 Task: Implement communication channel within the system for teams, players.
Action: Mouse moved to (1343, 99)
Screenshot: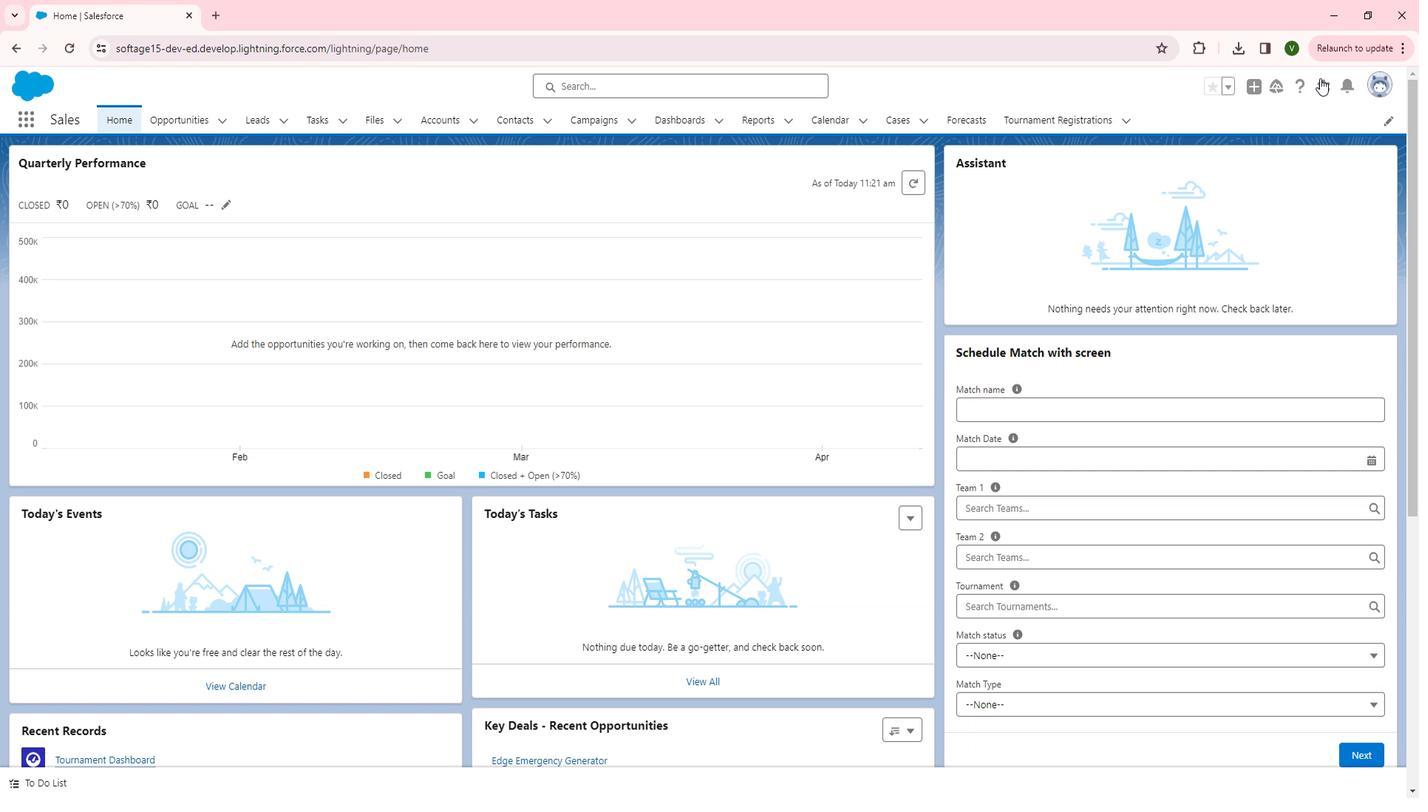 
Action: Mouse pressed left at (1343, 99)
Screenshot: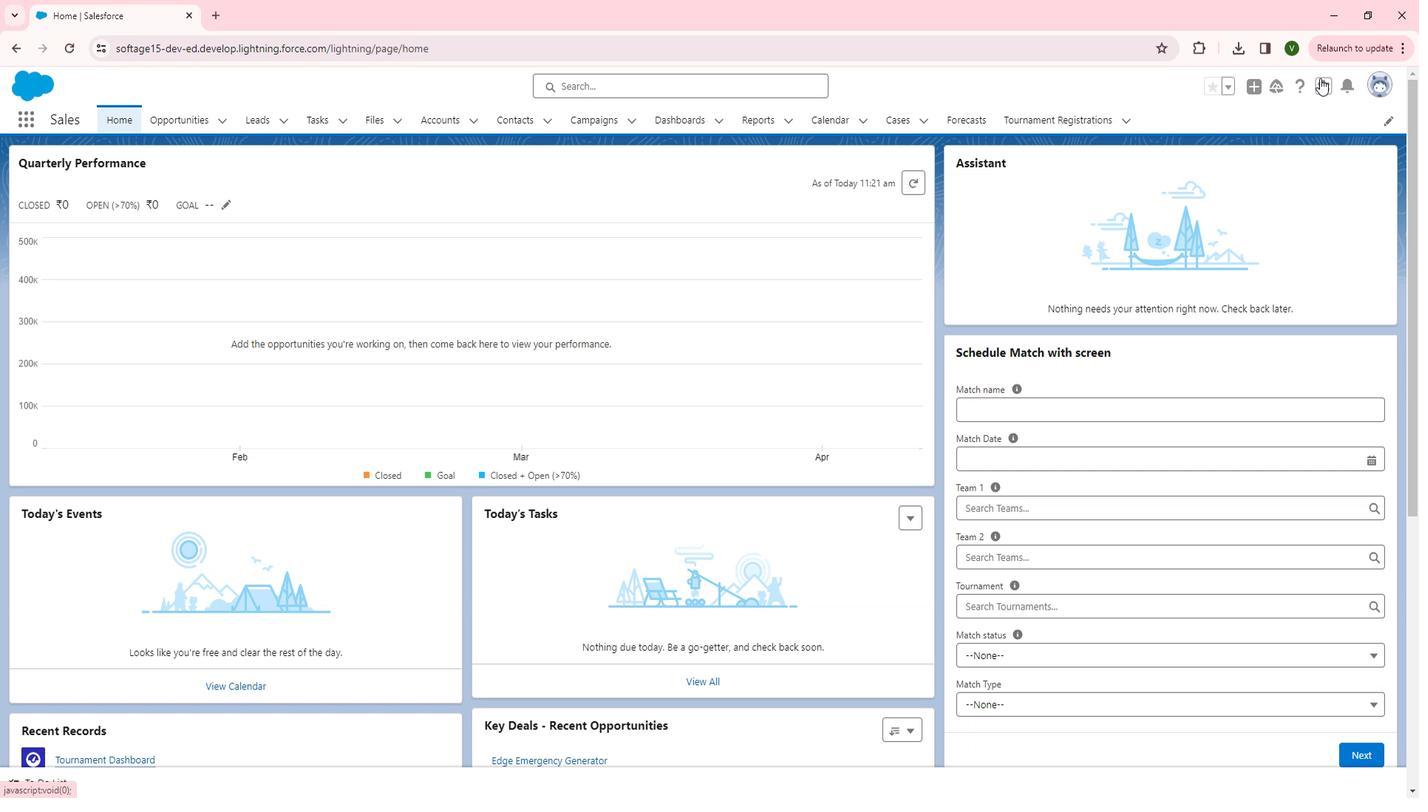 
Action: Mouse moved to (1263, 153)
Screenshot: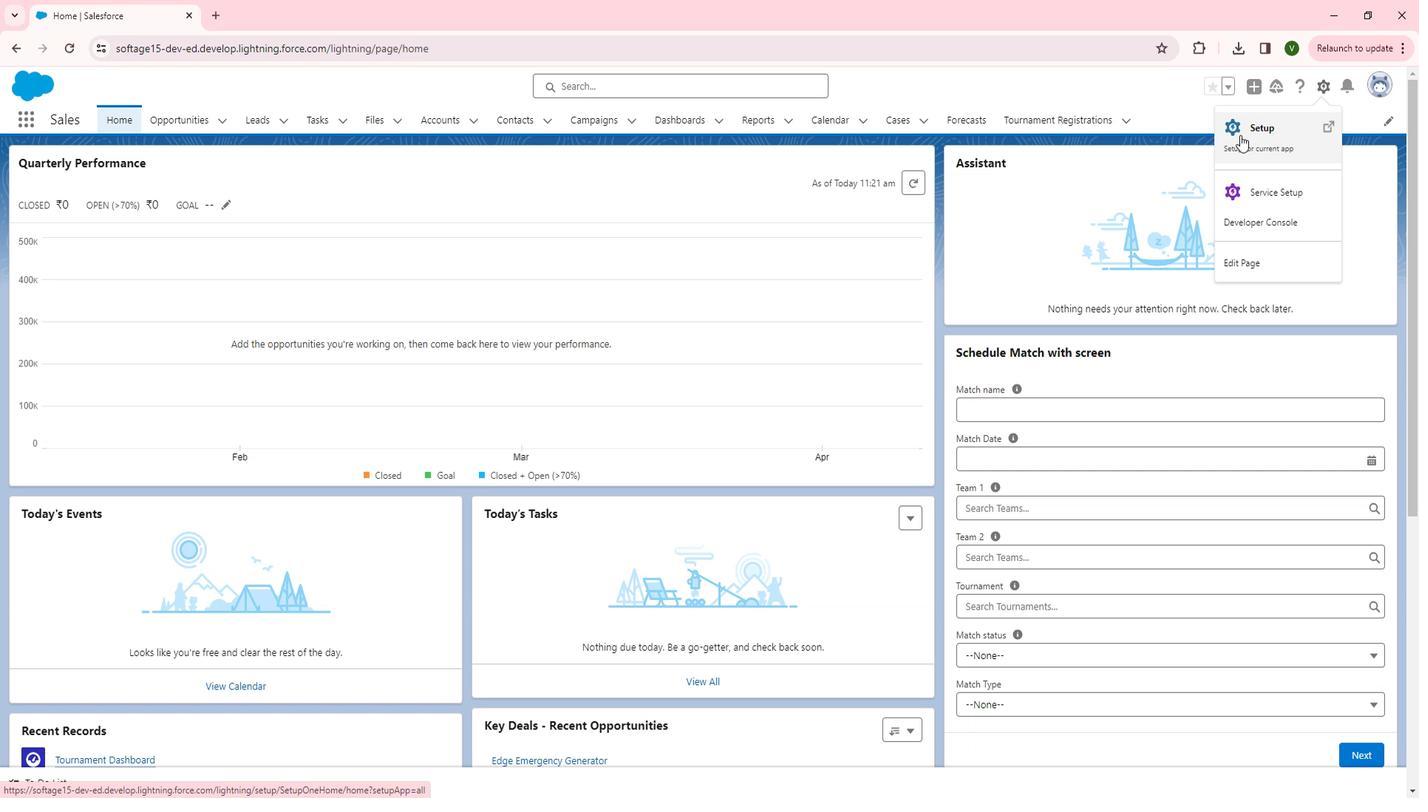 
Action: Mouse pressed left at (1263, 153)
Screenshot: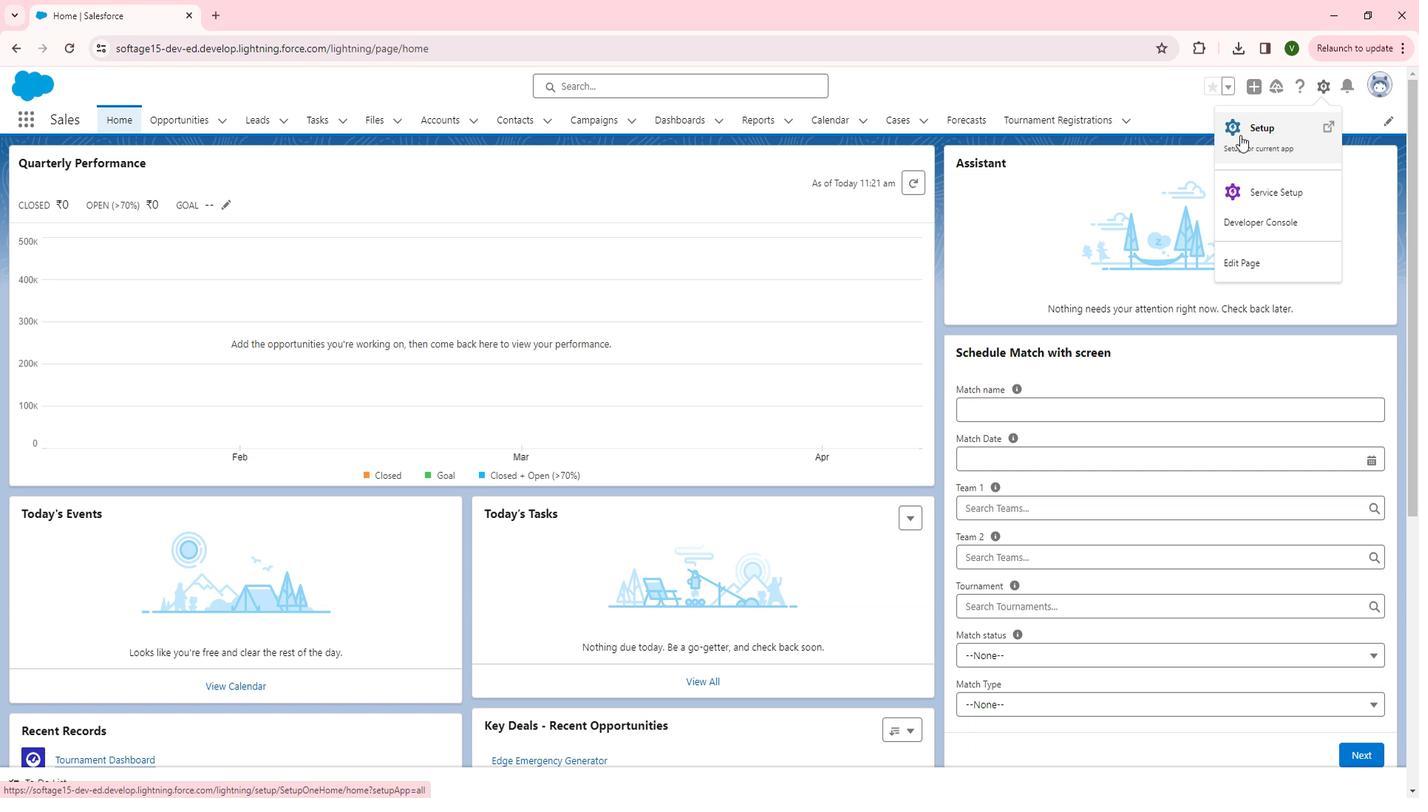 
Action: Mouse moved to (148, 398)
Screenshot: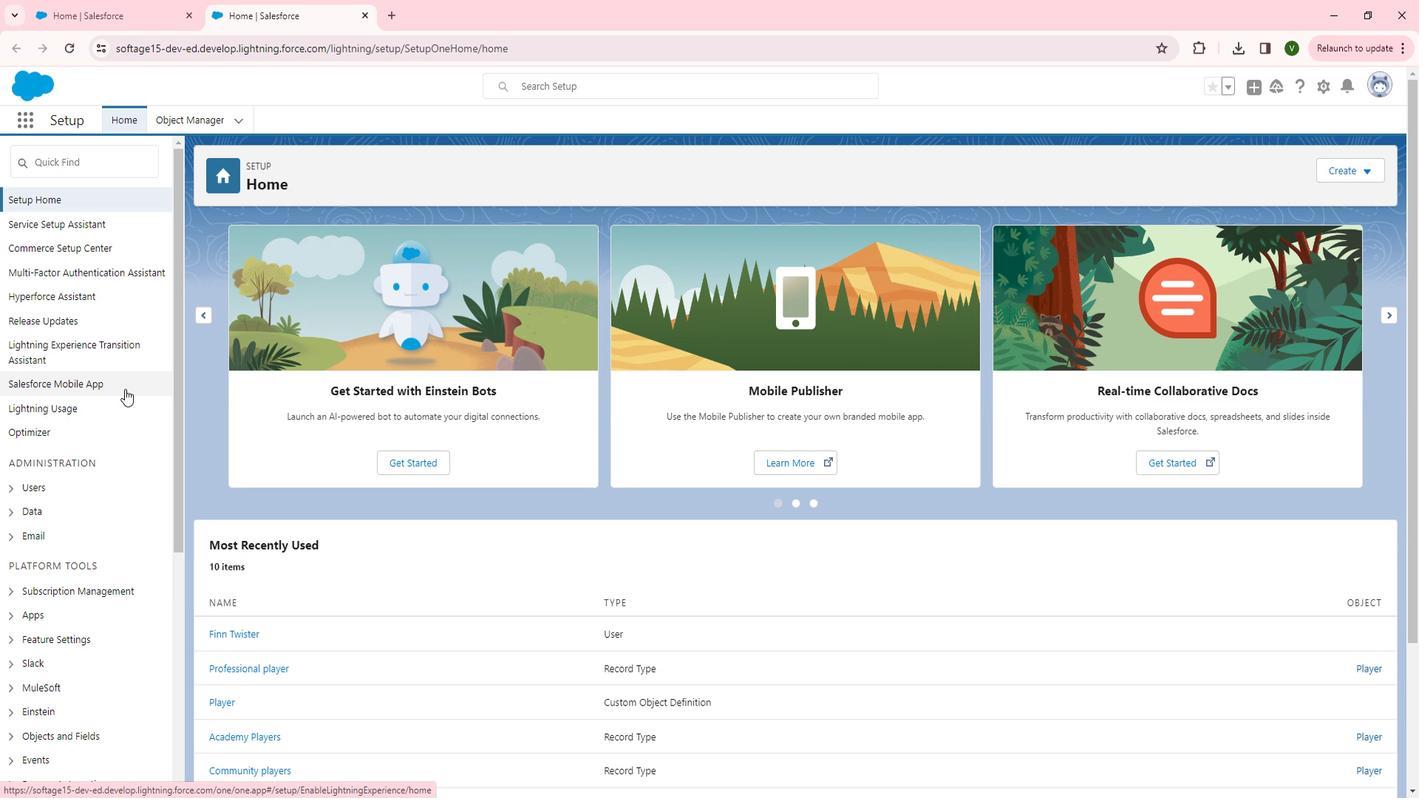 
Action: Mouse scrolled (148, 397) with delta (0, 0)
Screenshot: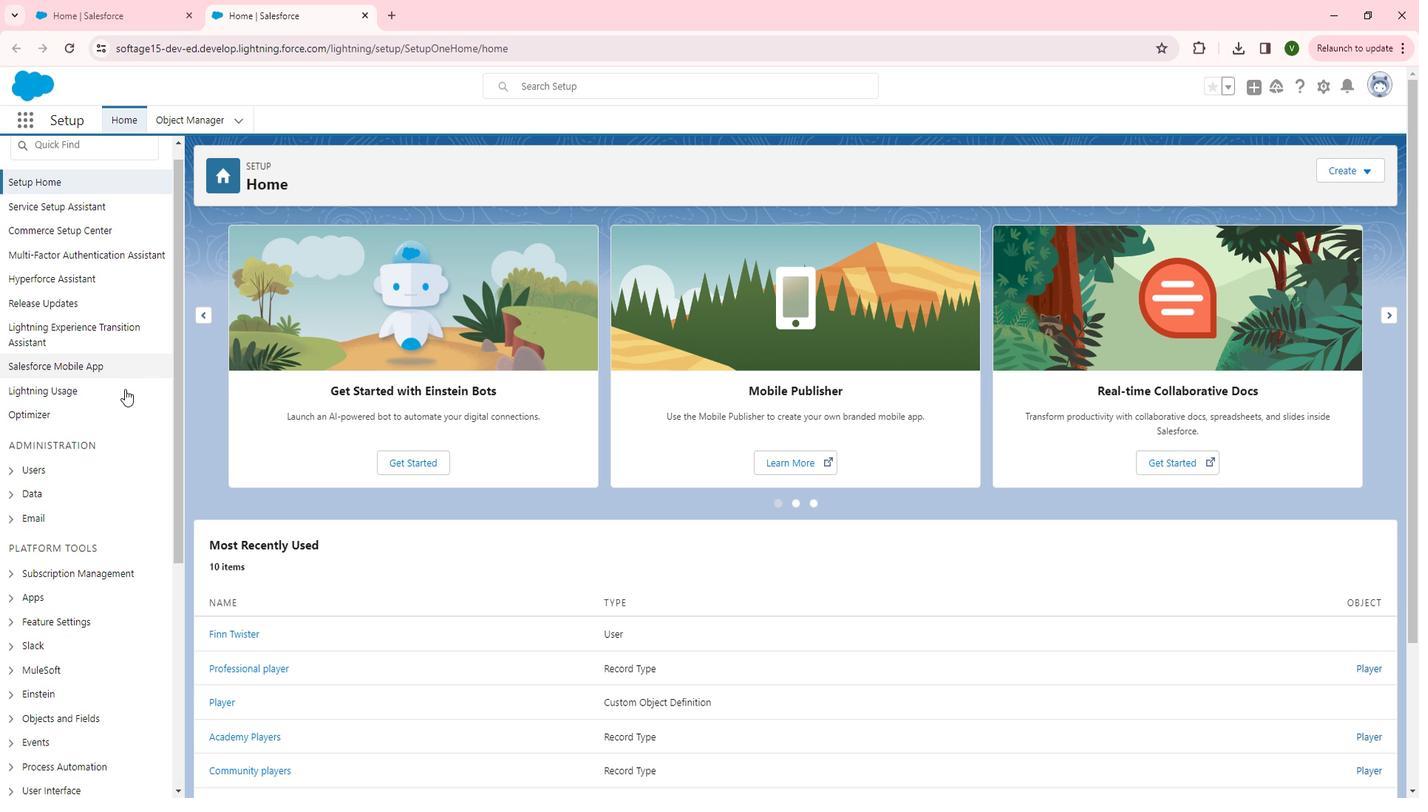 
Action: Mouse scrolled (148, 397) with delta (0, 0)
Screenshot: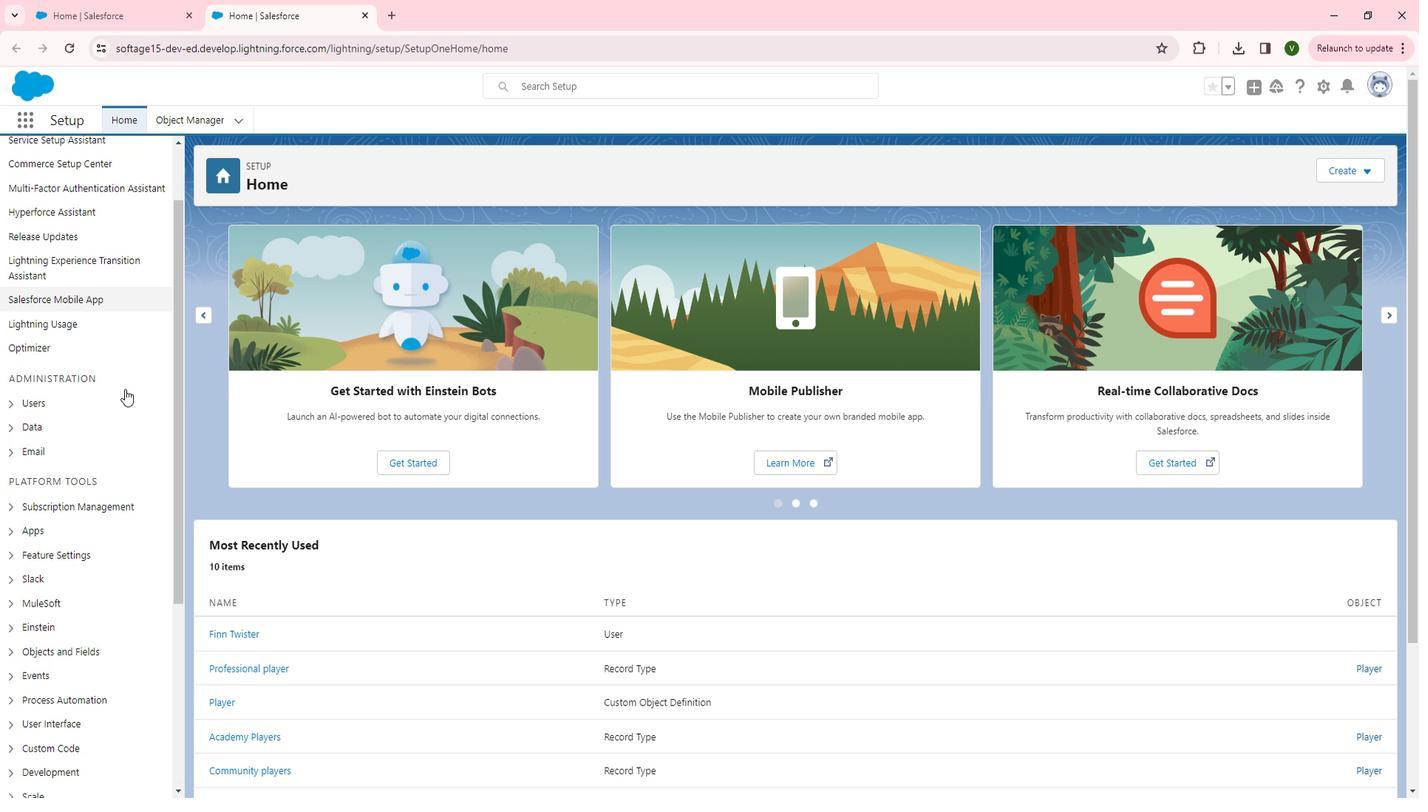 
Action: Mouse scrolled (148, 397) with delta (0, 0)
Screenshot: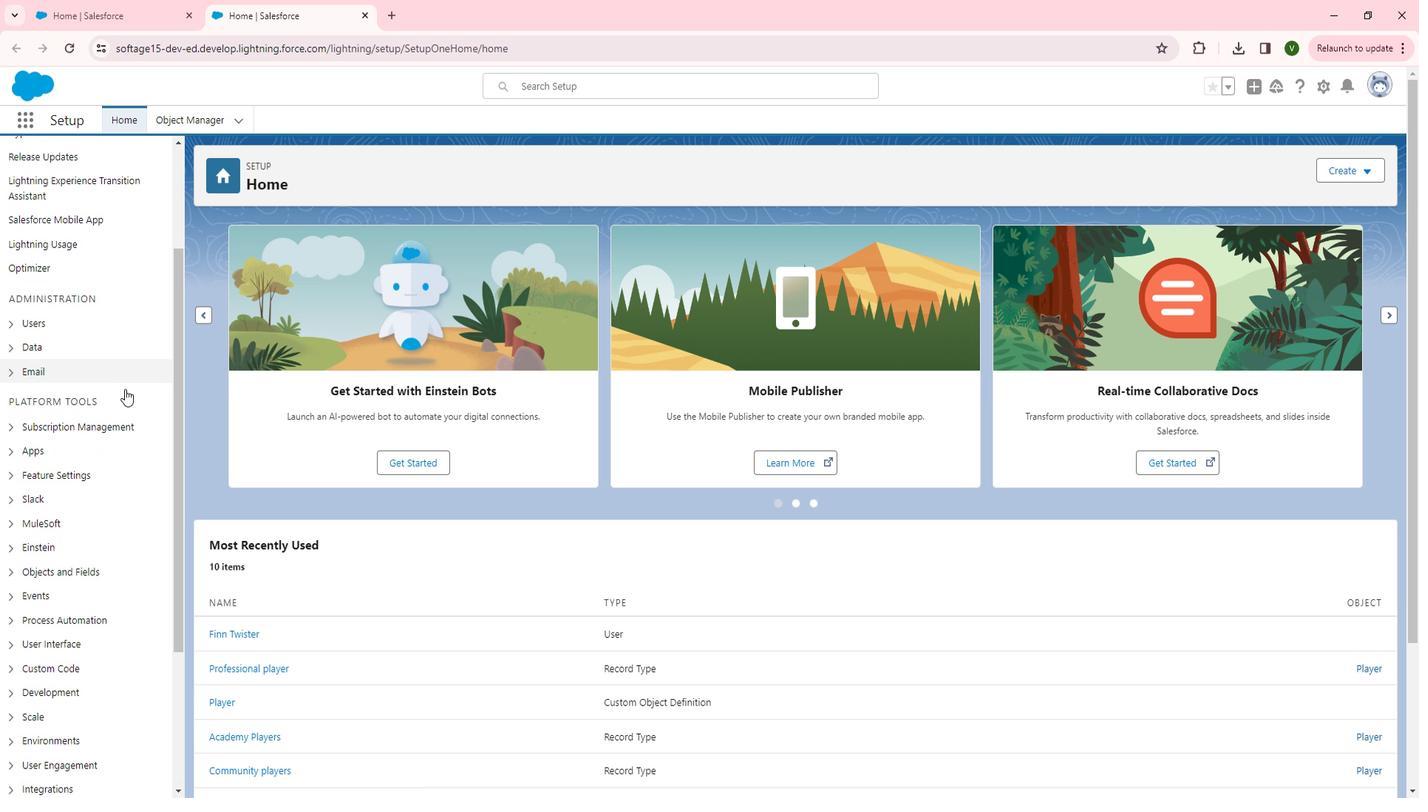 
Action: Mouse moved to (34, 420)
Screenshot: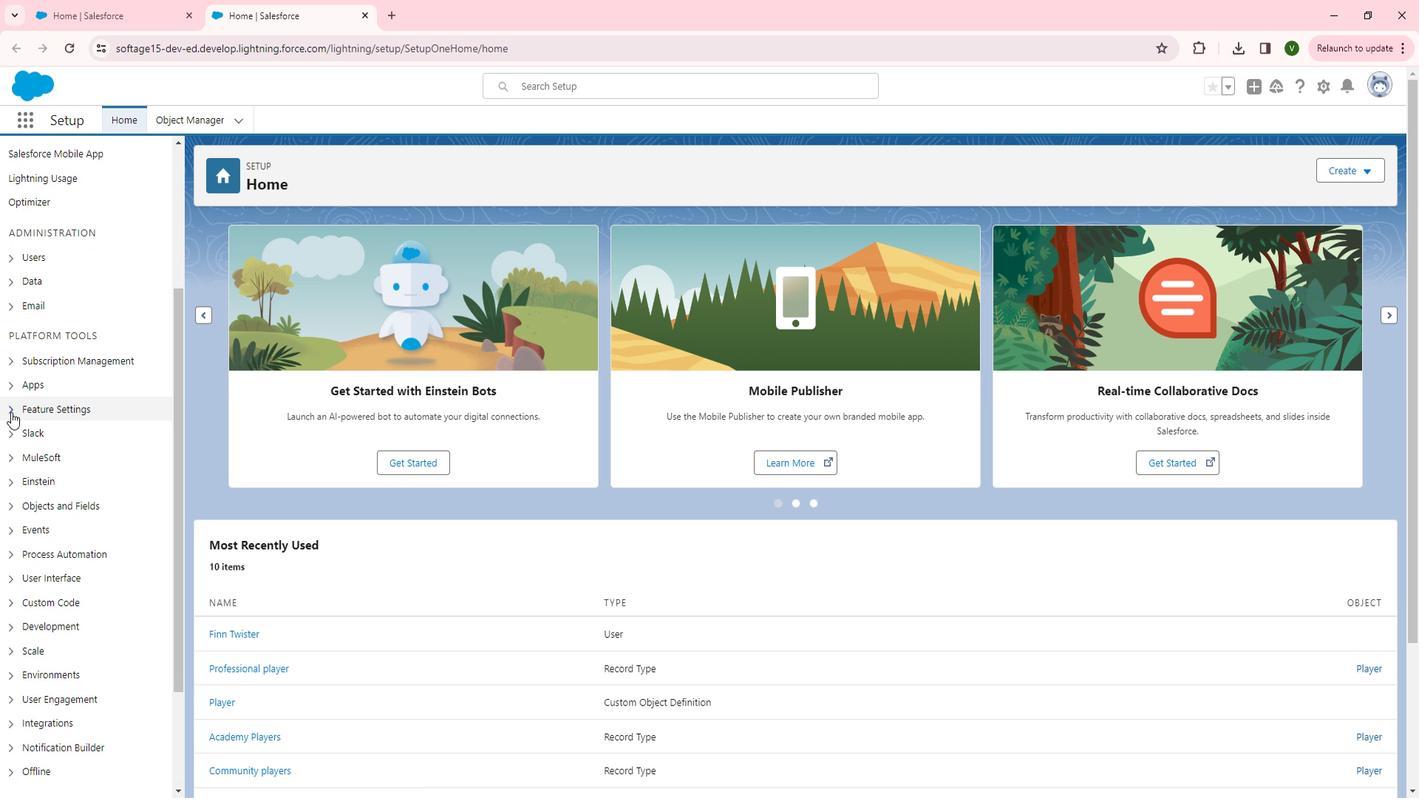 
Action: Mouse pressed left at (34, 420)
Screenshot: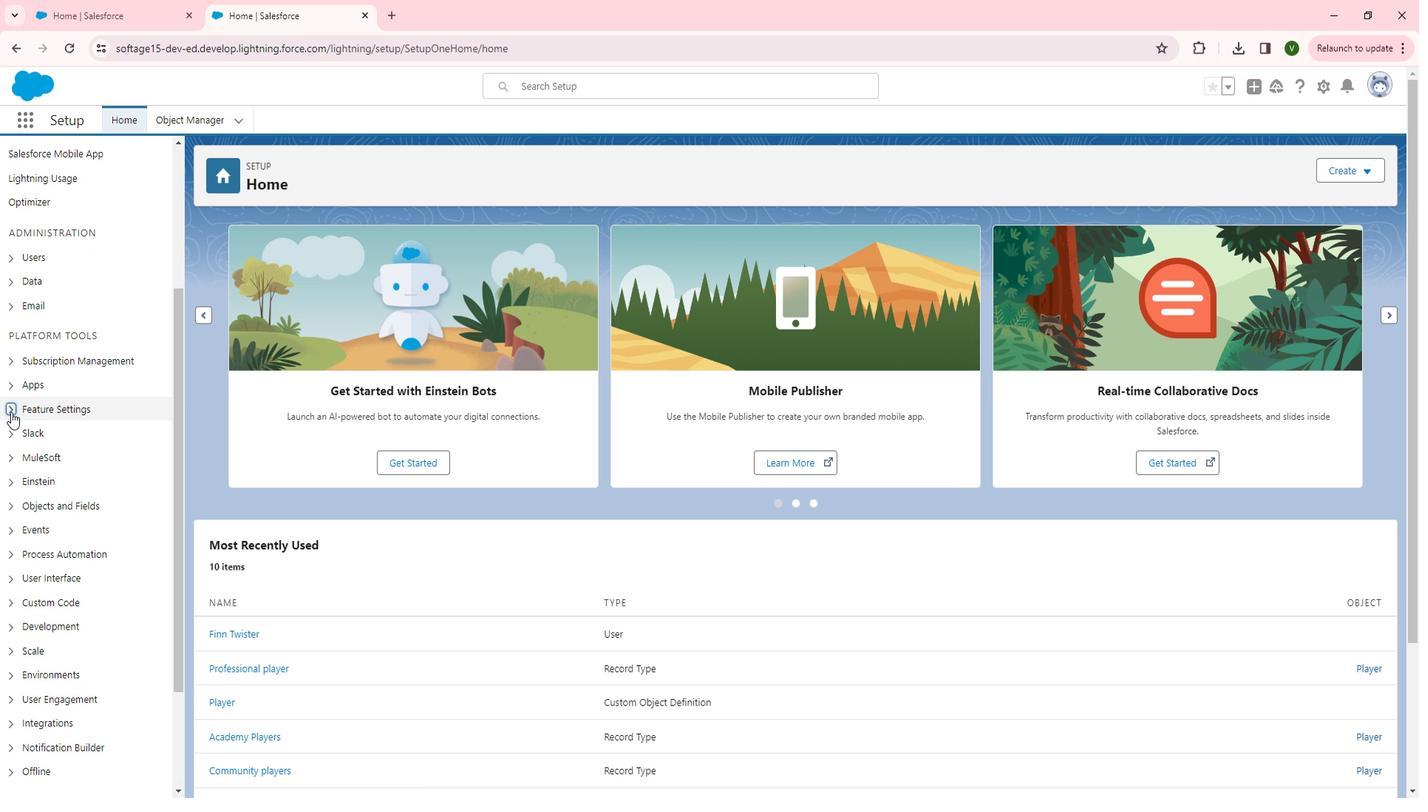 
Action: Mouse moved to (53, 462)
Screenshot: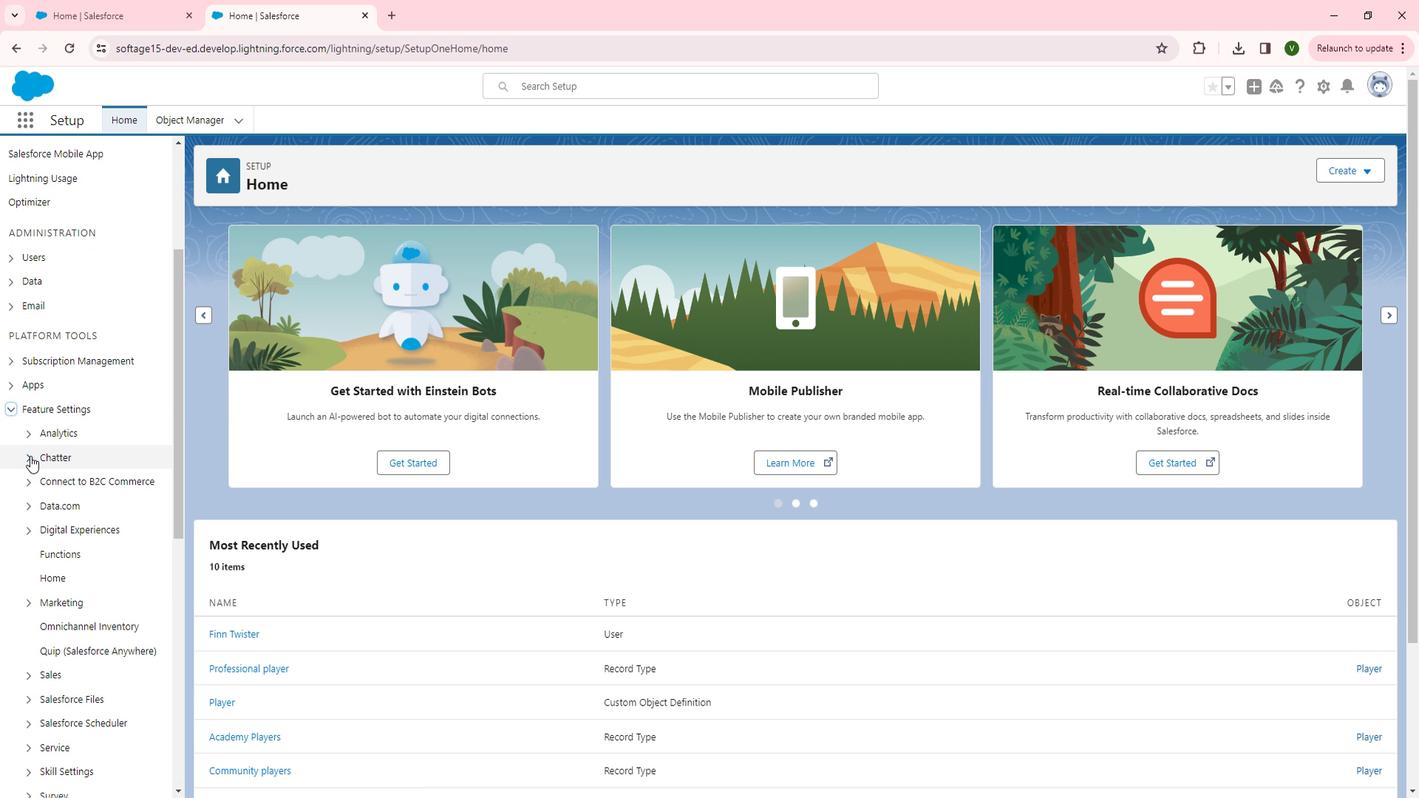 
Action: Mouse pressed left at (53, 462)
Screenshot: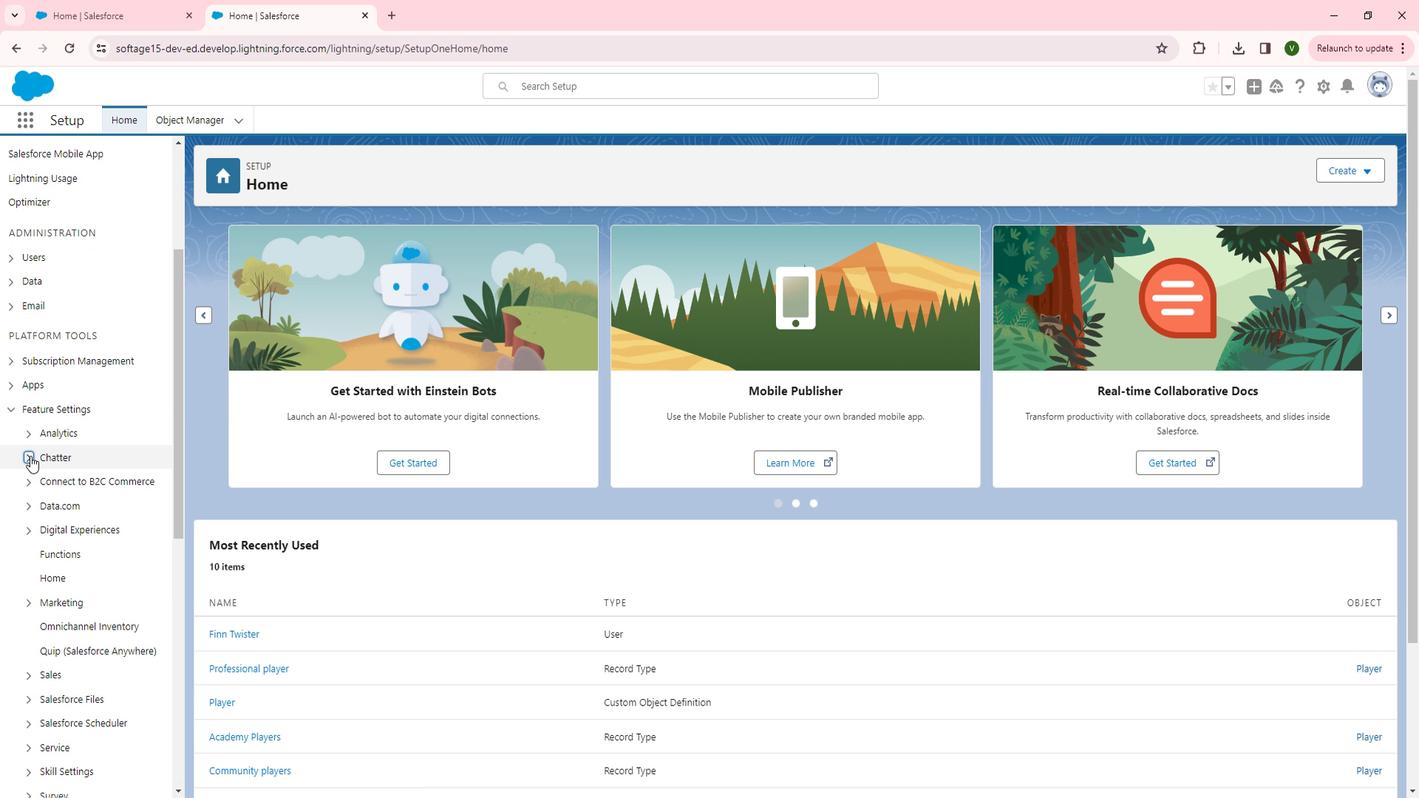 
Action: Mouse moved to (120, 488)
Screenshot: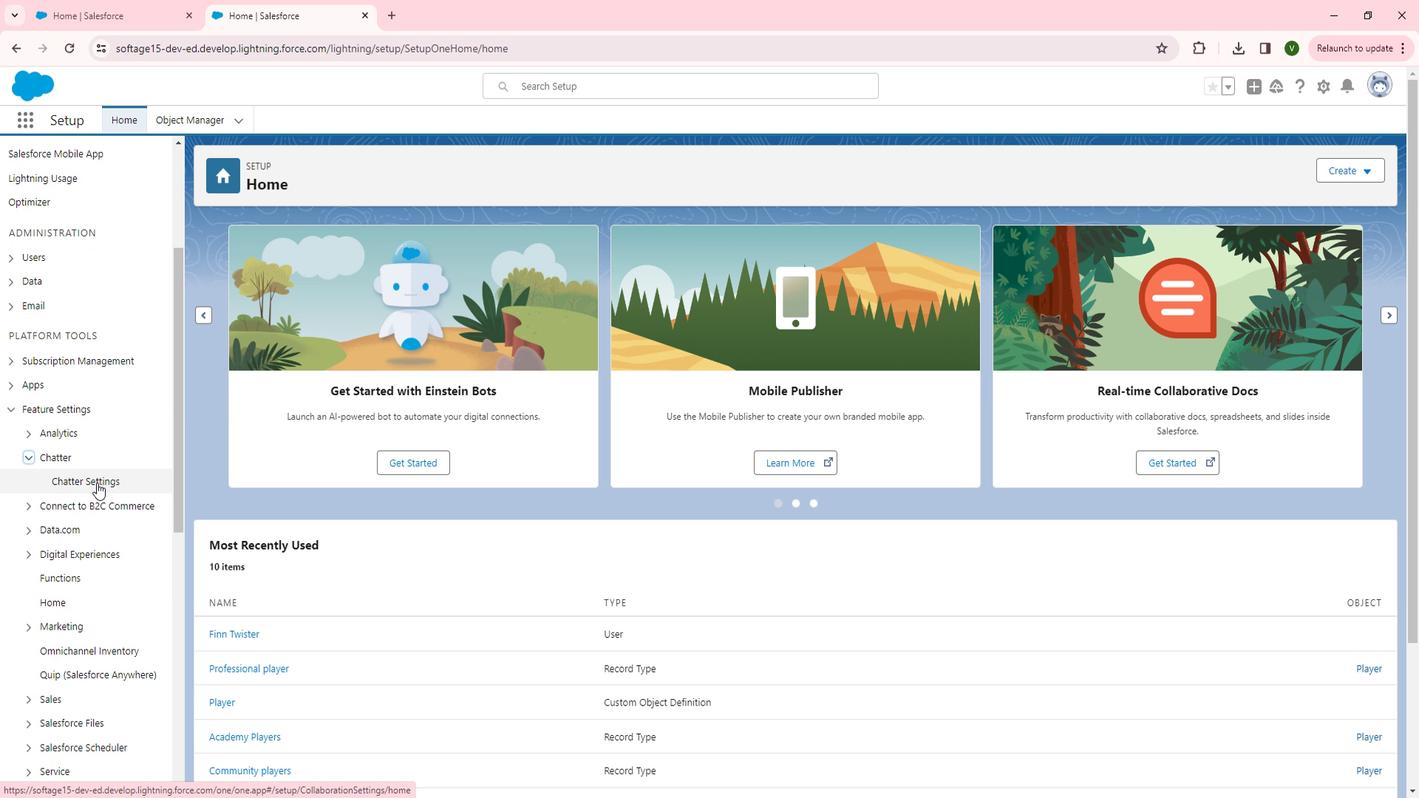 
Action: Mouse pressed left at (120, 488)
Screenshot: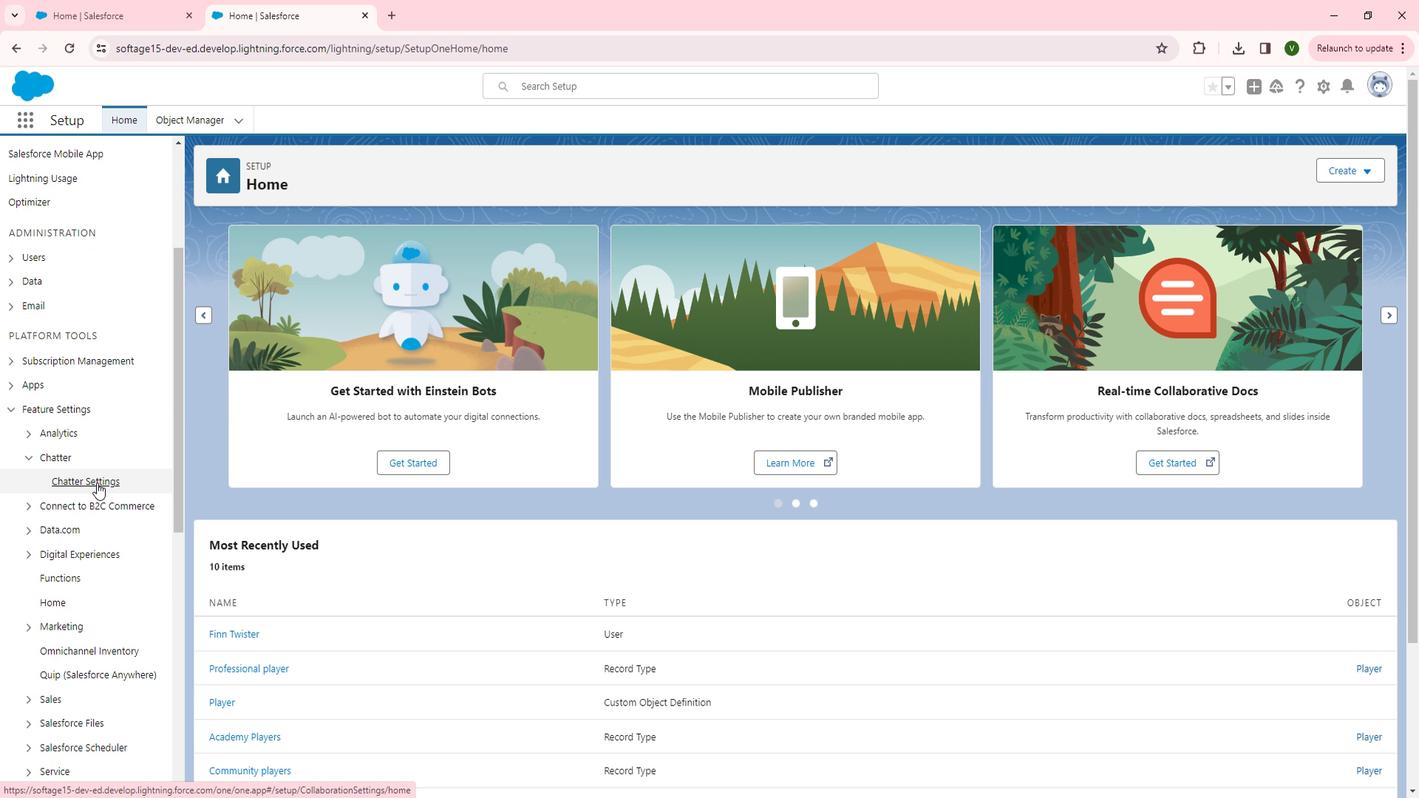 
Action: Mouse moved to (604, 310)
Screenshot: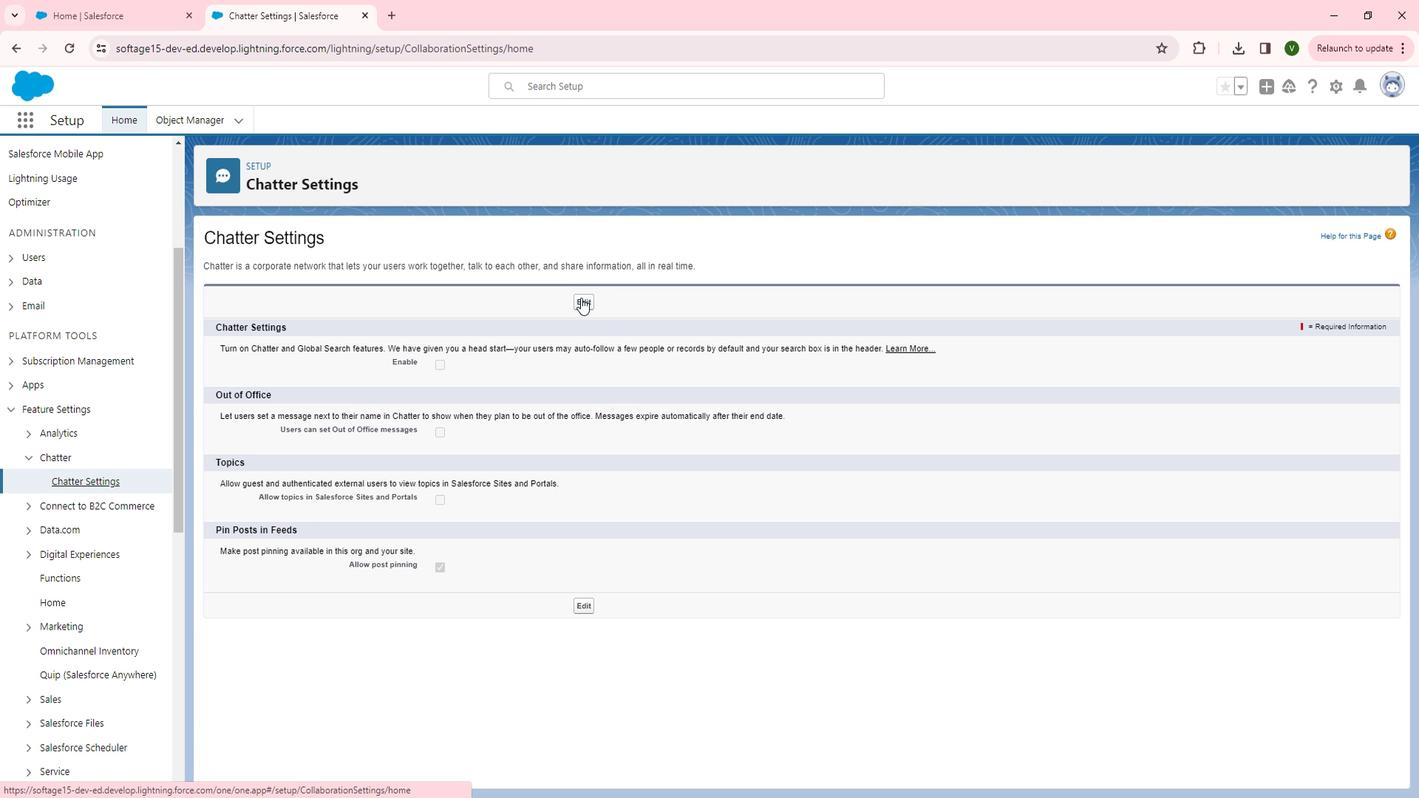 
Action: Mouse pressed left at (604, 310)
Screenshot: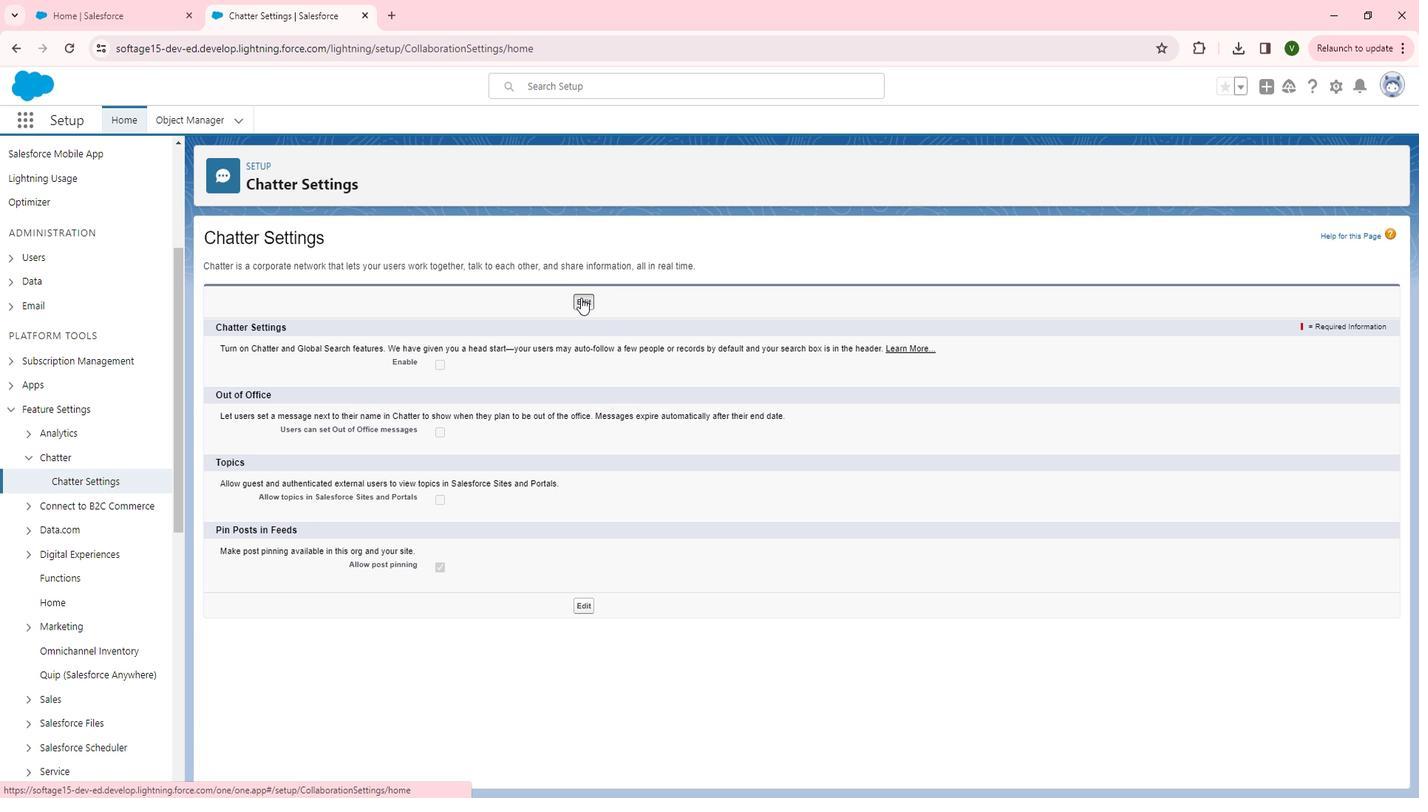 
Action: Mouse moved to (462, 372)
Screenshot: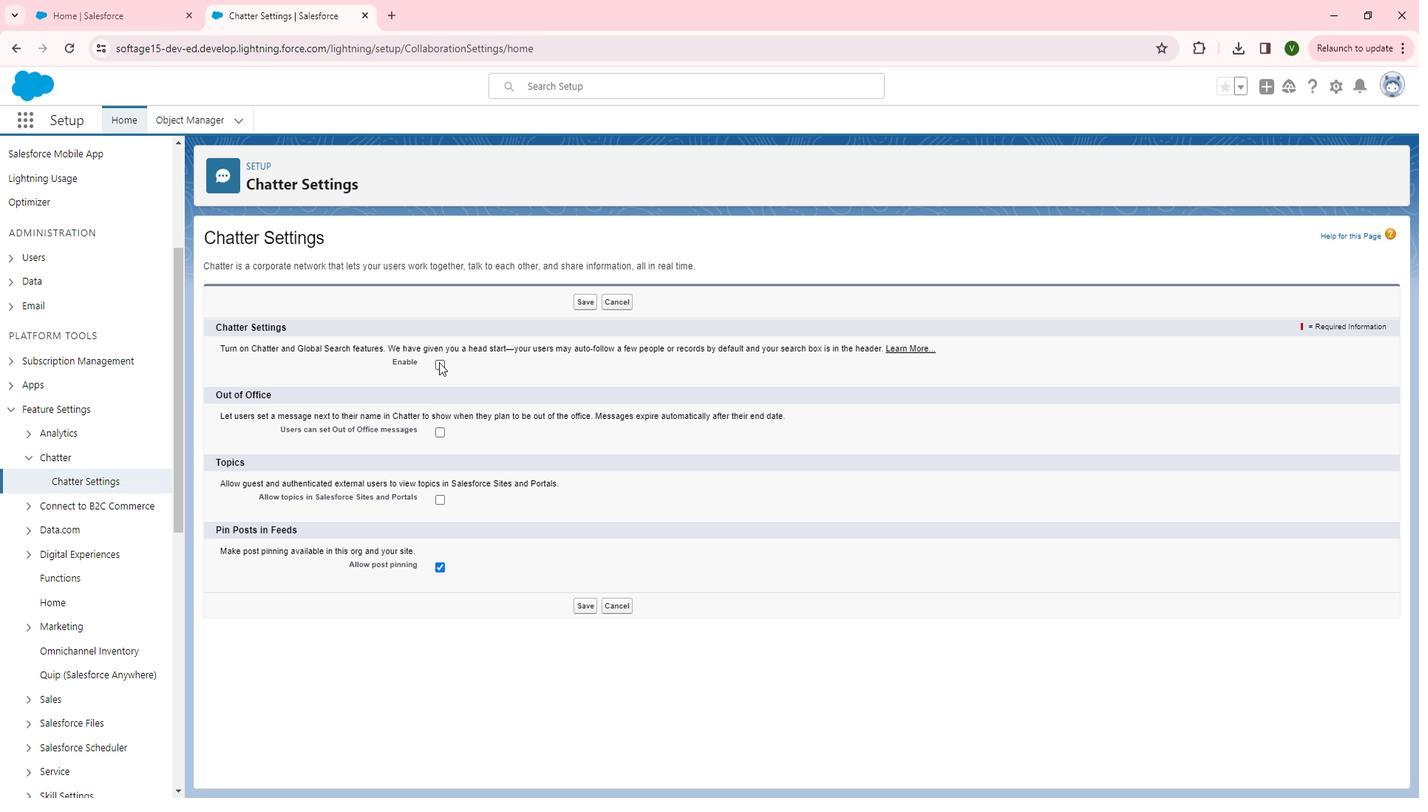 
Action: Mouse pressed left at (462, 372)
Screenshot: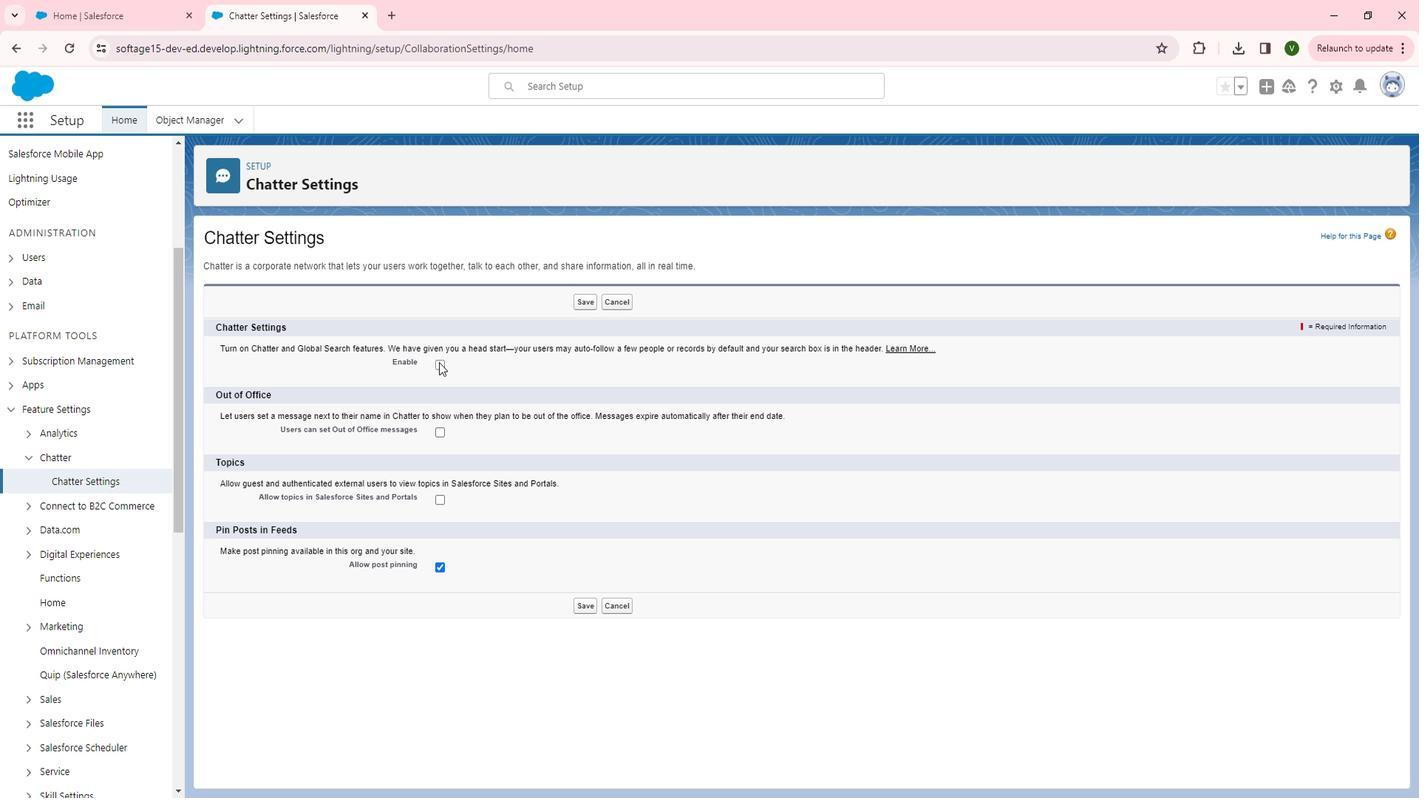 
Action: Mouse moved to (499, 582)
Screenshot: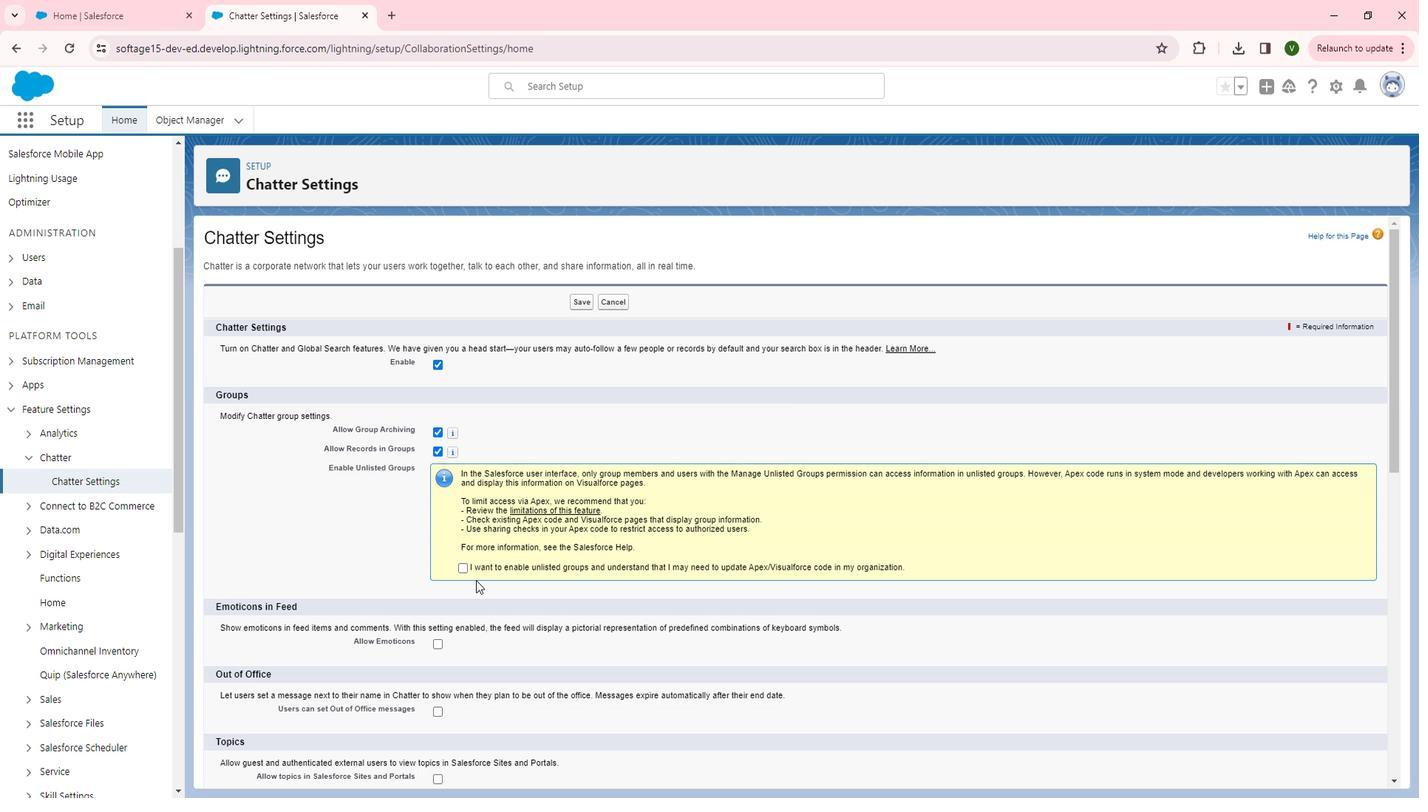 
Action: Mouse pressed left at (499, 582)
Screenshot: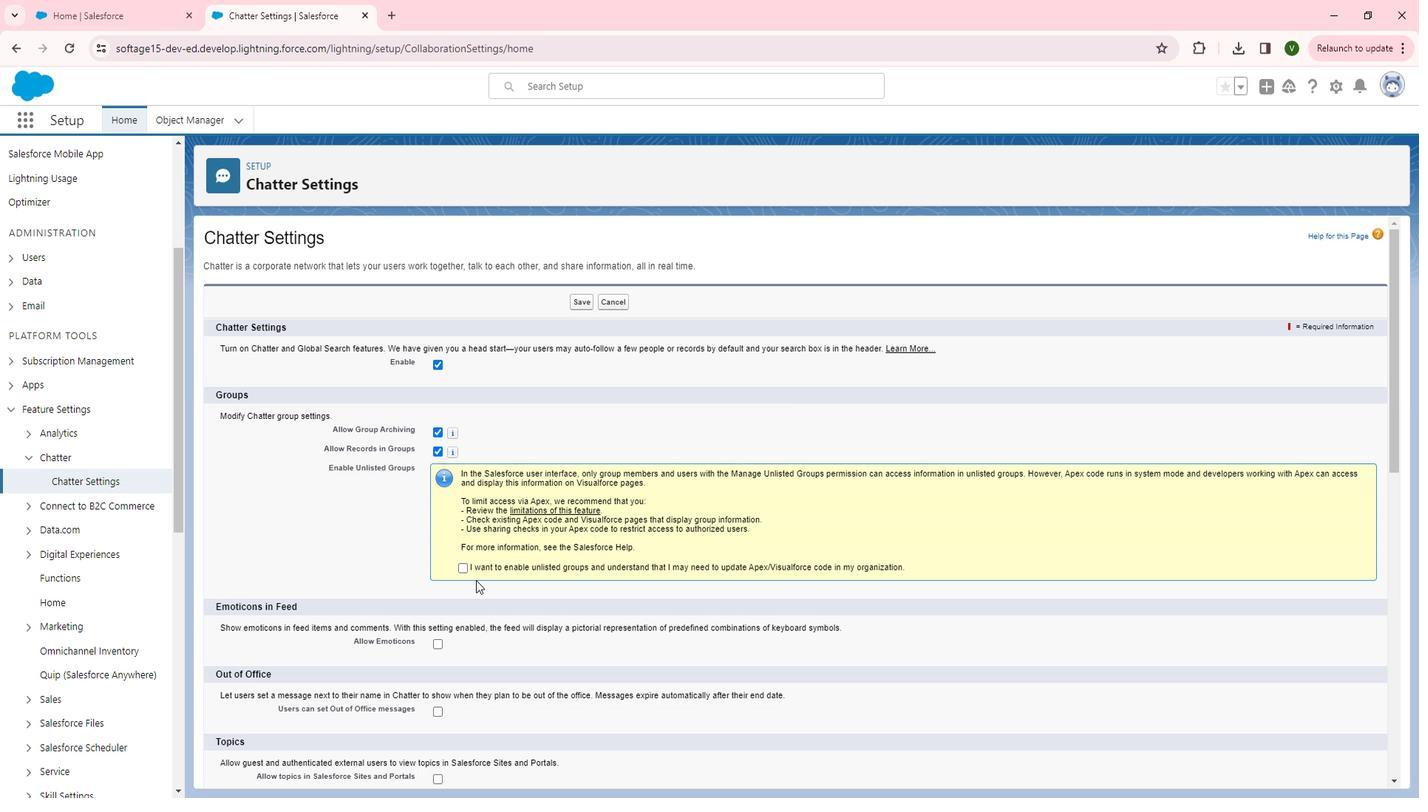 
Action: Mouse scrolled (499, 581) with delta (0, 0)
Screenshot: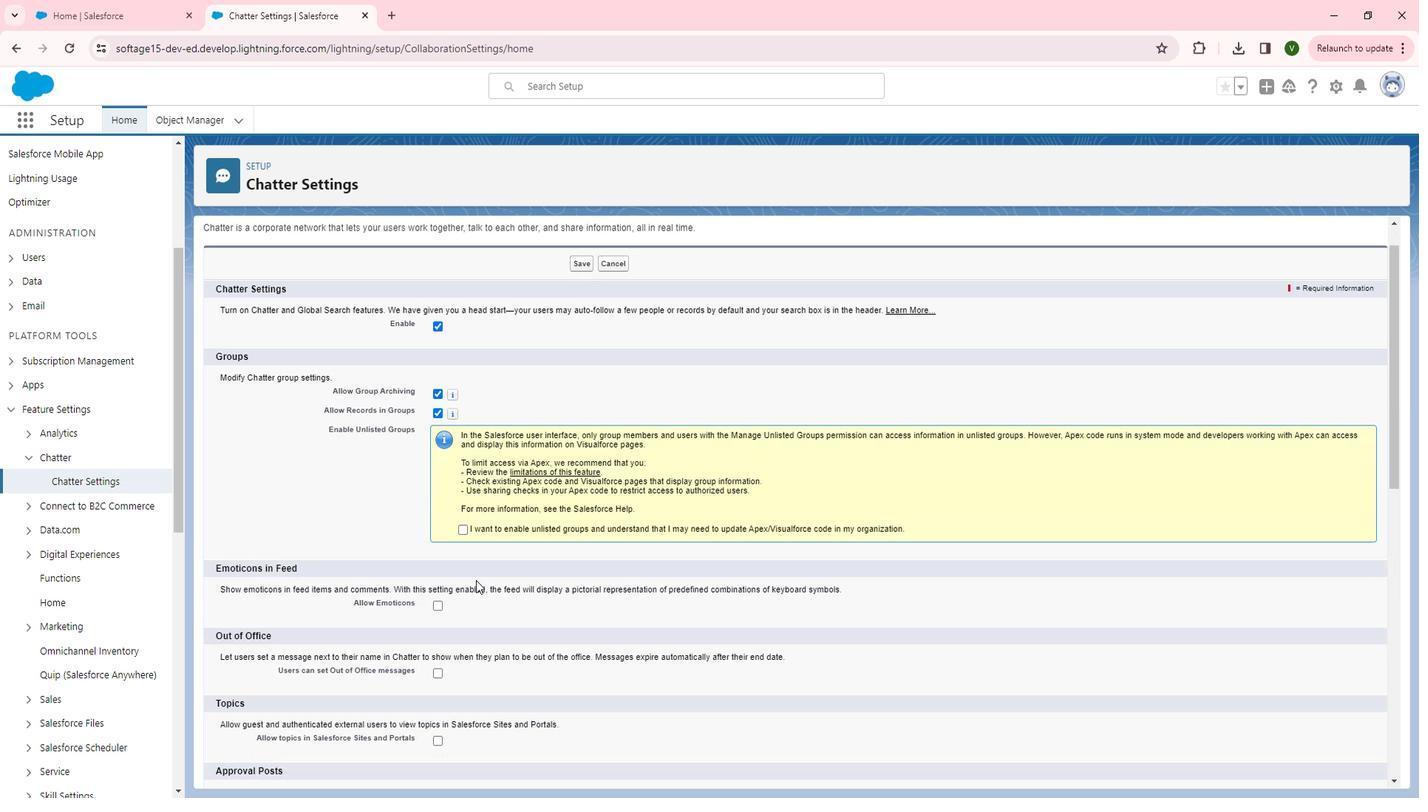 
Action: Mouse scrolled (499, 581) with delta (0, 0)
Screenshot: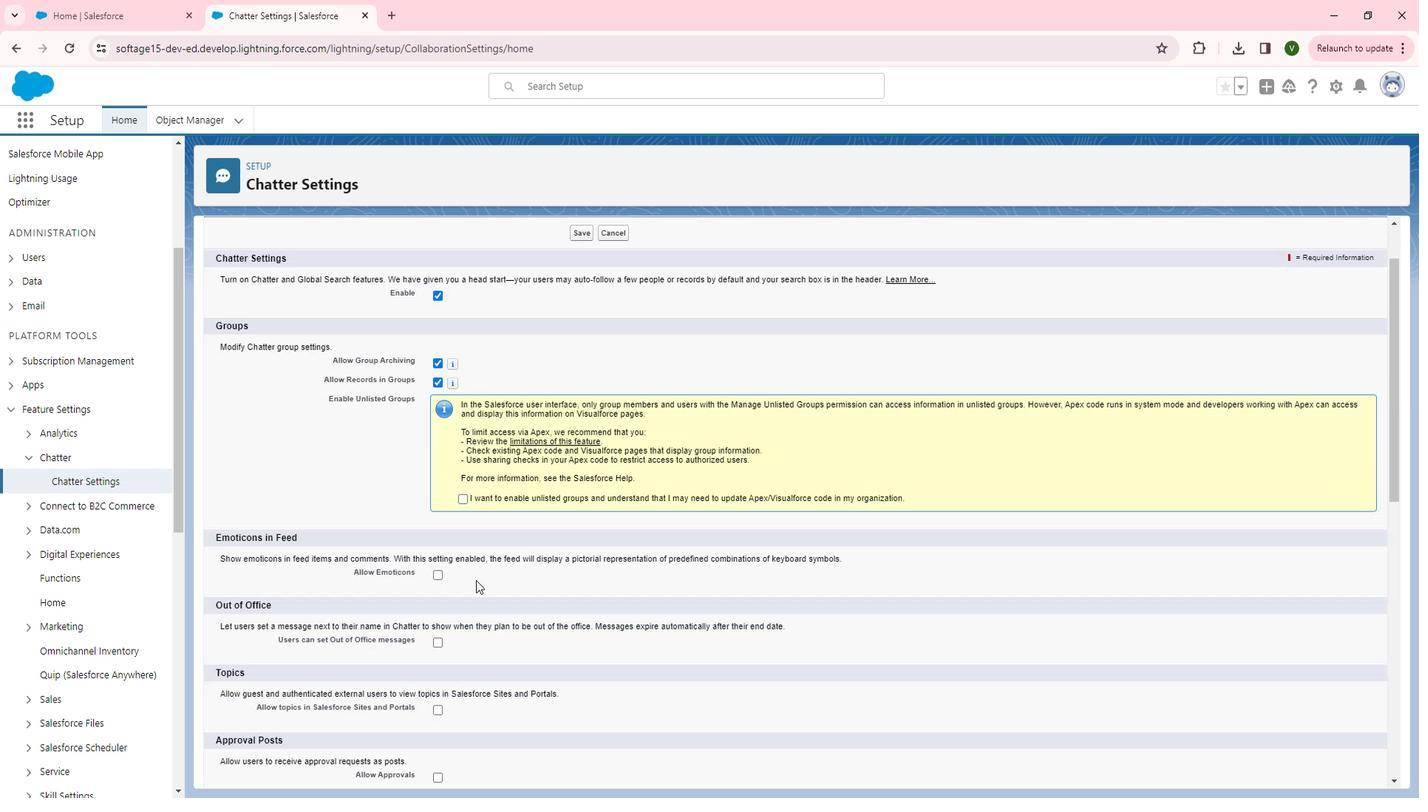 
Action: Mouse moved to (463, 492)
Screenshot: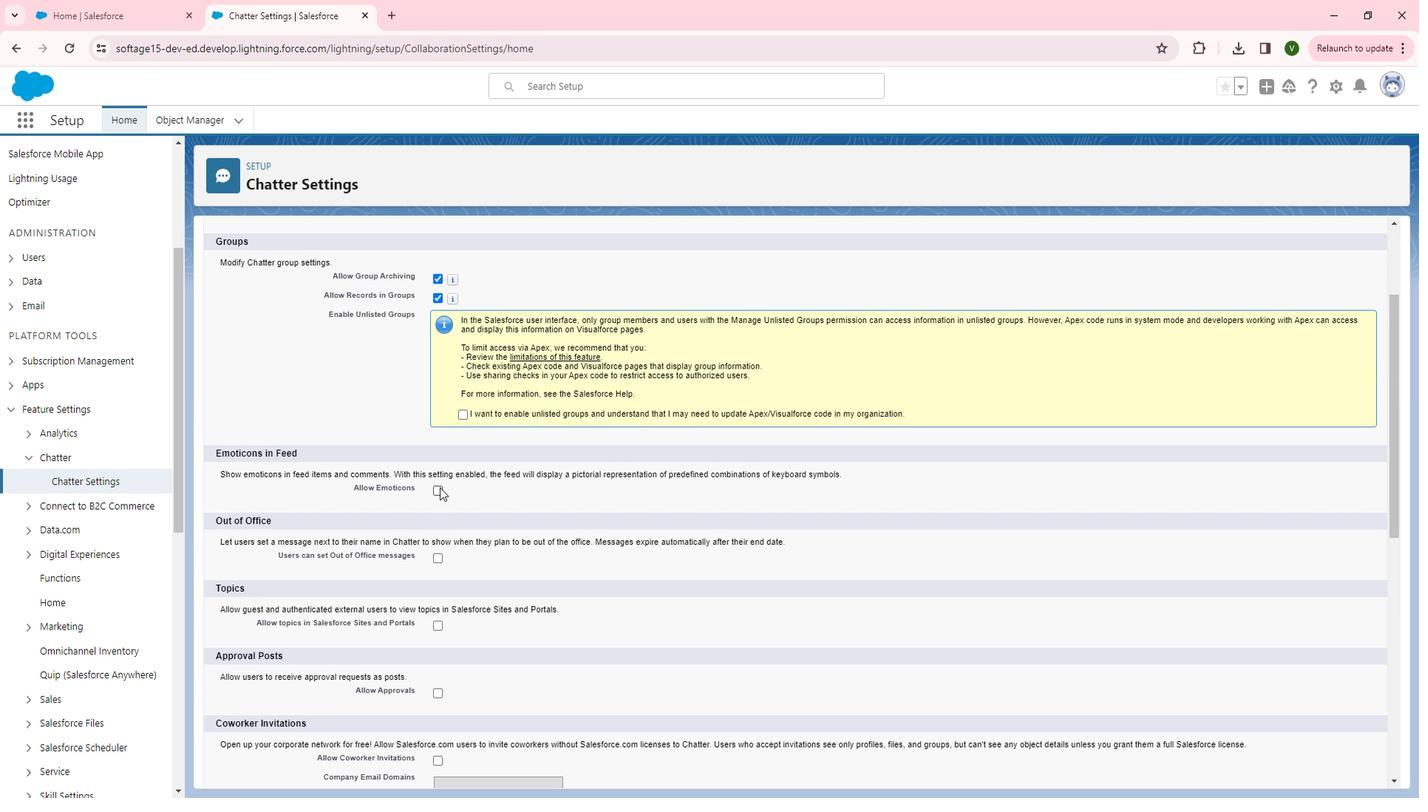 
Action: Mouse pressed left at (463, 492)
Screenshot: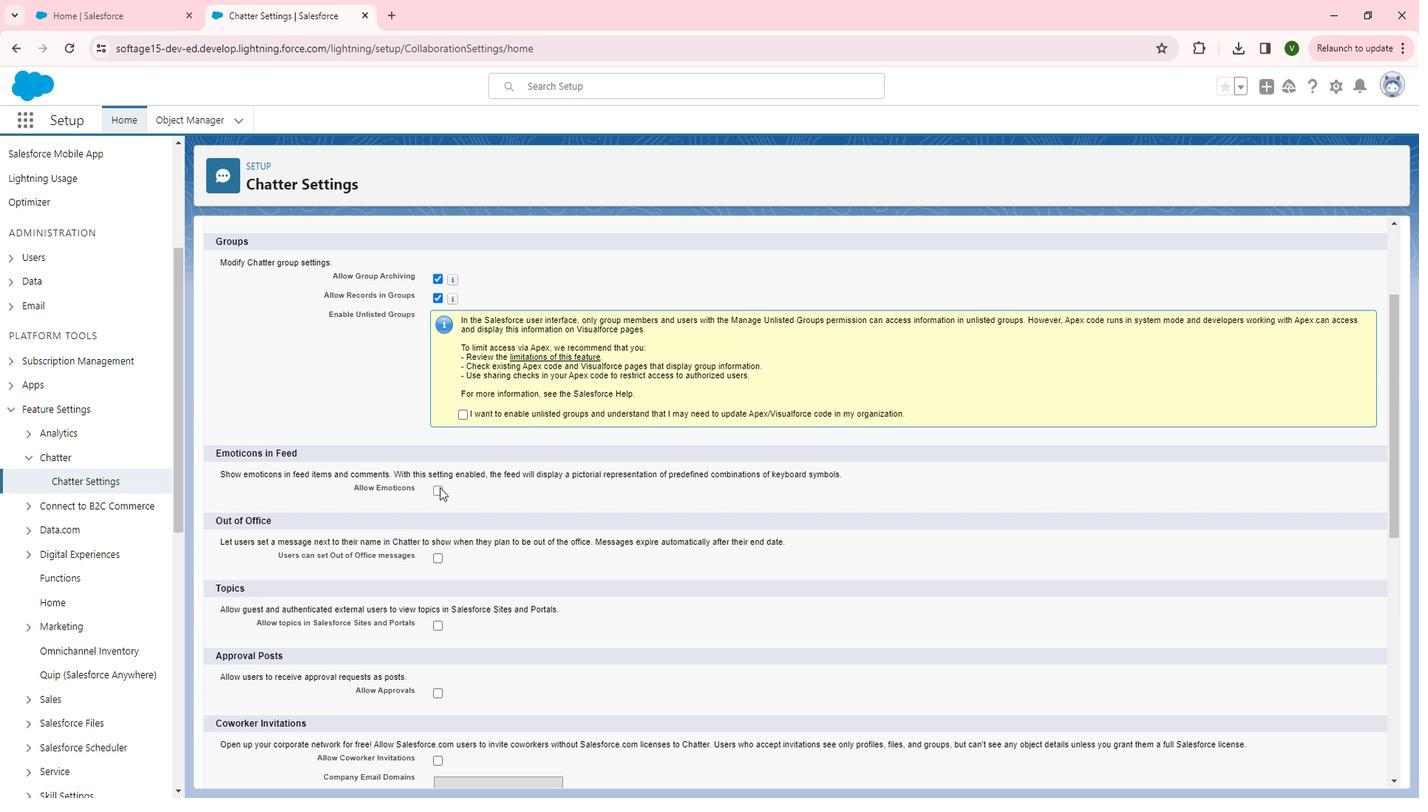 
Action: Mouse moved to (509, 502)
Screenshot: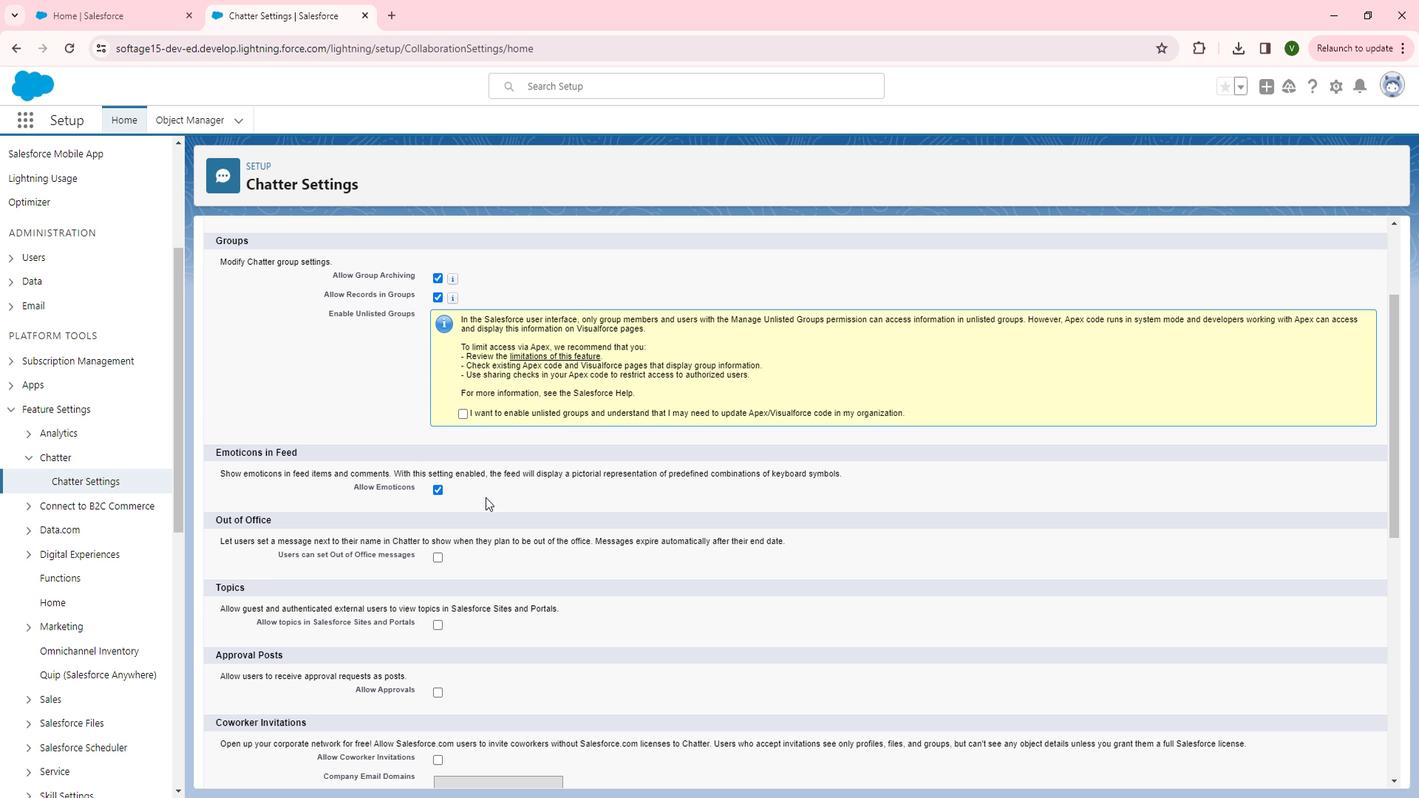 
Action: Mouse scrolled (509, 501) with delta (0, 0)
Screenshot: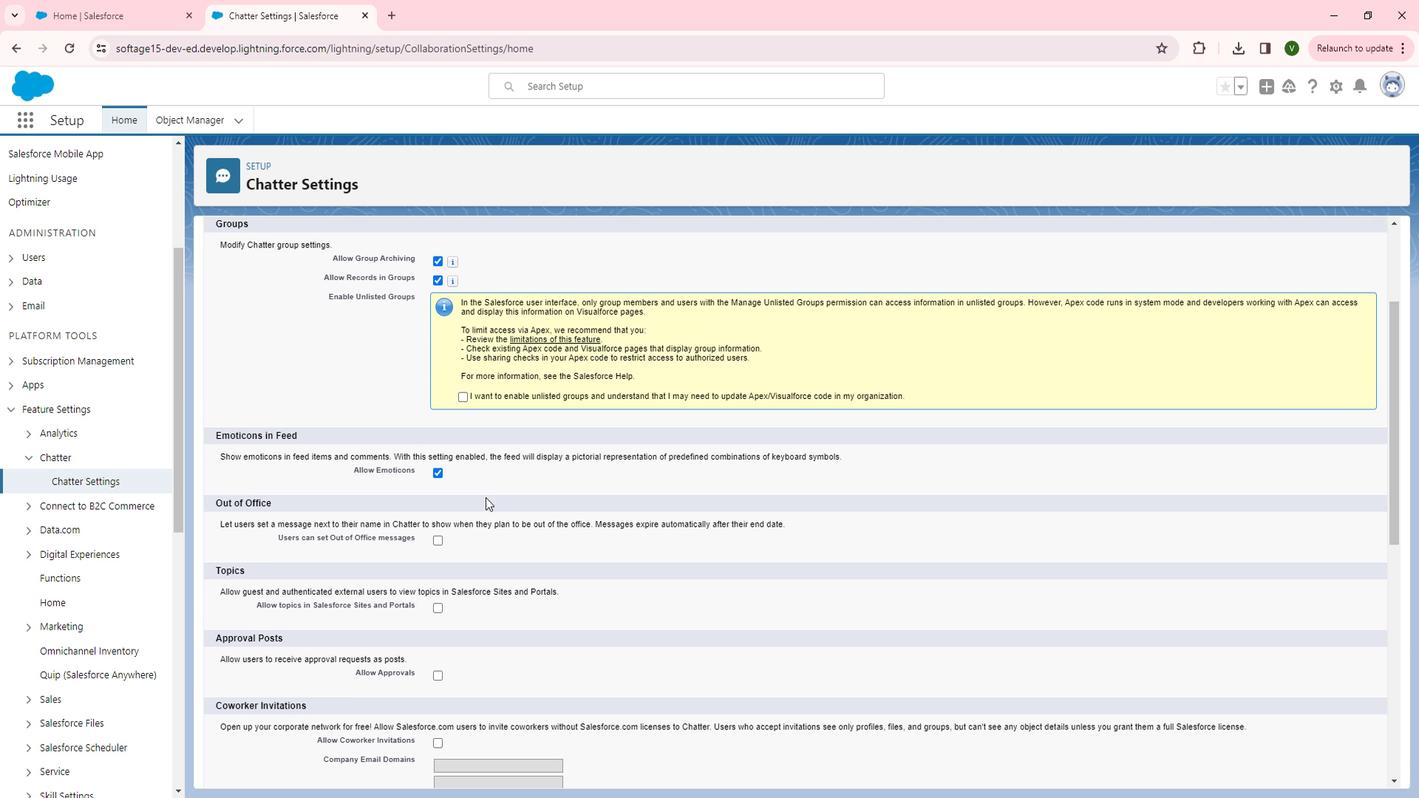 
Action: Mouse moved to (464, 486)
Screenshot: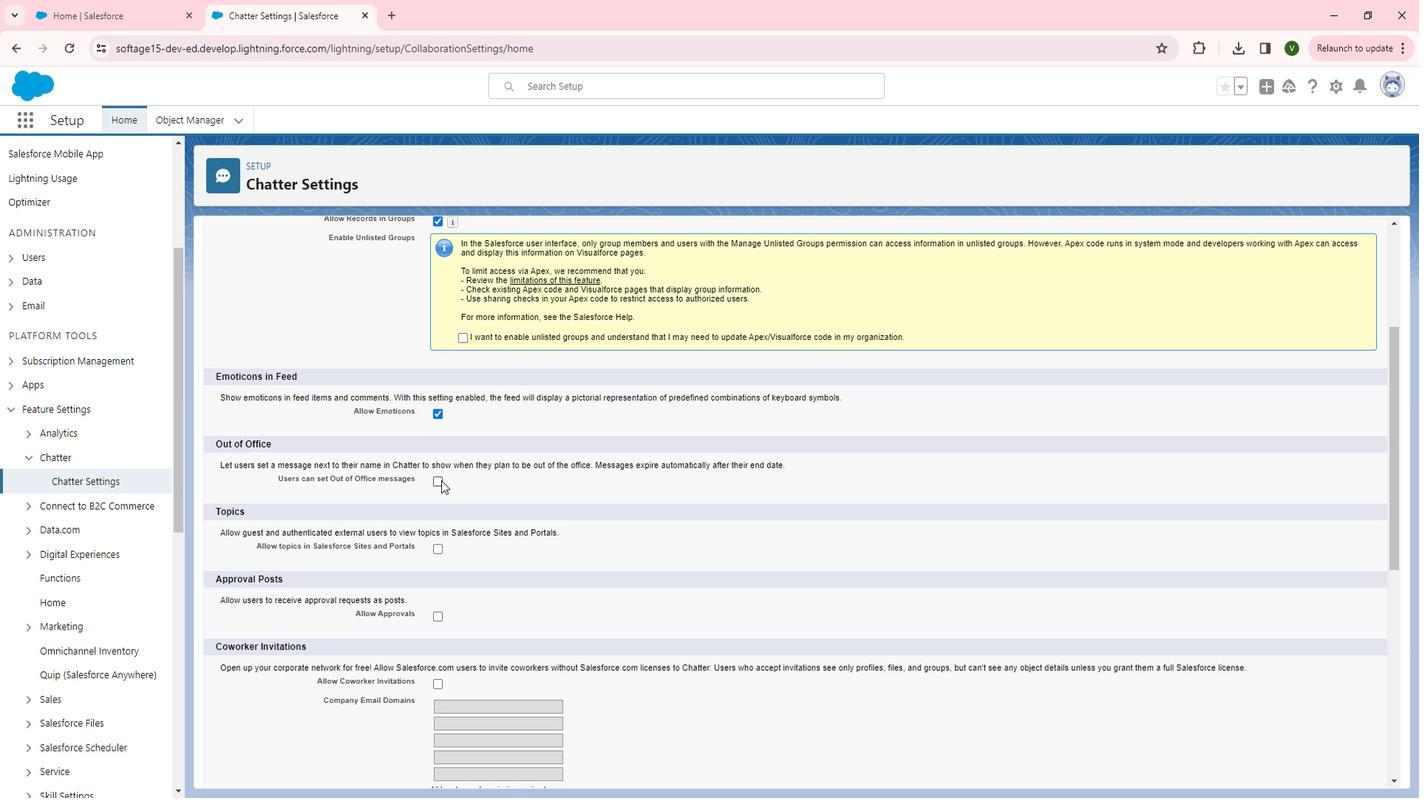 
Action: Mouse pressed left at (464, 486)
Screenshot: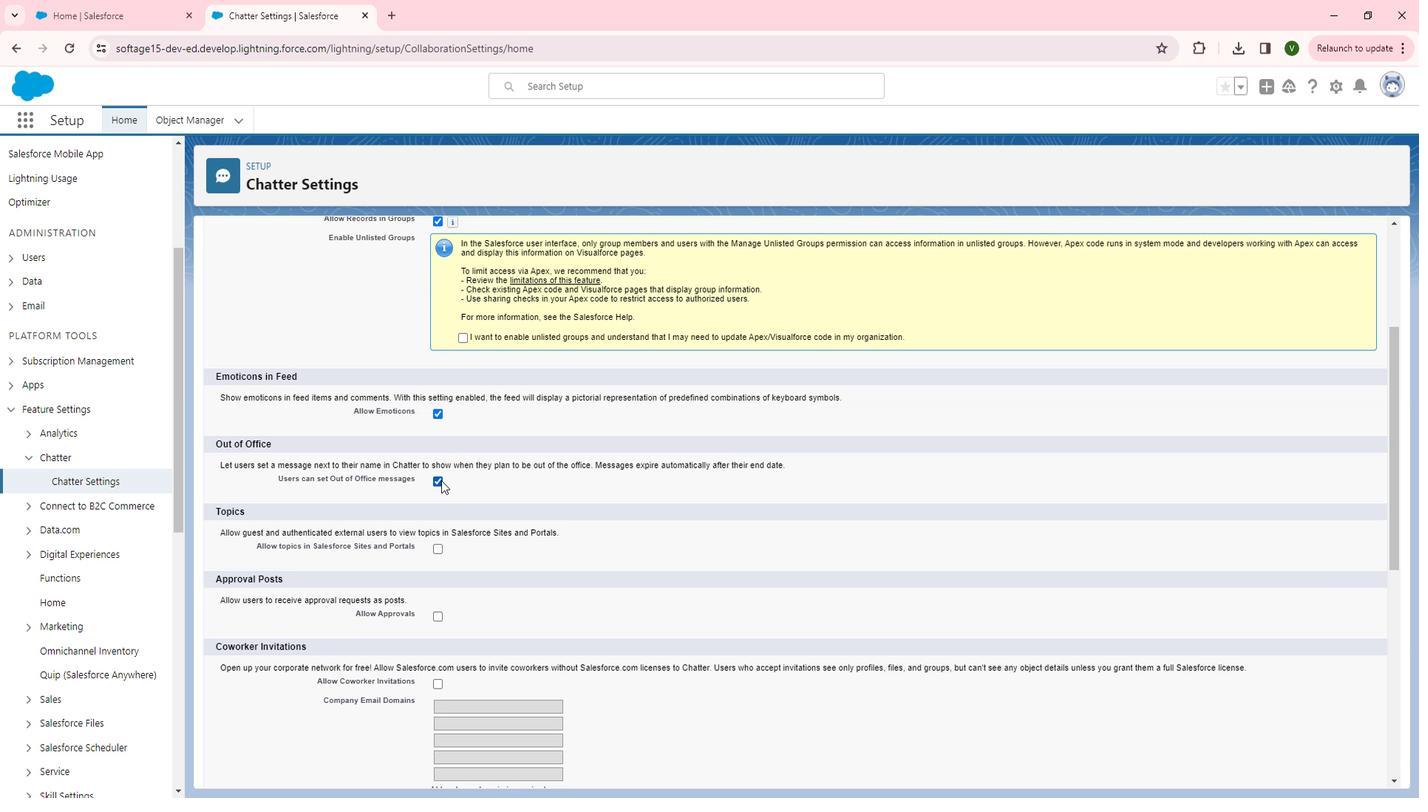 
Action: Mouse moved to (463, 553)
Screenshot: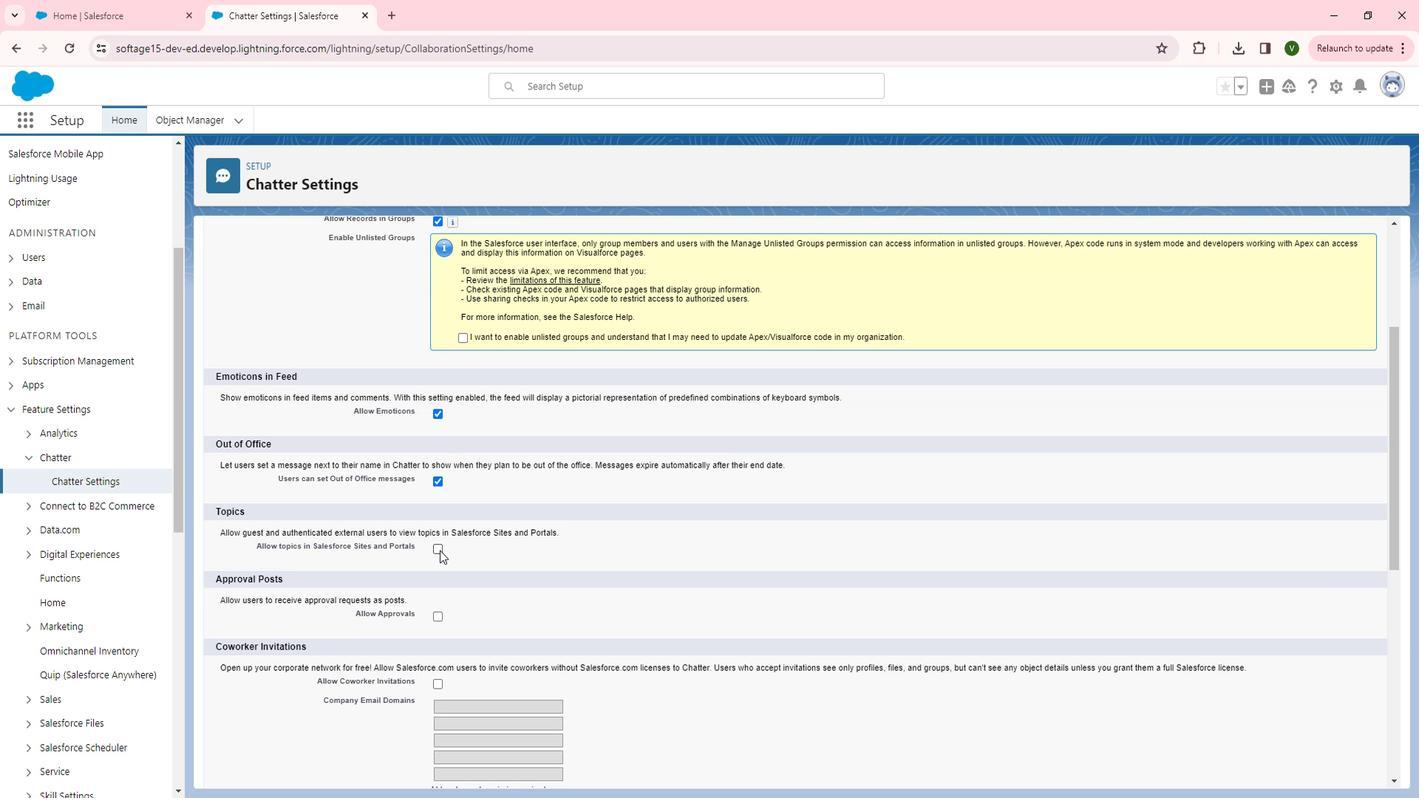 
Action: Mouse pressed left at (463, 553)
Screenshot: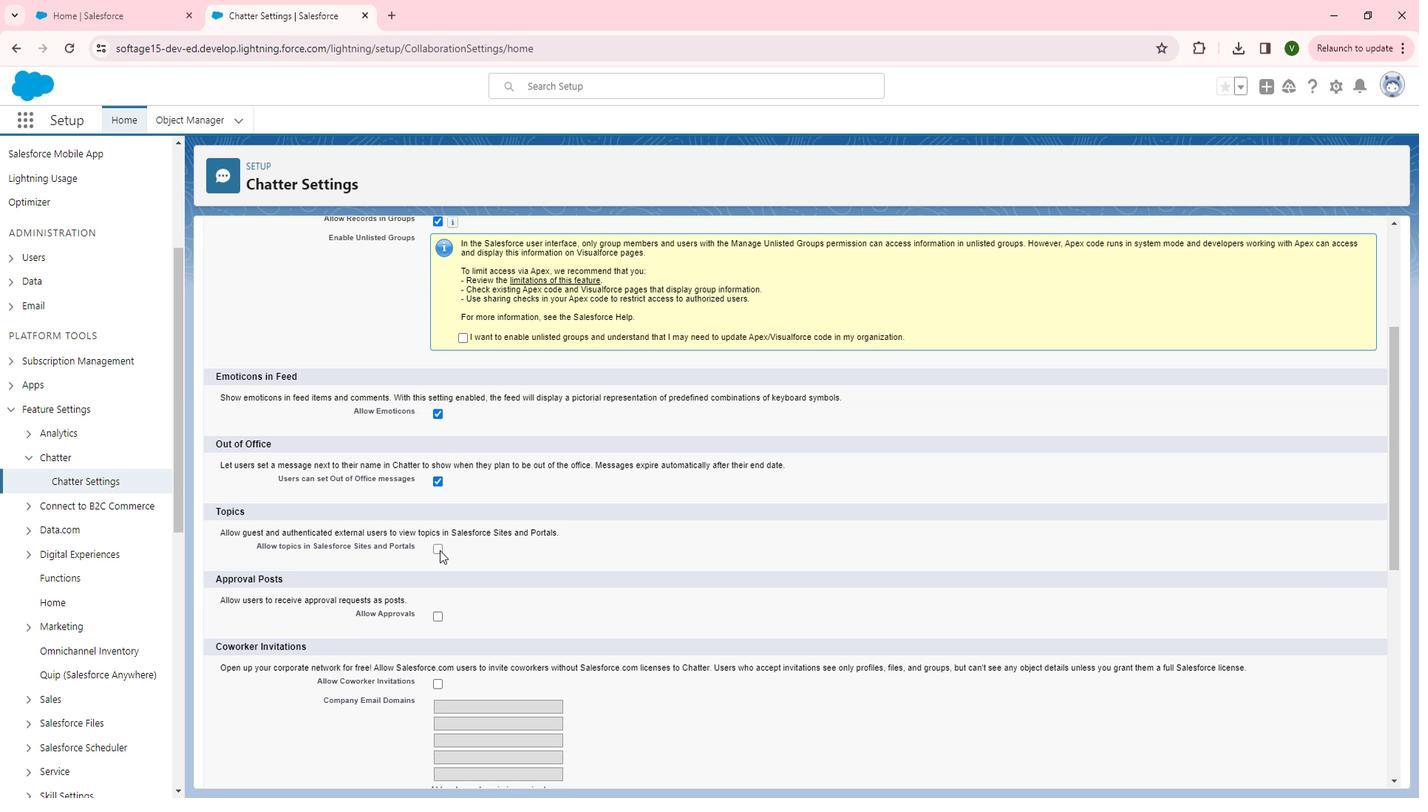
Action: Mouse moved to (461, 616)
Screenshot: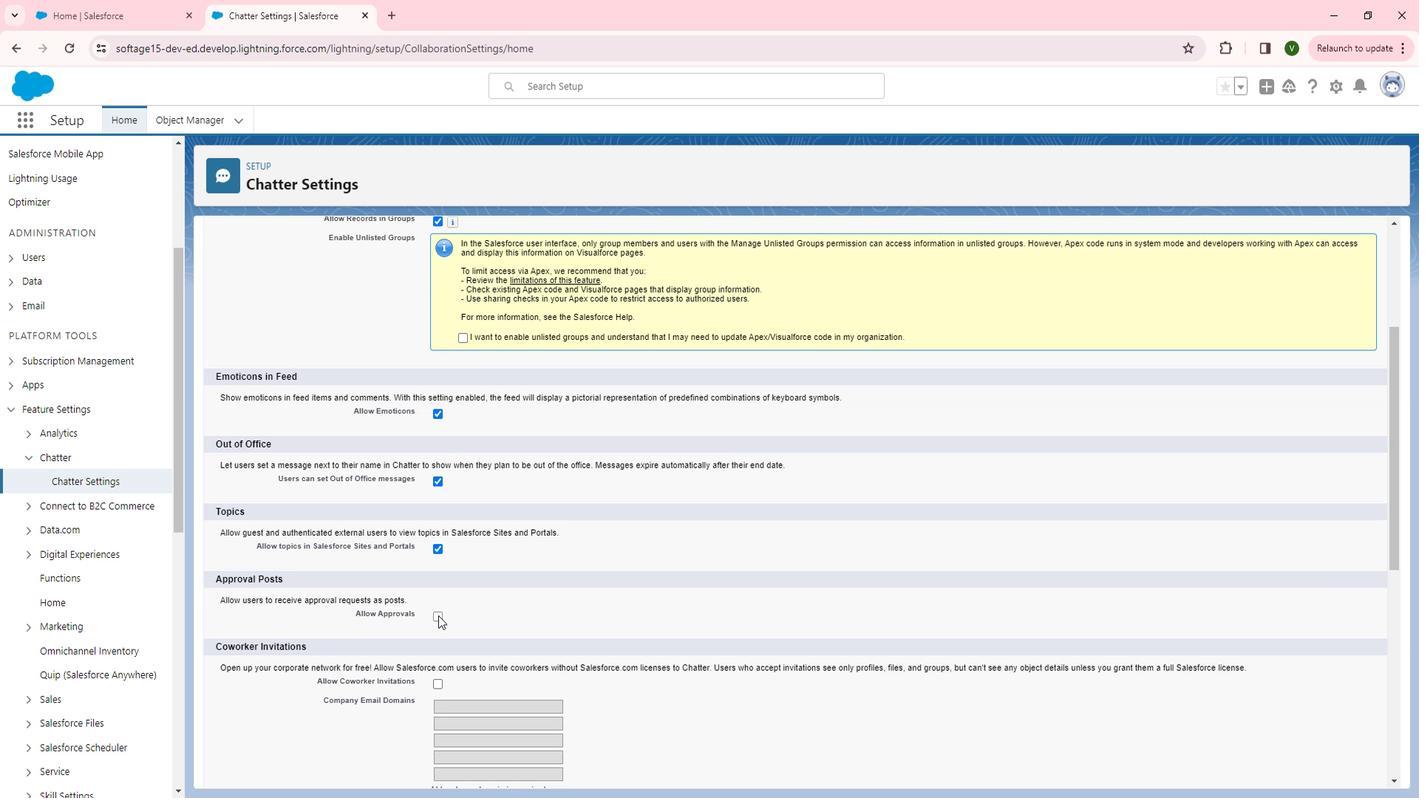 
Action: Mouse pressed left at (461, 616)
Screenshot: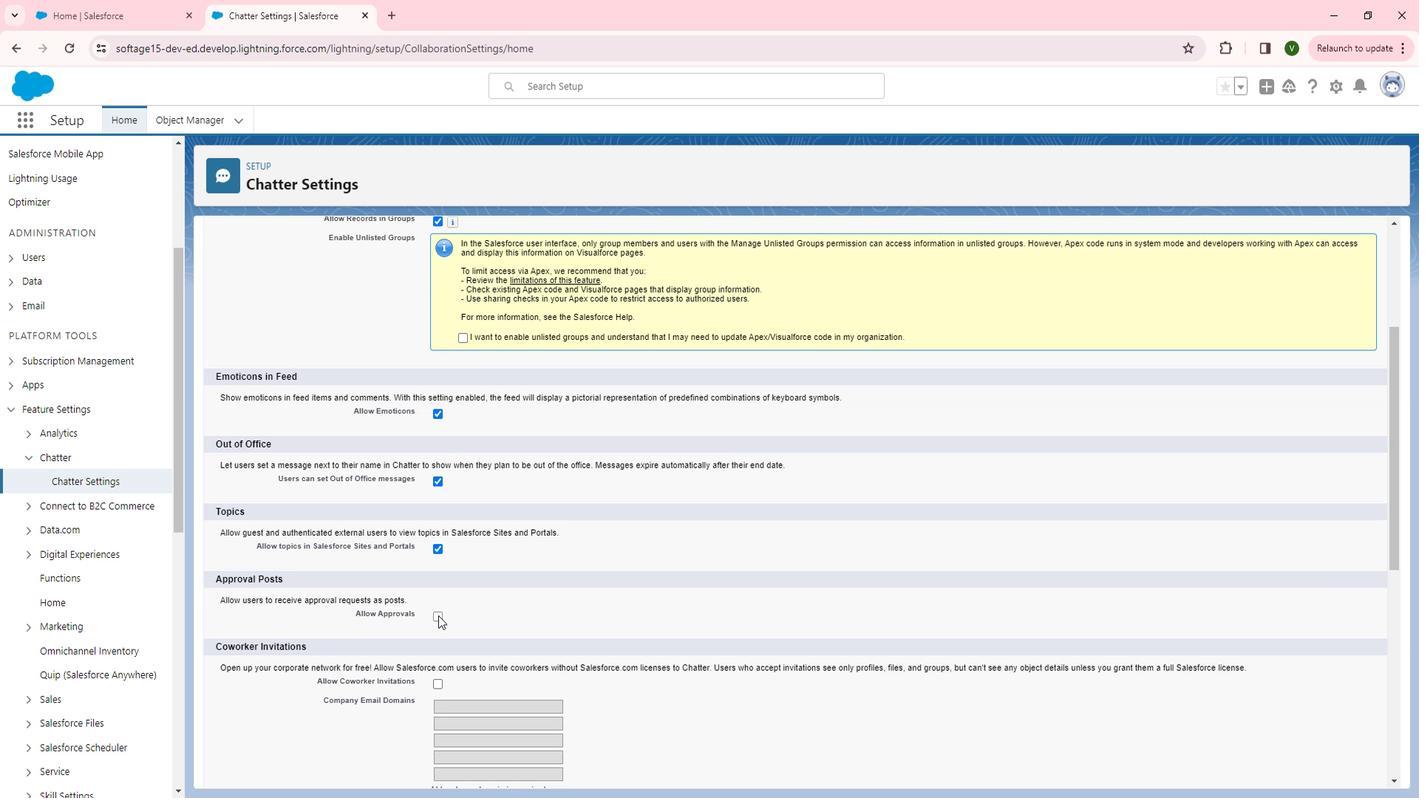 
Action: Mouse moved to (521, 614)
Screenshot: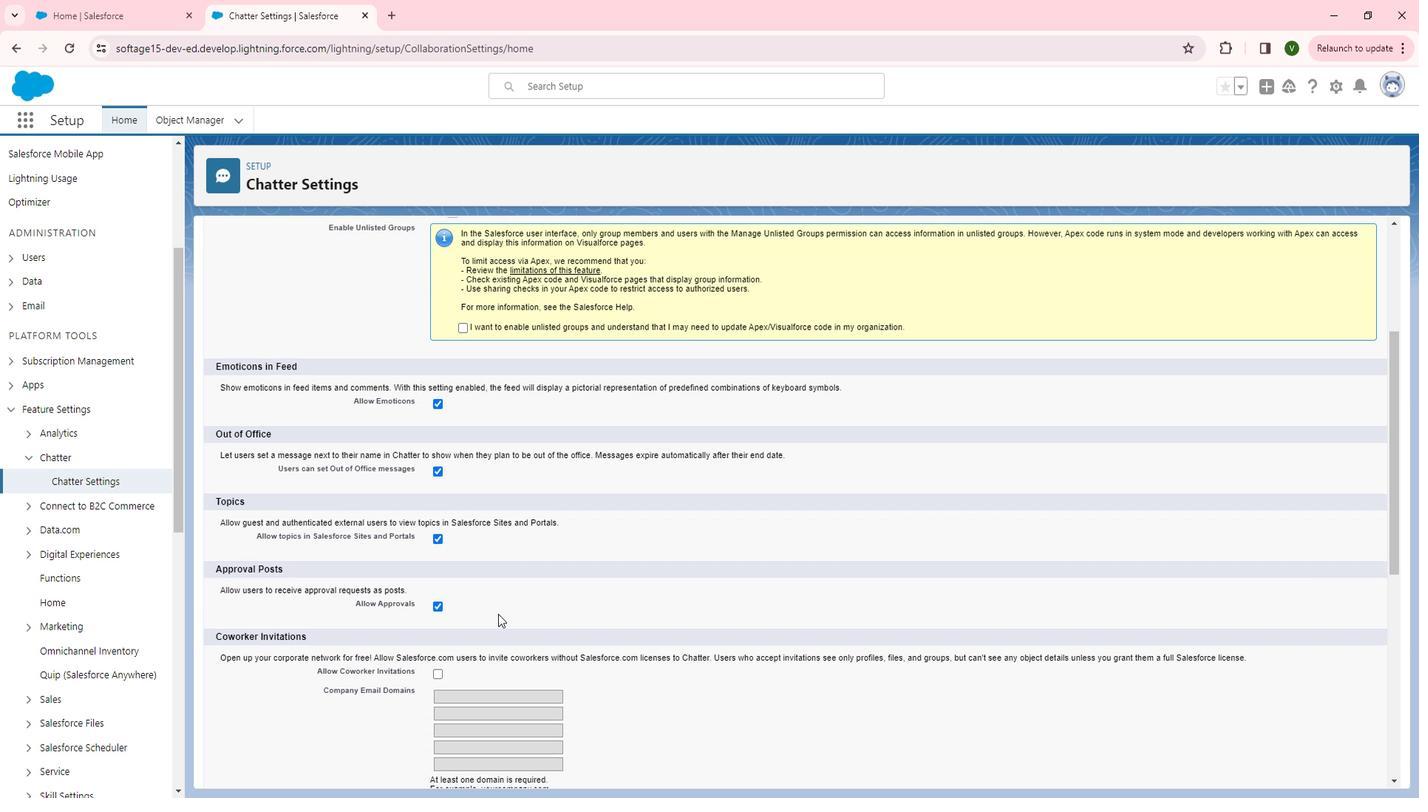 
Action: Mouse scrolled (521, 613) with delta (0, 0)
Screenshot: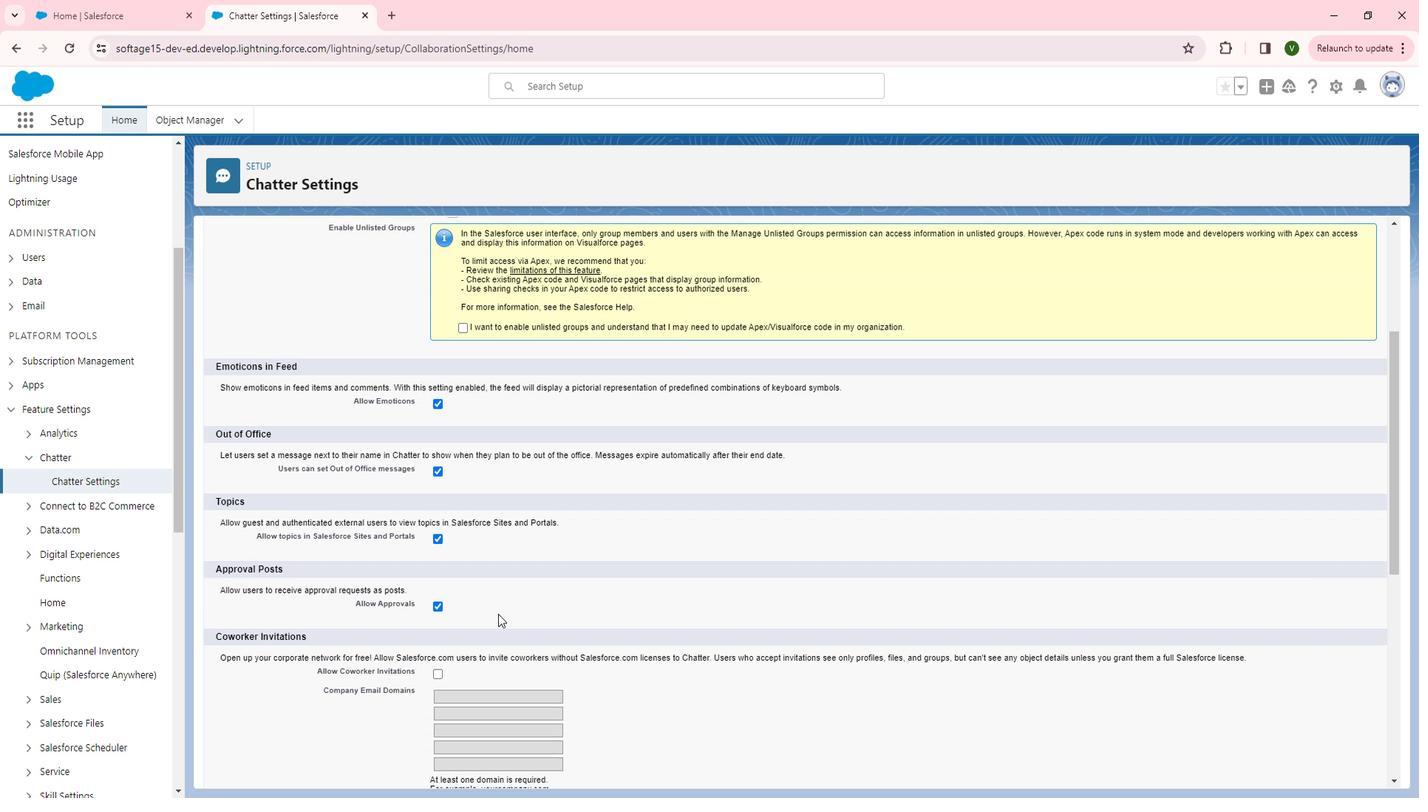 
Action: Mouse moved to (521, 614)
Screenshot: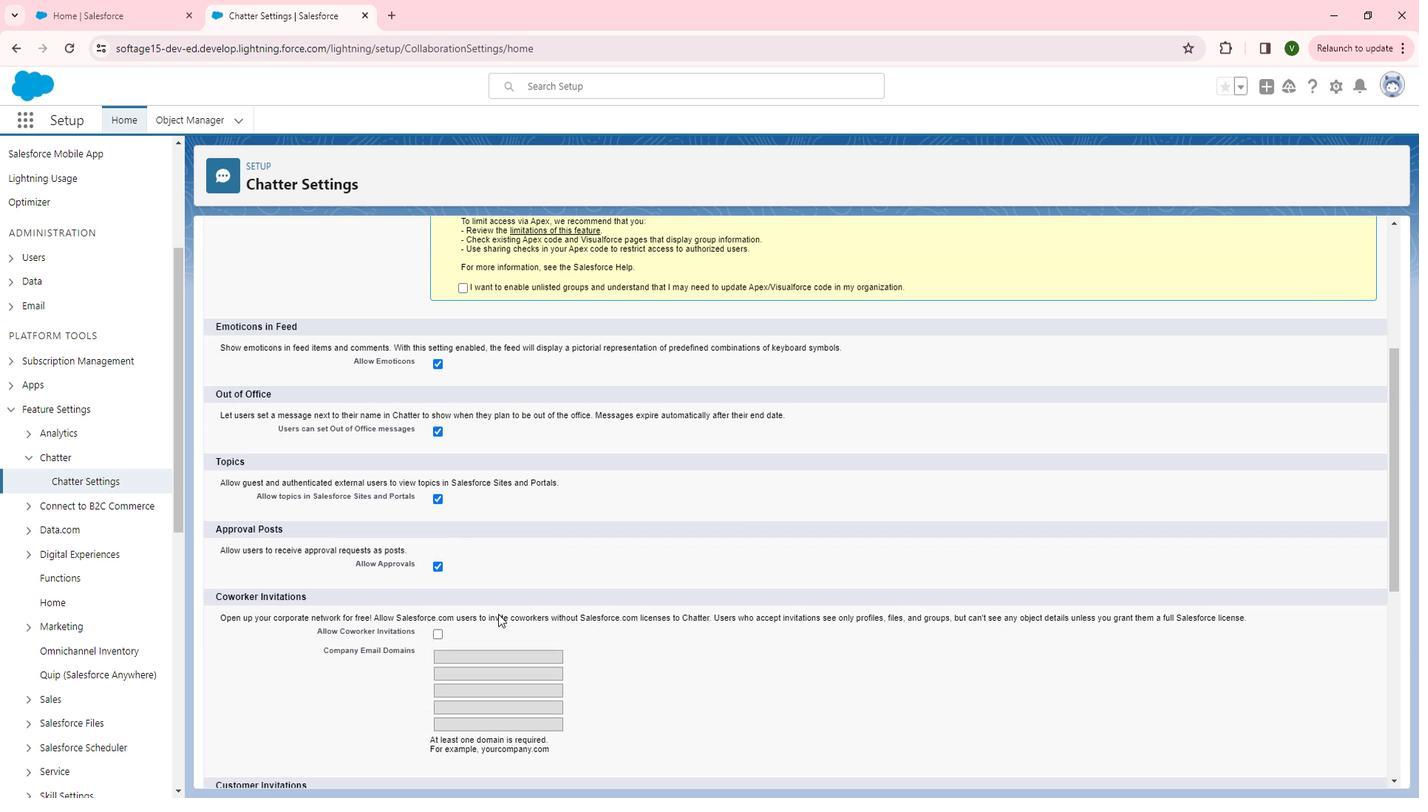 
Action: Mouse scrolled (521, 614) with delta (0, 0)
Screenshot: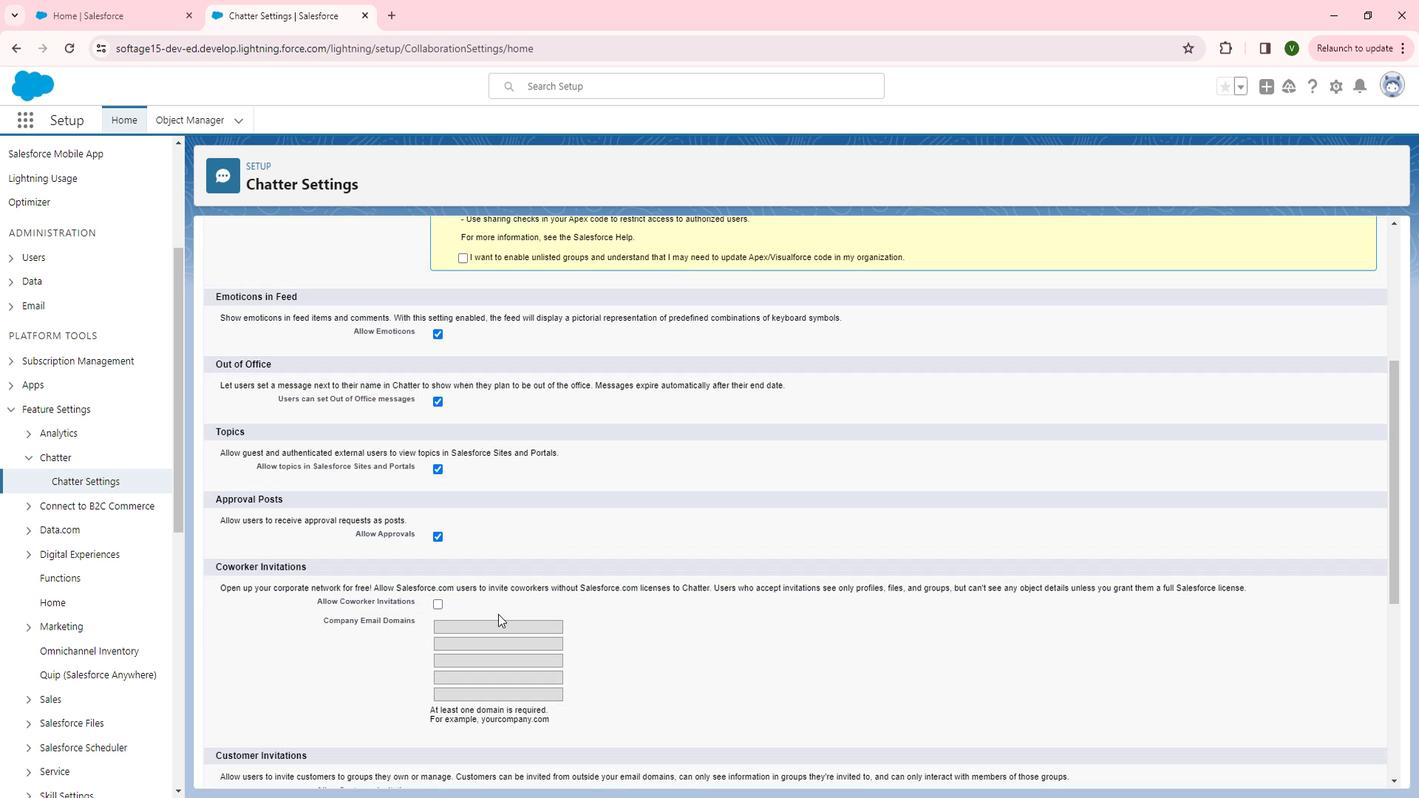 
Action: Mouse scrolled (521, 614) with delta (0, 0)
Screenshot: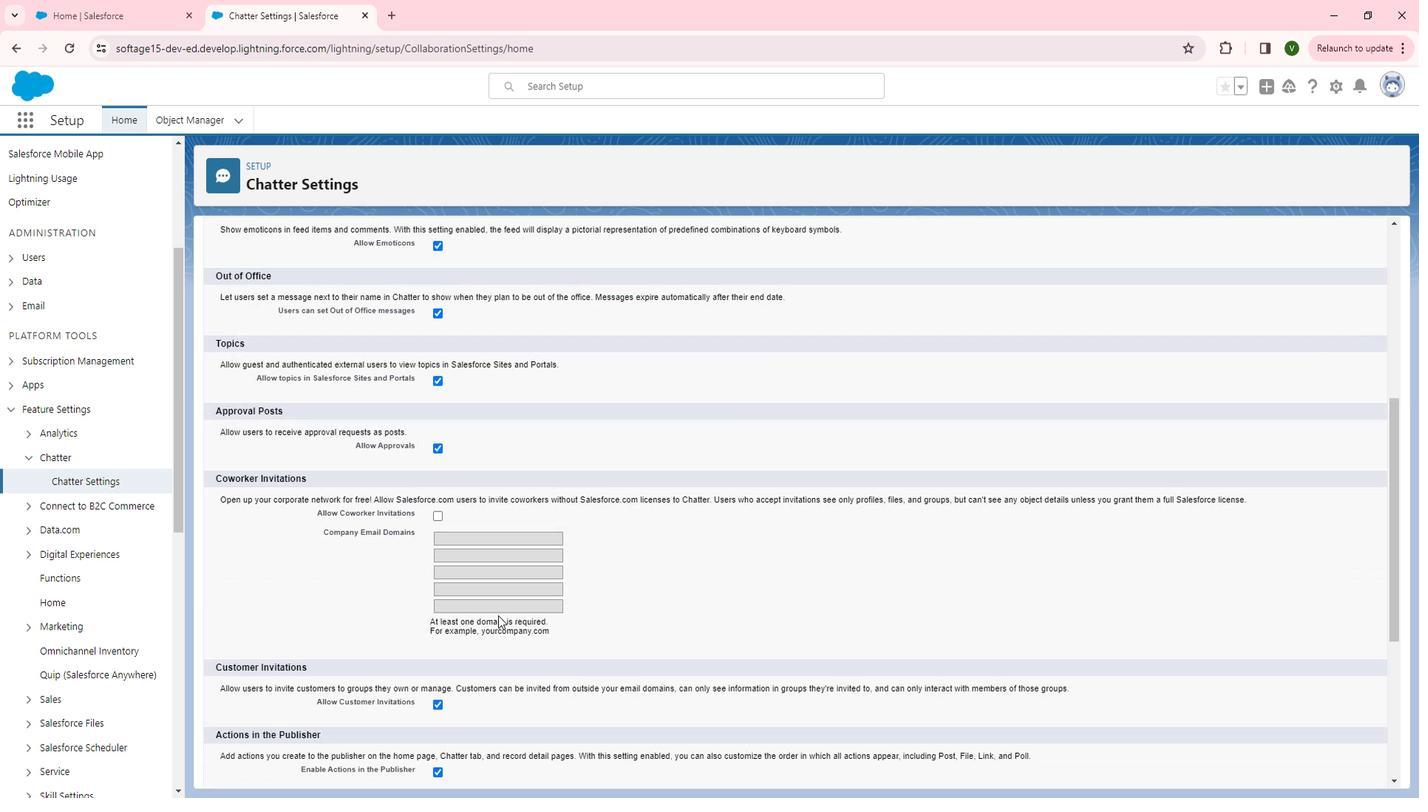 
Action: Mouse moved to (520, 622)
Screenshot: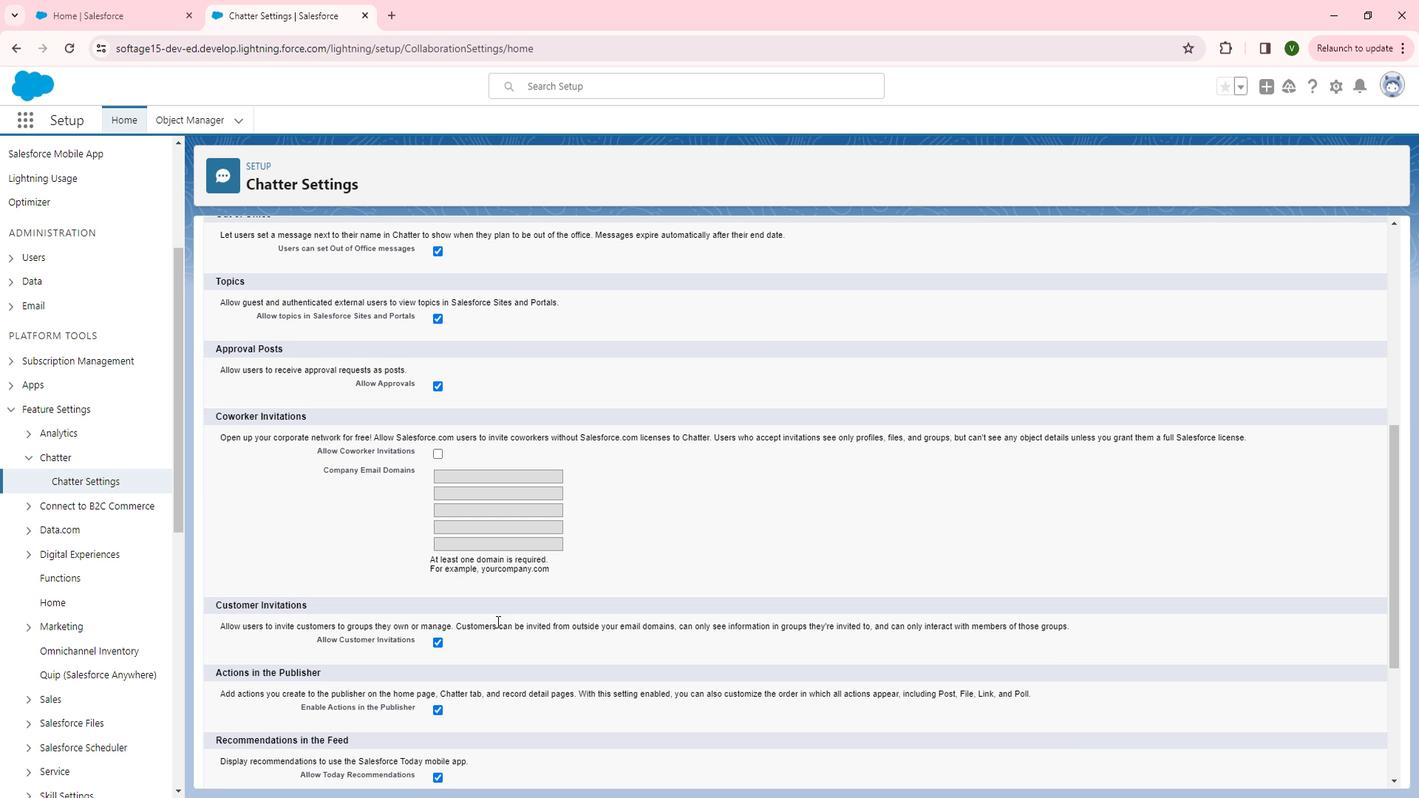 
Action: Mouse scrolled (520, 621) with delta (0, 0)
Screenshot: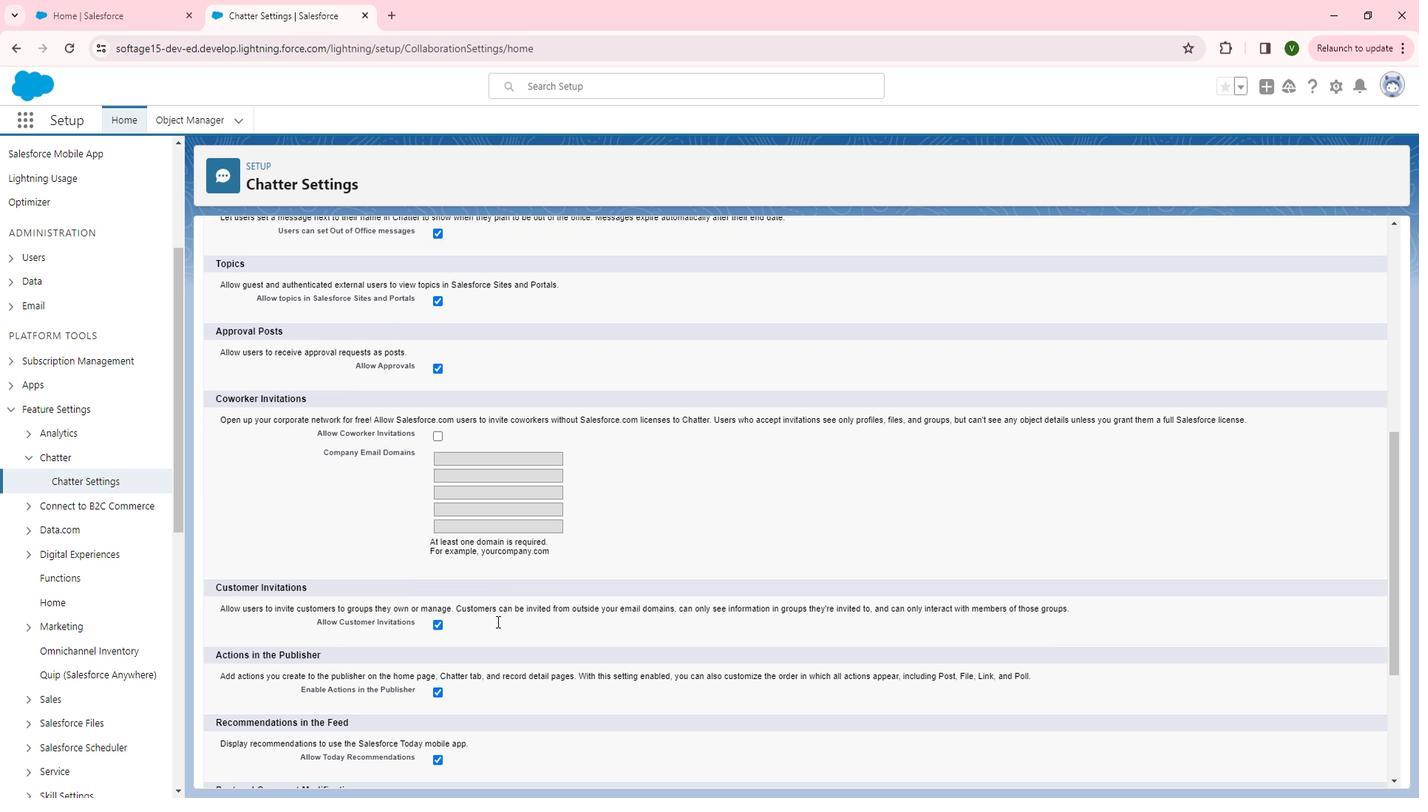 
Action: Mouse scrolled (520, 621) with delta (0, 0)
Screenshot: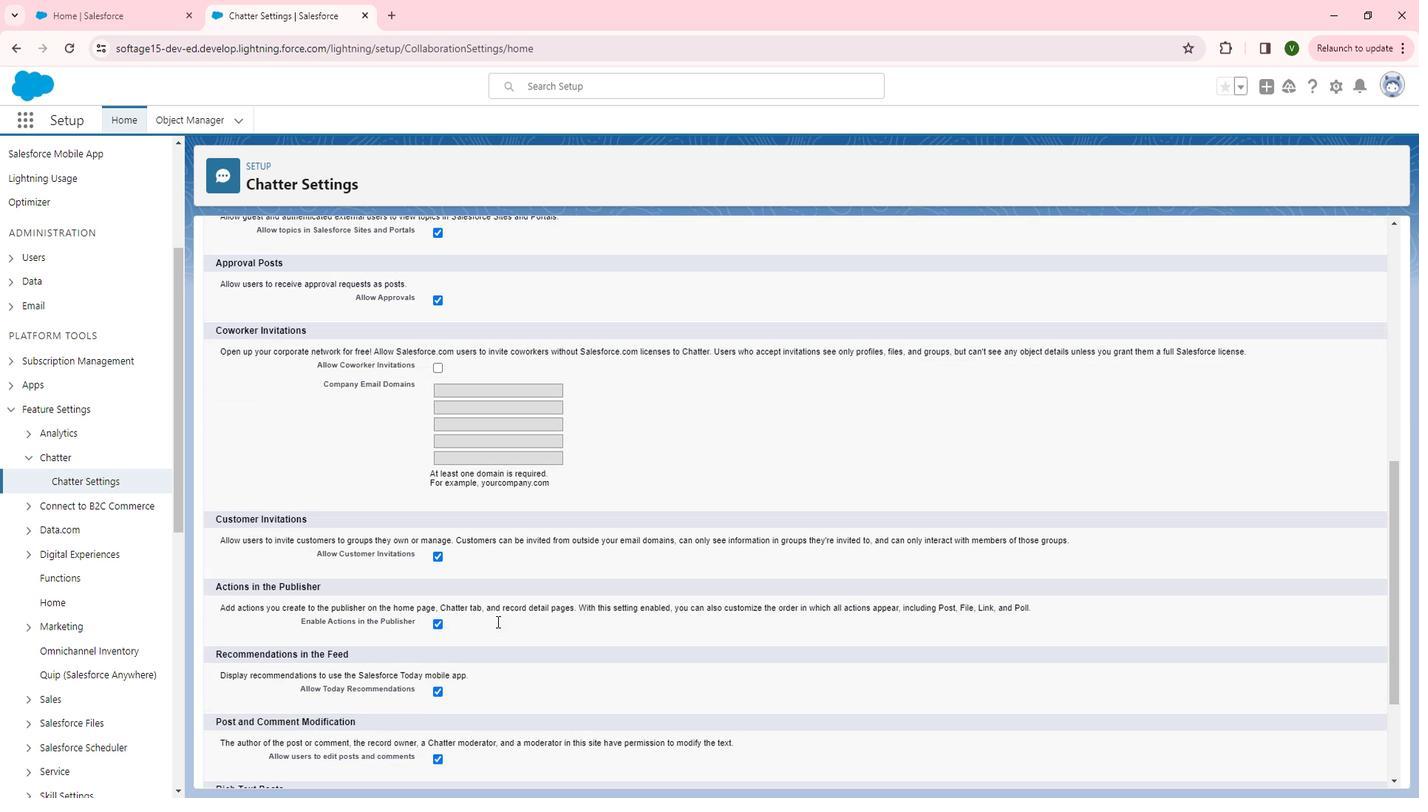 
Action: Mouse scrolled (520, 621) with delta (0, 0)
Screenshot: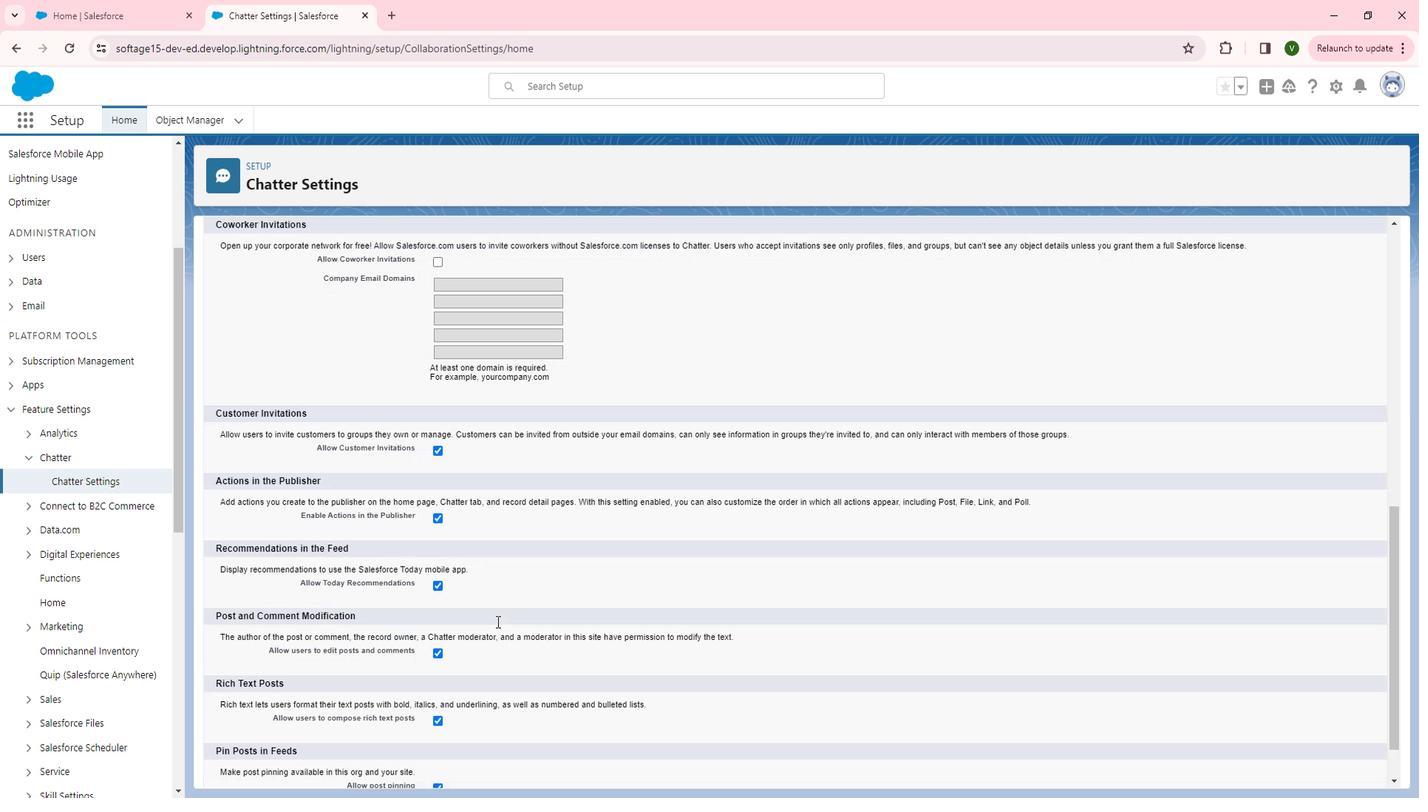 
Action: Mouse scrolled (520, 621) with delta (0, 0)
Screenshot: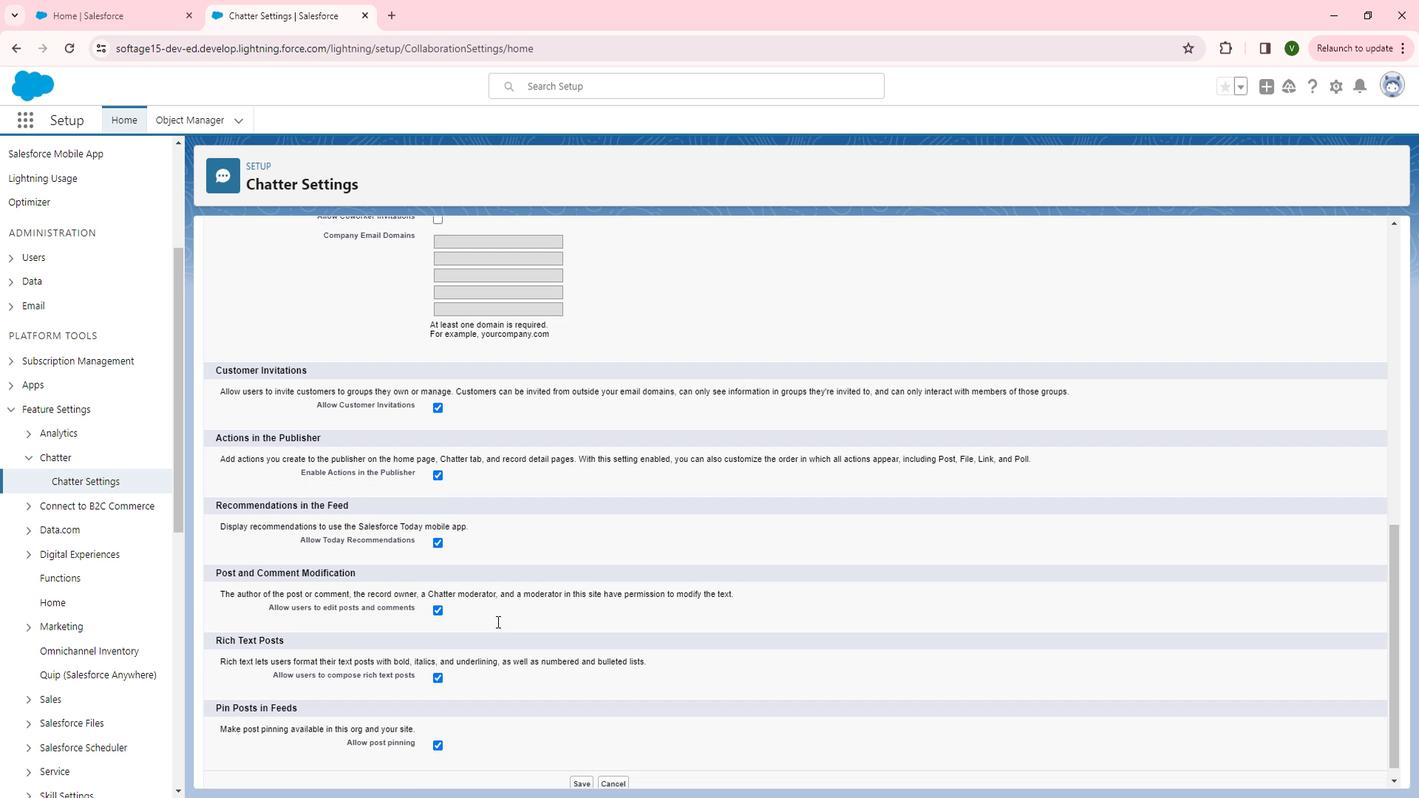 
Action: Mouse scrolled (520, 621) with delta (0, 0)
Screenshot: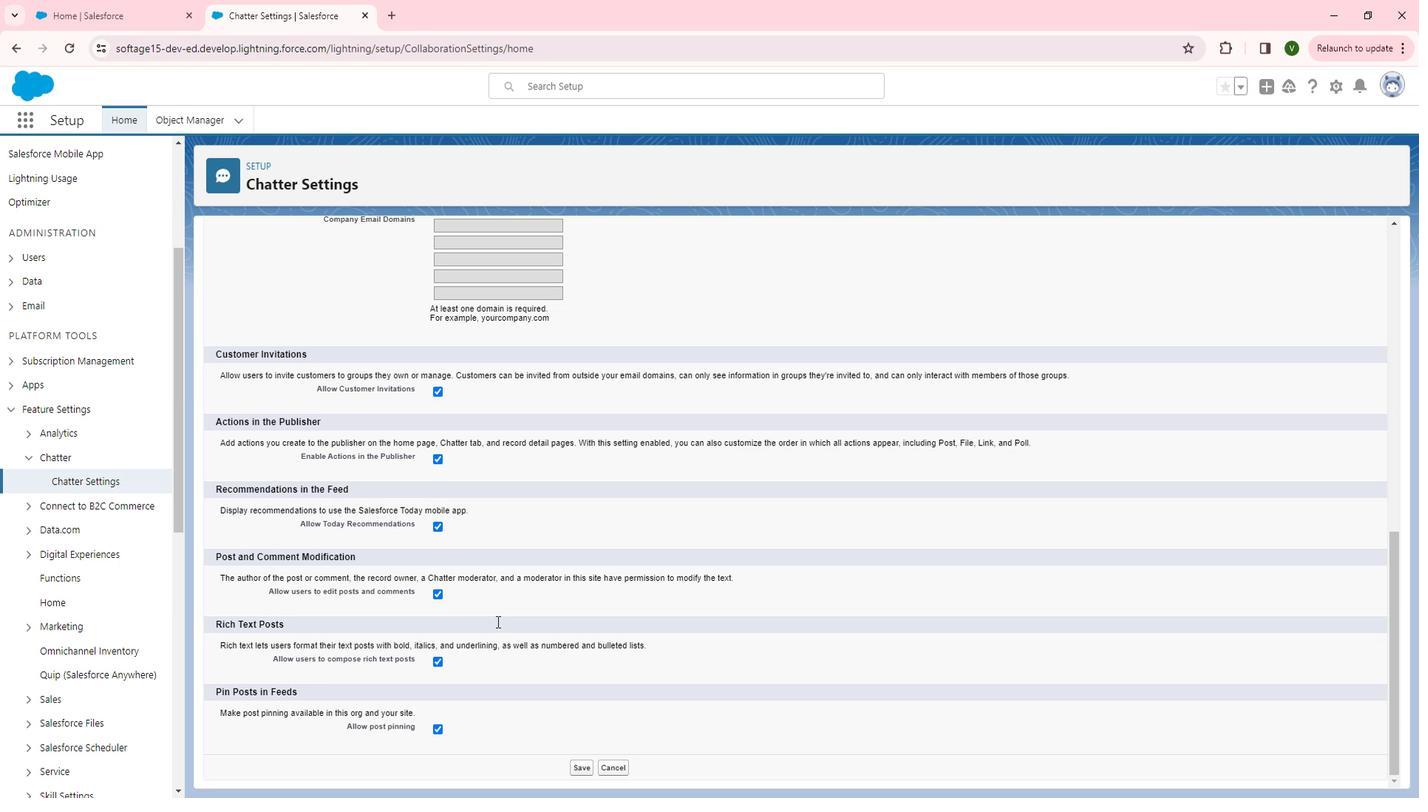
Action: Mouse moved to (499, 665)
Screenshot: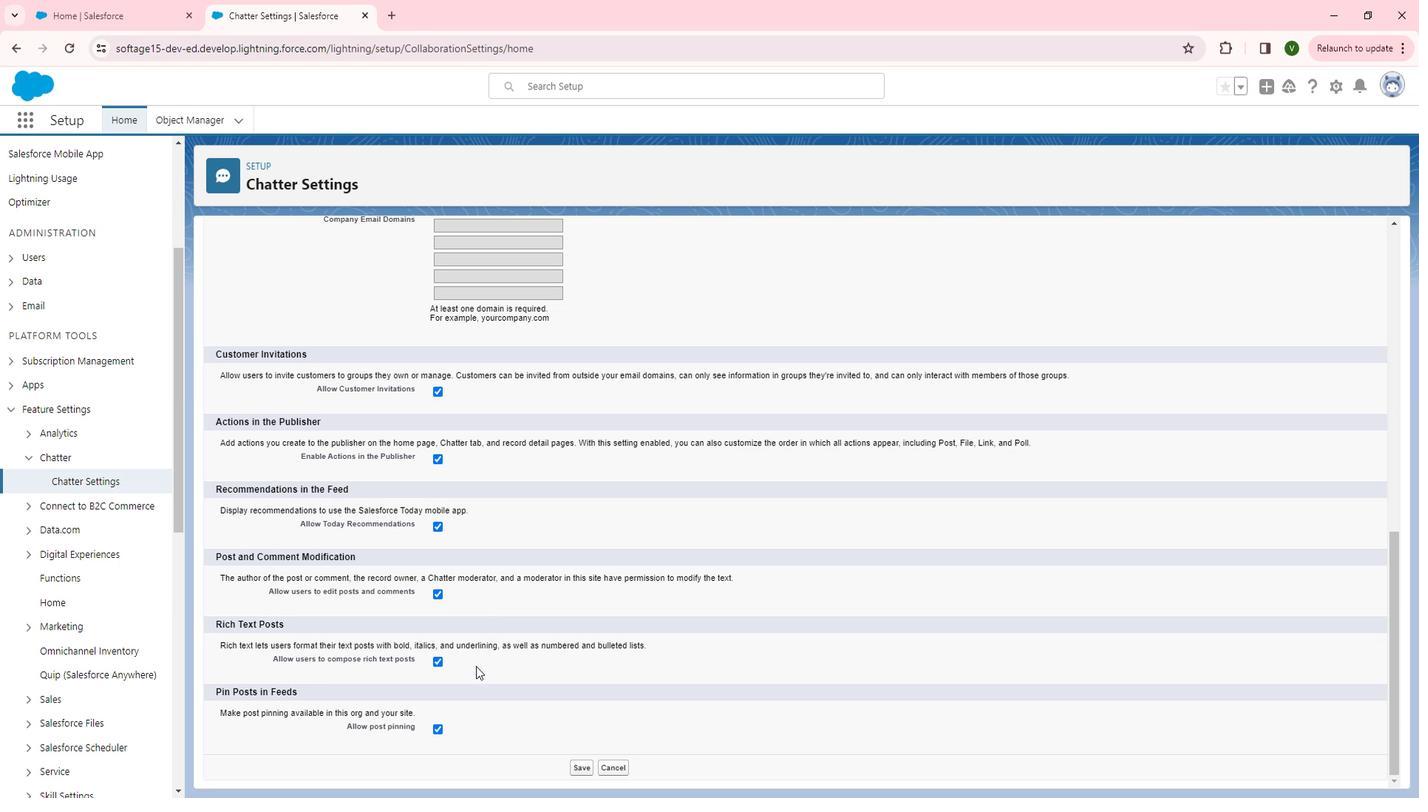 
Action: Mouse pressed left at (499, 665)
Screenshot: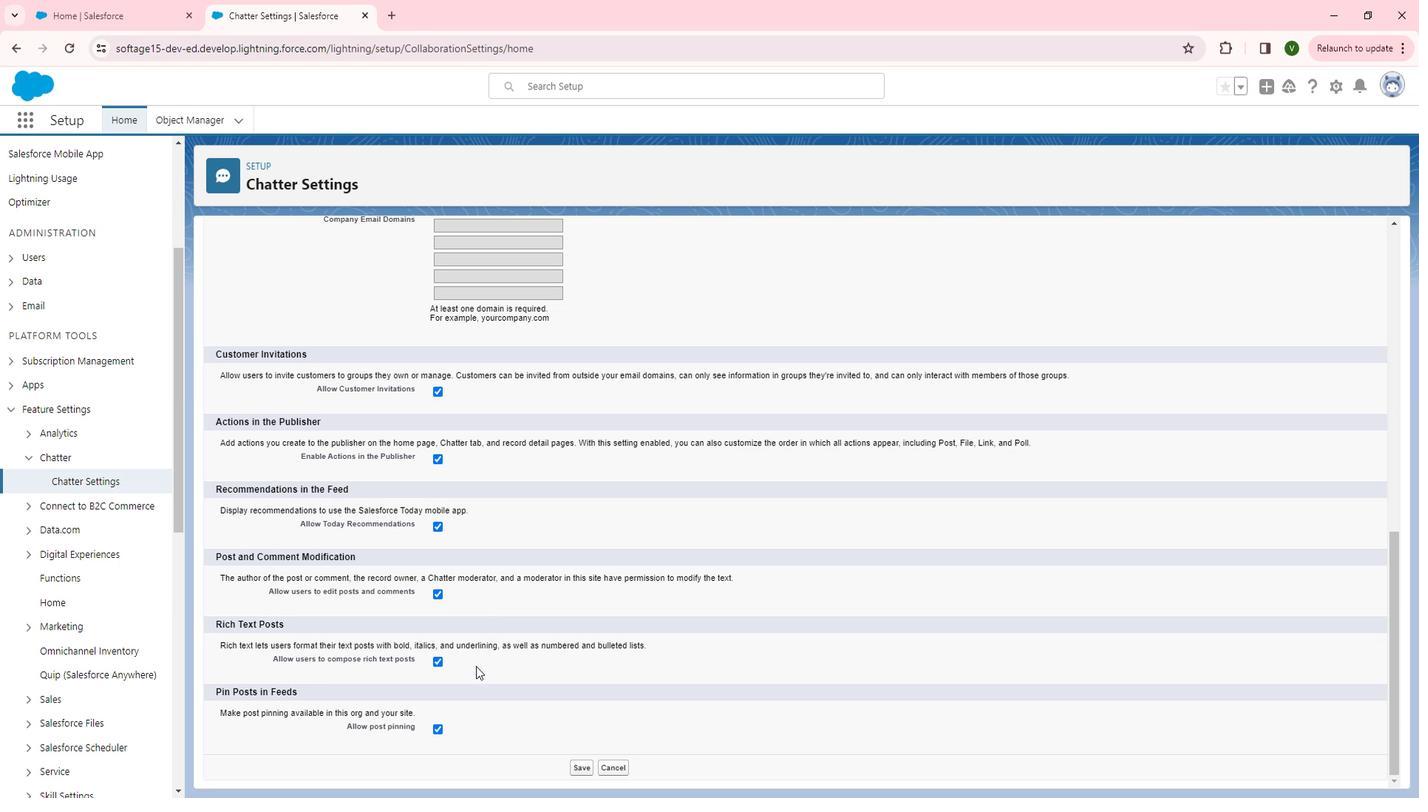 
Action: Mouse moved to (512, 685)
Screenshot: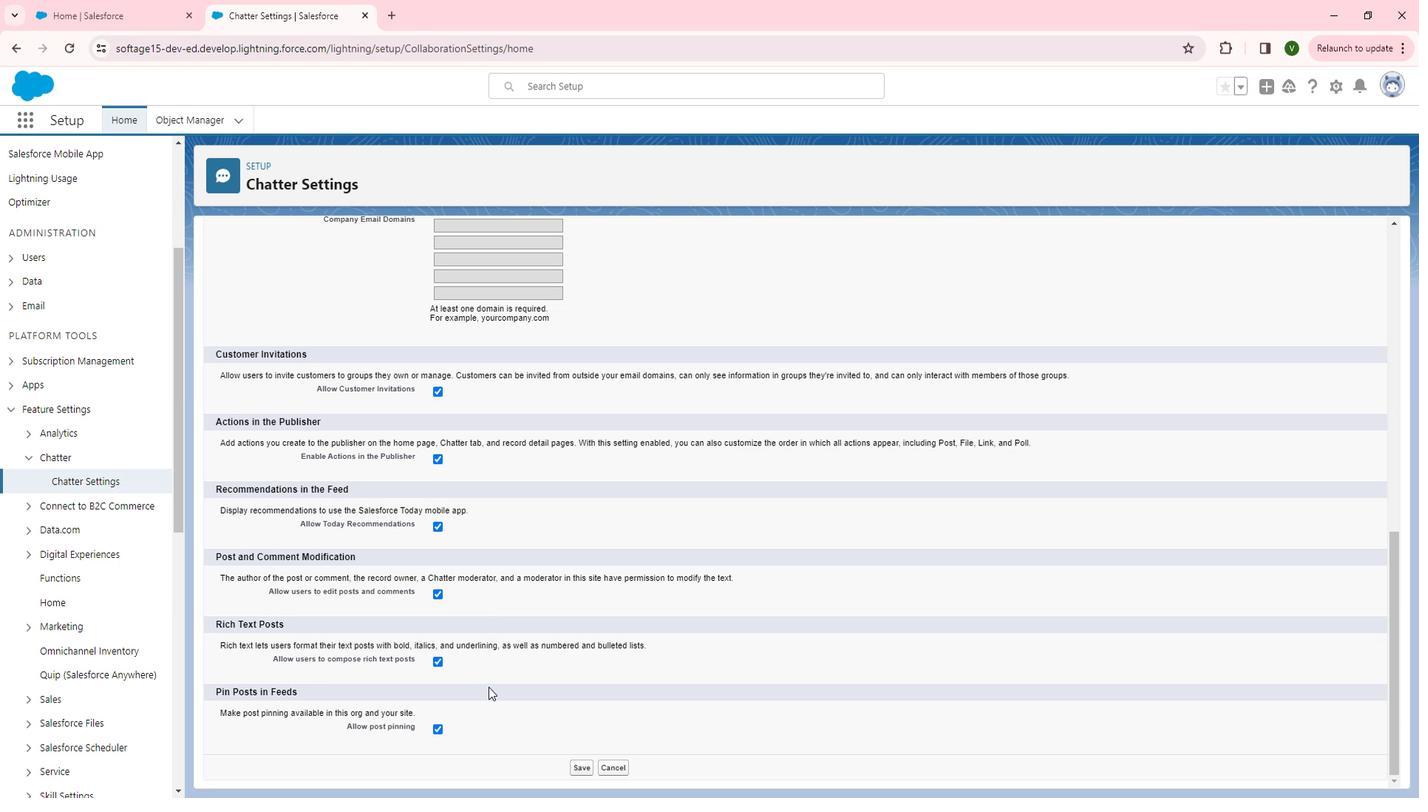 
Action: Mouse scrolled (512, 685) with delta (0, 0)
Screenshot: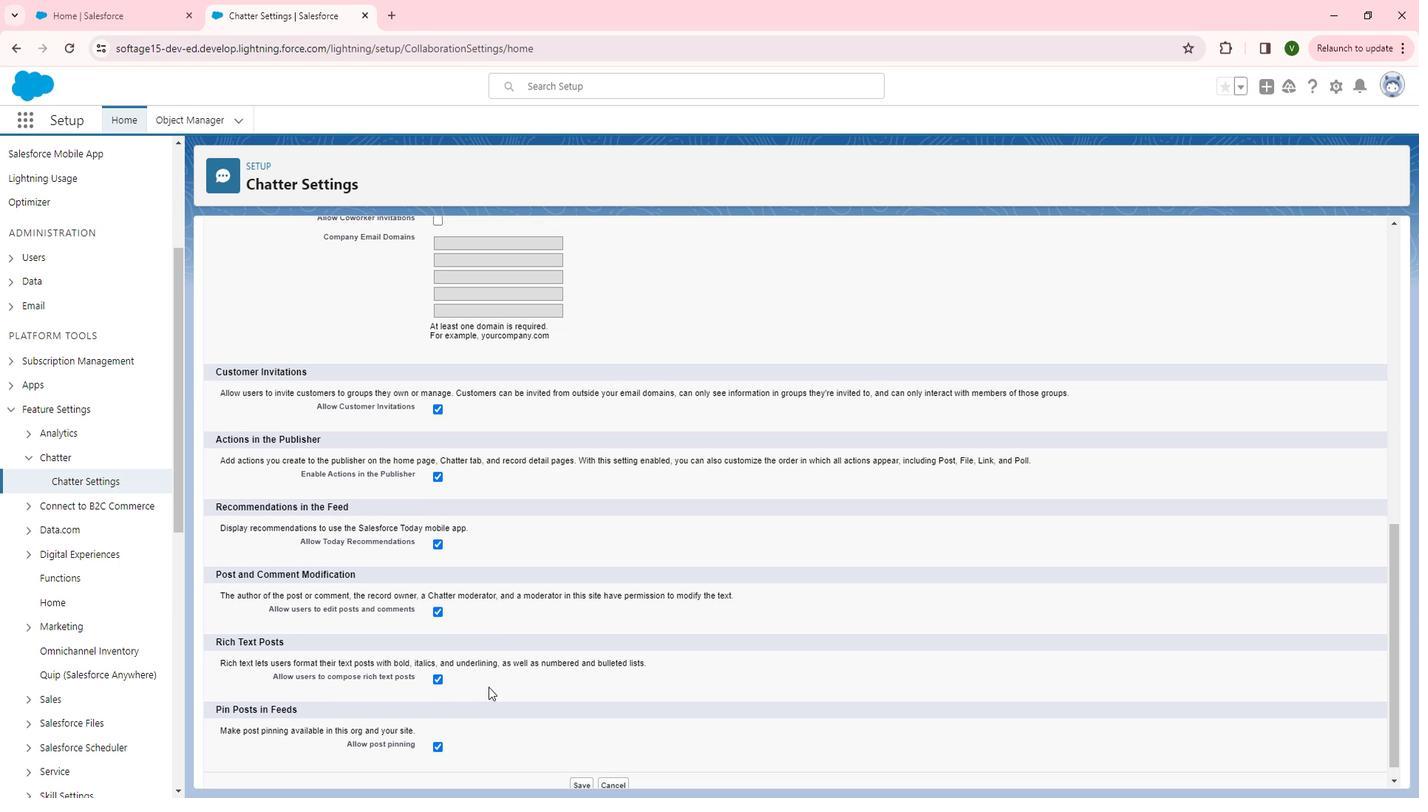 
Action: Mouse scrolled (512, 685) with delta (0, 0)
Screenshot: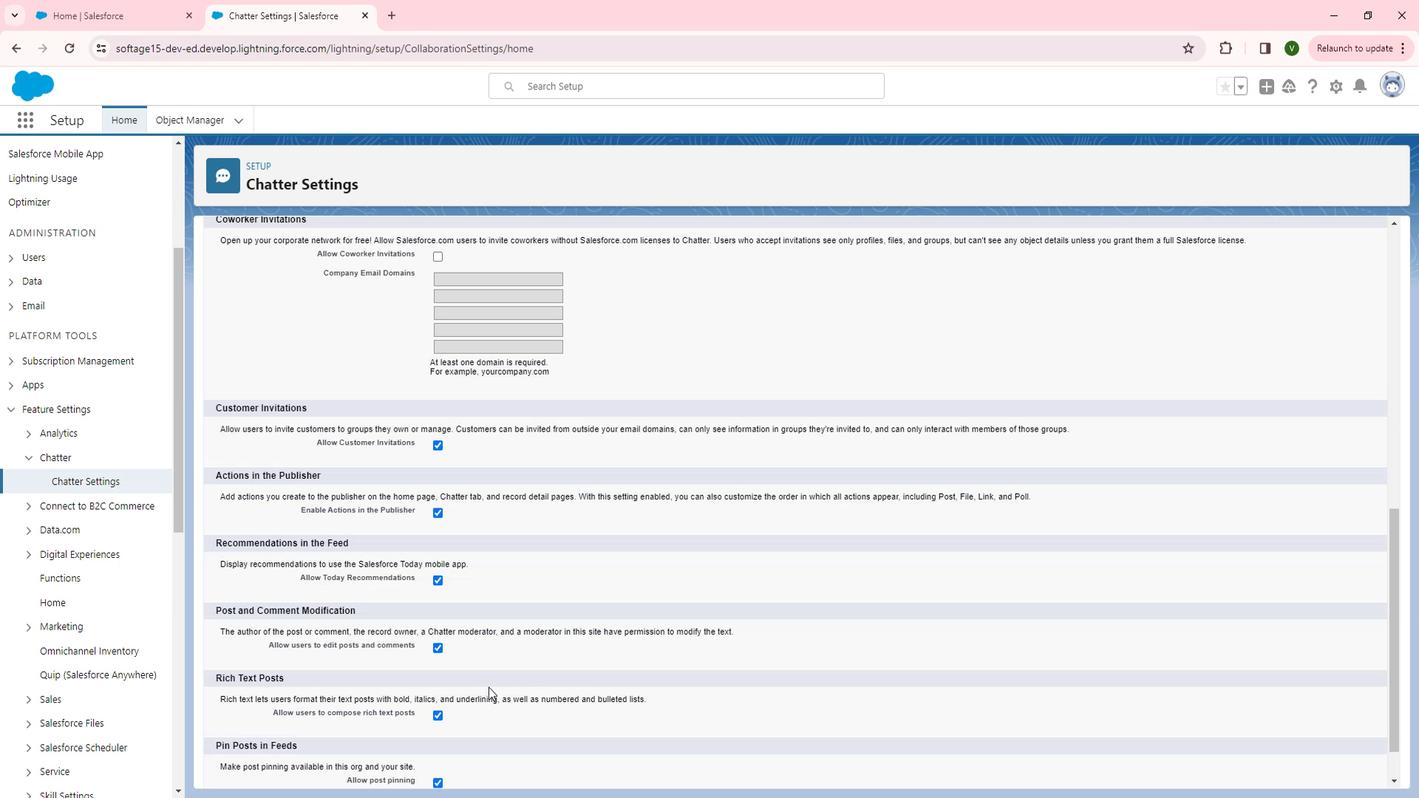 
Action: Mouse scrolled (512, 684) with delta (0, 0)
Screenshot: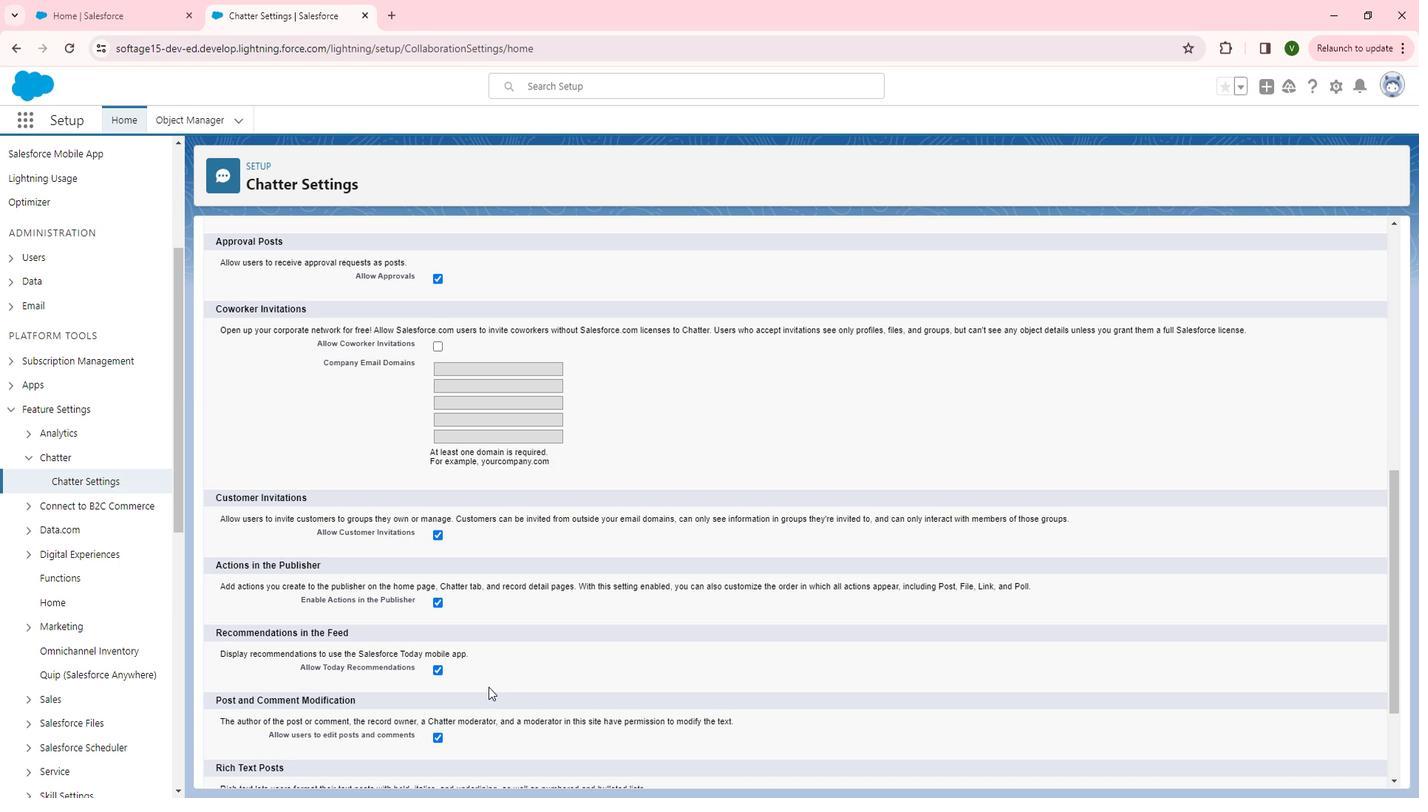 
Action: Mouse scrolled (512, 684) with delta (0, 0)
Screenshot: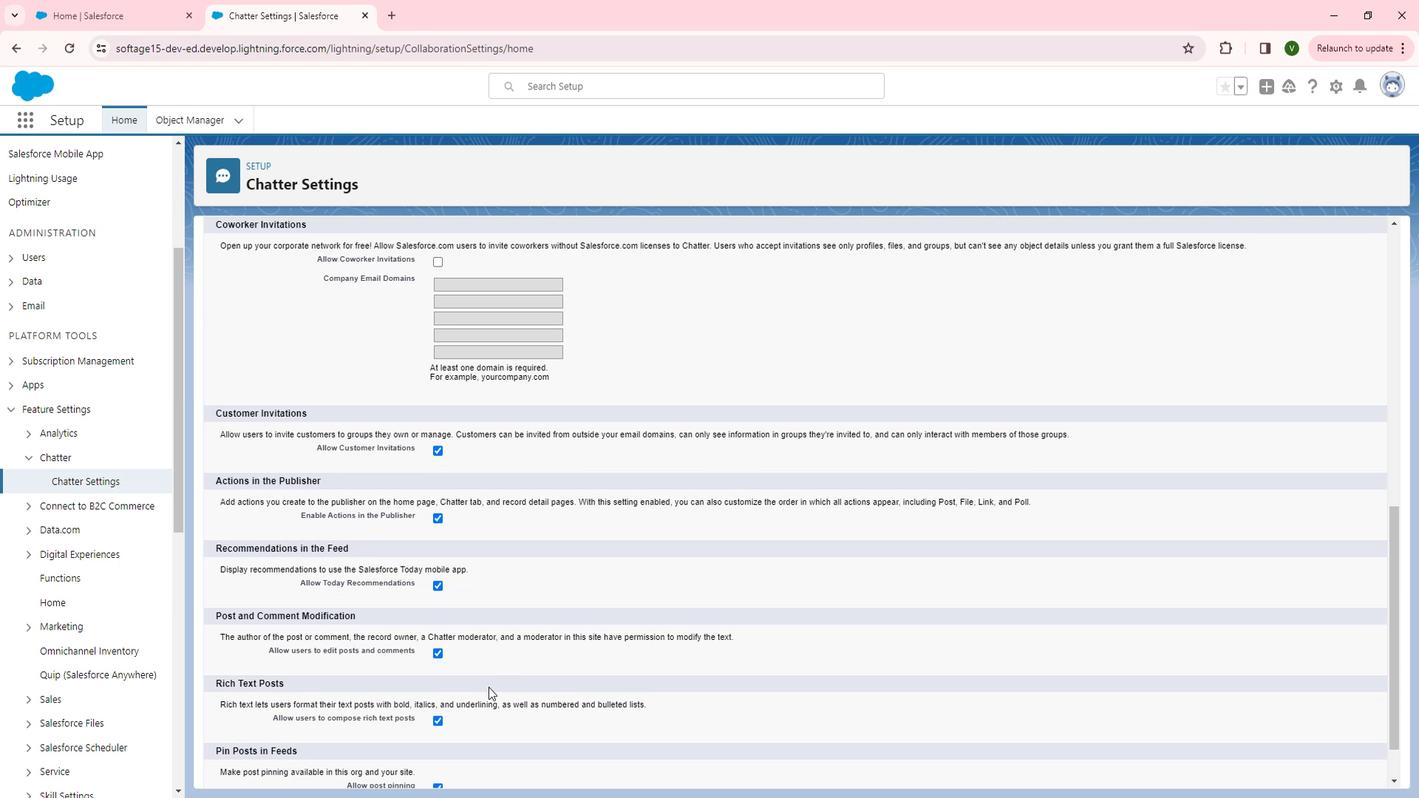 
Action: Mouse moved to (603, 760)
Screenshot: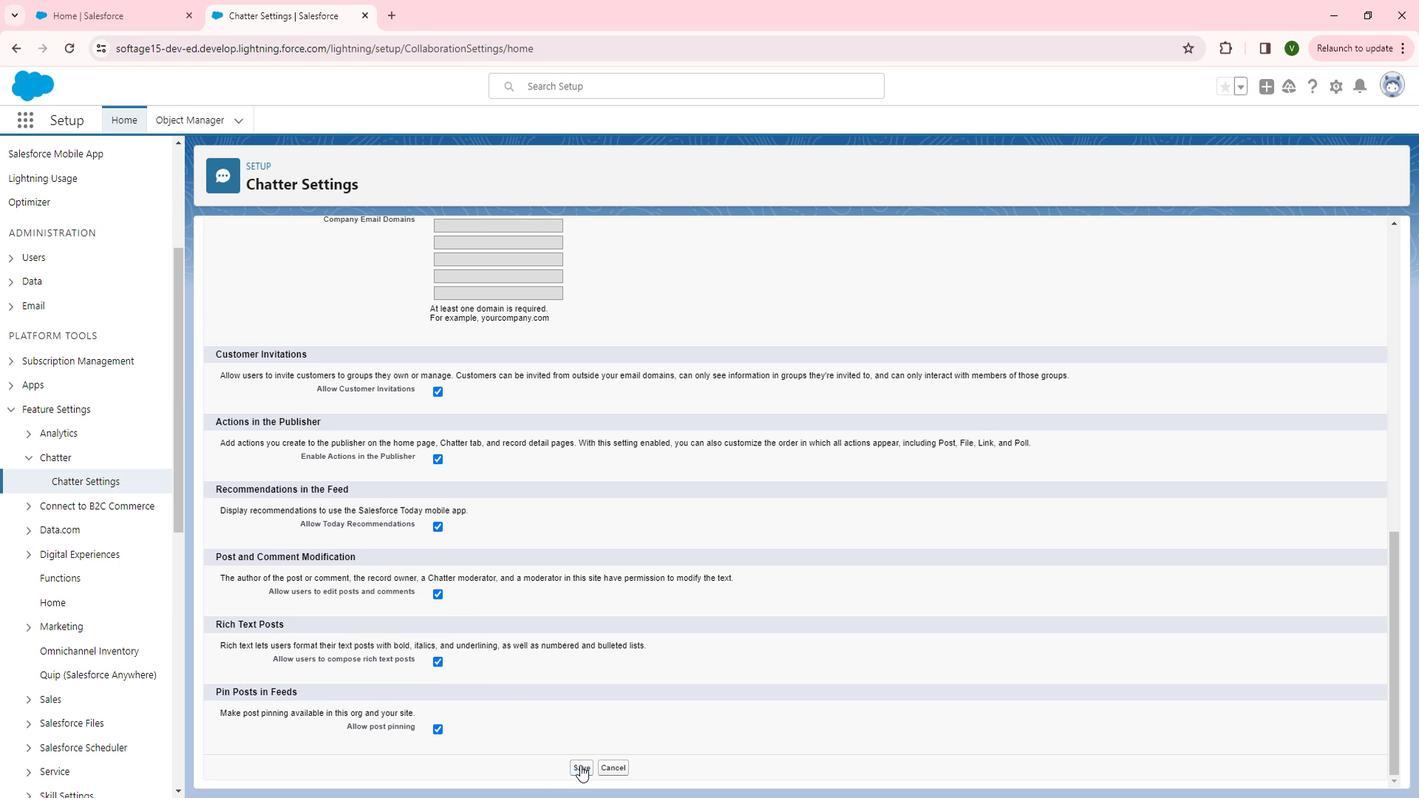 
Action: Mouse pressed left at (603, 760)
Screenshot: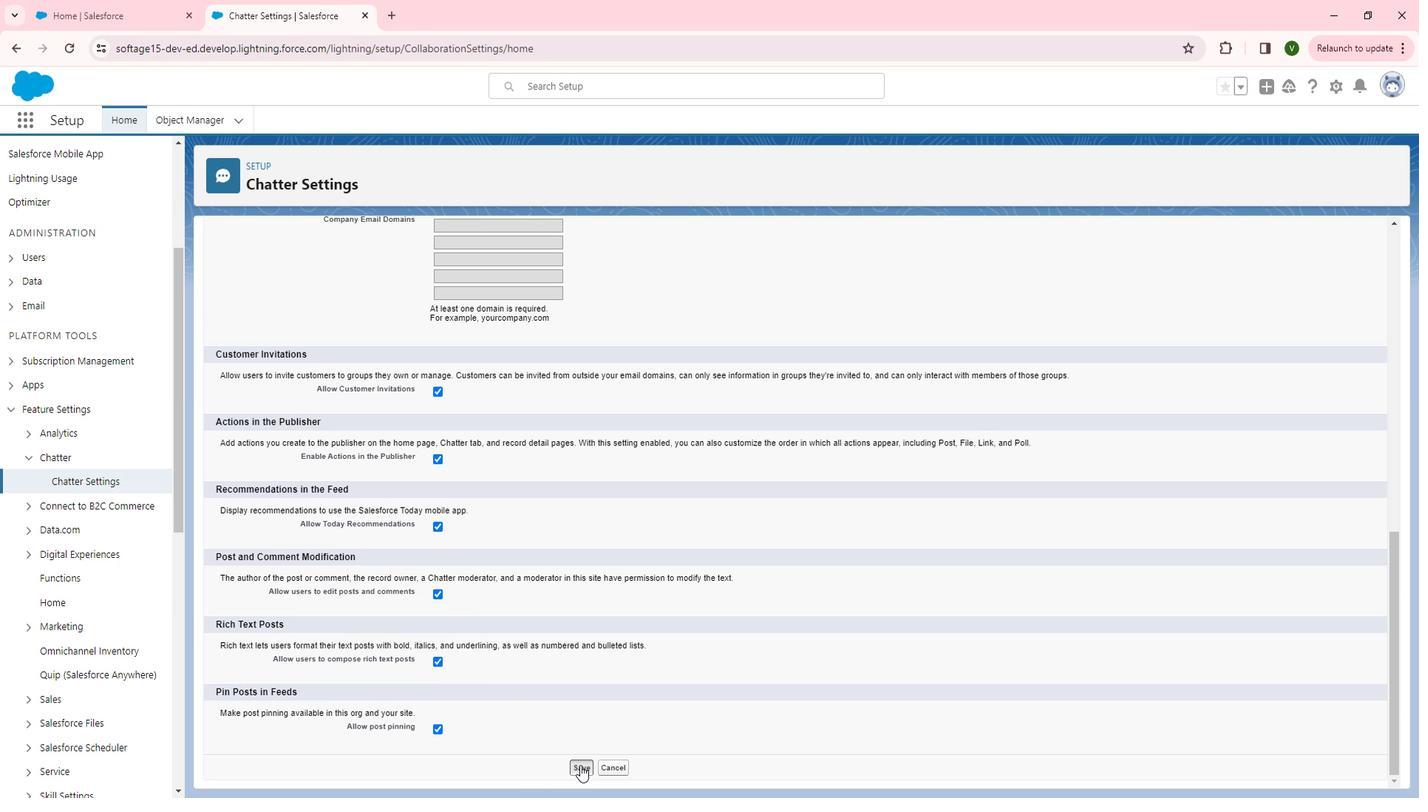 
Action: Mouse moved to (600, 623)
Screenshot: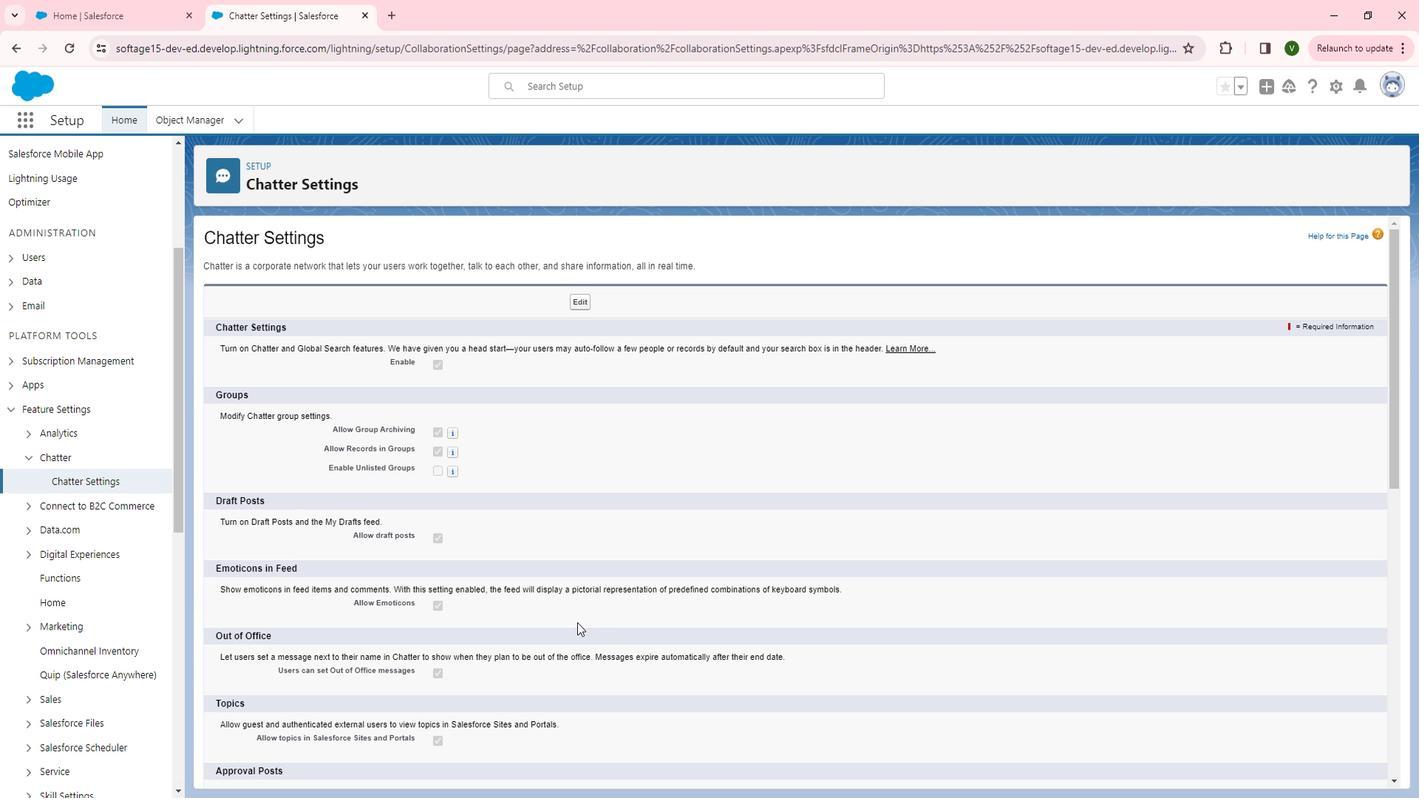 
Action: Mouse scrolled (600, 622) with delta (0, 0)
Screenshot: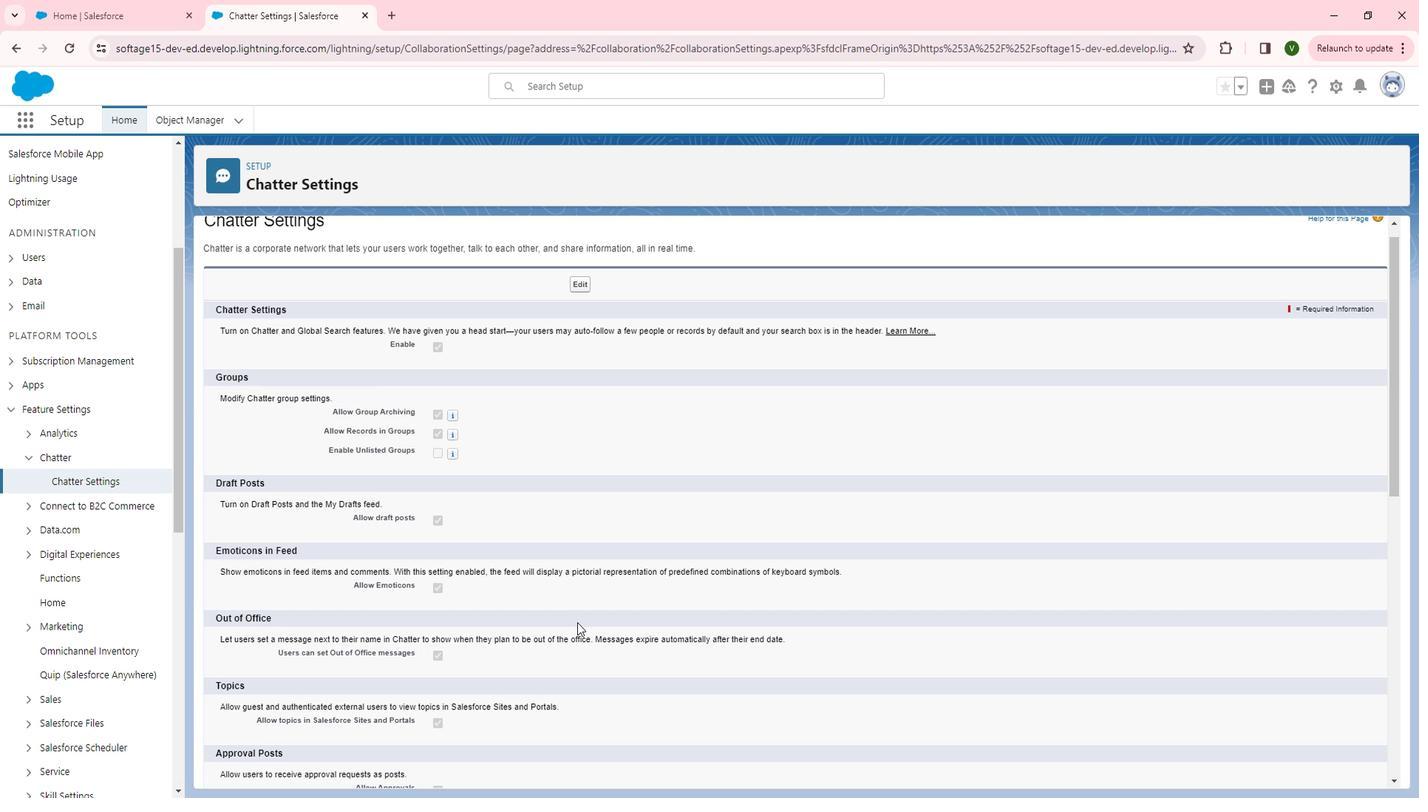 
Action: Mouse scrolled (600, 622) with delta (0, 0)
Screenshot: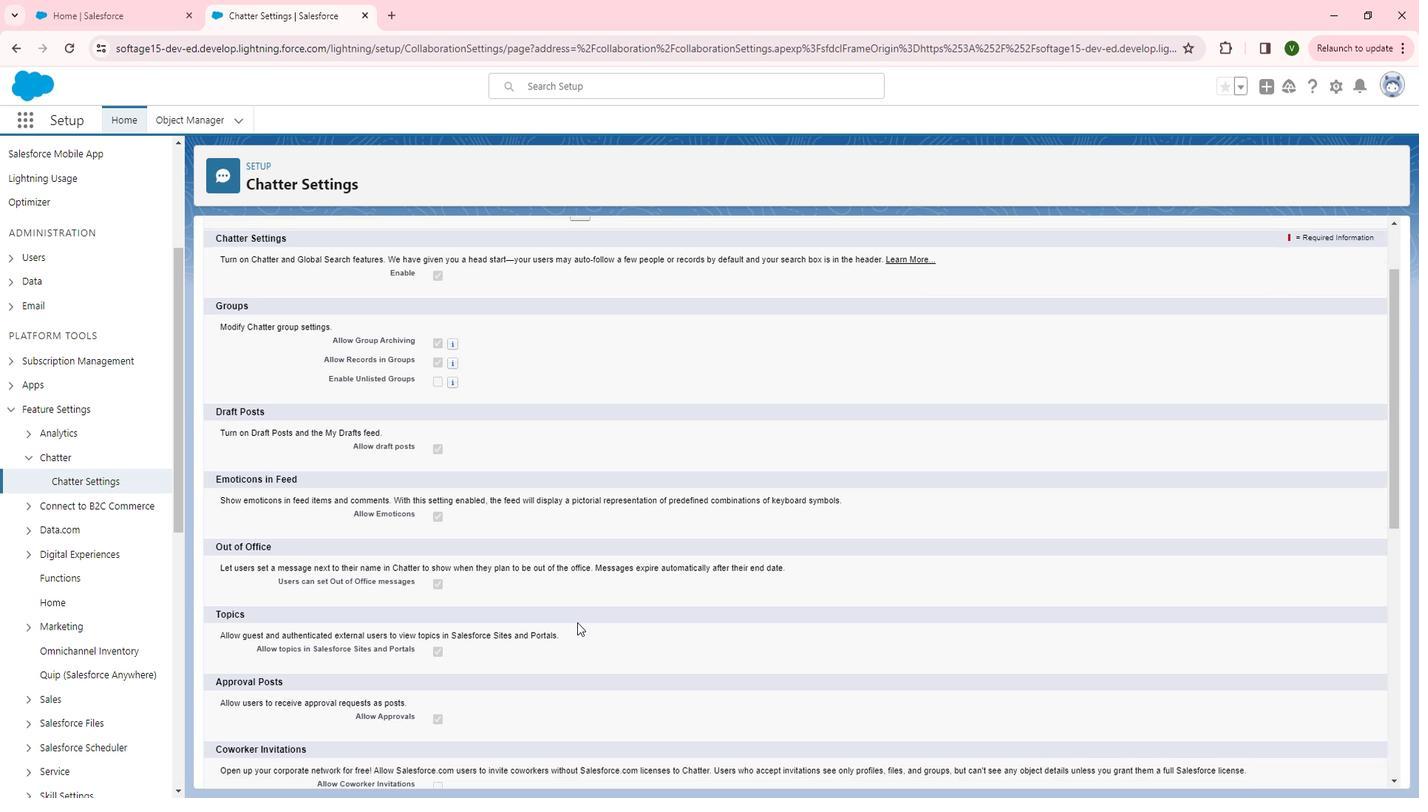 
Action: Mouse scrolled (600, 622) with delta (0, 0)
Screenshot: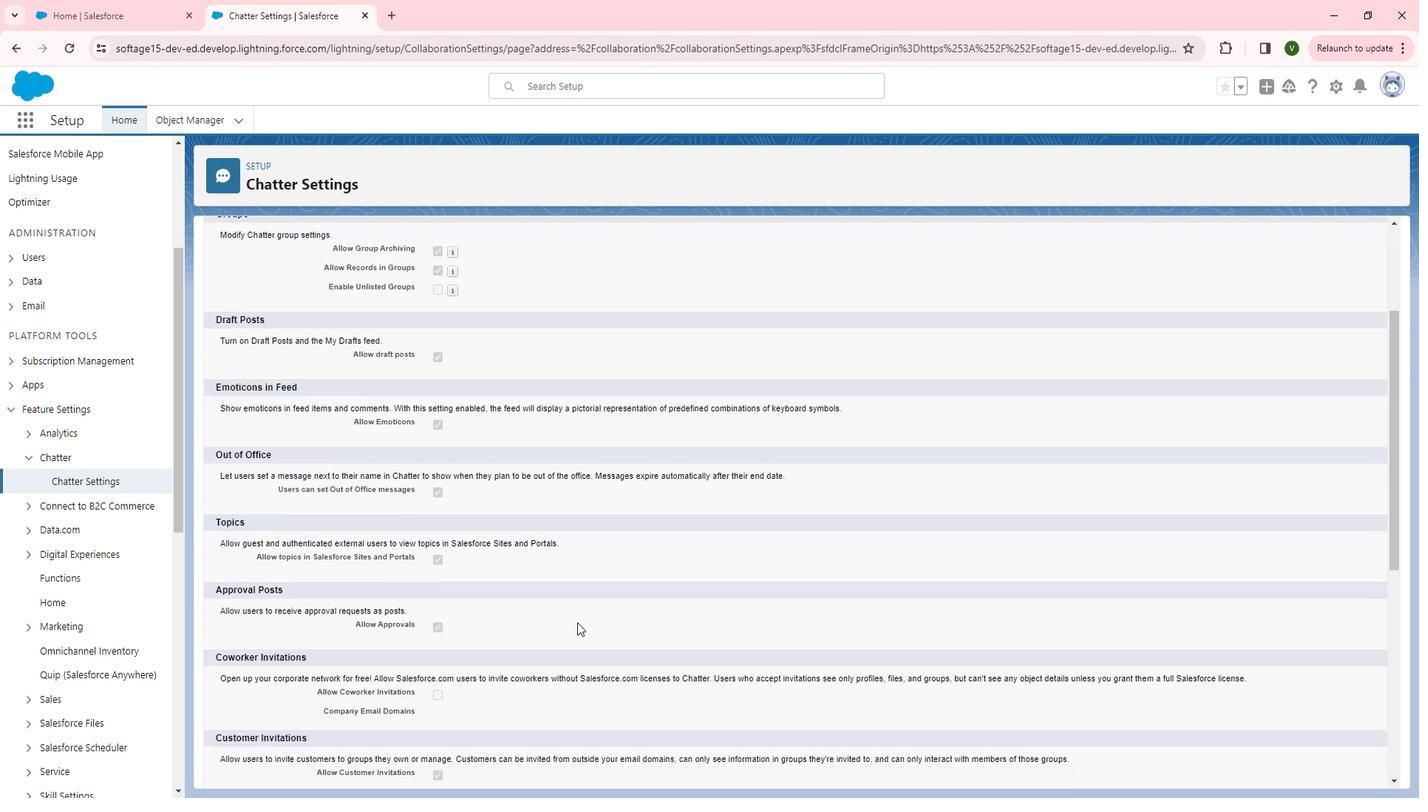 
Action: Mouse scrolled (600, 622) with delta (0, 0)
Screenshot: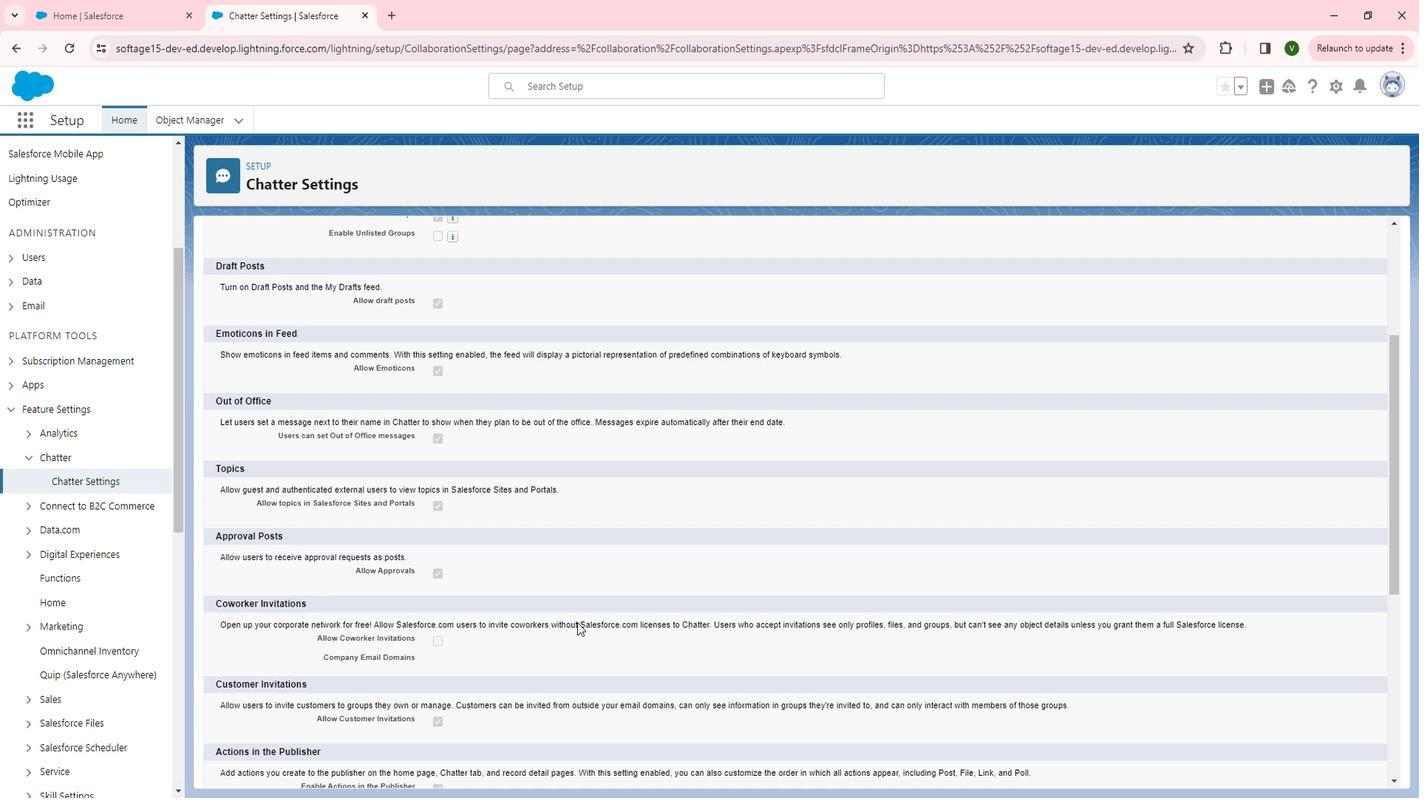 
Action: Mouse scrolled (600, 622) with delta (0, 0)
Screenshot: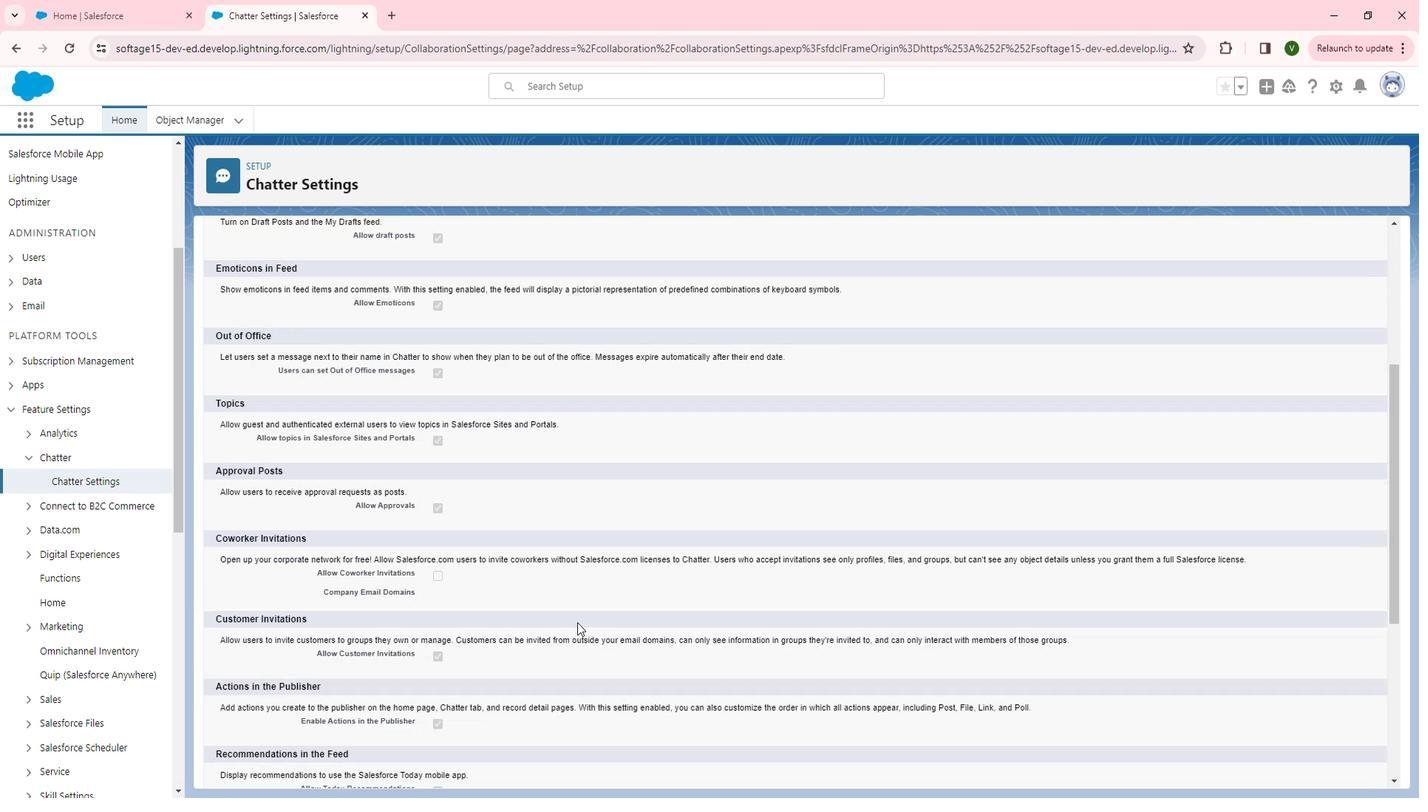 
Action: Mouse scrolled (600, 622) with delta (0, 0)
Screenshot: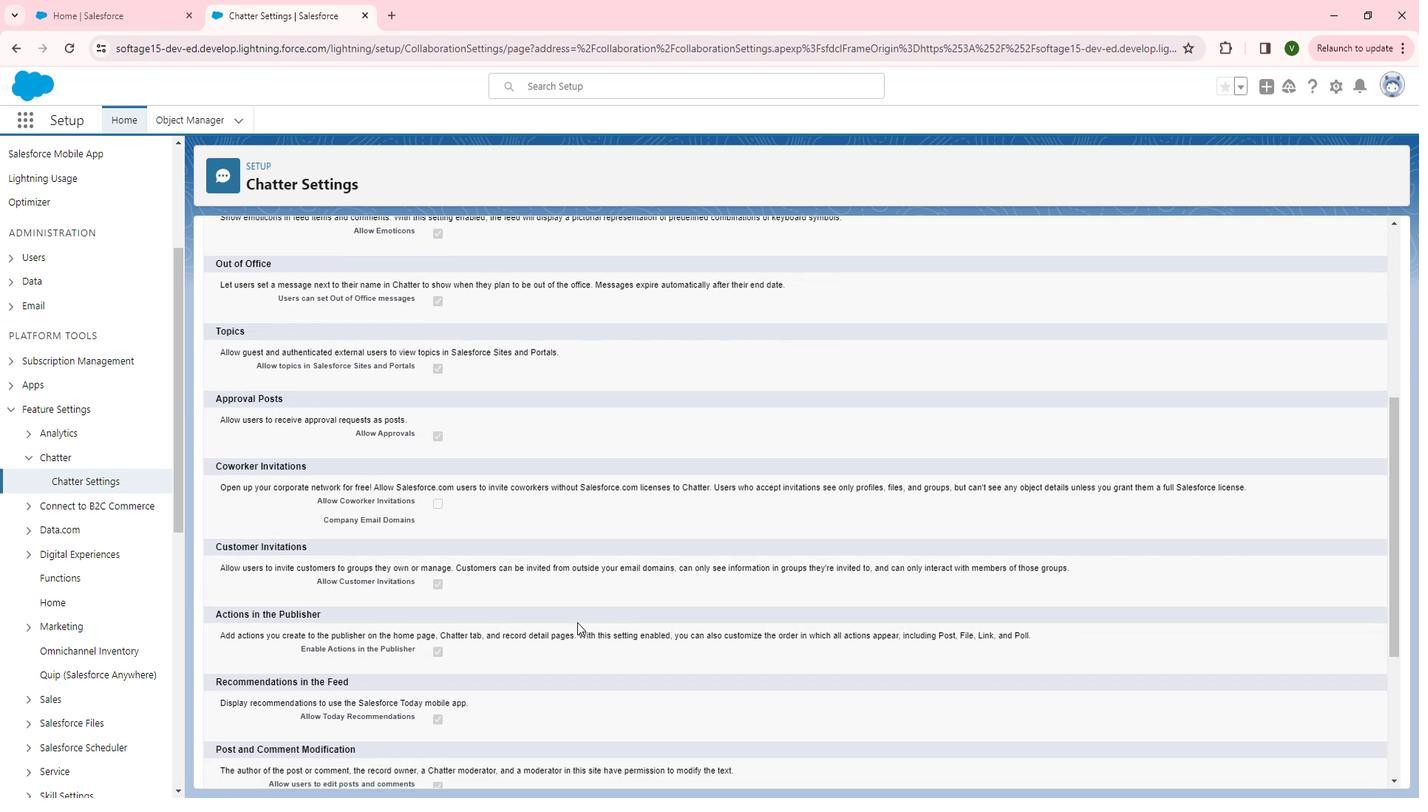 
Action: Mouse scrolled (600, 622) with delta (0, 0)
Screenshot: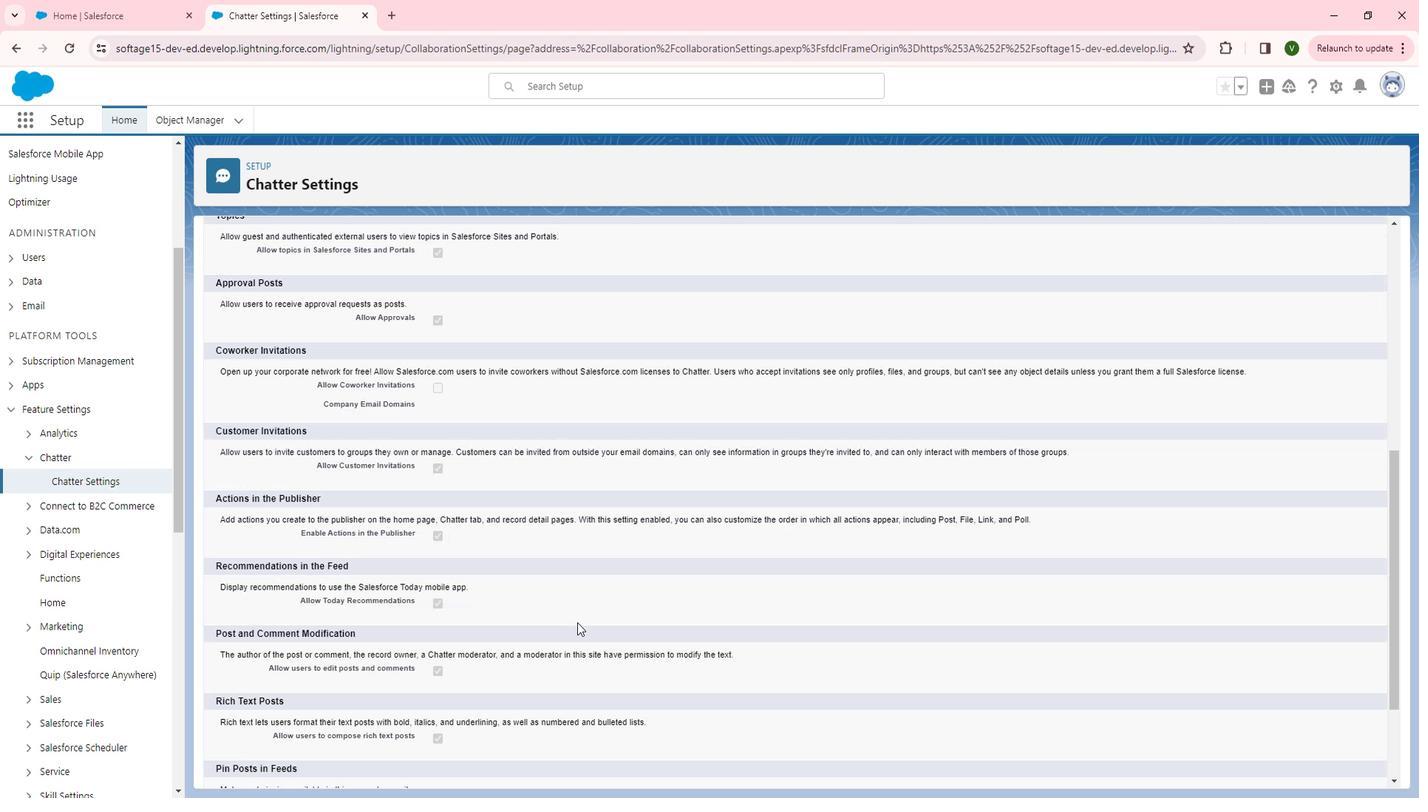 
Action: Mouse scrolled (600, 622) with delta (0, 0)
Screenshot: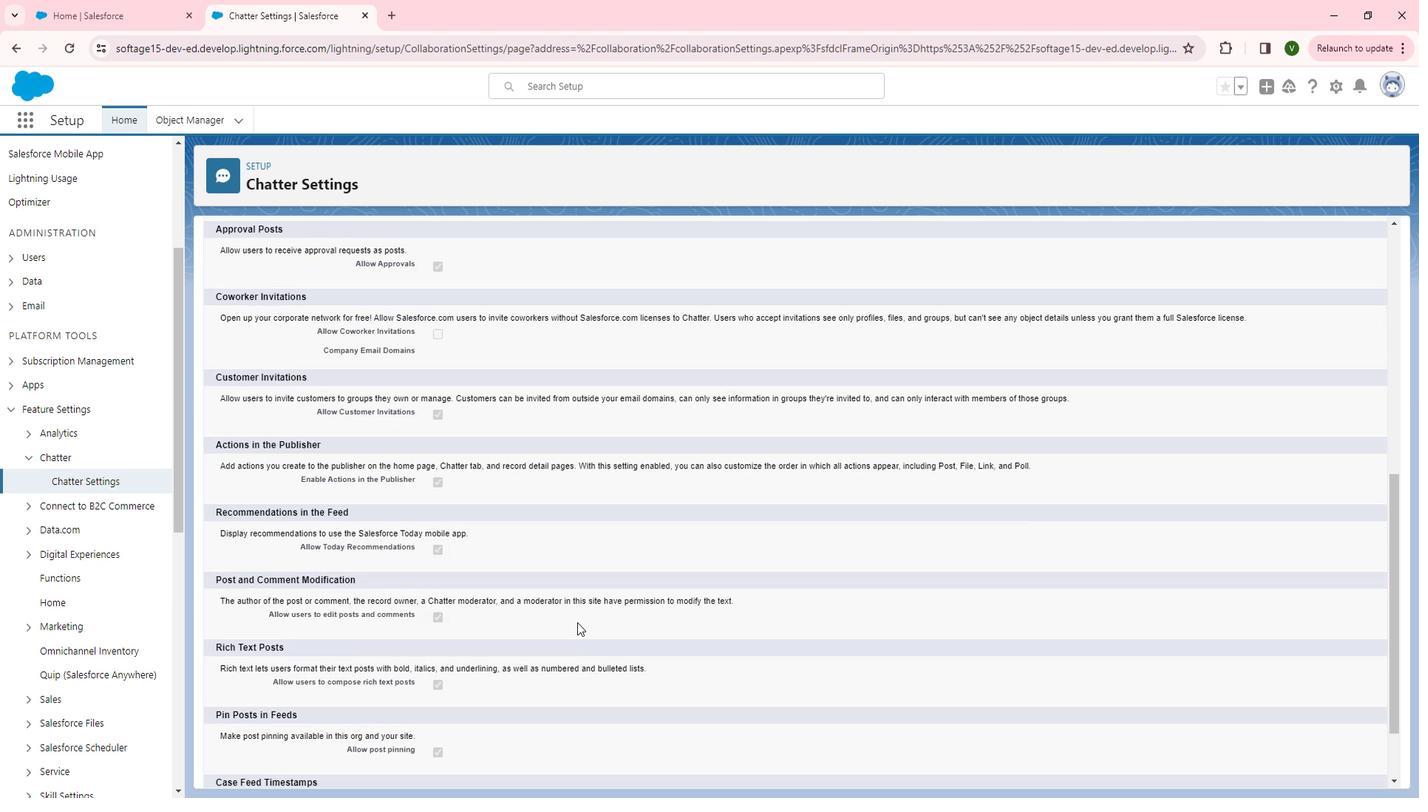 
Action: Mouse scrolled (600, 622) with delta (0, 0)
Screenshot: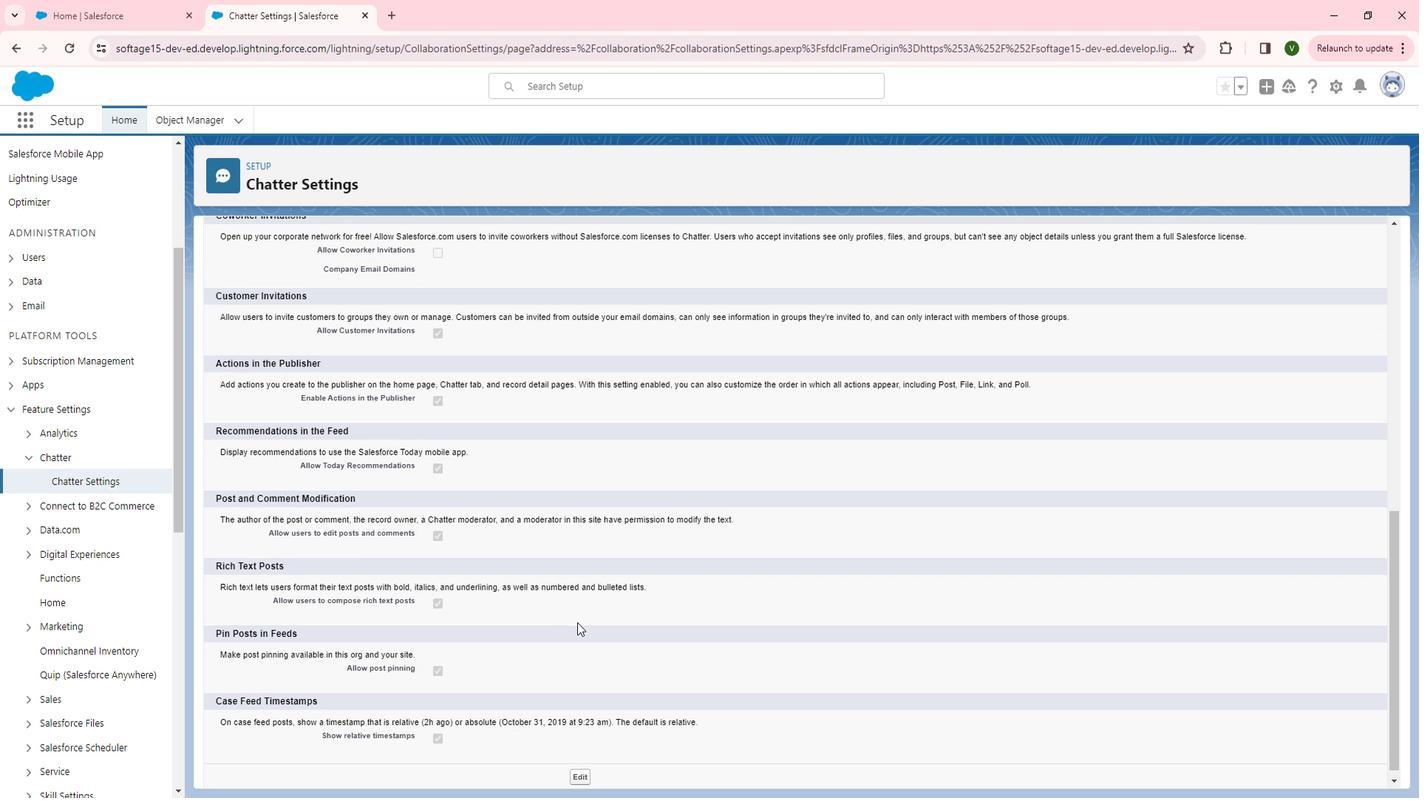 
Action: Mouse scrolled (600, 622) with delta (0, 0)
Screenshot: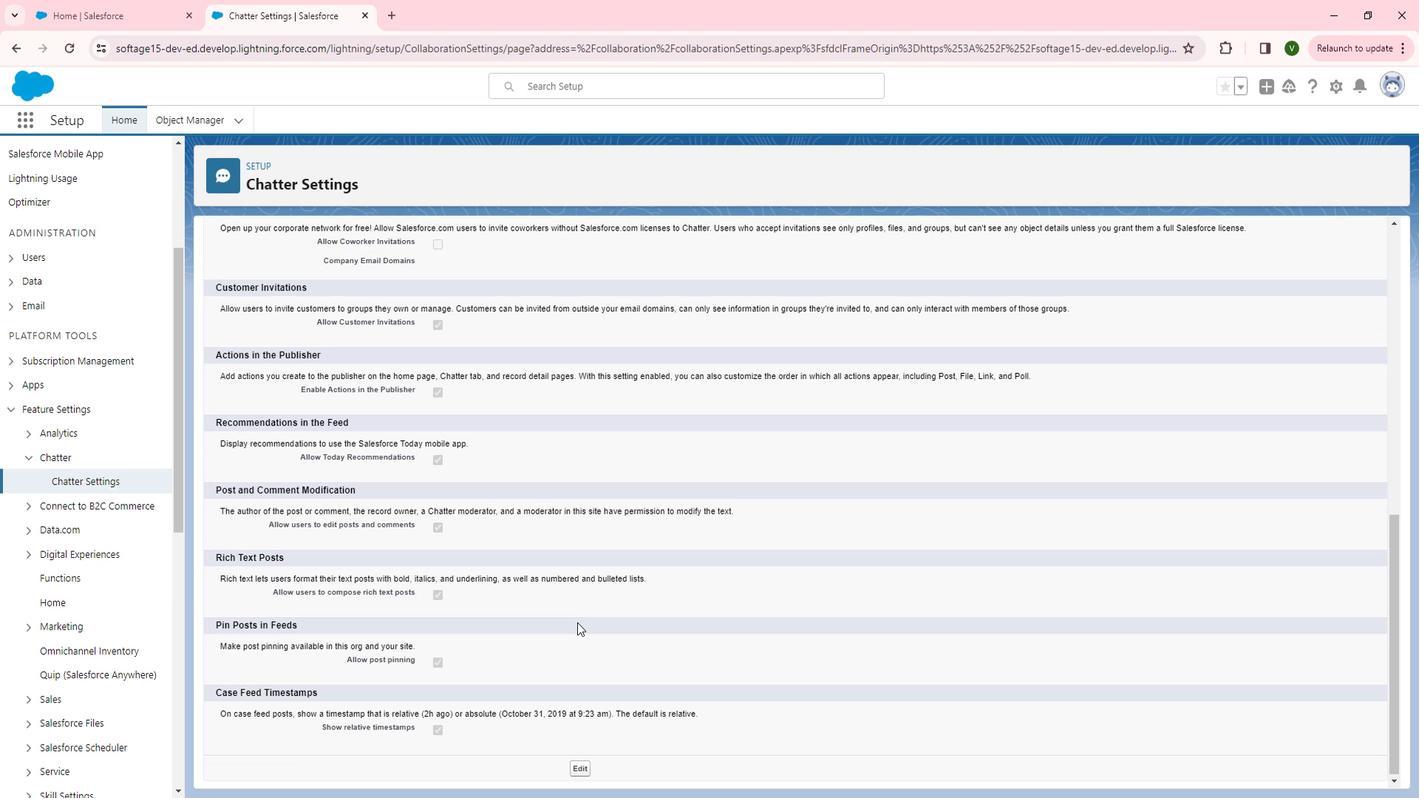 
Action: Key pressed <Key.shift><Key.shift><Key.shift><Key.shift><Key.shift><Key.shift><Key.shift><Key.shift><Key.shift><Key.shift><Key.shift><Key.shift><Key.shift><Key.shift><Key.shift><Key.shift><Key.shift><Key.shift><Key.shift><Key.shift><Key.shift><Key.shift><Key.shift><Key.shift><Key.shift><Key.shift><Key.shift><Key.shift><Key.shift><Key.shift><Key.shift><Key.shift><Key.shift><Key.shift><Key.shift><Key.shift><Key.shift><Key.shift><Key.shift><Key.shift><Key.shift><Key.shift><Key.shift><Key.shift><Key.shift><Key.shift><Key.shift><Key.shift><Key.shift>ctrl+R
Screenshot: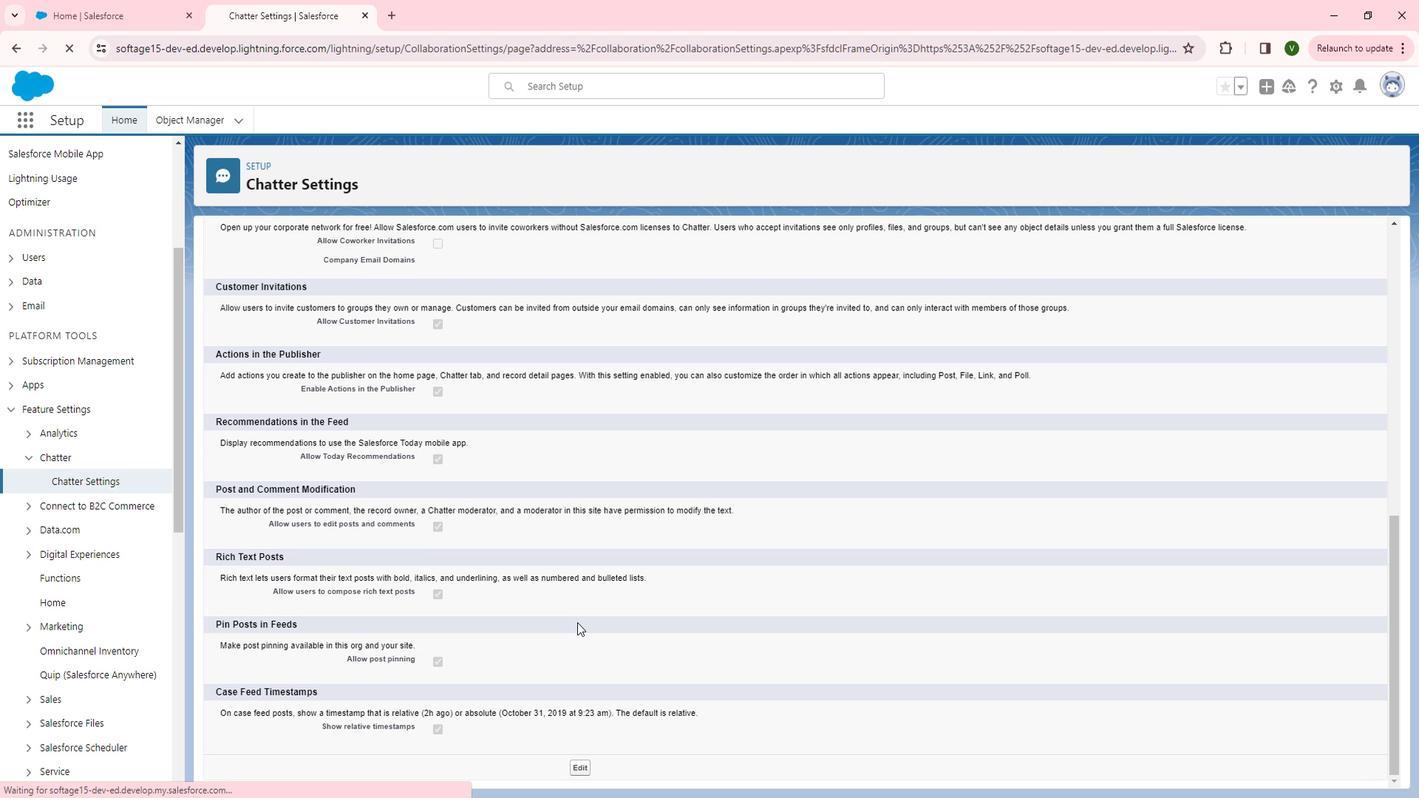 
Action: Mouse moved to (585, 623)
Screenshot: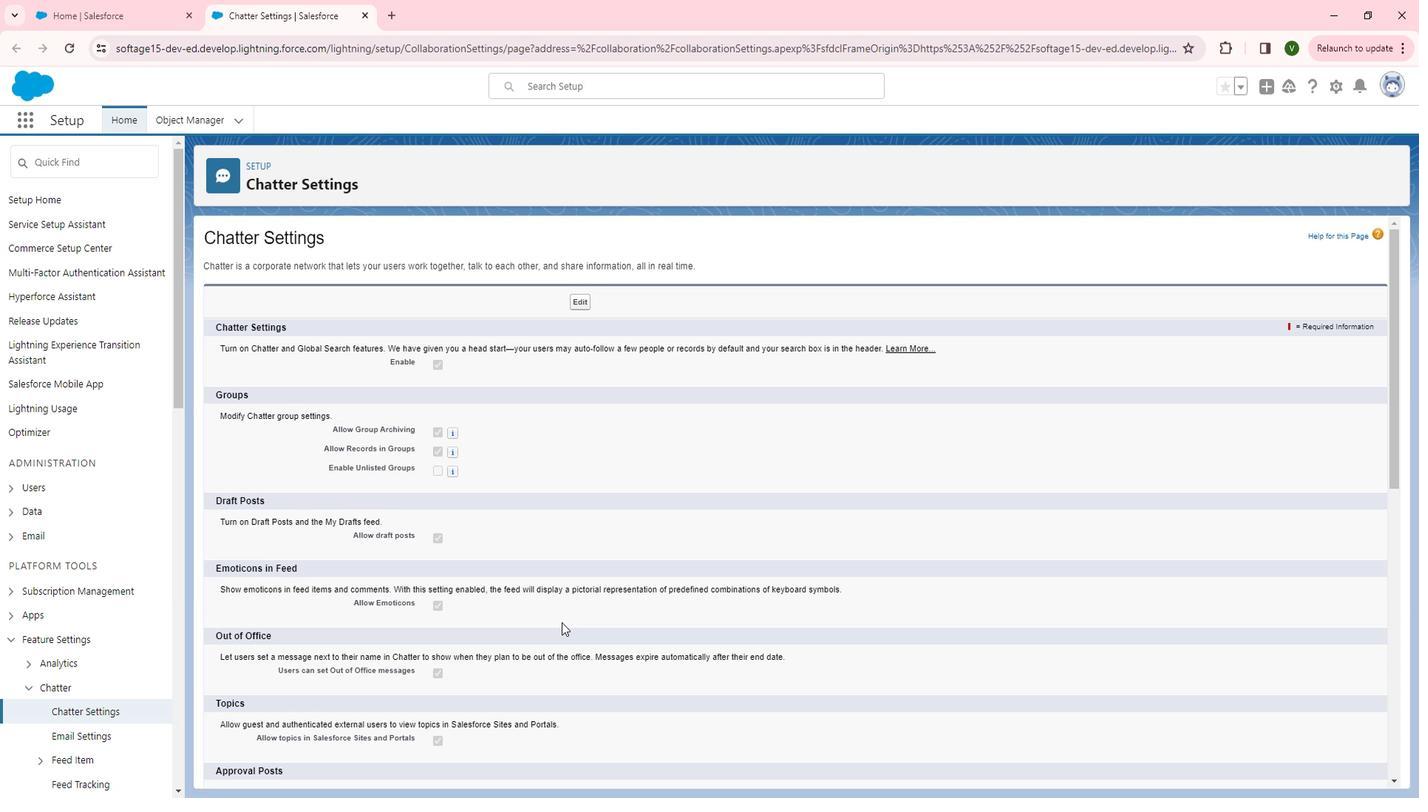 
Action: Mouse scrolled (585, 622) with delta (0, 0)
Screenshot: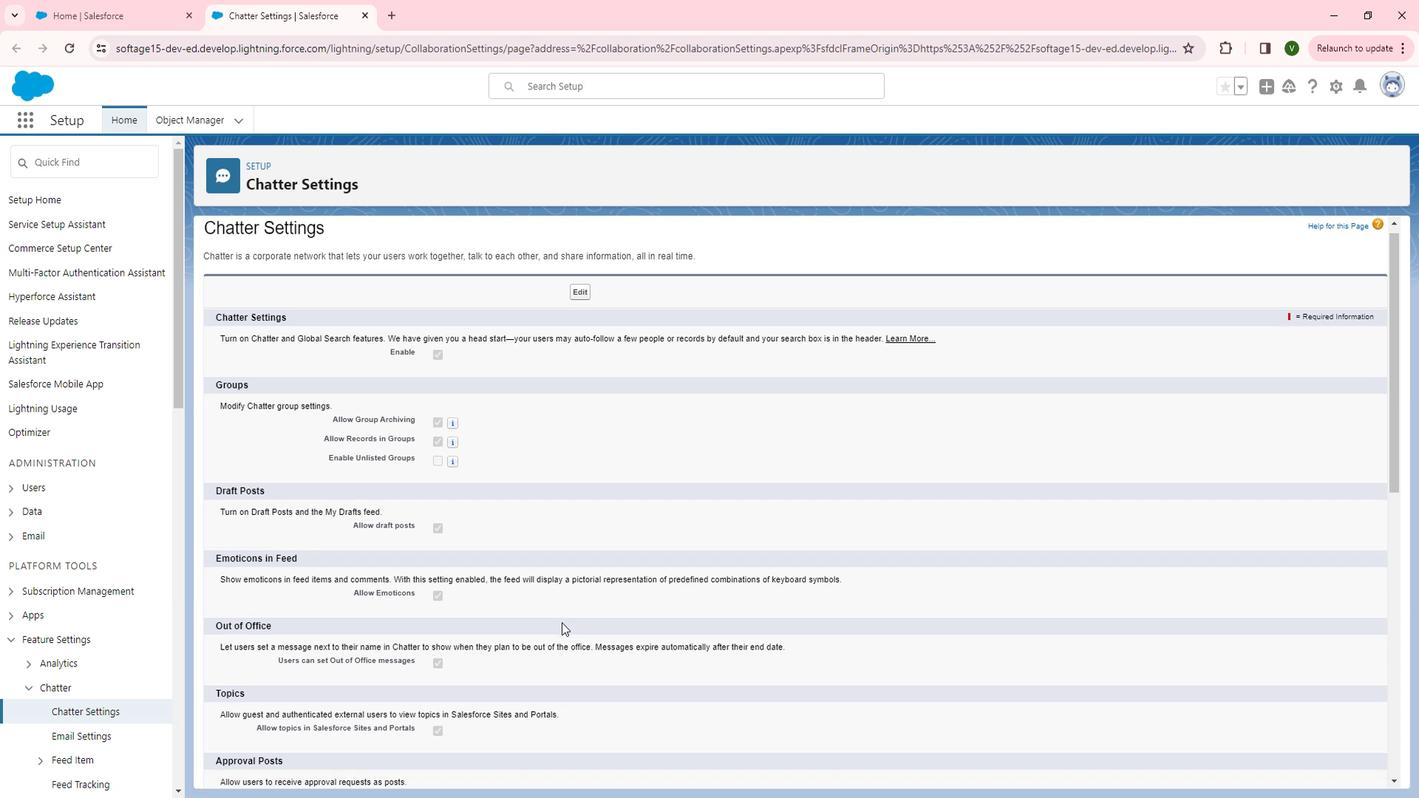 
Action: Mouse scrolled (585, 622) with delta (0, 0)
Screenshot: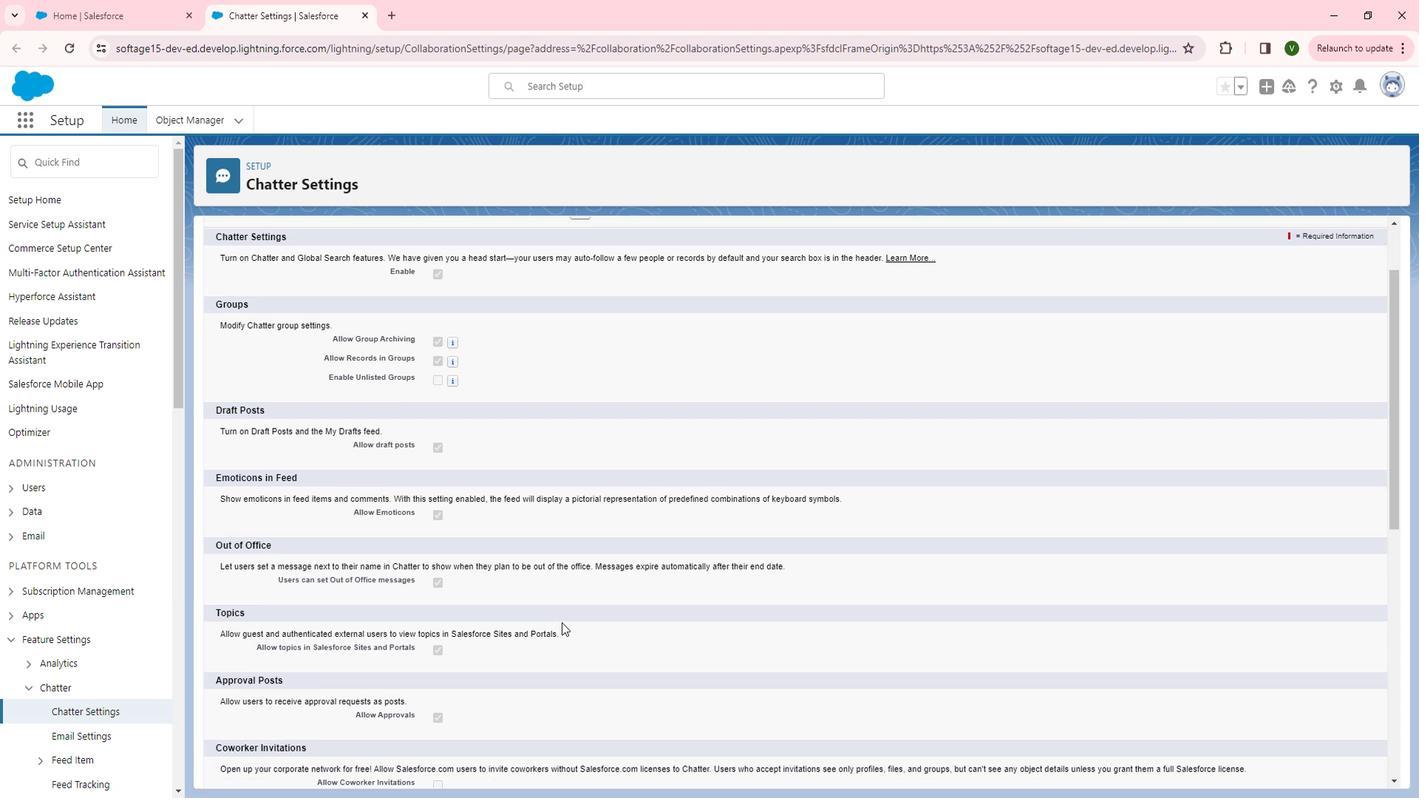 
Action: Mouse scrolled (585, 622) with delta (0, 0)
Screenshot: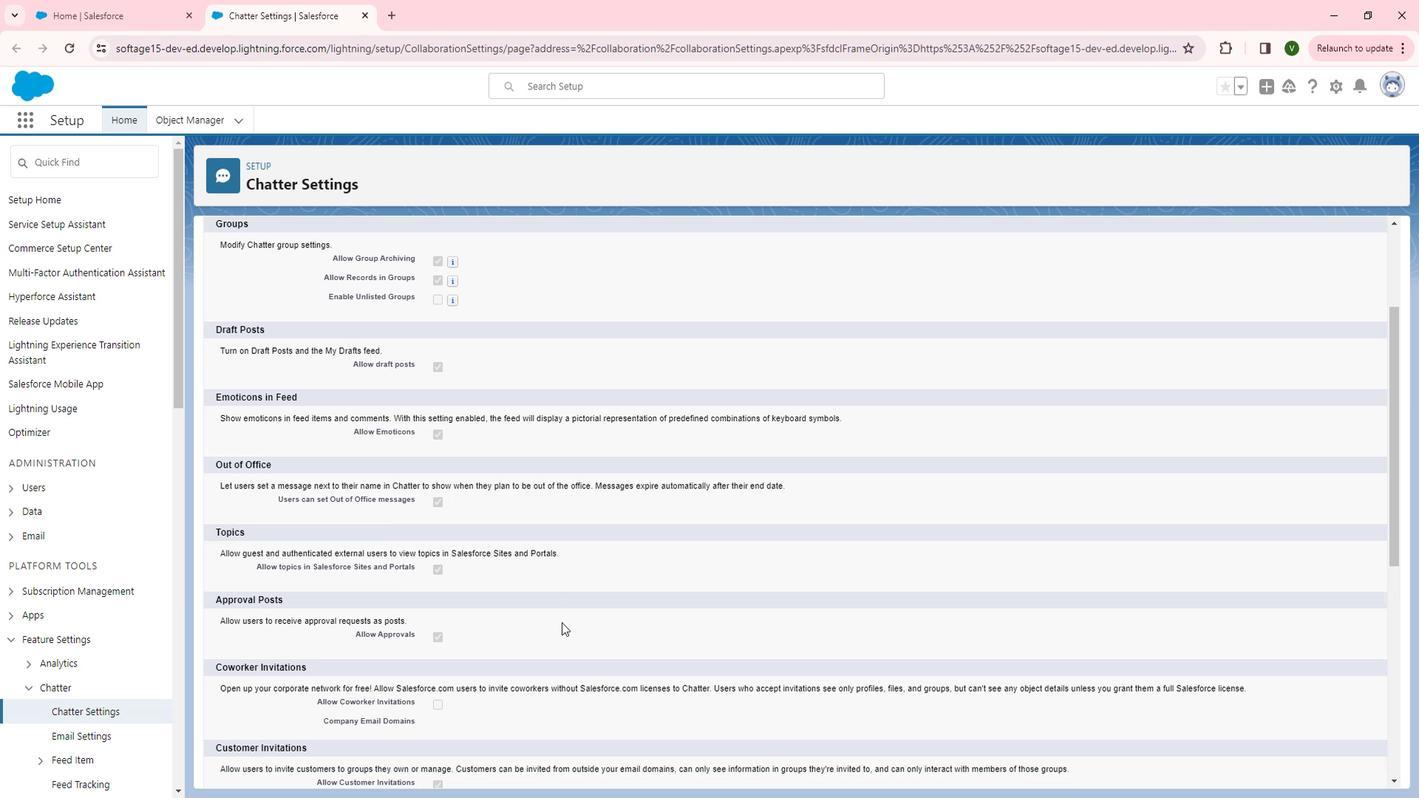 
Action: Mouse scrolled (585, 622) with delta (0, 0)
Screenshot: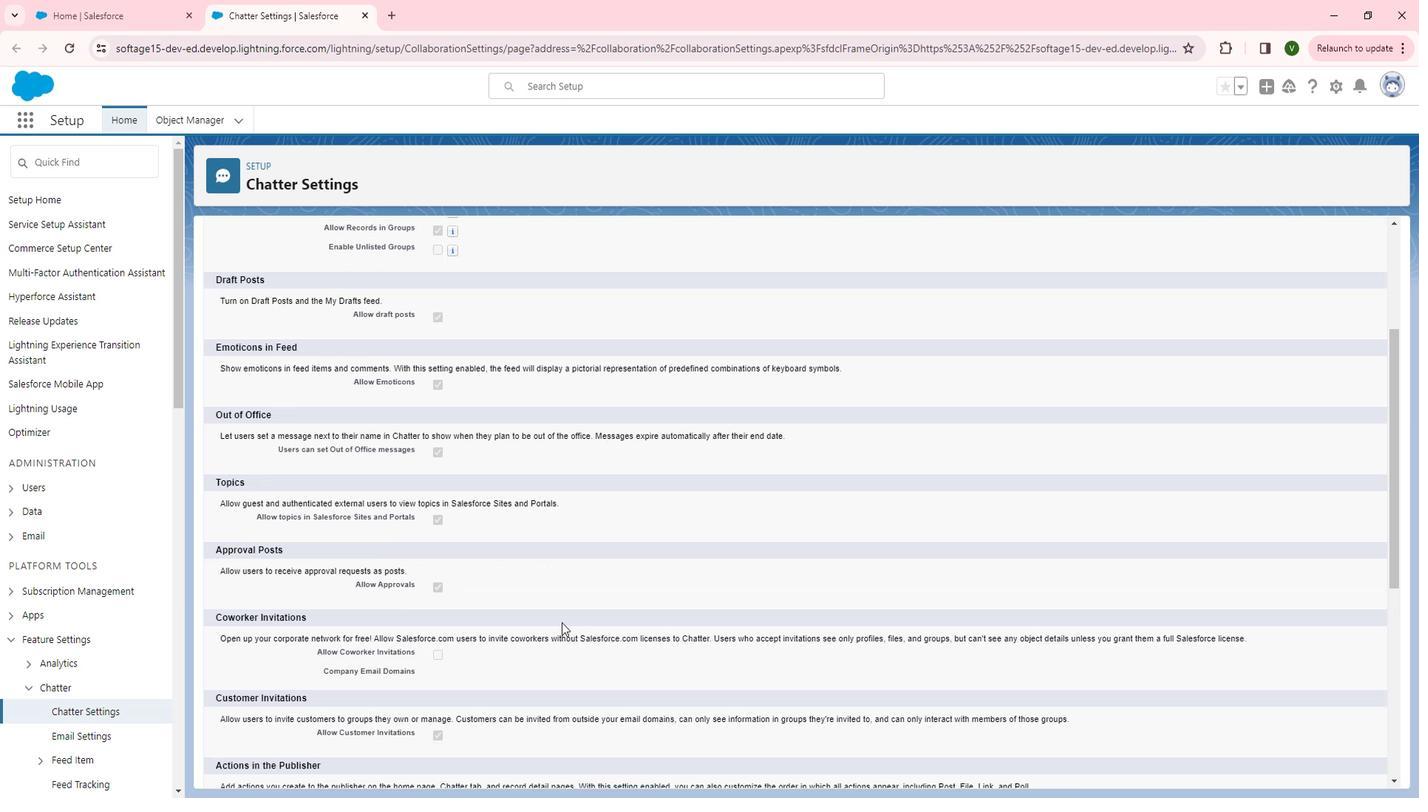 
Action: Mouse moved to (577, 628)
Screenshot: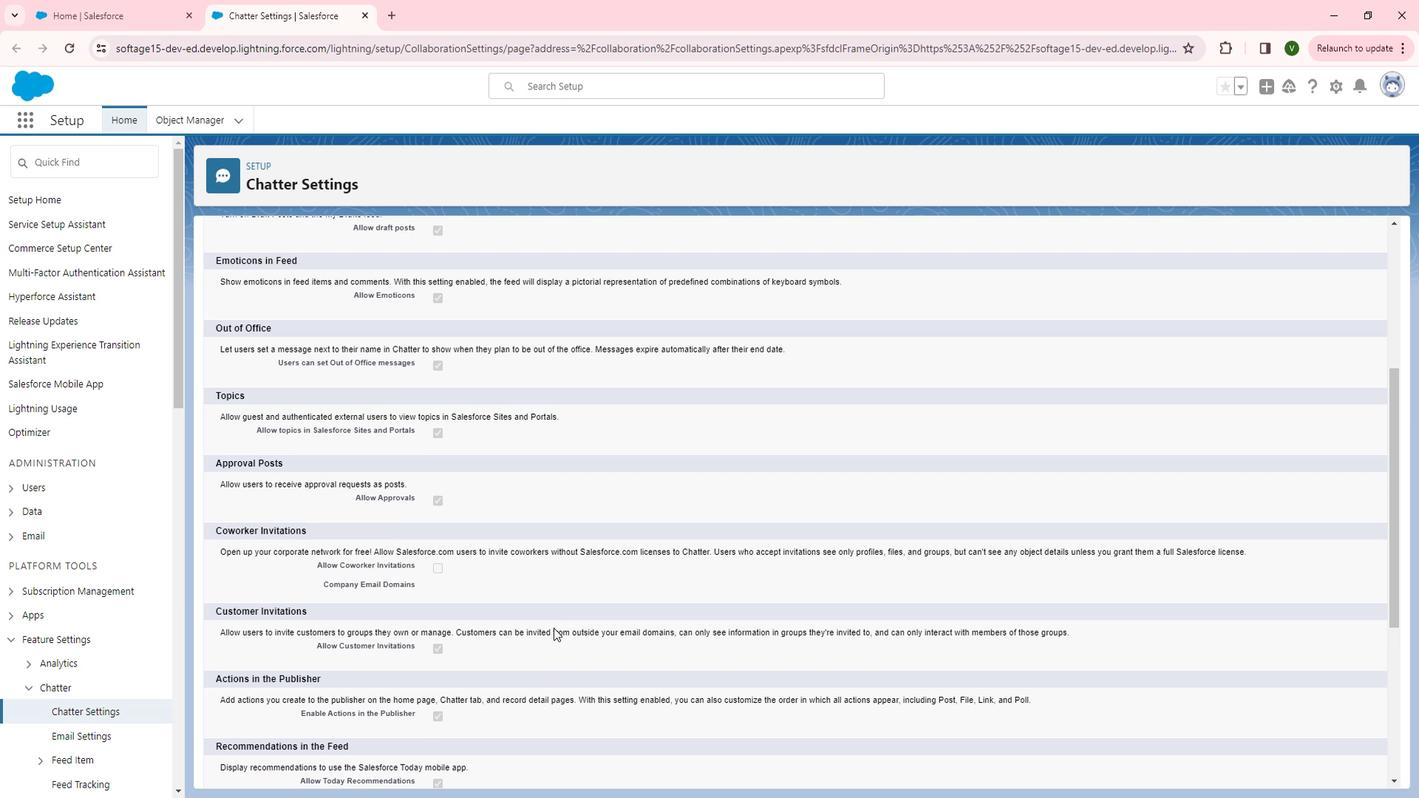 
Action: Mouse scrolled (577, 627) with delta (0, 0)
Screenshot: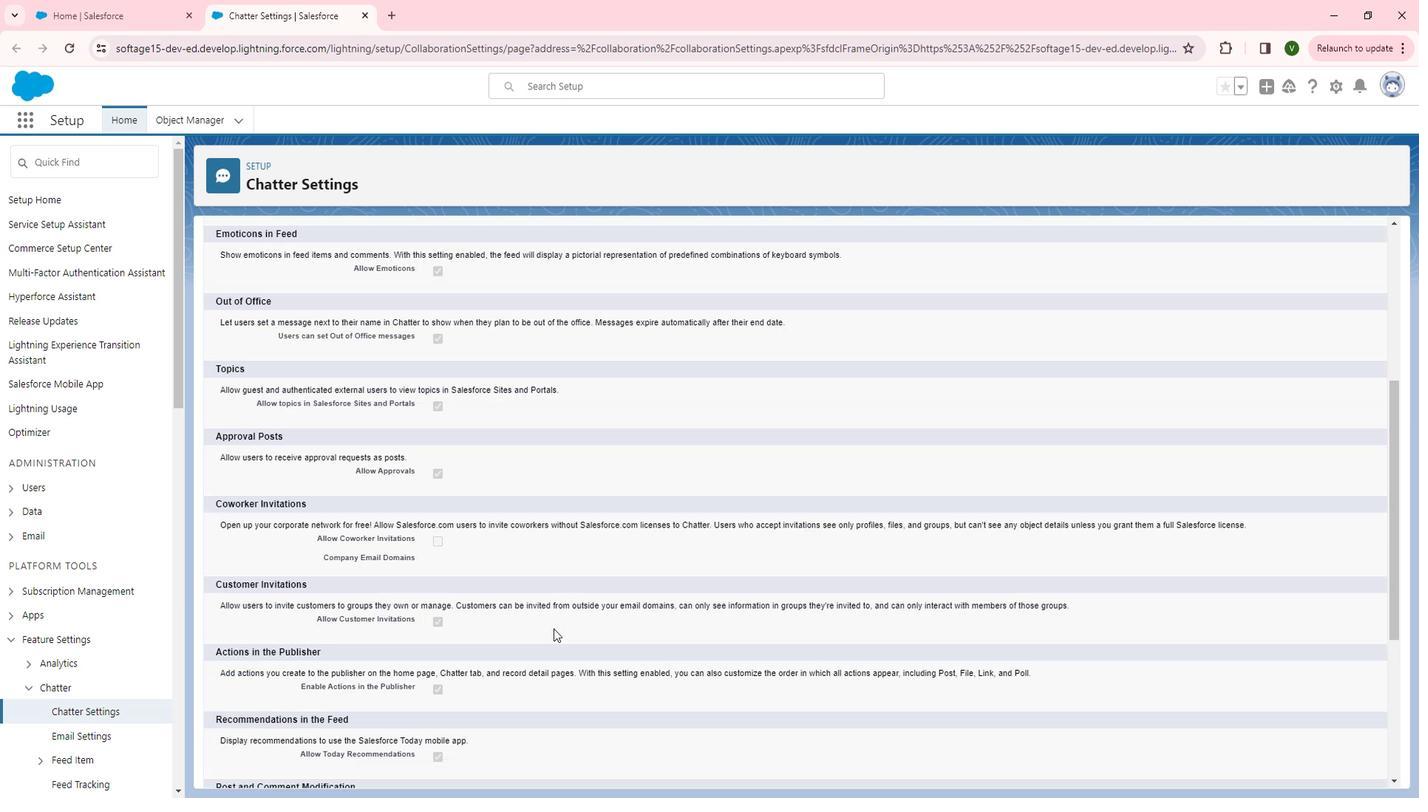 
Action: Mouse moved to (577, 628)
Screenshot: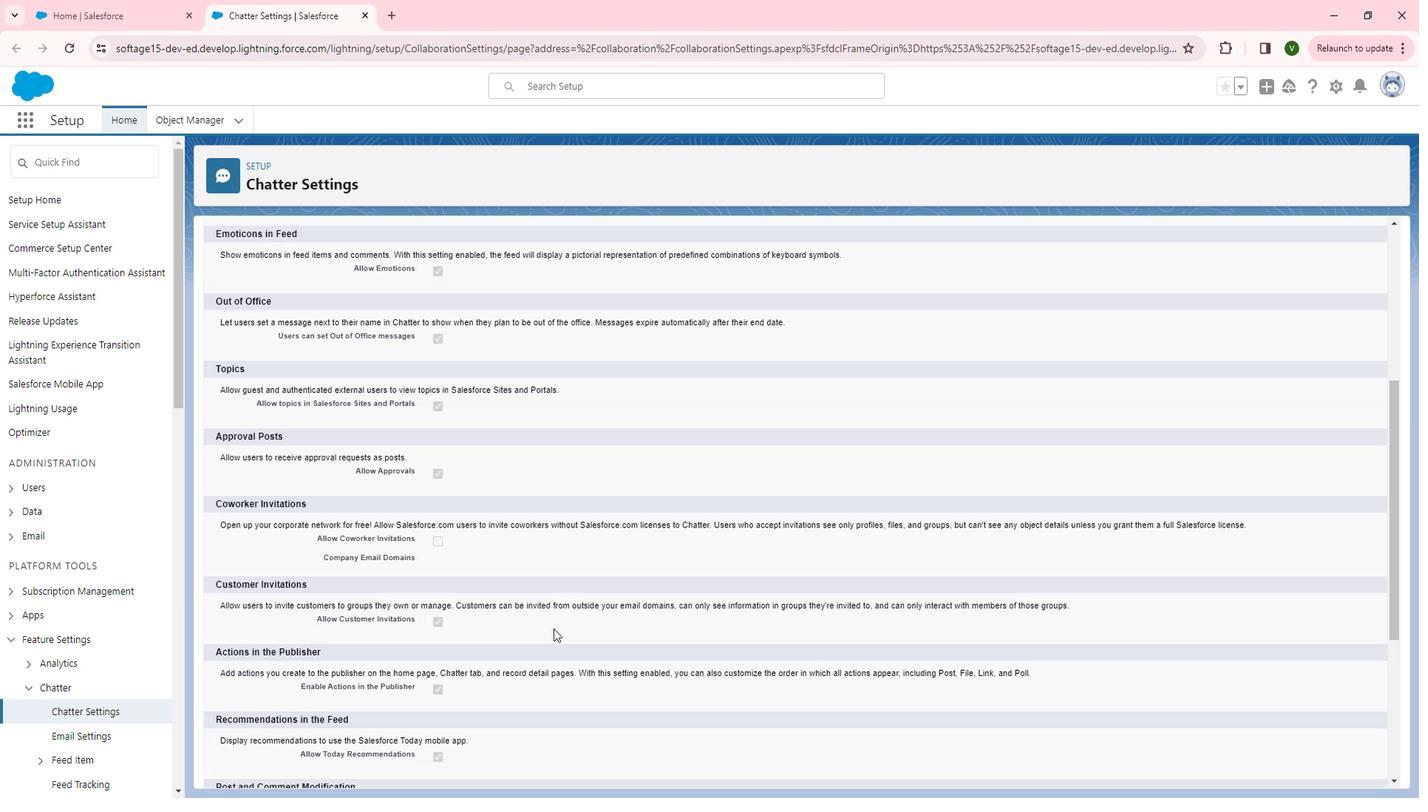 
Action: Mouse scrolled (577, 628) with delta (0, 0)
Screenshot: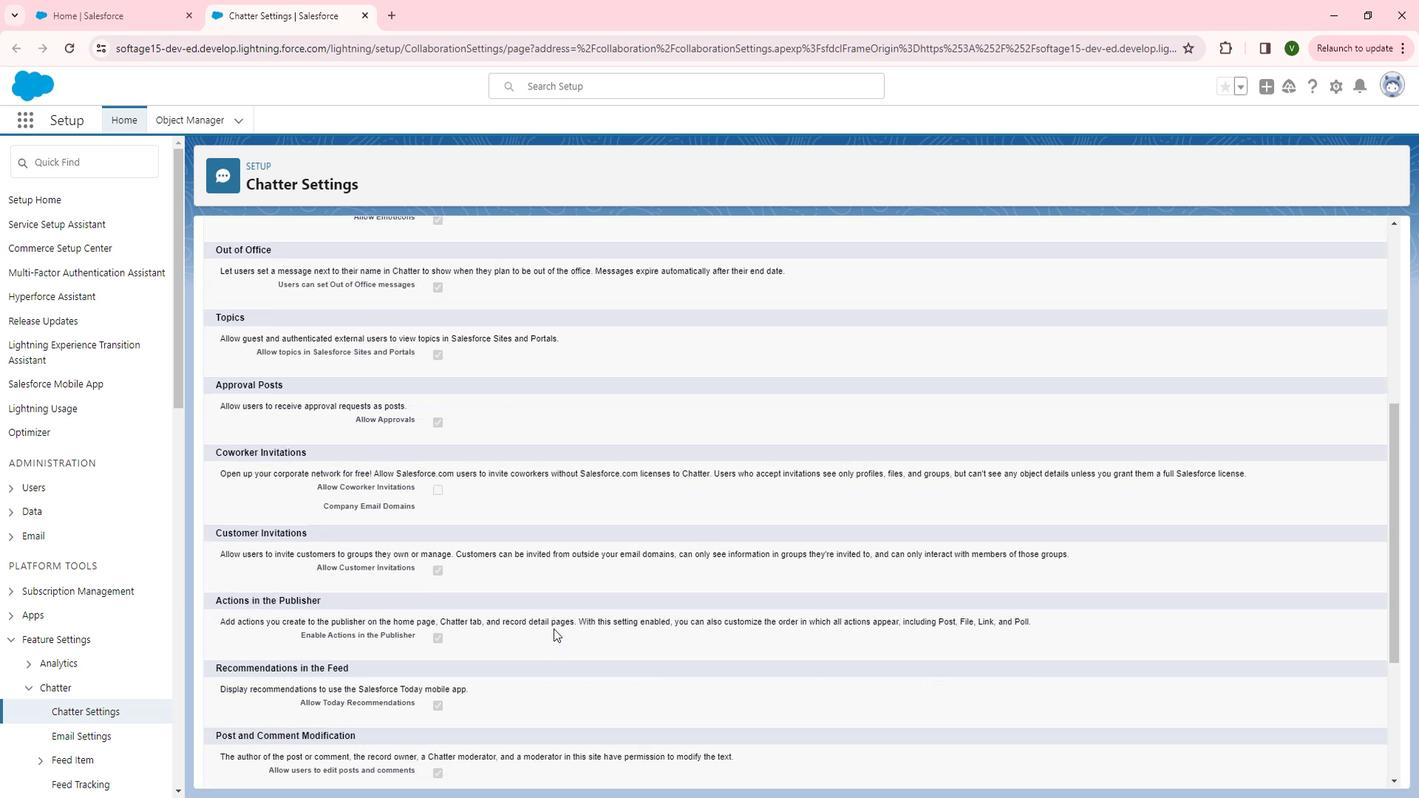 
Action: Mouse moved to (592, 623)
Screenshot: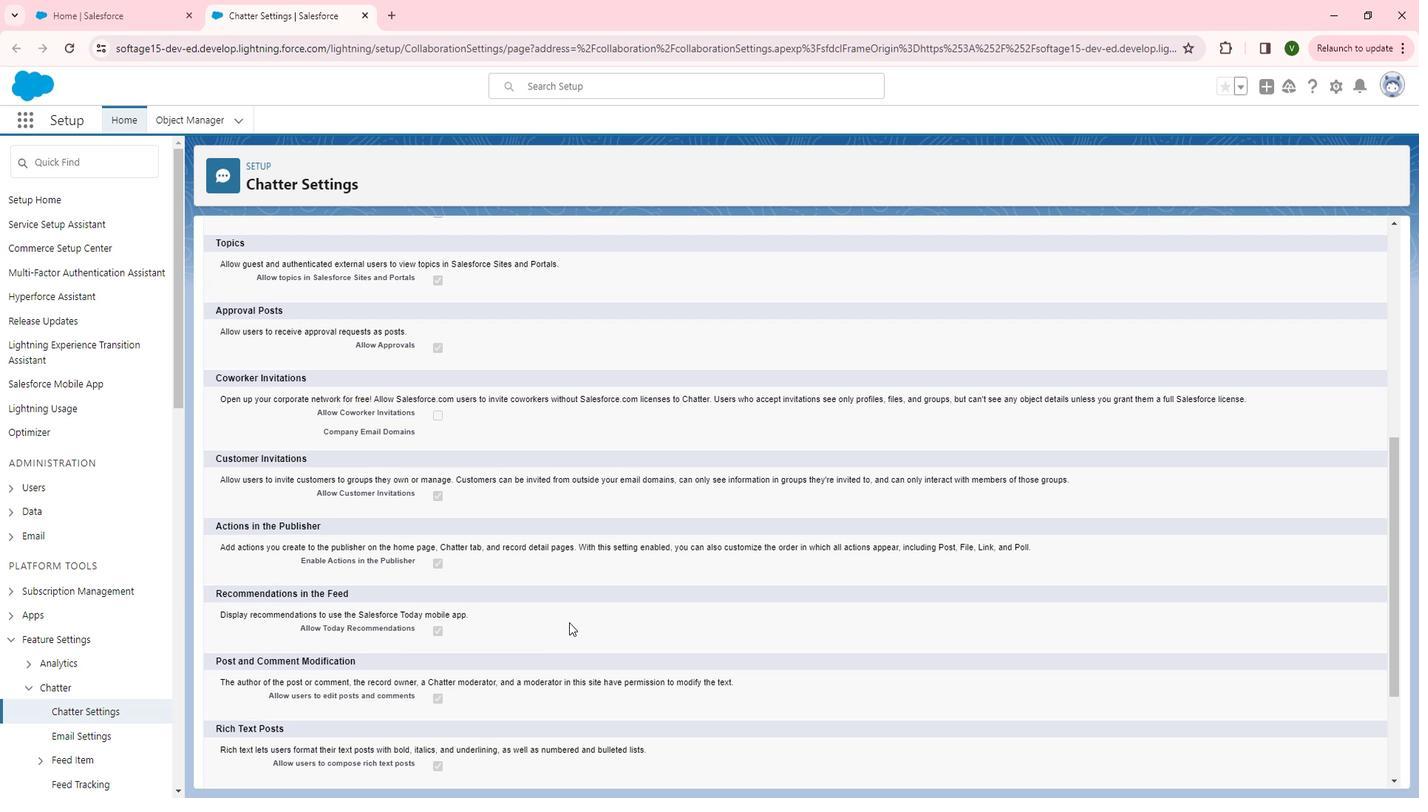 
Action: Mouse scrolled (592, 622) with delta (0, 0)
Screenshot: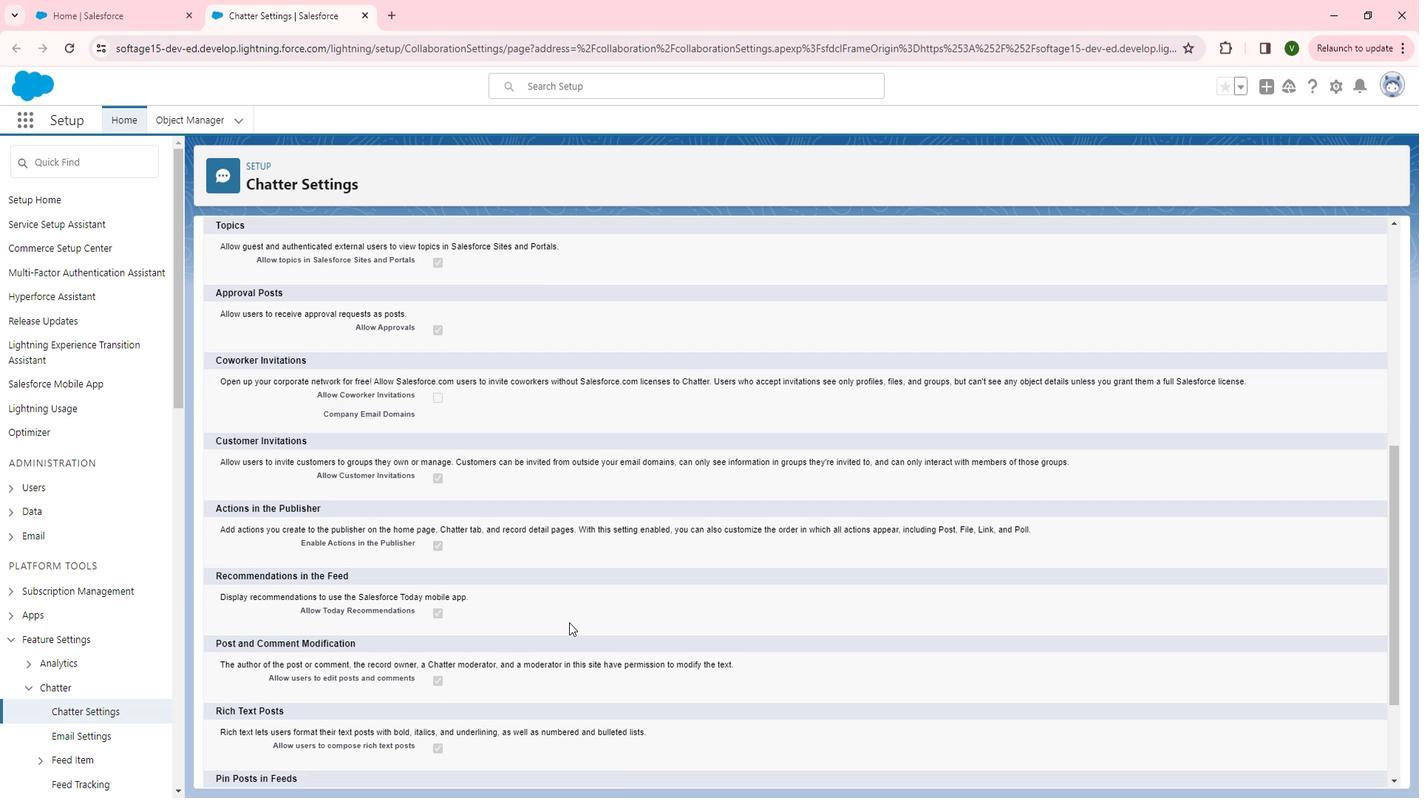 
Action: Mouse scrolled (592, 622) with delta (0, 0)
Screenshot: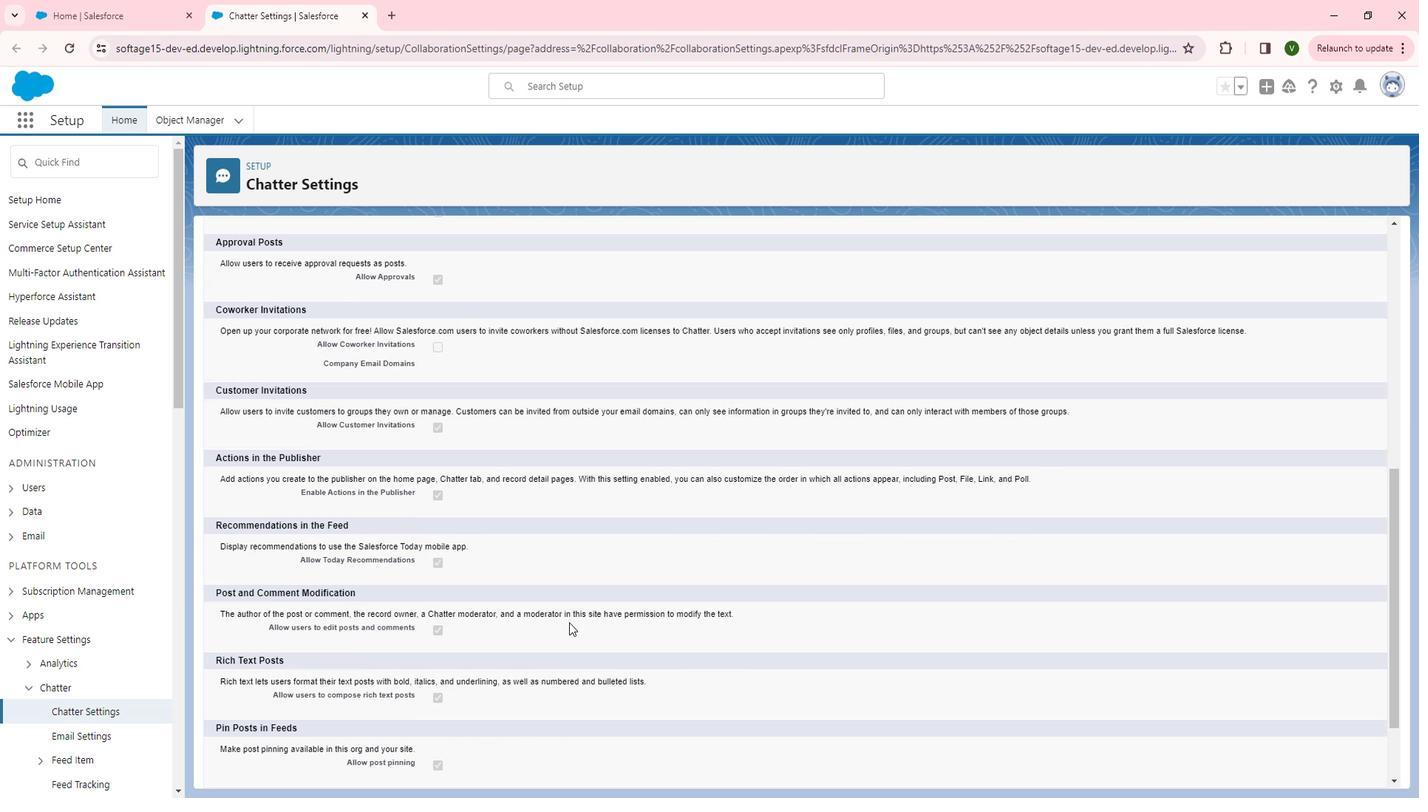 
Action: Mouse scrolled (592, 622) with delta (0, 0)
Screenshot: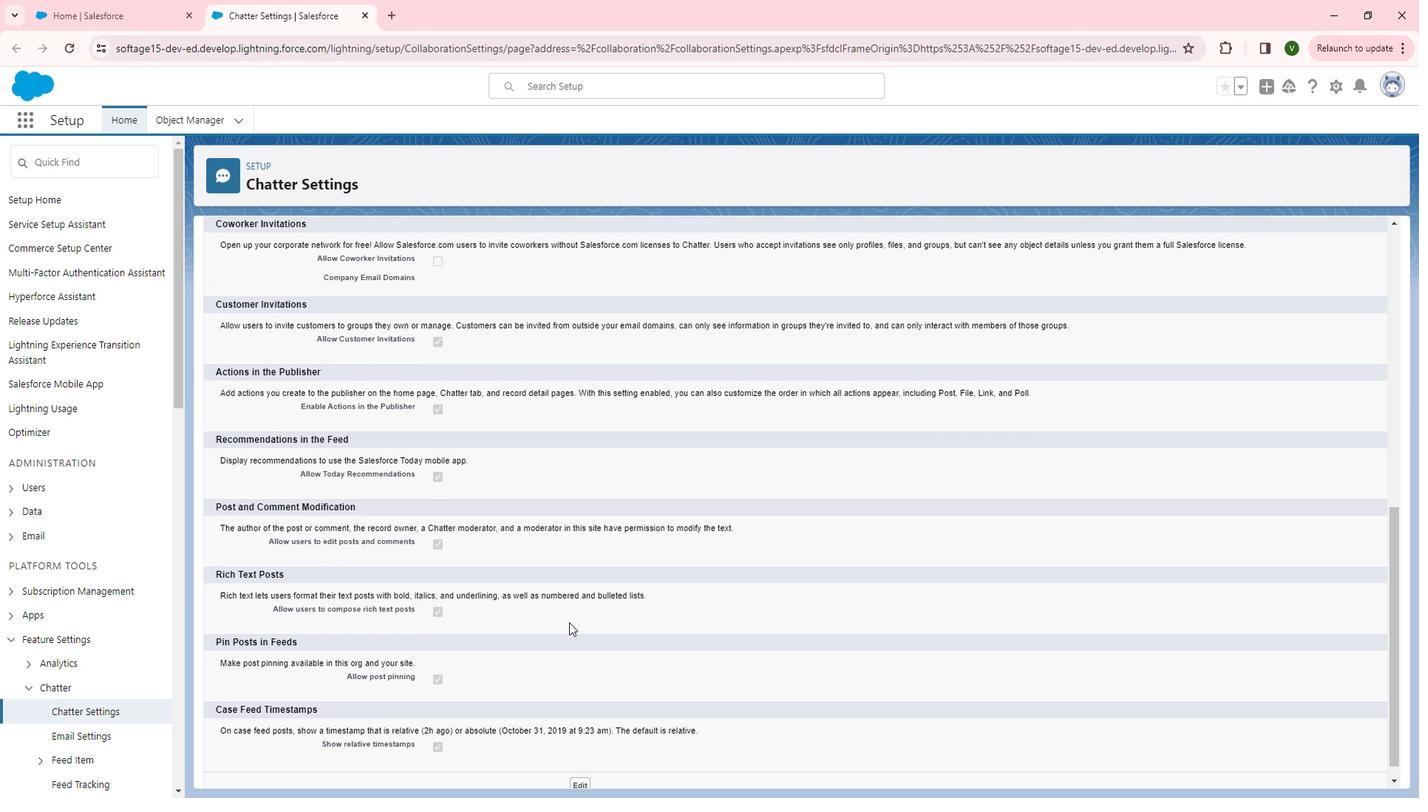 
Action: Mouse scrolled (592, 622) with delta (0, 0)
Screenshot: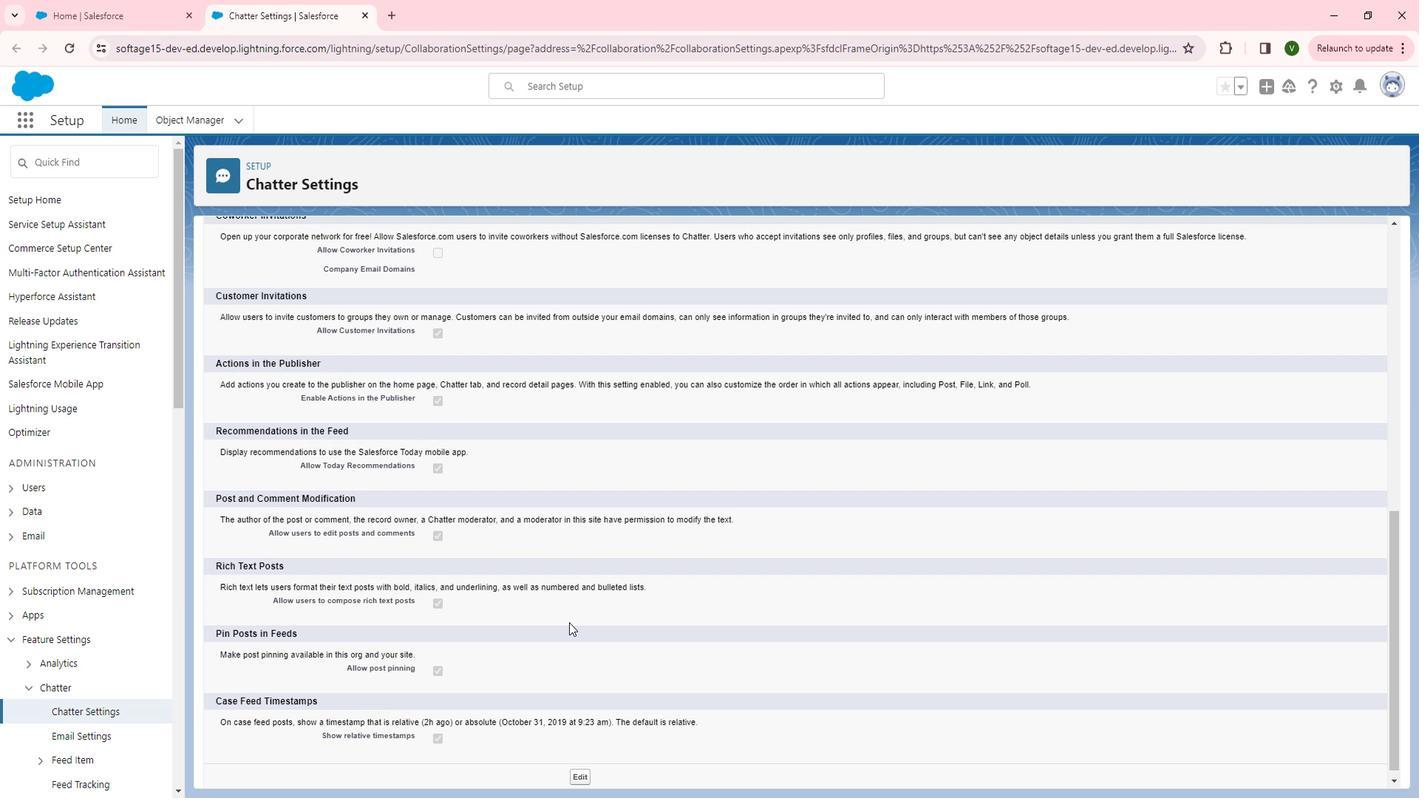 
Action: Mouse scrolled (592, 622) with delta (0, 0)
Screenshot: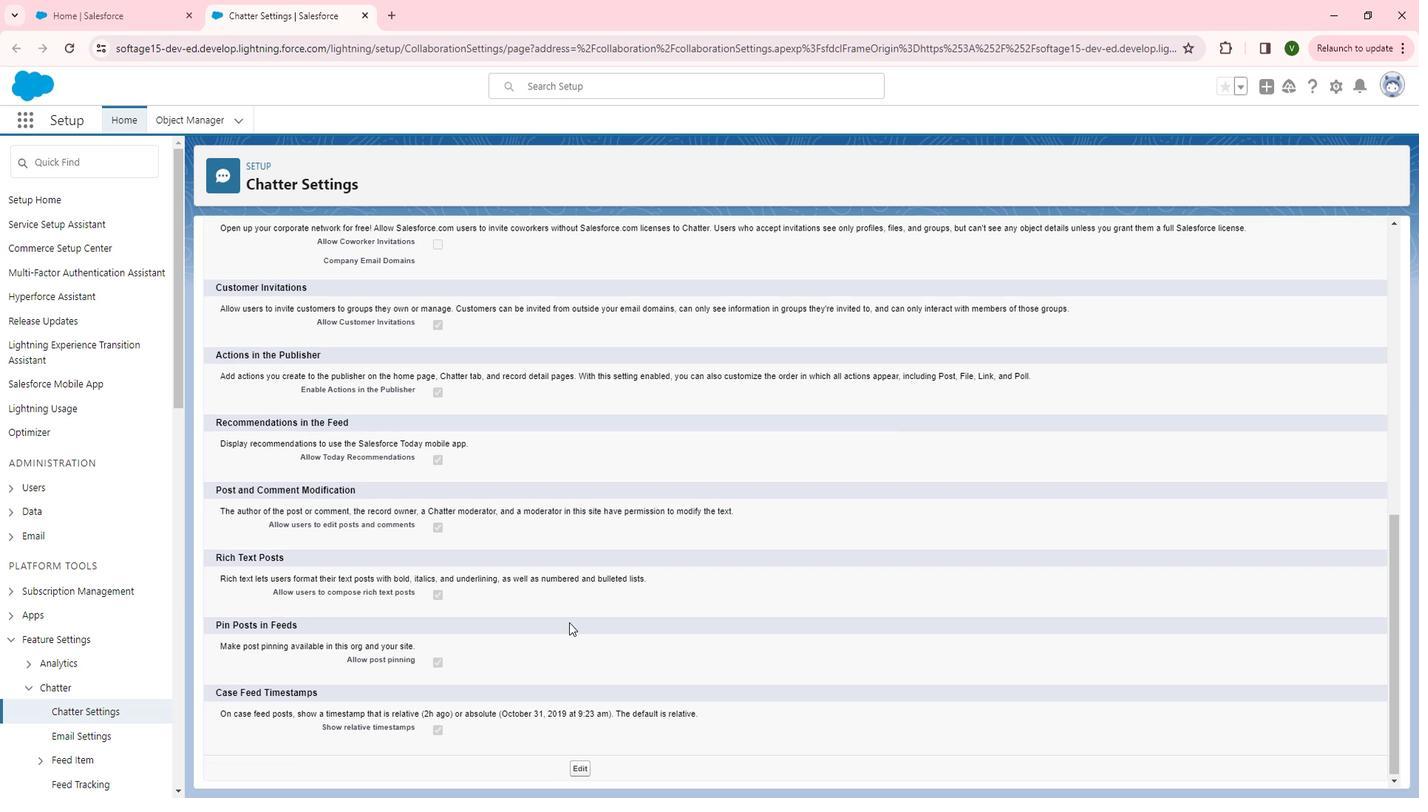 
Action: Mouse moved to (91, 662)
Screenshot: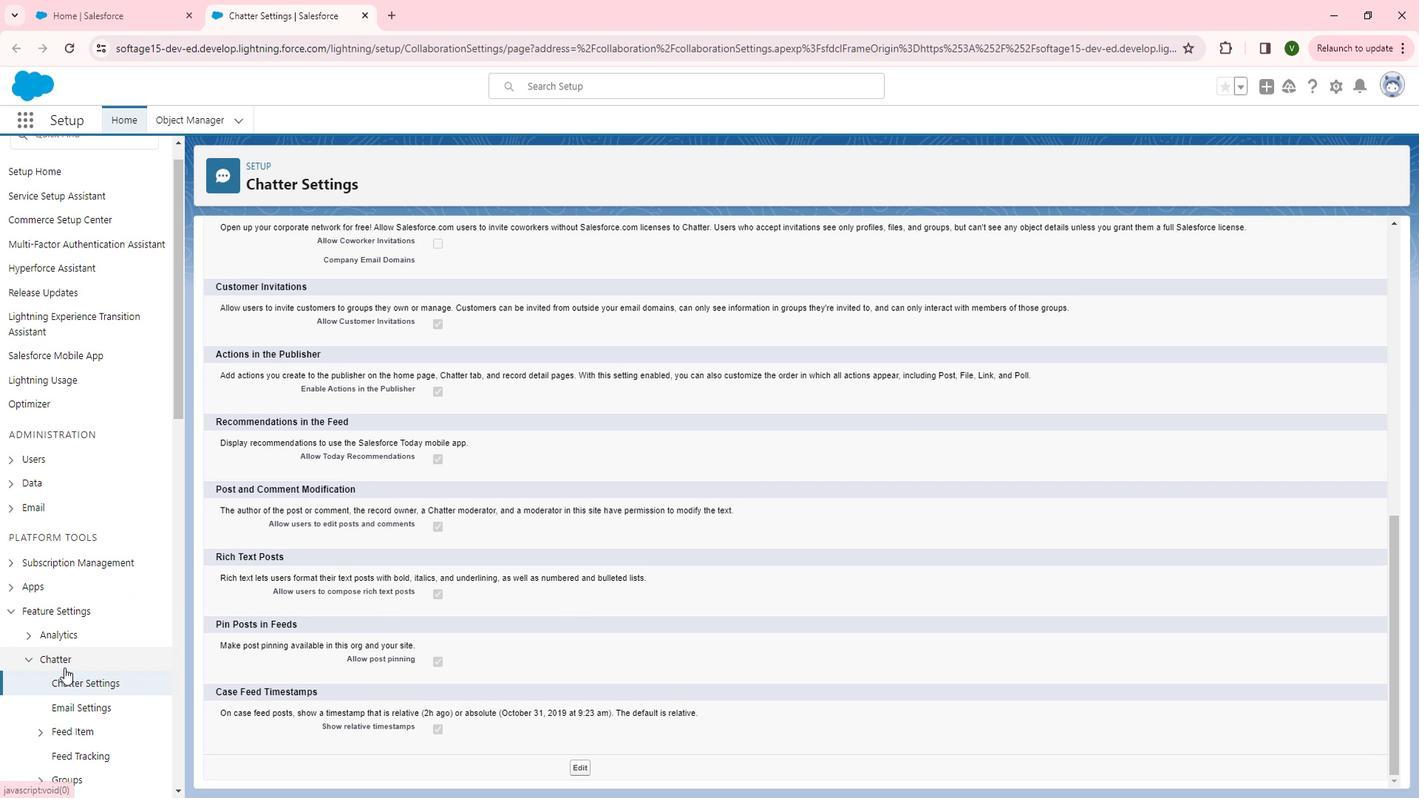 
Action: Mouse scrolled (91, 661) with delta (0, 0)
Screenshot: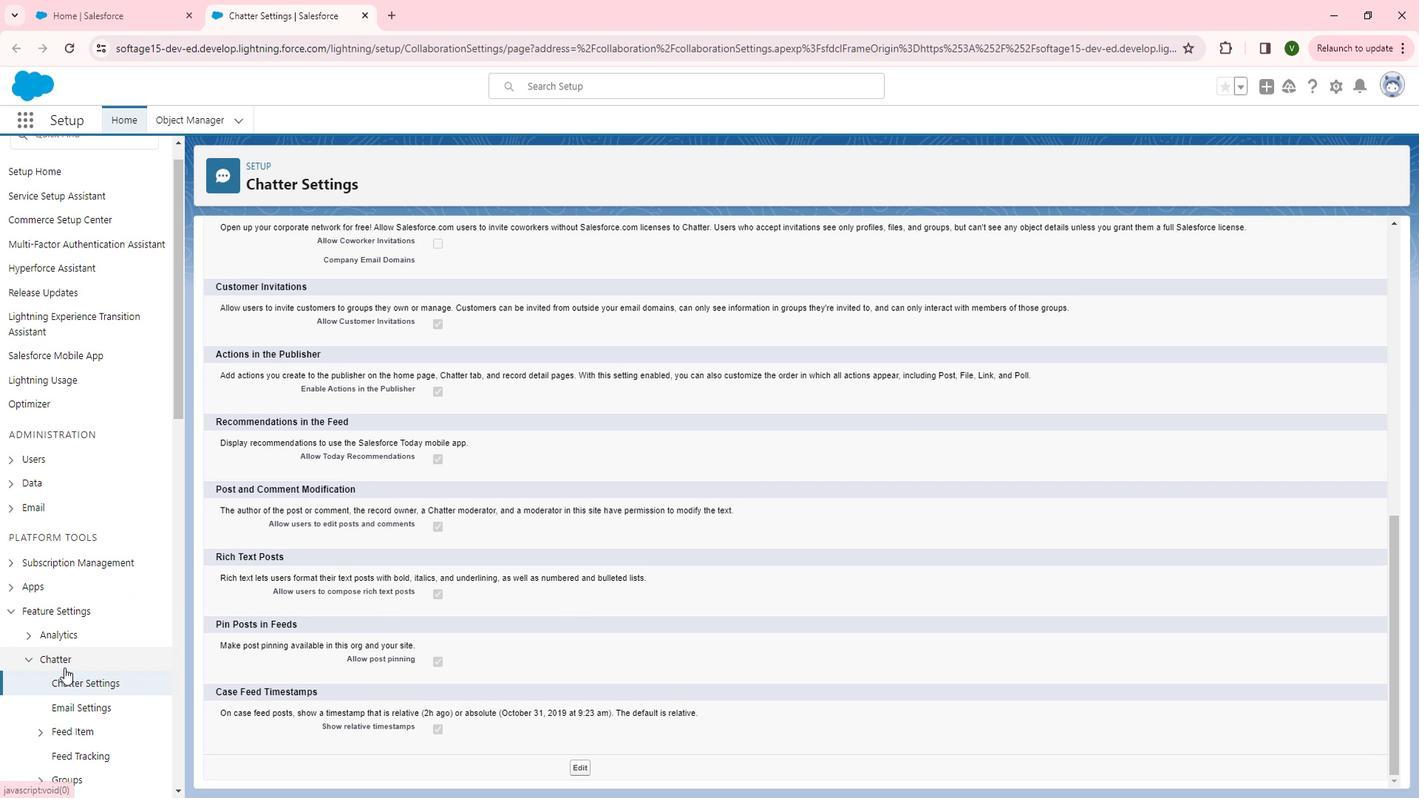 
Action: Mouse moved to (90, 663)
Screenshot: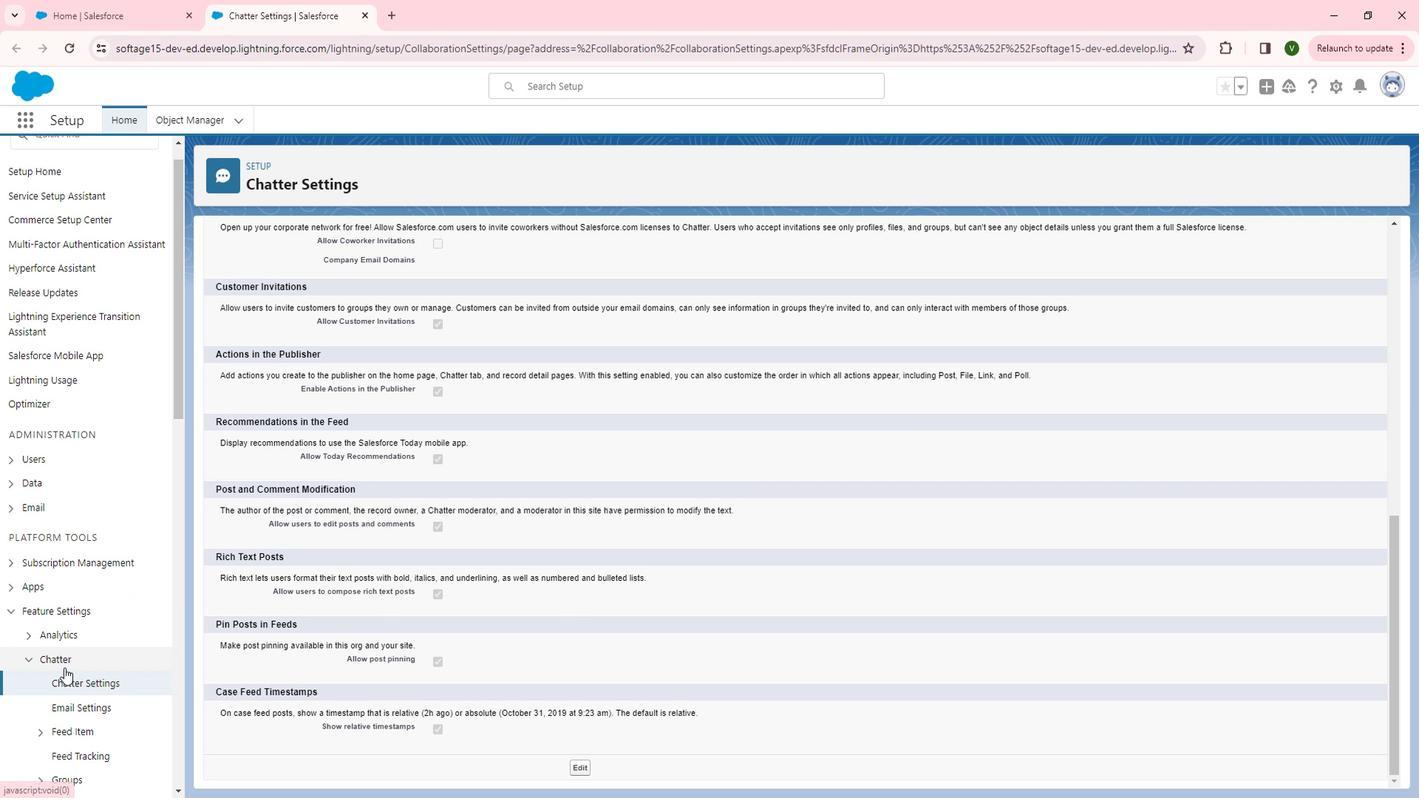 
Action: Mouse scrolled (90, 662) with delta (0, 0)
Screenshot: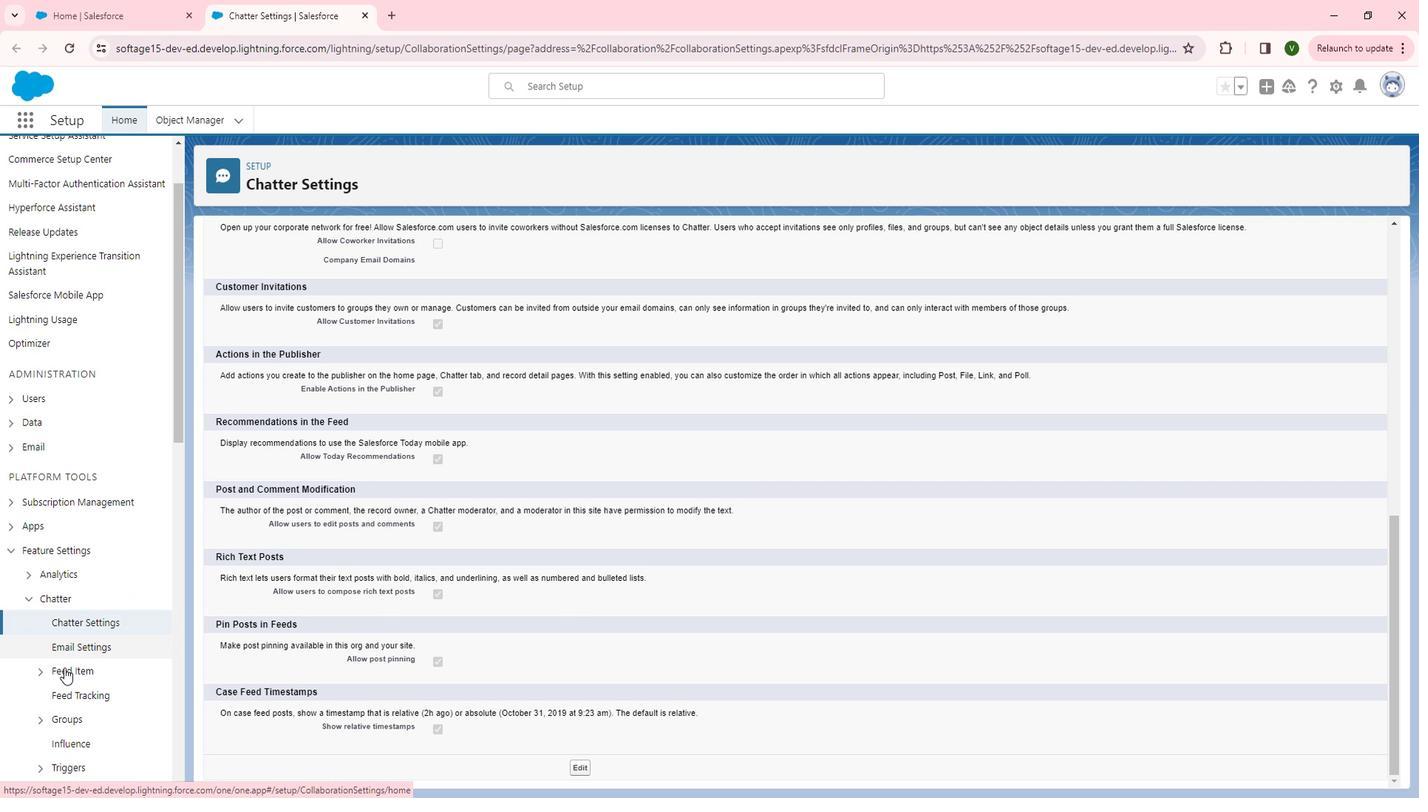 
Action: Mouse moved to (62, 606)
Screenshot: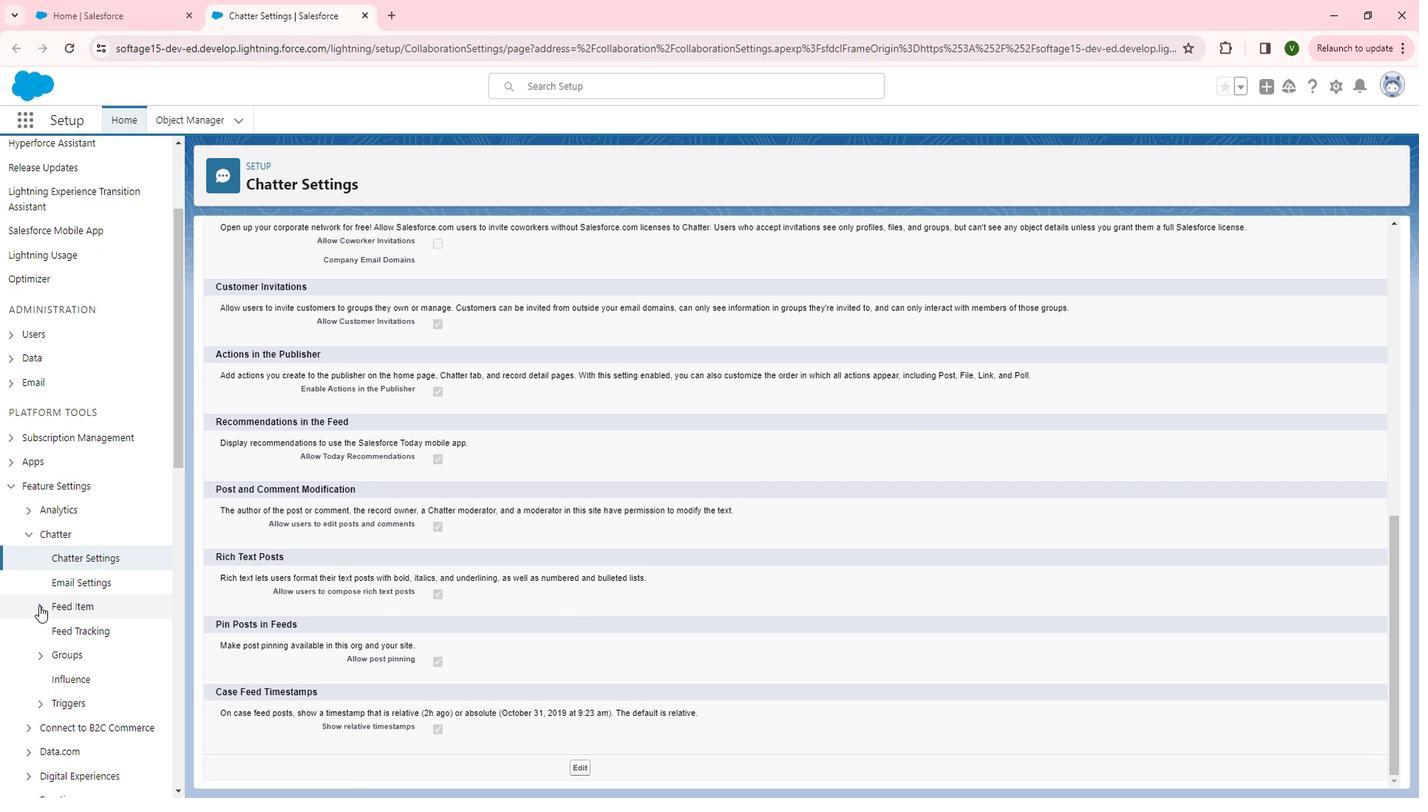 
Action: Mouse pressed left at (62, 606)
Screenshot: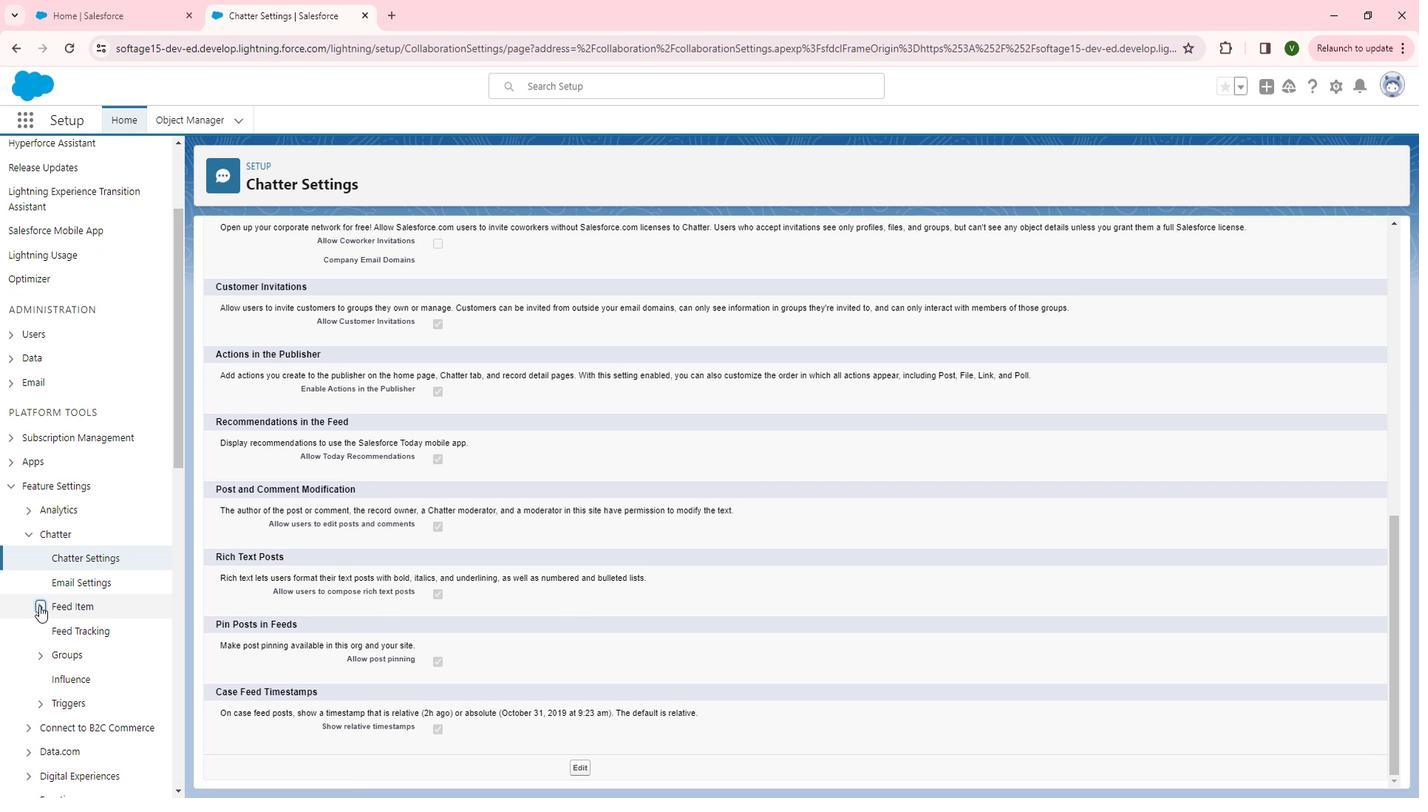 
Action: Mouse moved to (116, 635)
Screenshot: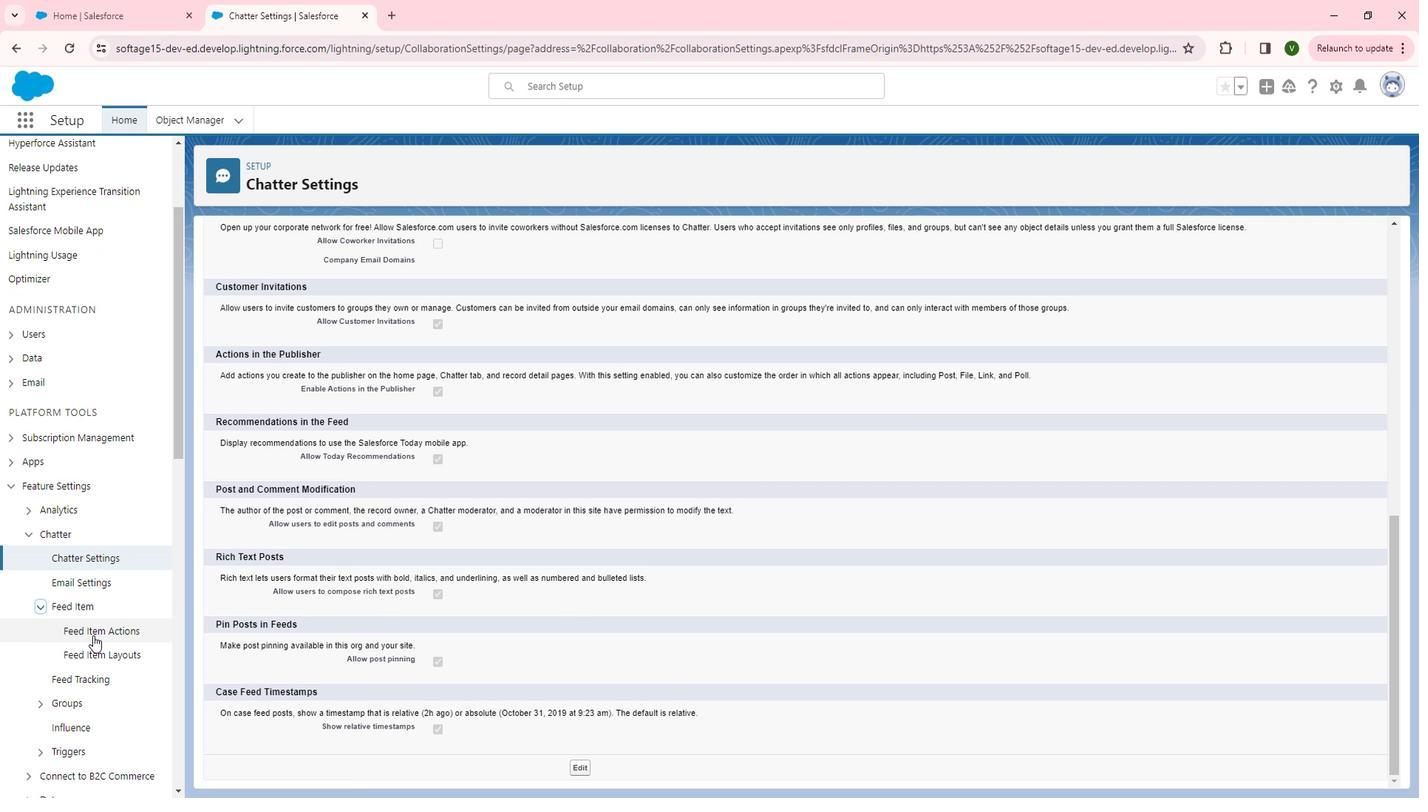 
Action: Mouse pressed left at (116, 635)
Screenshot: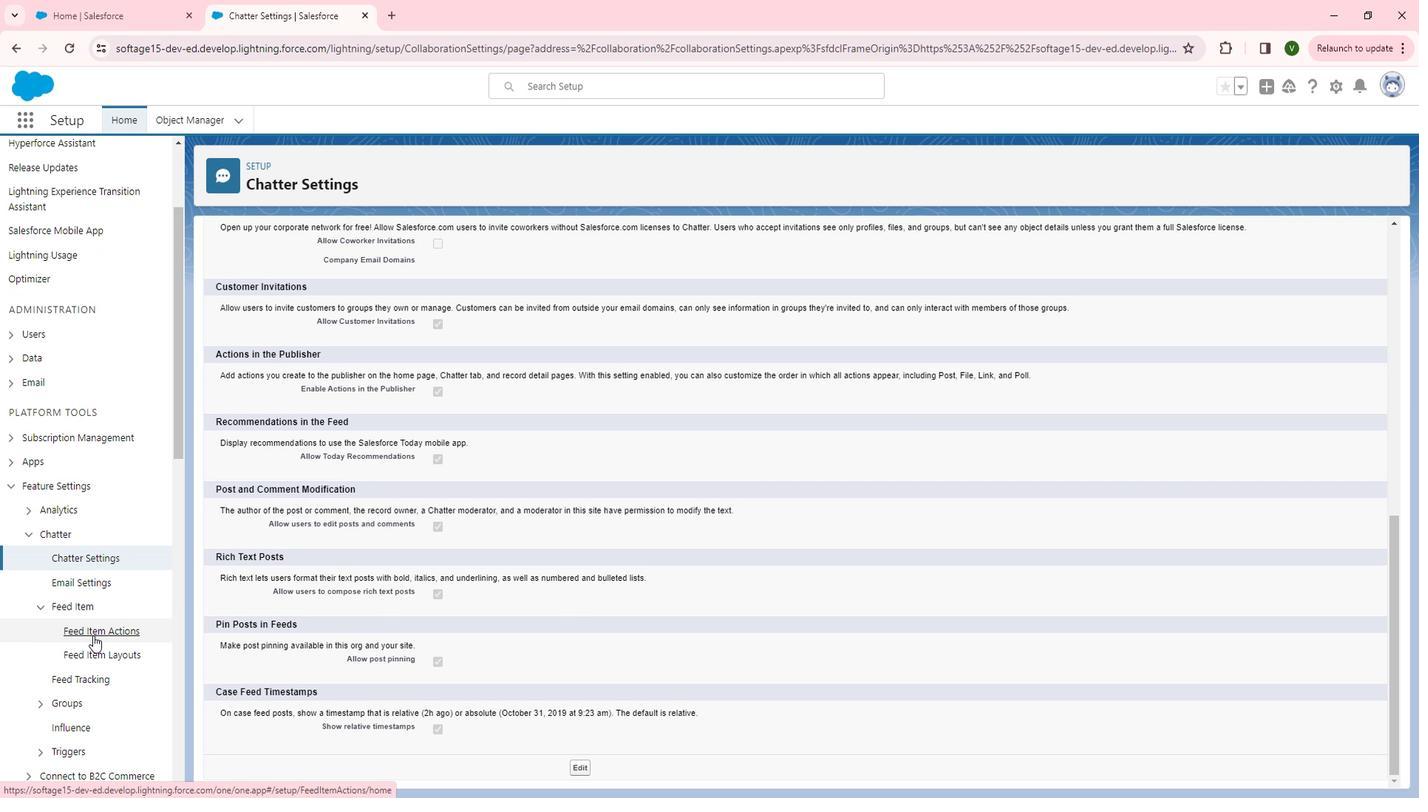 
Action: Mouse moved to (117, 635)
Screenshot: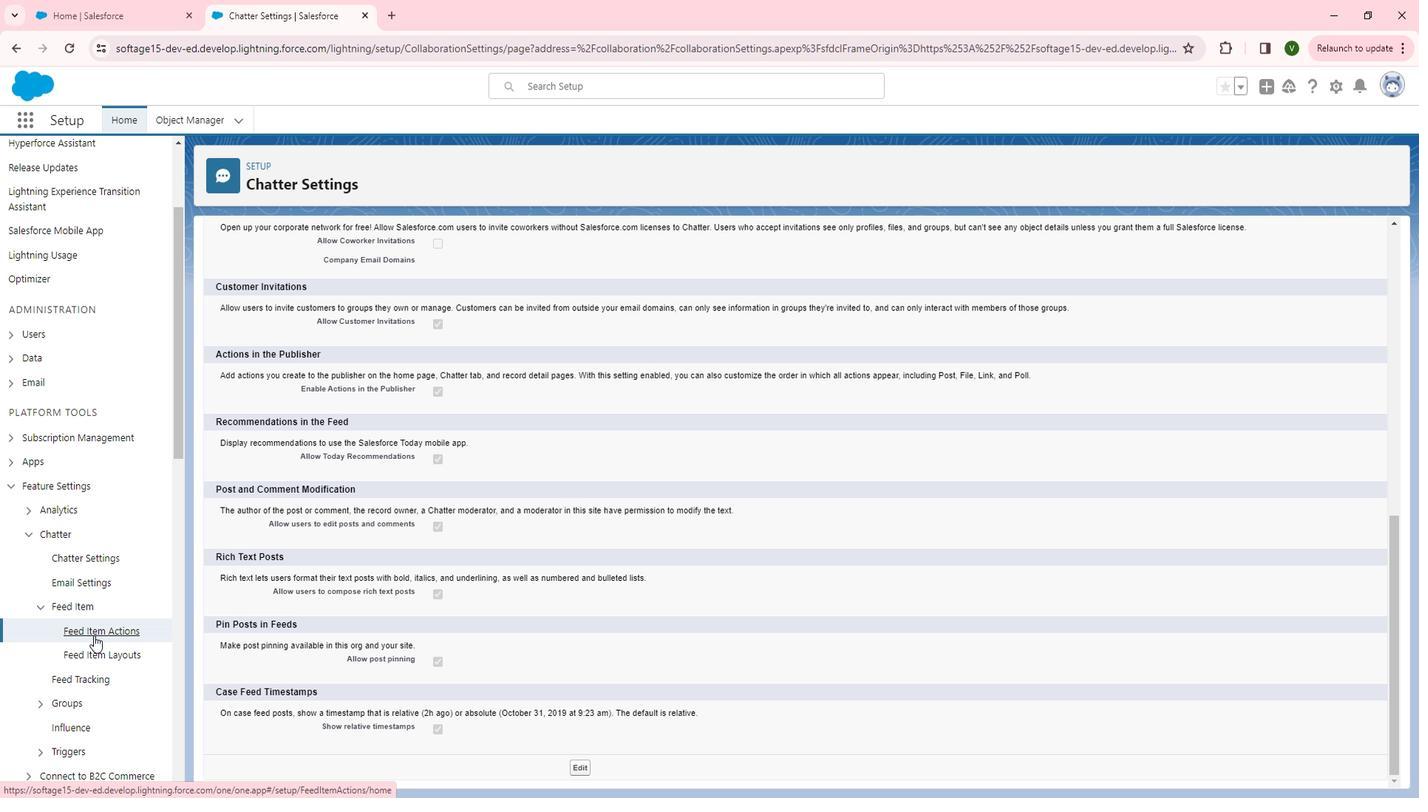 
Action: Mouse pressed left at (117, 635)
Screenshot: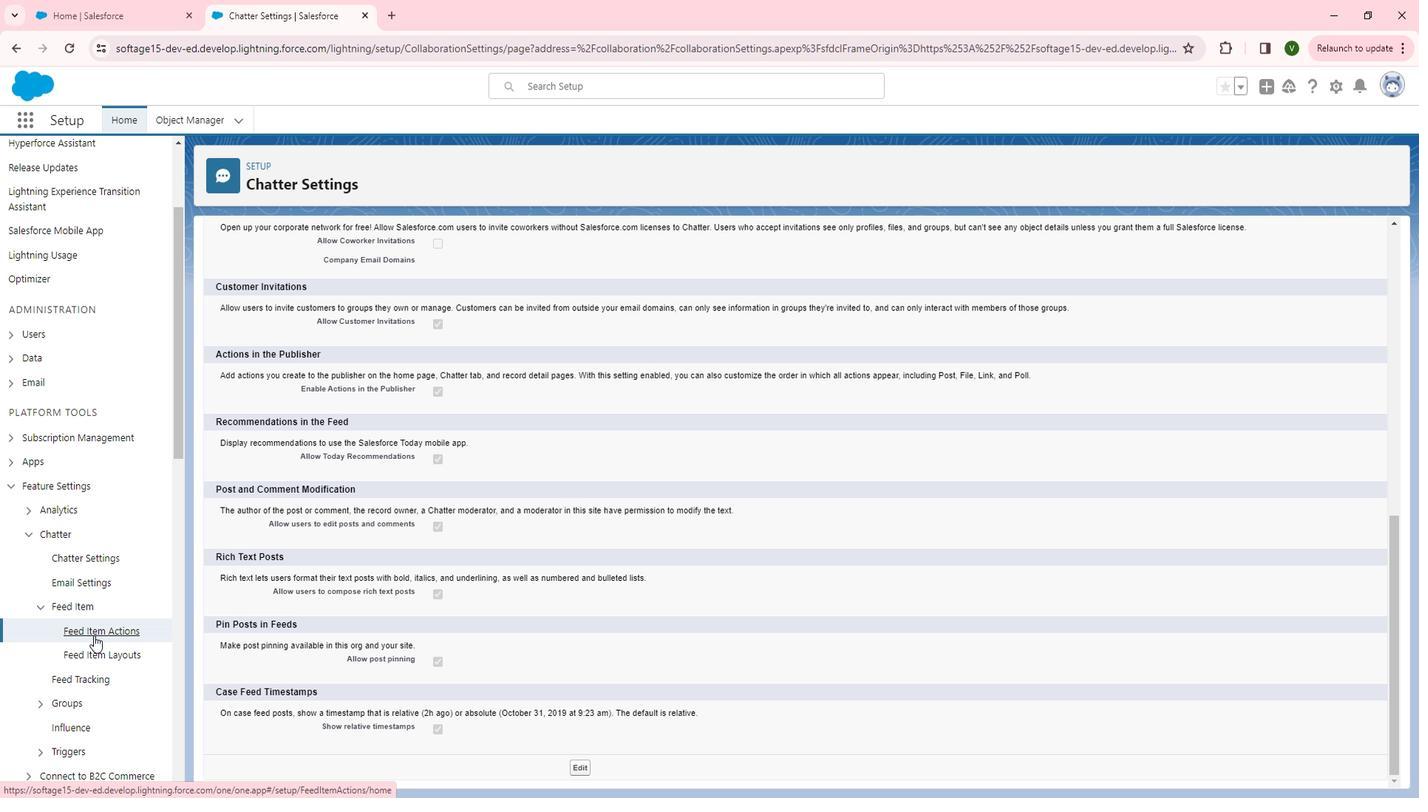 
Action: Mouse moved to (64, 699)
Screenshot: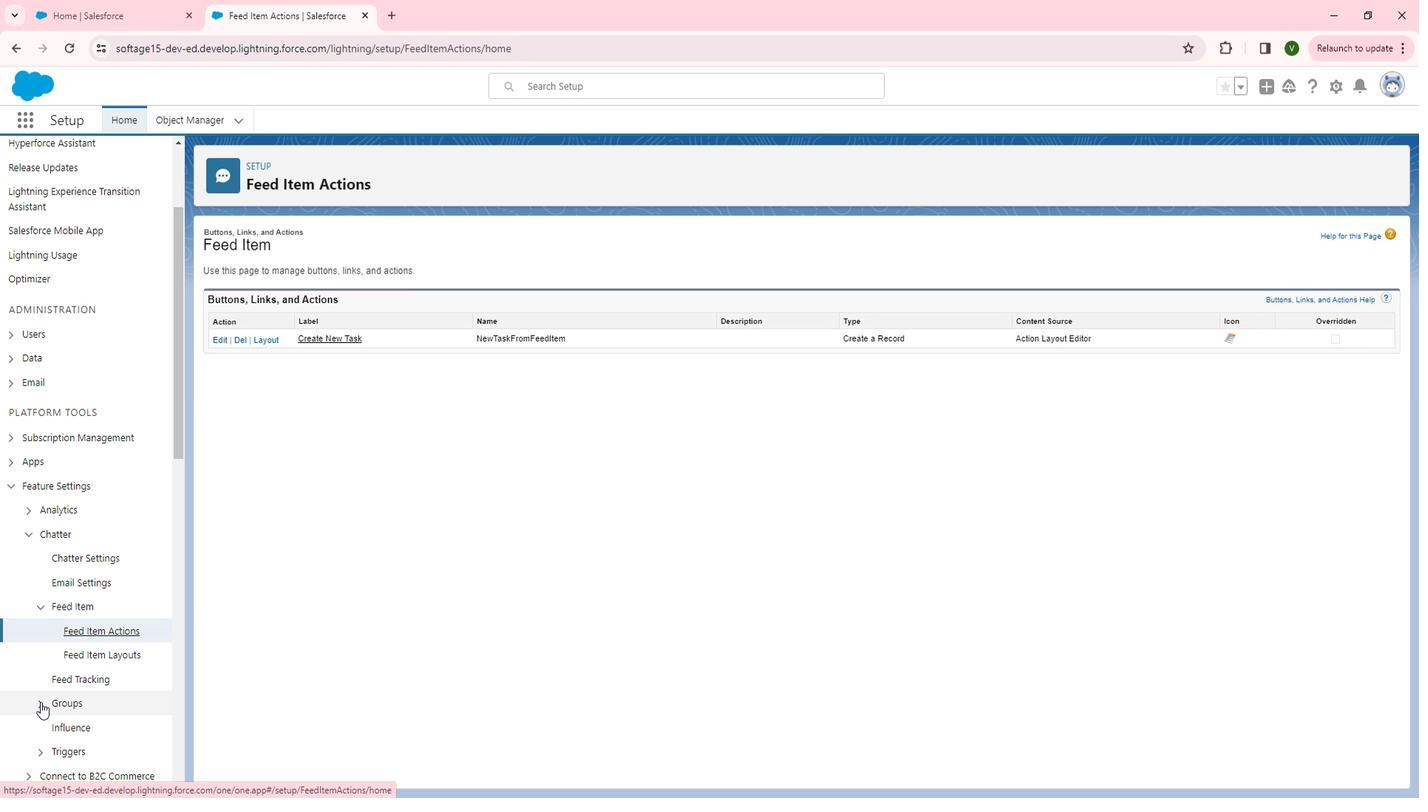 
Action: Mouse pressed left at (64, 699)
Screenshot: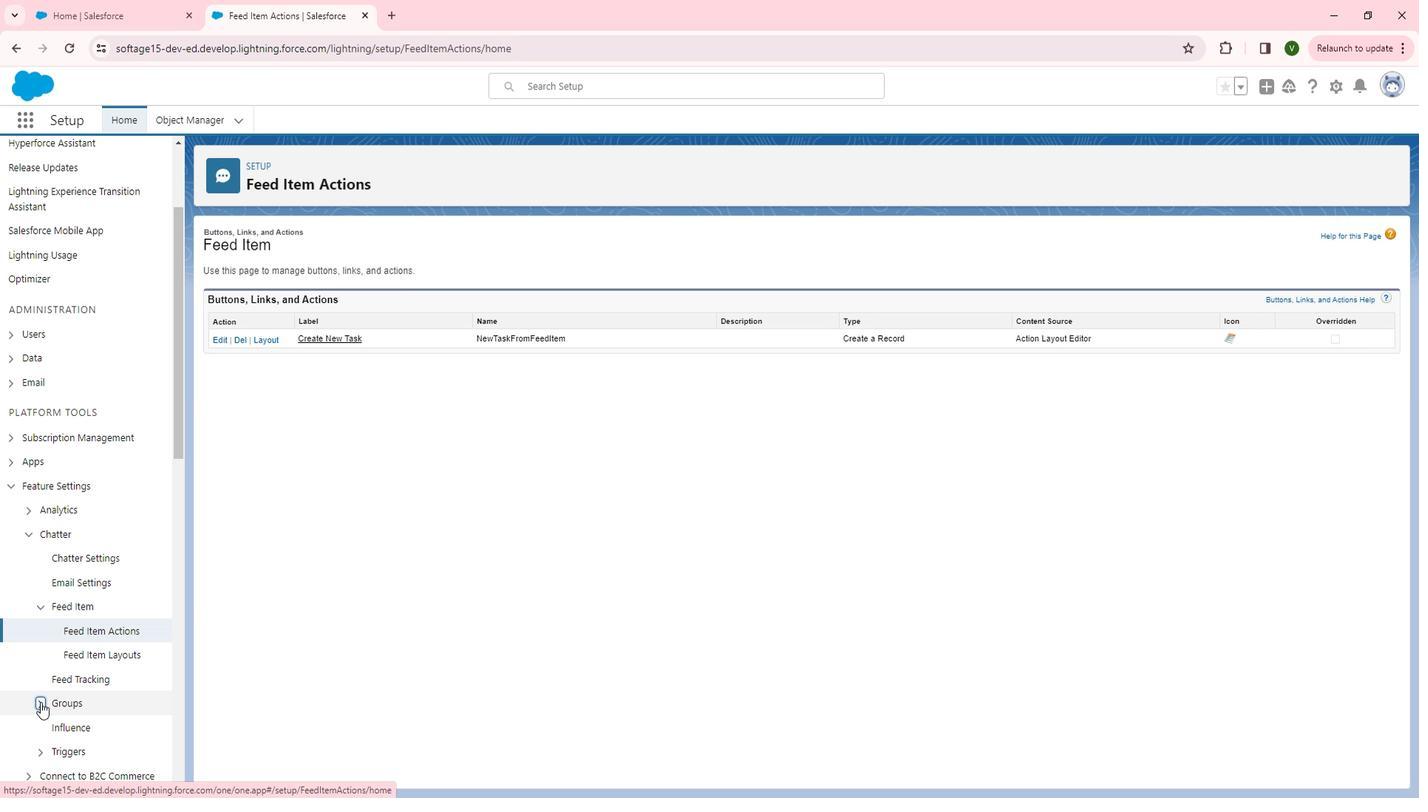
Action: Mouse moved to (121, 720)
Screenshot: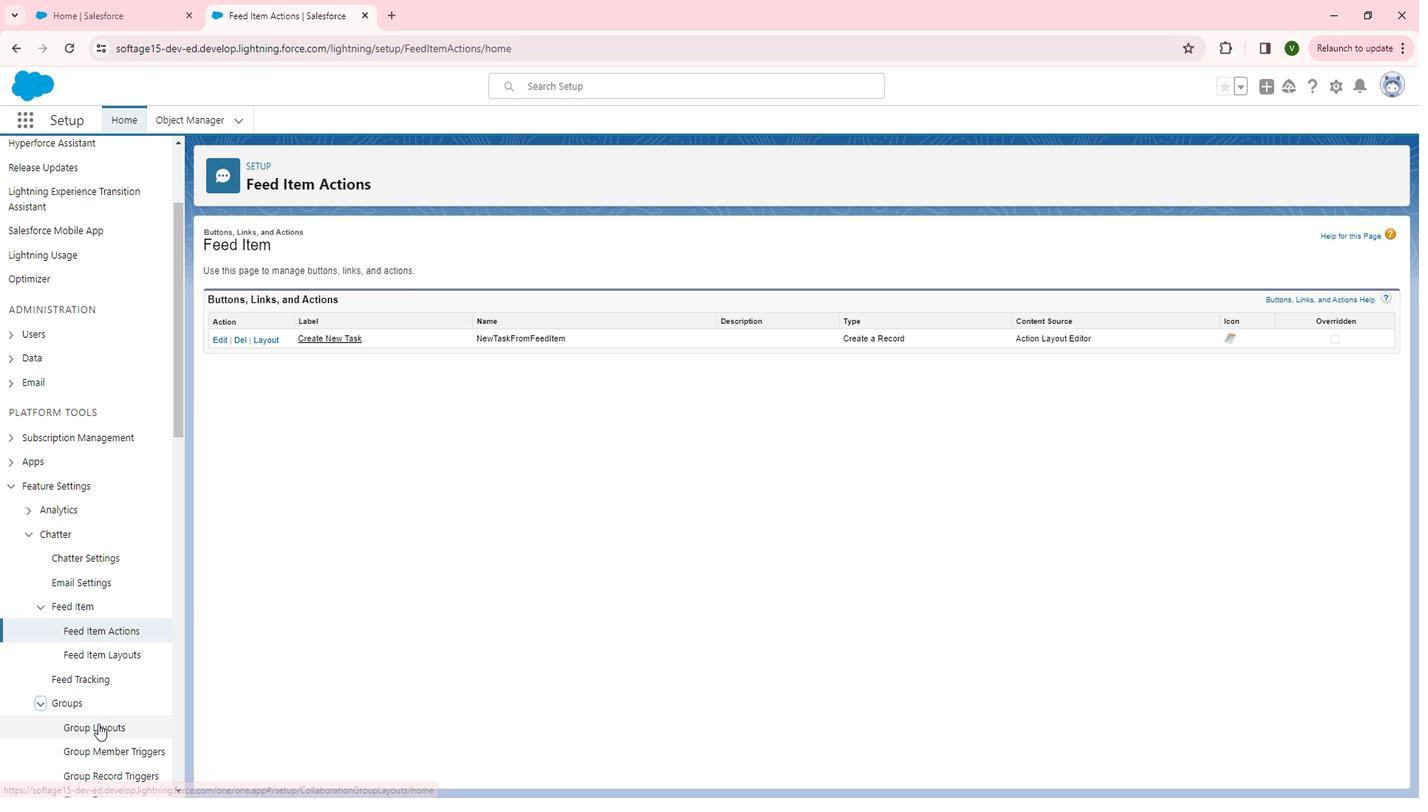 
Action: Mouse pressed left at (121, 720)
Screenshot: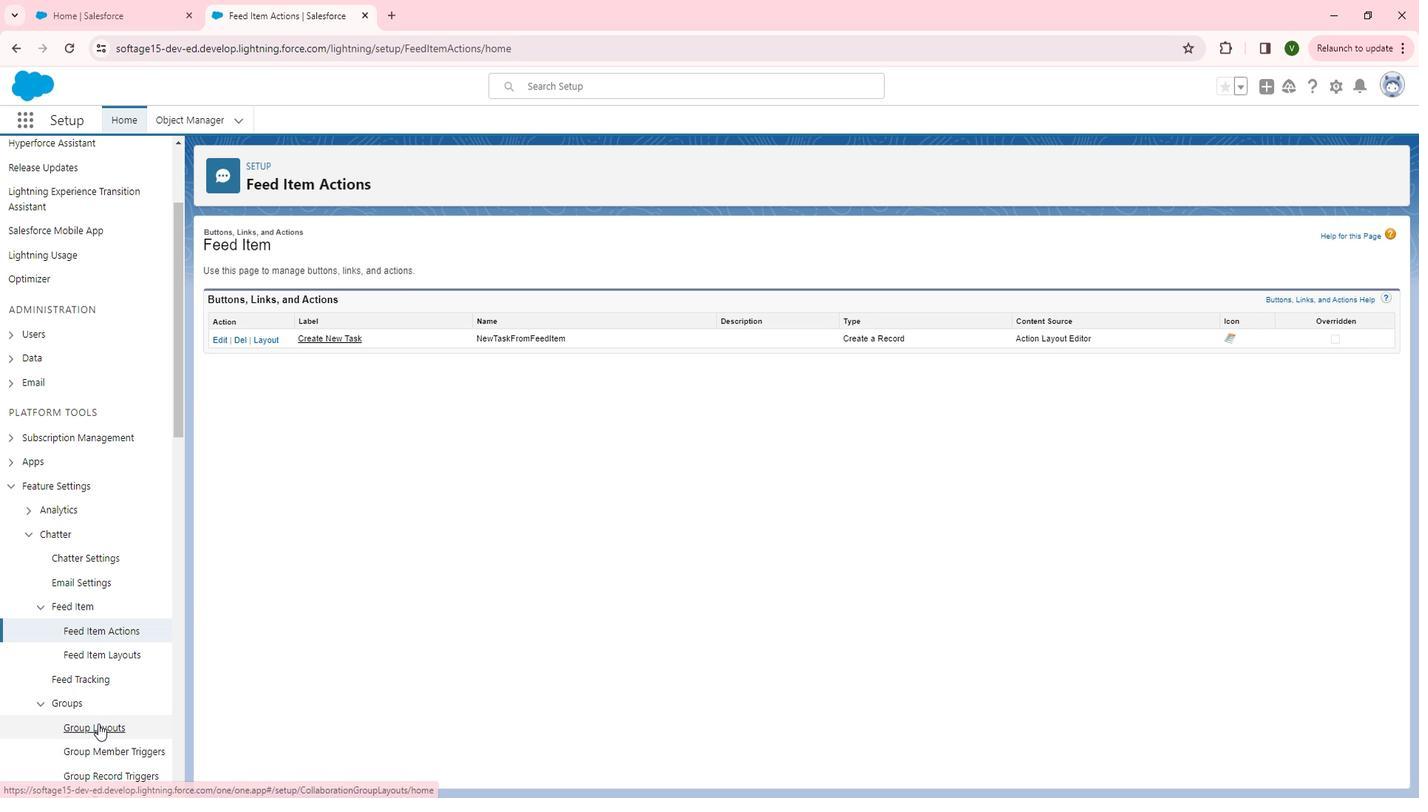 
Action: Mouse moved to (286, 648)
Screenshot: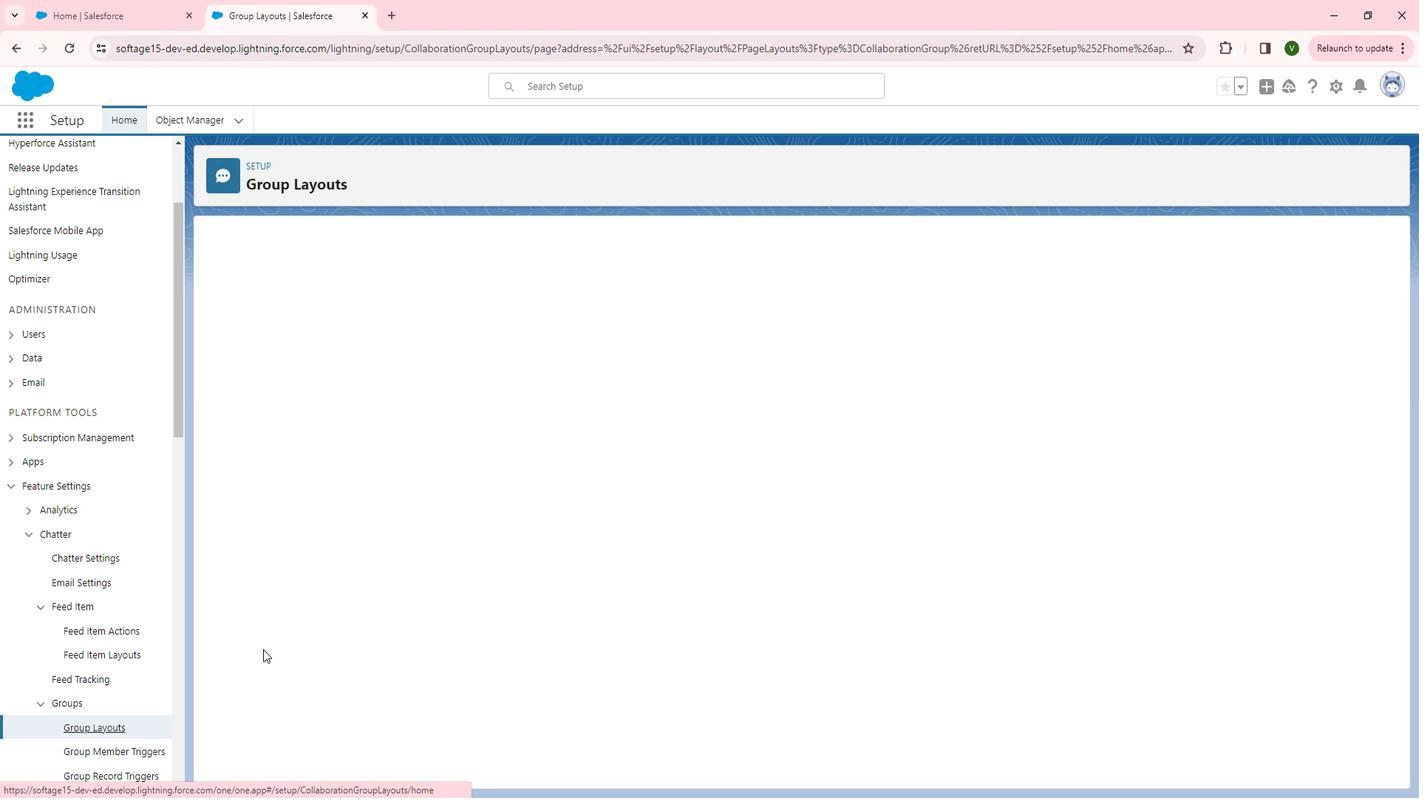 
Action: Mouse scrolled (286, 648) with delta (0, 0)
Screenshot: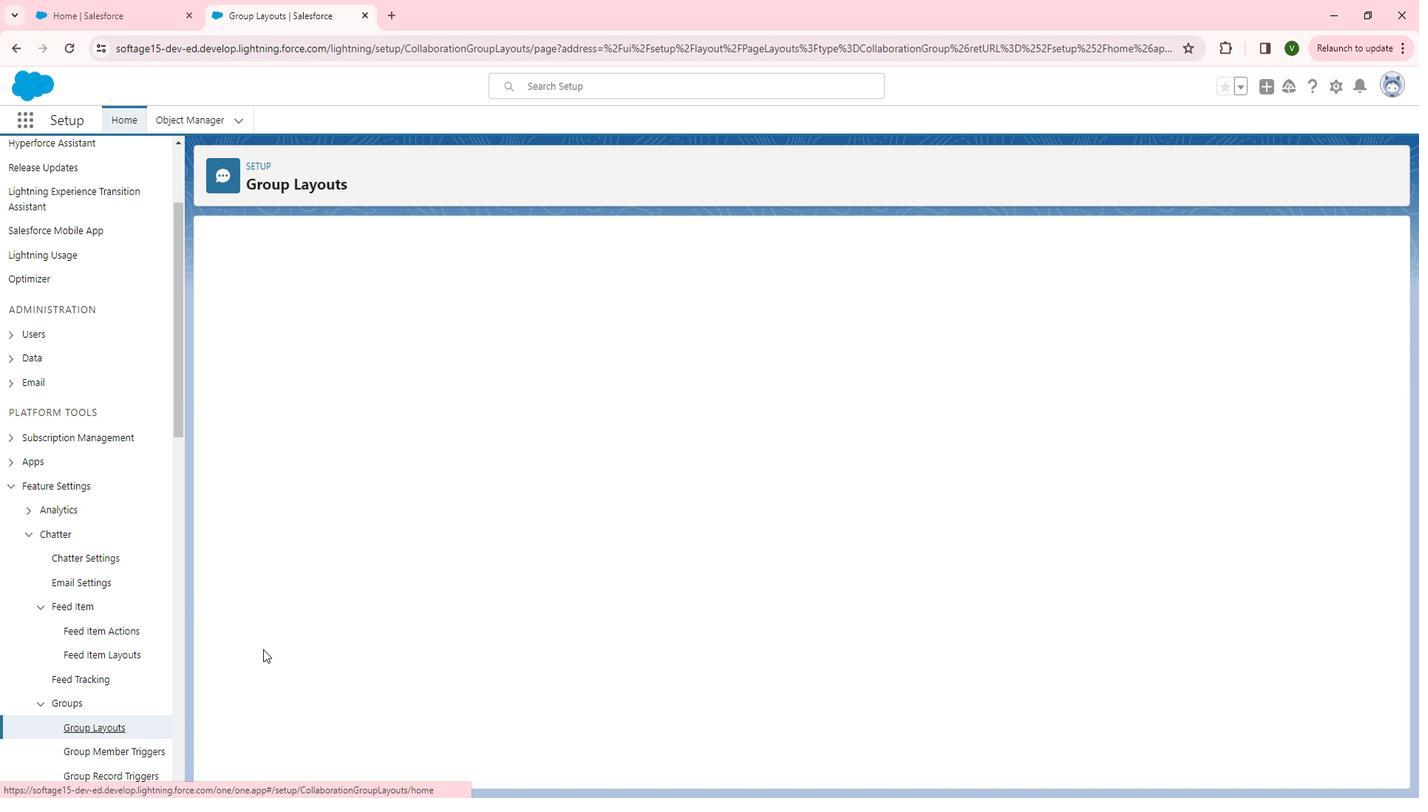 
Action: Mouse scrolled (286, 648) with delta (0, 0)
Screenshot: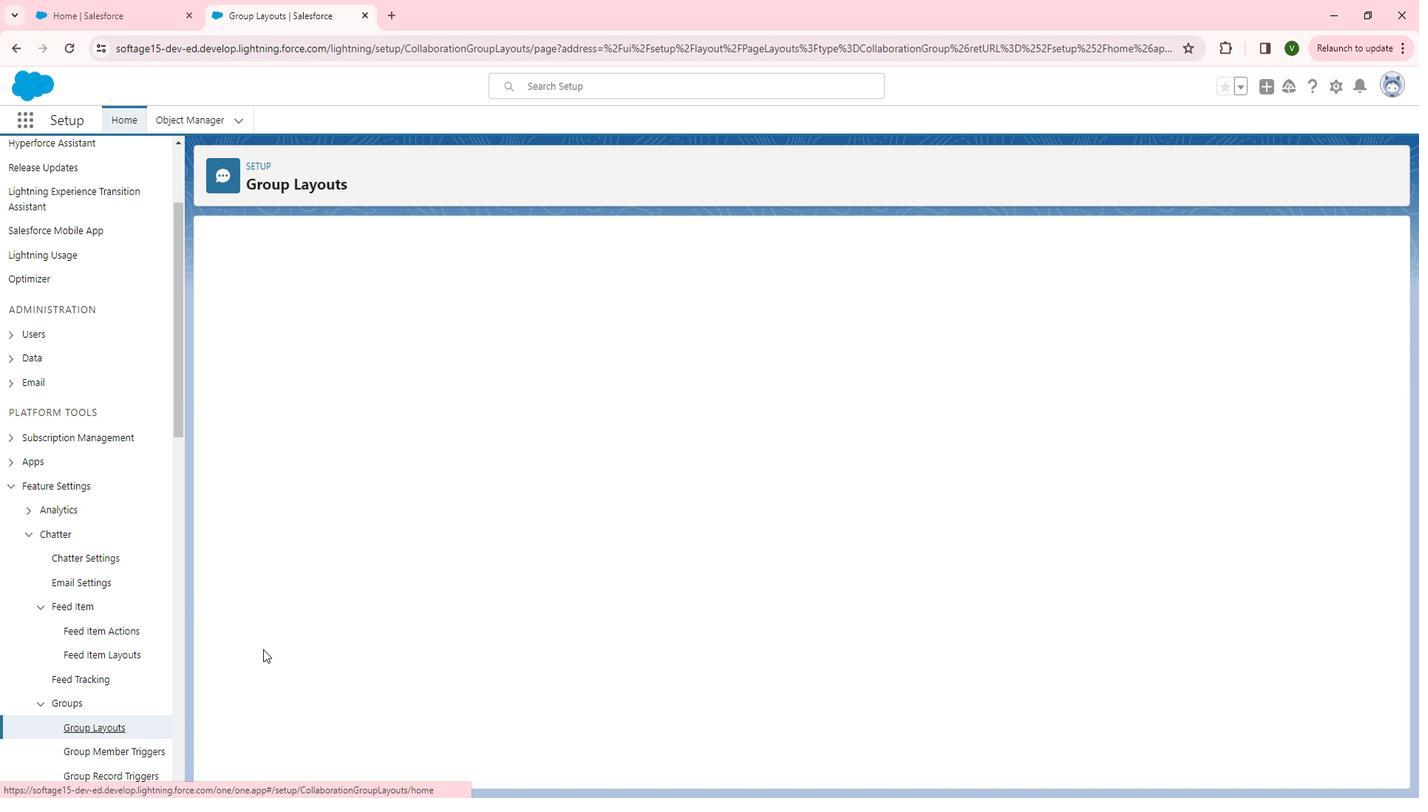 
Action: Mouse moved to (81, 728)
Screenshot: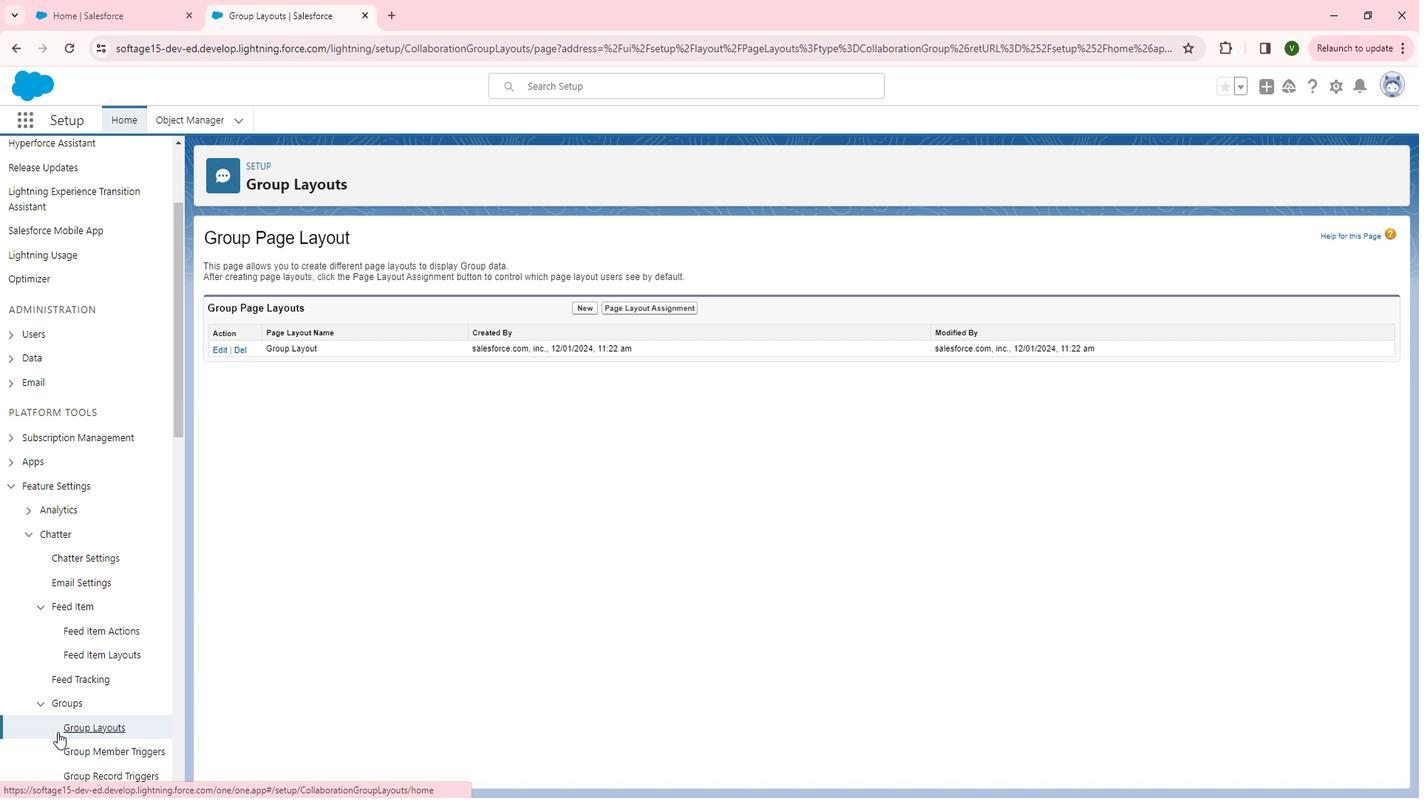 
Action: Mouse scrolled (81, 728) with delta (0, 0)
Screenshot: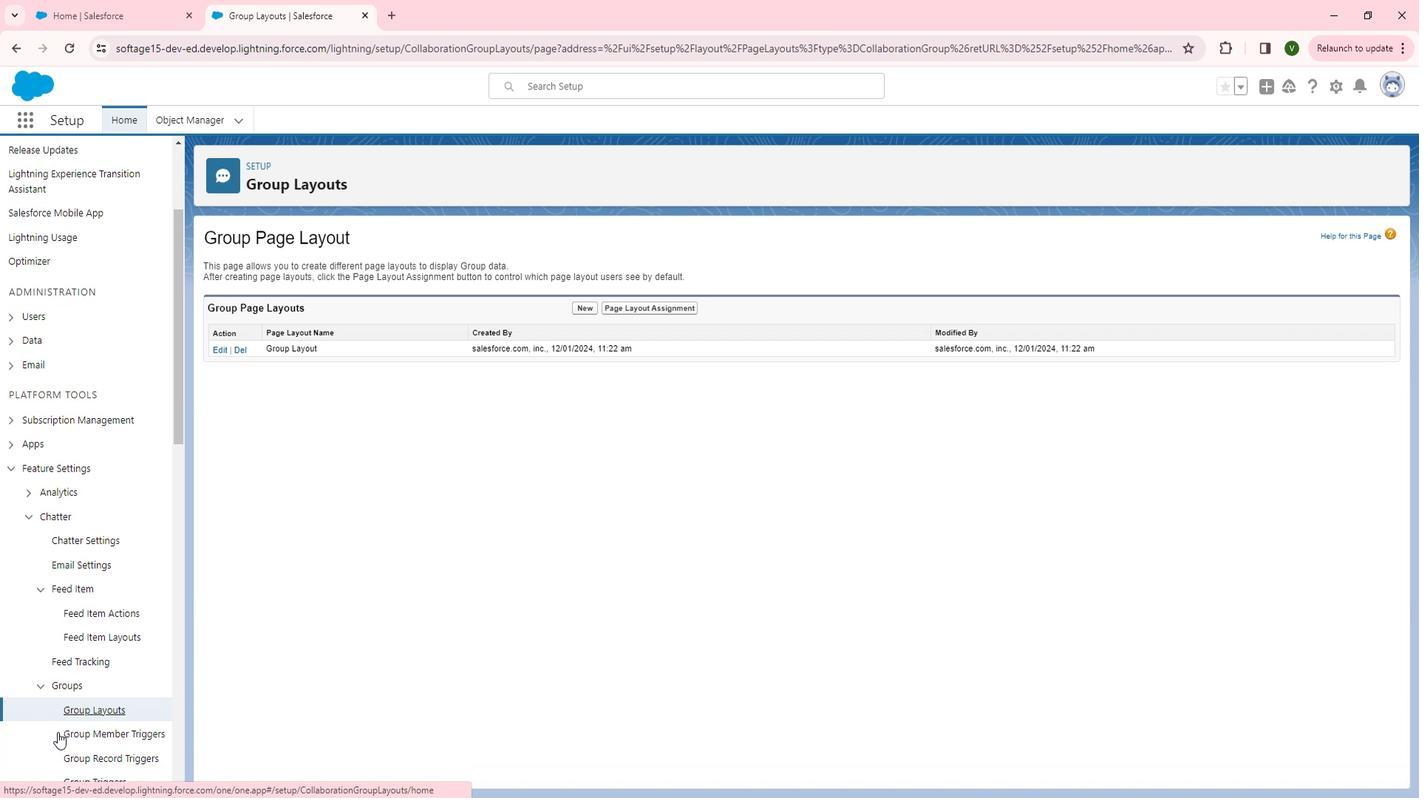 
Action: Mouse moved to (81, 726)
Screenshot: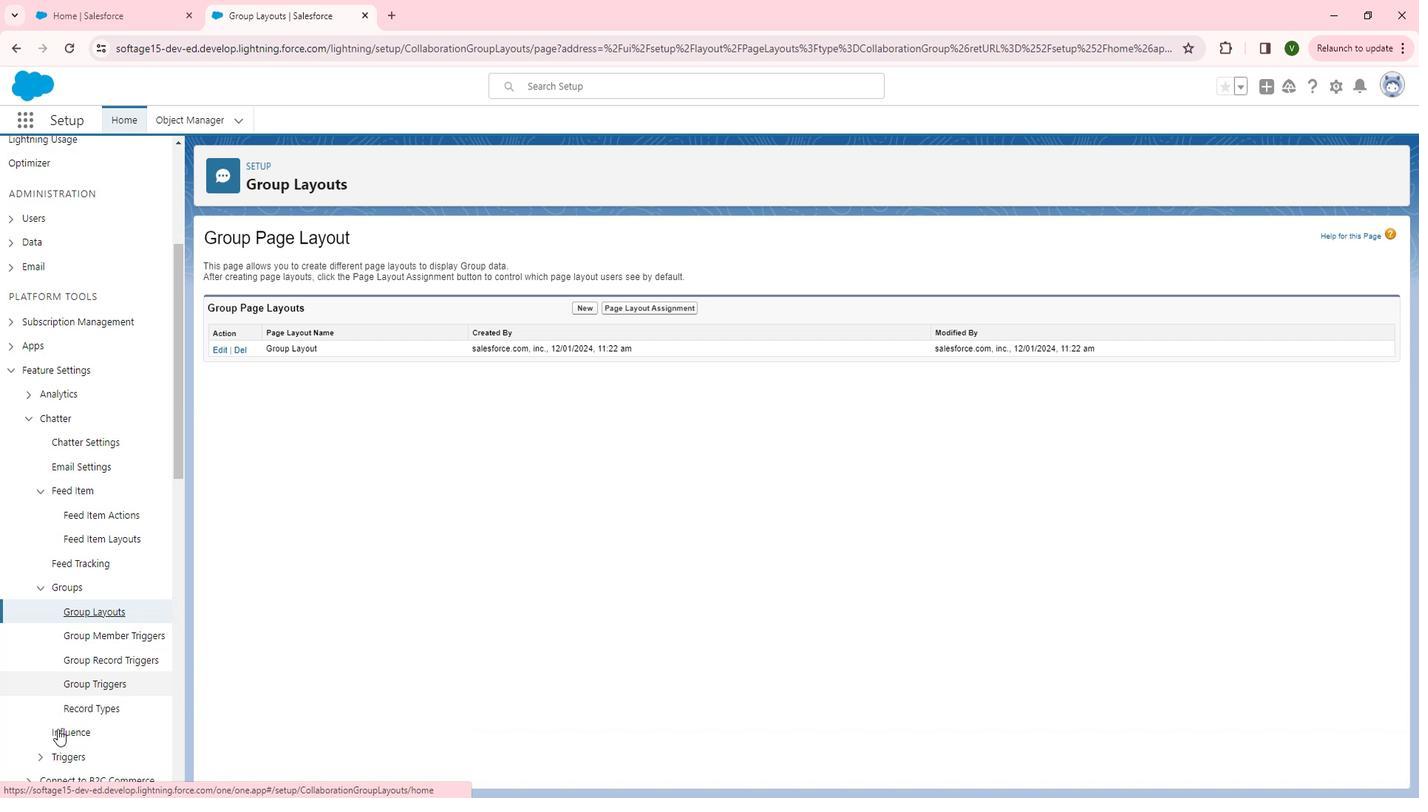 
Action: Mouse scrolled (81, 725) with delta (0, 0)
Screenshot: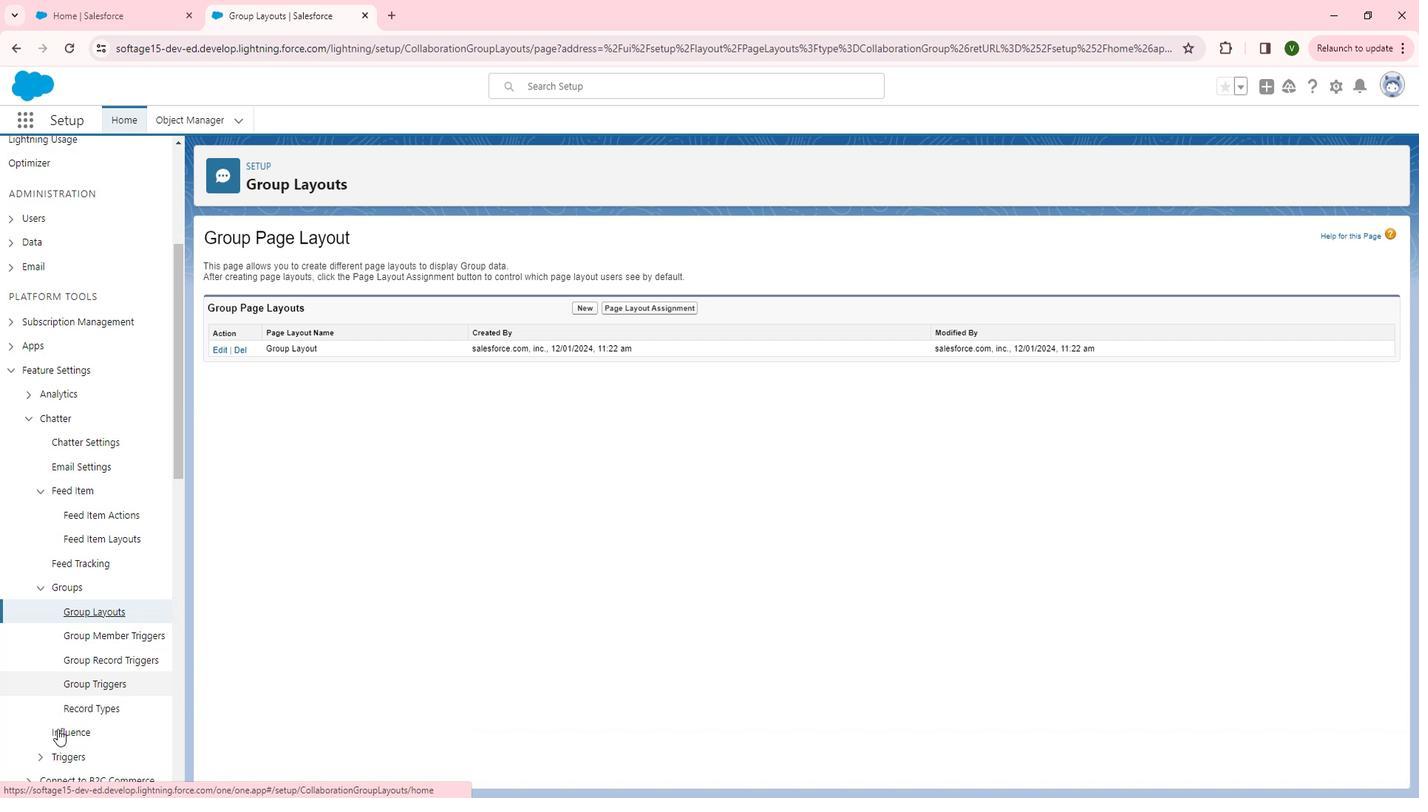 
Action: Mouse moved to (139, 620)
Screenshot: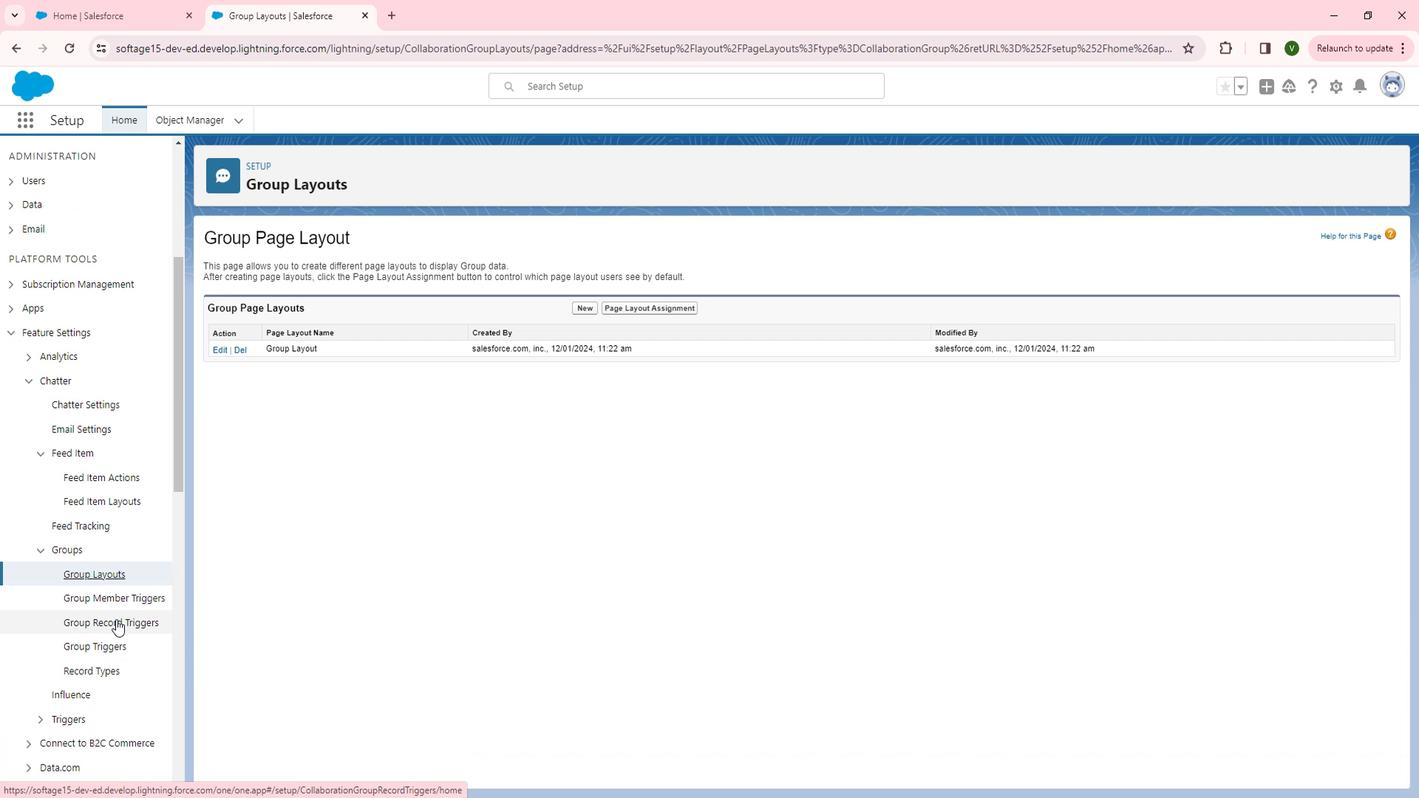 
Action: Mouse pressed left at (139, 620)
Screenshot: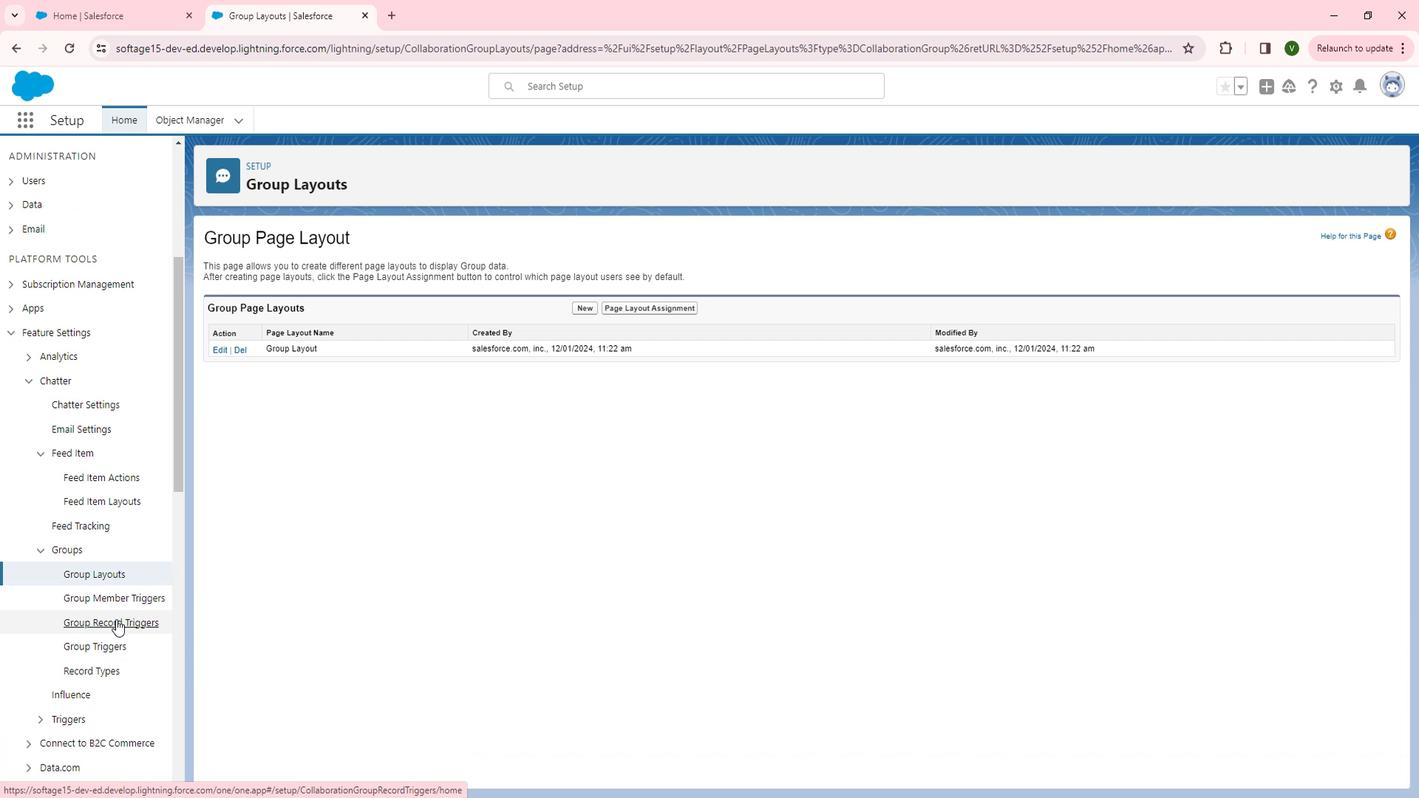 
Action: Mouse moved to (141, 600)
Screenshot: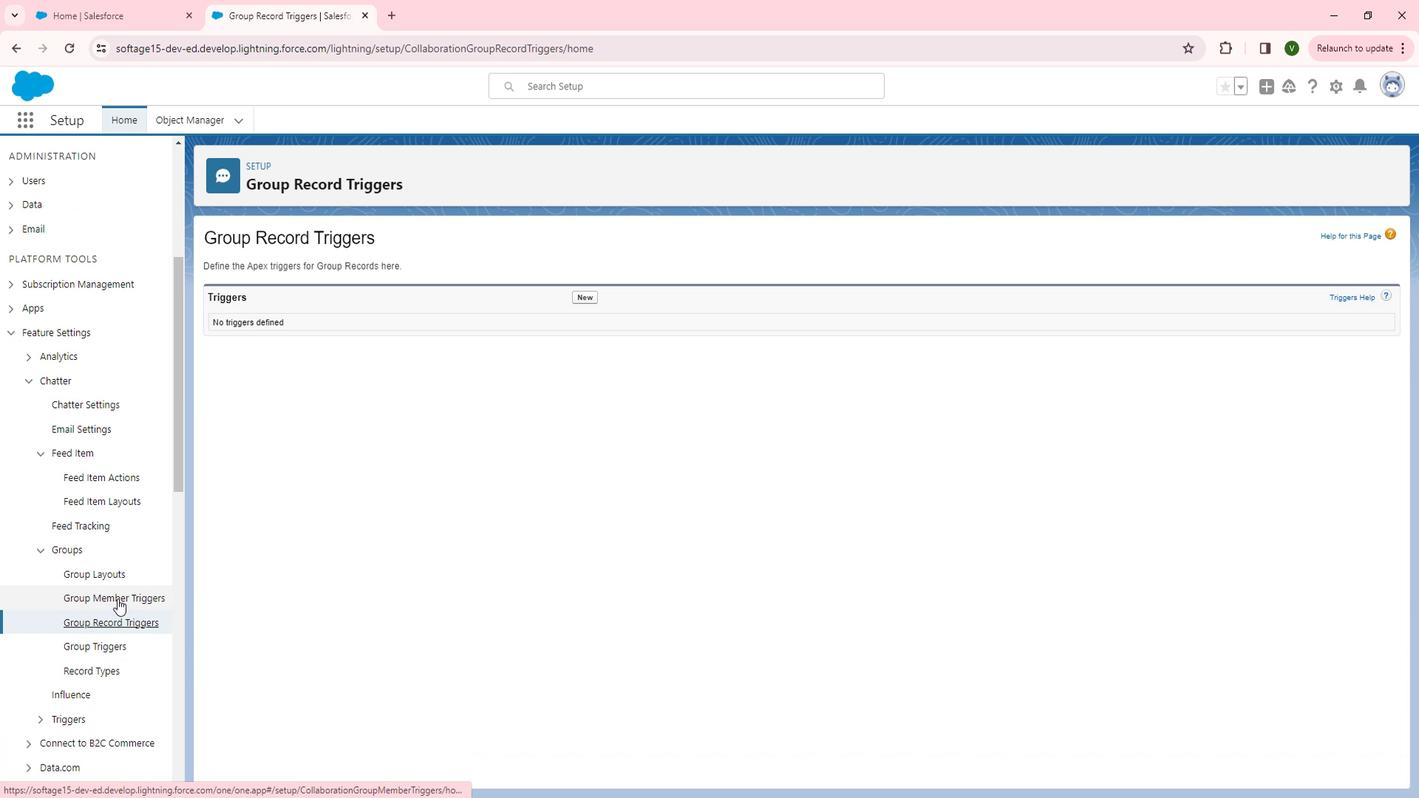 
Action: Mouse pressed left at (141, 600)
Screenshot: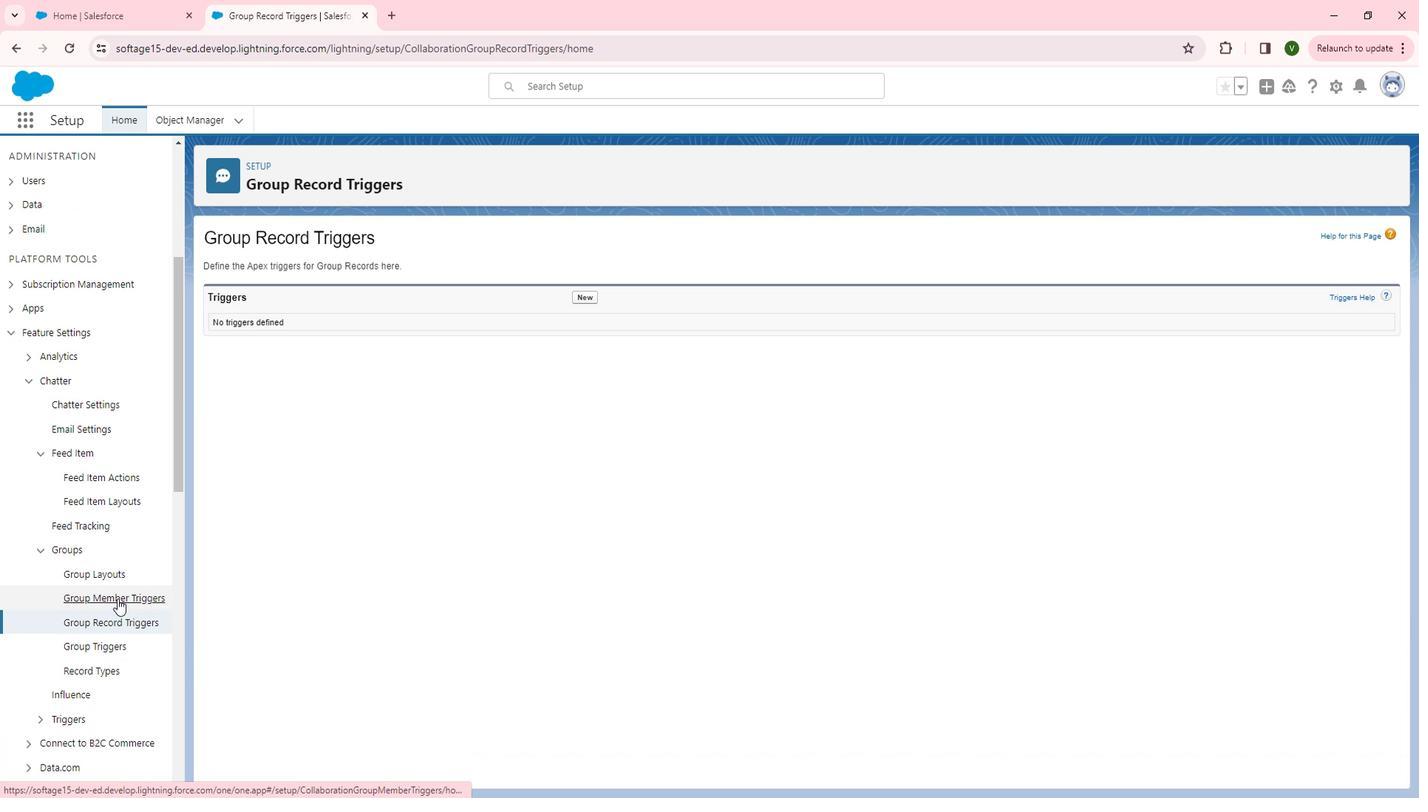 
Action: Mouse moved to (127, 671)
Screenshot: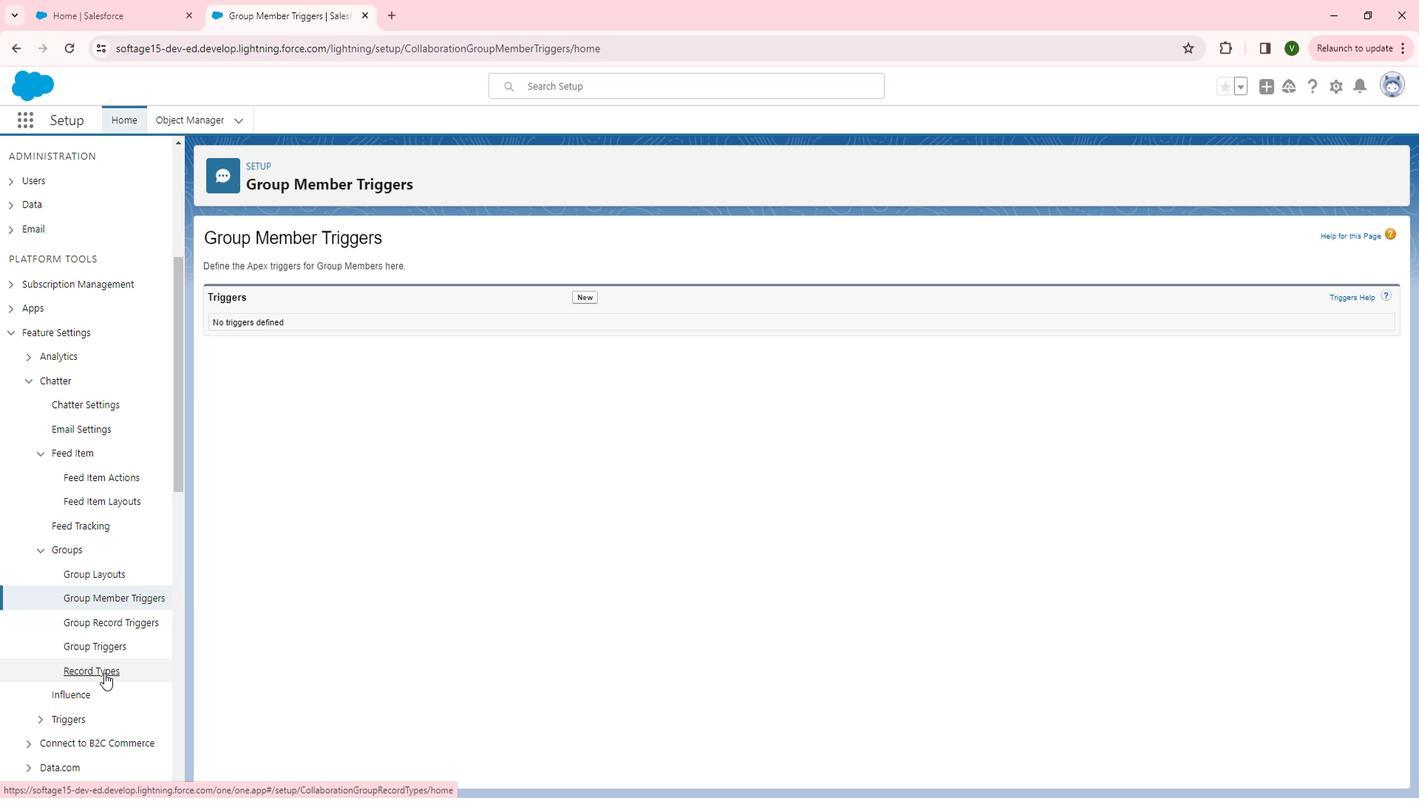 
Action: Mouse pressed left at (127, 671)
Screenshot: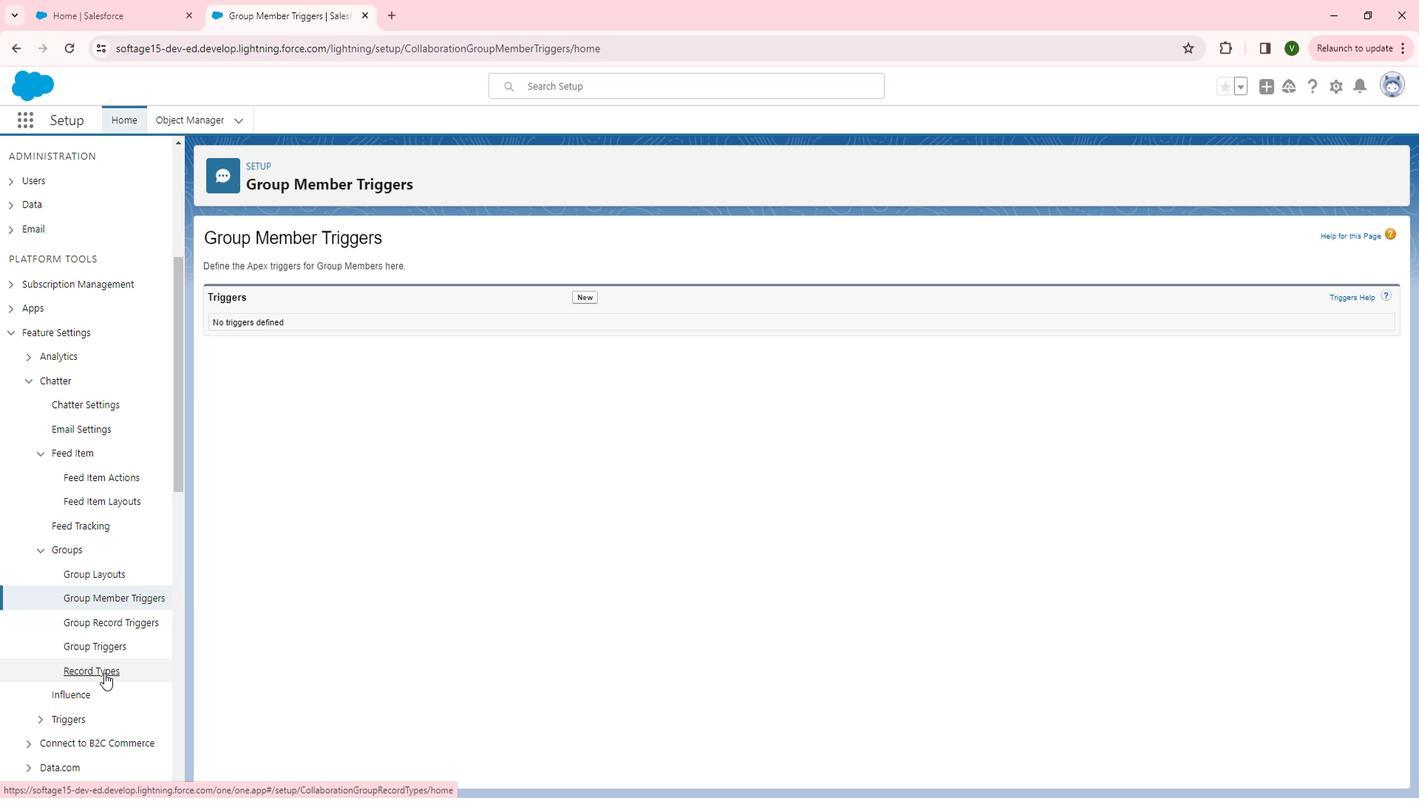 
Action: Mouse moved to (116, 678)
Screenshot: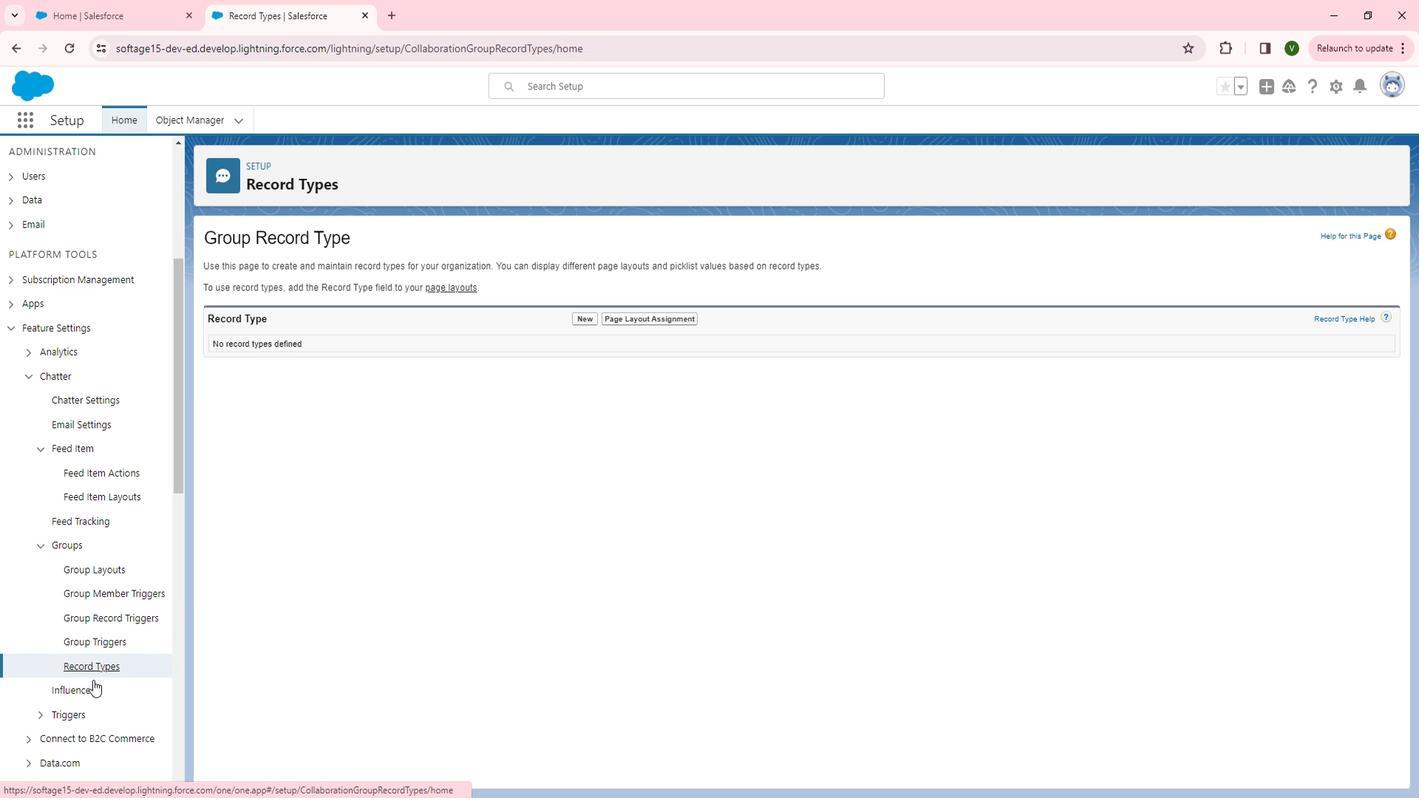 
Action: Mouse scrolled (116, 677) with delta (0, 0)
Screenshot: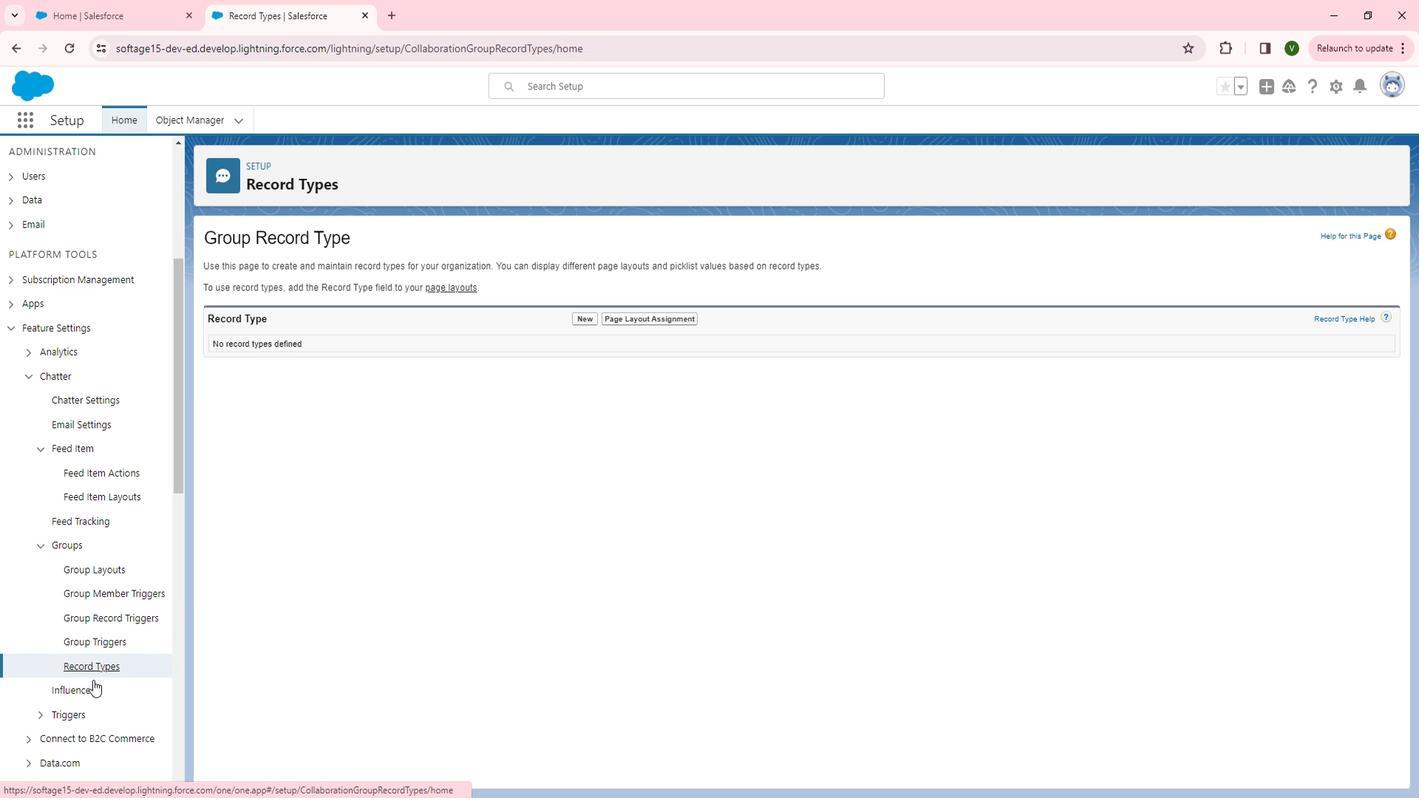 
Action: Mouse moved to (60, 645)
Screenshot: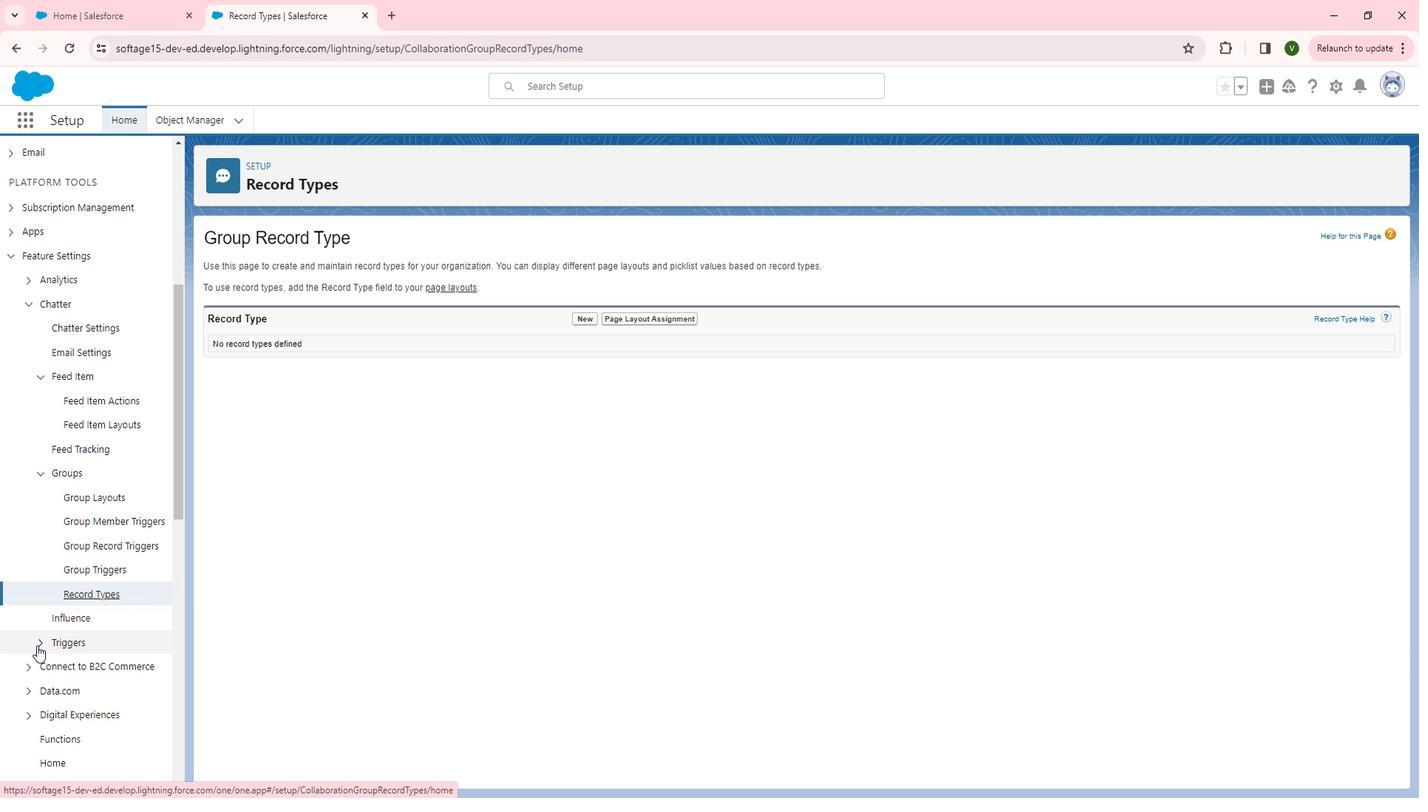 
Action: Mouse pressed left at (60, 645)
Screenshot: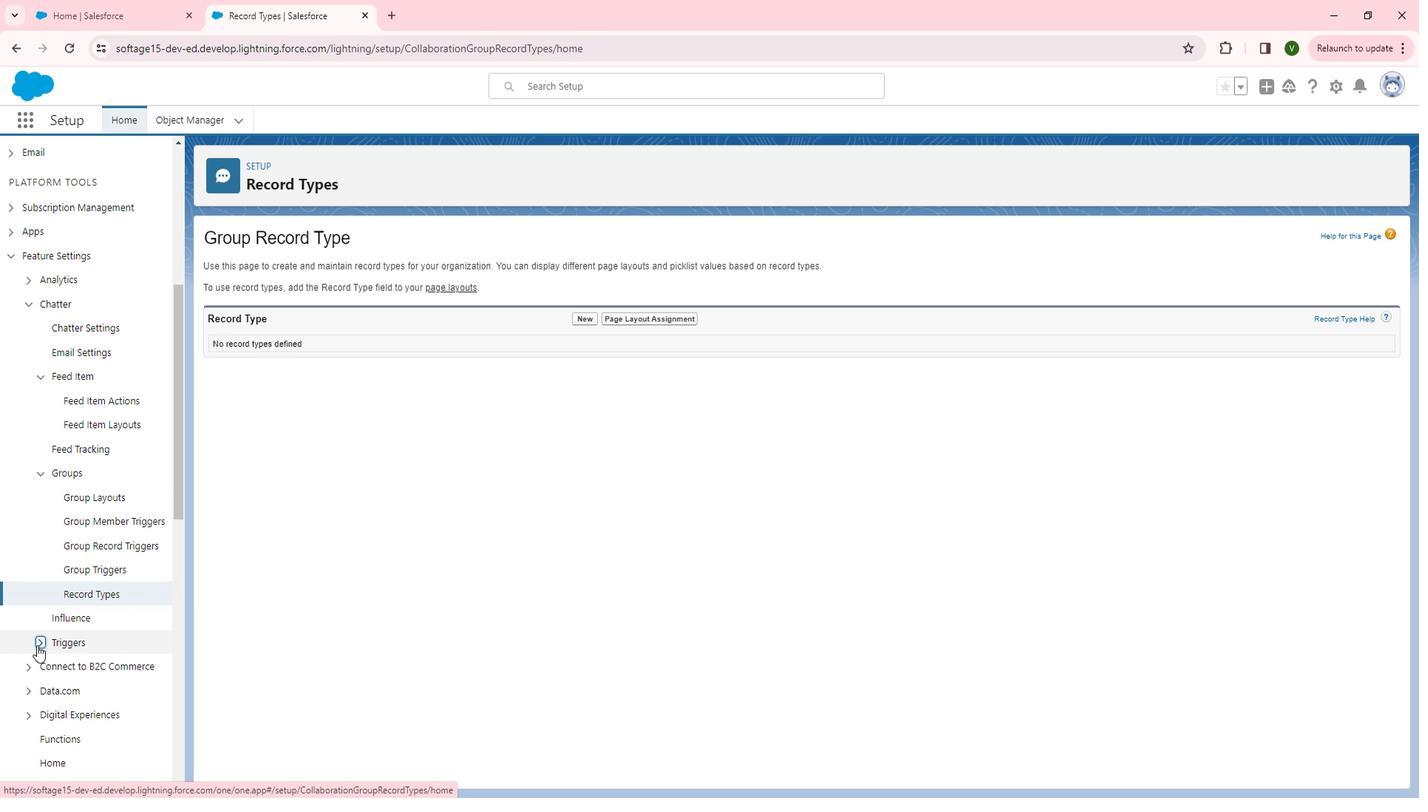 
Action: Mouse moved to (610, 336)
Screenshot: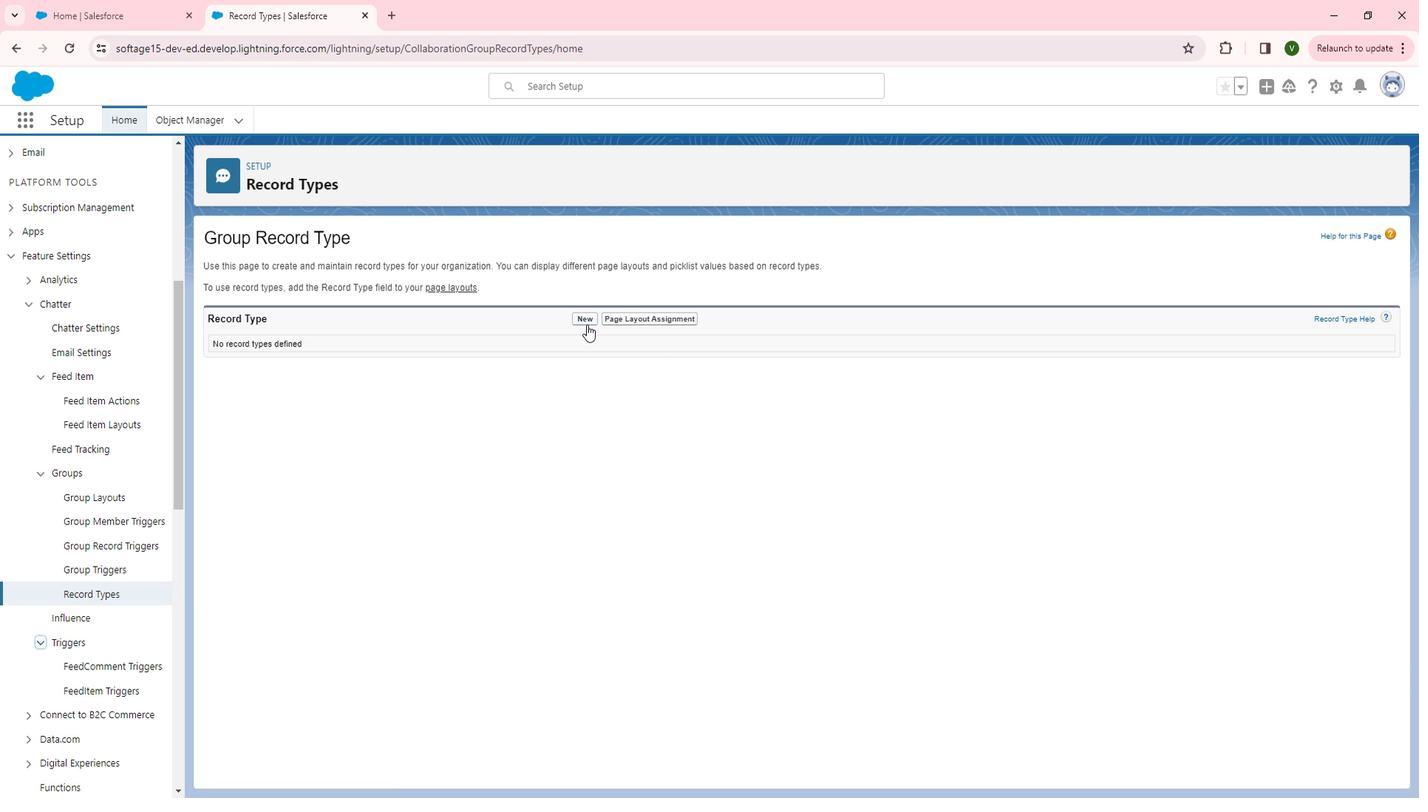 
Action: Mouse pressed left at (610, 336)
Screenshot: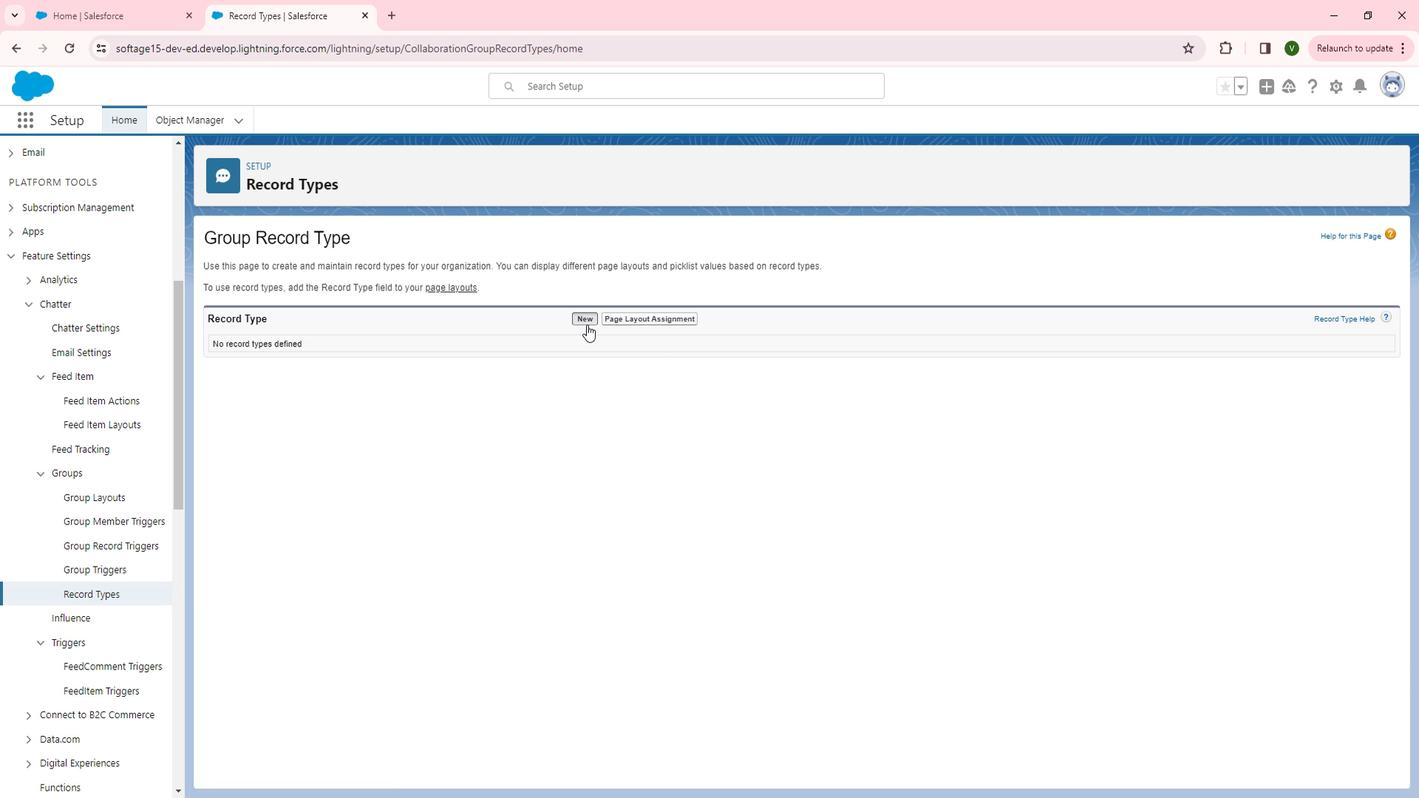 
Action: Mouse moved to (494, 388)
Screenshot: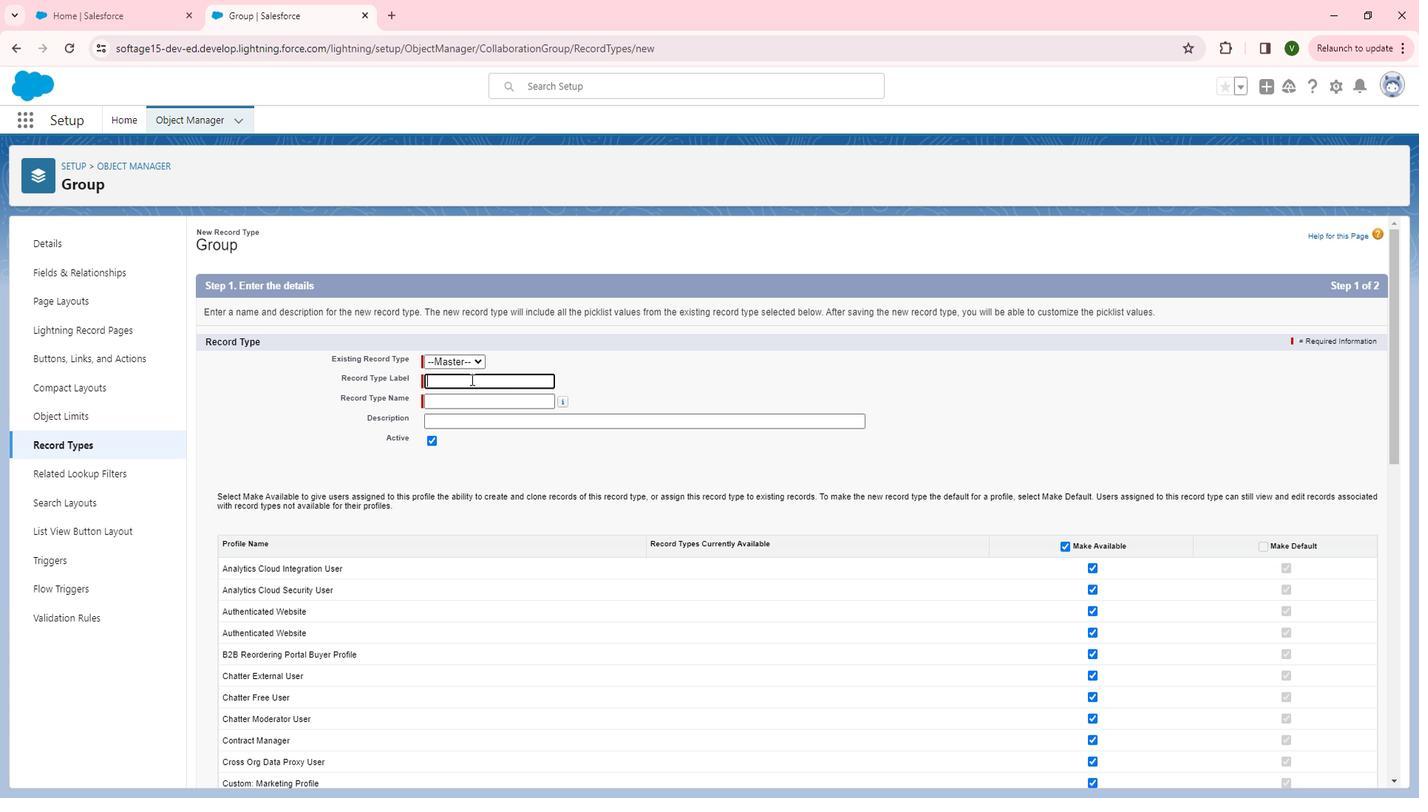 
Action: Mouse pressed left at (494, 388)
Screenshot: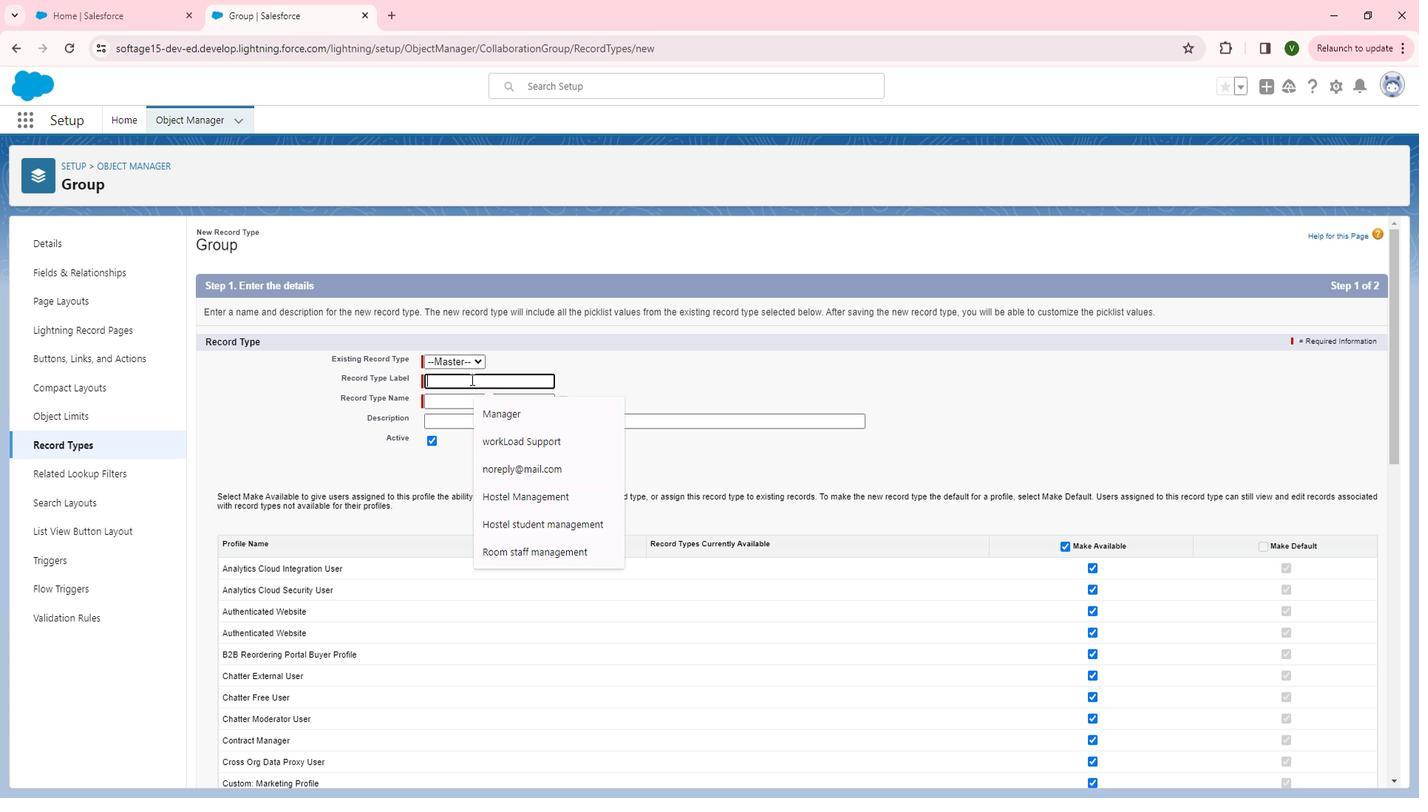 
Action: Key pressed <Key.shift>Tema<Key.backspace><Key.backspace>ams<Key.space>communication<Key.space>group
Screenshot: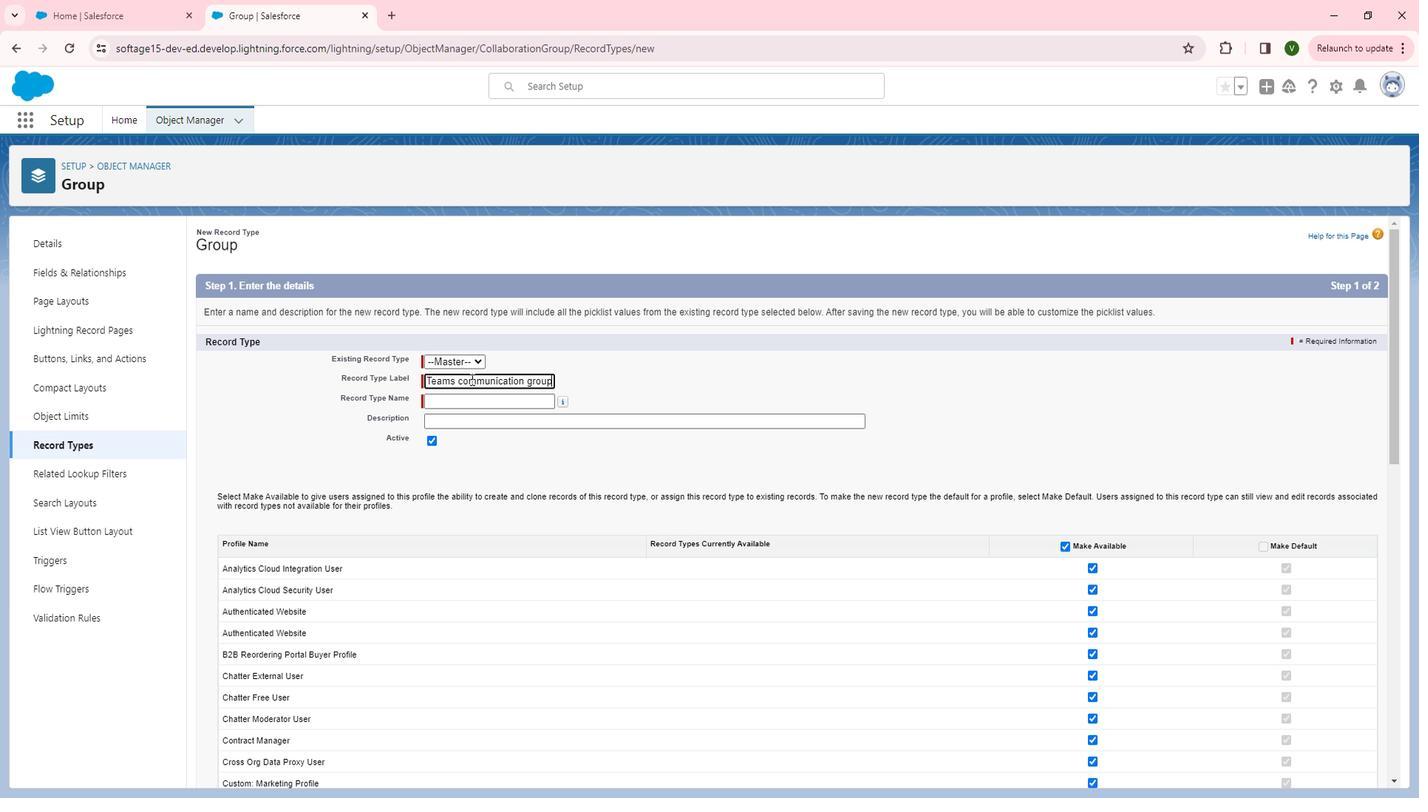 
Action: Mouse moved to (497, 412)
Screenshot: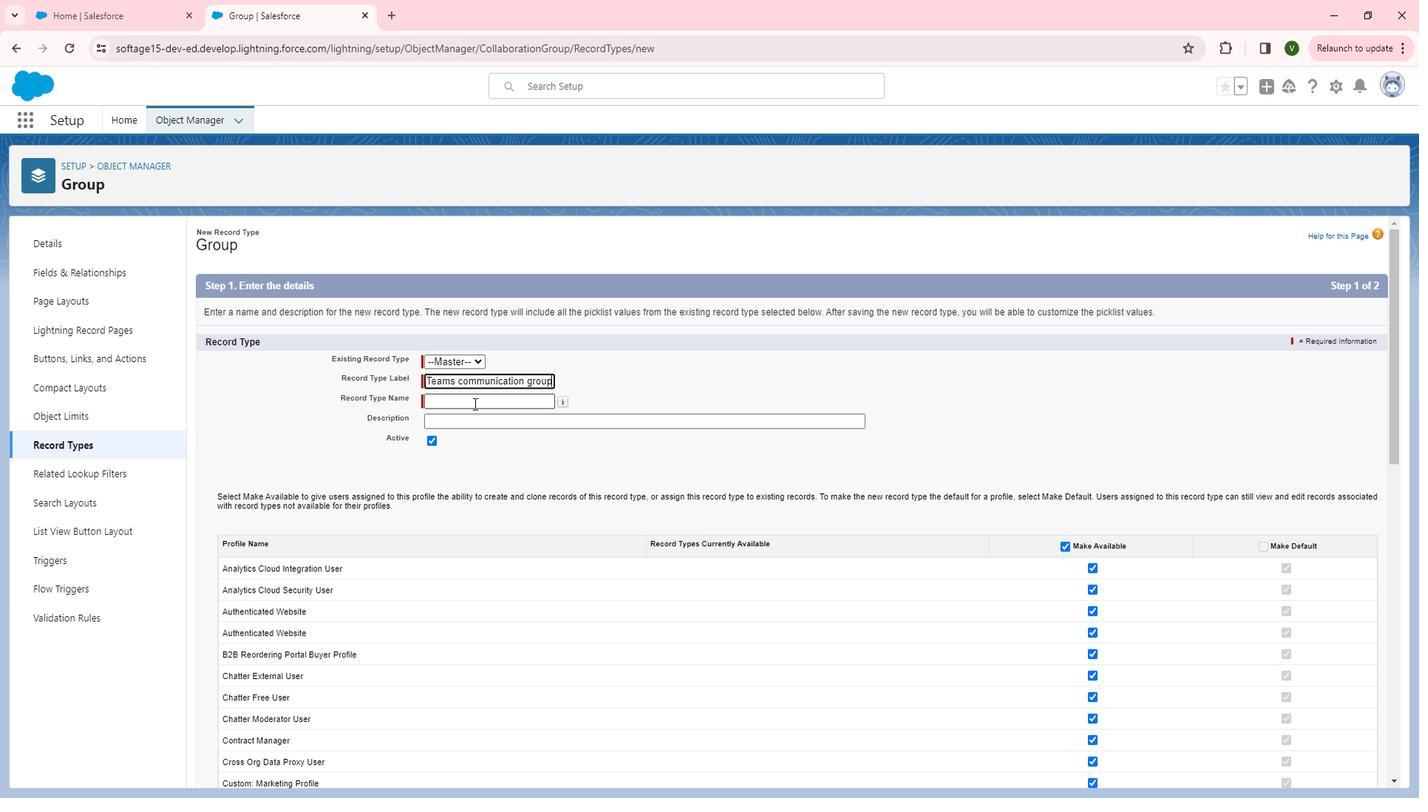 
Action: Mouse pressed left at (497, 412)
Screenshot: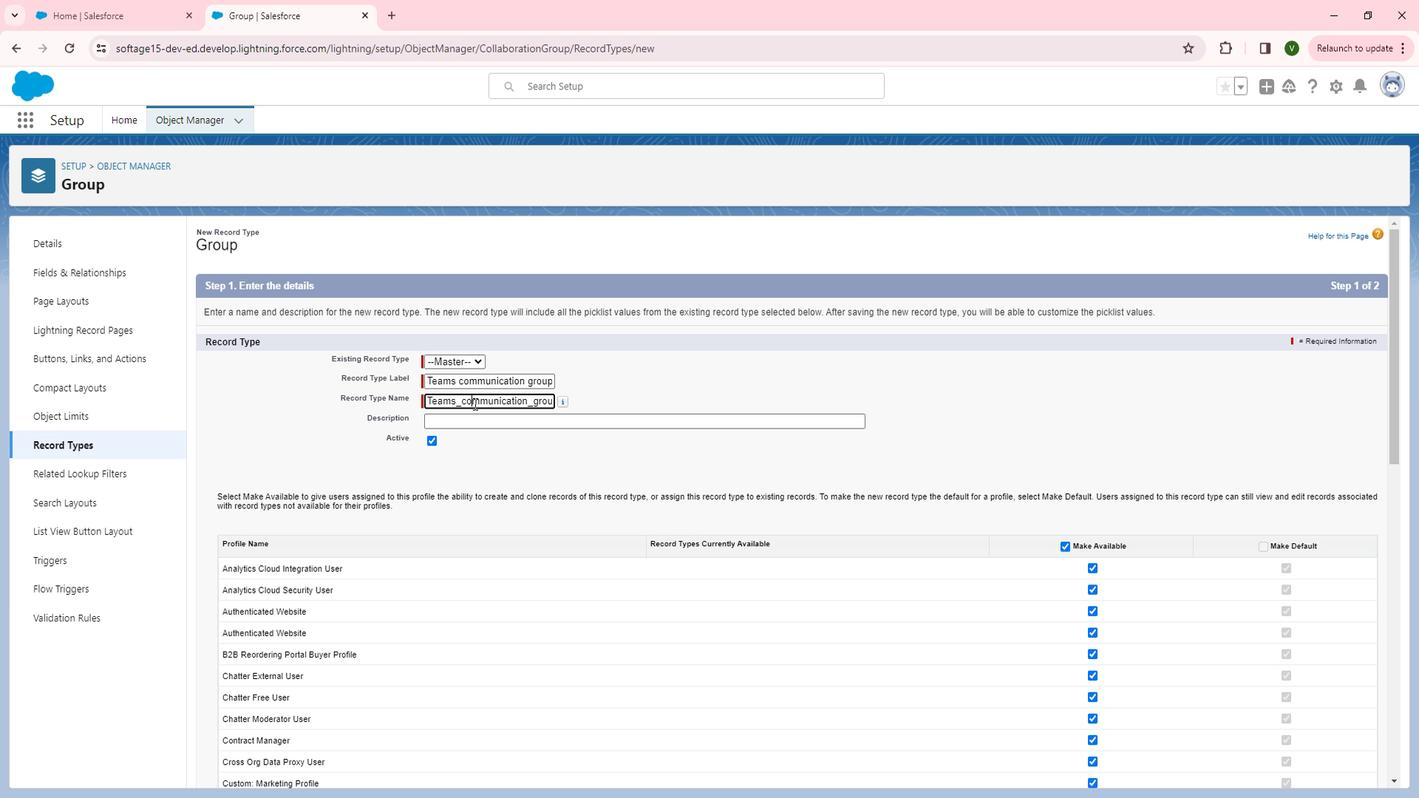 
Action: Mouse moved to (509, 427)
Screenshot: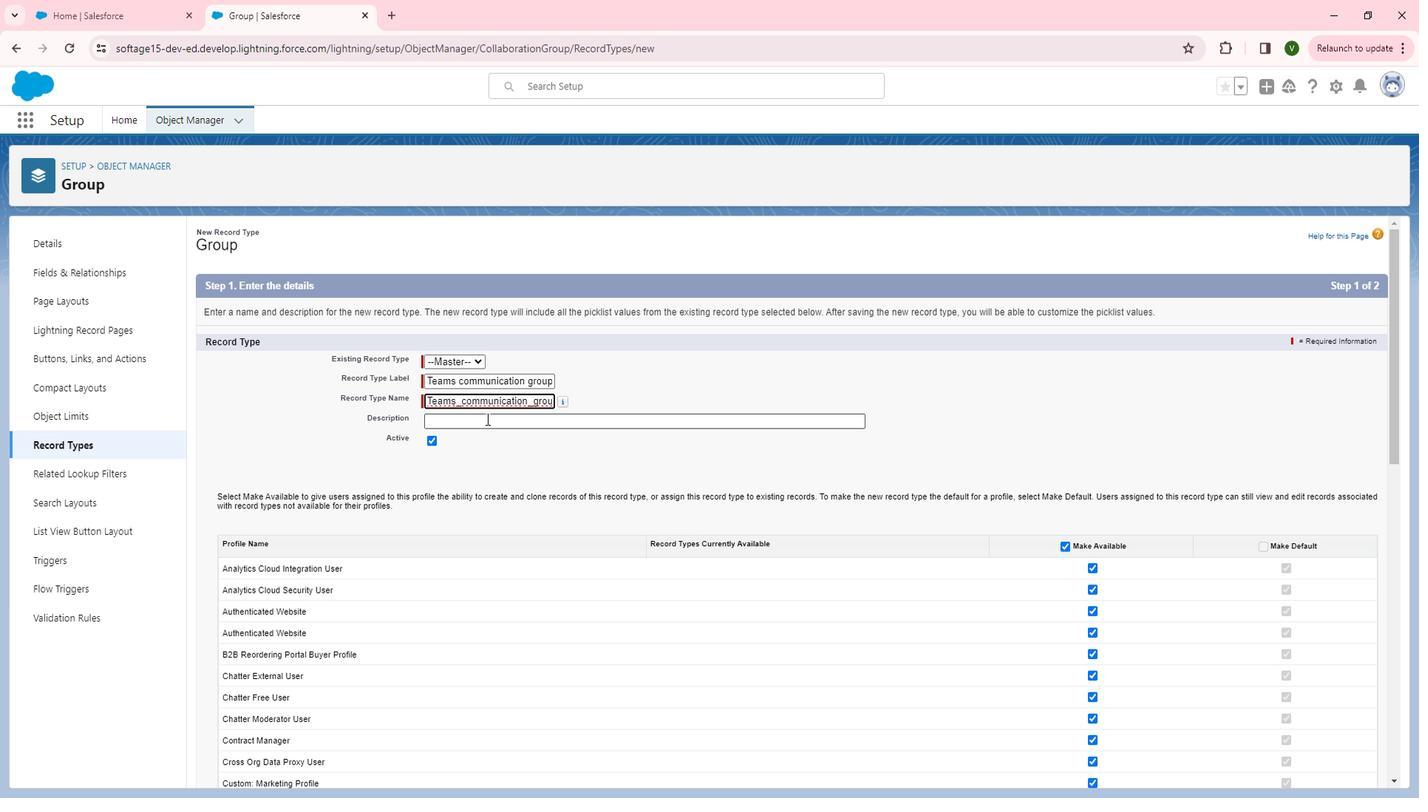 
Action: Mouse pressed left at (509, 427)
Screenshot: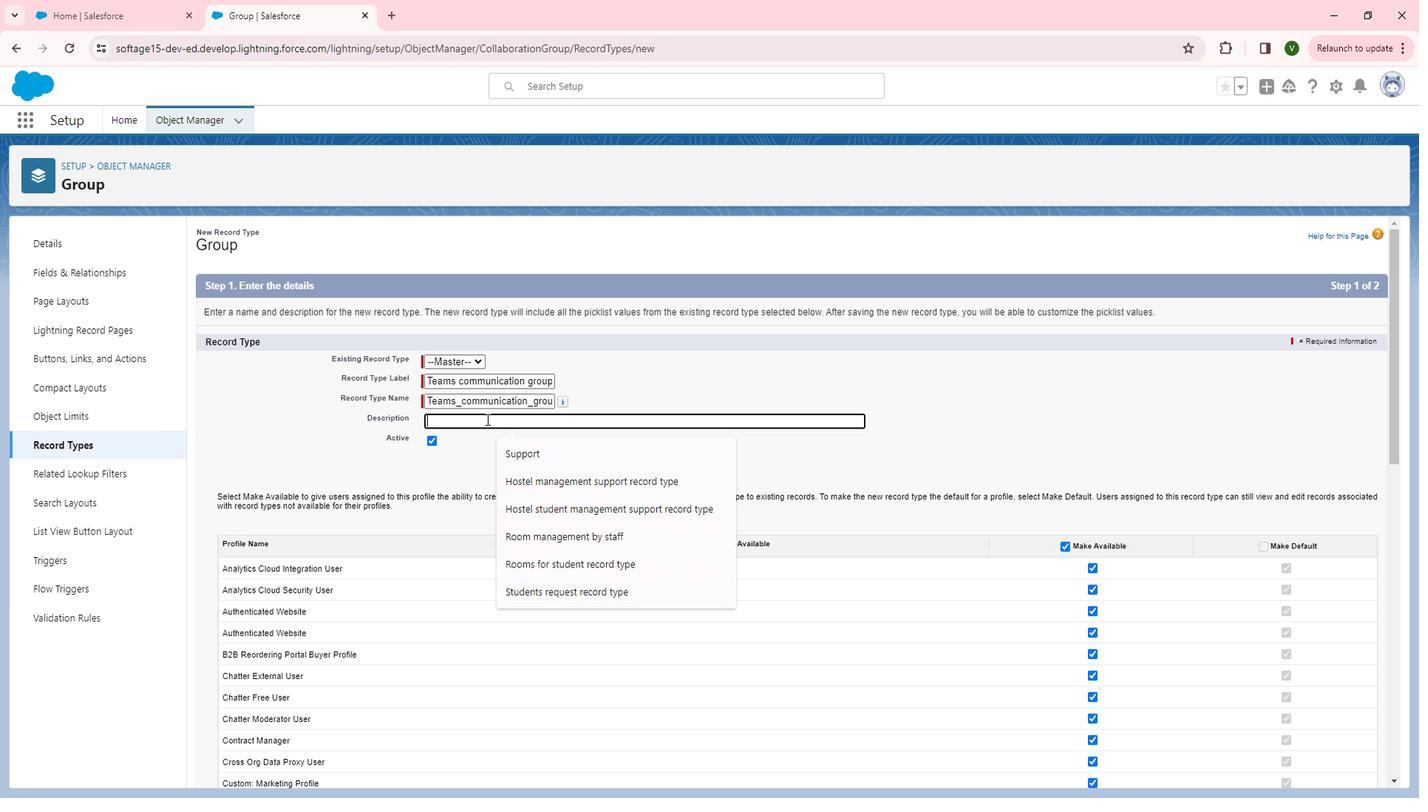 
Action: Key pressed <Key.shift>This<Key.space>record<Key.space>type<Key.space>for<Key.space>the<Key.space>teams<Key.space>coumunication<Key.space>with<Key.left><Key.left><Key.left><Key.left><Key.left><Key.left><Key.left><Key.left><Key.left><Key.left><Key.left><Key.left><Key.left><Key.left><Key.left><Key.left><Key.left><Key.right><Key.right><Key.backspace>m<Key.right><Key.right><Key.right><Key.right><Key.right><Key.right><Key.right><Key.right><Key.right><Key.right><Key.right><Key.right><Key.right><Key.right><Key.right><Key.right><Key.right><Key.right><Key.right><Key.right><Key.space>other<Key.space>teams<Key.space>adn<Key.backspace><Key.backspace>nd<Key.space>tourmanet<Key.backspace><Key.backspace><Key.backspace><Key.backspace><Key.backspace>m<Key.backspace>nament<Key.space>suppor<Key.backspace><Key.backspace>ort<Key.space>team<Key.space>for<Key.space>any<Key.space>issue
Screenshot: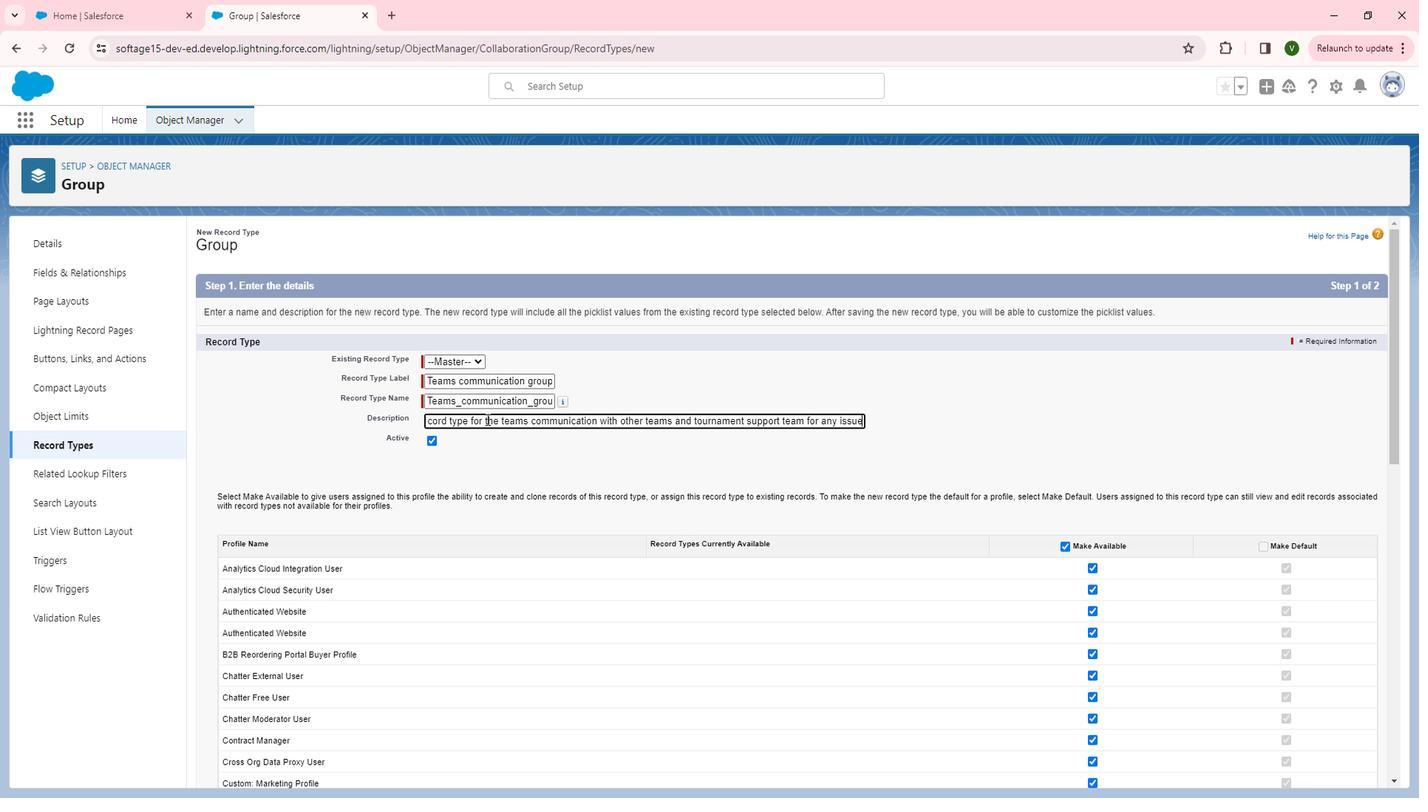 
Action: Mouse moved to (1125, 498)
Screenshot: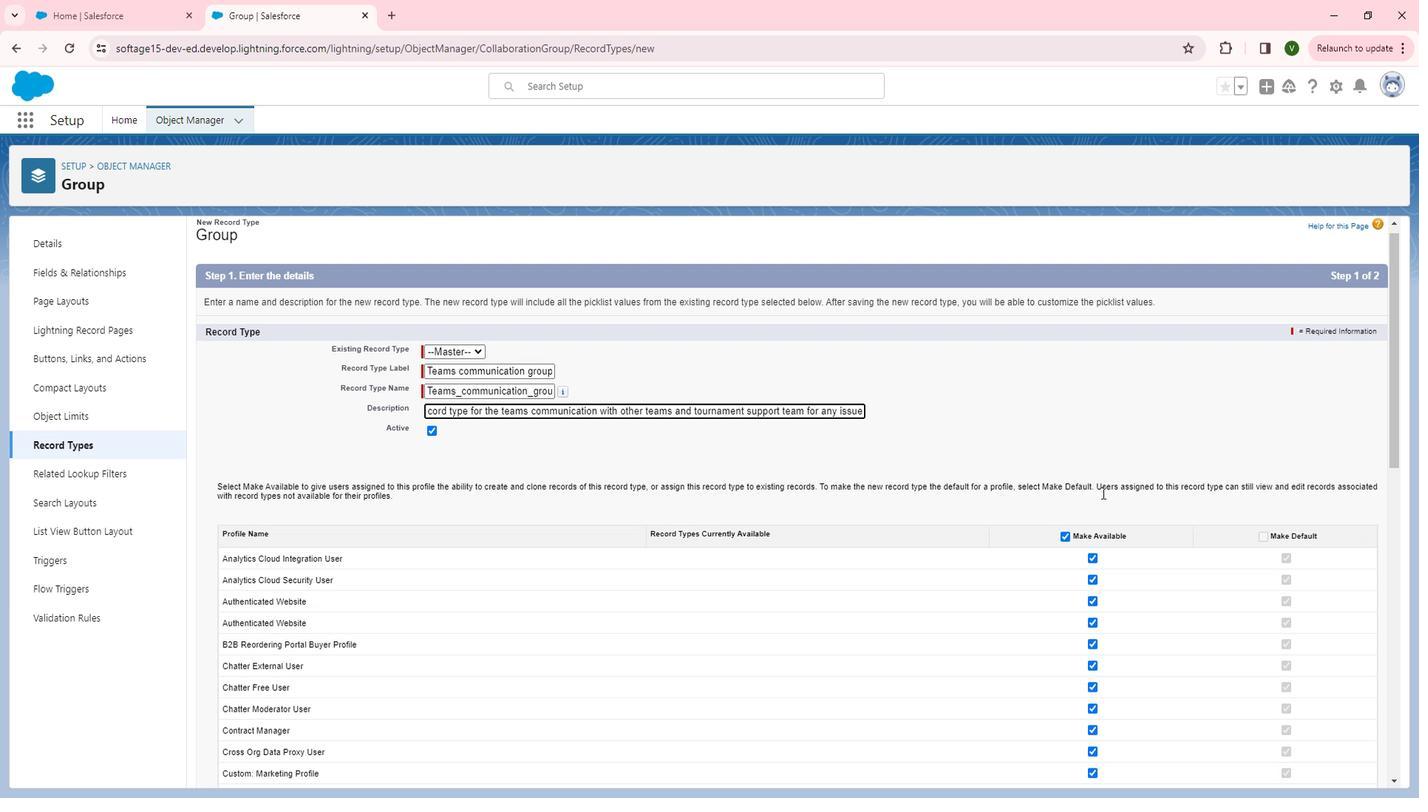 
Action: Mouse scrolled (1125, 497) with delta (0, 0)
Screenshot: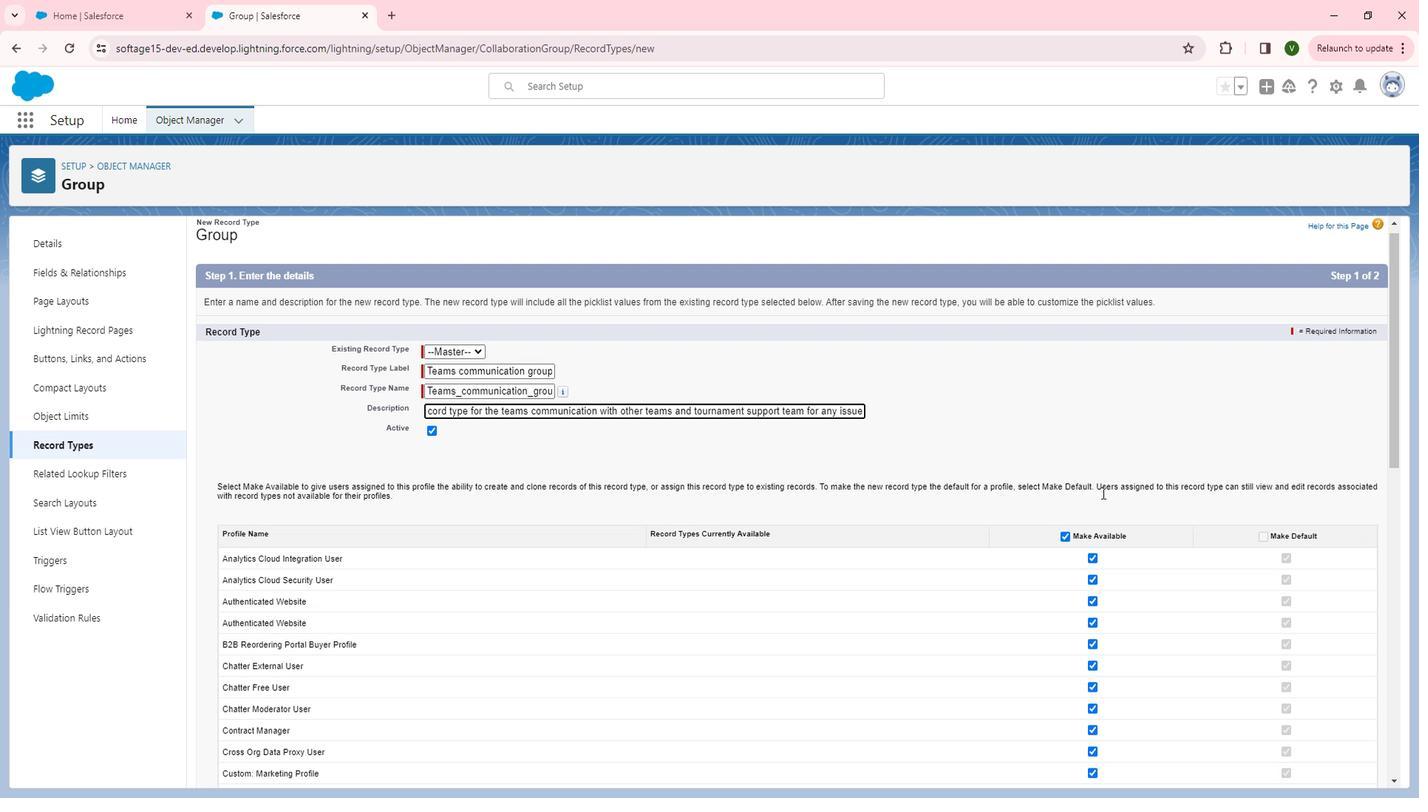 
Action: Mouse scrolled (1125, 497) with delta (0, 0)
Screenshot: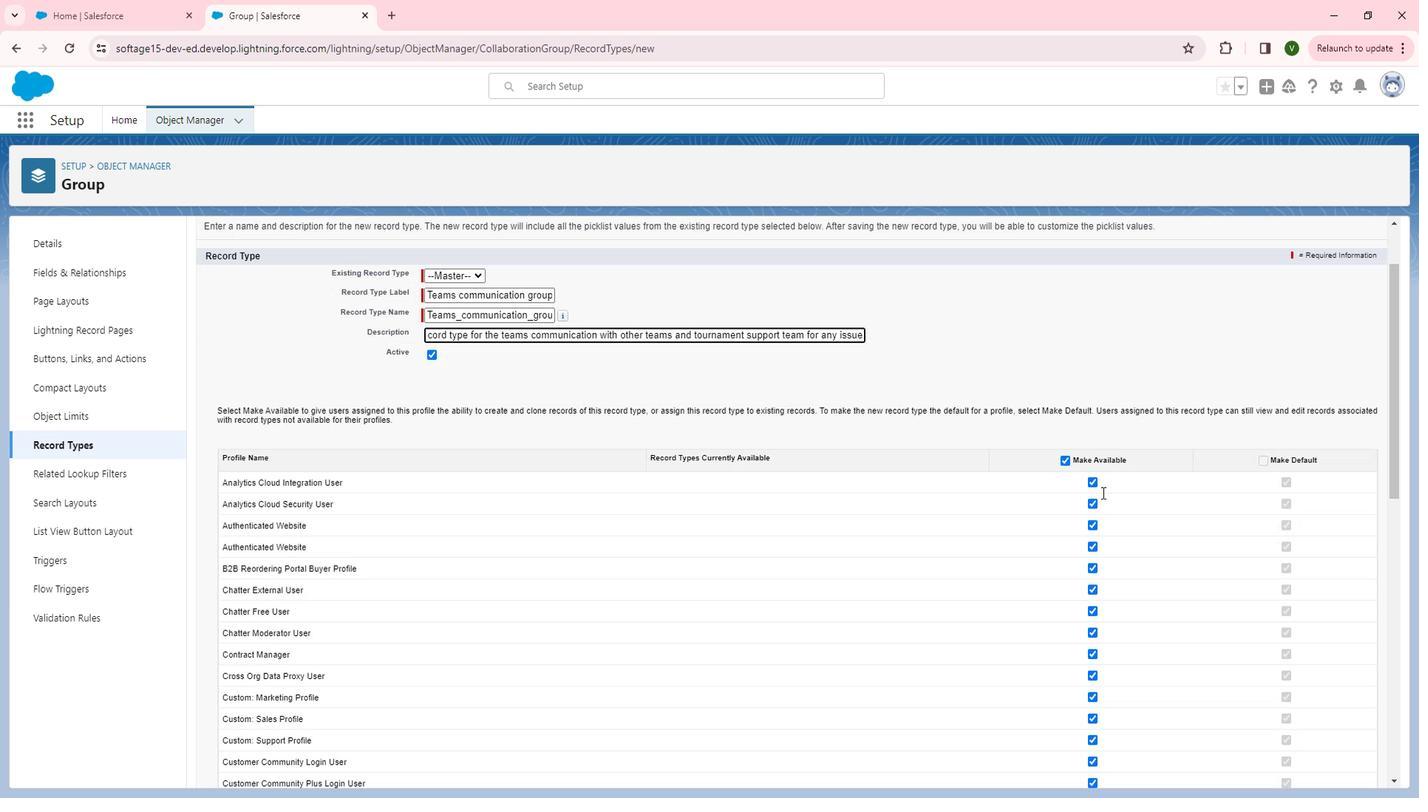 
Action: Mouse scrolled (1125, 497) with delta (0, 0)
Screenshot: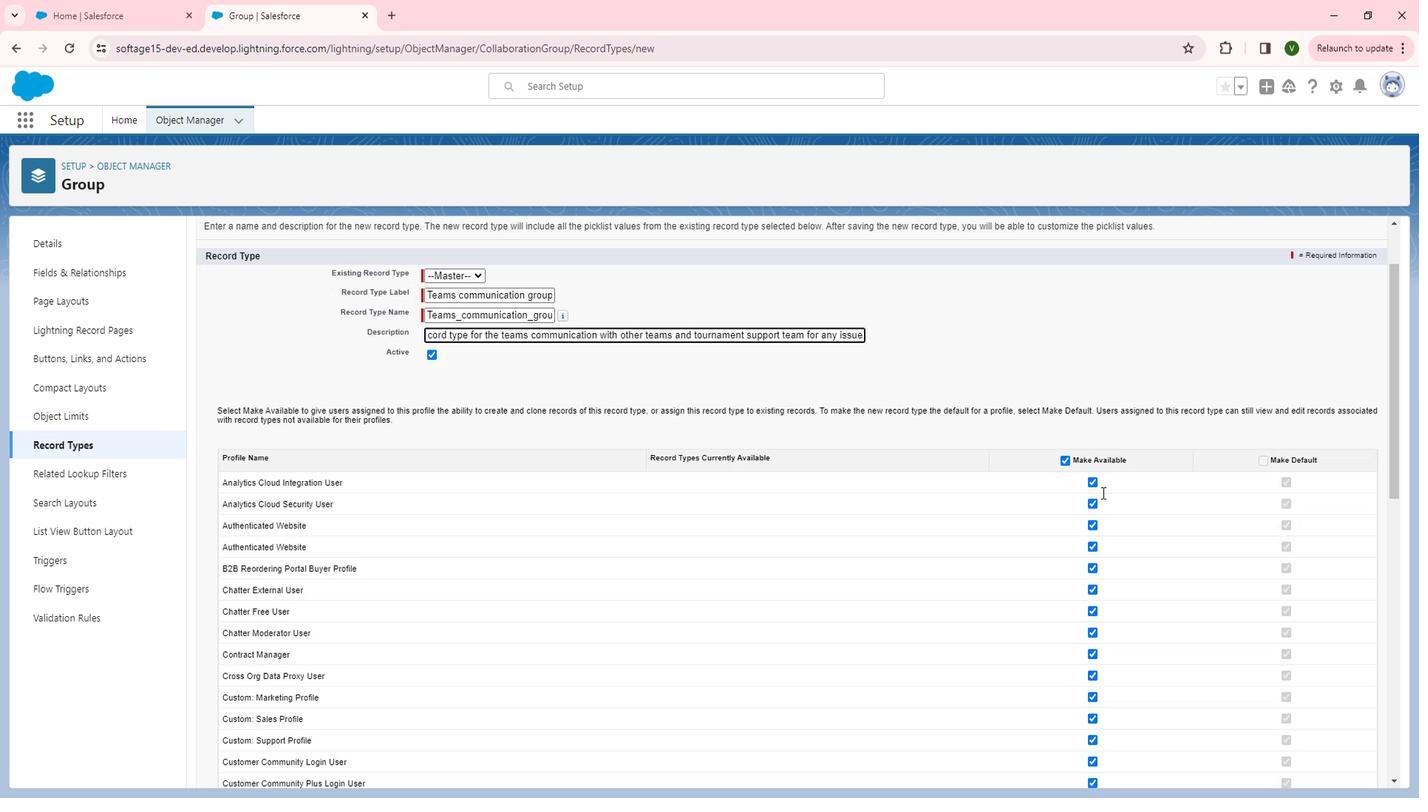 
Action: Mouse scrolled (1125, 497) with delta (0, 0)
Screenshot: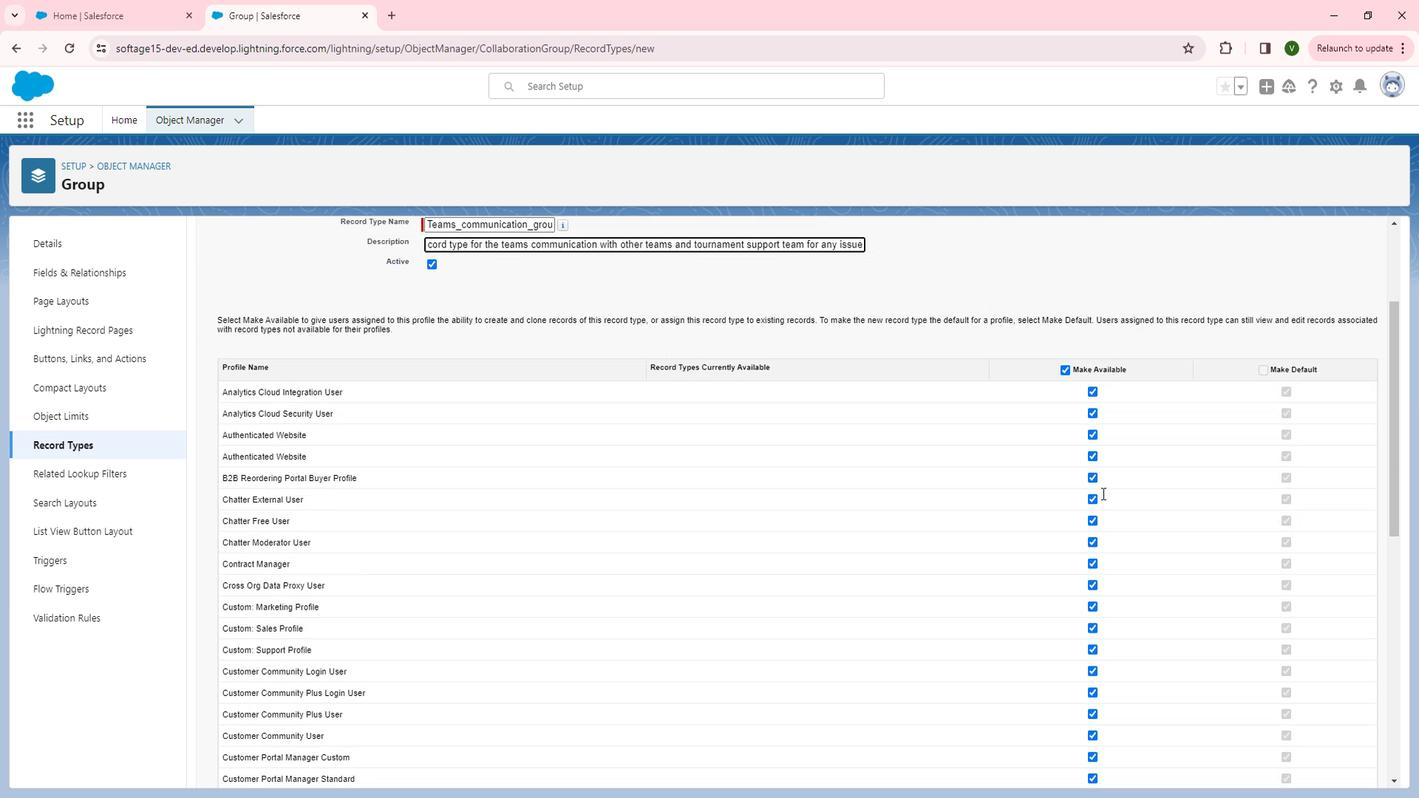 
Action: Mouse moved to (1125, 498)
Screenshot: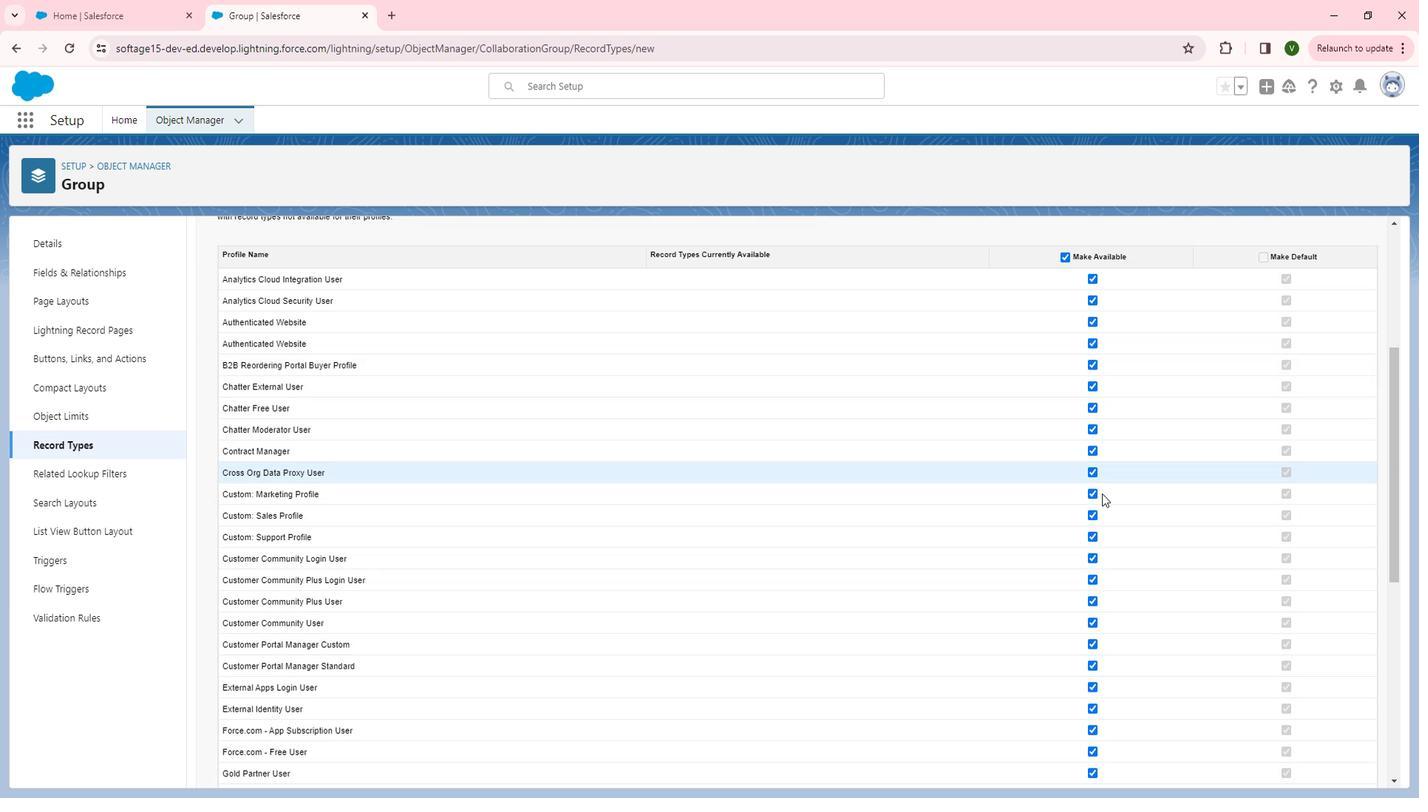 
Action: Mouse scrolled (1125, 498) with delta (0, 0)
Screenshot: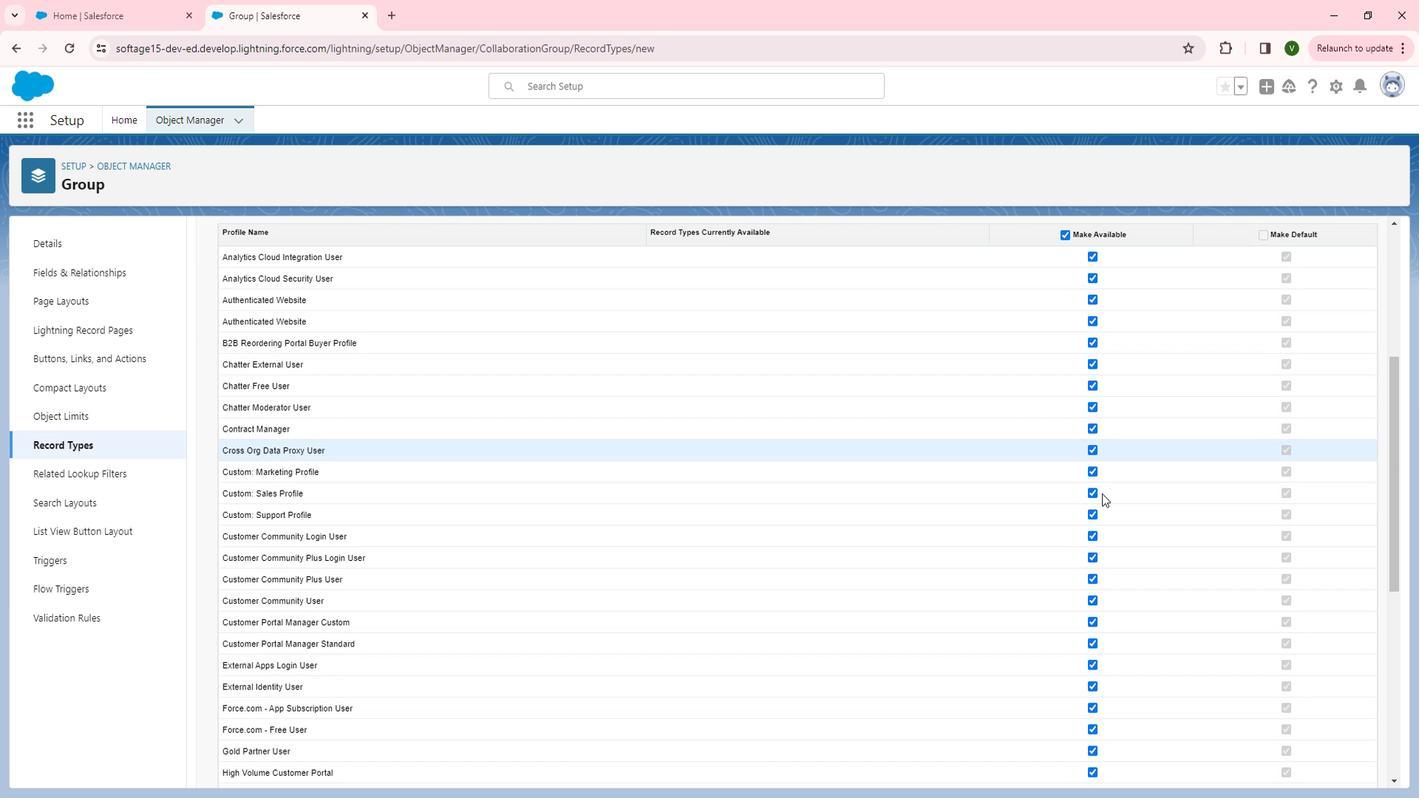 
Action: Mouse scrolled (1125, 498) with delta (0, 0)
Screenshot: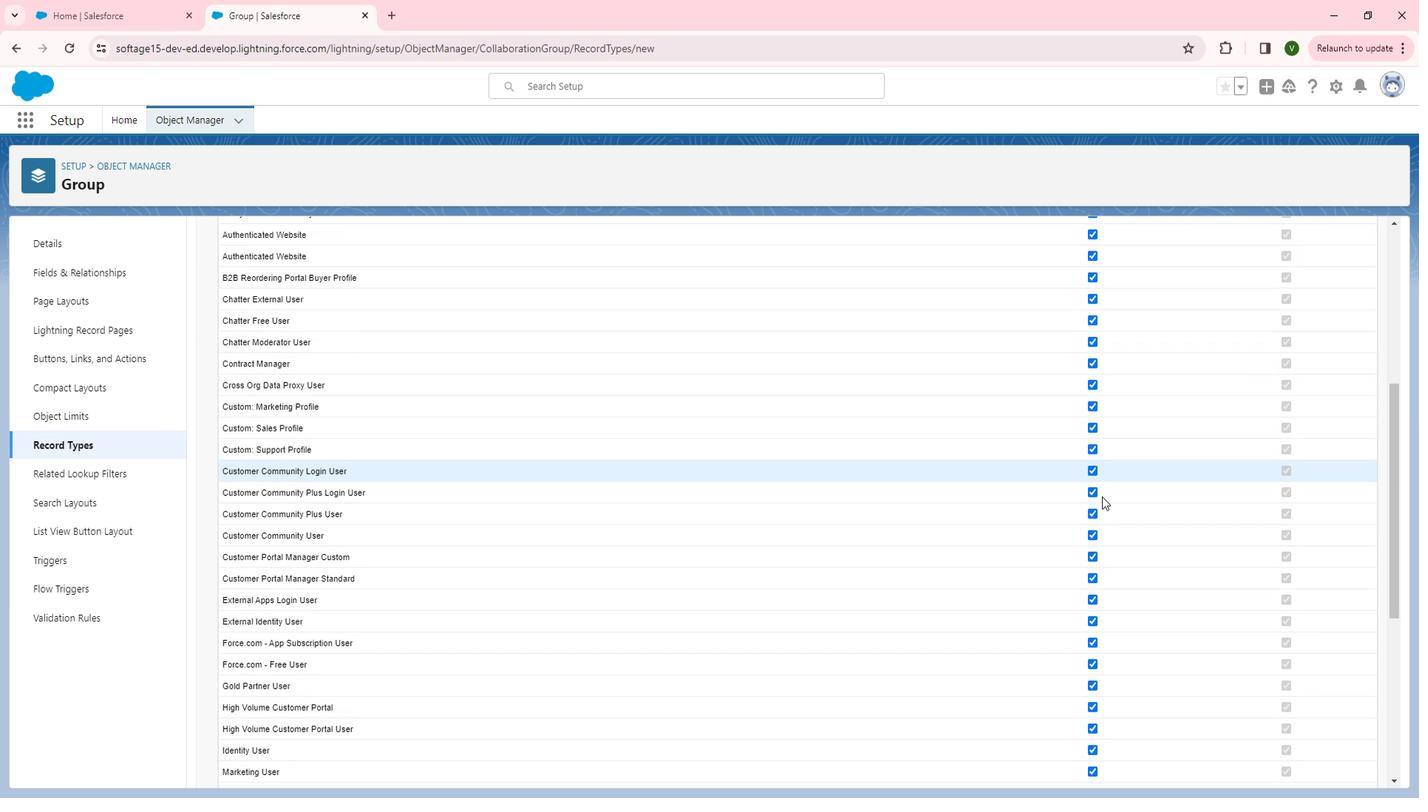 
Action: Mouse scrolled (1125, 498) with delta (0, 0)
Screenshot: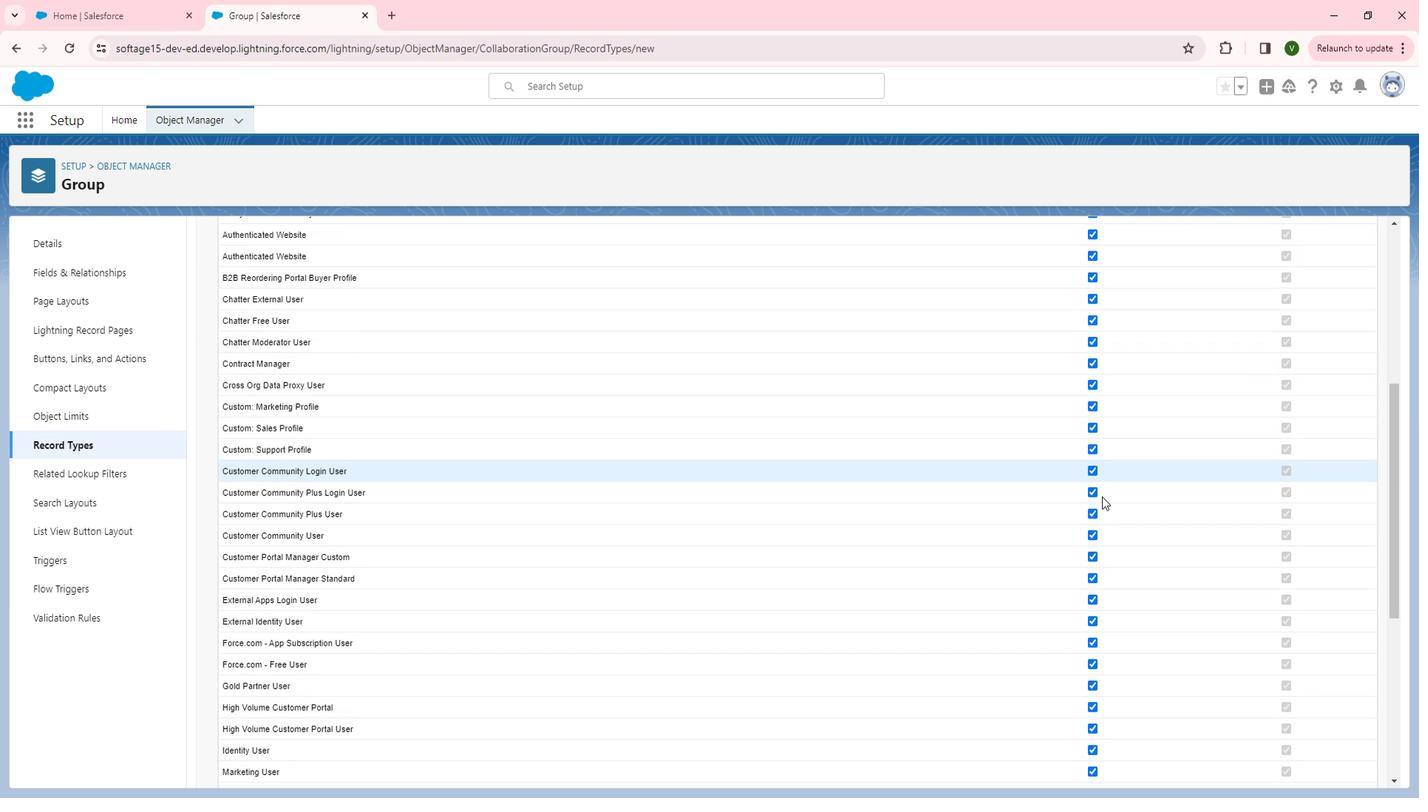 
Action: Mouse moved to (1125, 500)
Screenshot: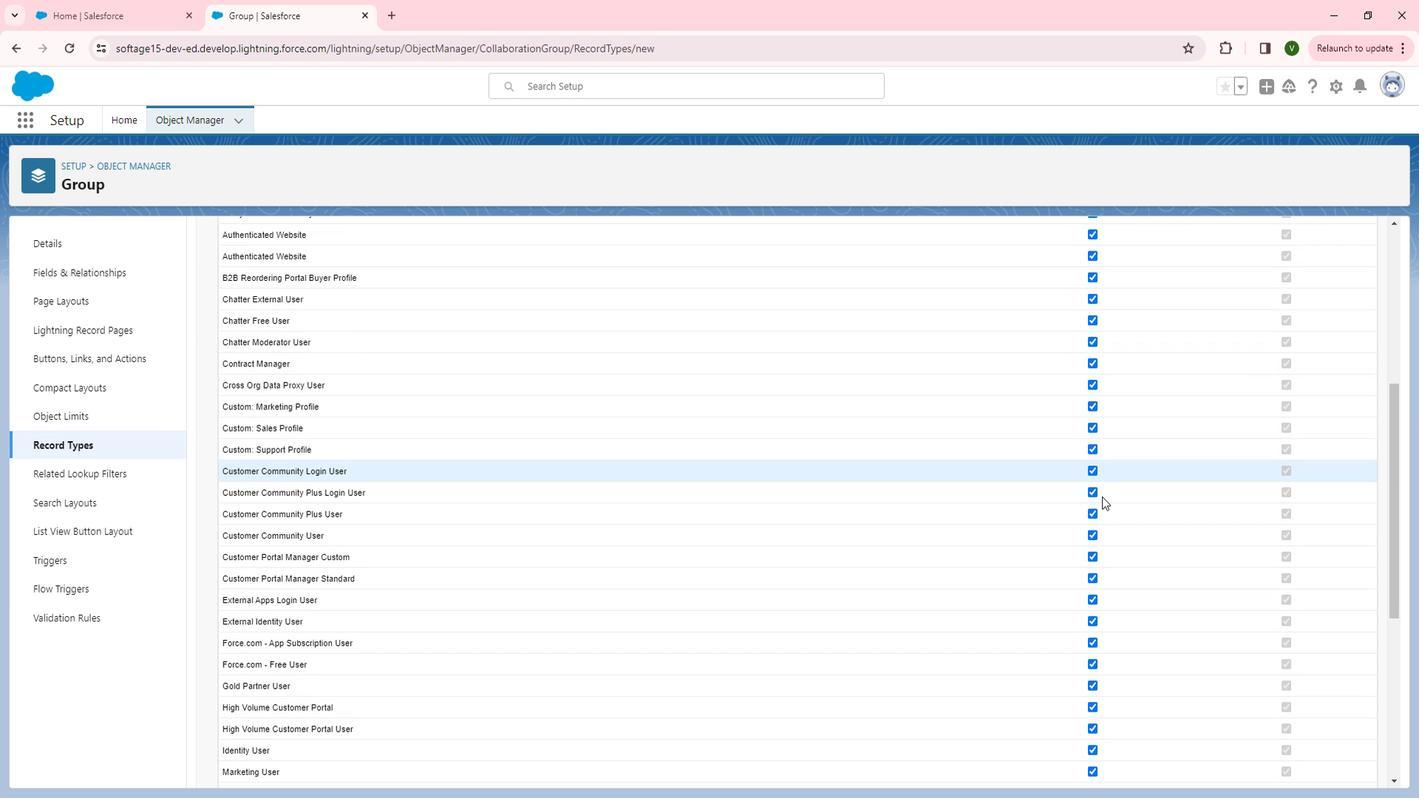 
Action: Mouse scrolled (1125, 499) with delta (0, 0)
Screenshot: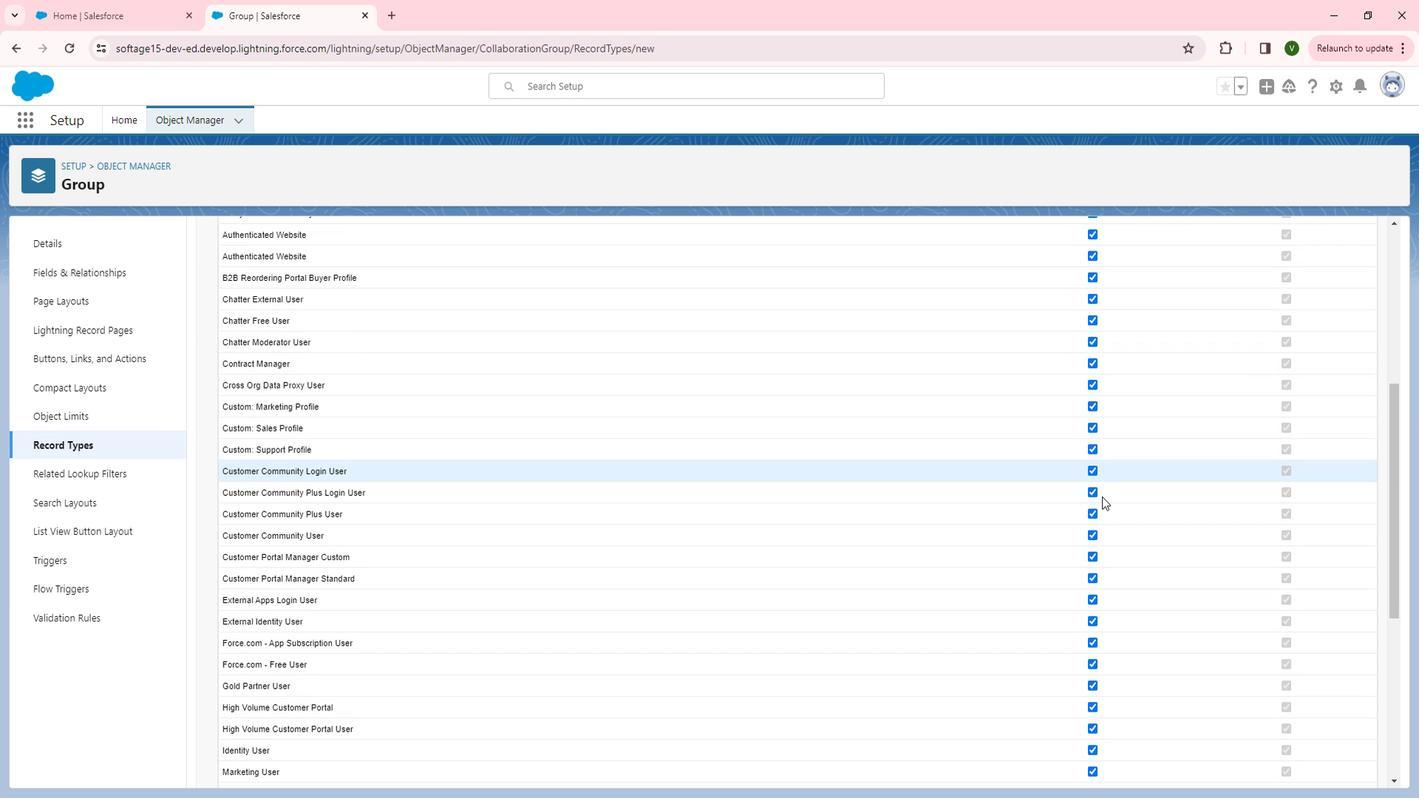 
Action: Mouse moved to (1124, 511)
Screenshot: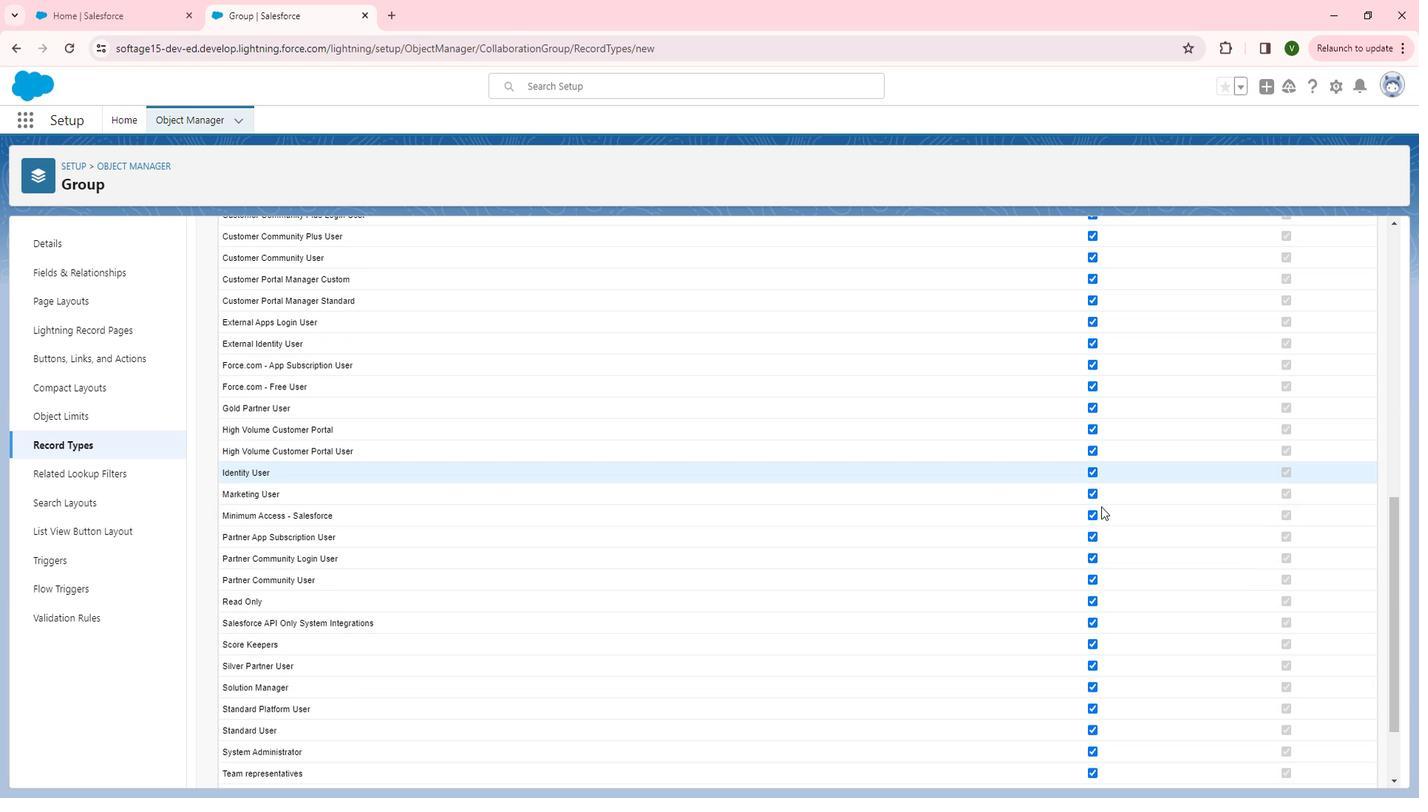 
Action: Mouse scrolled (1124, 510) with delta (0, 0)
Screenshot: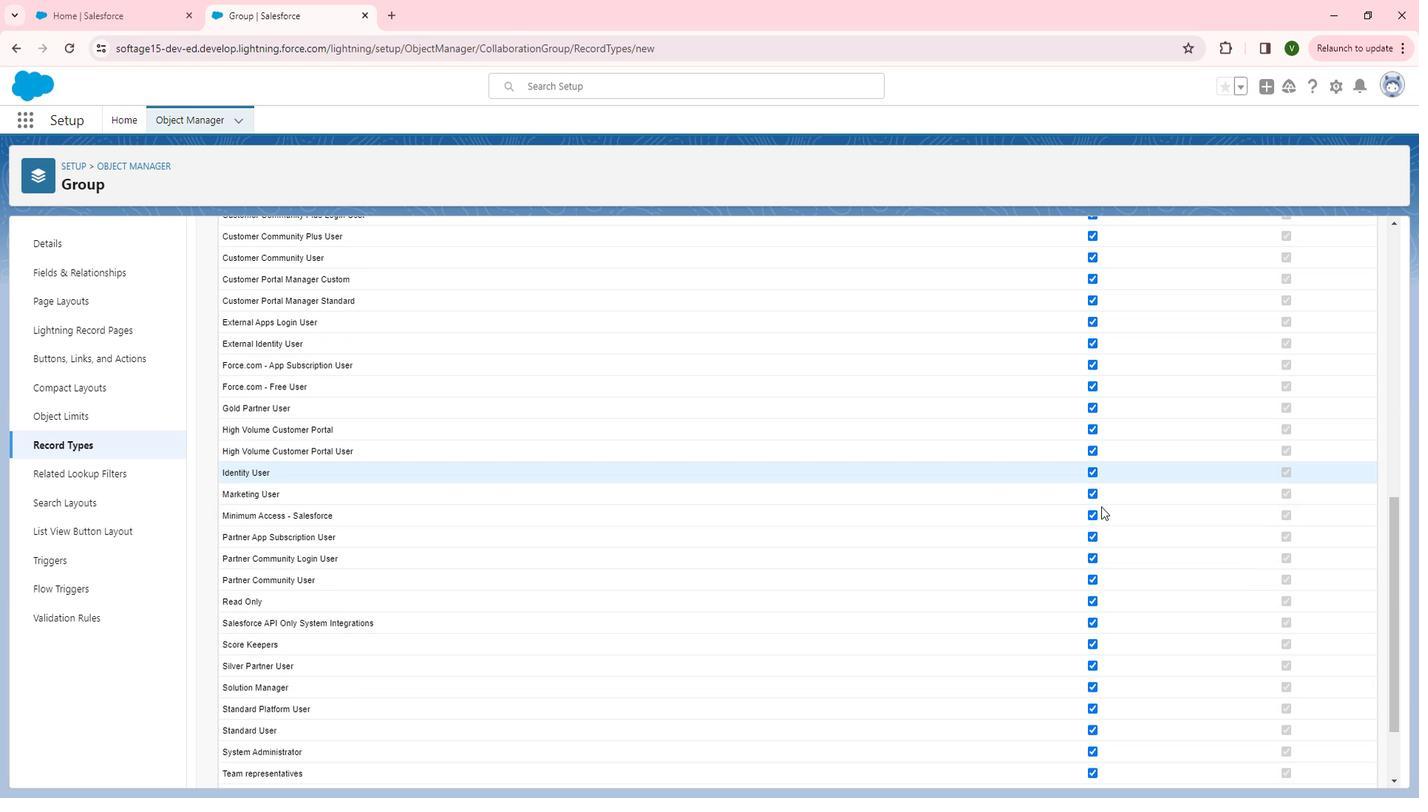 
Action: Mouse scrolled (1124, 510) with delta (0, 0)
Screenshot: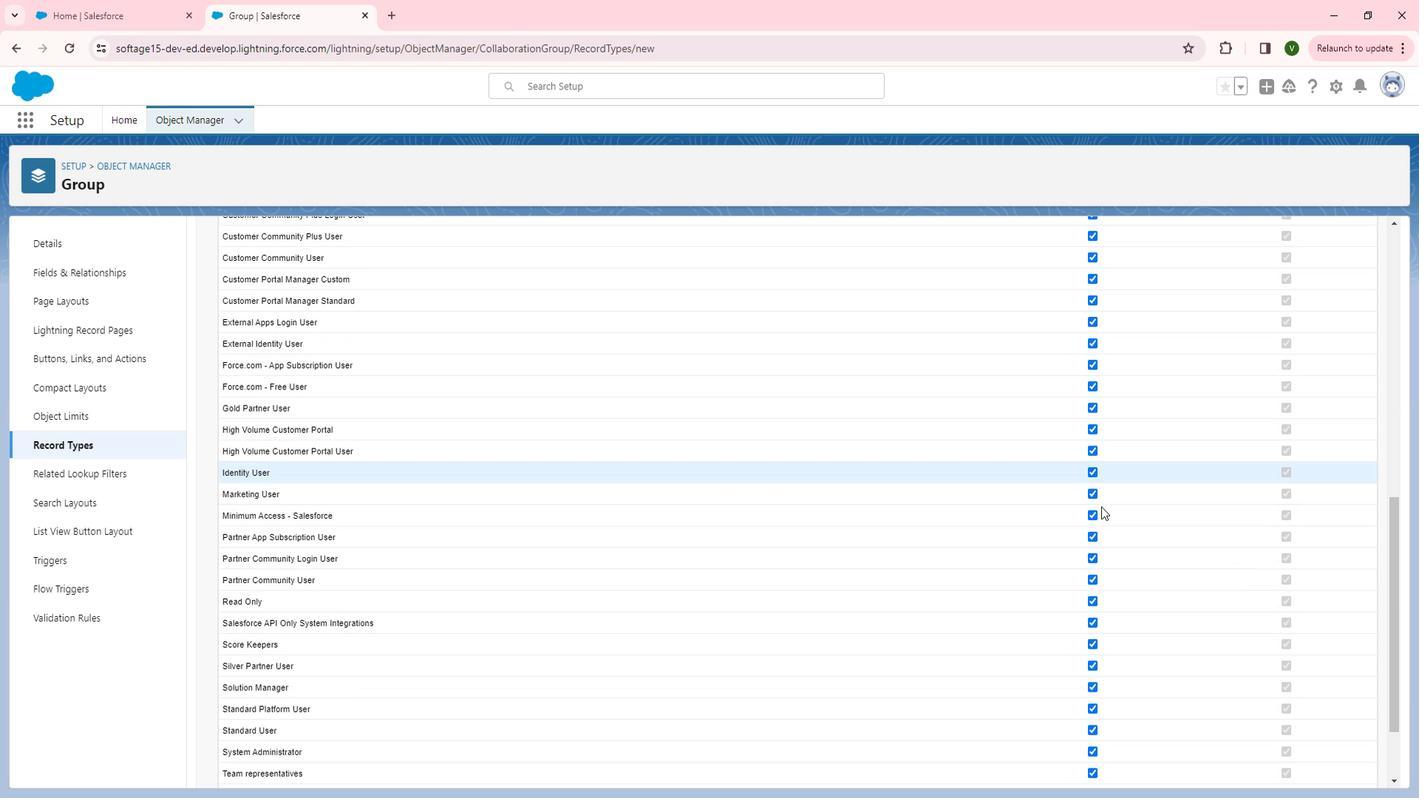 
Action: Mouse scrolled (1124, 510) with delta (0, 0)
Screenshot: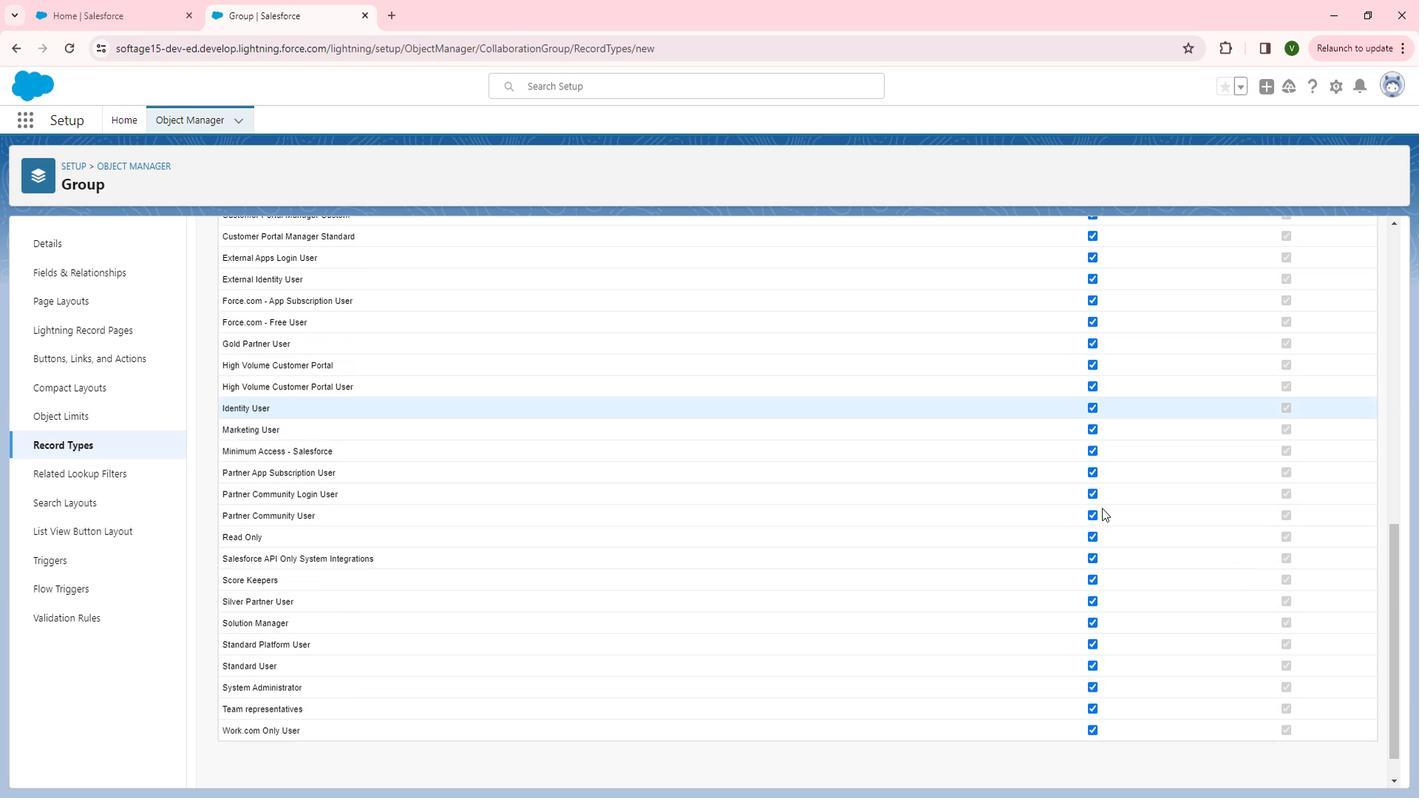 
Action: Mouse scrolled (1124, 510) with delta (0, 0)
Screenshot: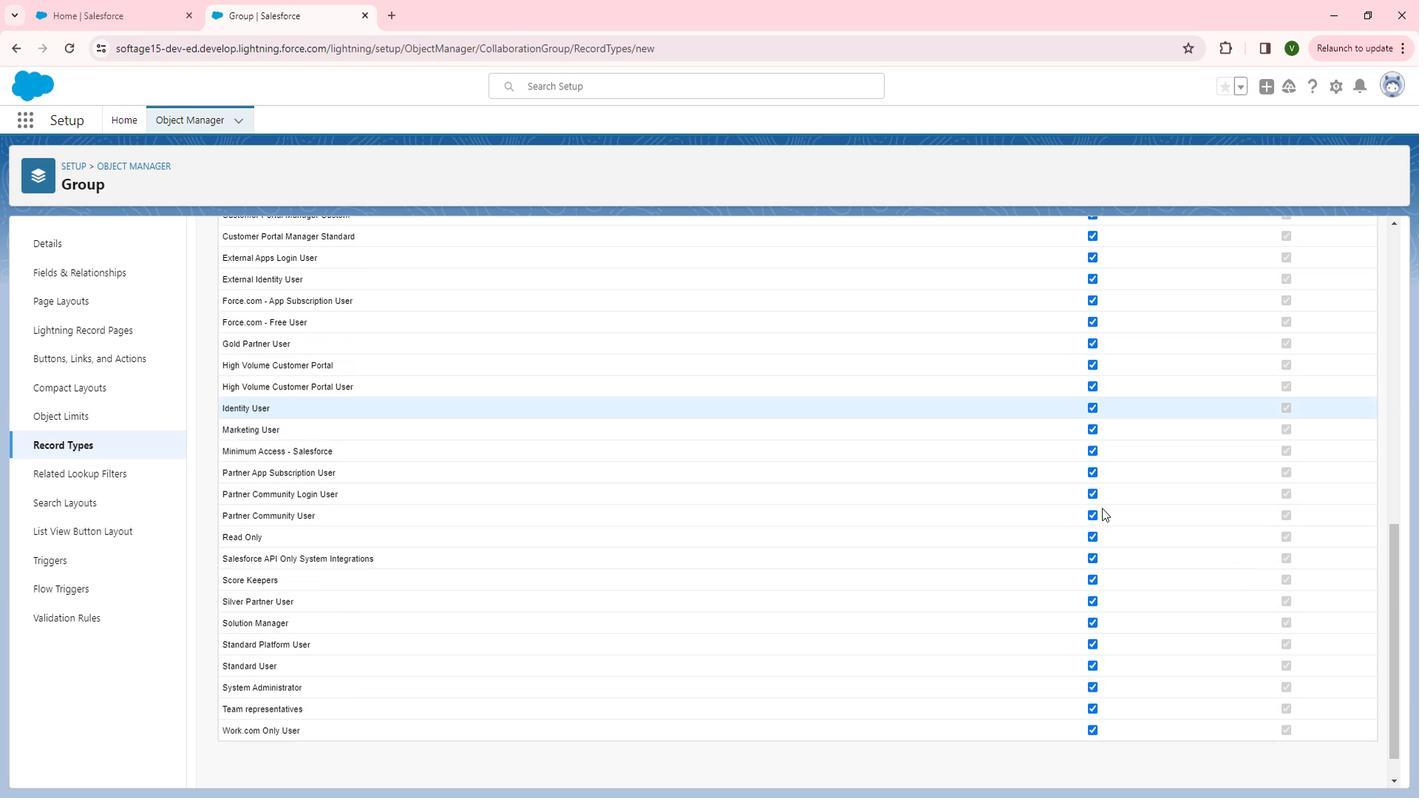 
Action: Mouse moved to (1354, 761)
Screenshot: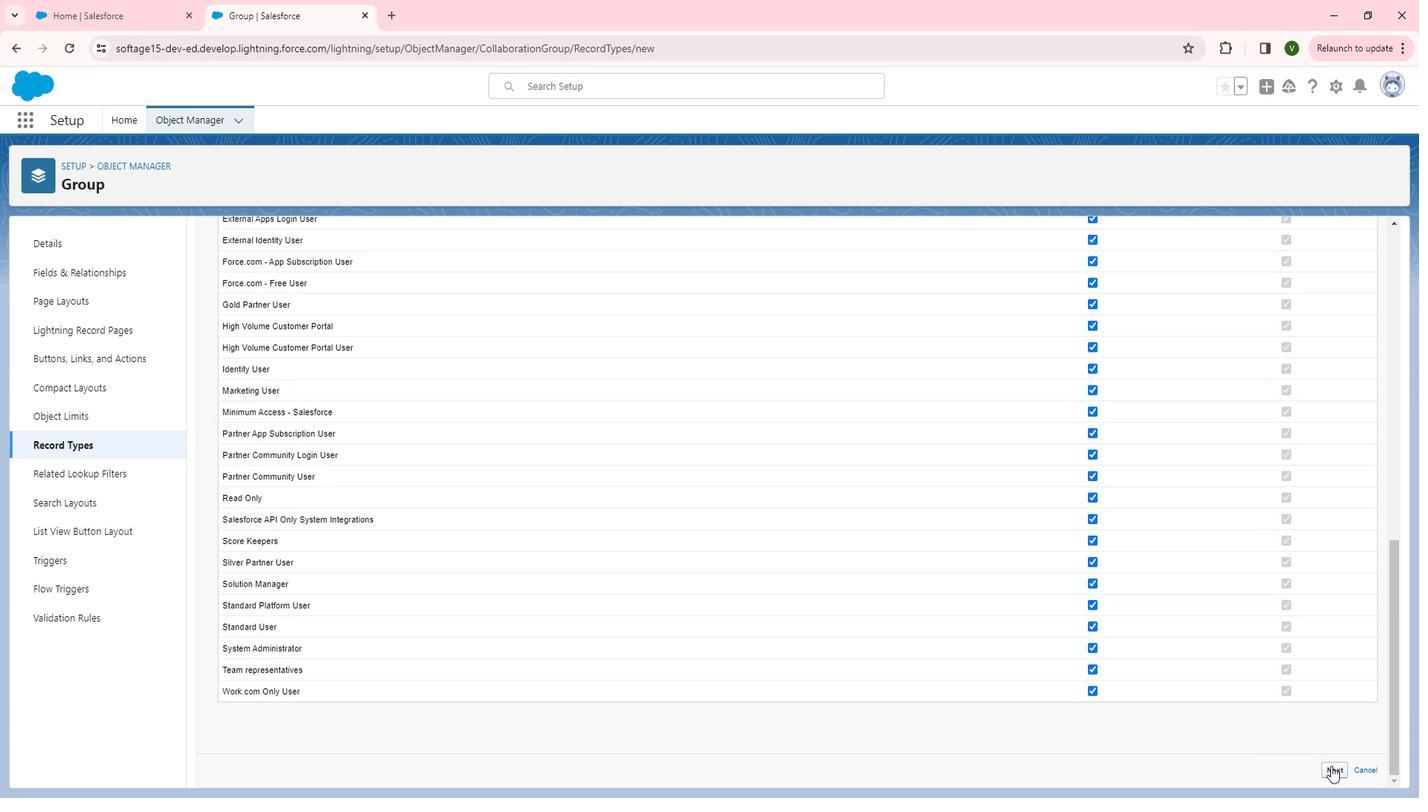 
Action: Mouse pressed left at (1354, 761)
Screenshot: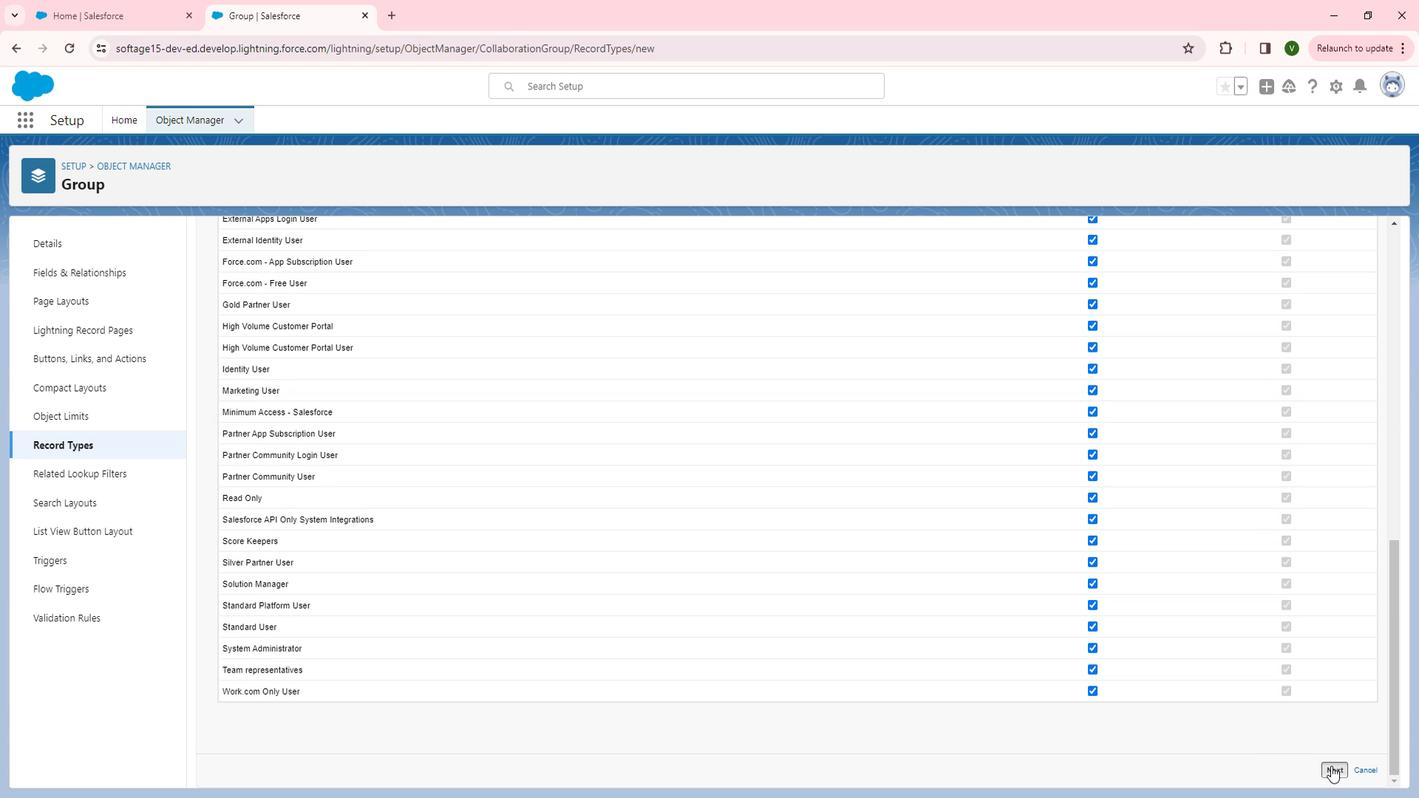 
Action: Mouse moved to (1354, 762)
Screenshot: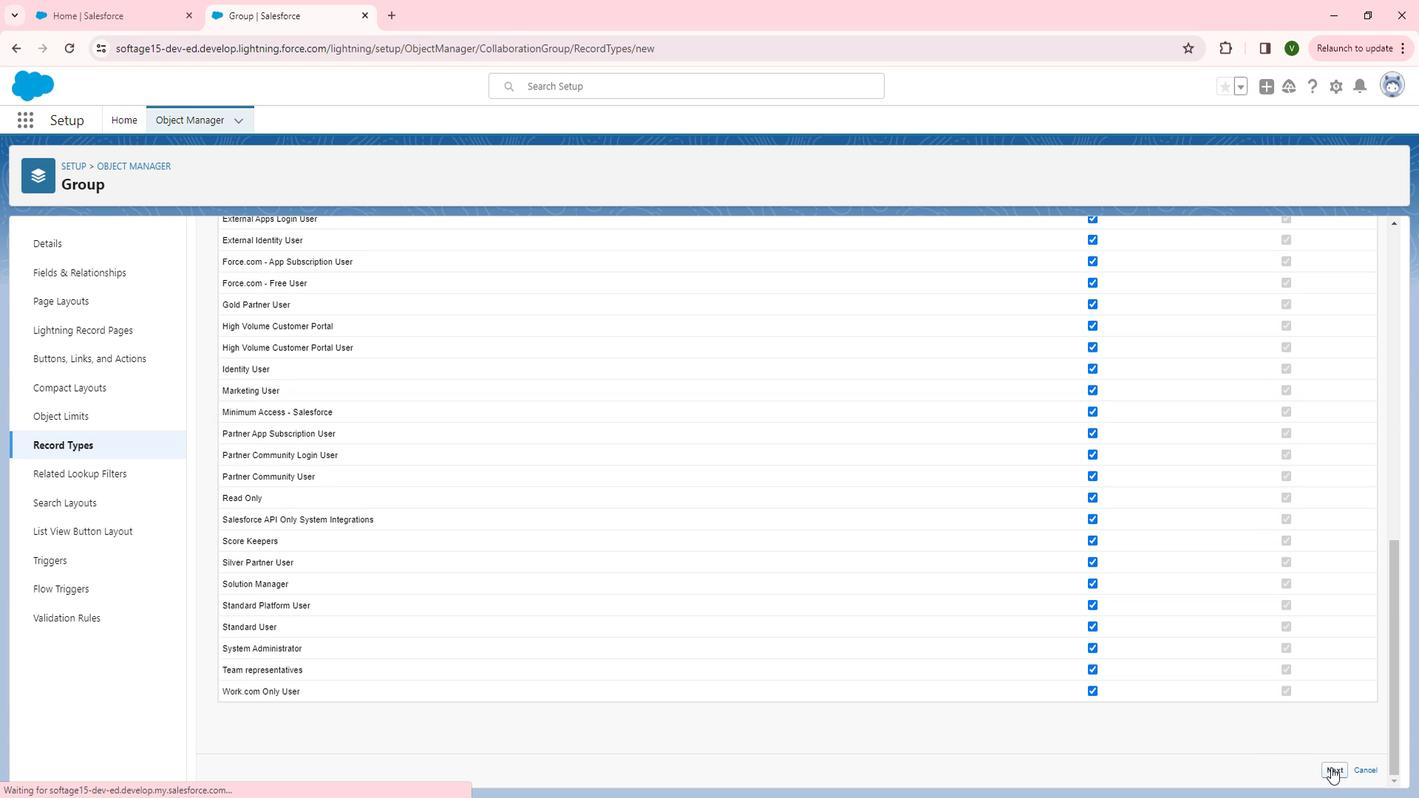 
Action: Mouse pressed left at (1354, 762)
Screenshot: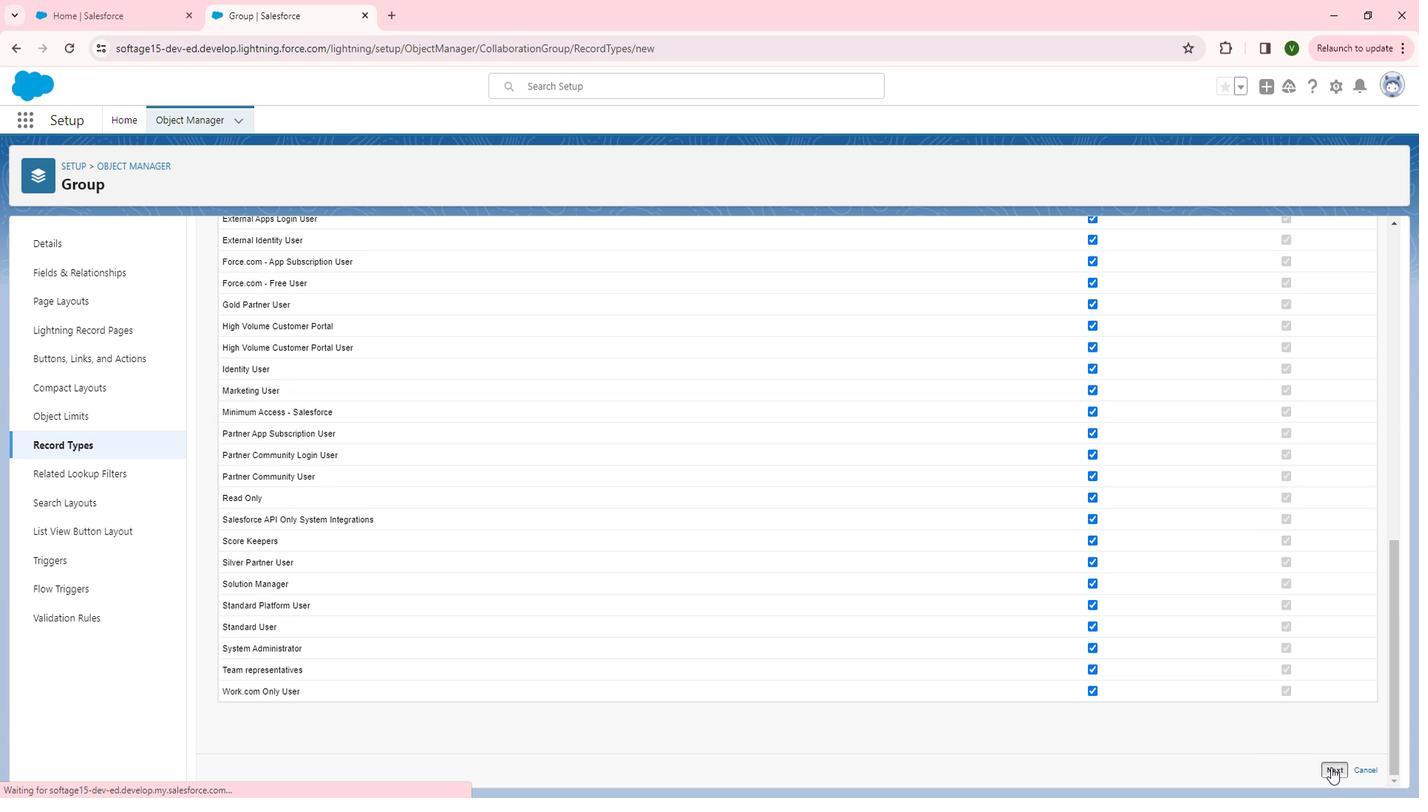 
Action: Mouse moved to (951, 592)
Screenshot: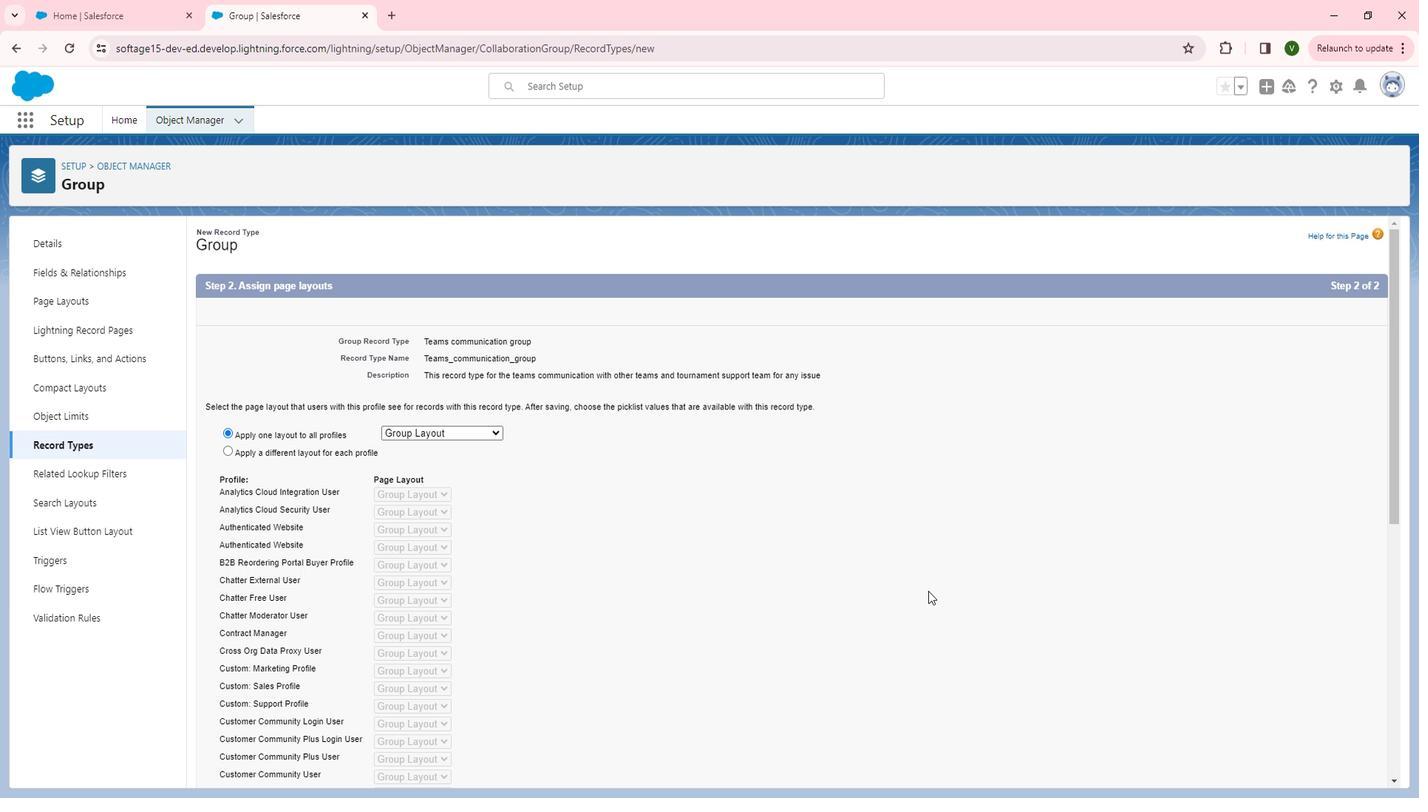 
Action: Mouse scrolled (951, 592) with delta (0, 0)
Screenshot: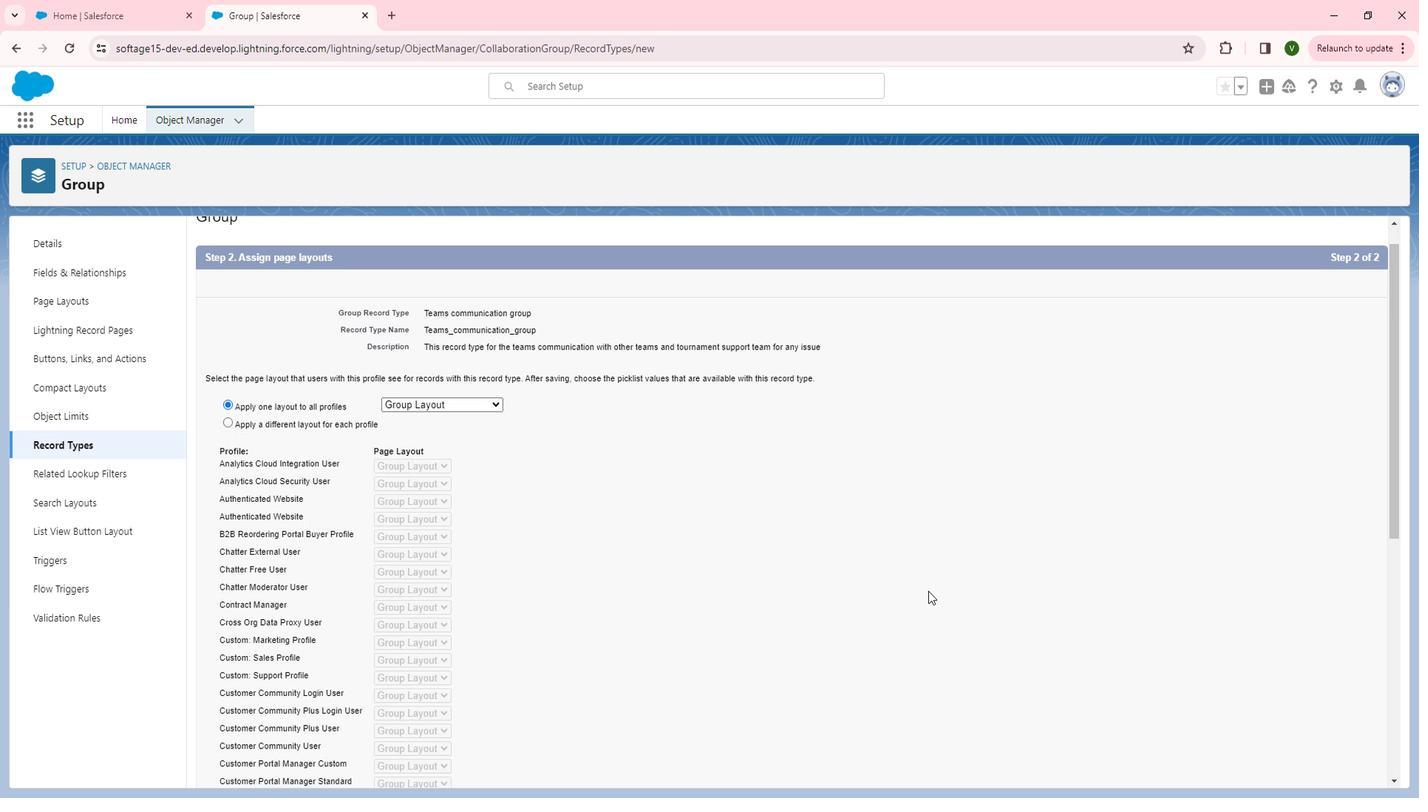 
Action: Mouse scrolled (951, 592) with delta (0, 0)
Screenshot: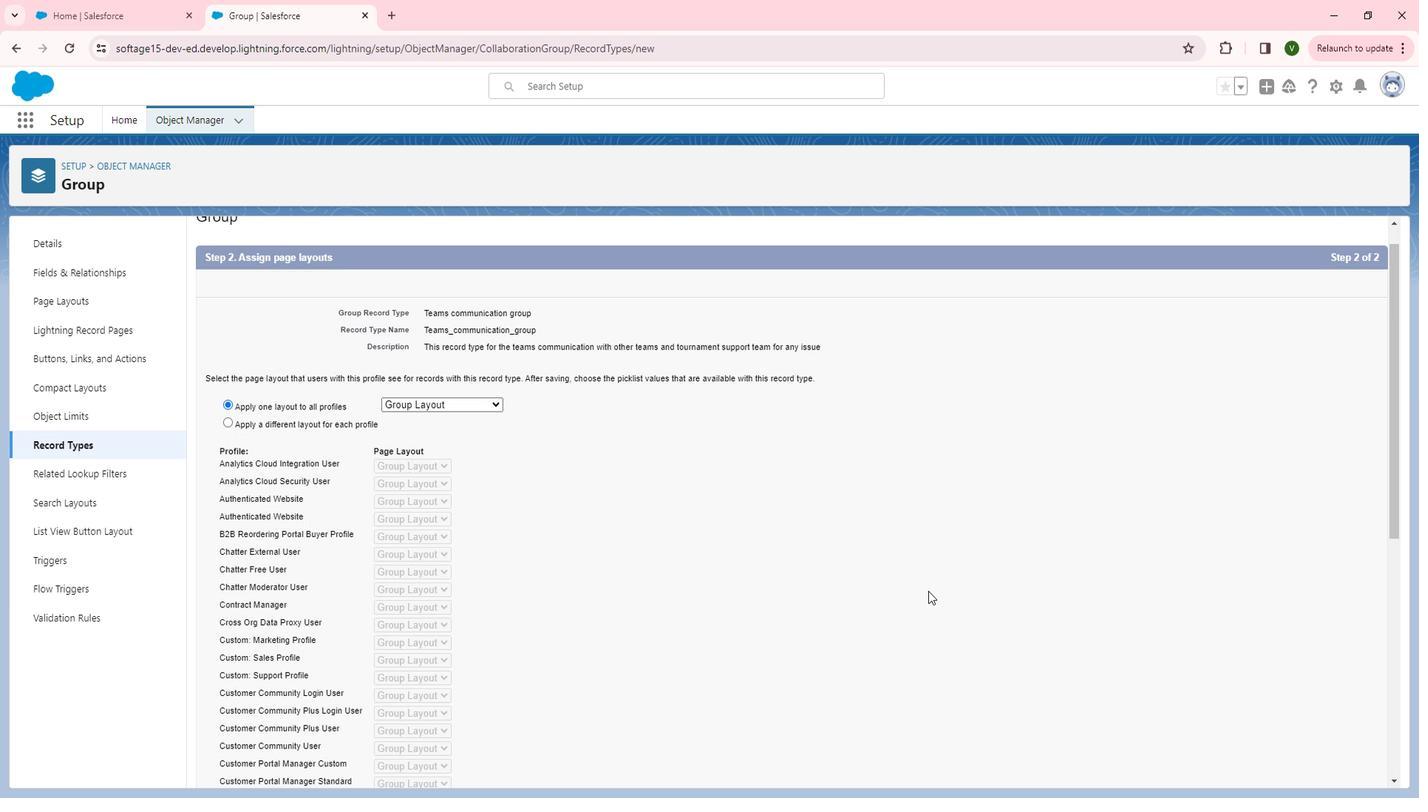 
Action: Mouse scrolled (951, 592) with delta (0, 0)
Screenshot: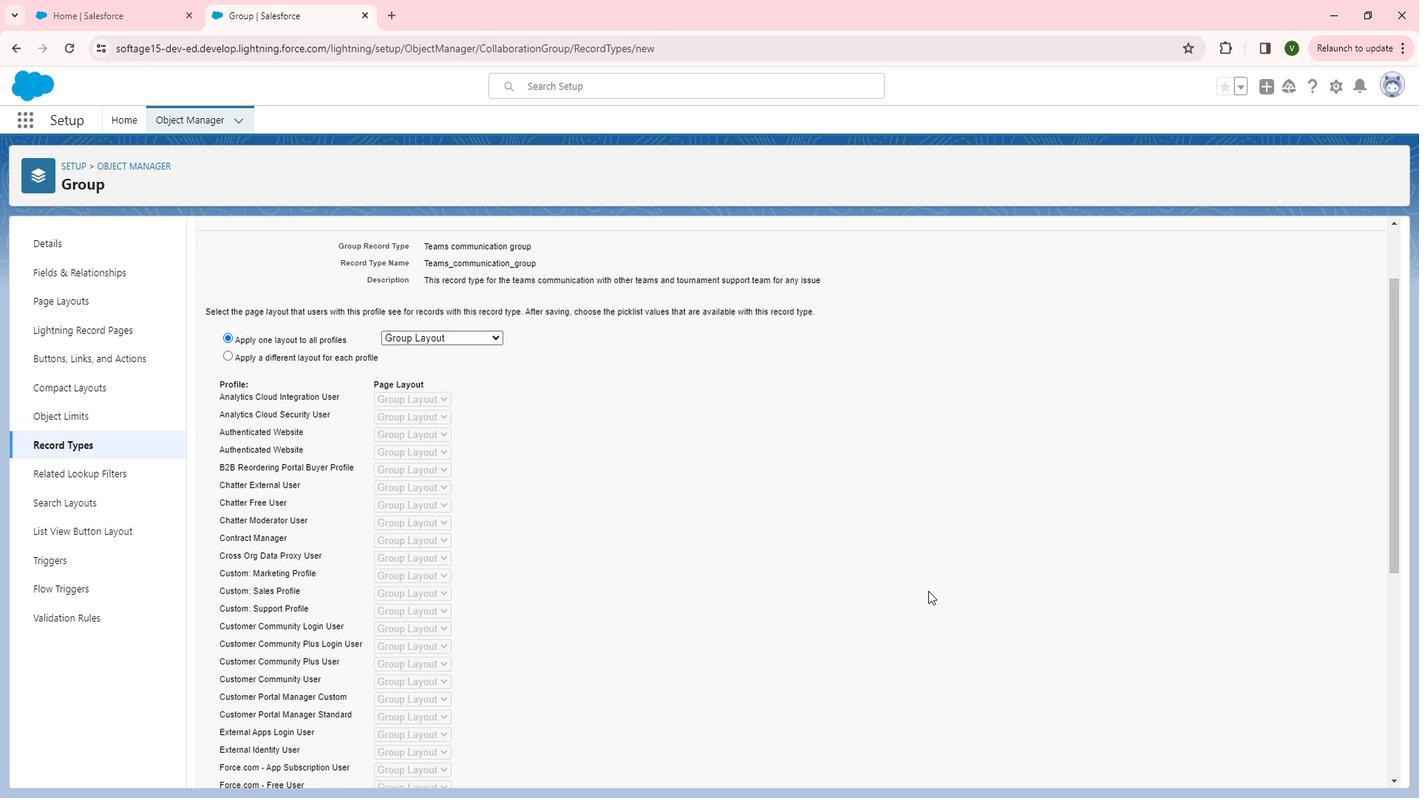 
Action: Mouse moved to (953, 593)
Screenshot: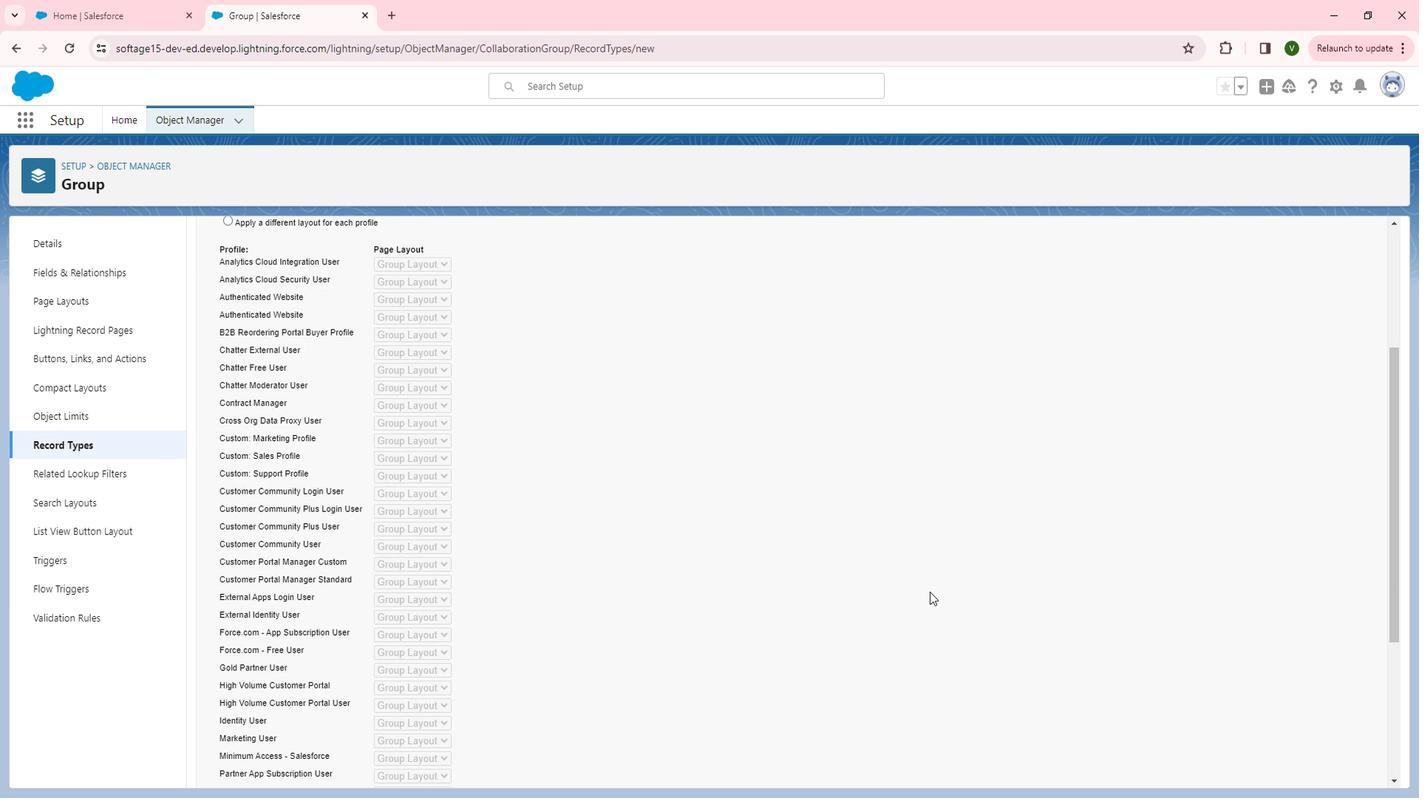 
Action: Mouse scrolled (953, 592) with delta (0, 0)
Screenshot: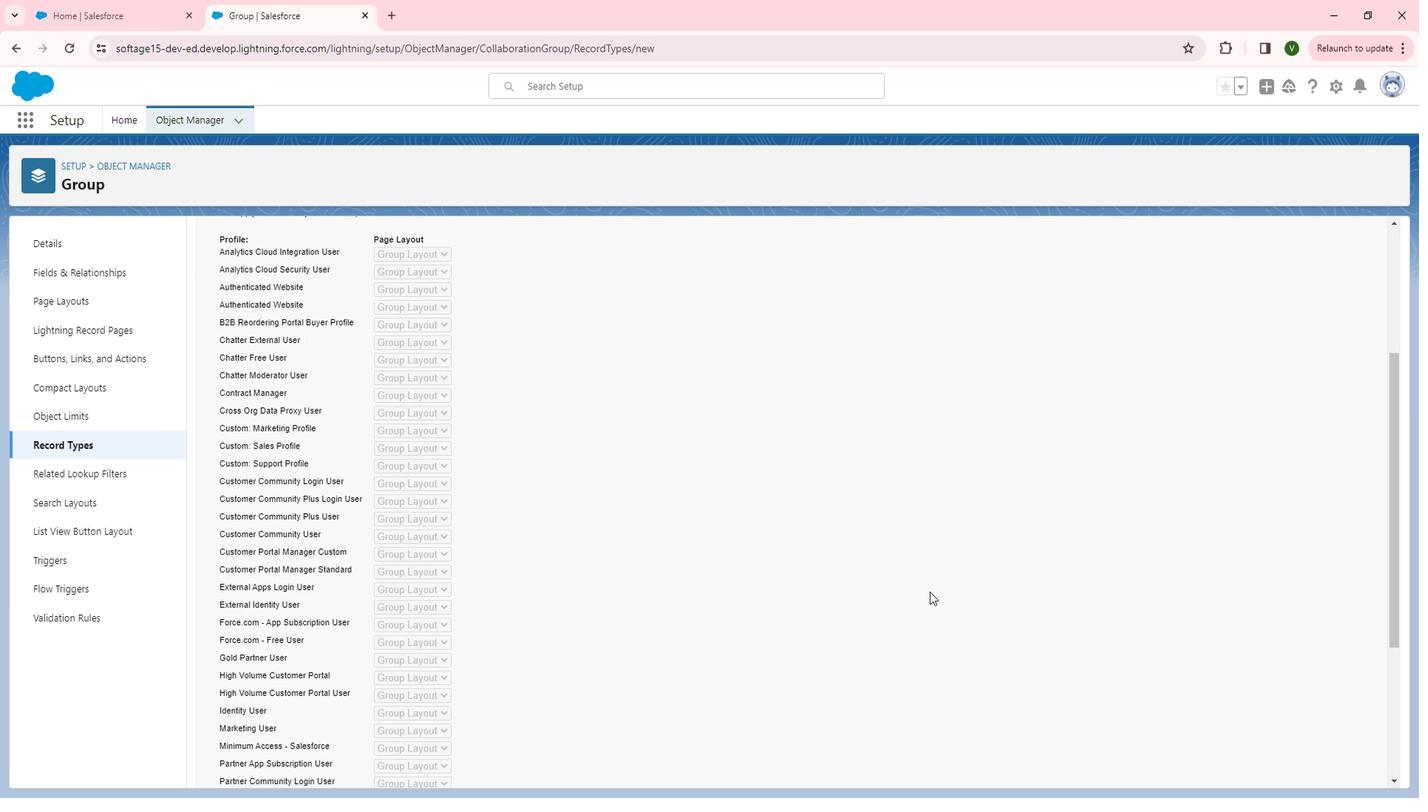 
Action: Mouse scrolled (953, 592) with delta (0, 0)
Screenshot: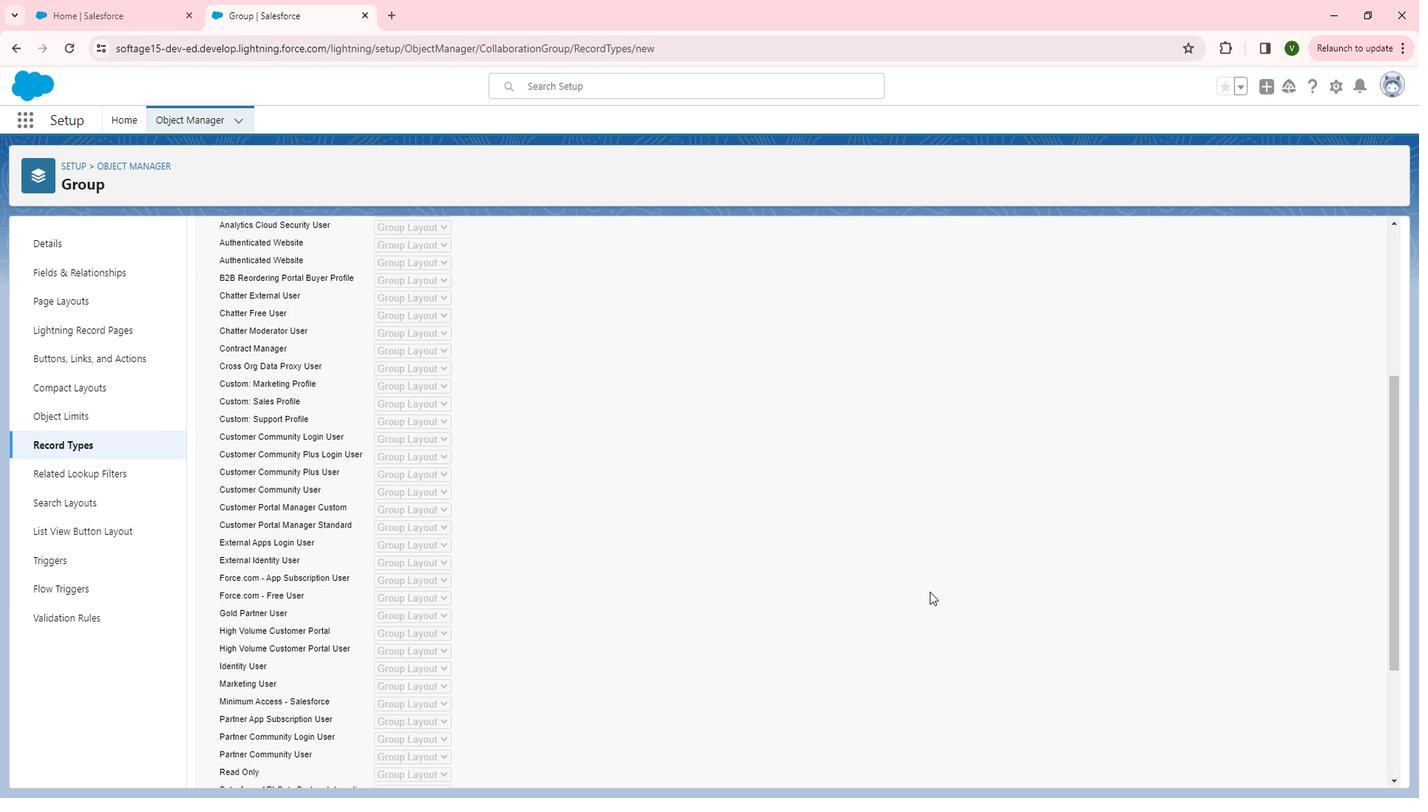 
Action: Mouse scrolled (953, 592) with delta (0, 0)
Screenshot: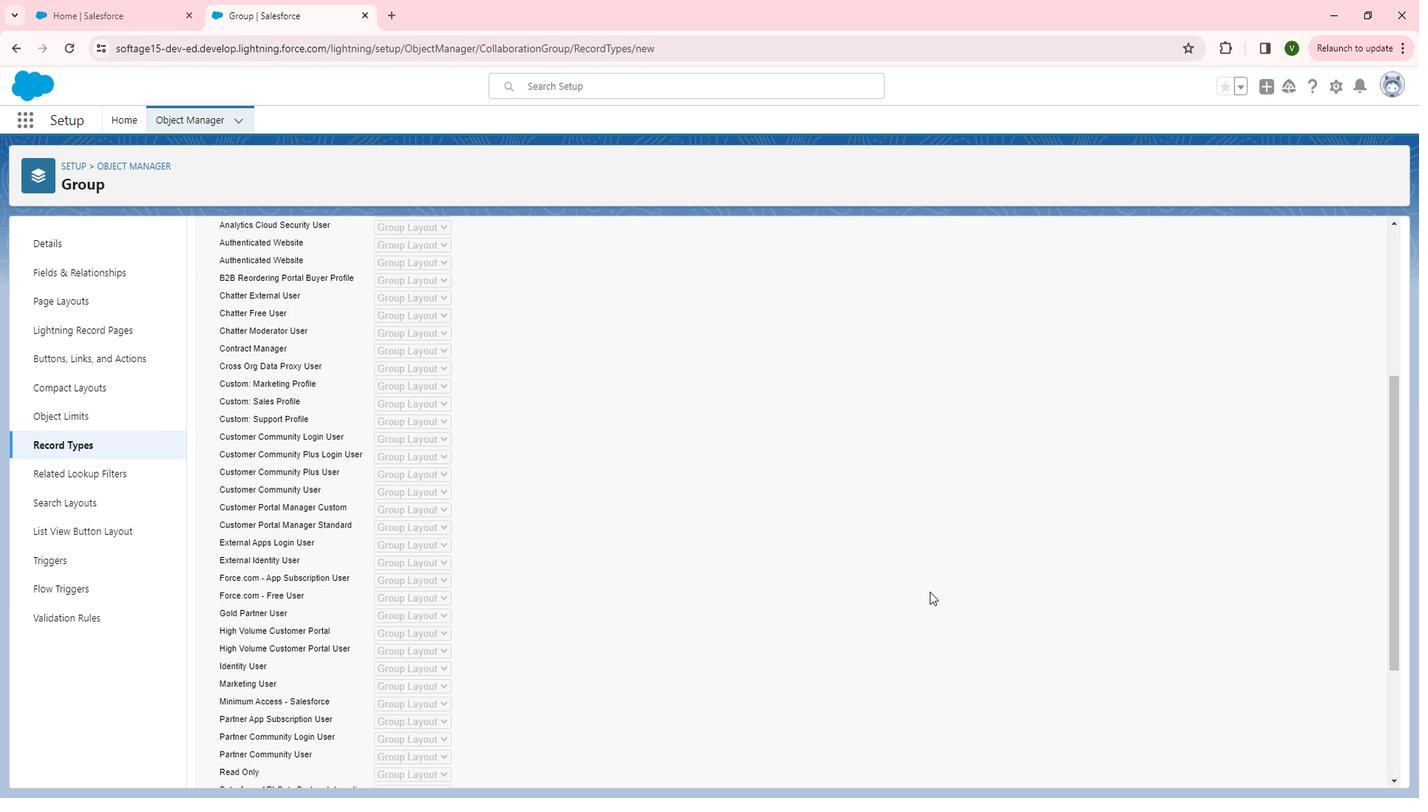 
Action: Mouse scrolled (953, 592) with delta (0, 0)
Screenshot: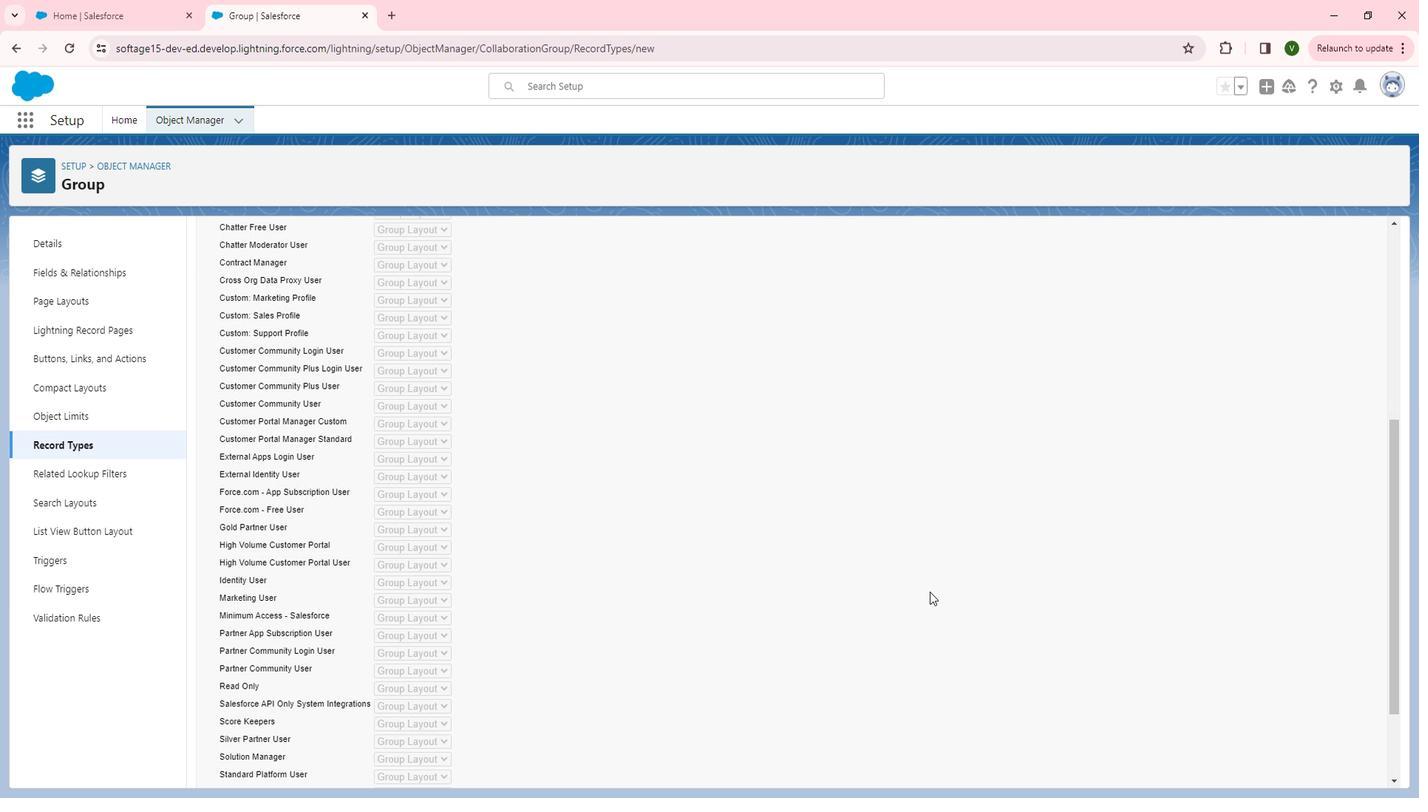 
Action: Mouse moved to (1361, 767)
Screenshot: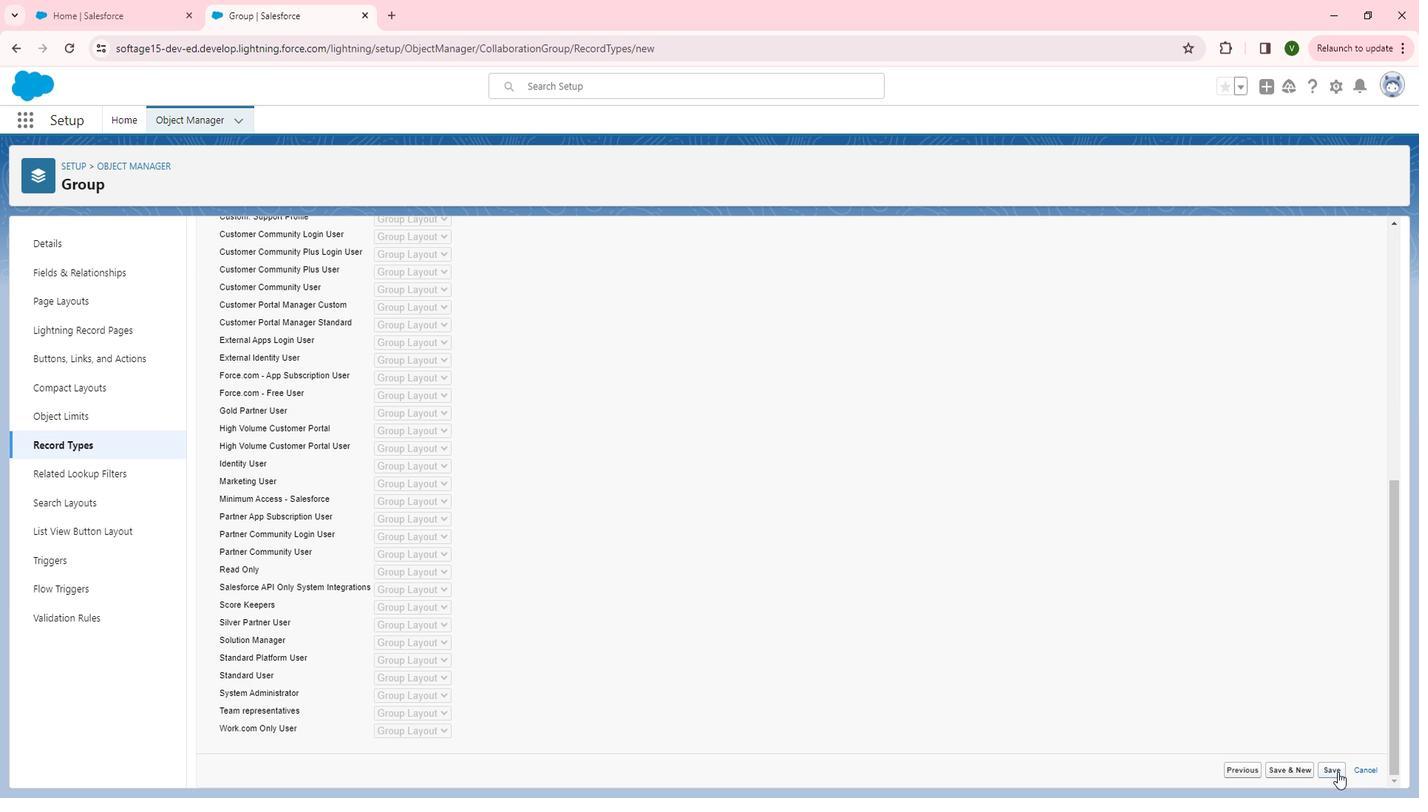 
Action: Mouse pressed left at (1361, 767)
Screenshot: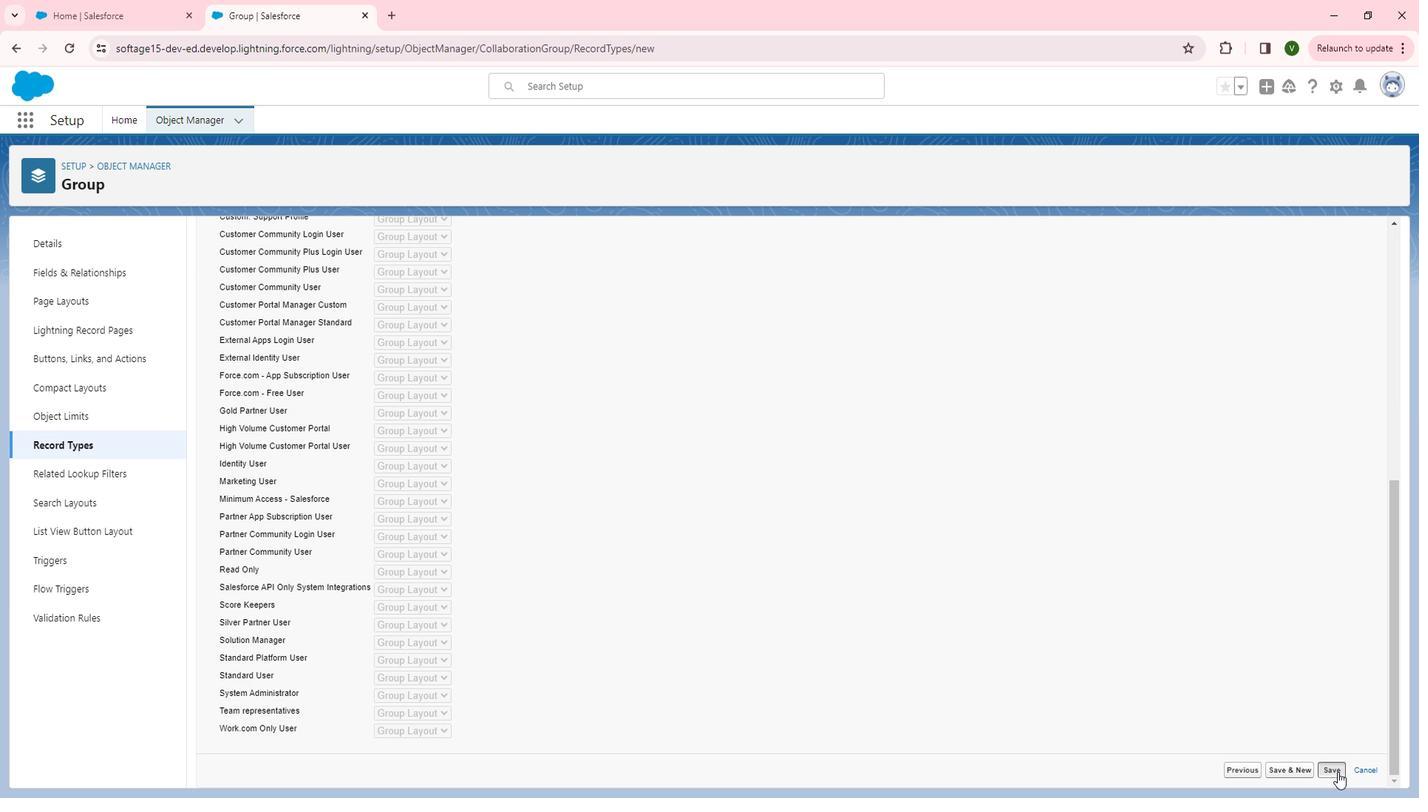 
Action: Mouse moved to (96, 456)
Screenshot: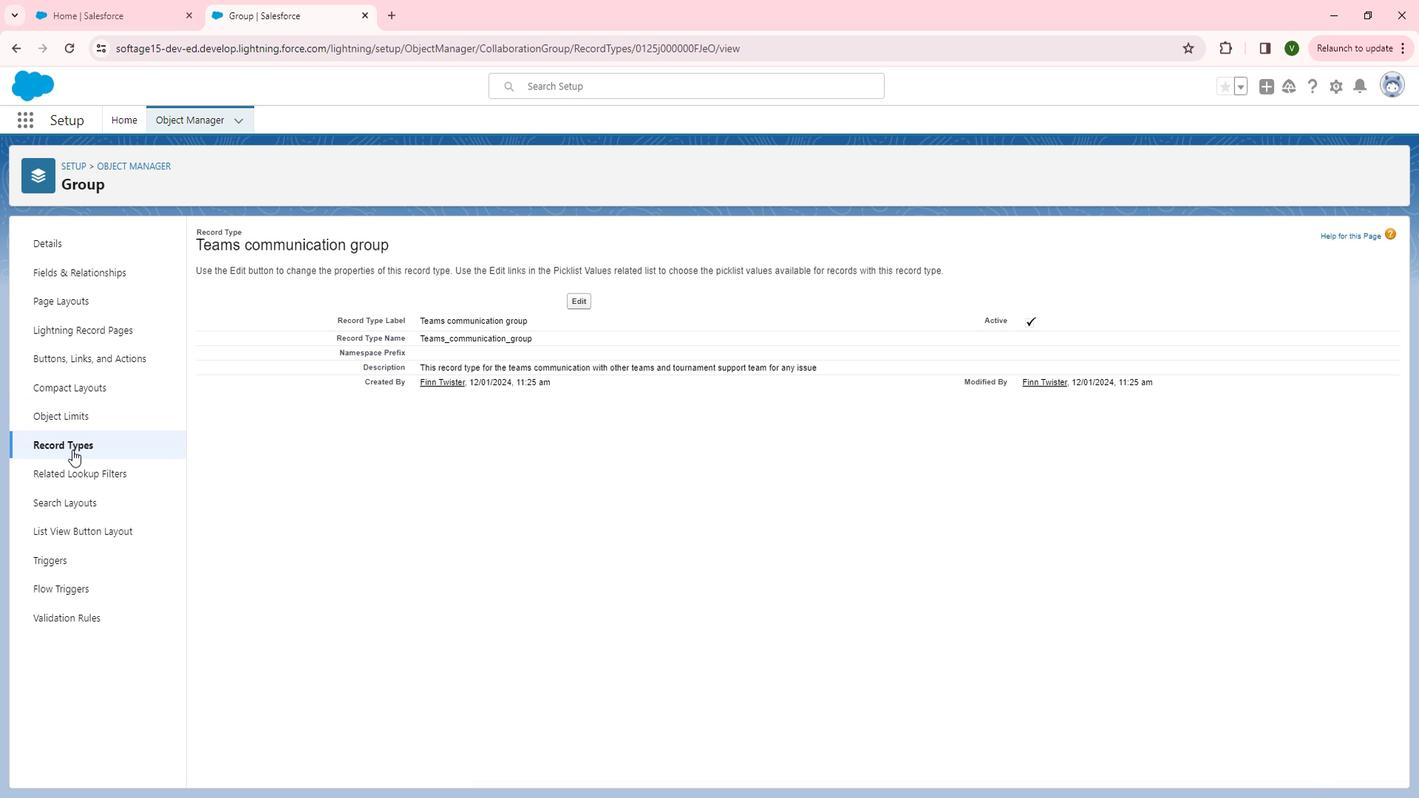 
Action: Mouse pressed left at (96, 456)
Screenshot: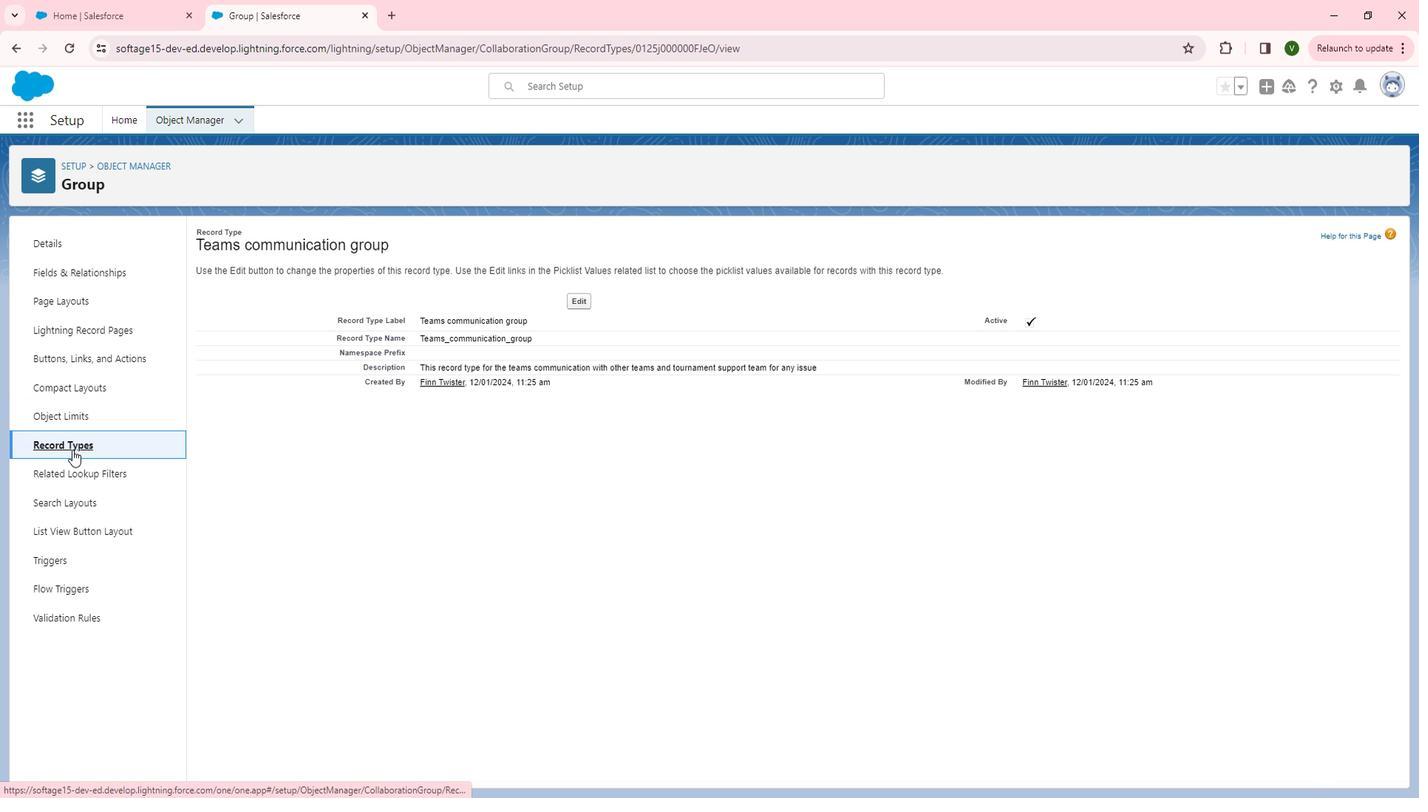 
Action: Mouse moved to (1270, 257)
Screenshot: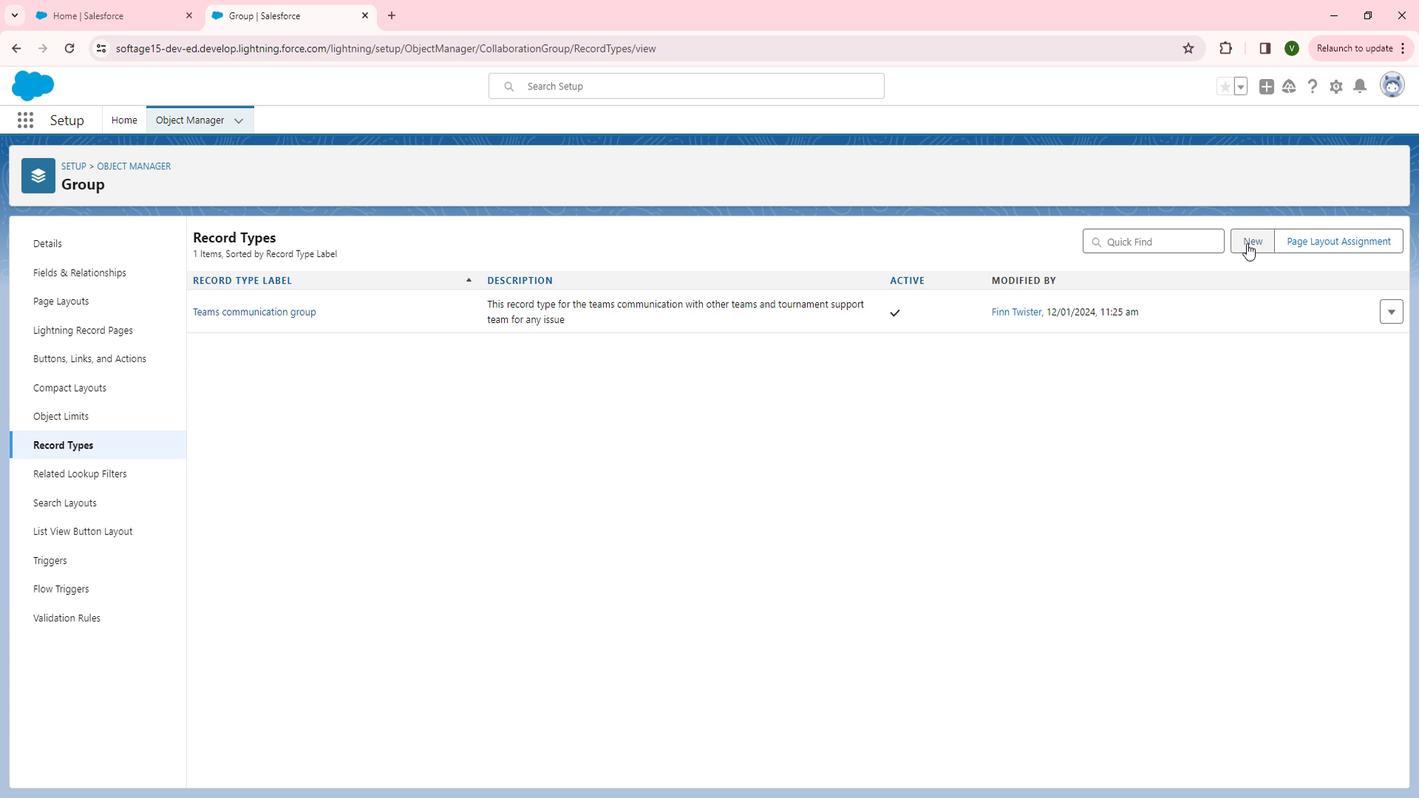 
Action: Mouse pressed left at (1270, 257)
Screenshot: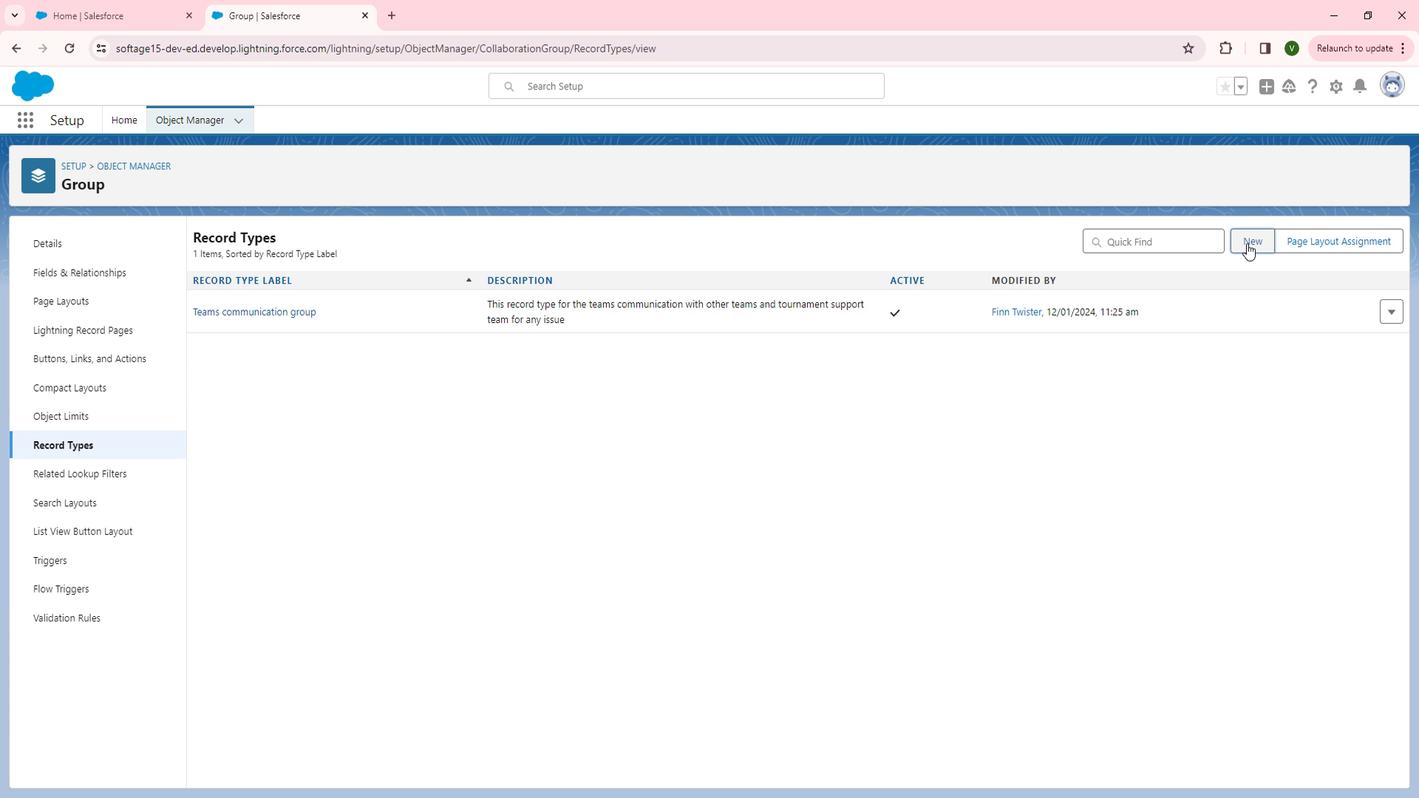 
Action: Mouse moved to (480, 390)
Screenshot: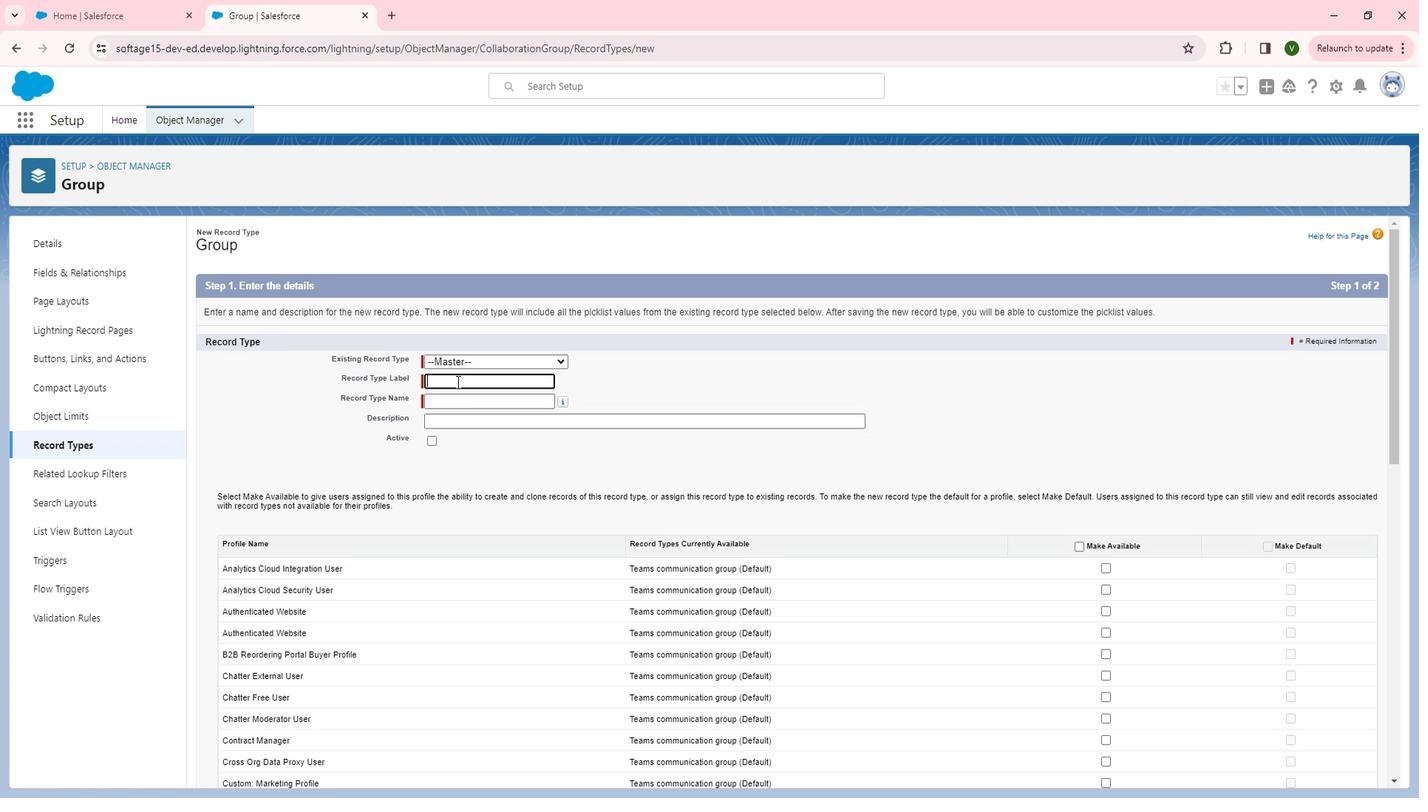 
Action: Mouse pressed left at (480, 390)
Screenshot: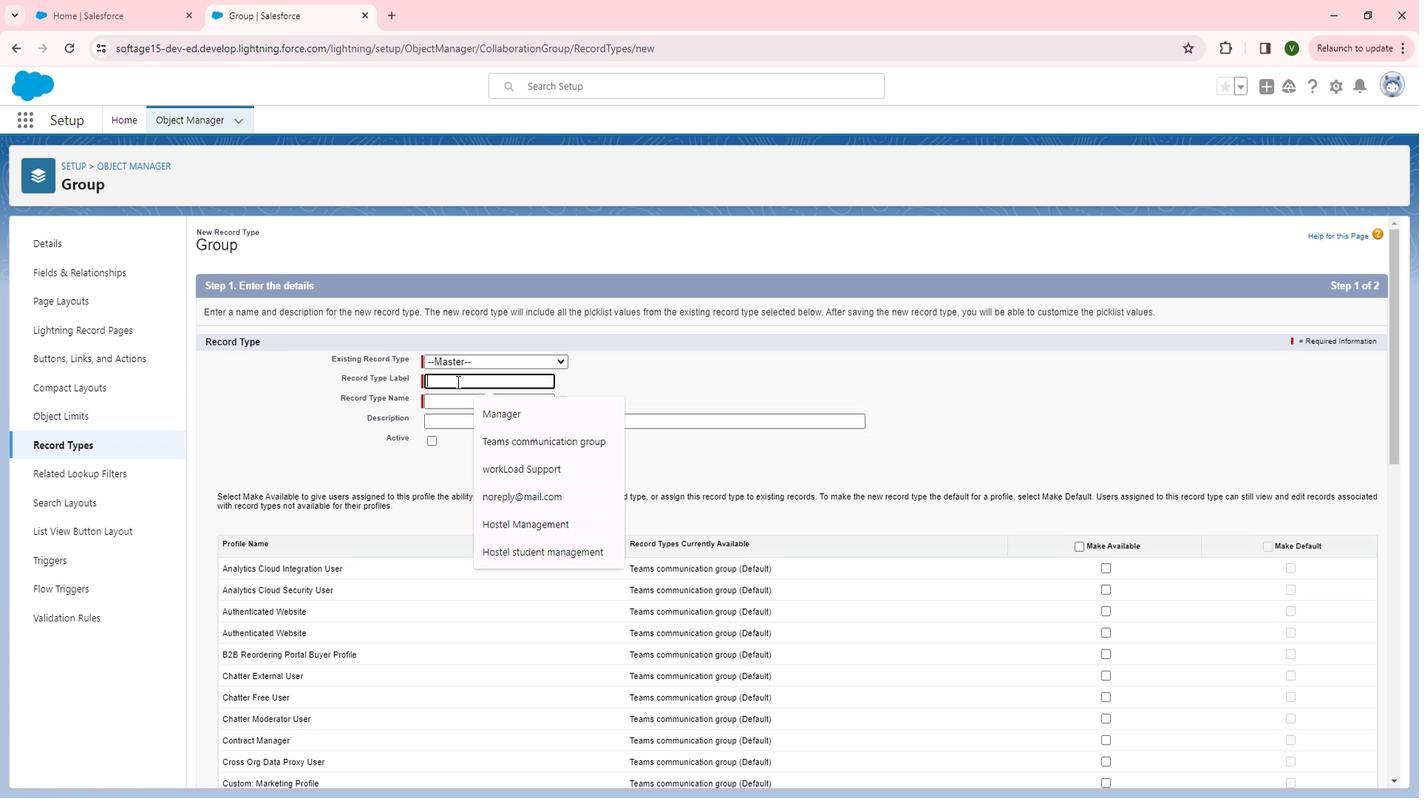 
Action: Mouse moved to (489, 385)
Screenshot: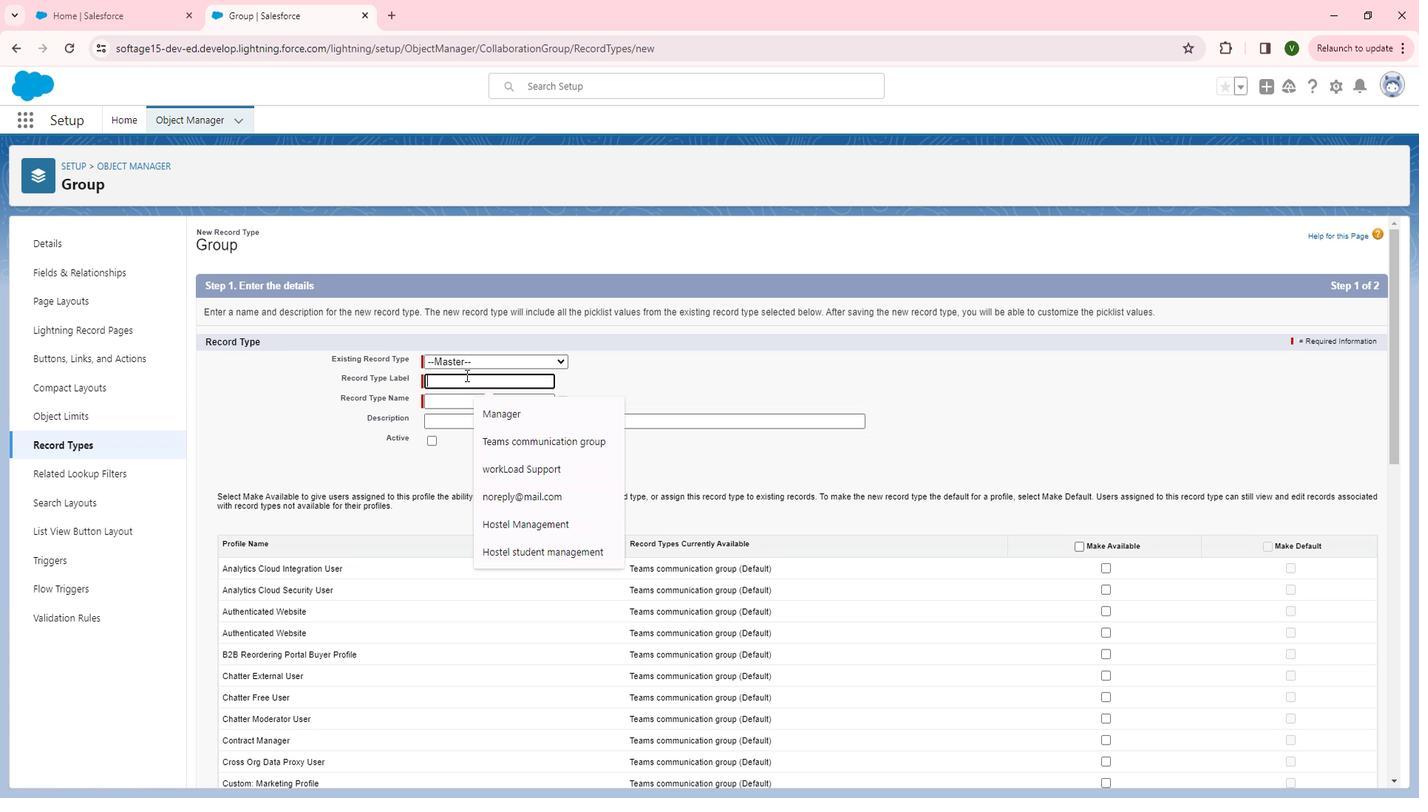 
Action: Key pressed <Key.shift>Playr<Key.backspace>er<Key.space>communication<Key.space>group<Key.tab><Key.tab><Key.tab><Key.shift>This<Key.space>record<Key.space>type<Key.space>for<Key.space>the<Key.space>communication<Key.space>with<Key.space>t<Key.backspace><Key.backspace><Key.backspace><Key.backspace><Key.backspace><Key.backspace>group<Key.space>for<Key.space>the<Key.space>players<Key.space>to<Key.space>communicate<Key.space>with<Key.space>thair<Key.backspace><Key.backspace><Key.backspace>eir<Key.space>teams.
Screenshot: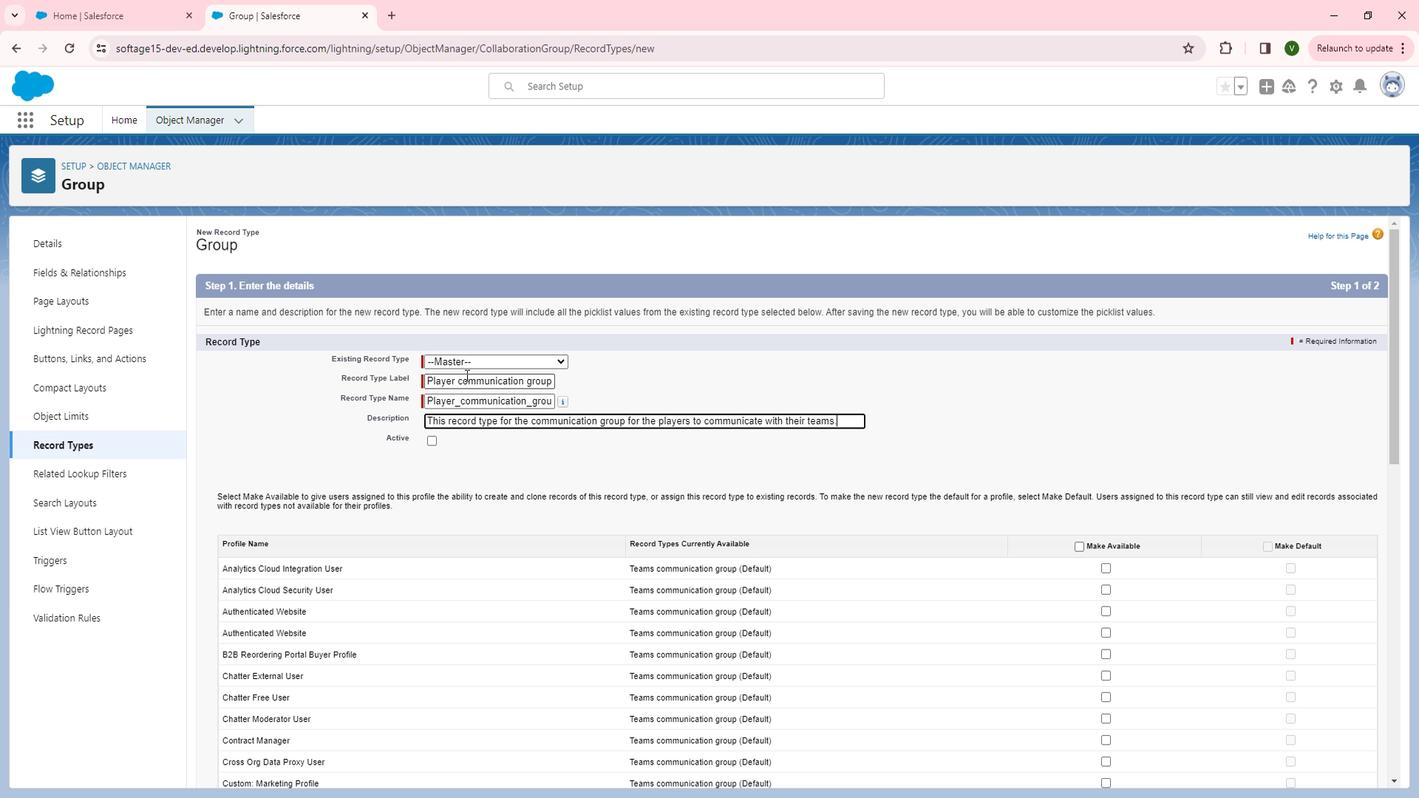 
Action: Mouse moved to (456, 445)
Screenshot: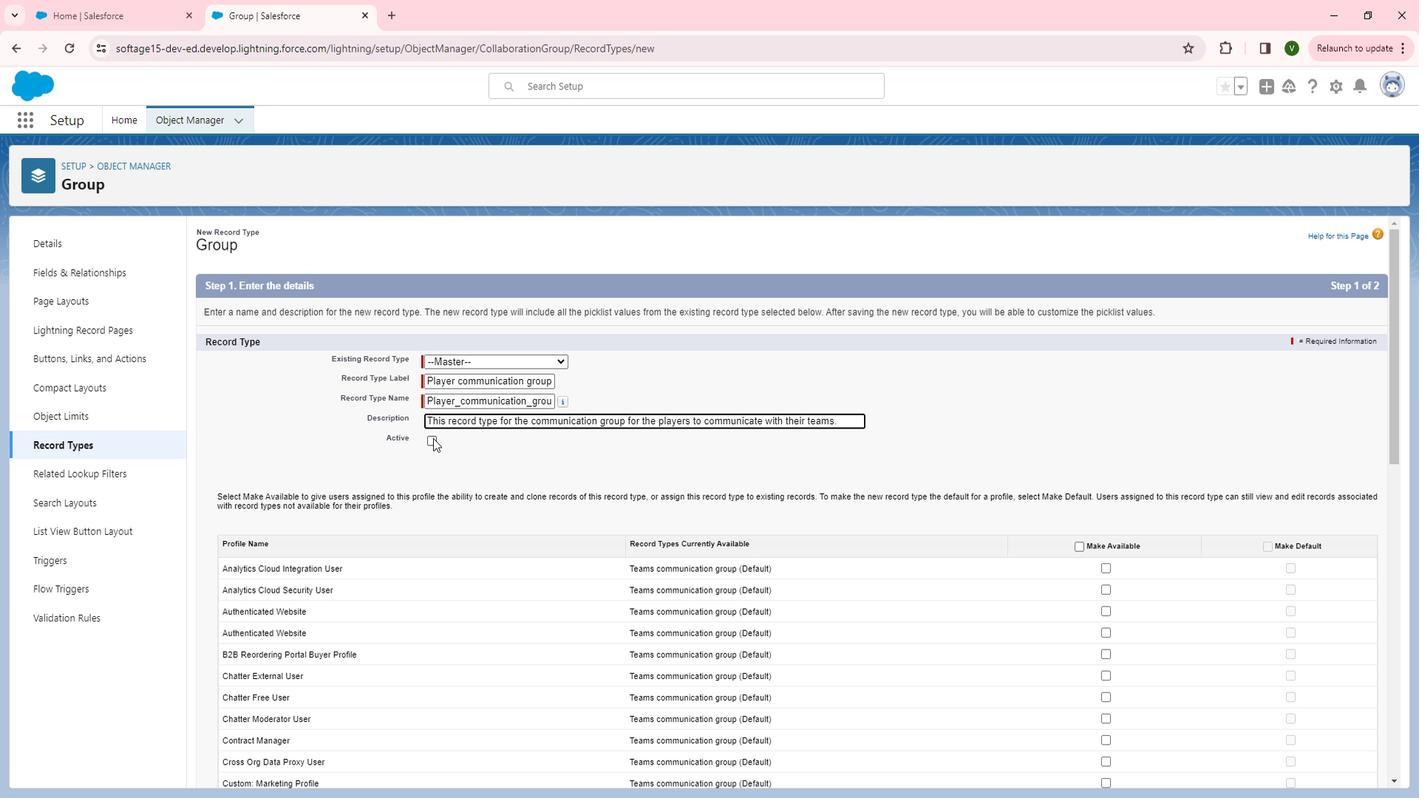 
Action: Mouse pressed left at (456, 445)
Screenshot: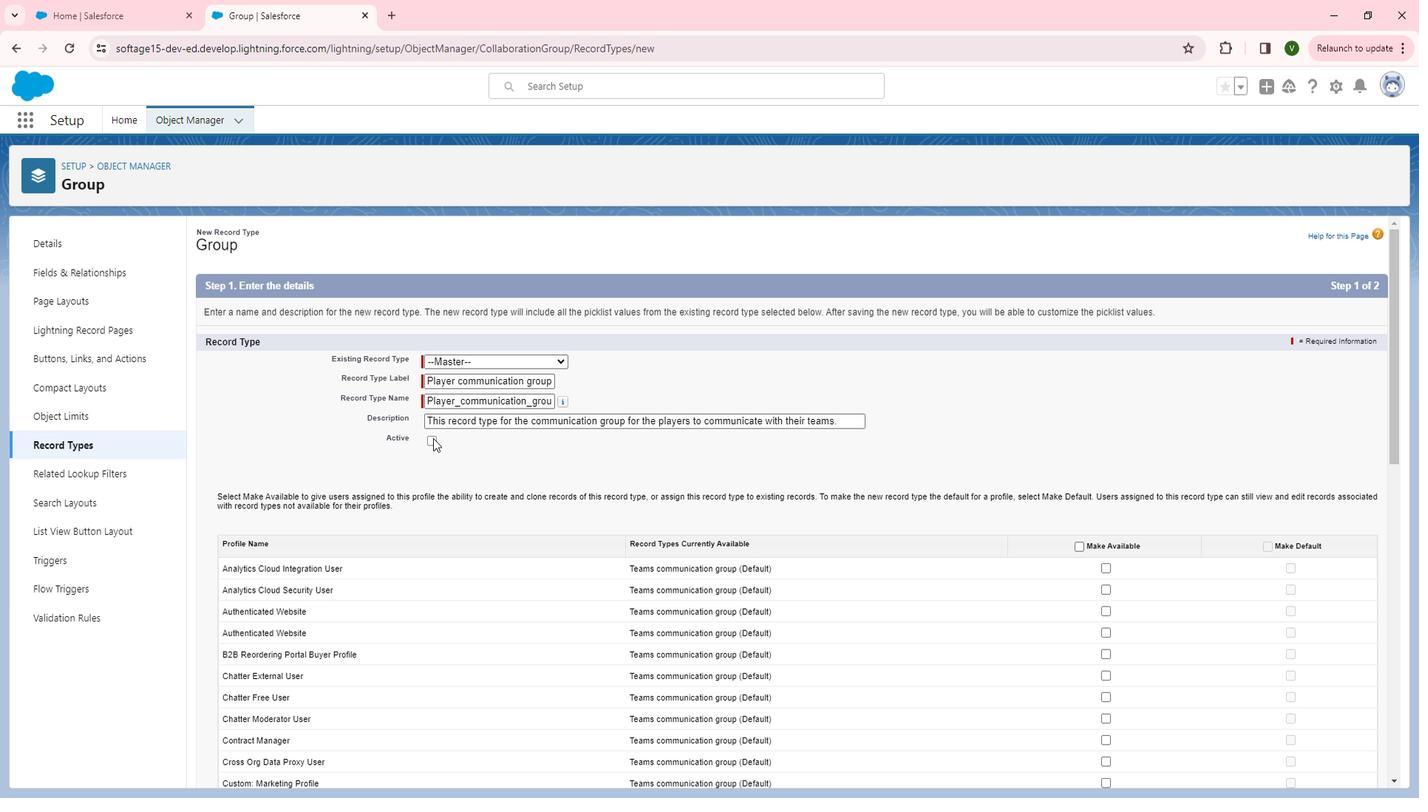 
Action: Mouse moved to (1103, 549)
Screenshot: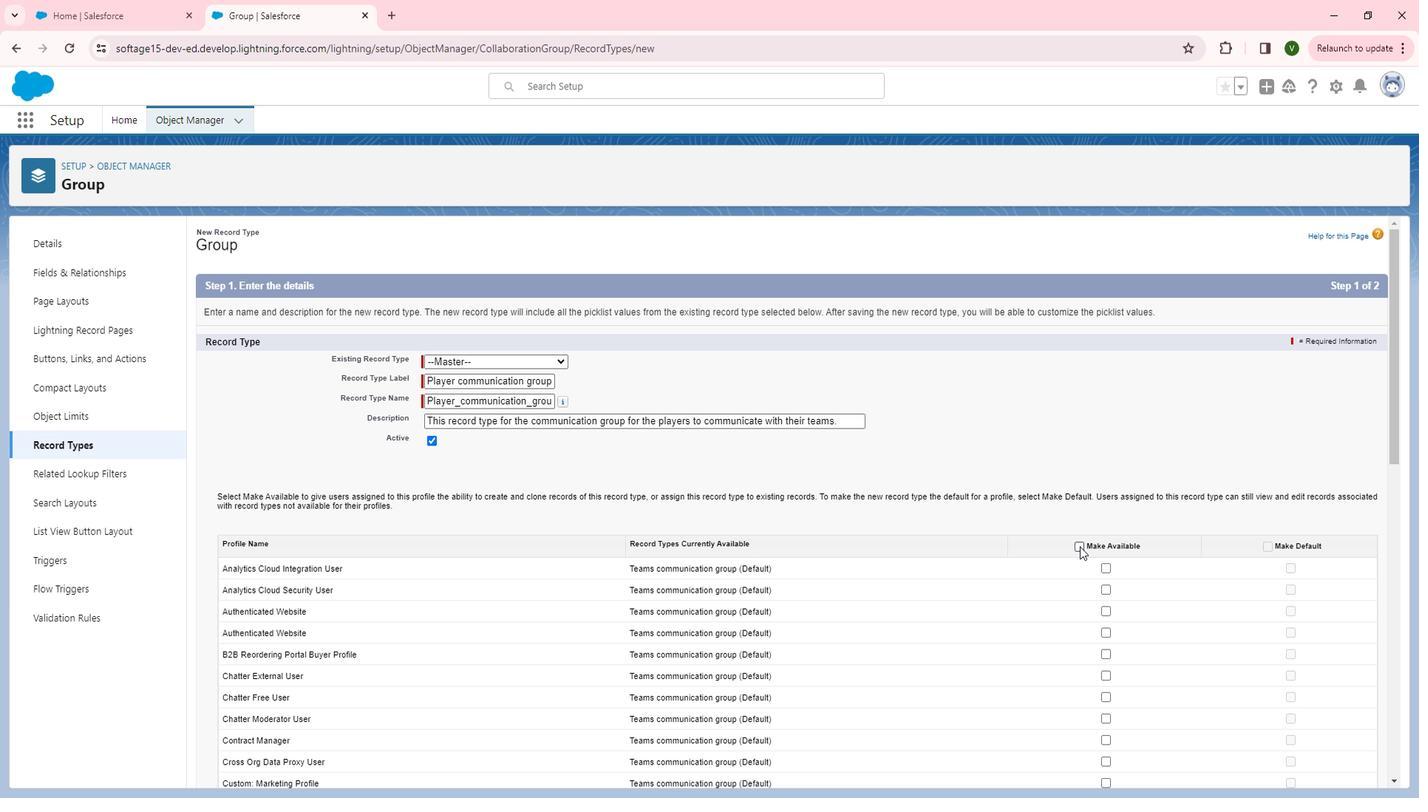 
Action: Mouse pressed left at (1103, 549)
Screenshot: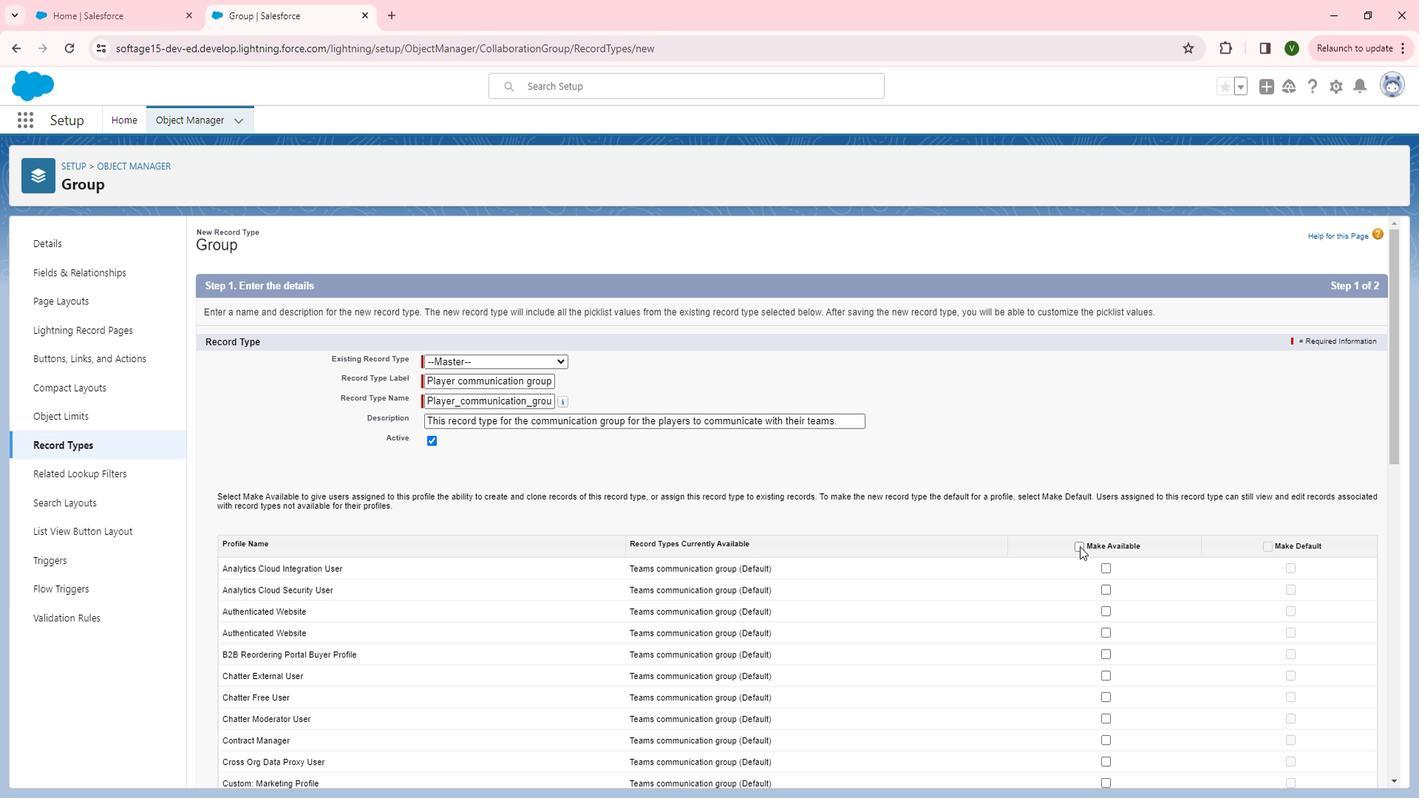 
Action: Mouse moved to (1104, 551)
Screenshot: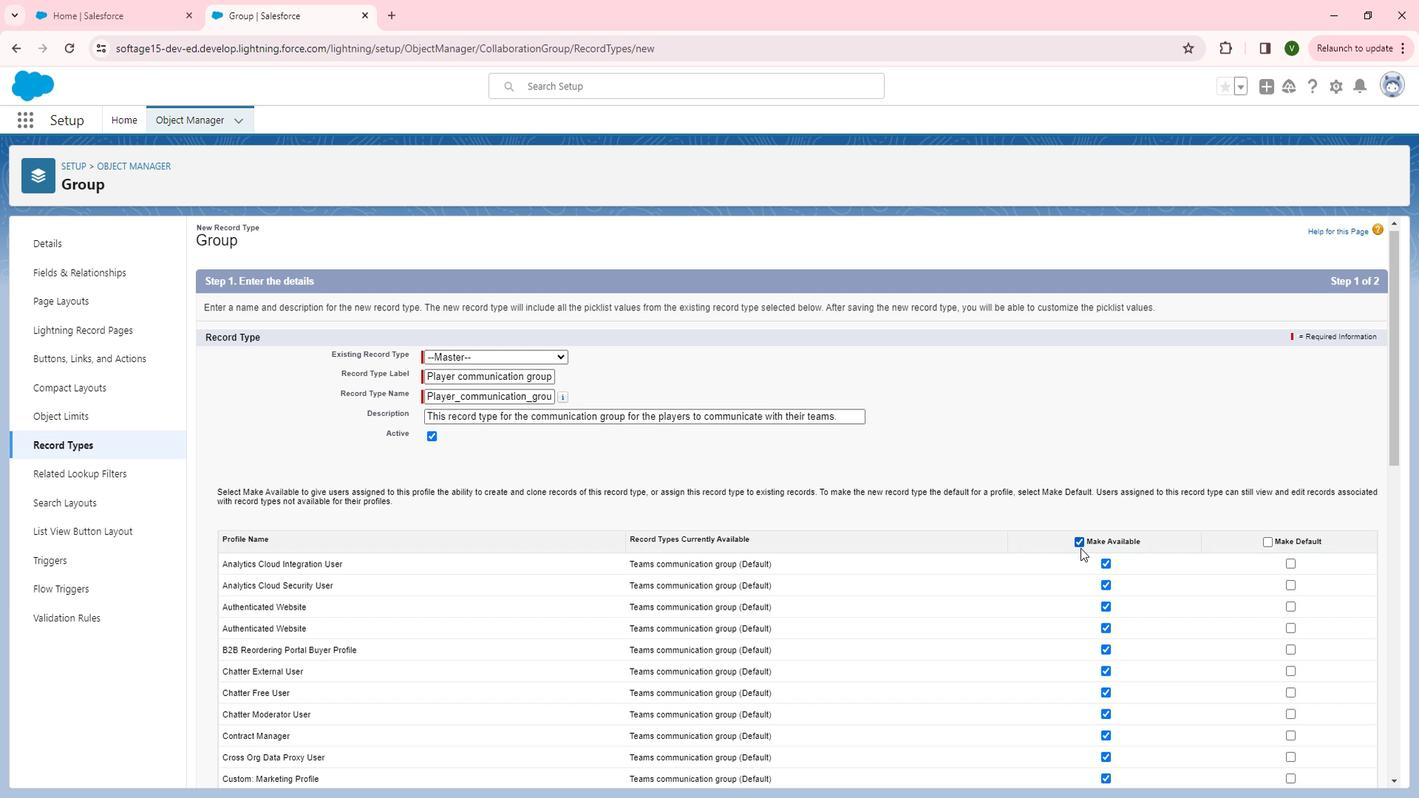 
Action: Mouse scrolled (1104, 550) with delta (0, 0)
Screenshot: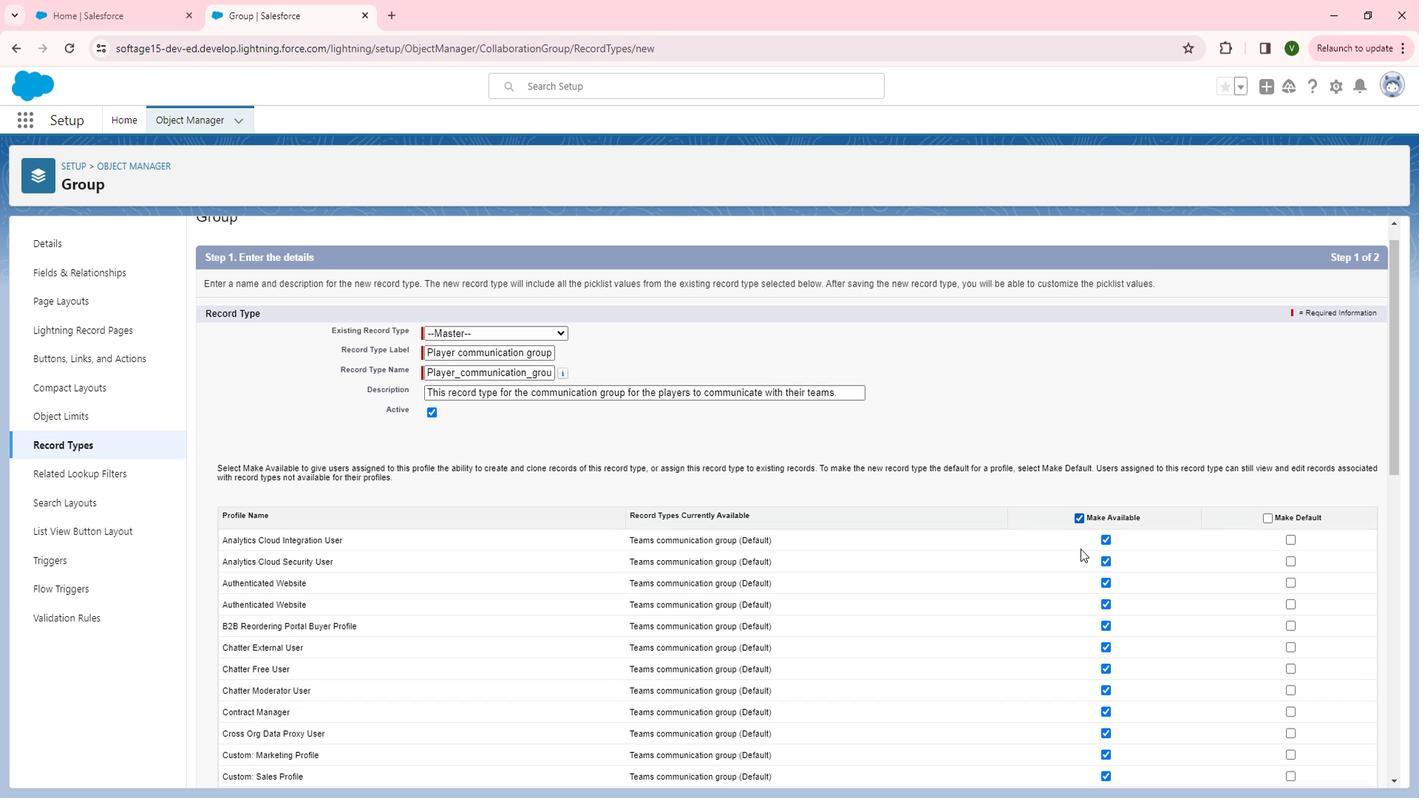 
Action: Mouse scrolled (1104, 550) with delta (0, 0)
Screenshot: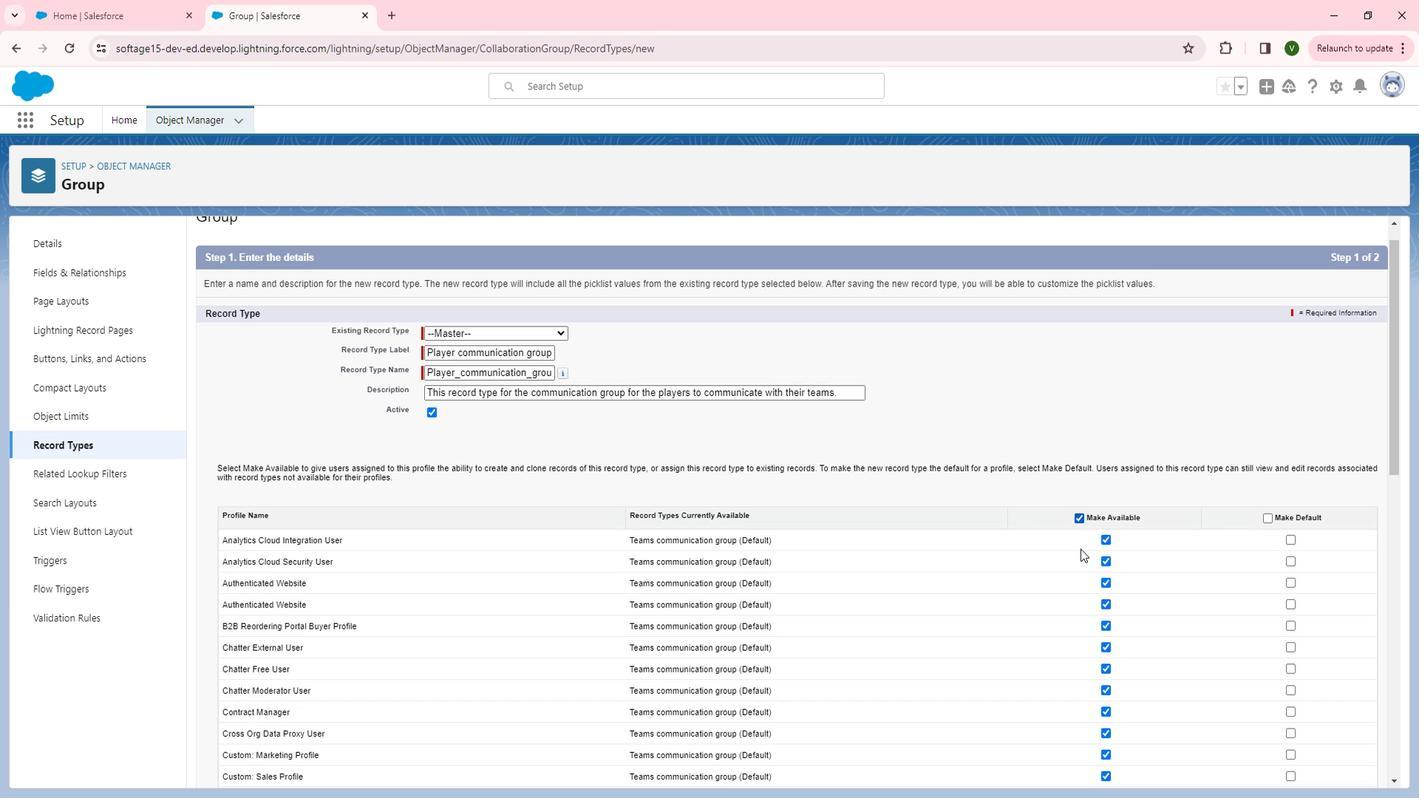 
Action: Mouse moved to (1104, 552)
Screenshot: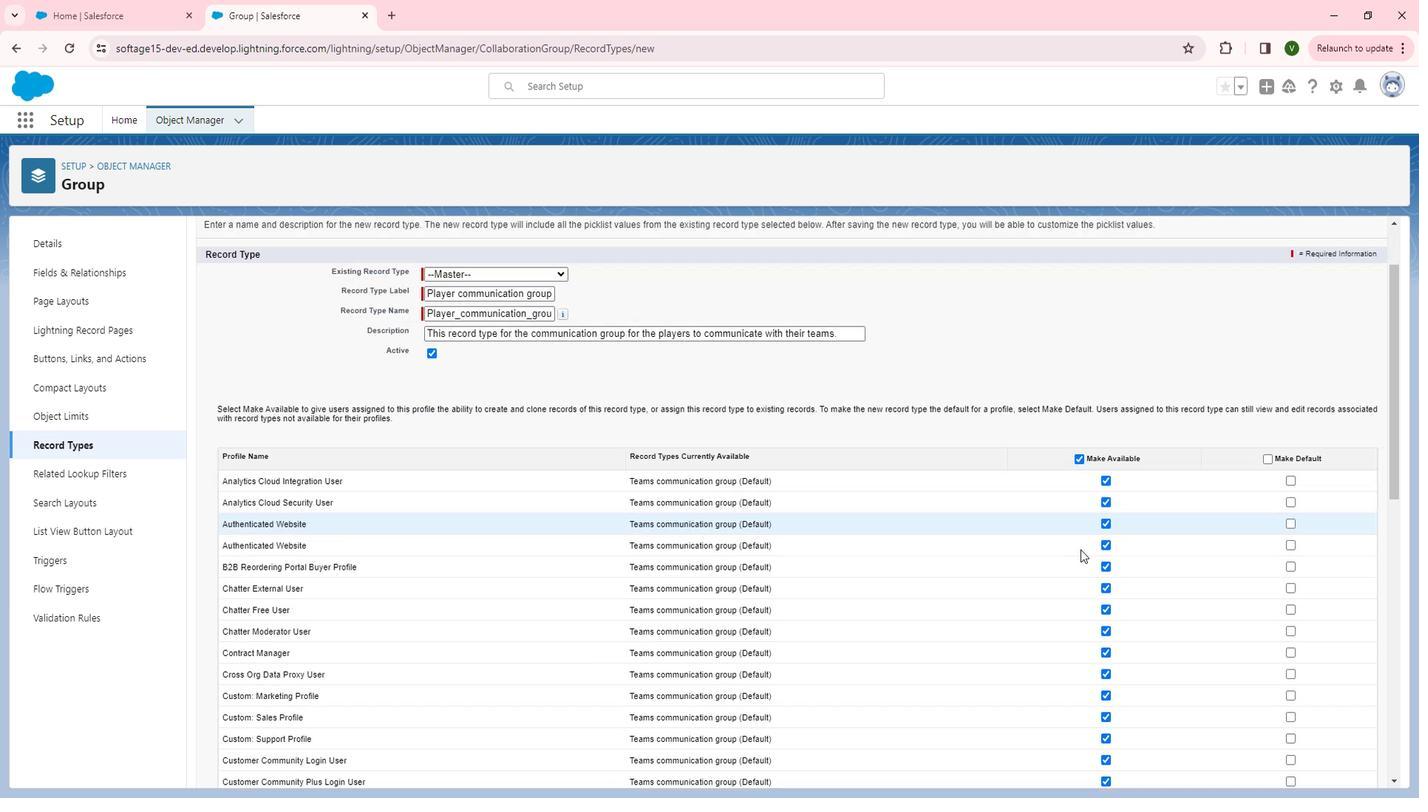 
Action: Mouse scrolled (1104, 551) with delta (0, 0)
Screenshot: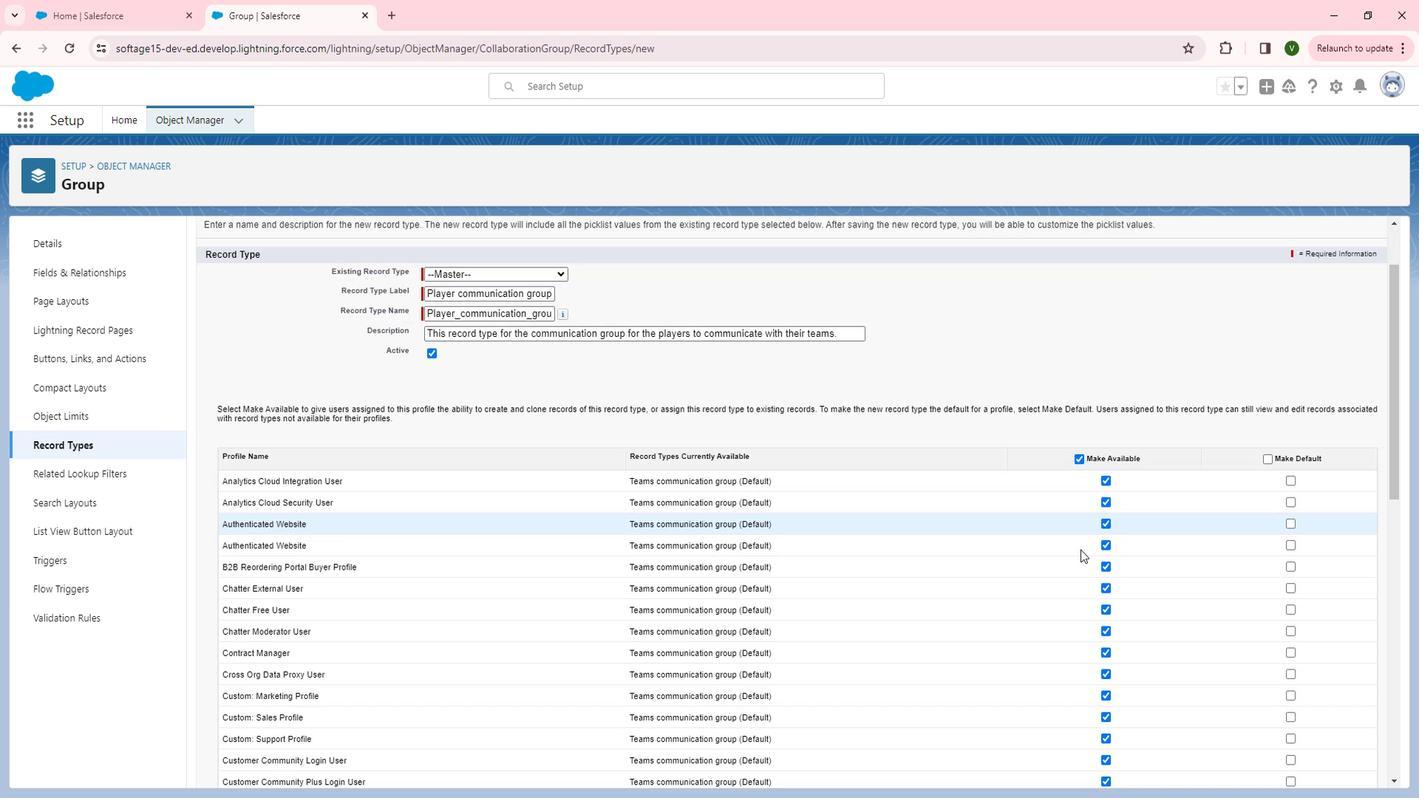 
Action: Mouse moved to (1104, 556)
Screenshot: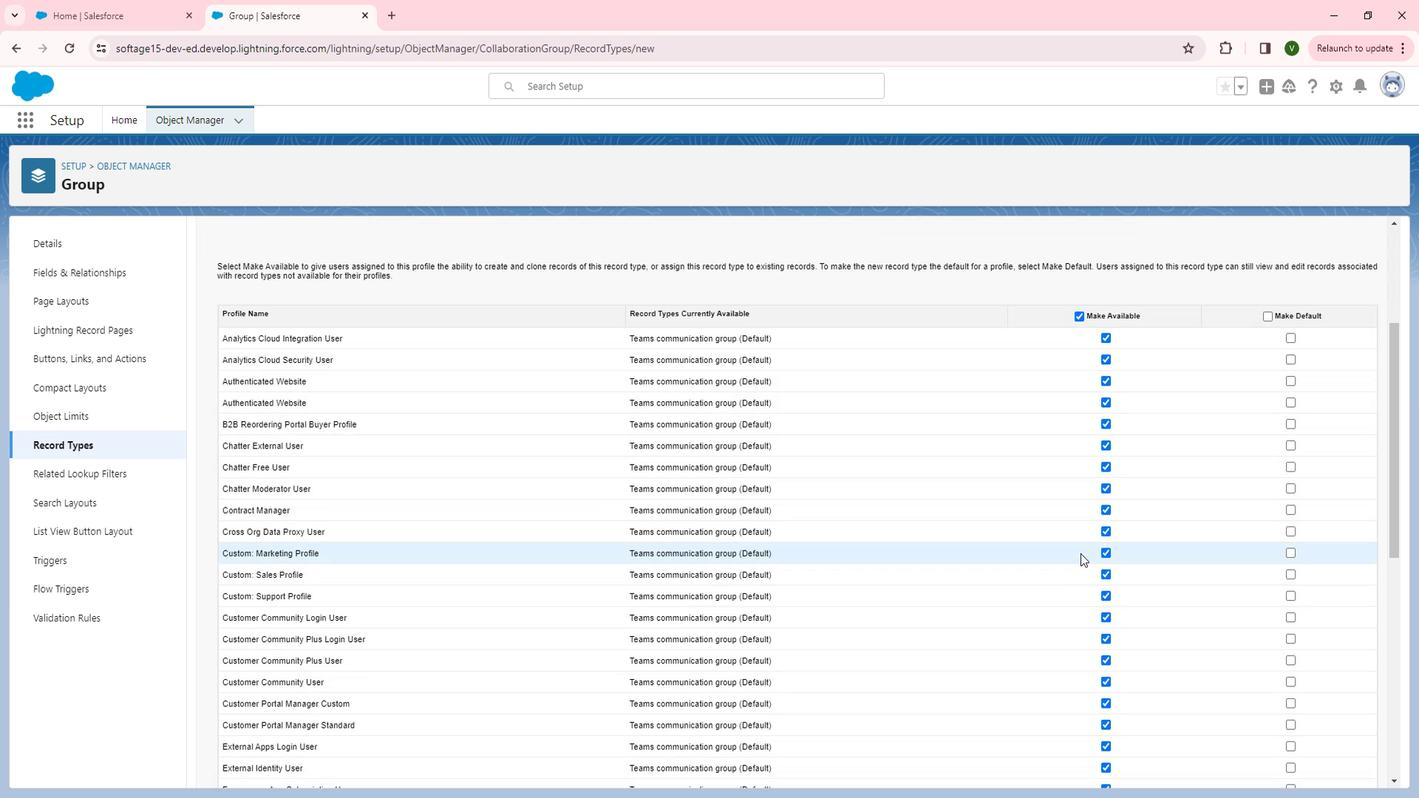
Action: Mouse scrolled (1104, 555) with delta (0, 0)
Screenshot: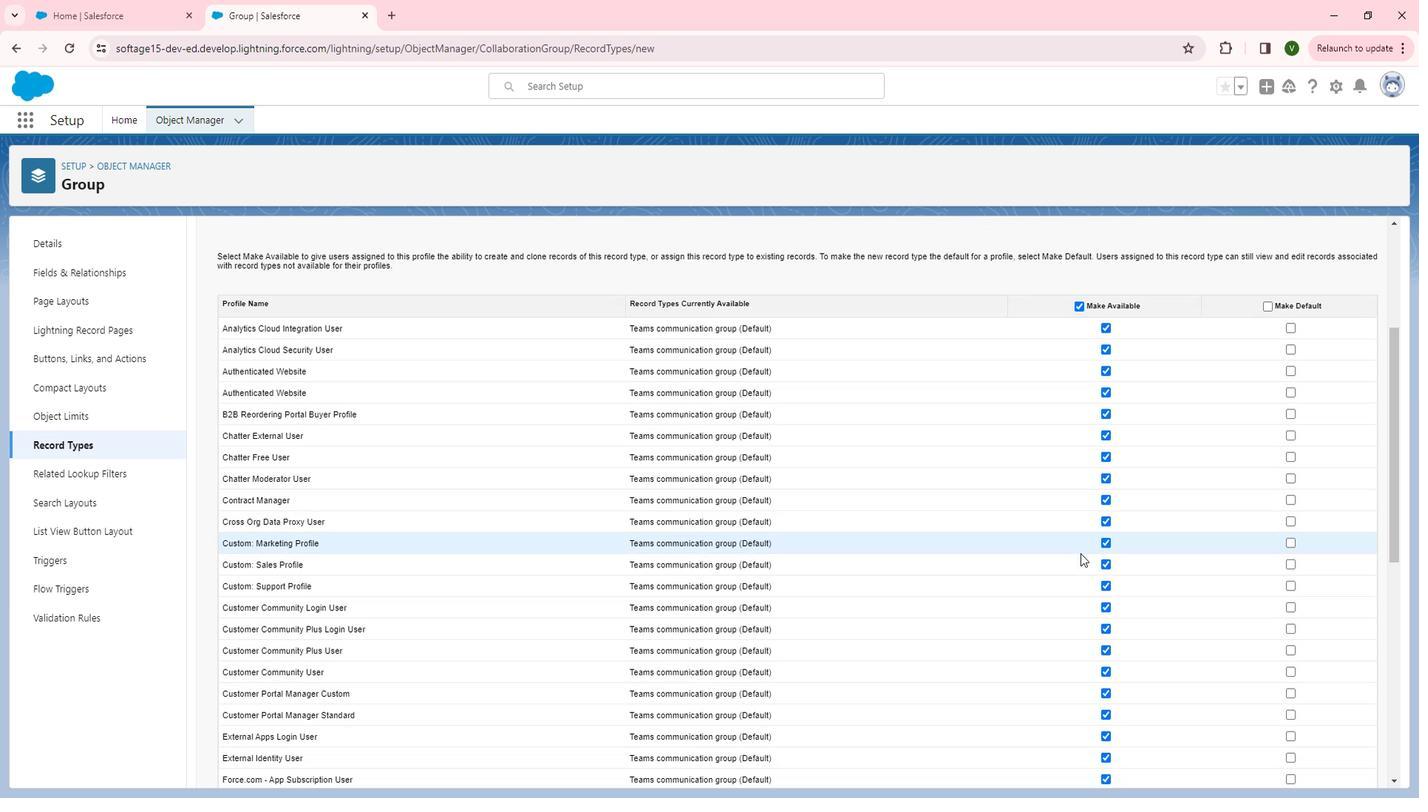
Action: Mouse scrolled (1104, 555) with delta (0, 0)
Screenshot: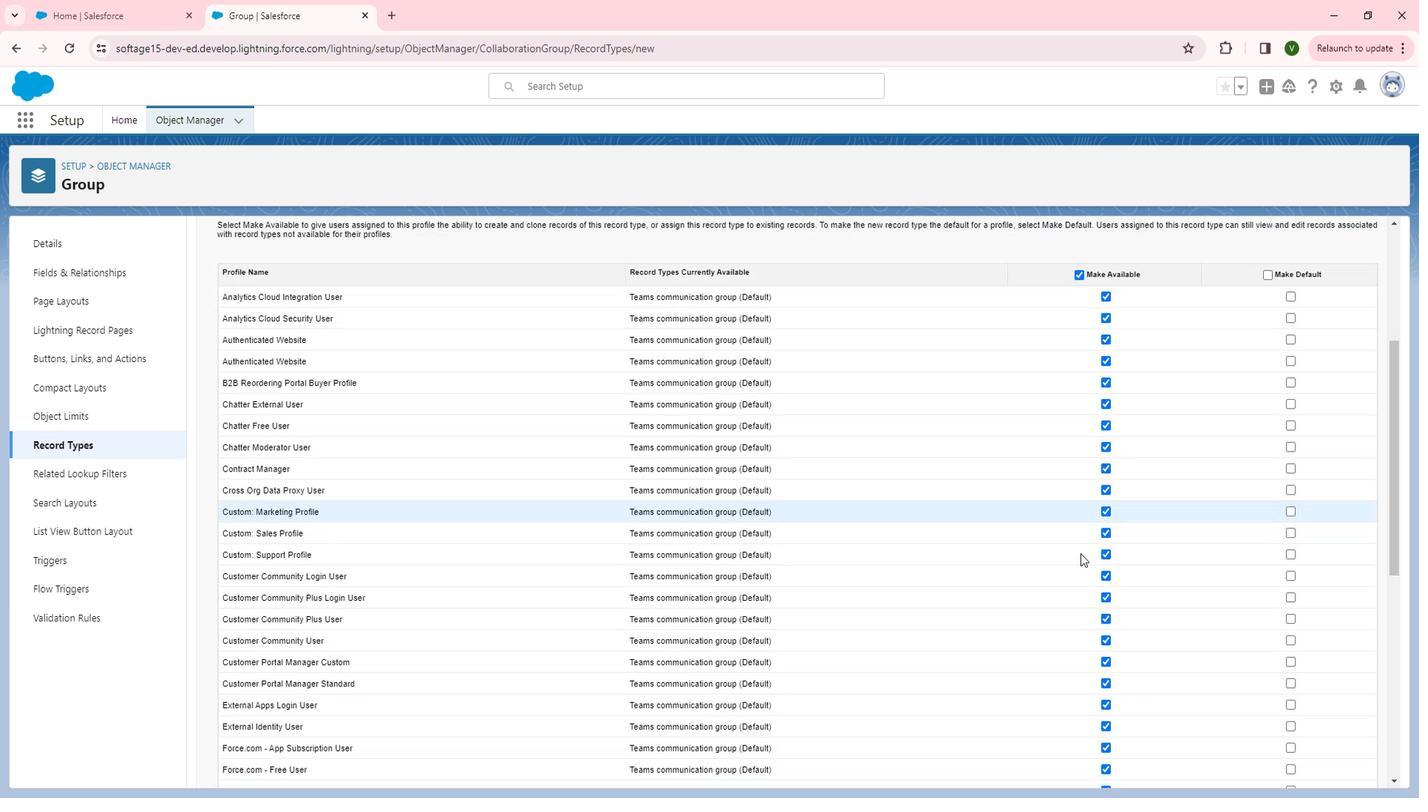 
Action: Mouse scrolled (1104, 555) with delta (0, 0)
Screenshot: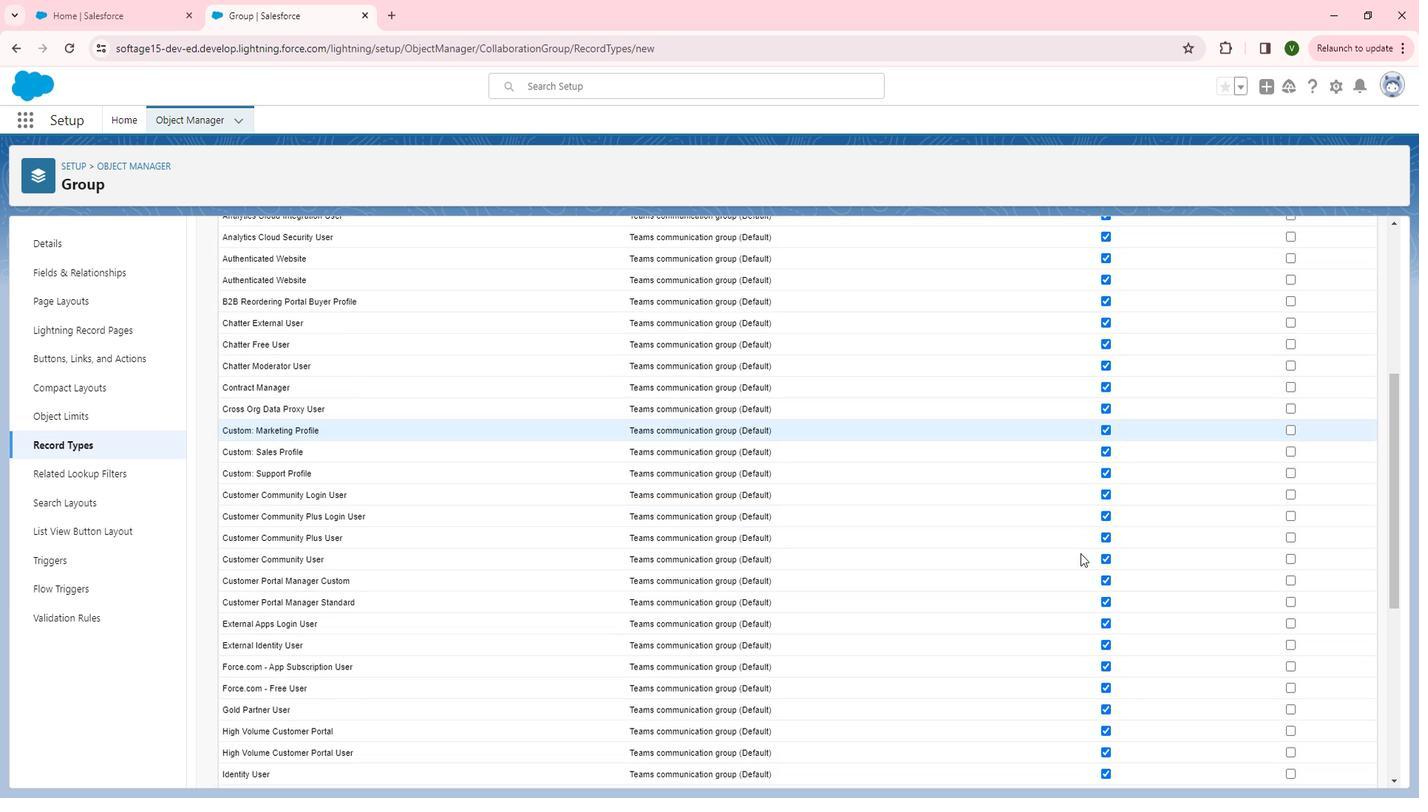 
Action: Mouse scrolled (1104, 555) with delta (0, 0)
Screenshot: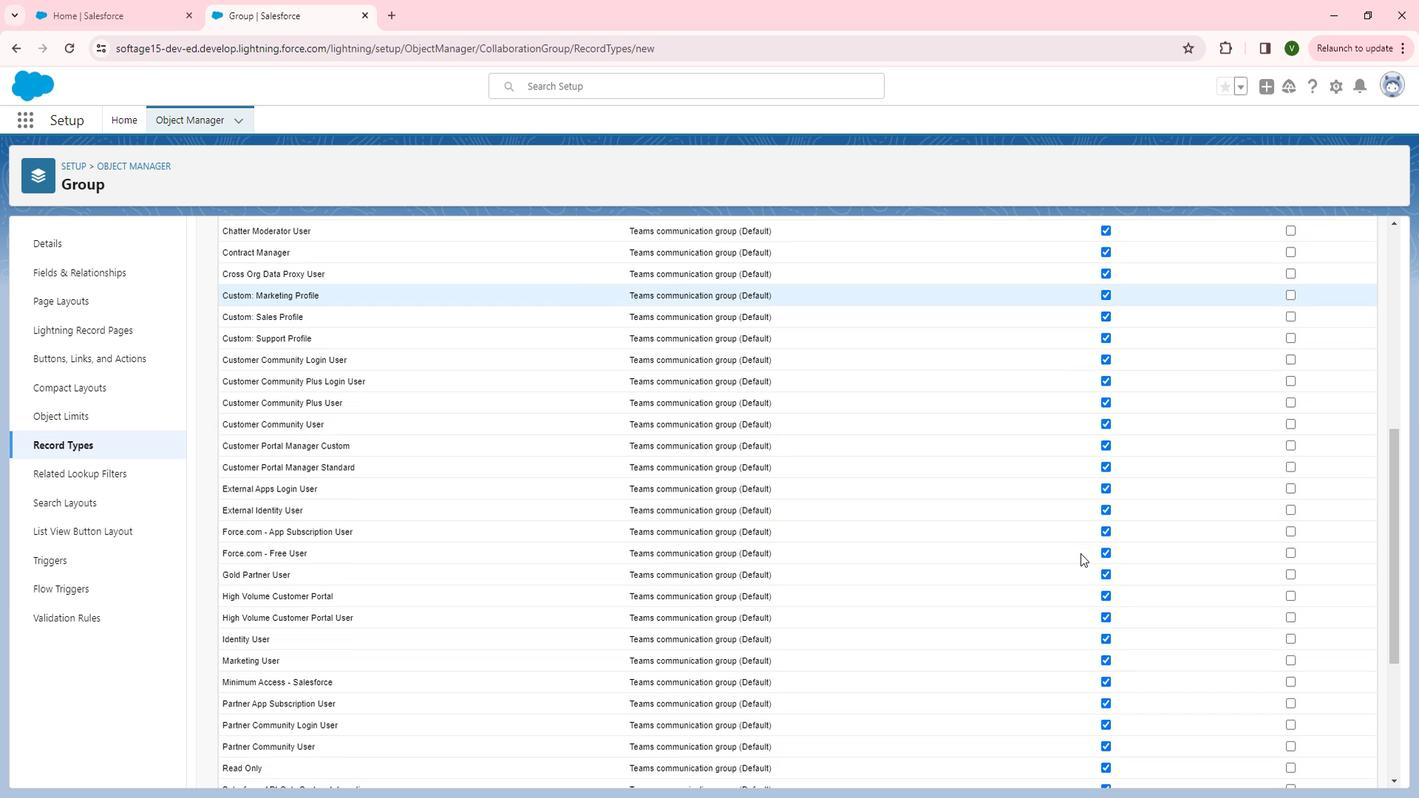 
Action: Mouse scrolled (1104, 555) with delta (0, 0)
Screenshot: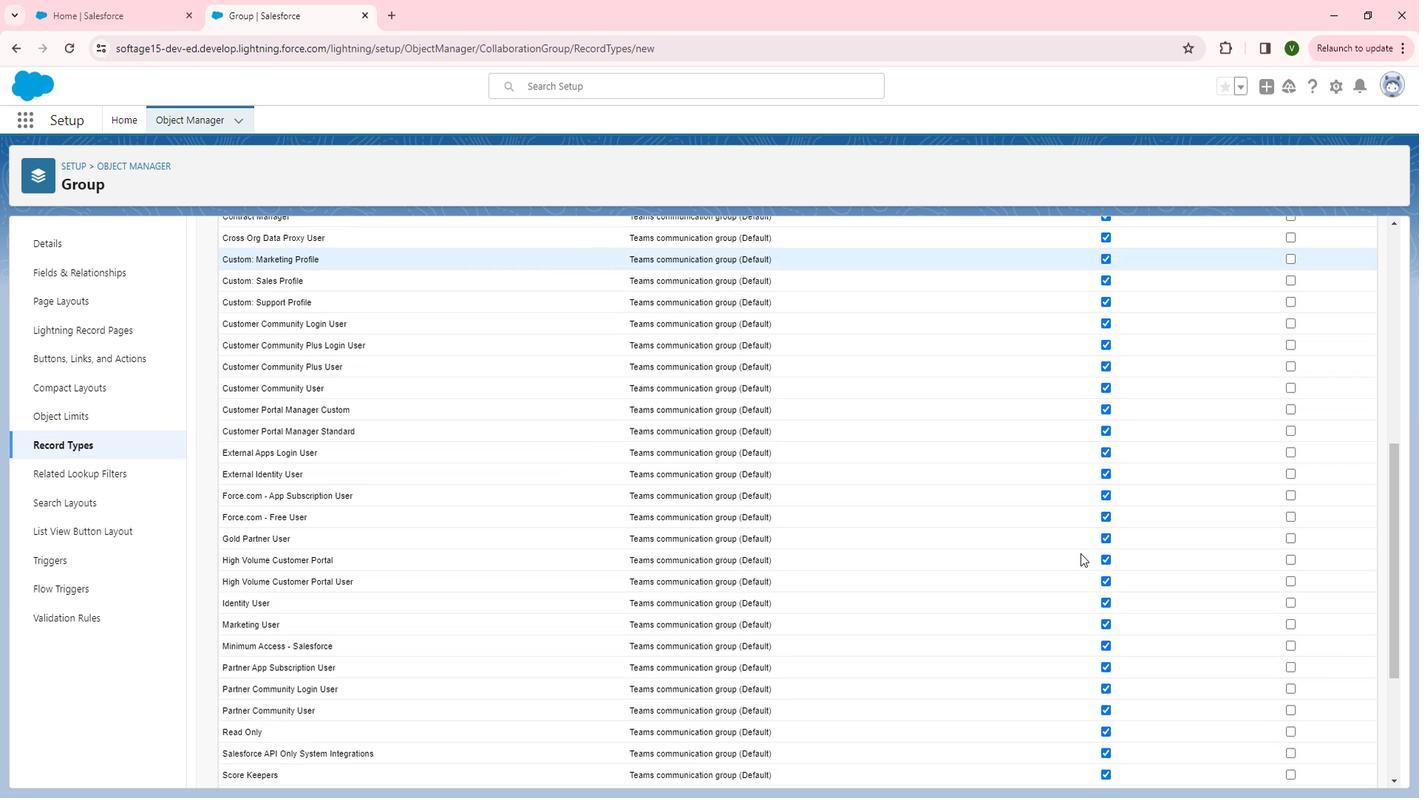 
Action: Mouse scrolled (1104, 555) with delta (0, 0)
Screenshot: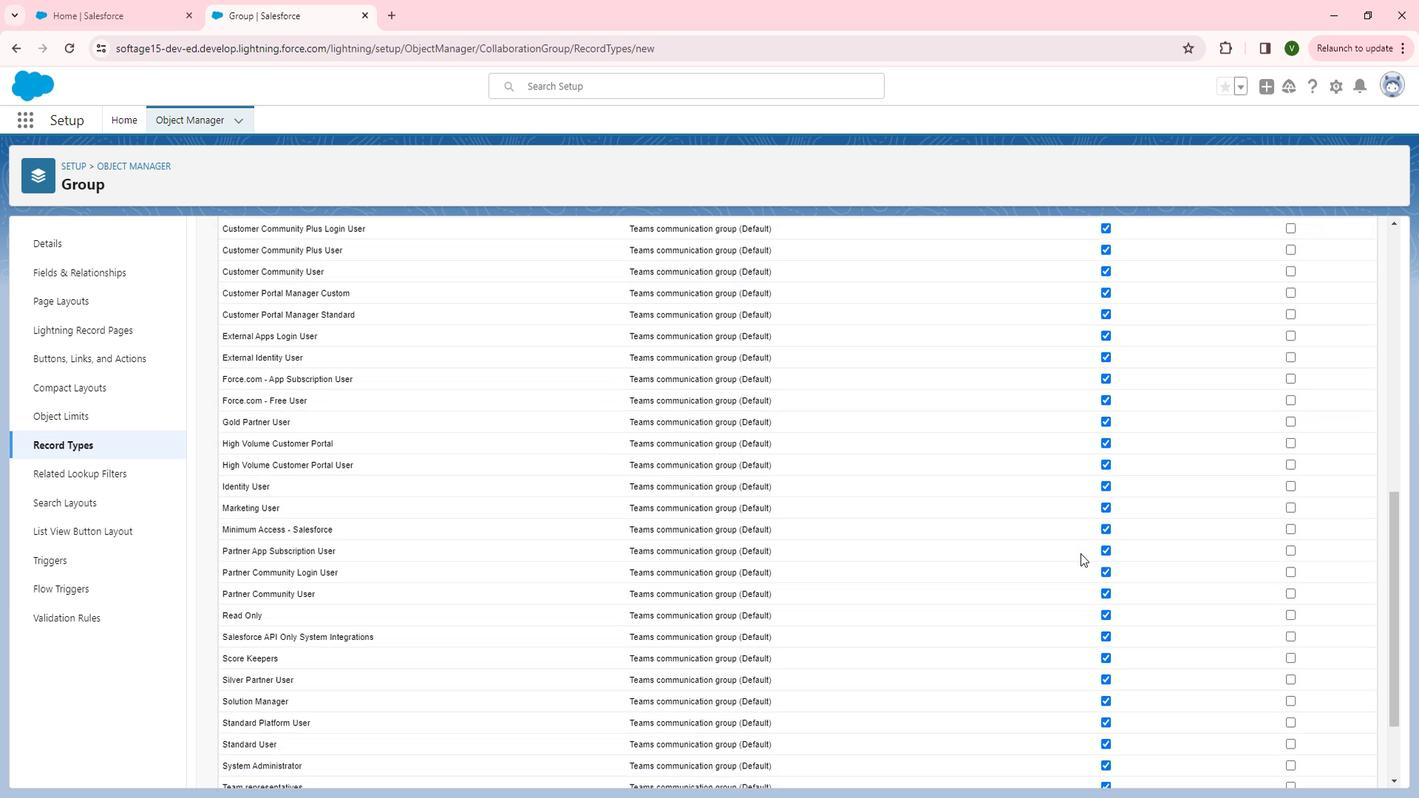 
Action: Mouse scrolled (1104, 555) with delta (0, 0)
Screenshot: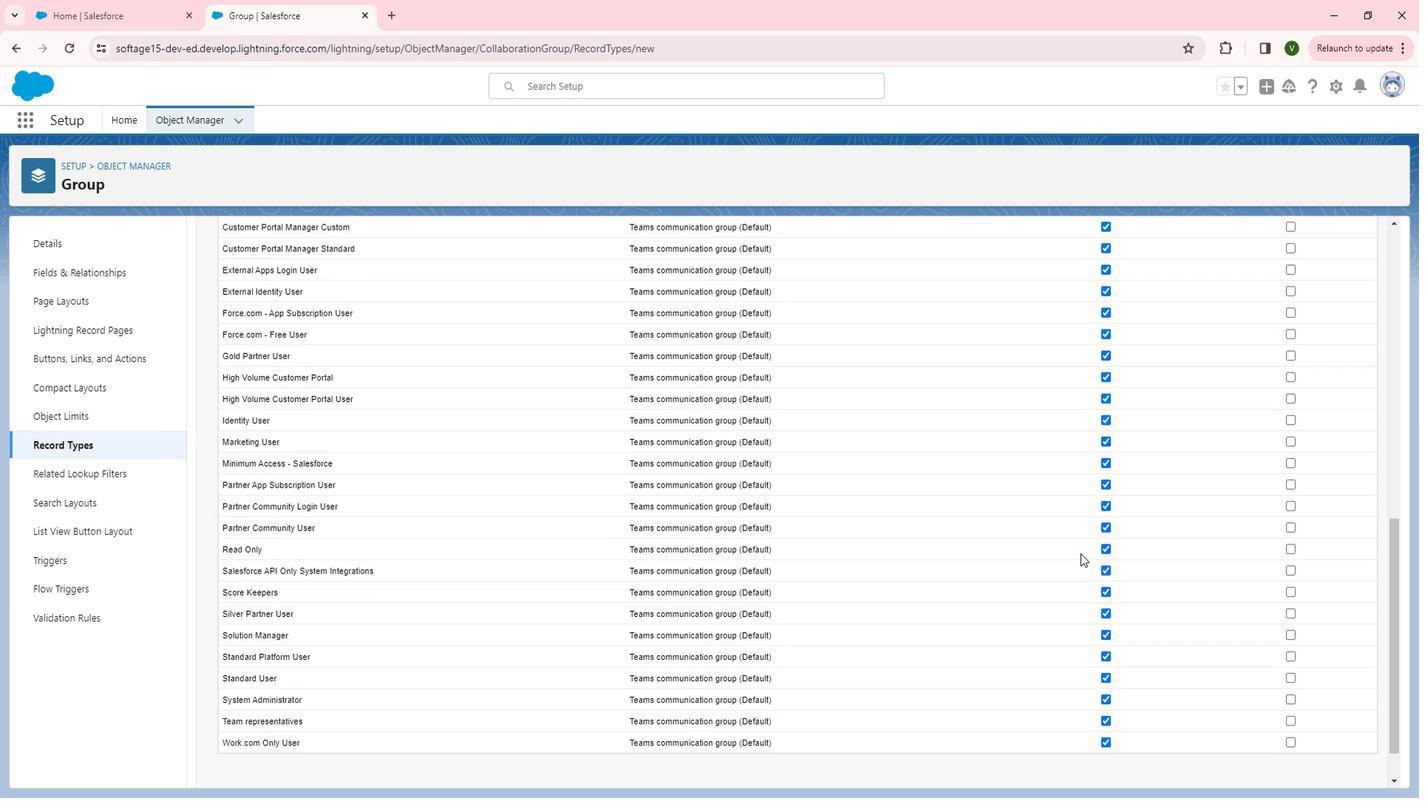 
Action: Mouse scrolled (1104, 555) with delta (0, 0)
Screenshot: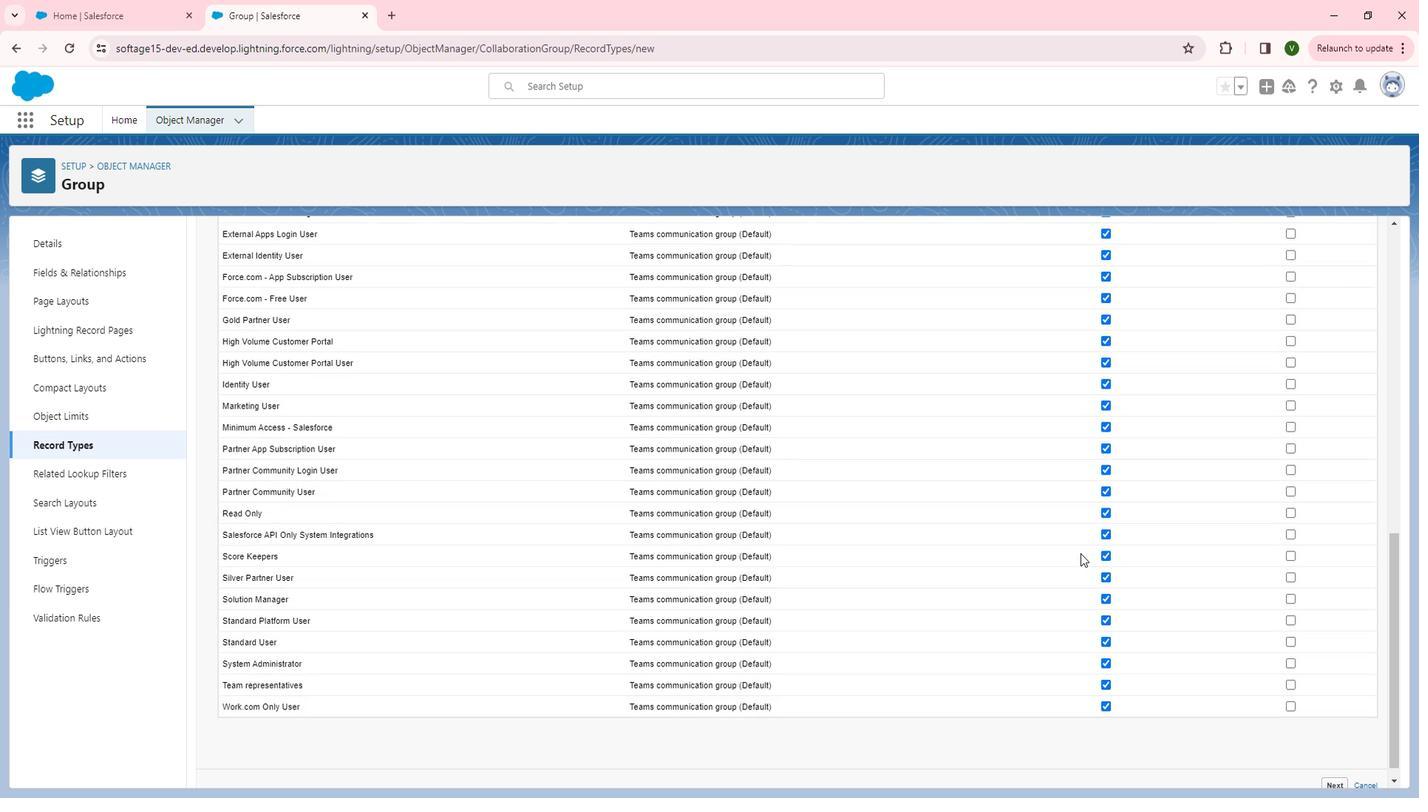 
Action: Mouse scrolled (1104, 555) with delta (0, 0)
Screenshot: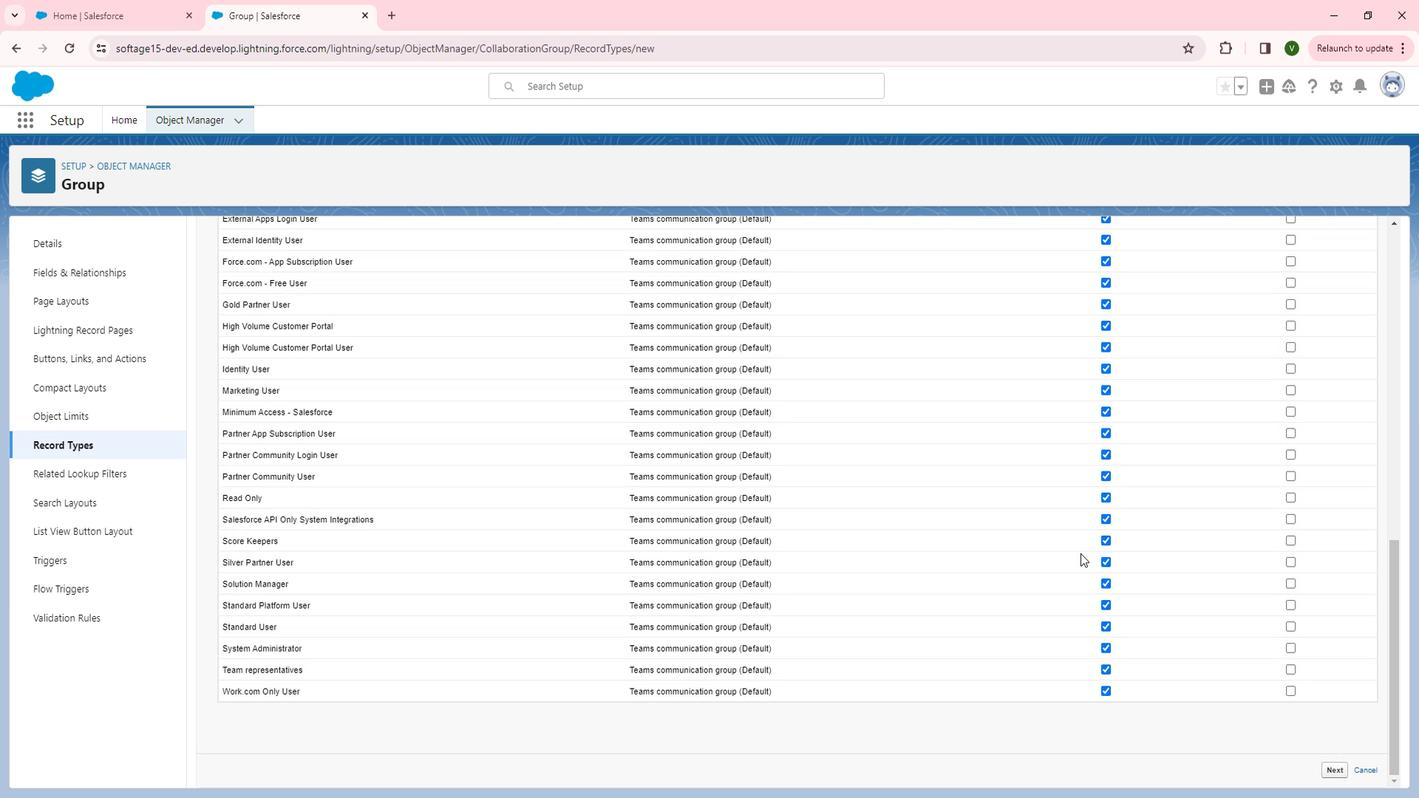 
Action: Mouse scrolled (1104, 555) with delta (0, 0)
Screenshot: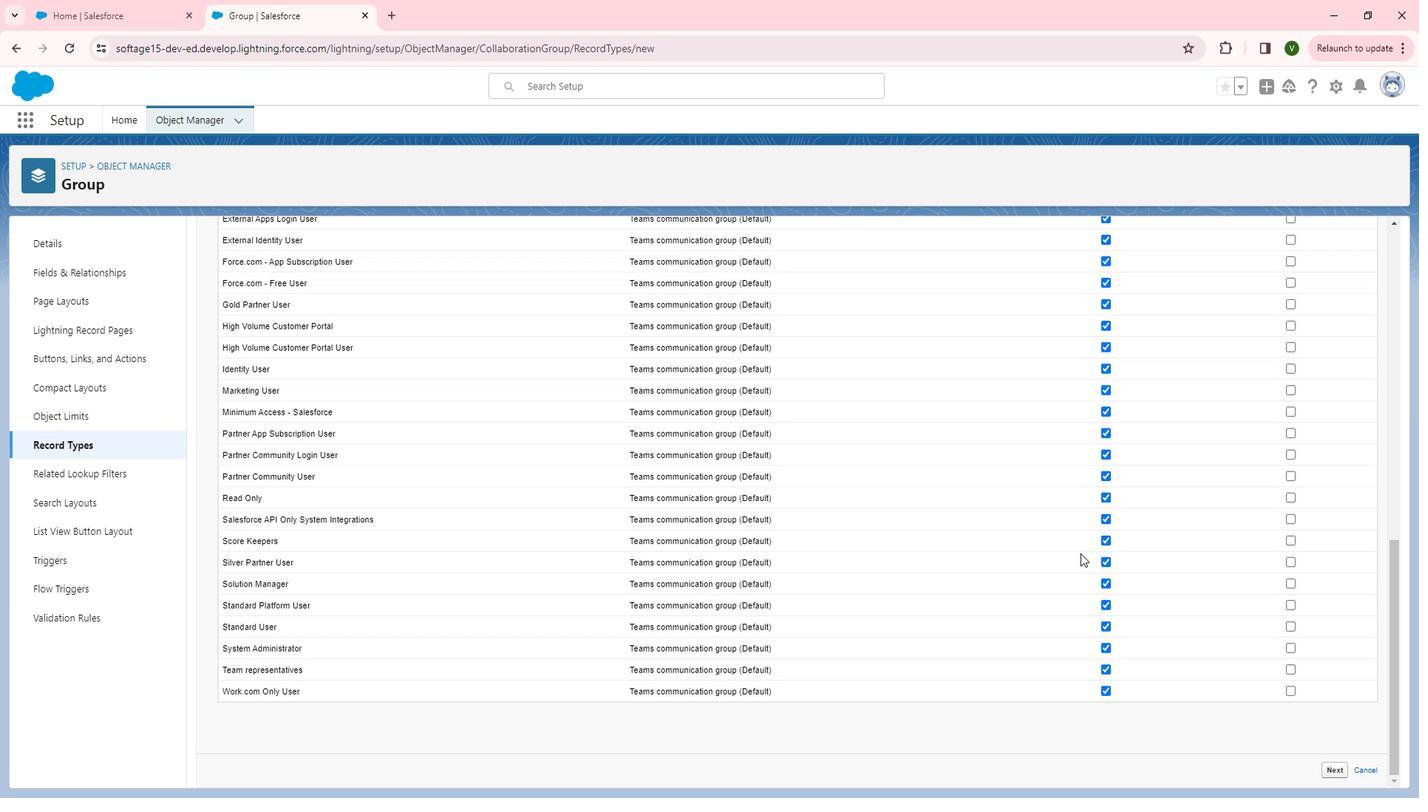 
Action: Mouse moved to (1353, 765)
Screenshot: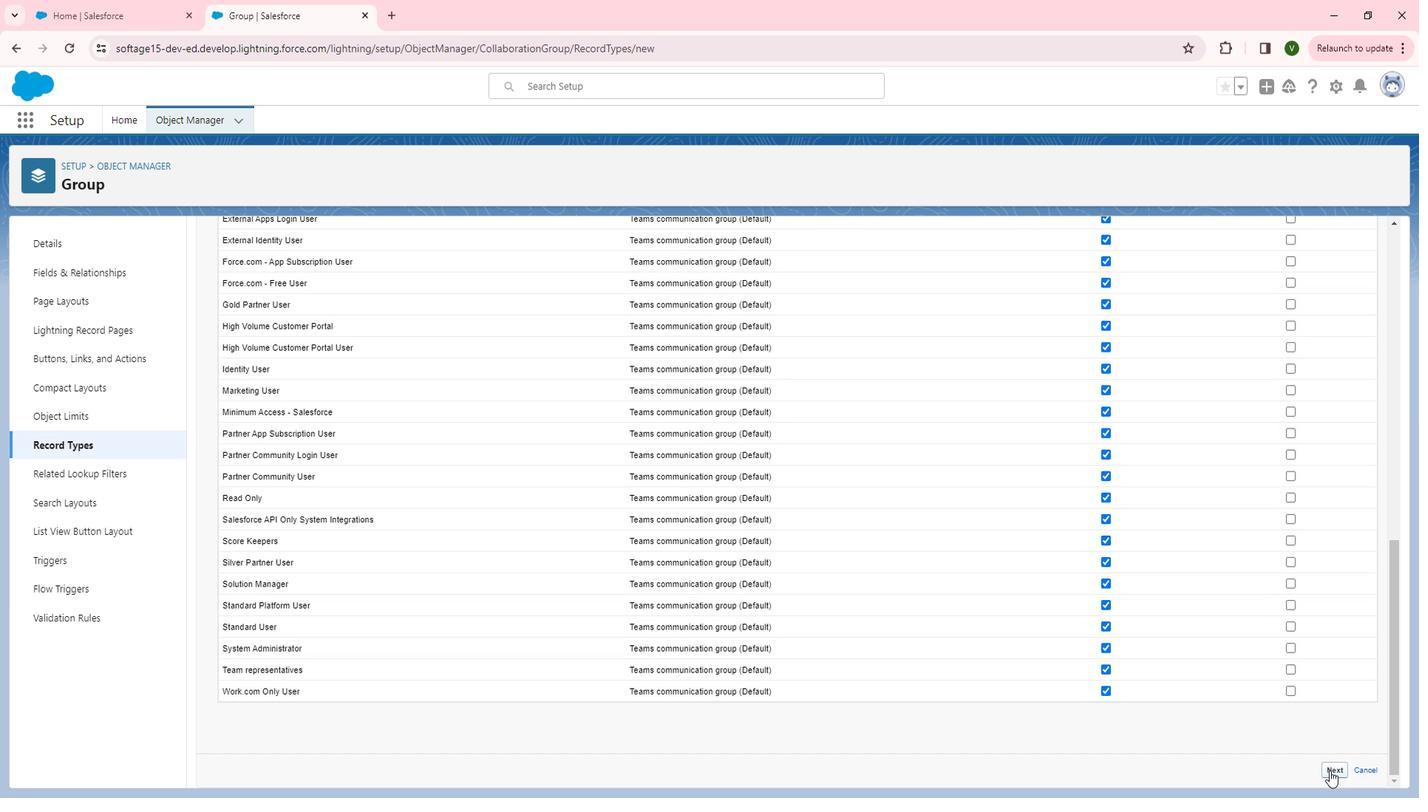 
Action: Mouse pressed left at (1353, 765)
Screenshot: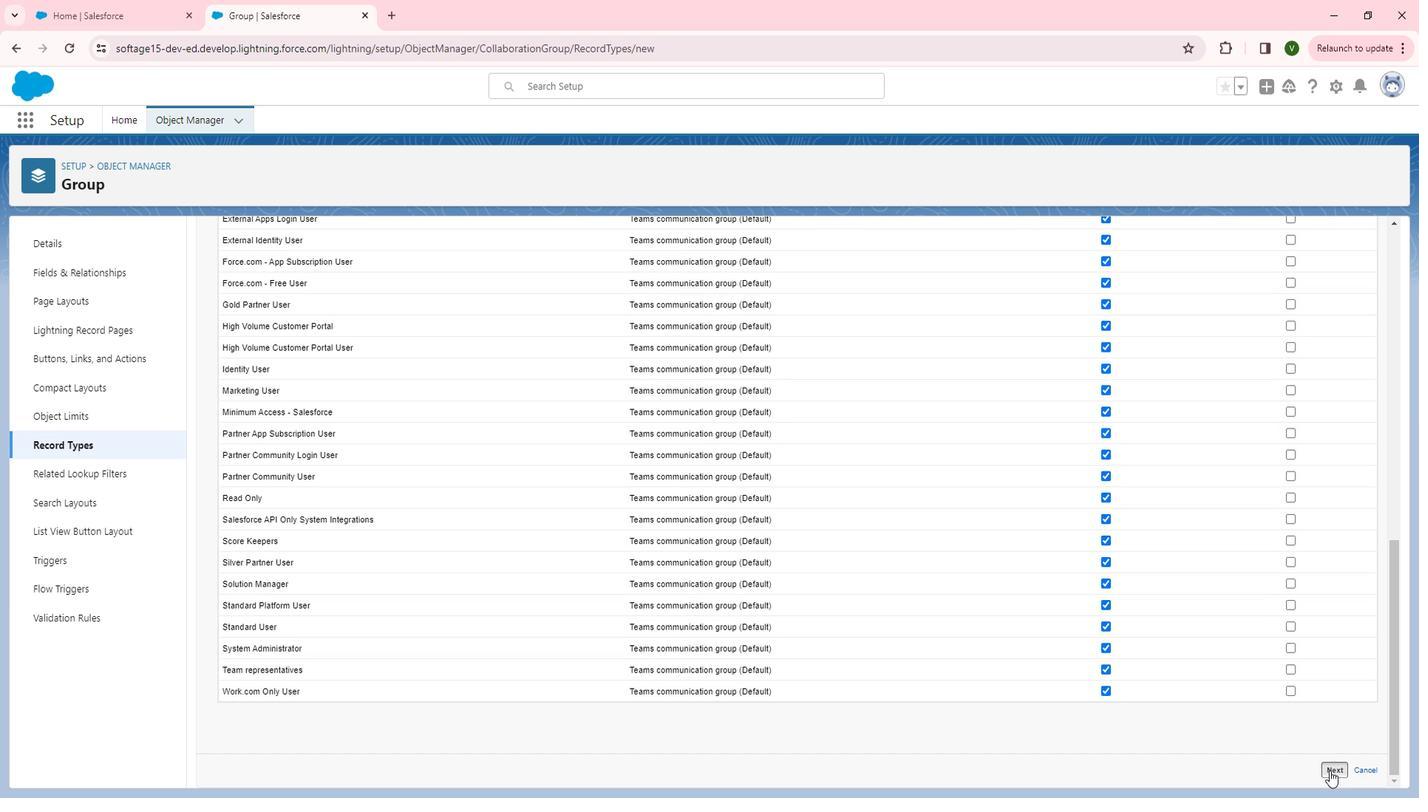 
Action: Mouse moved to (657, 512)
Screenshot: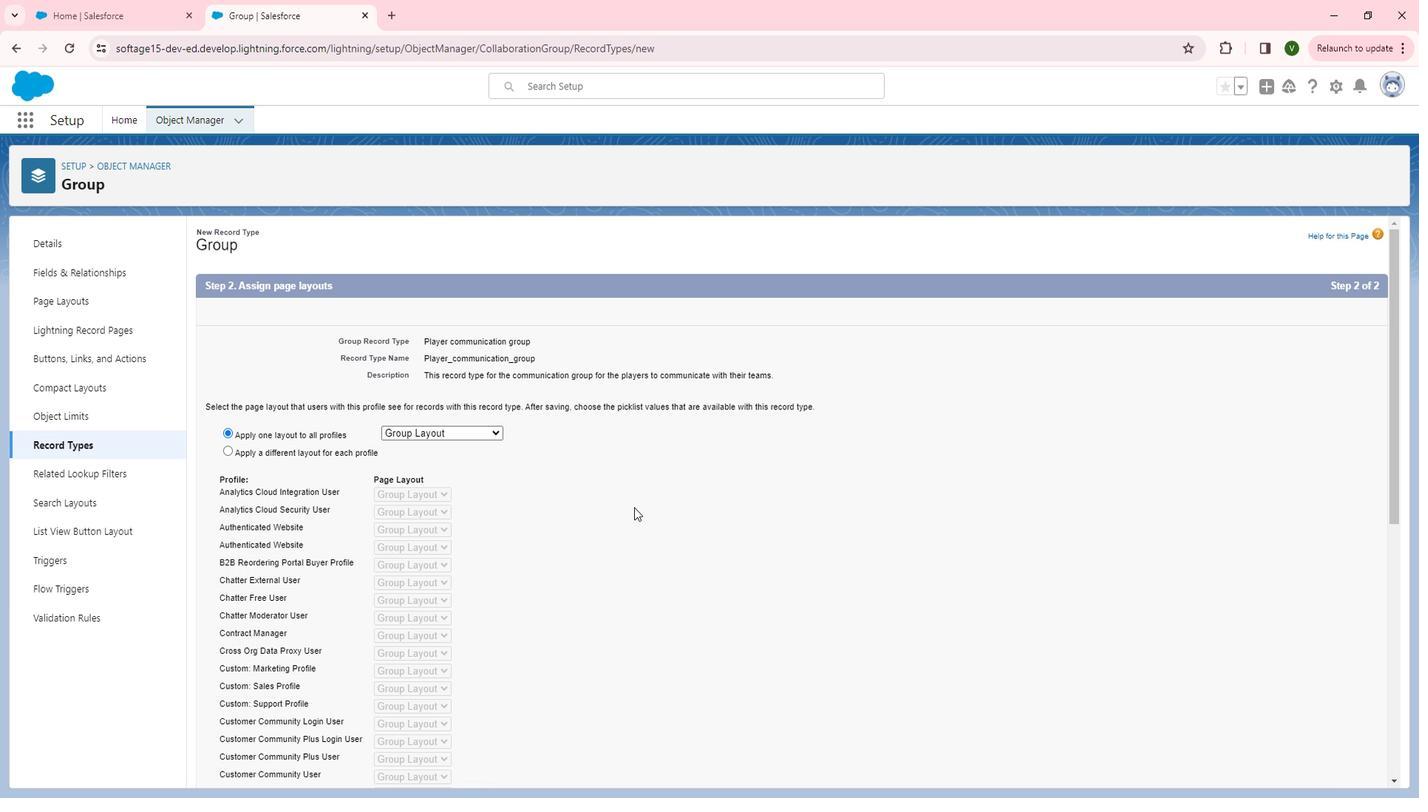 
Action: Mouse scrolled (657, 511) with delta (0, 0)
Screenshot: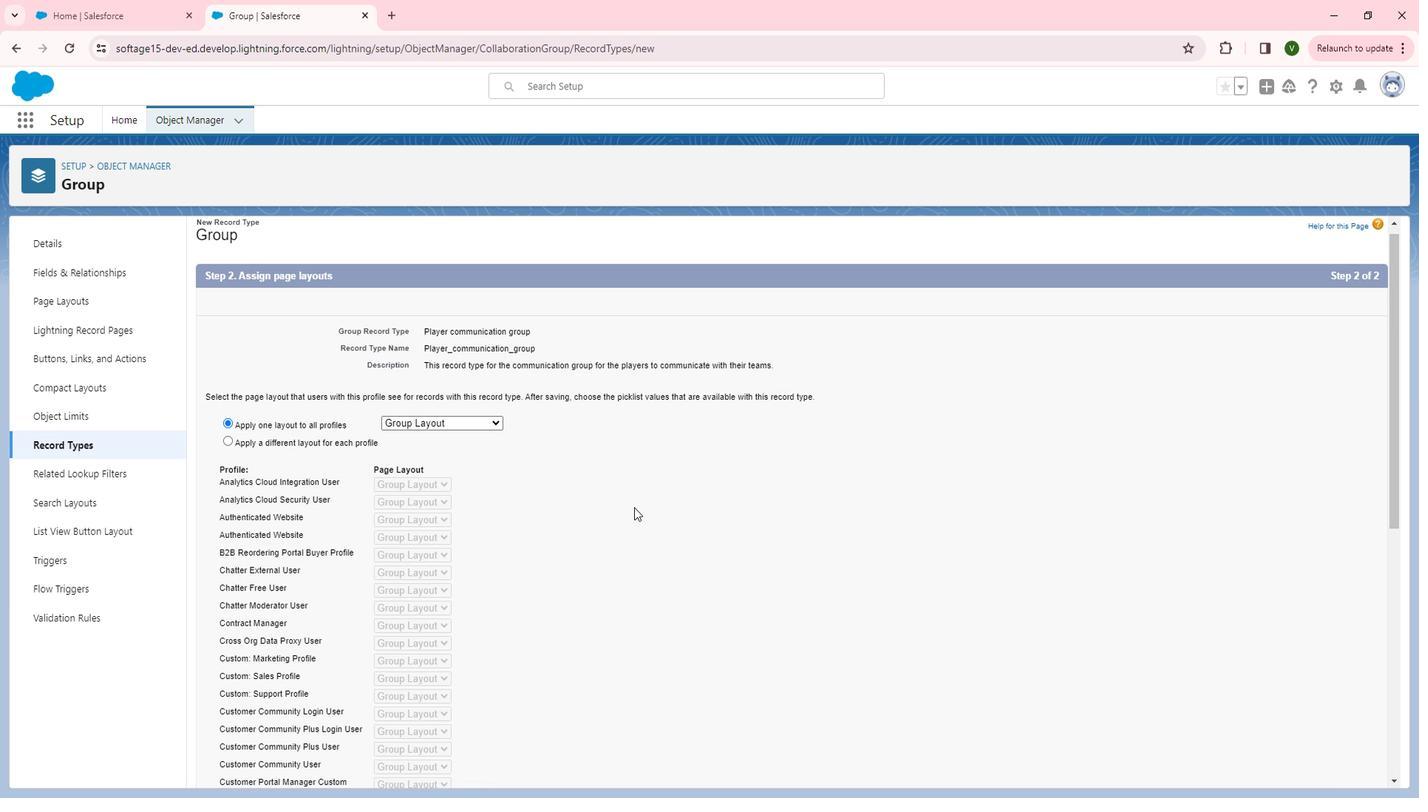 
Action: Mouse scrolled (657, 511) with delta (0, 0)
Screenshot: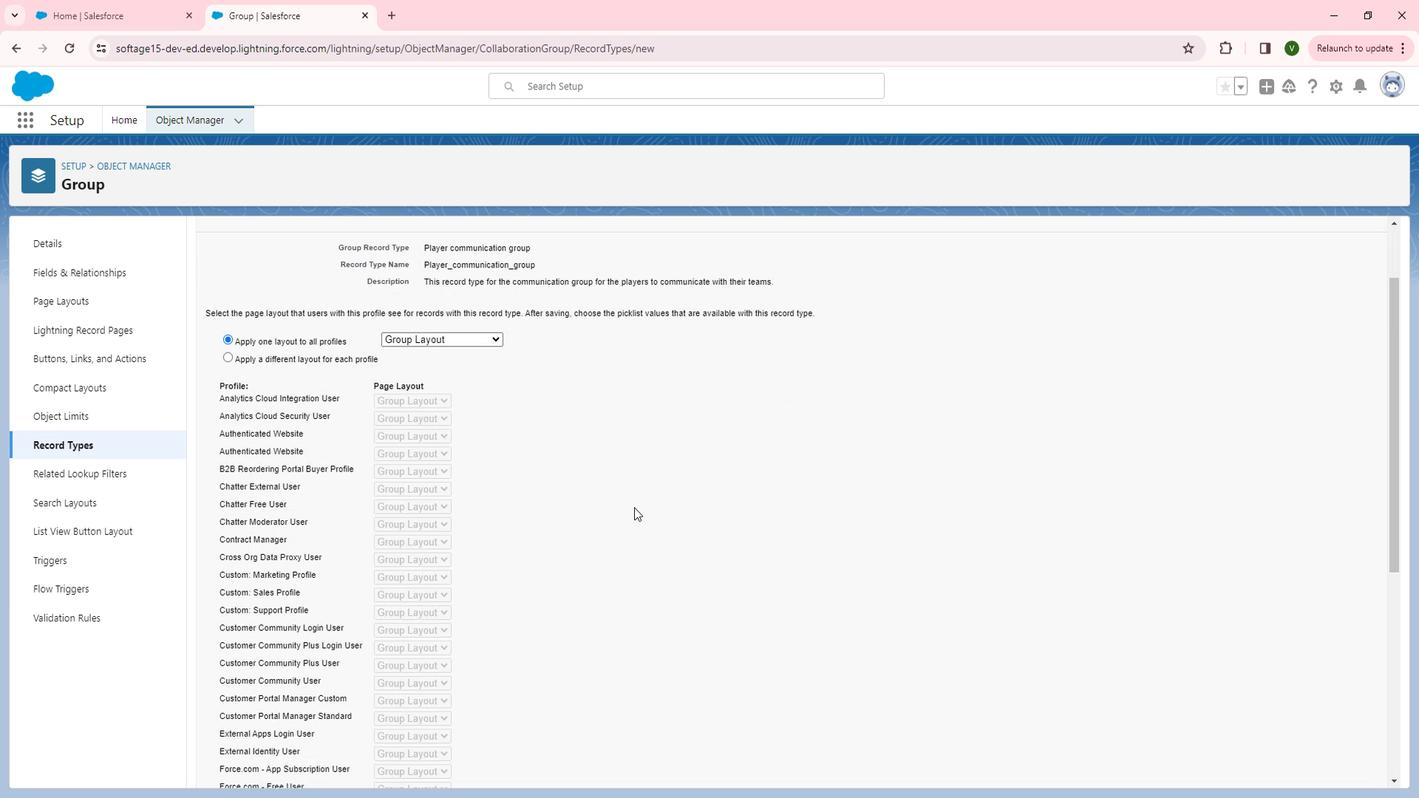 
Action: Mouse scrolled (657, 511) with delta (0, 0)
Screenshot: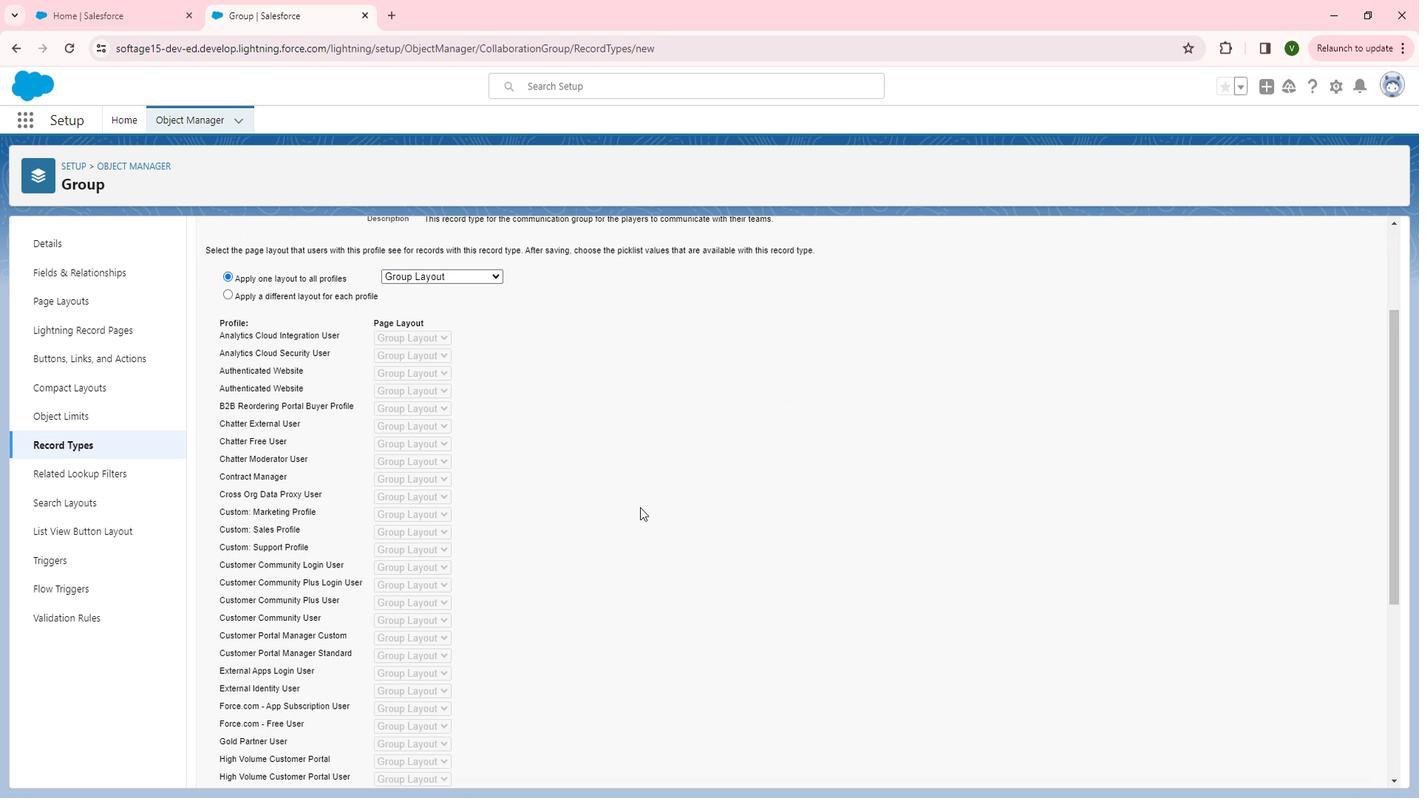 
Action: Mouse moved to (736, 547)
Screenshot: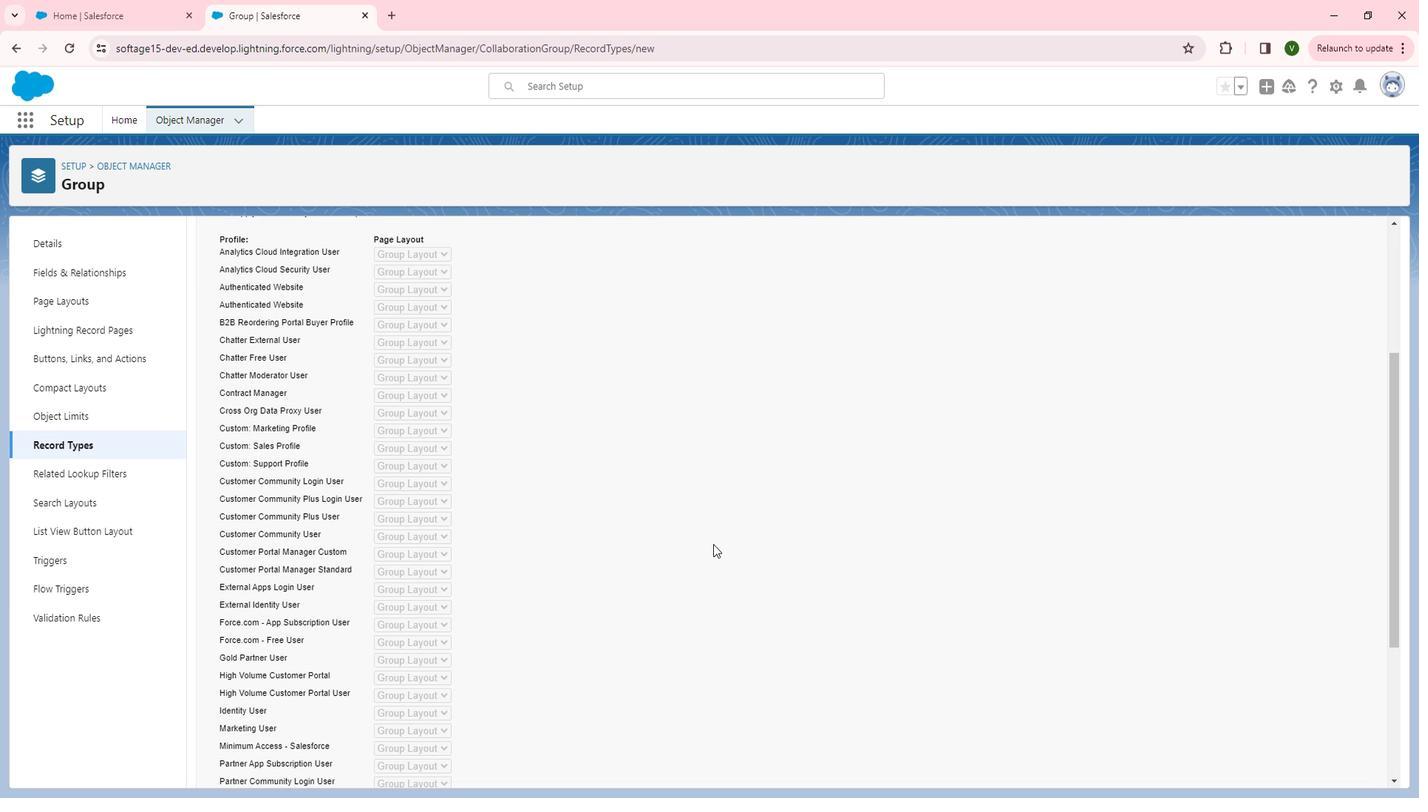 
Action: Mouse scrolled (736, 546) with delta (0, 0)
Screenshot: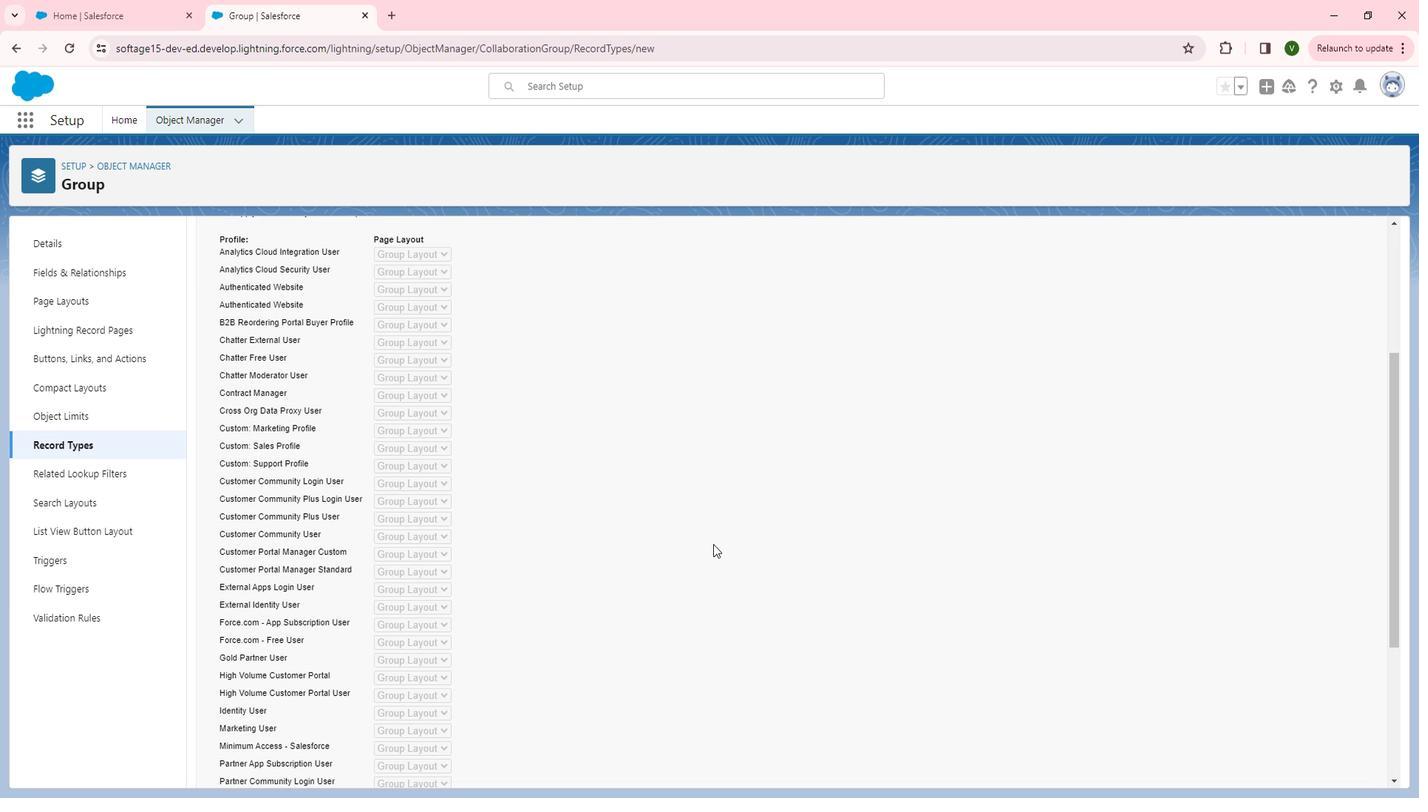 
Action: Mouse scrolled (736, 546) with delta (0, 0)
Screenshot: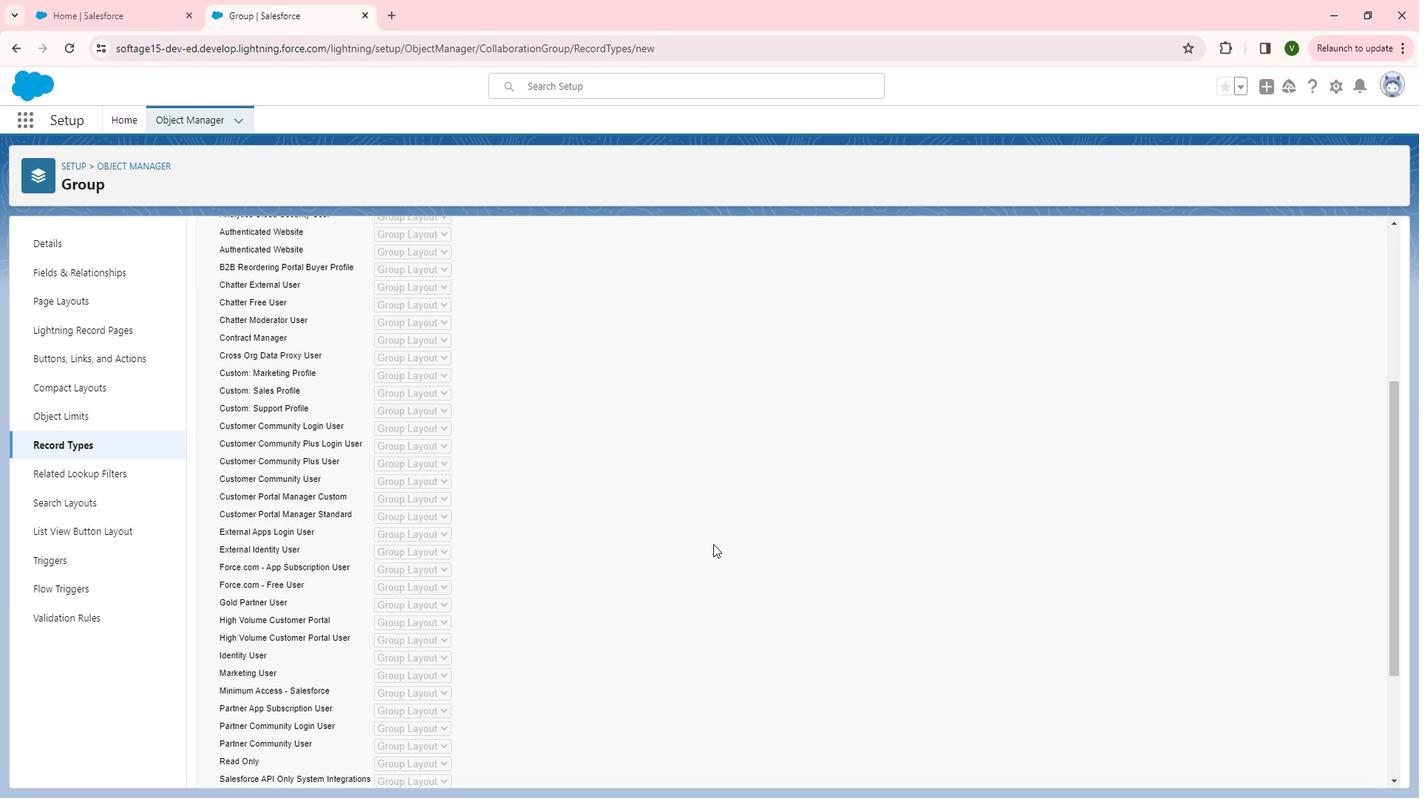 
Action: Mouse scrolled (736, 546) with delta (0, 0)
Screenshot: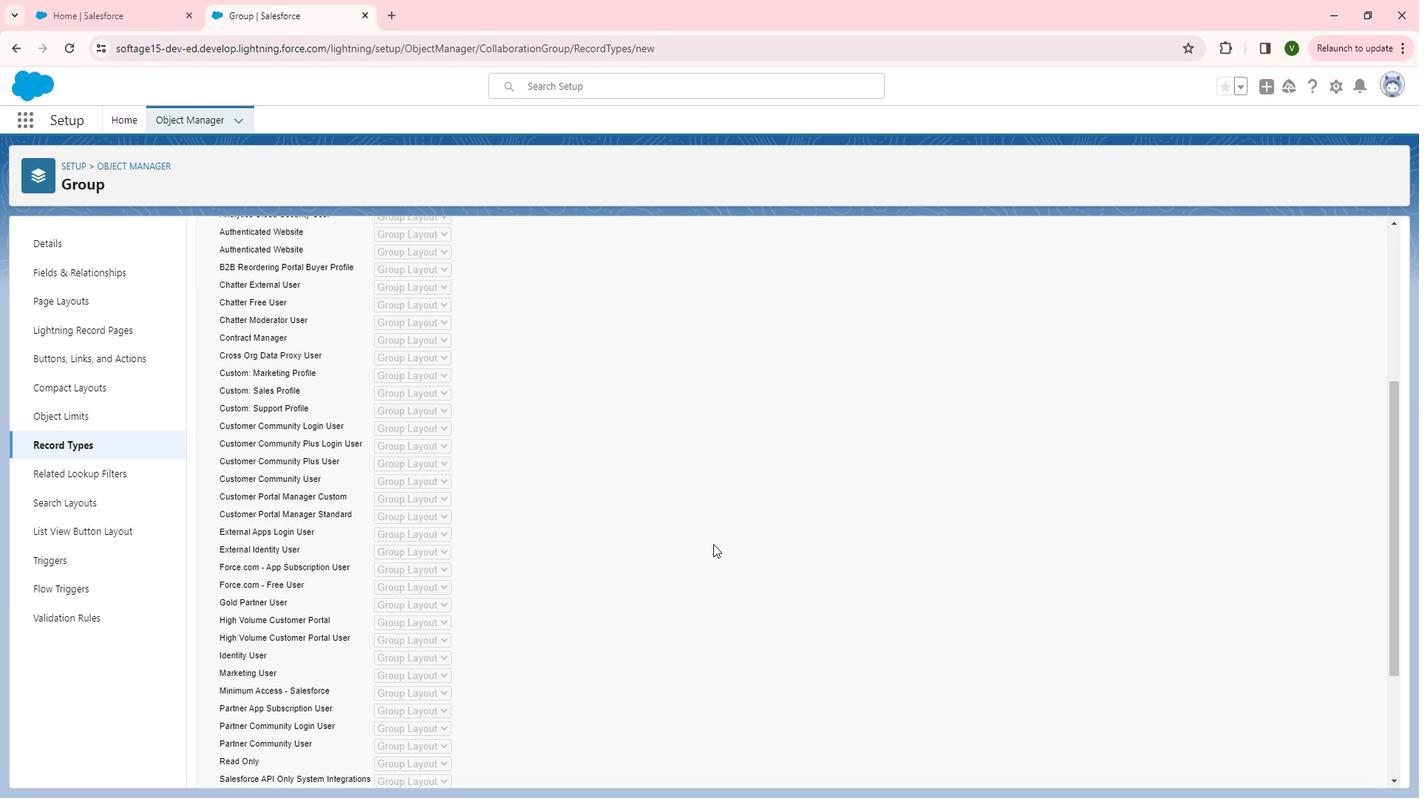 
Action: Mouse moved to (1323, 717)
Screenshot: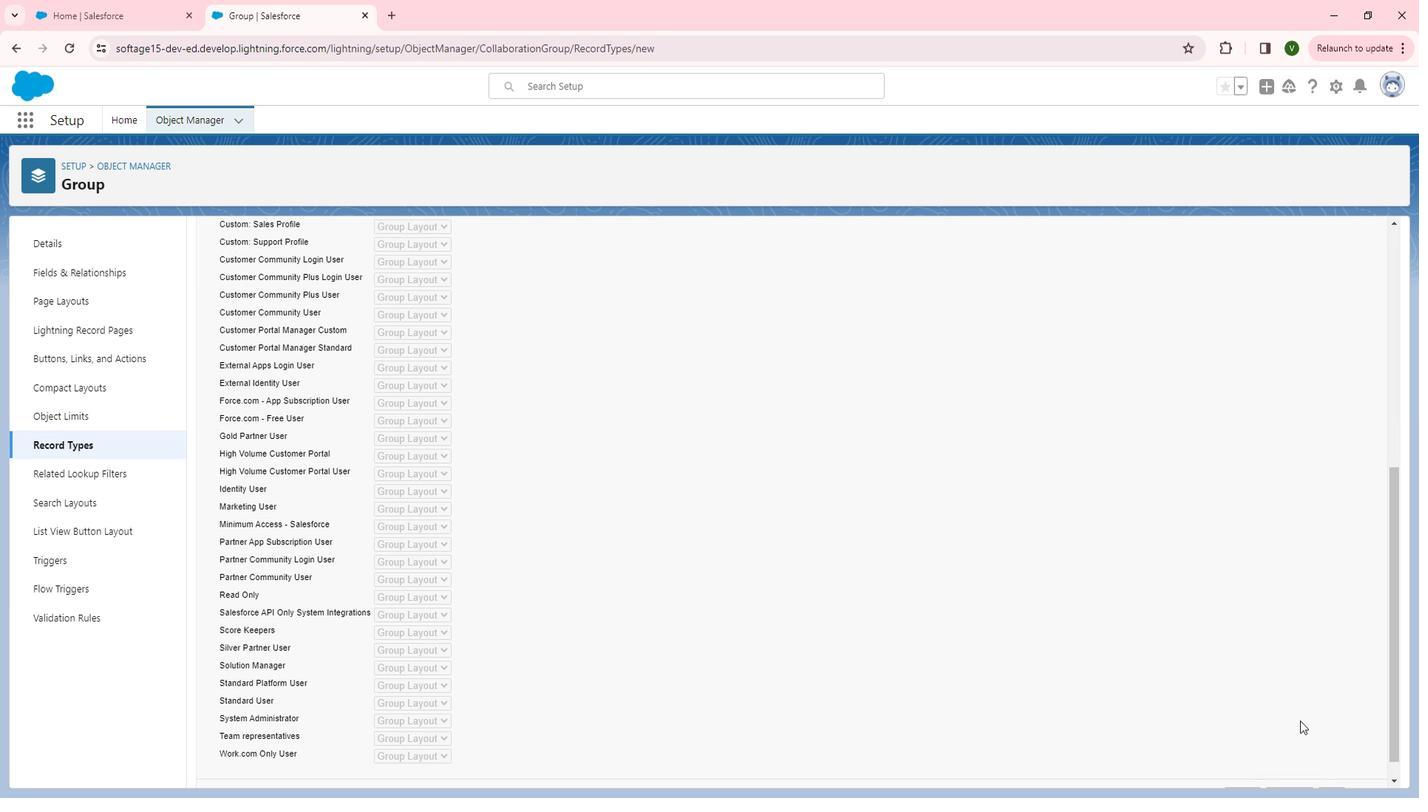 
Action: Mouse scrolled (1323, 716) with delta (0, 0)
Screenshot: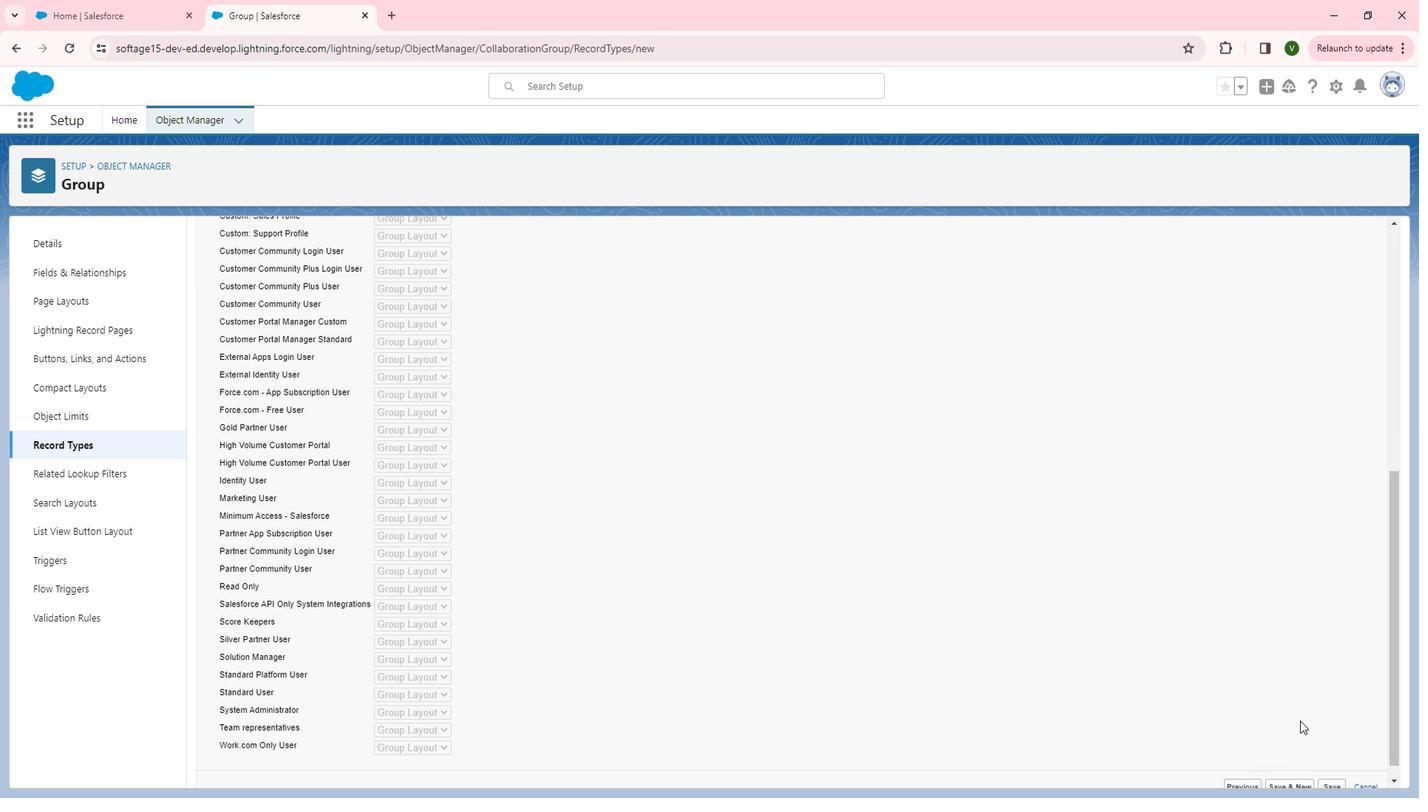 
Action: Mouse scrolled (1323, 716) with delta (0, 0)
Screenshot: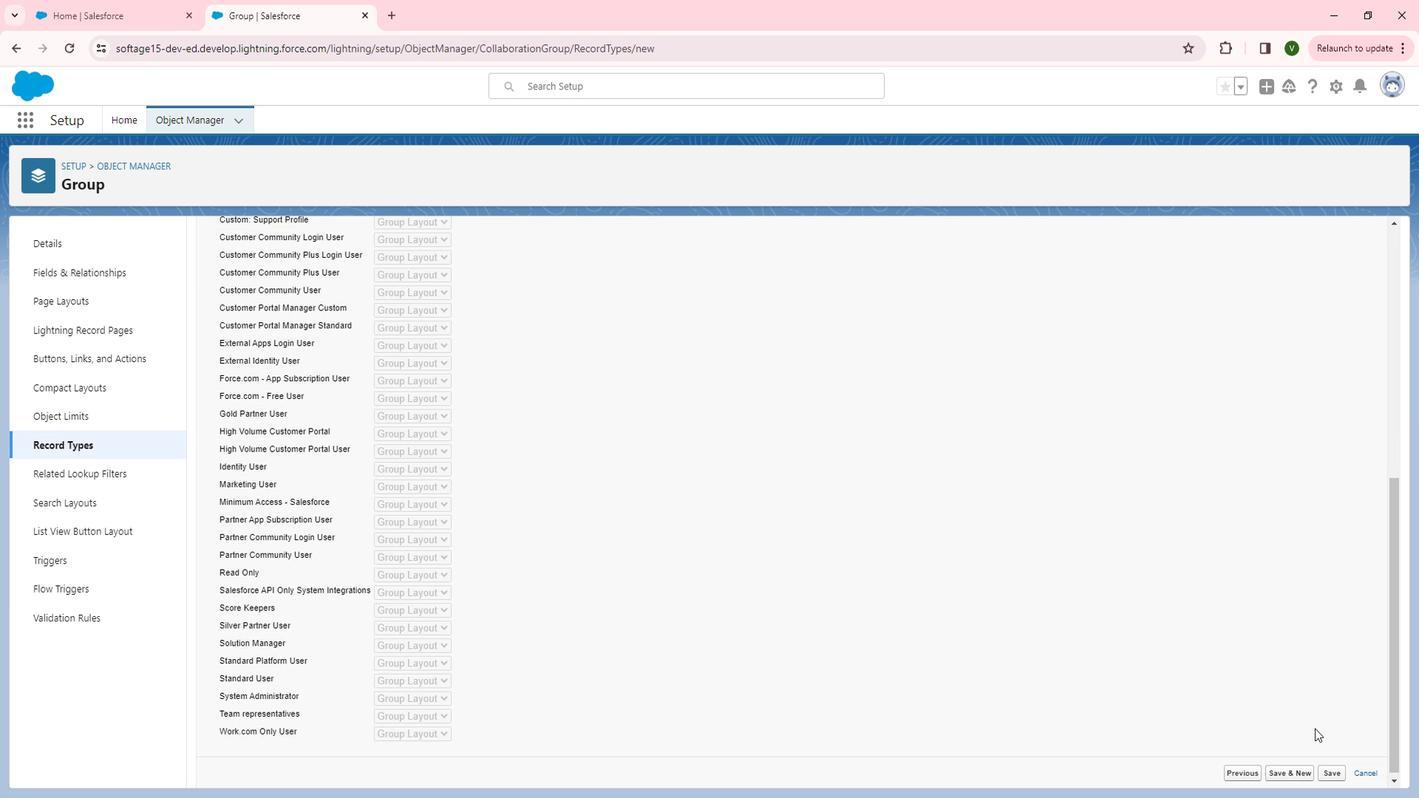 
Action: Mouse scrolled (1323, 716) with delta (0, 0)
Screenshot: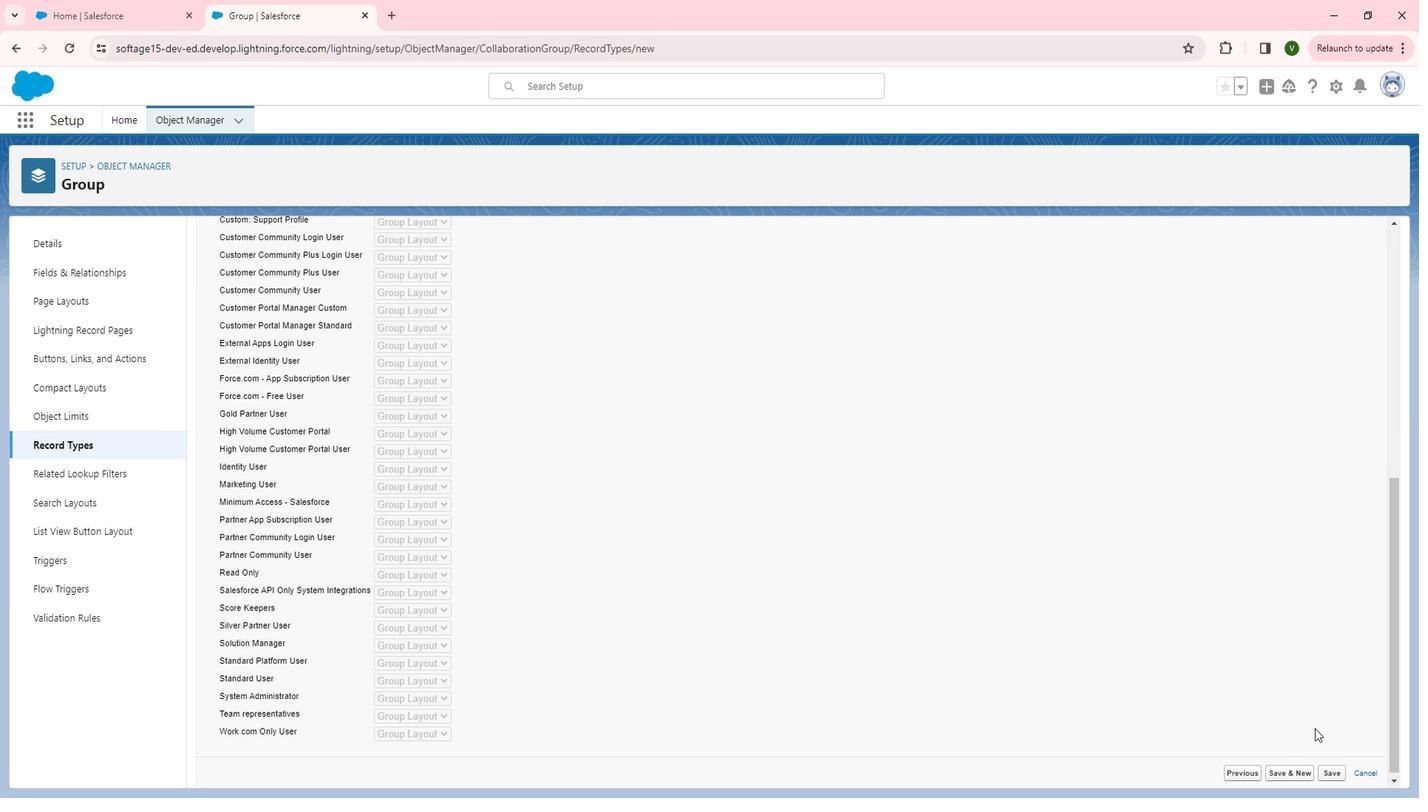 
Action: Mouse moved to (1362, 763)
Screenshot: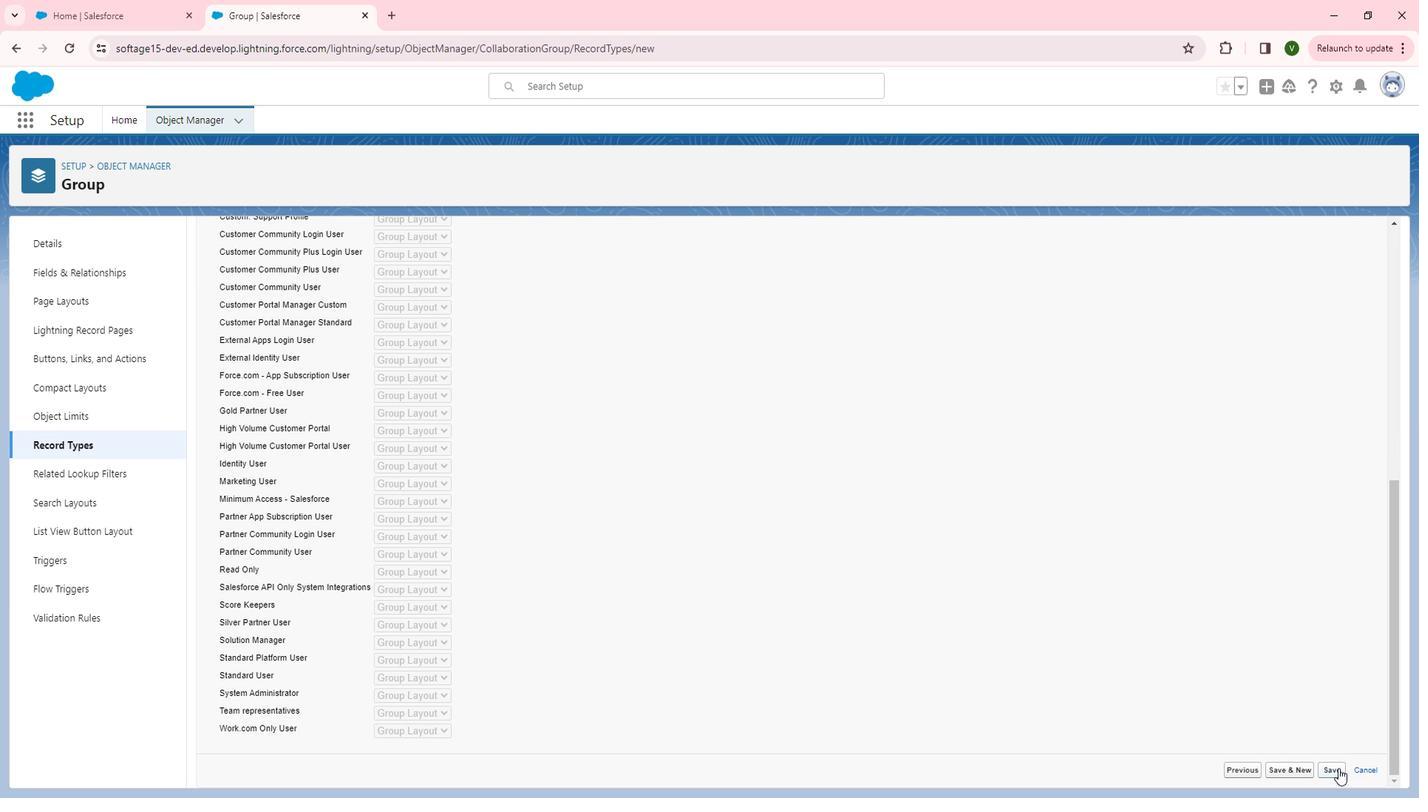 
Action: Mouse pressed left at (1362, 763)
Screenshot: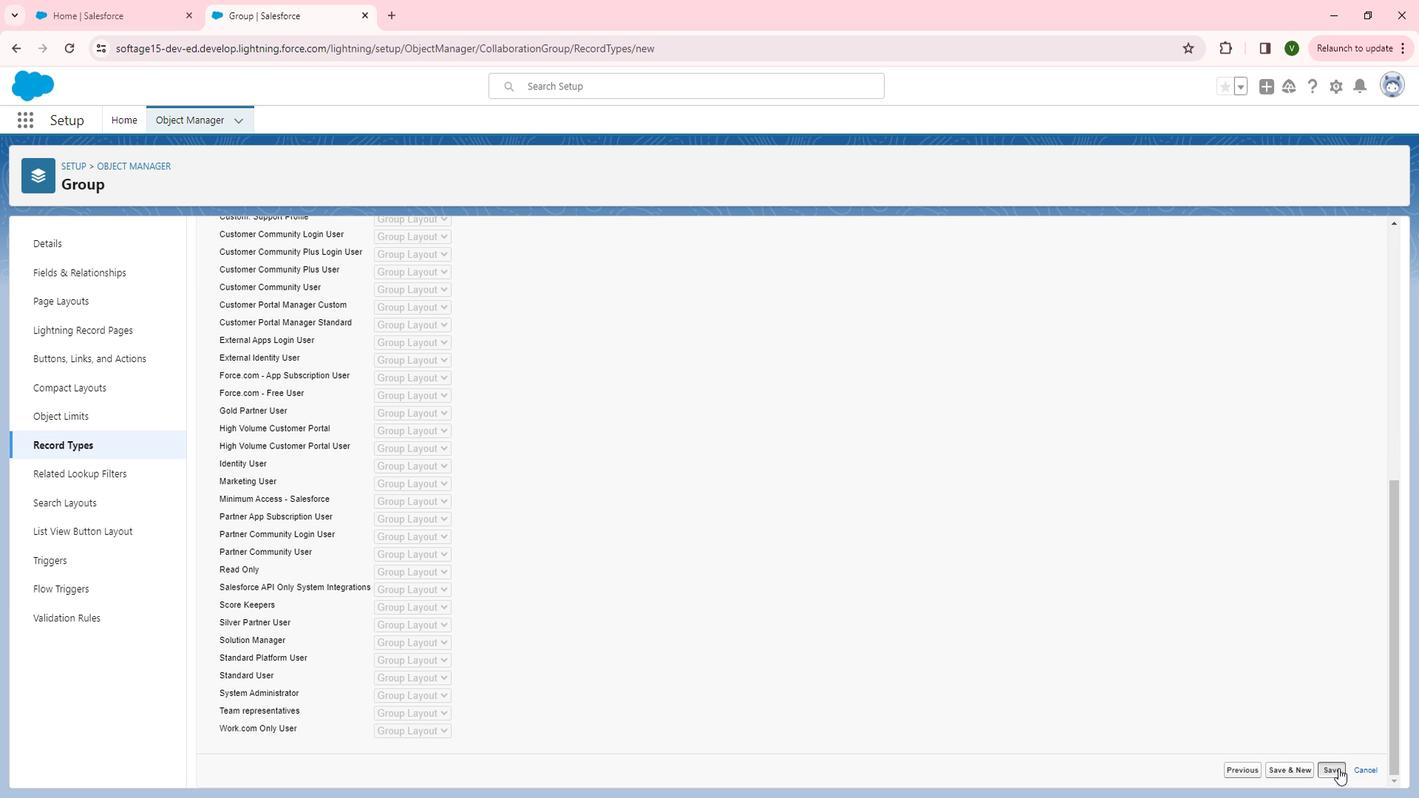 
Action: Mouse moved to (100, 451)
Screenshot: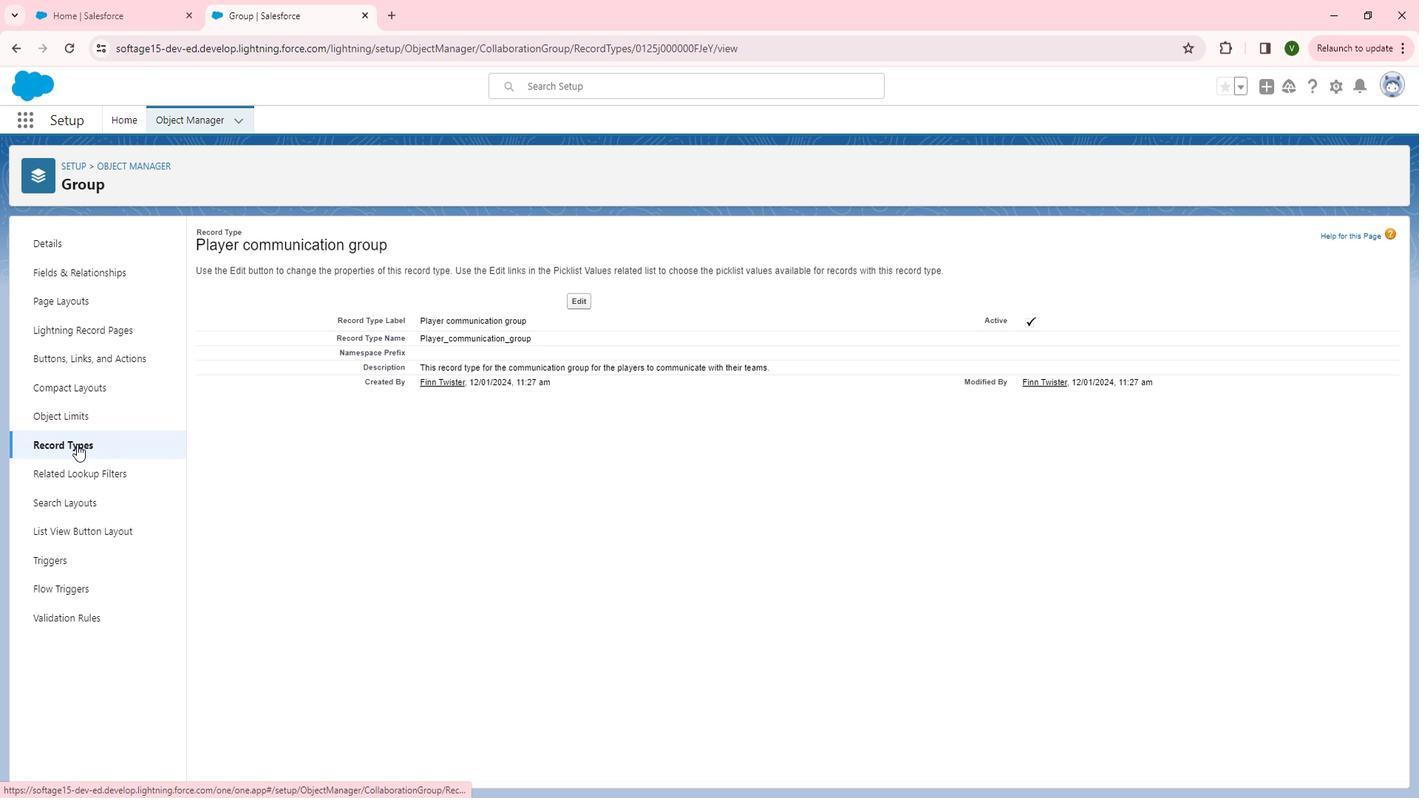 
Action: Mouse pressed left at (100, 451)
Screenshot: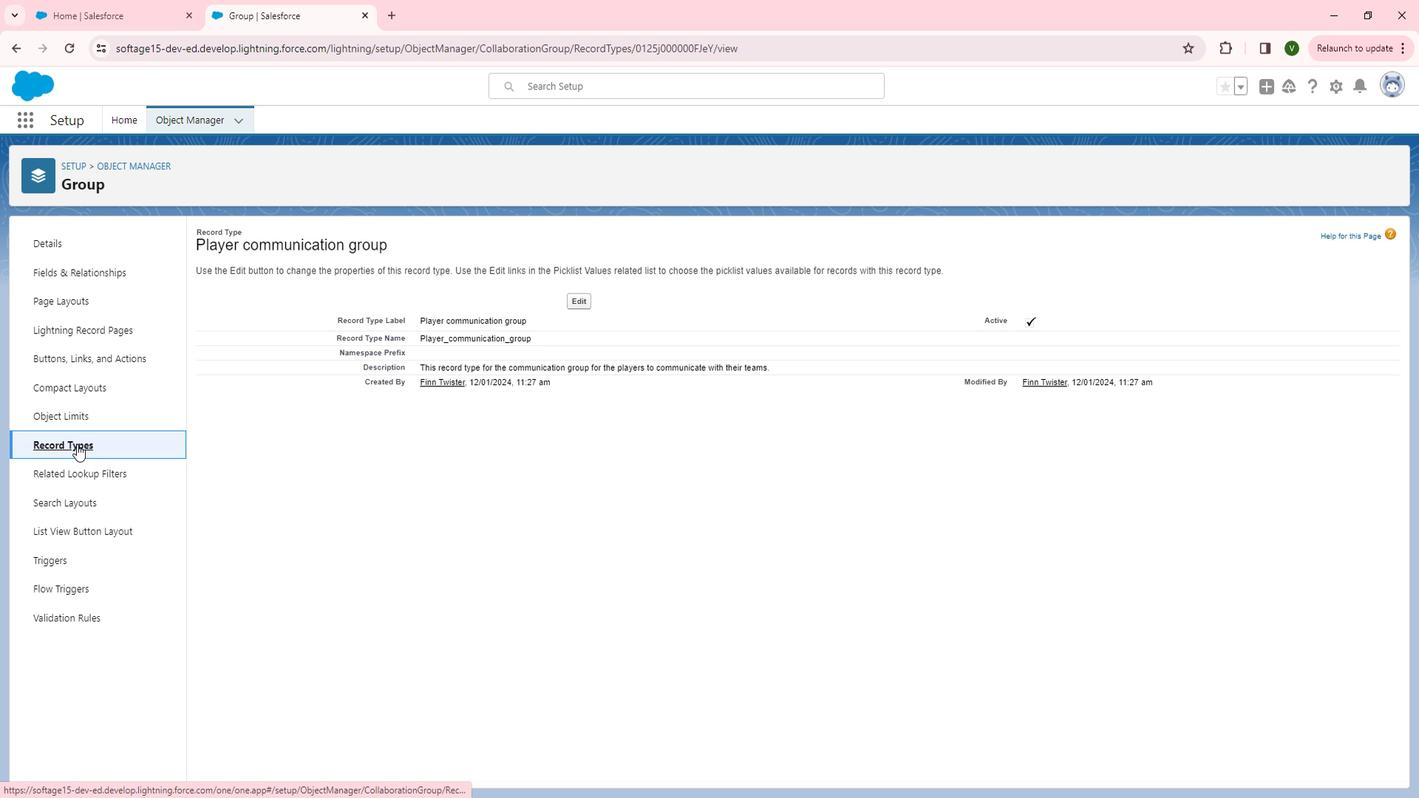 
Action: Mouse moved to (1270, 255)
Screenshot: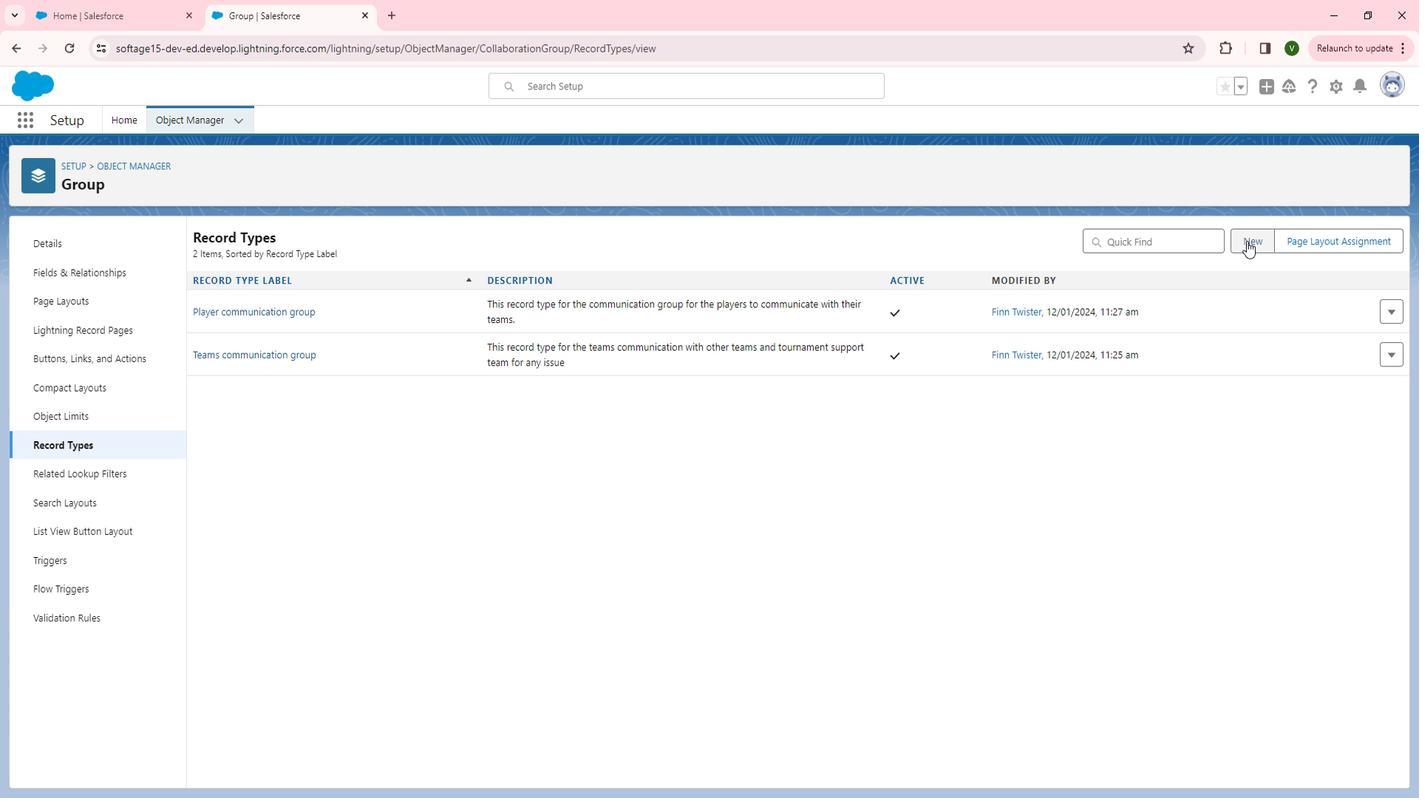 
Action: Mouse pressed left at (1270, 255)
Screenshot: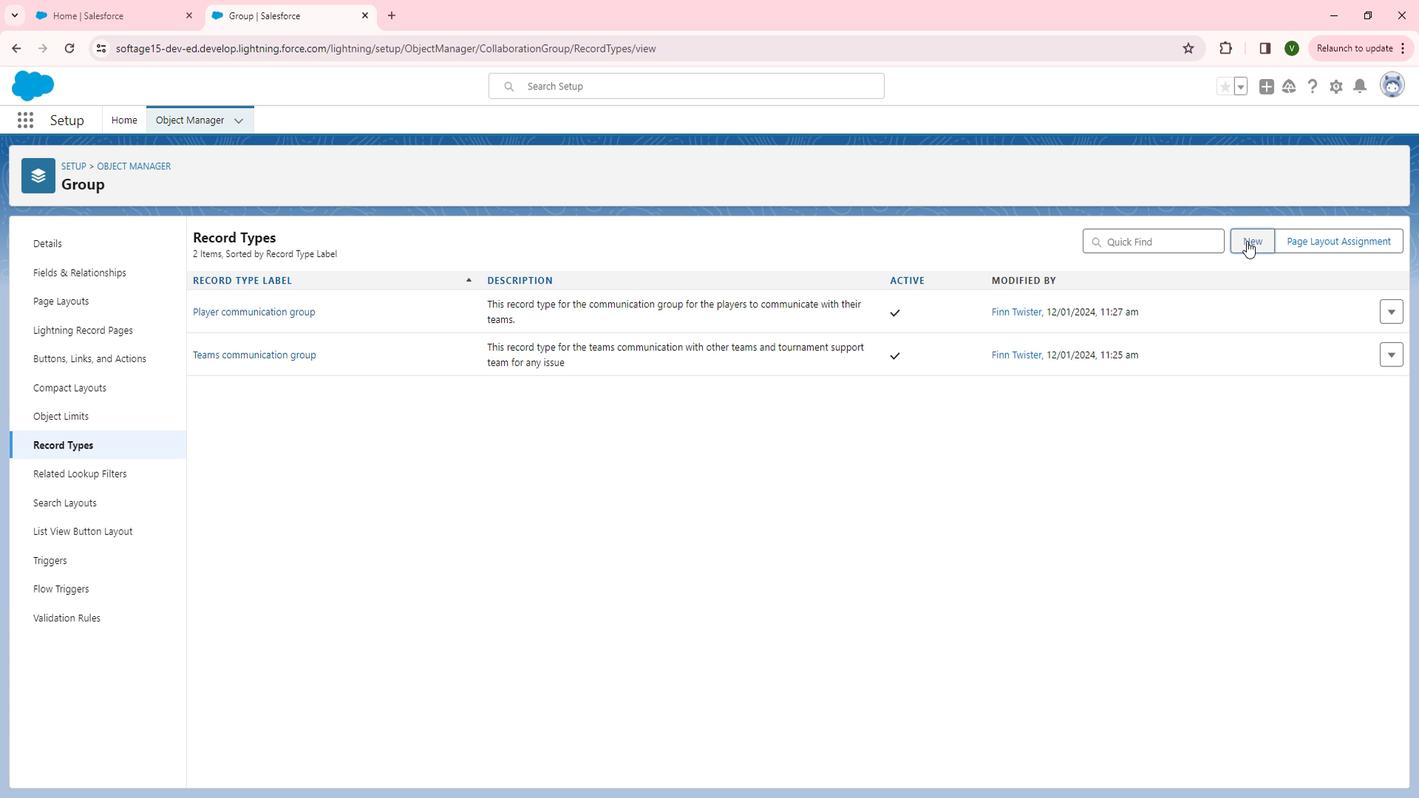 
Action: Mouse moved to (501, 372)
Screenshot: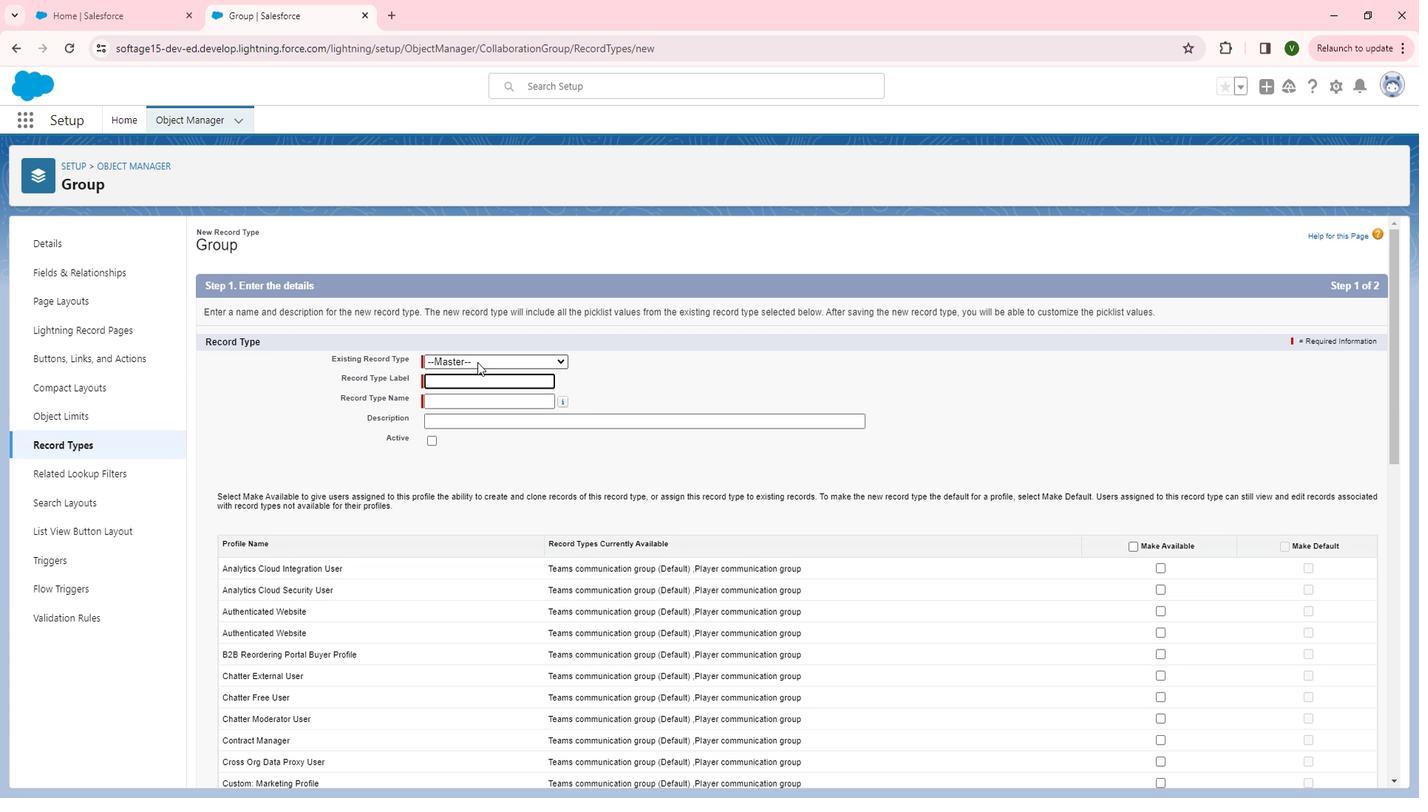 
Action: Key pressed <Key.shift>Tournament<Key.space>organizer
Screenshot: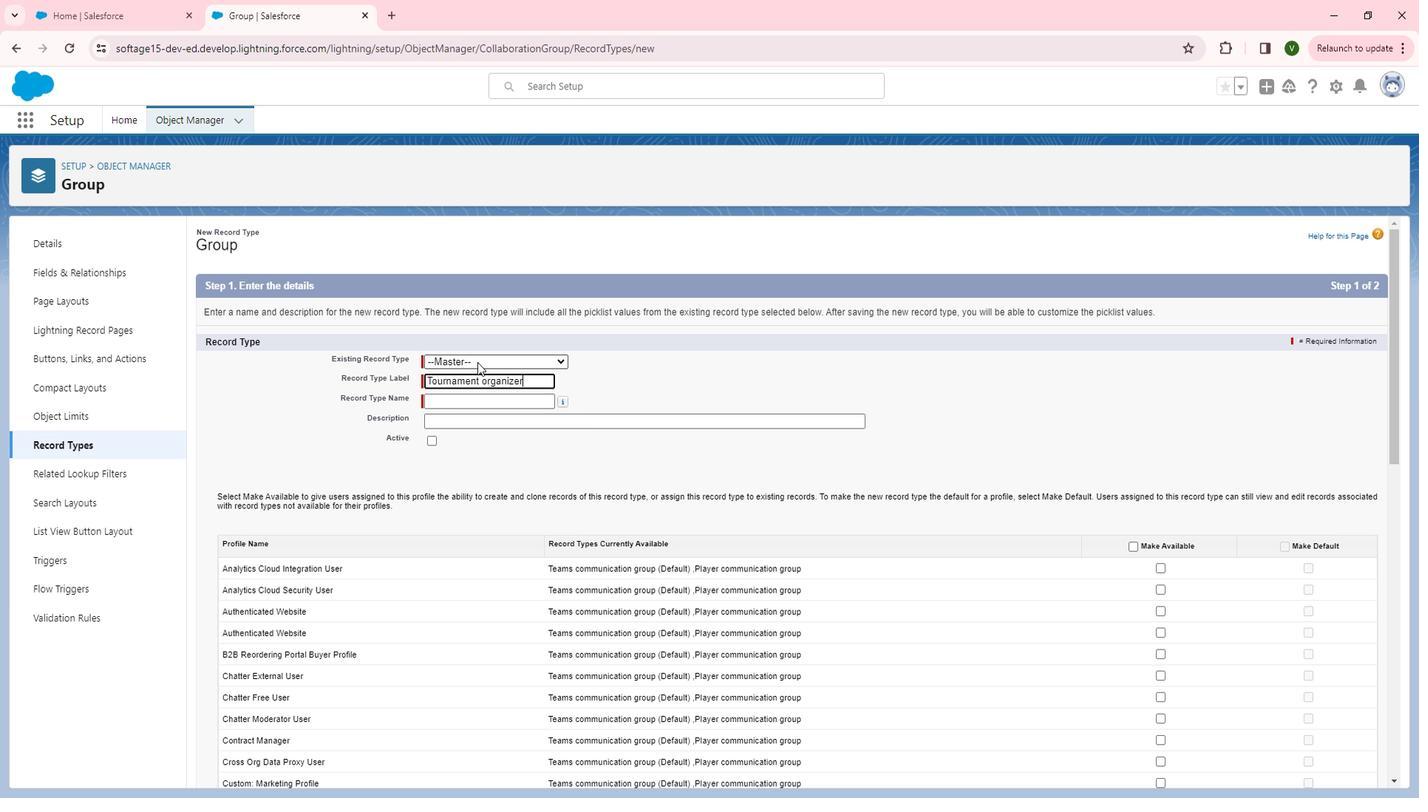 
Action: Mouse moved to (534, 431)
Screenshot: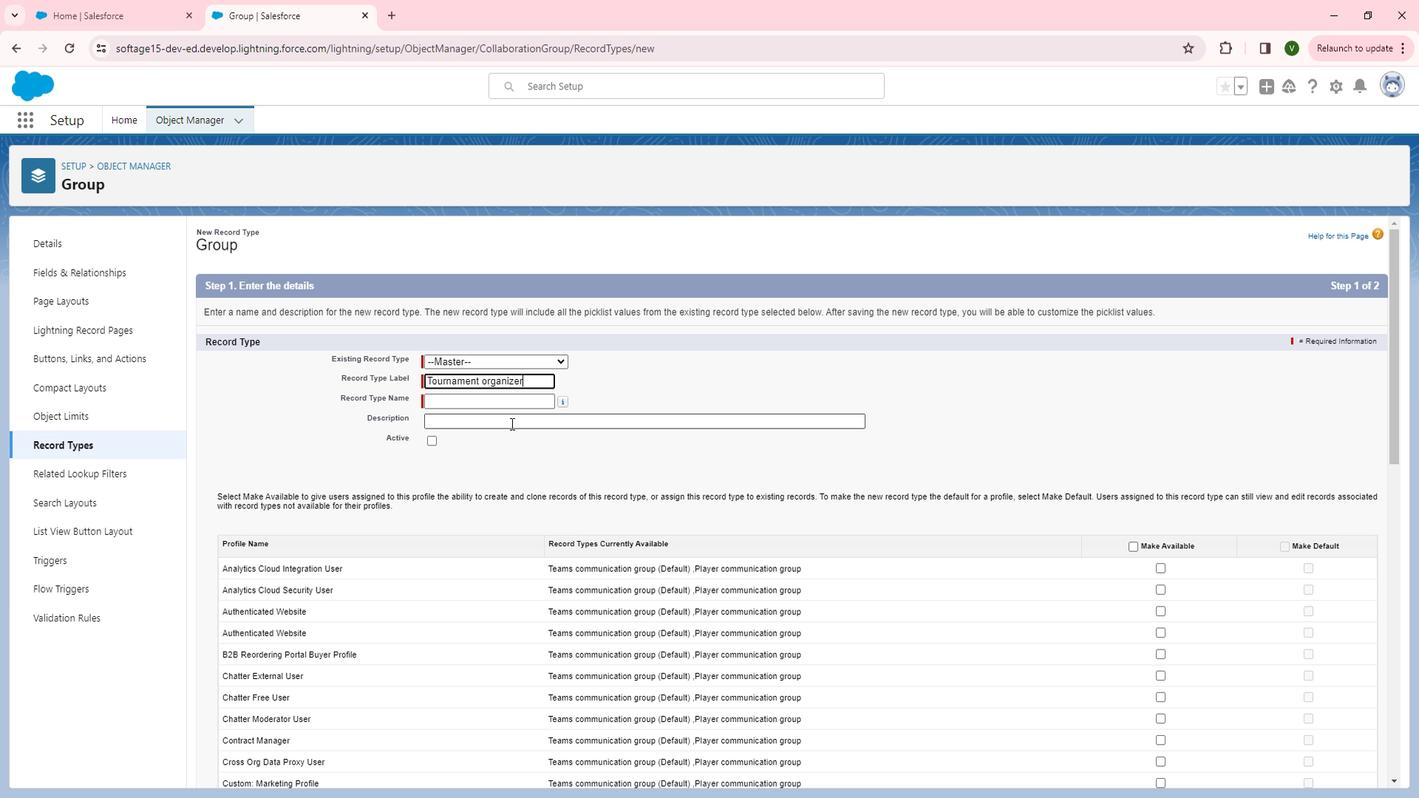 
Action: Mouse pressed left at (534, 431)
Screenshot: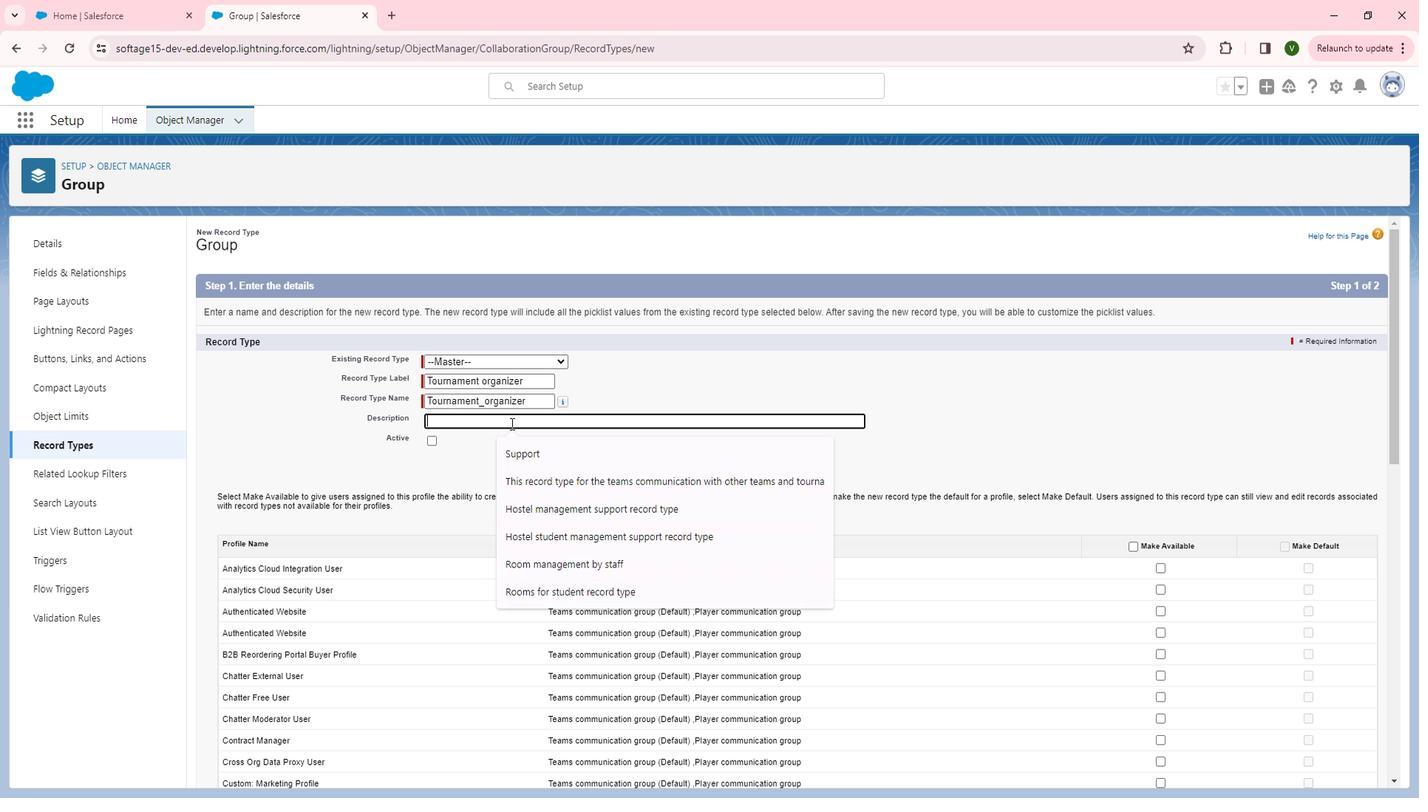 
Action: Mouse moved to (535, 431)
Screenshot: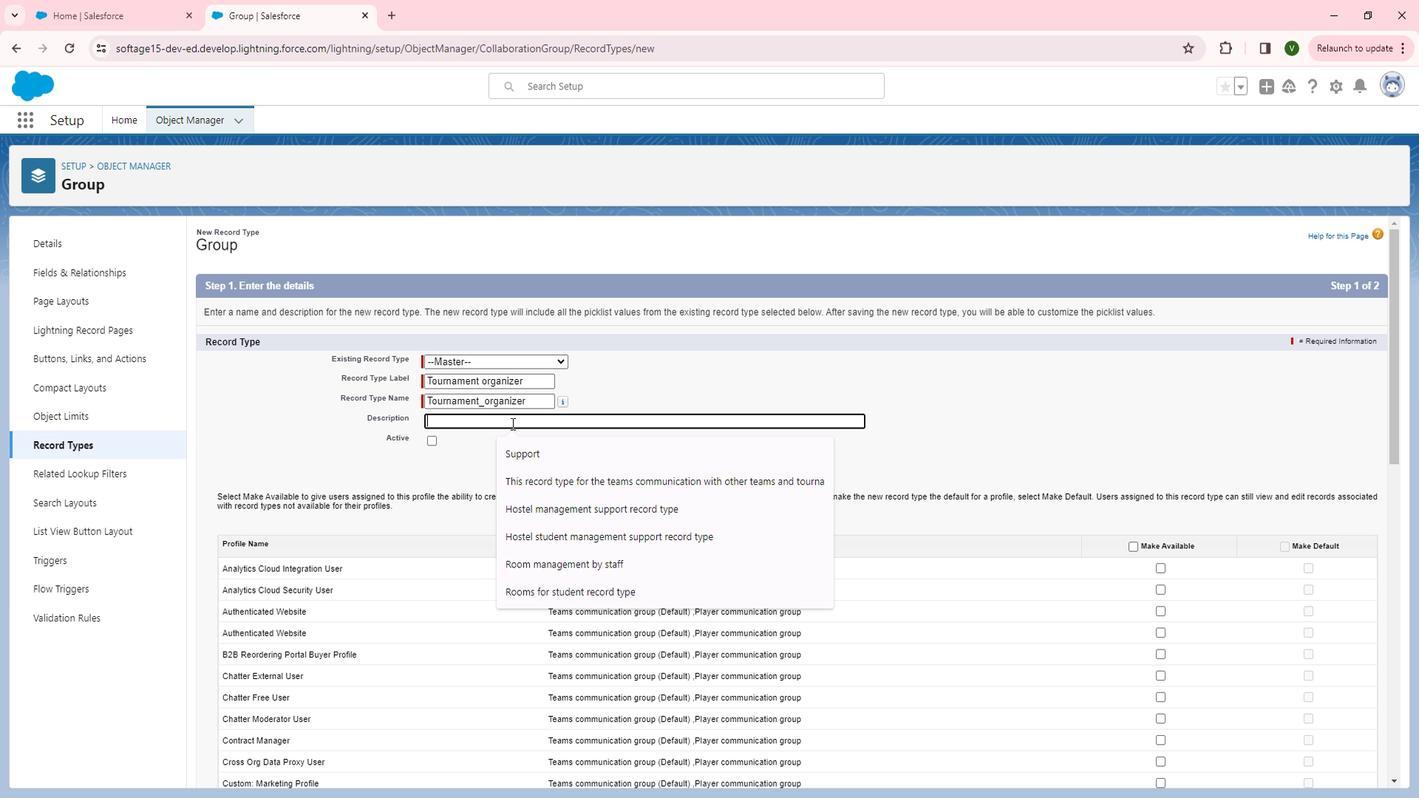
Action: Key pressed <Key.shift>This<Key.space>record<Key.space>type<Key.space>the<Key.space>tournament<Key.space>oraganizer<Key.left><Key.left><Key.left><Key.left><Key.left><Key.left><Key.left><Key.left><Key.delete><Key.right><Key.right><Key.right><Key.right><Key.right><Key.right><Key.right><Key.right><Key.right><Key.right><Key.right><Key.right><Key.right><Key.space><Key.left><Key.left><Key.left><Key.left><Key.left><Key.left><Key.left><Key.left><Key.left><Key.left><Key.left><Key.left><Key.left><Key.left><Key.left><Key.left><Key.left><Key.left><Key.left><Key.left><Key.left><Key.left><Key.left><Key.left><Key.left>is<Key.space><Key.right><Key.right><Key.right><Key.right><Key.right><Key.right><Key.right><Key.right><Key.right><Key.right><Key.right><Key.right><Key.right><Key.right><Key.right><Key.right><Key.right><Key.right><Key.right><Key.right><Key.right><Key.right><Key.right><Key.right><Key.right><Key.right><Key.right><Key.right><Key.right><Key.right>communicate<Key.space>with<Key.space>tounament<Key.space>support<Key.space>desk<Key.left><Key.left><Key.left><Key.left><Key.left><Key.left><Key.left><Key.left><Key.left><Key.left><Key.left><Key.left><Key.left><Key.left><Key.left><Key.left><Key.left><Key.left><Key.left>r<Key.right><Key.right><Key.right><Key.right><Key.right><Key.right><Key.right><Key.right><Key.right><Key.right><Key.right><Key.right><Key.right><Key.right><Key.right><Key.right><Key.right><Key.right><Key.right><Key.right><Key.right><Key.right><Key.right><Key.right>
Screenshot: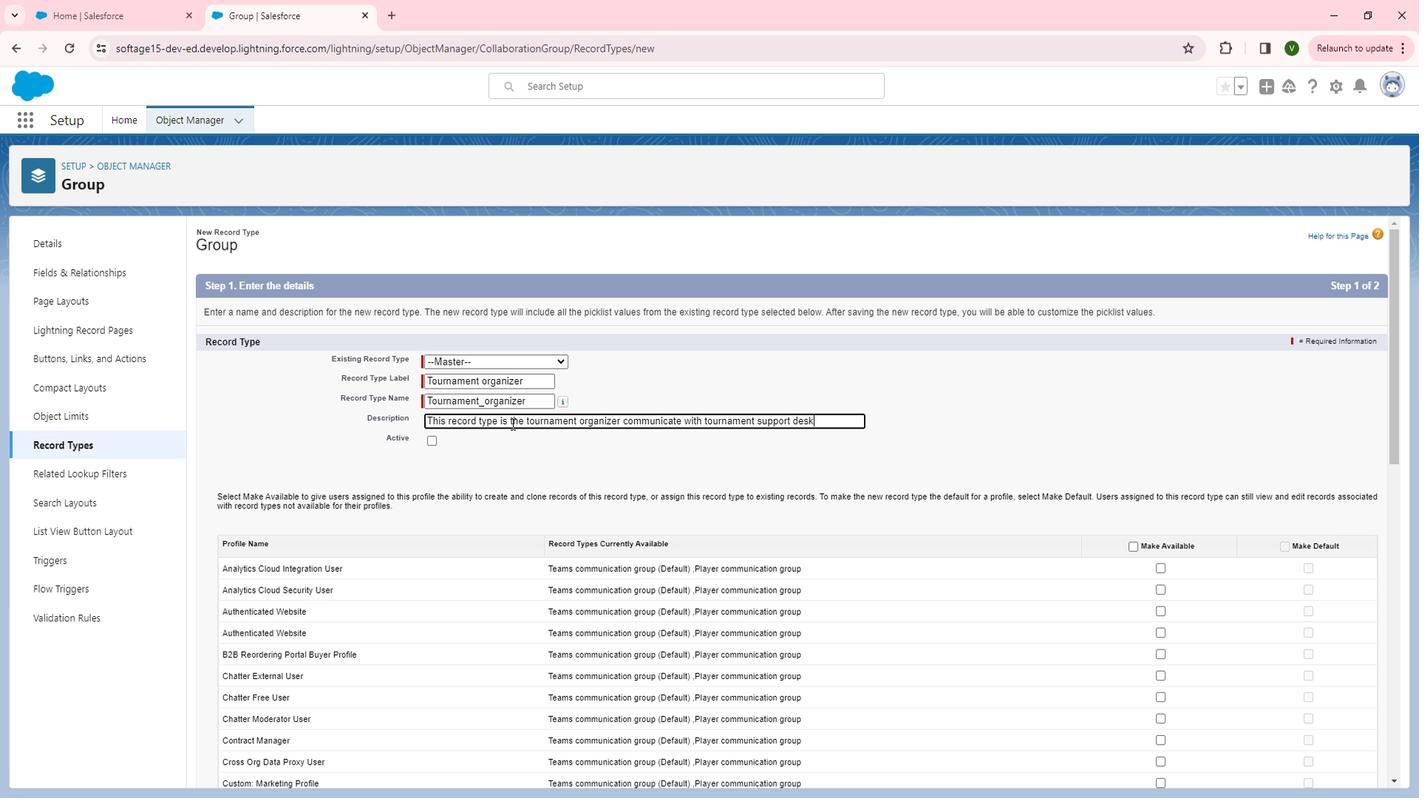 
Action: Mouse moved to (640, 428)
Screenshot: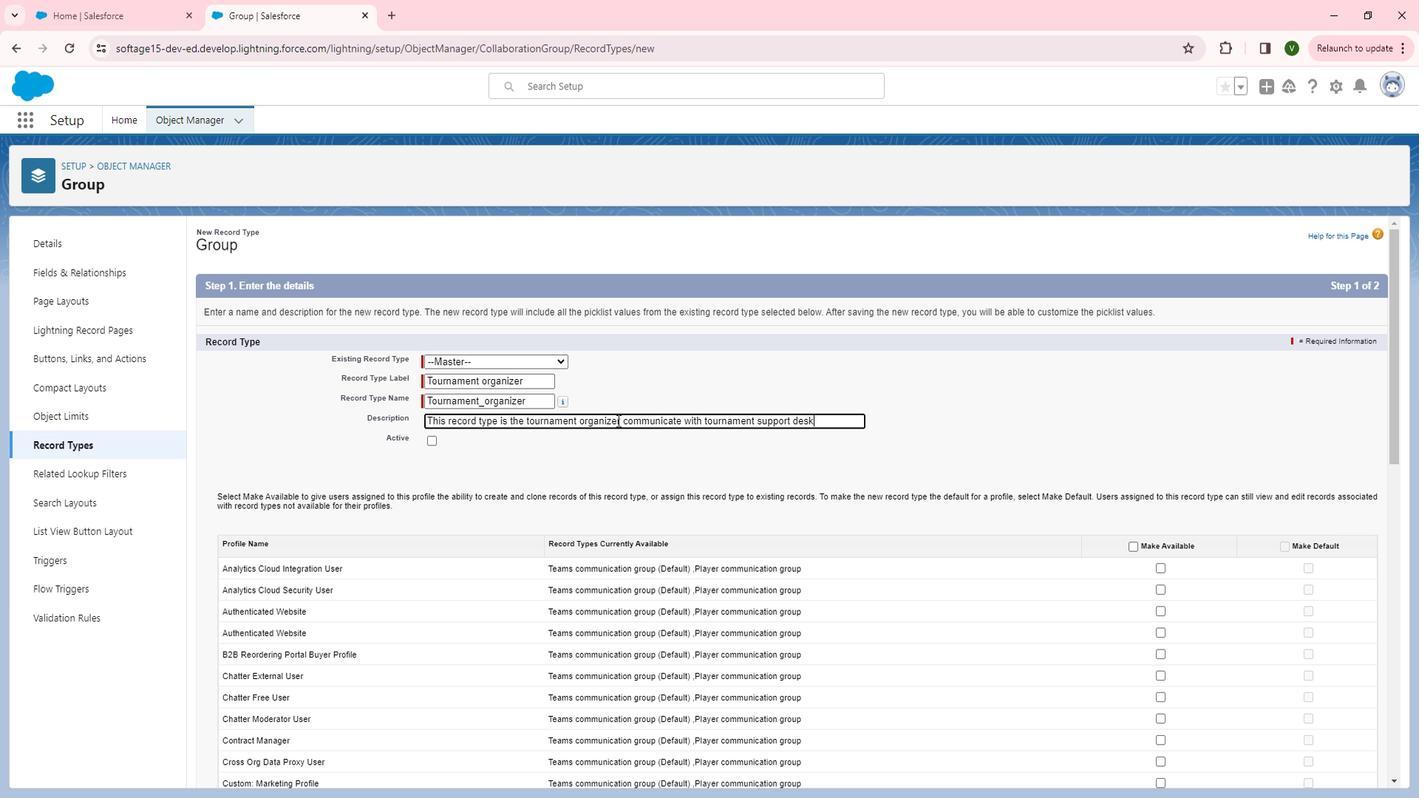 
Action: Mouse pressed left at (640, 428)
Screenshot: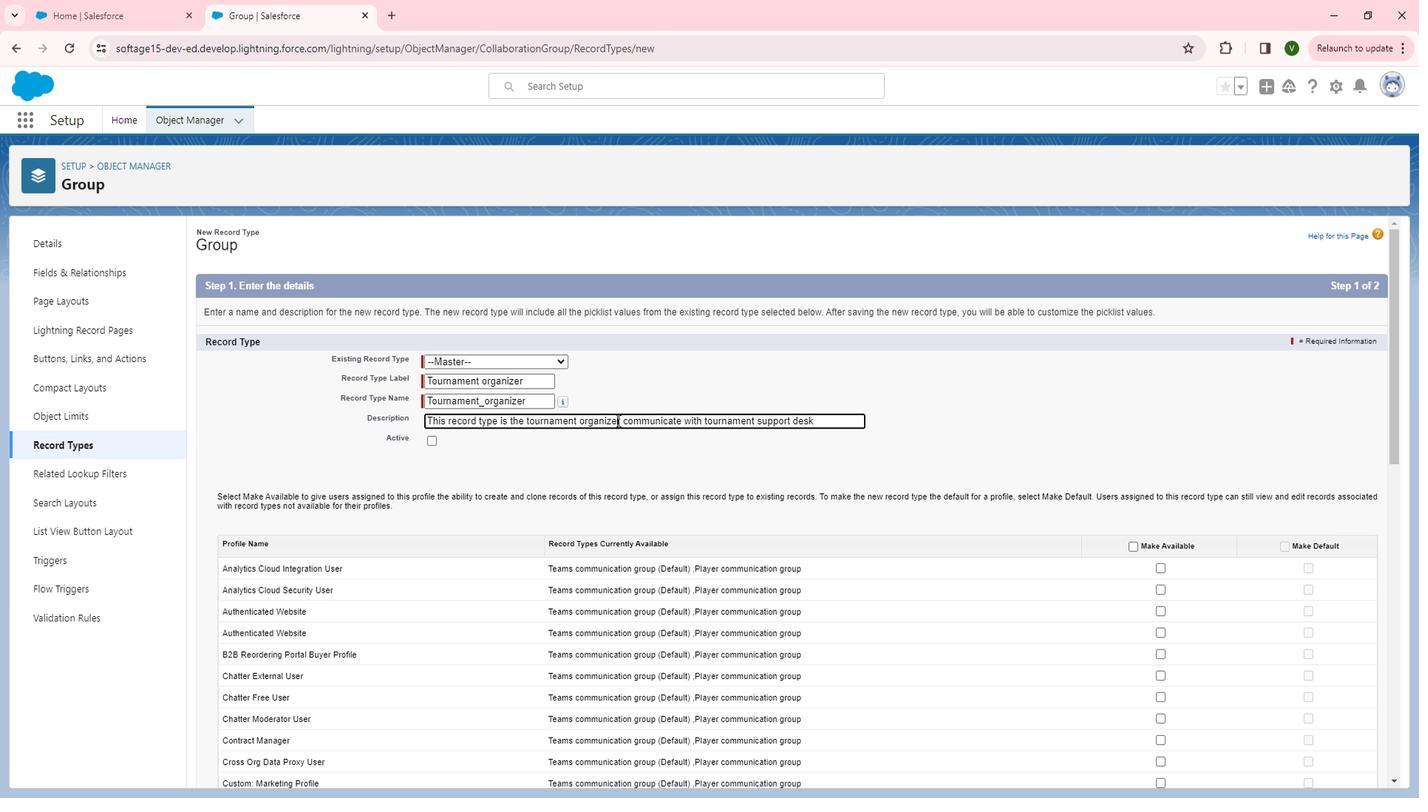 
Action: Mouse moved to (668, 458)
Screenshot: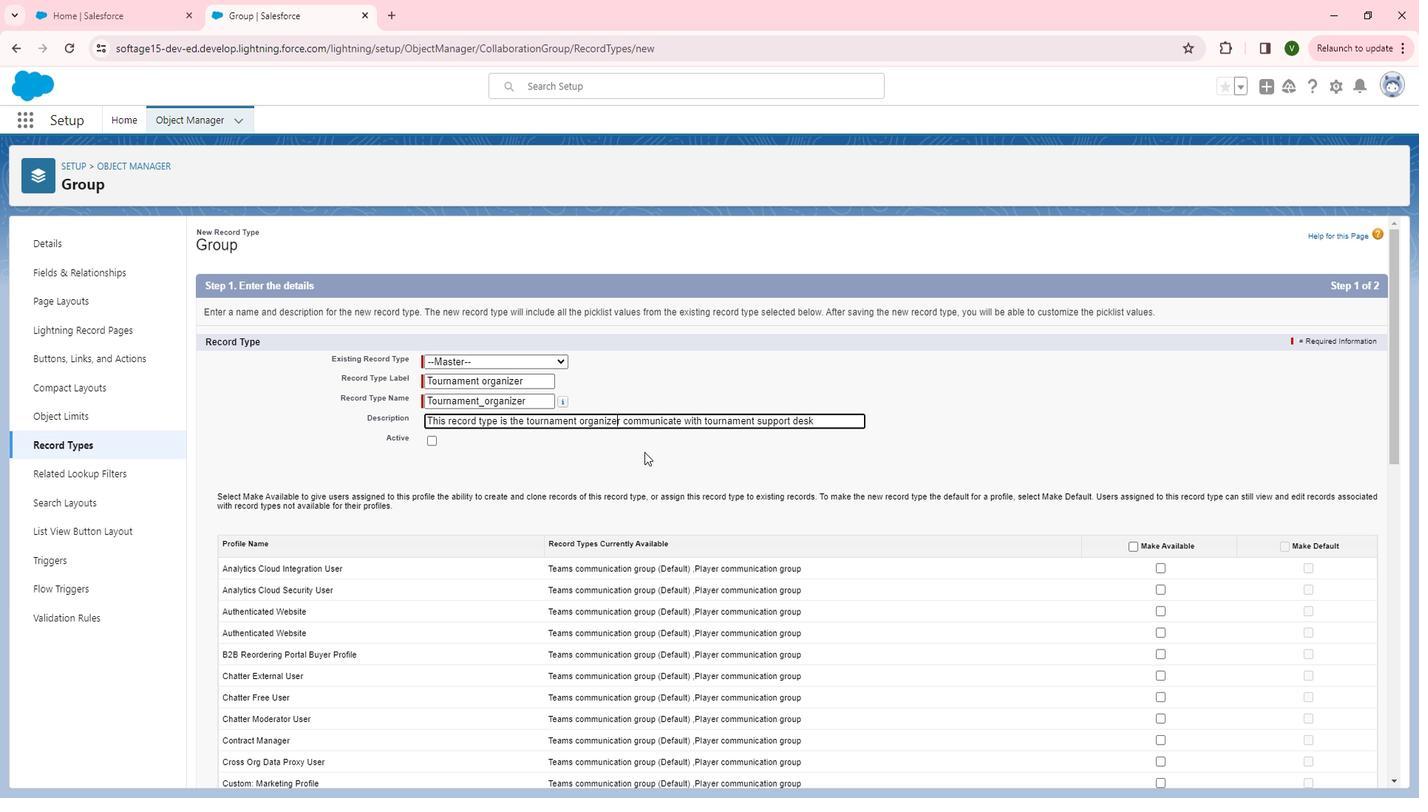 
Action: Key pressed <Key.right>
Screenshot: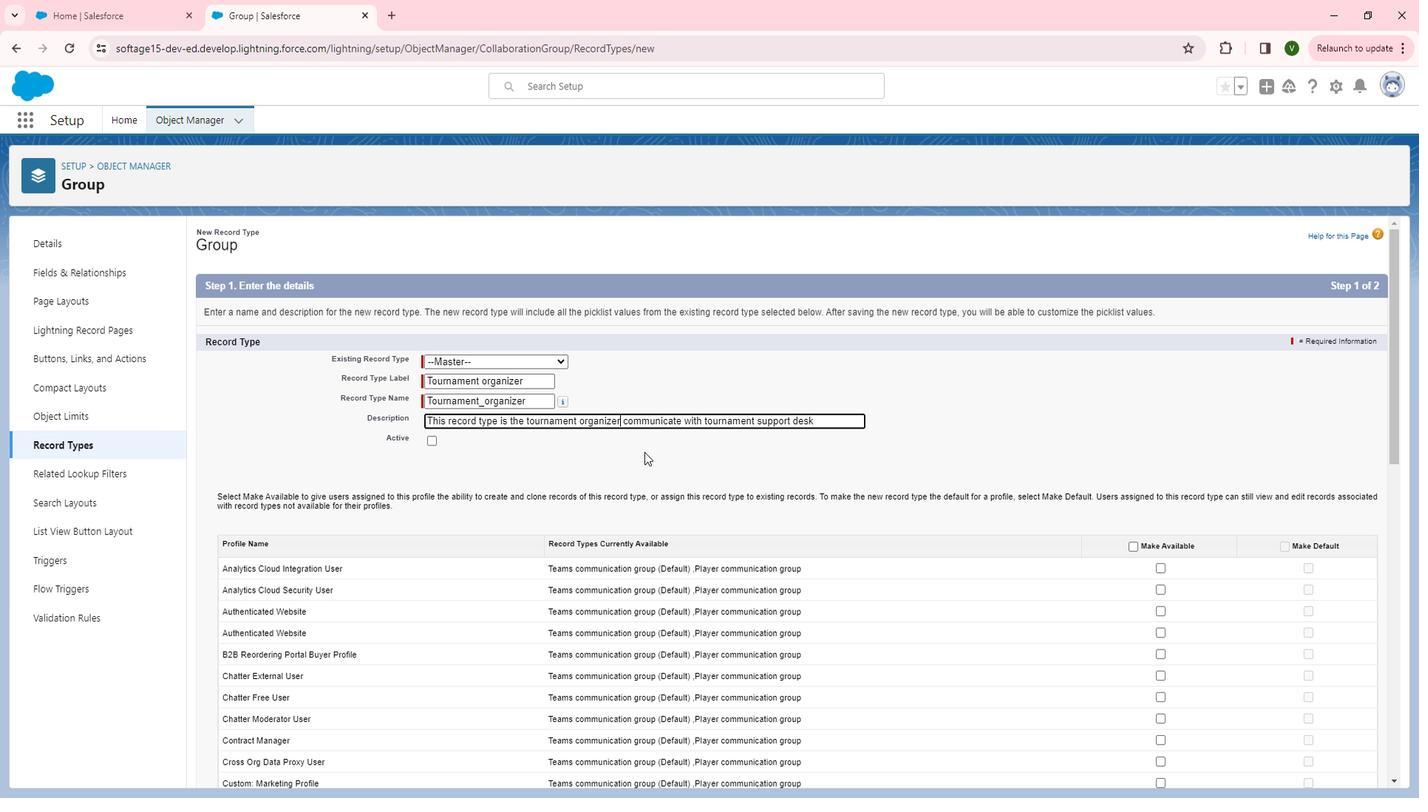 
Action: Mouse moved to (865, 432)
Screenshot: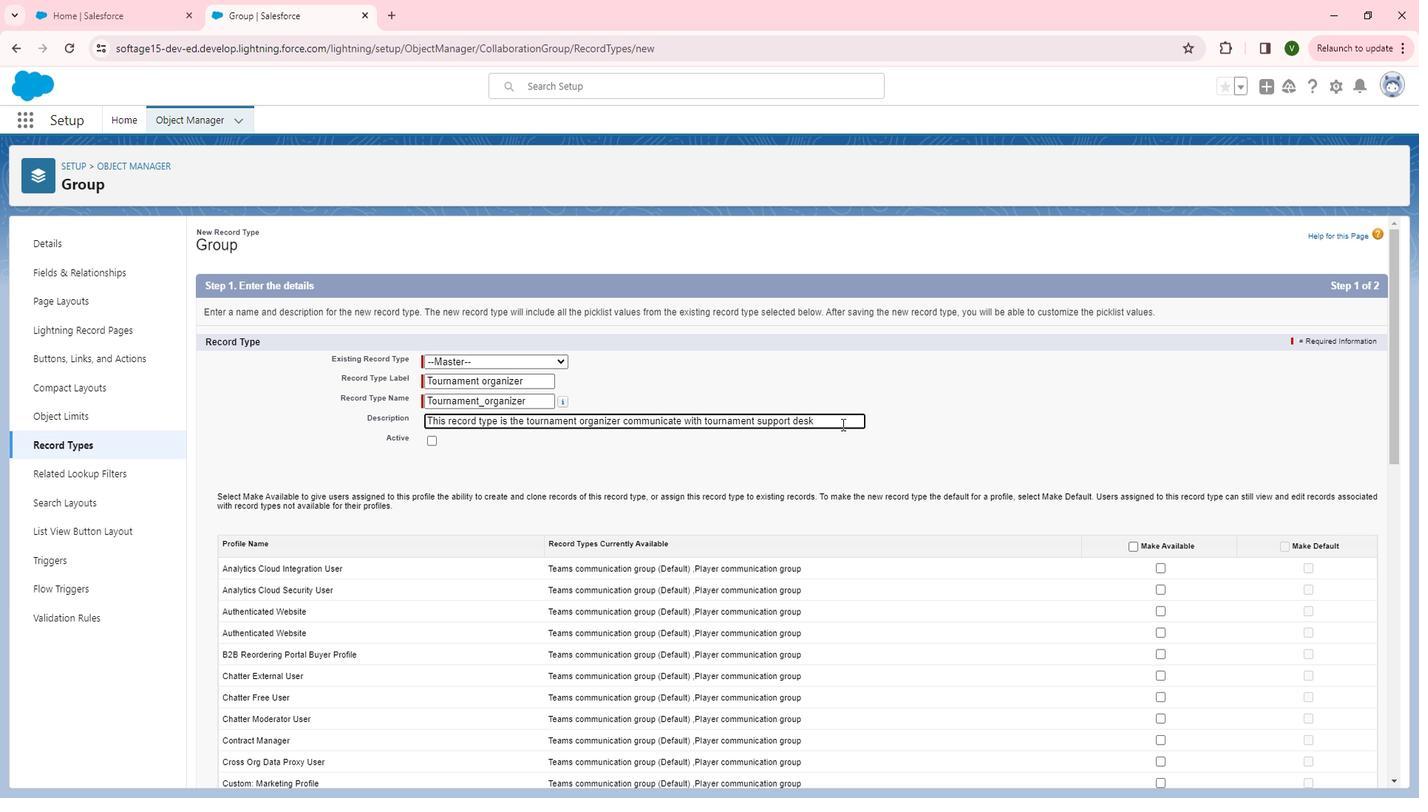 
Action: Mouse pressed left at (865, 432)
Screenshot: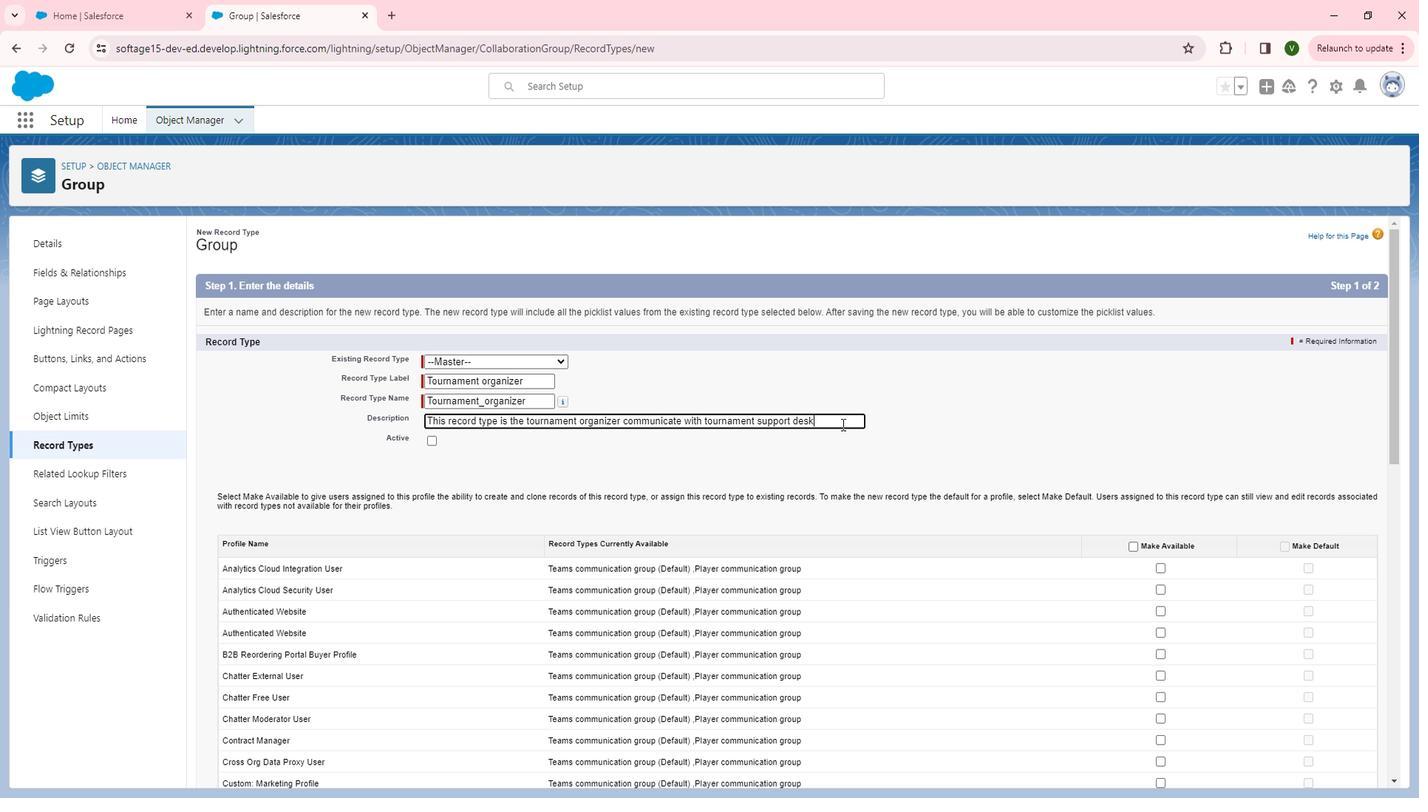 
Action: Mouse moved to (872, 361)
Screenshot: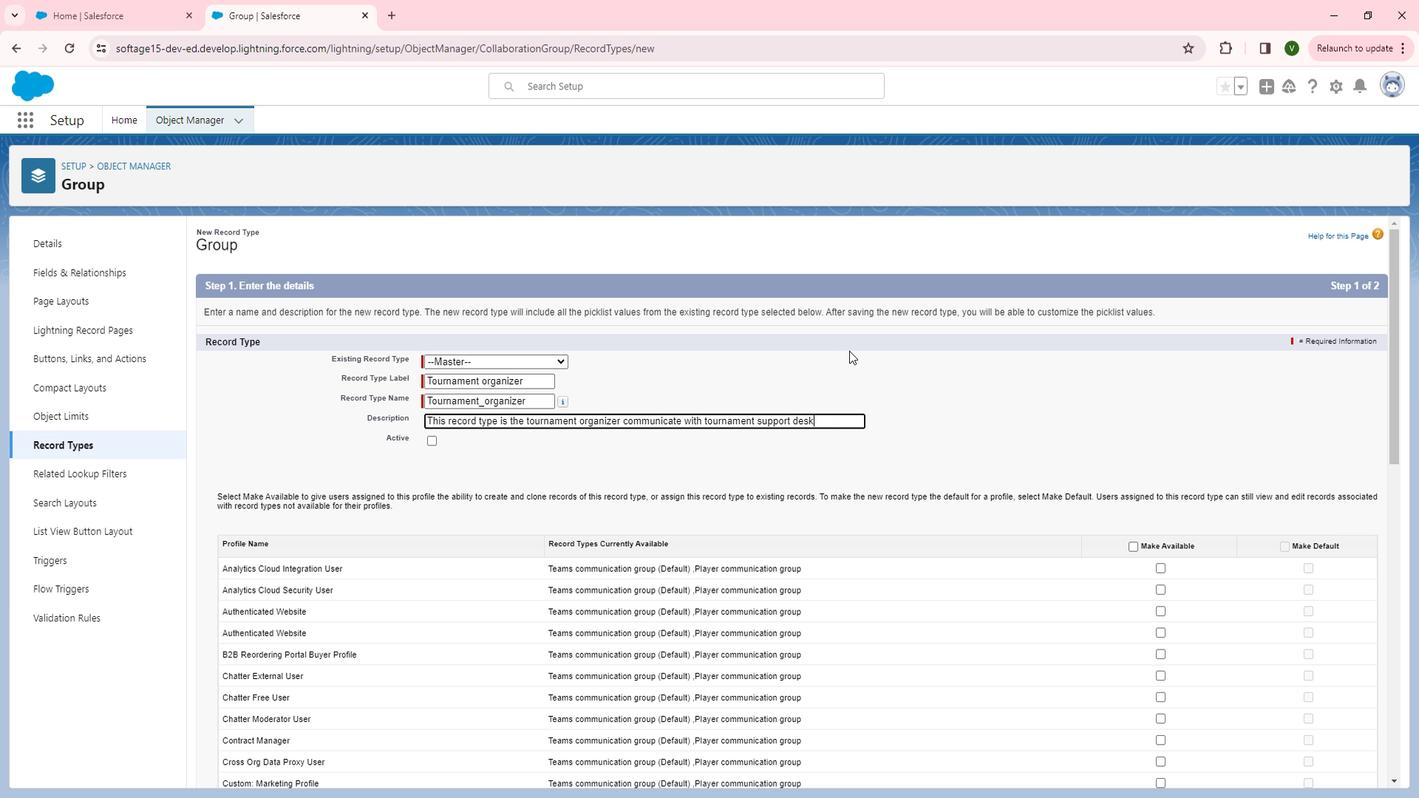 
Action: Key pressed <Key.space>group
Screenshot: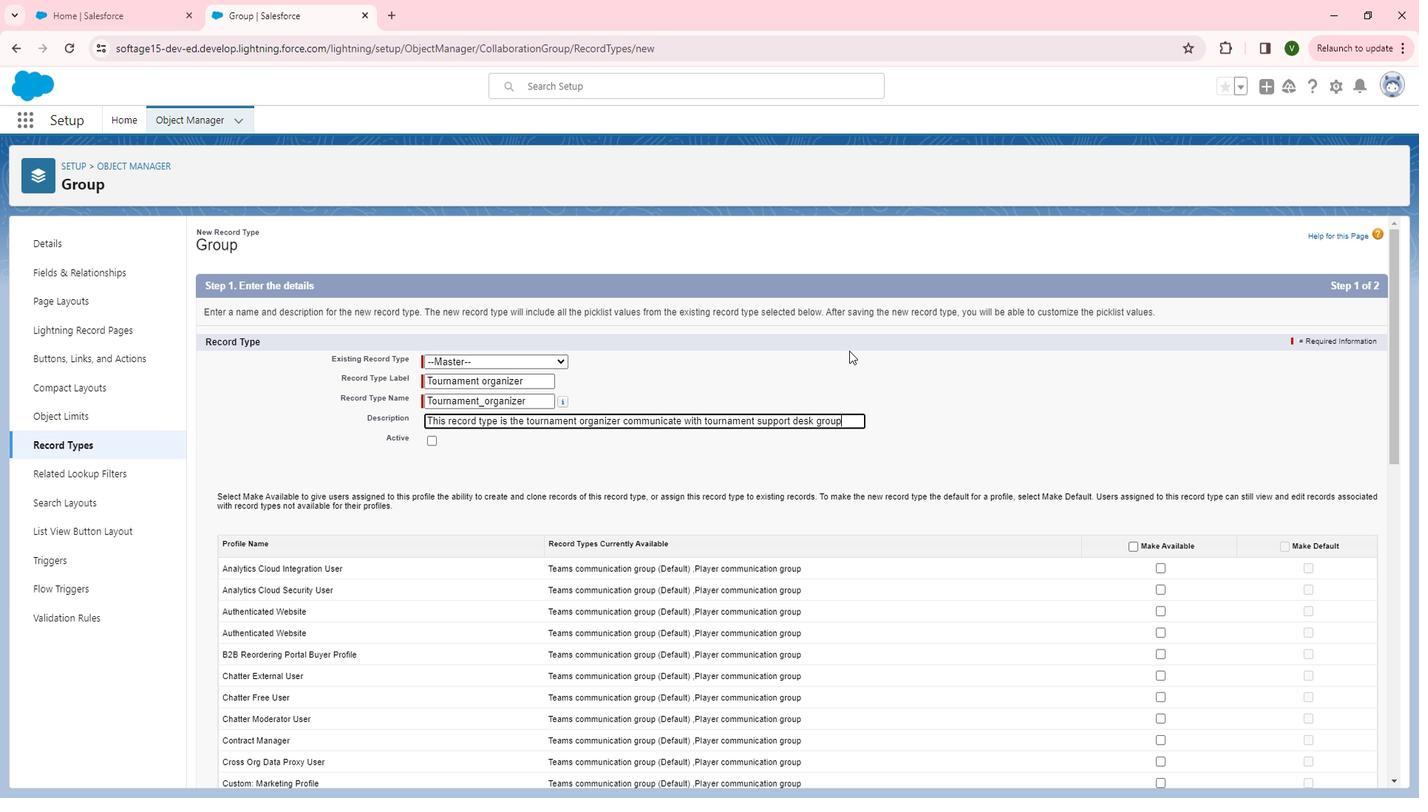 
Action: Mouse moved to (455, 448)
Screenshot: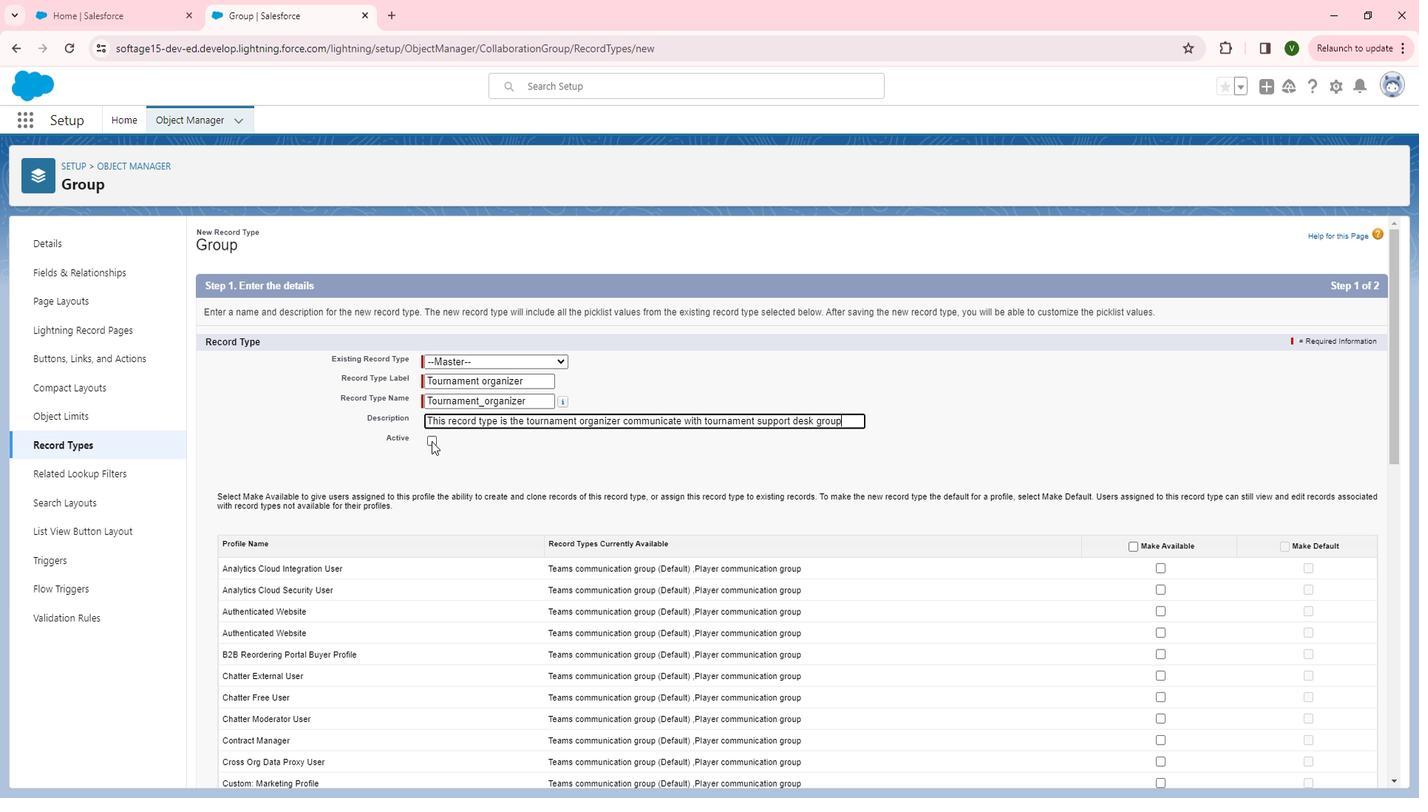 
Action: Mouse pressed left at (455, 448)
Screenshot: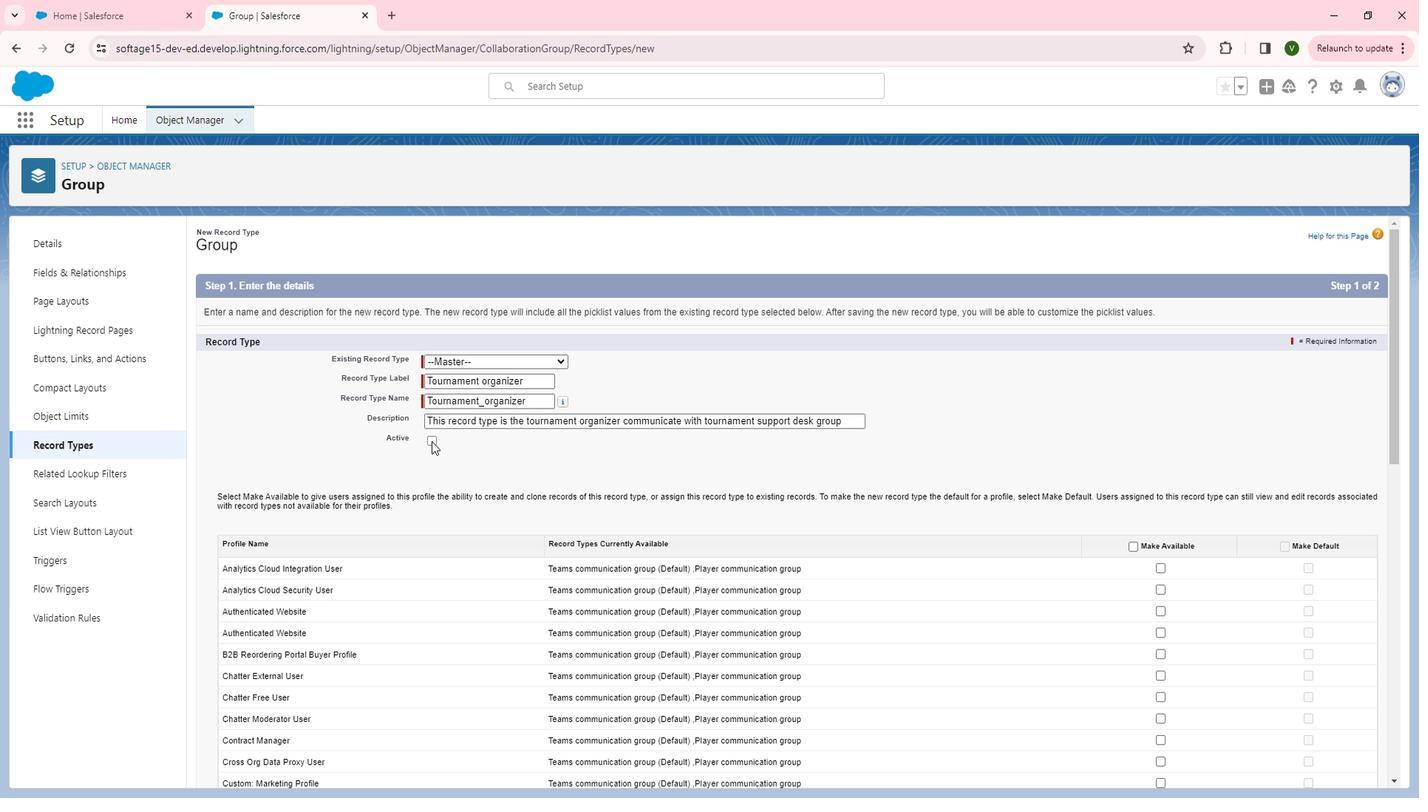 
Action: Mouse moved to (1158, 545)
Screenshot: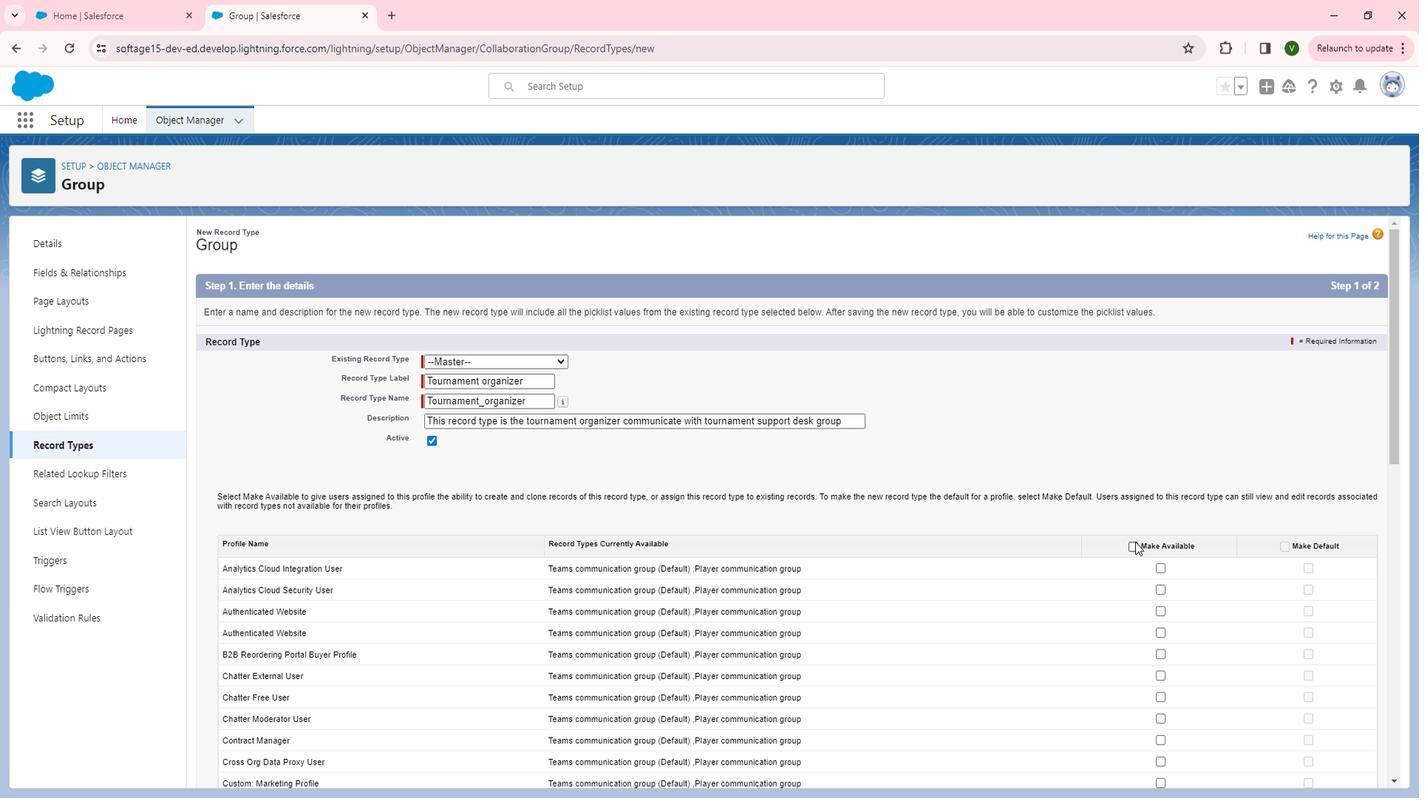 
Action: Mouse pressed left at (1158, 545)
Screenshot: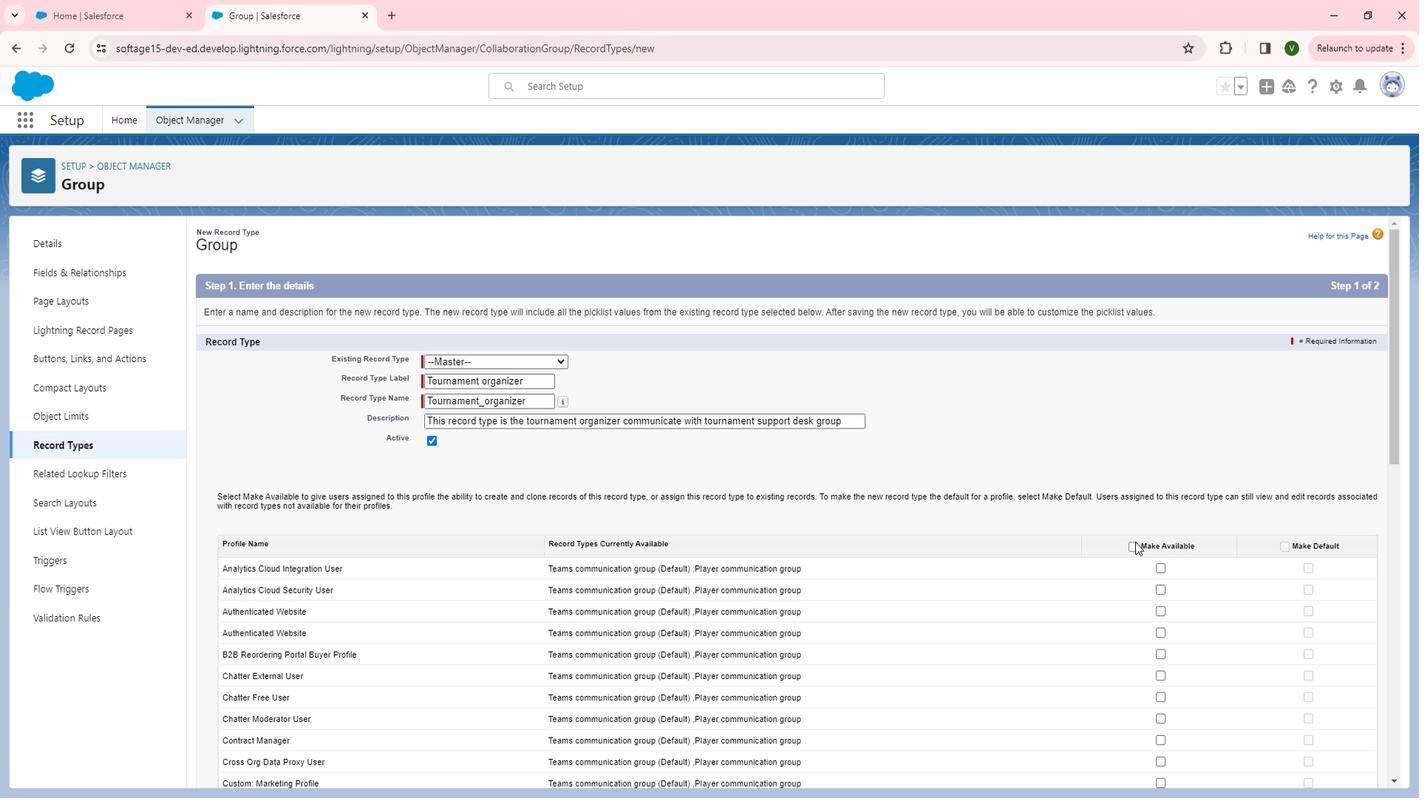 
Action: Mouse moved to (1159, 545)
Screenshot: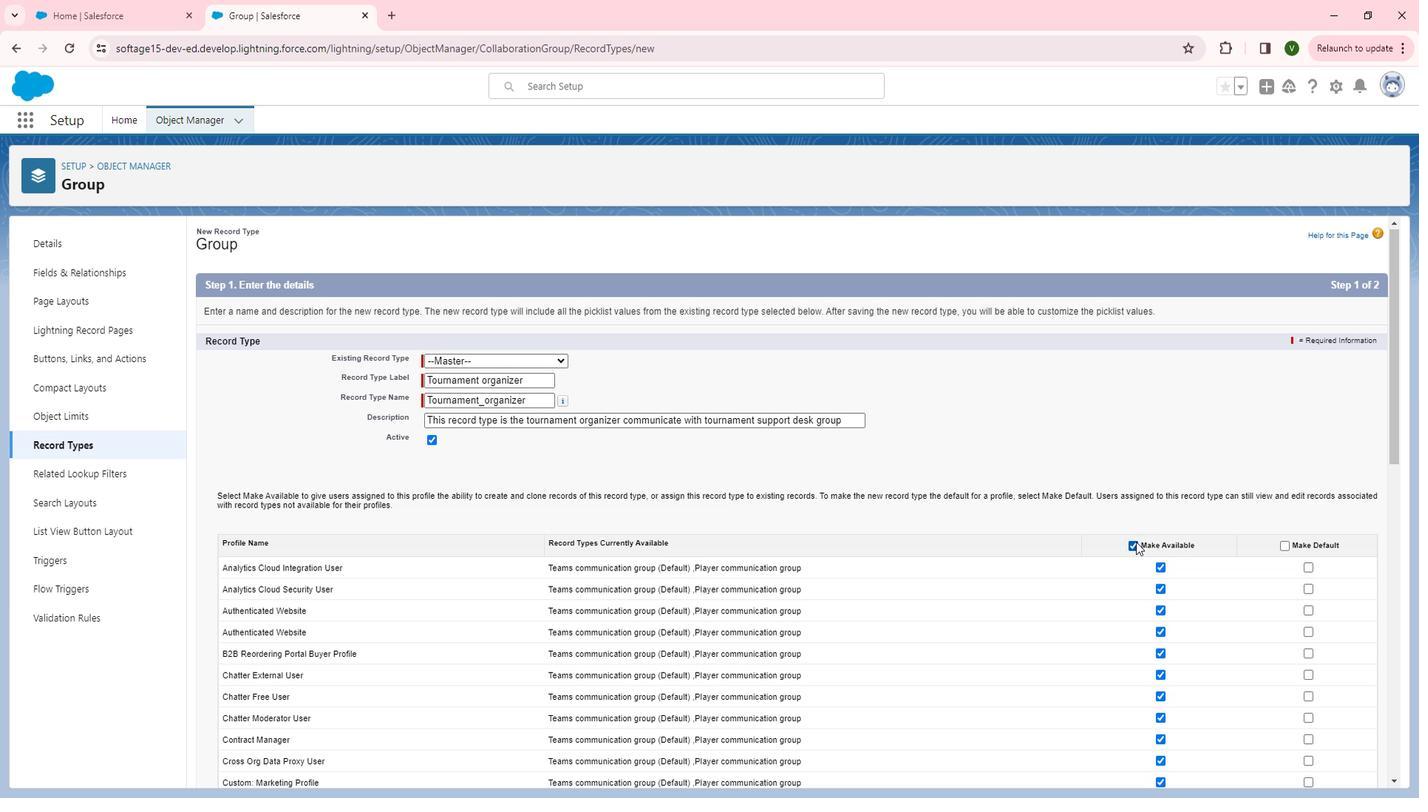 
Action: Mouse scrolled (1159, 544) with delta (0, 0)
Screenshot: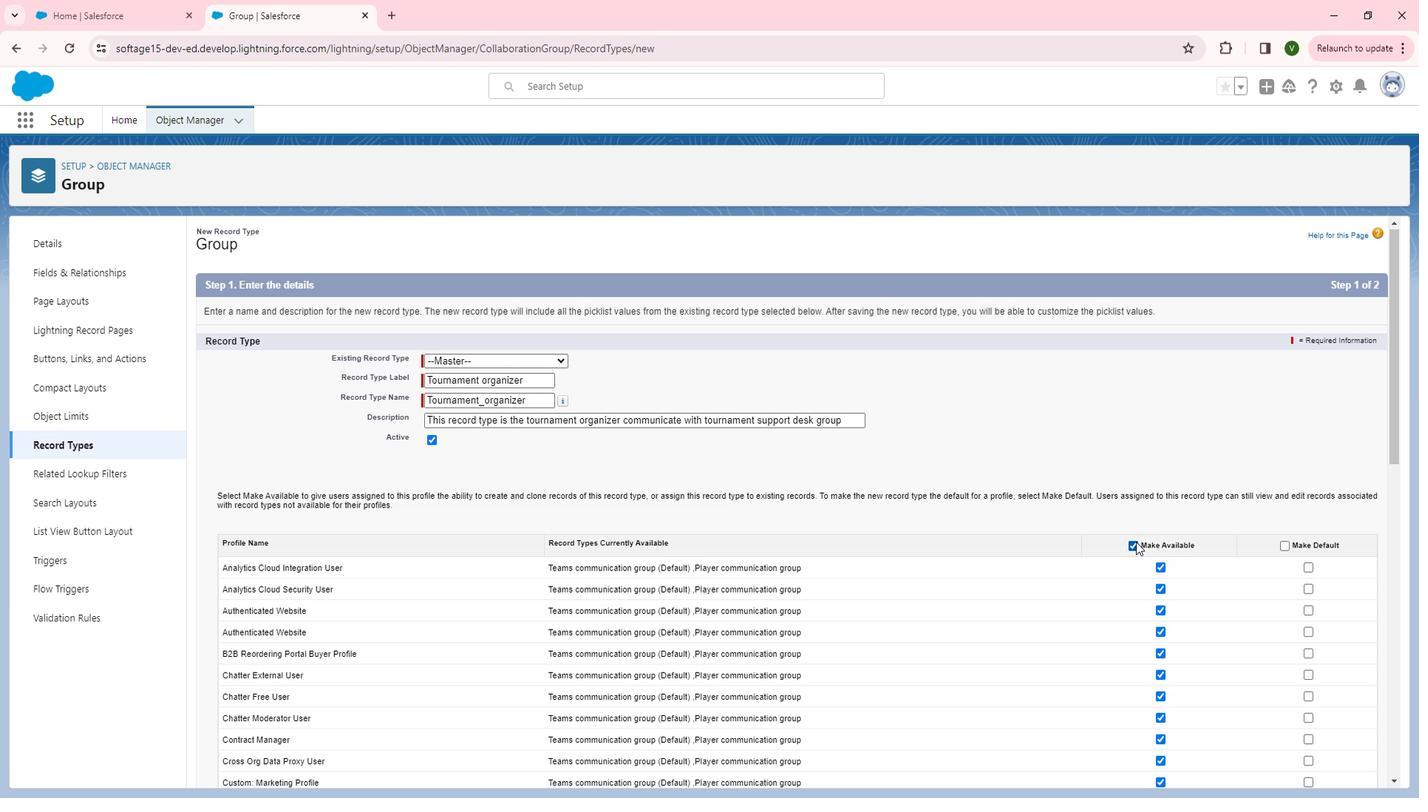
Action: Mouse scrolled (1159, 544) with delta (0, 0)
Screenshot: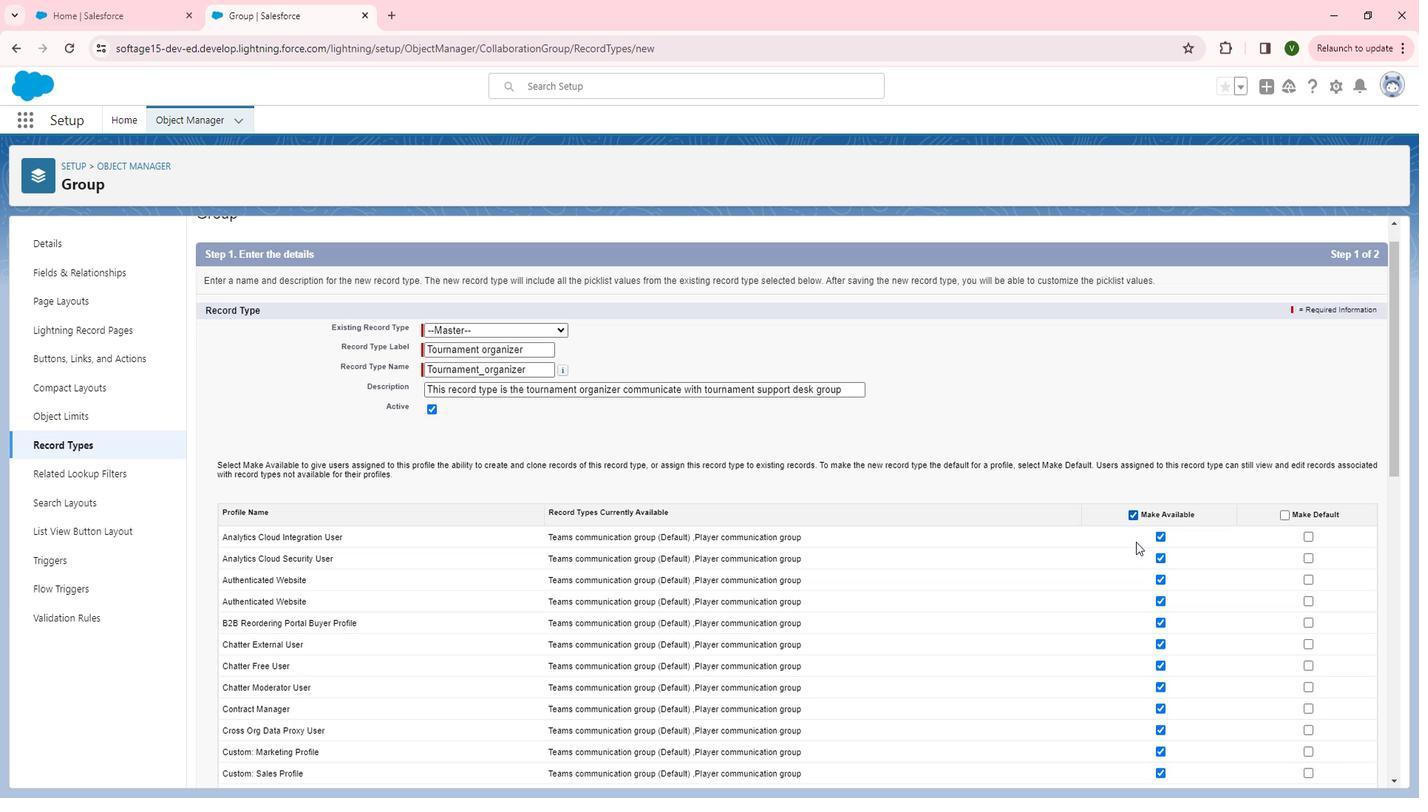 
Action: Mouse scrolled (1159, 544) with delta (0, 0)
Screenshot: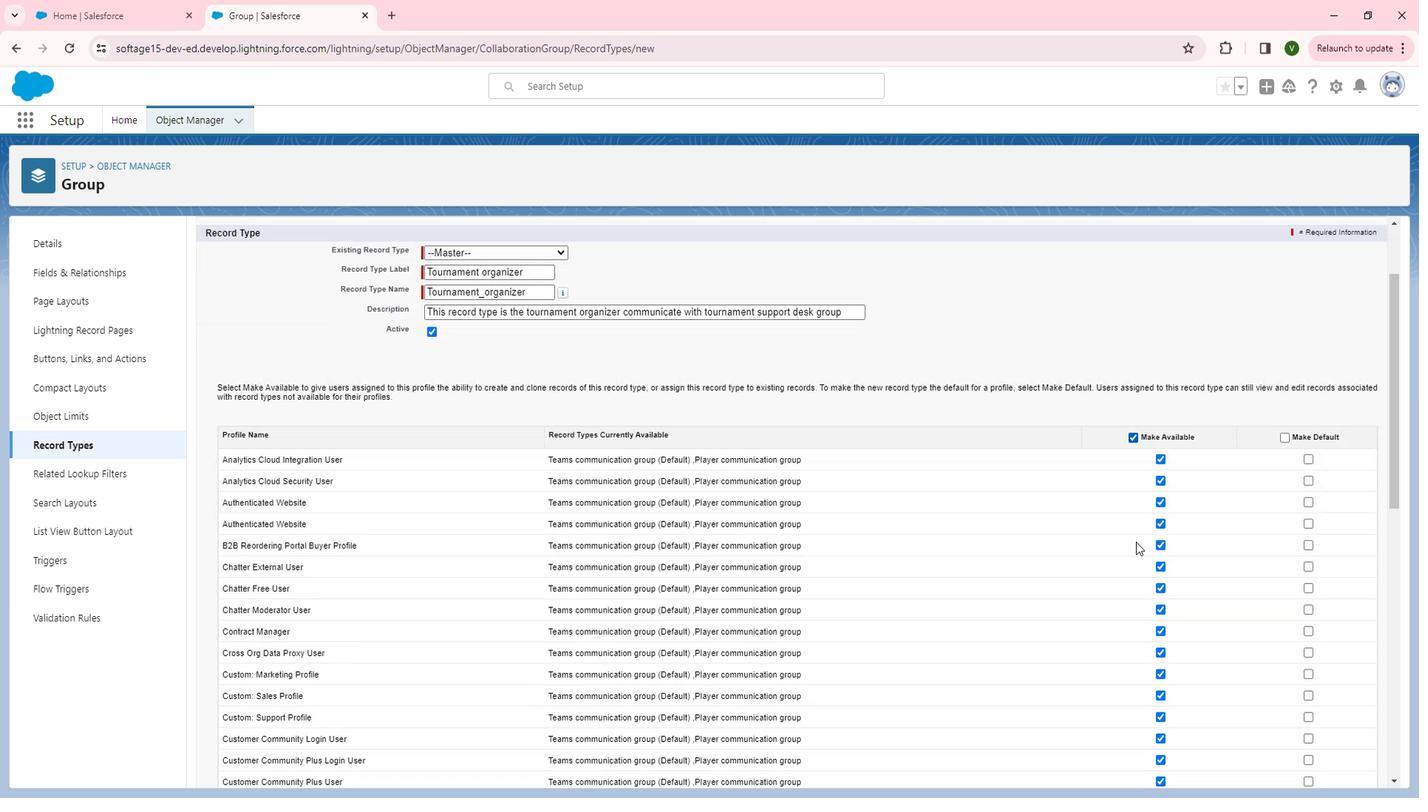 
Action: Mouse moved to (1160, 545)
Screenshot: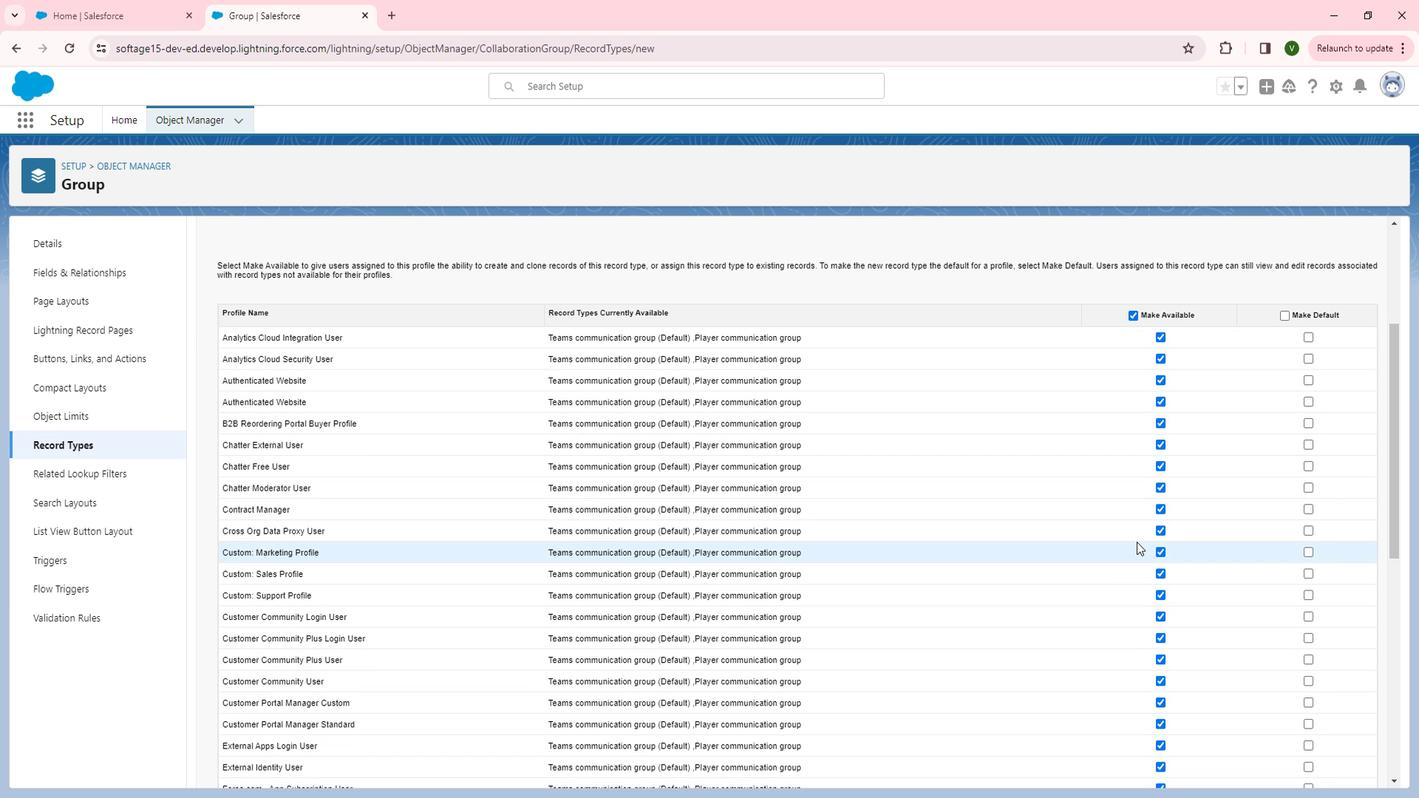 
Action: Mouse scrolled (1160, 544) with delta (0, 0)
Screenshot: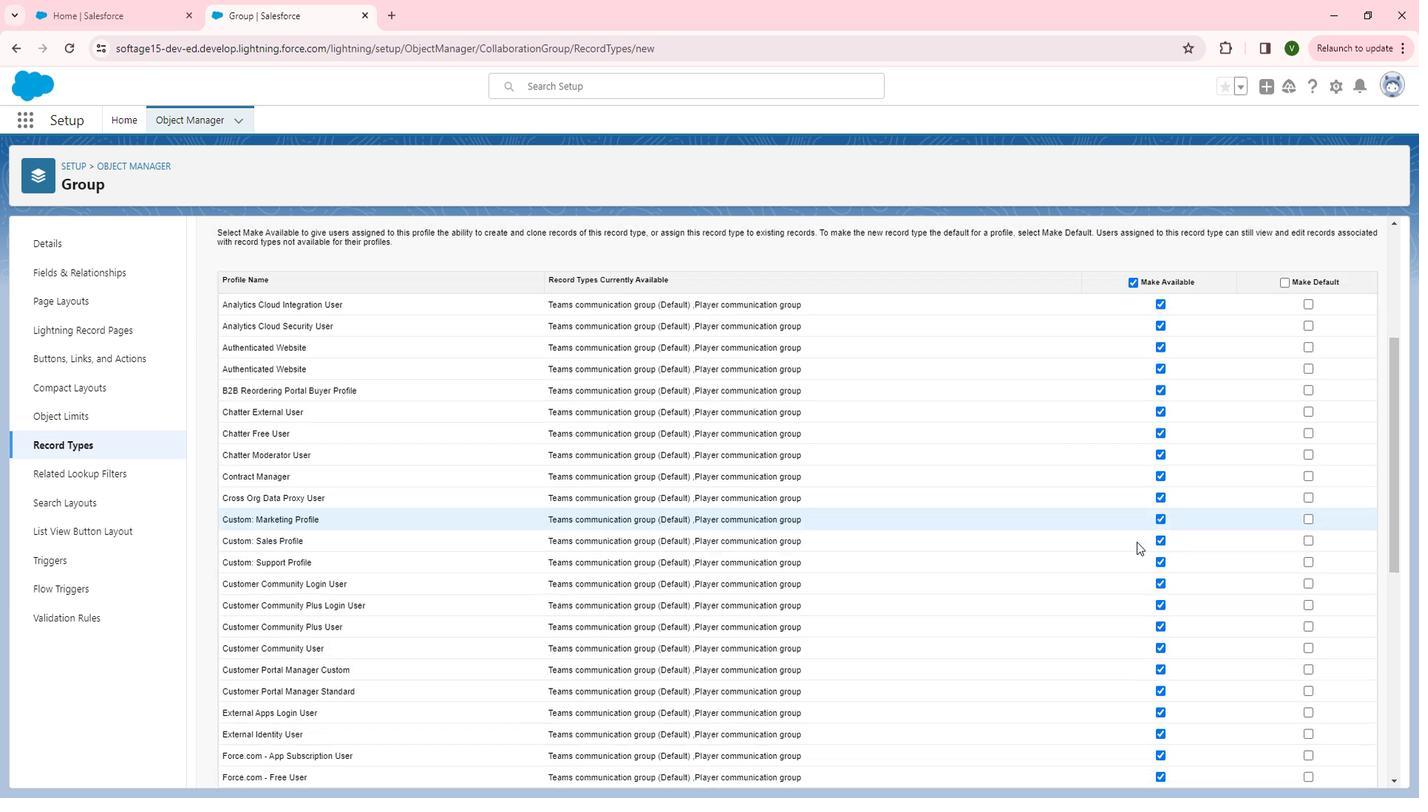 
Action: Mouse scrolled (1160, 544) with delta (0, 0)
Screenshot: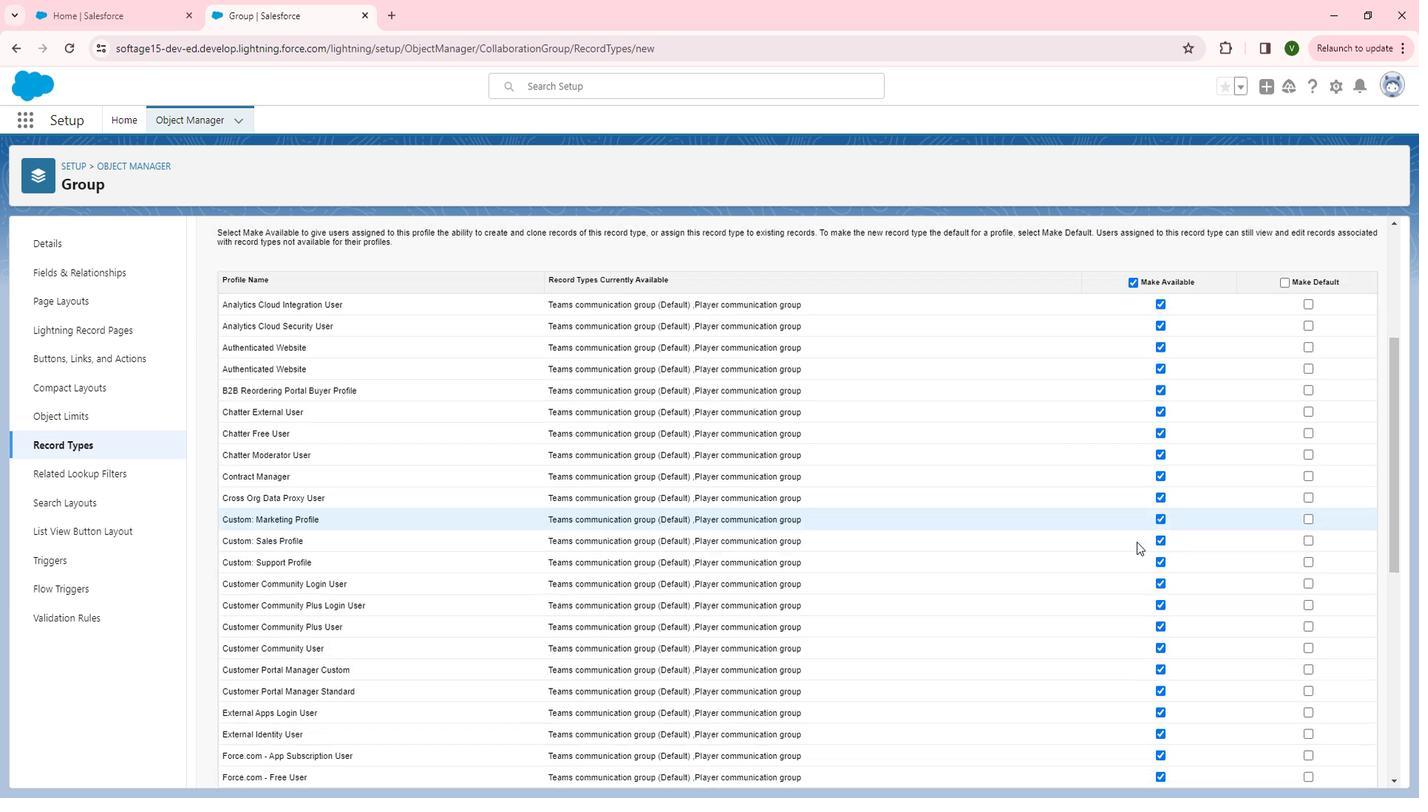 
Action: Mouse scrolled (1160, 544) with delta (0, 0)
Screenshot: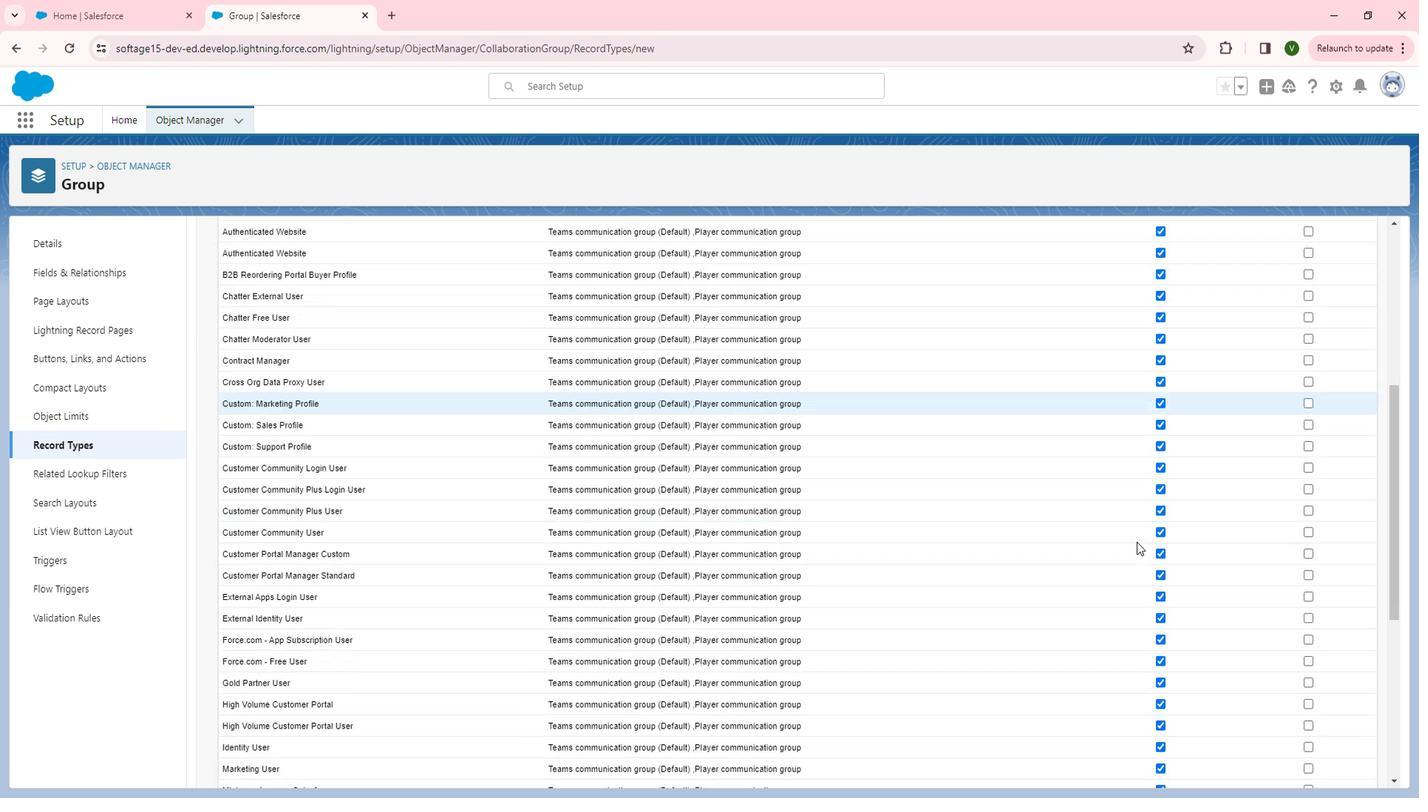 
Action: Mouse scrolled (1160, 544) with delta (0, 0)
Screenshot: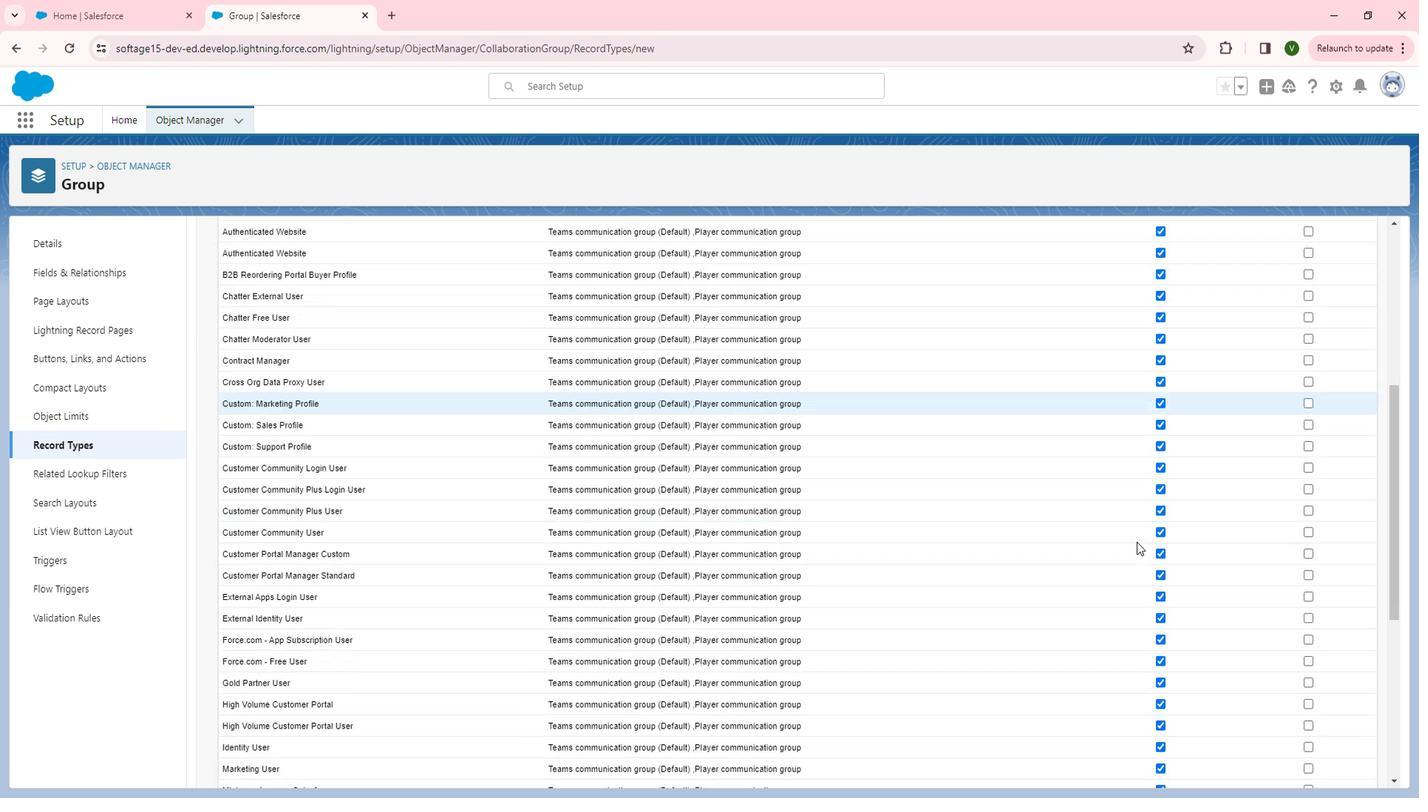 
Action: Mouse scrolled (1160, 544) with delta (0, 0)
Screenshot: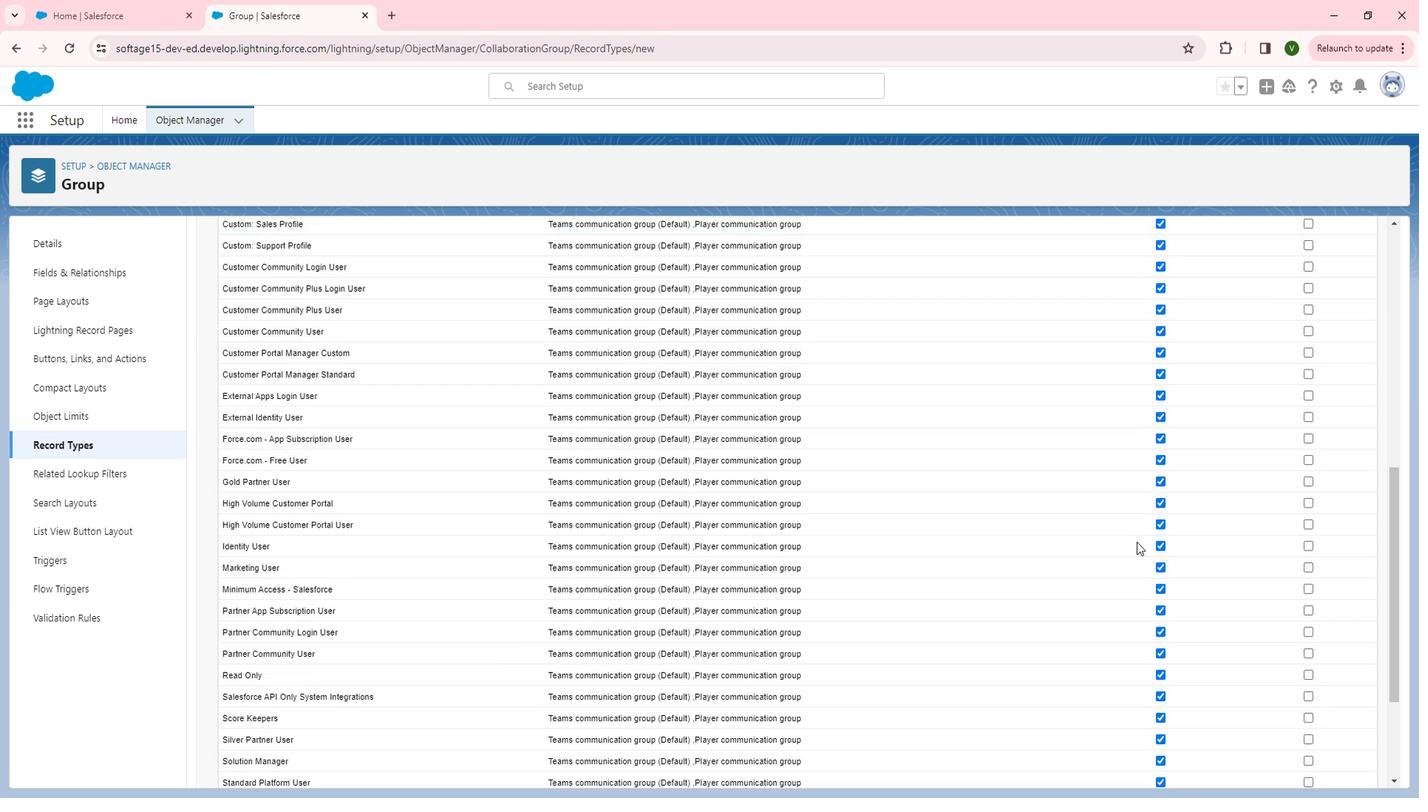 
Action: Mouse scrolled (1160, 544) with delta (0, 0)
Screenshot: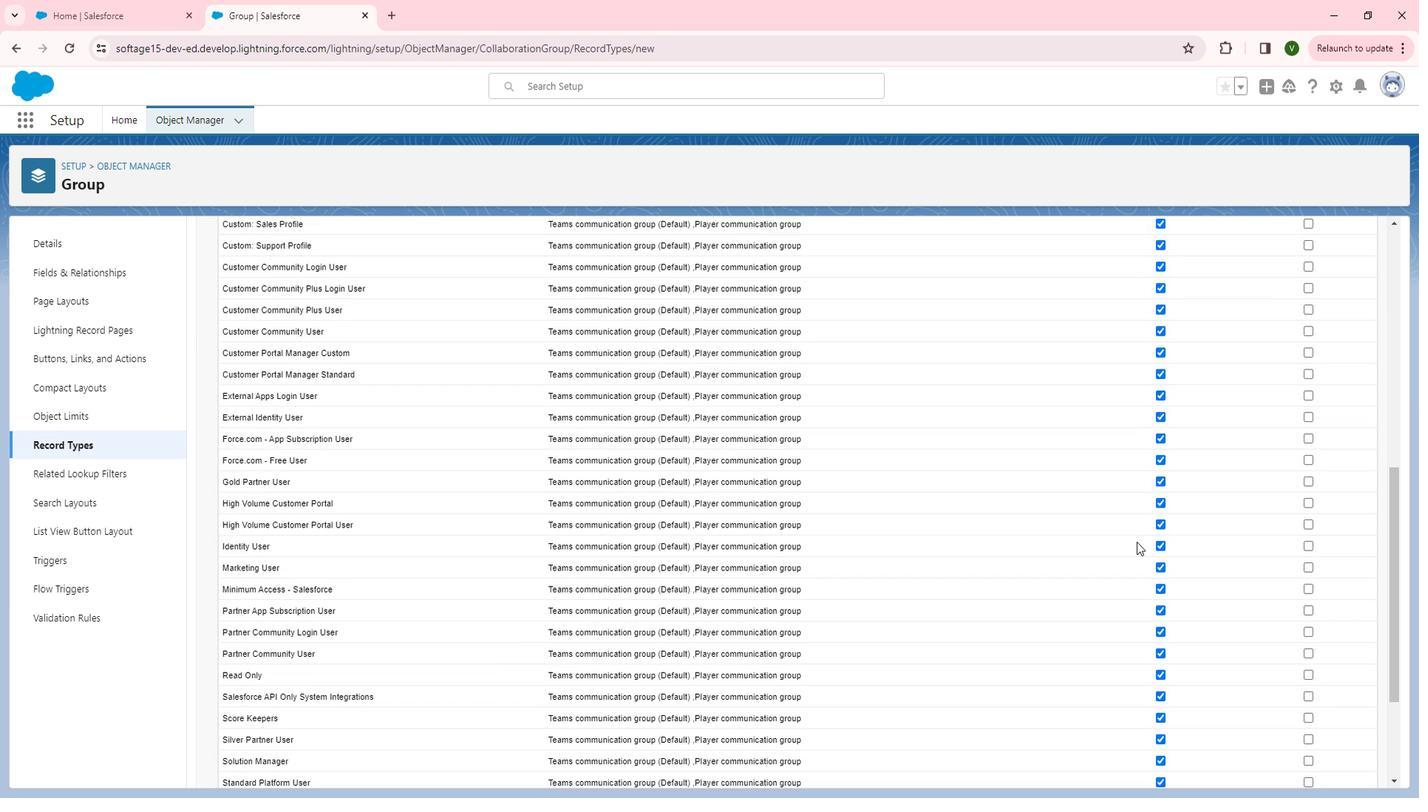 
Action: Mouse scrolled (1160, 544) with delta (0, 0)
Screenshot: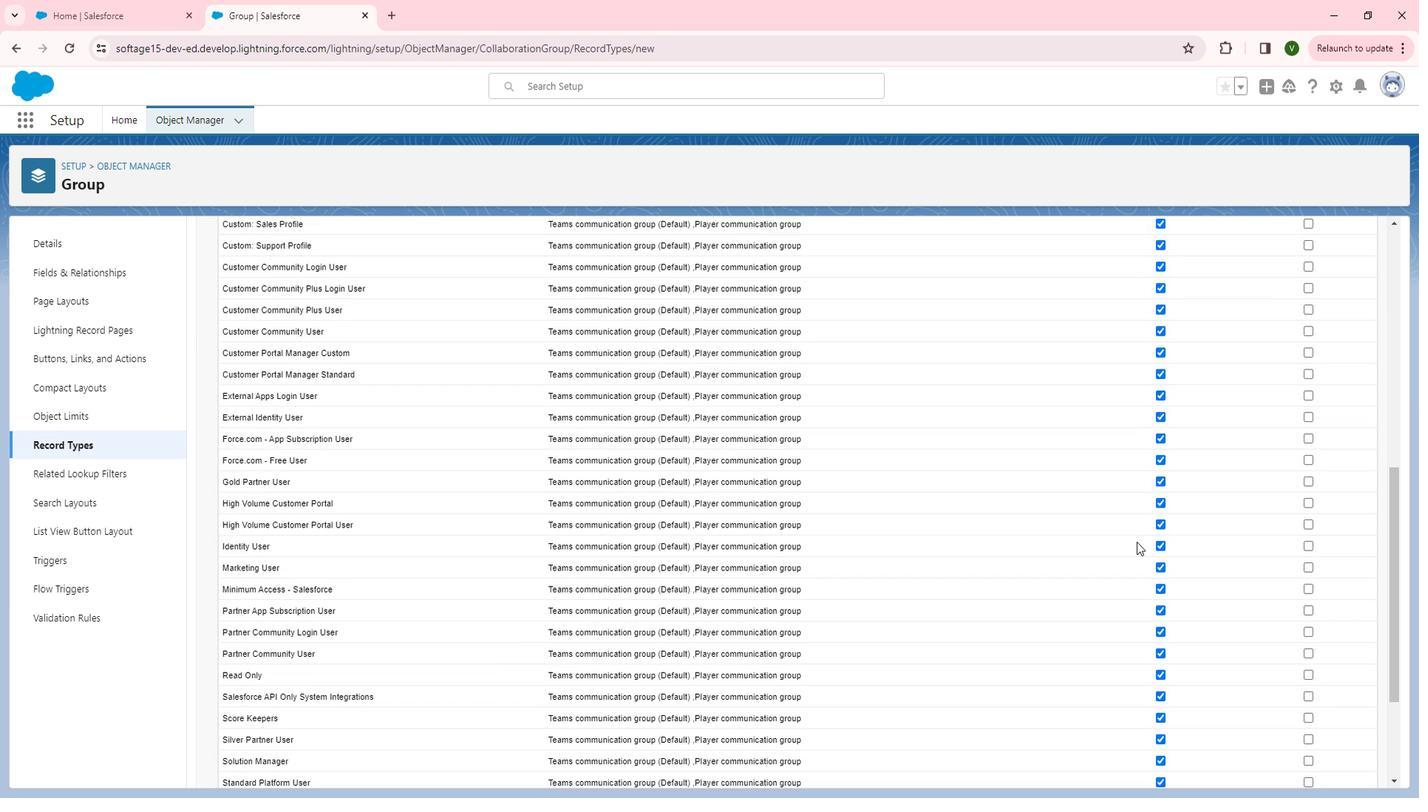 
Action: Mouse scrolled (1160, 544) with delta (0, 0)
Screenshot: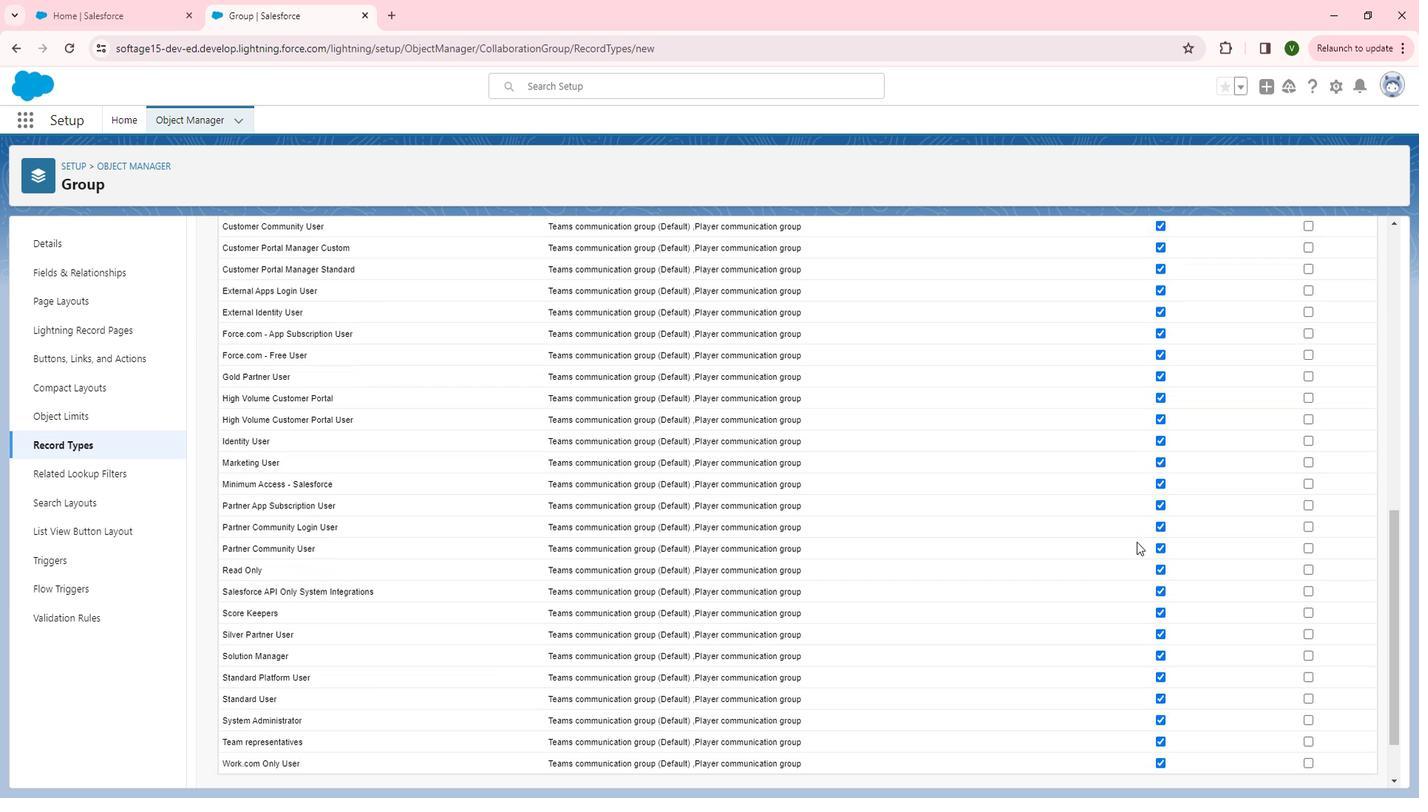
Action: Mouse scrolled (1160, 544) with delta (0, 0)
Screenshot: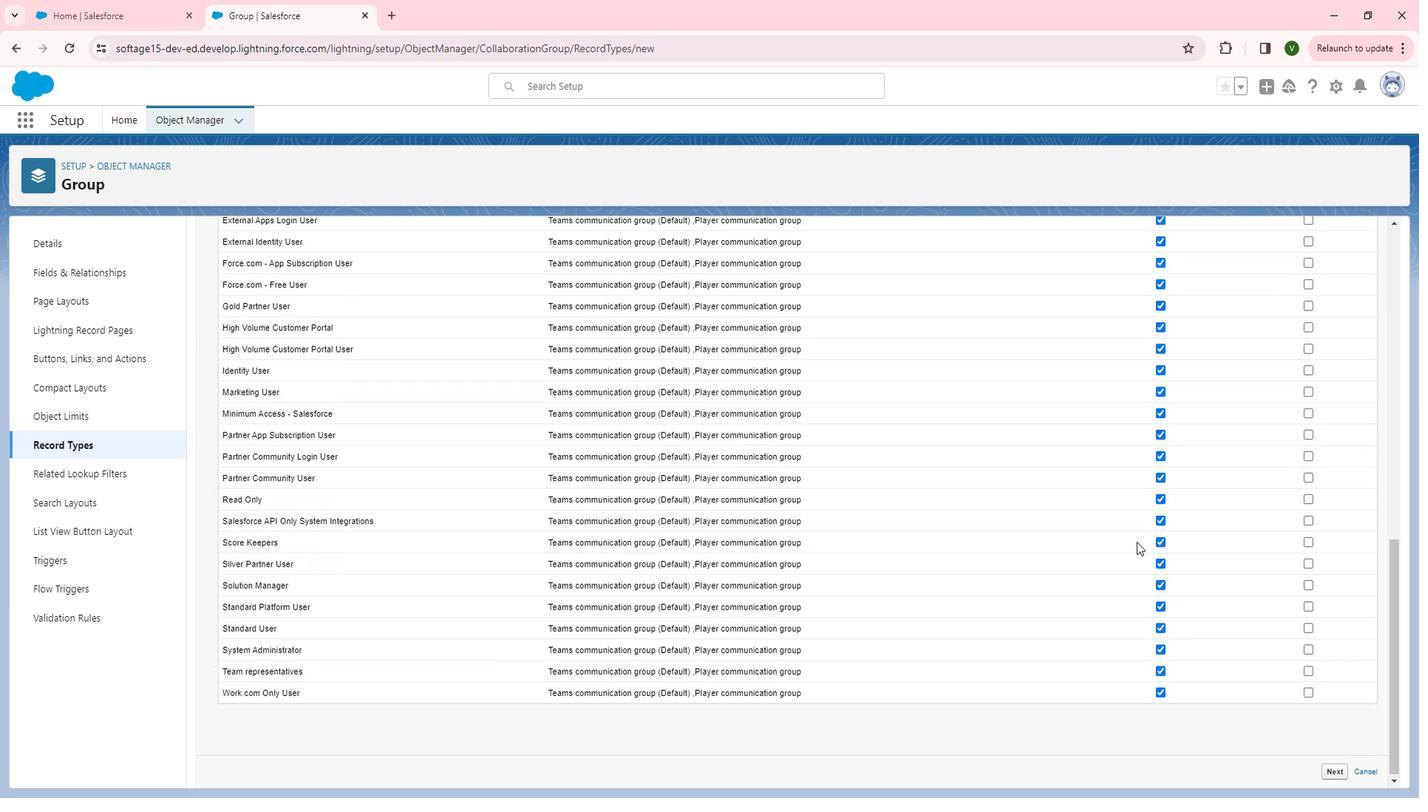 
Action: Mouse scrolled (1160, 544) with delta (0, 0)
Screenshot: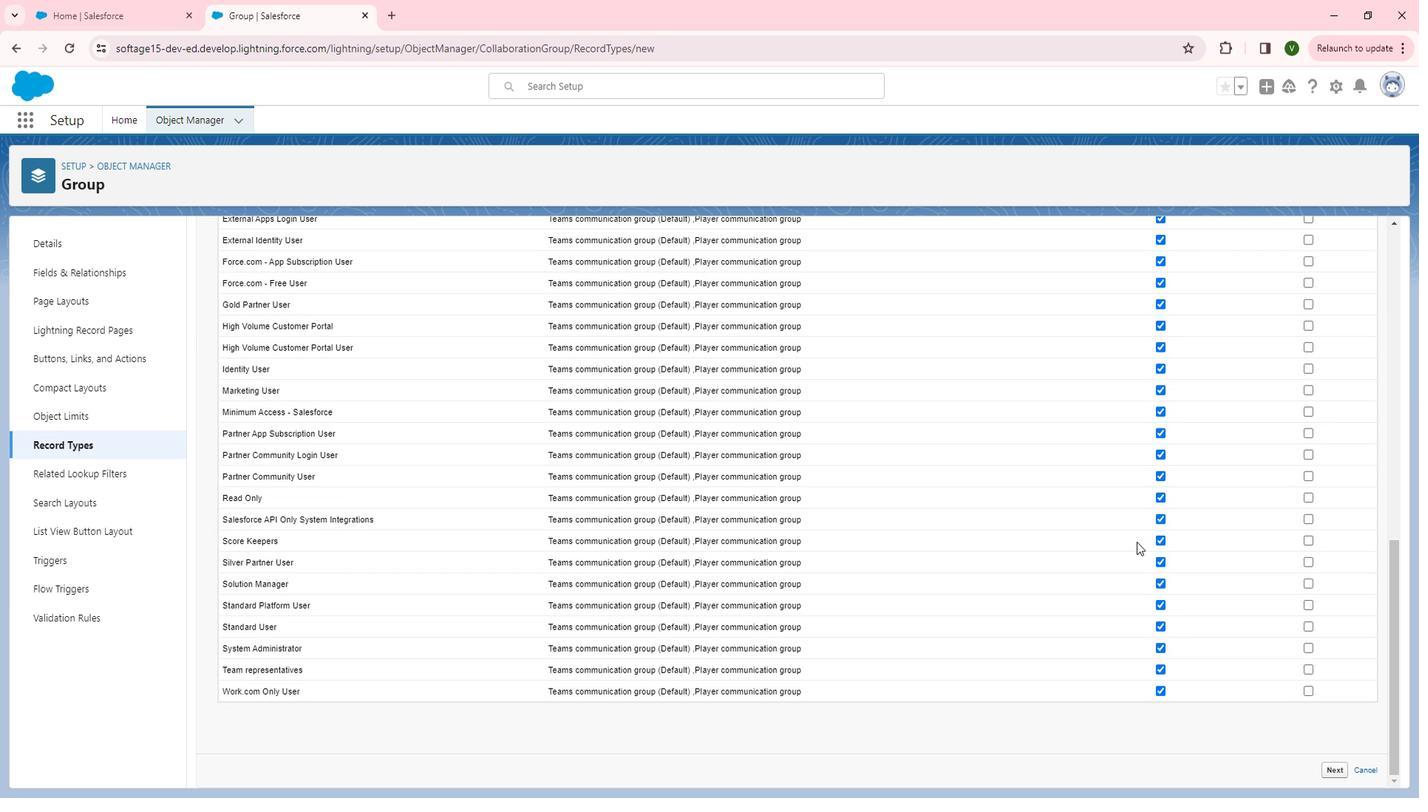 
Action: Mouse scrolled (1160, 544) with delta (0, 0)
Screenshot: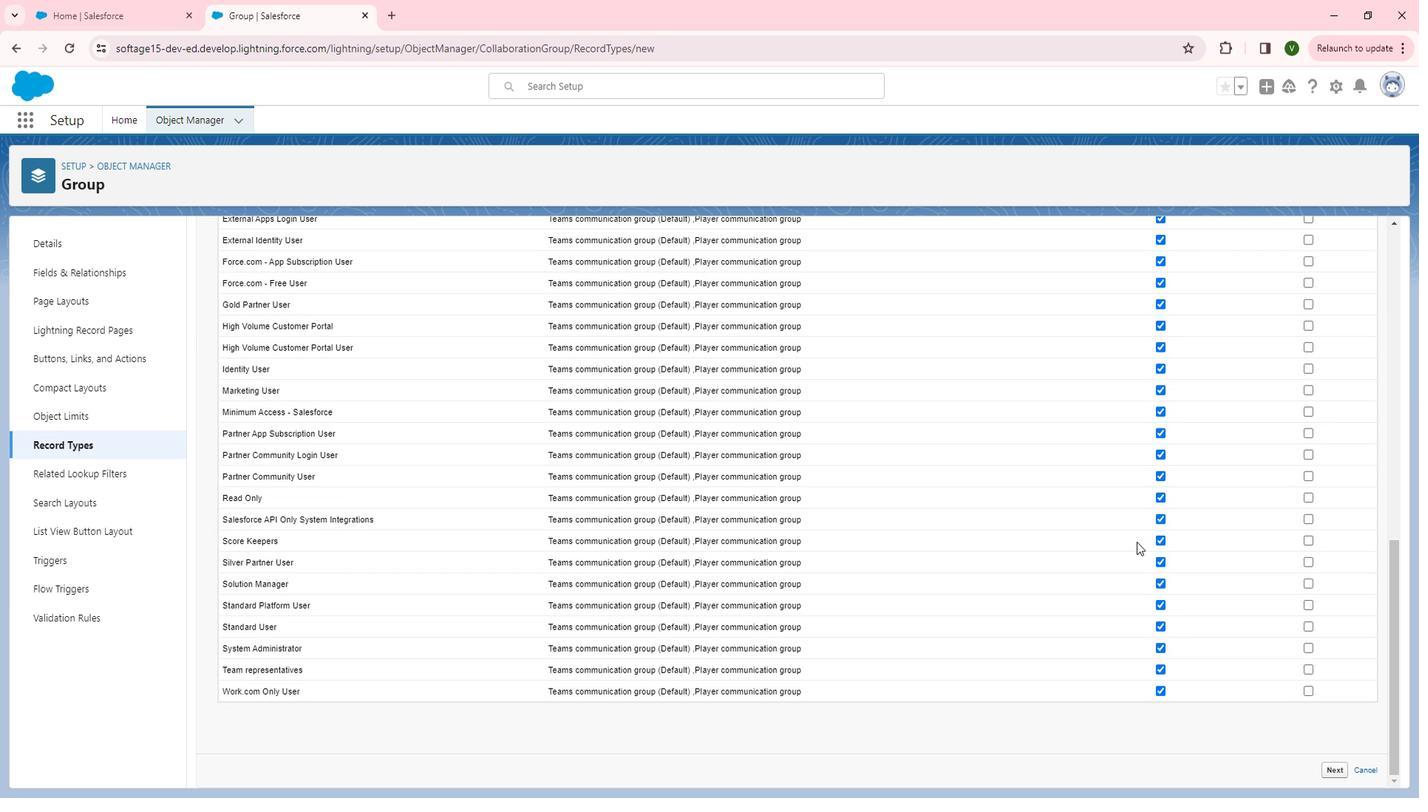 
Action: Mouse moved to (1356, 767)
Screenshot: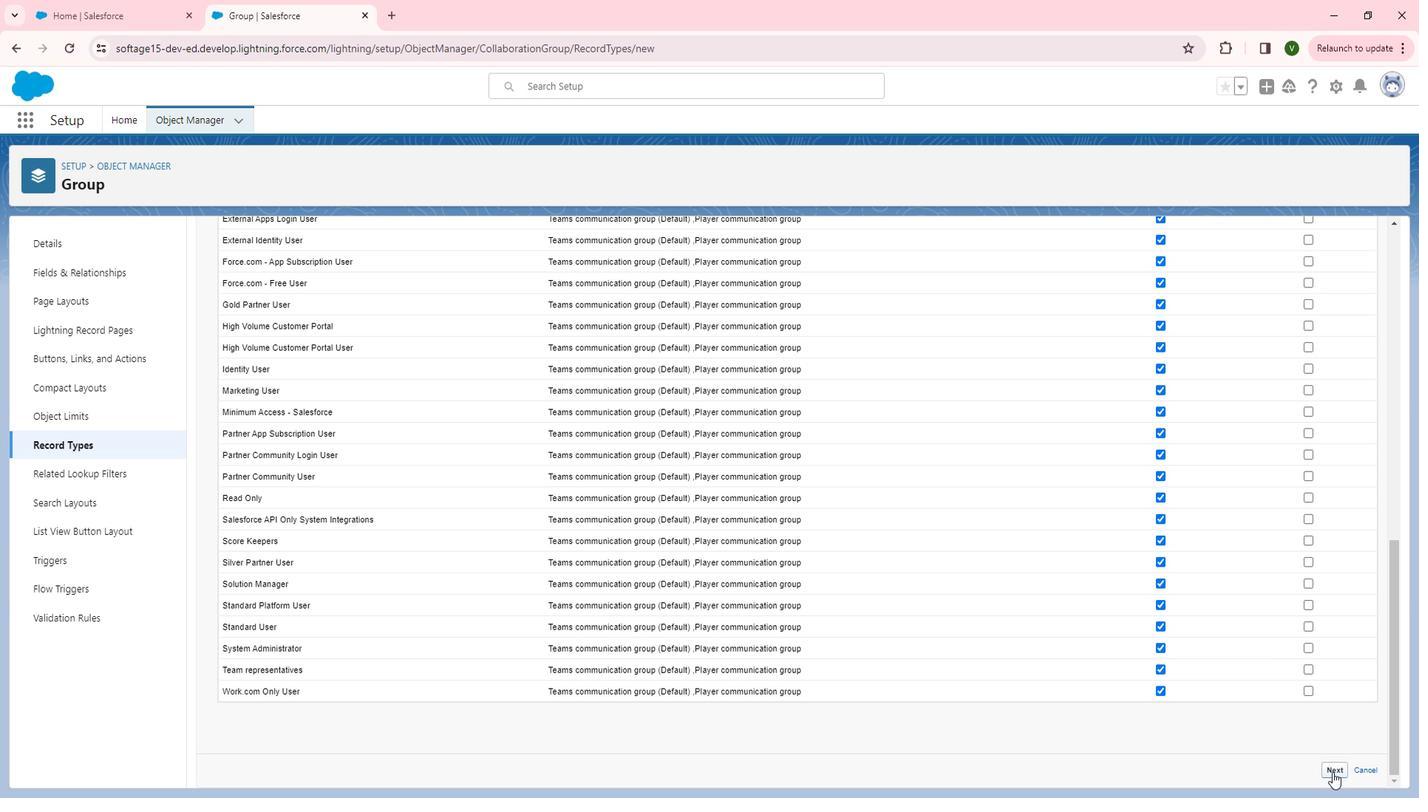 
Action: Mouse pressed left at (1356, 767)
Screenshot: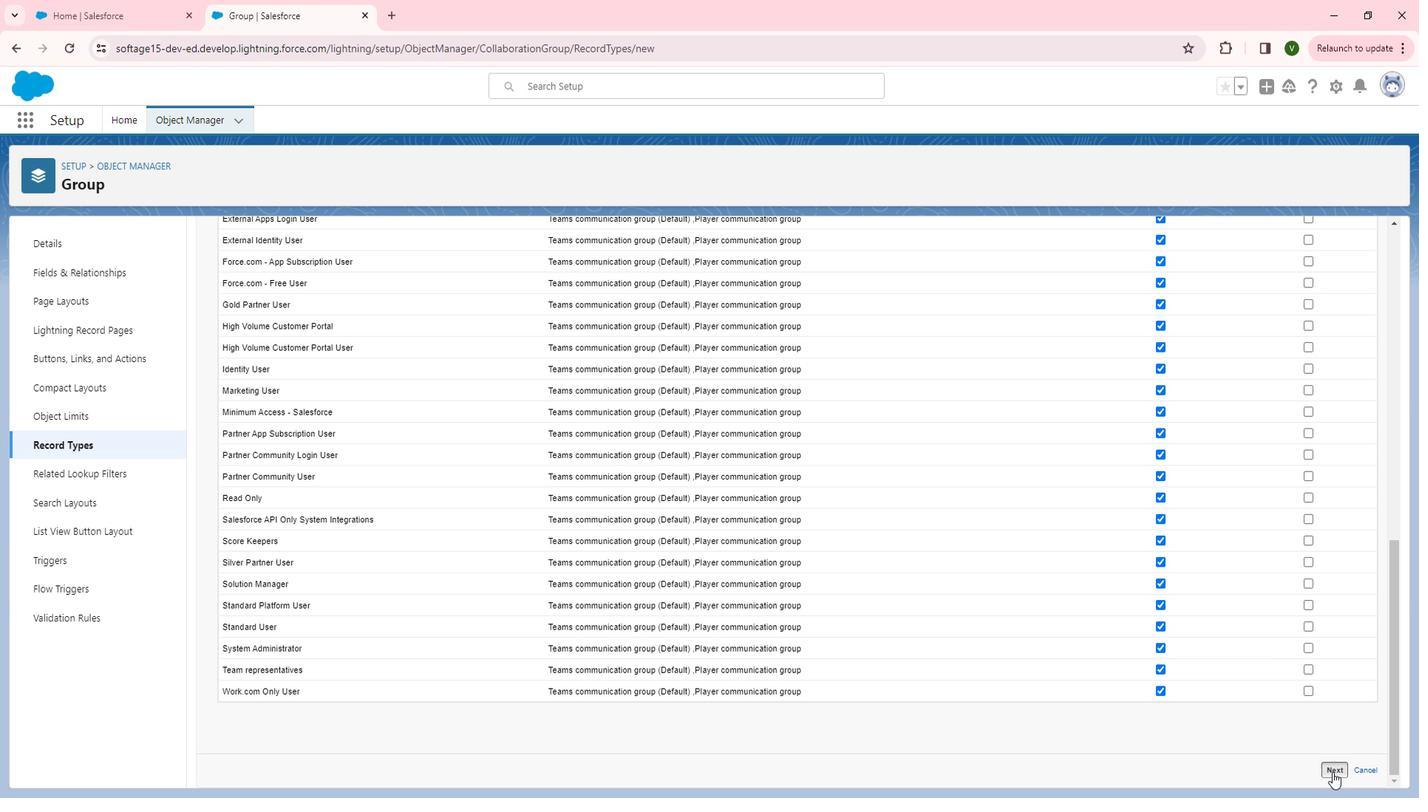 
Action: Mouse moved to (981, 583)
Screenshot: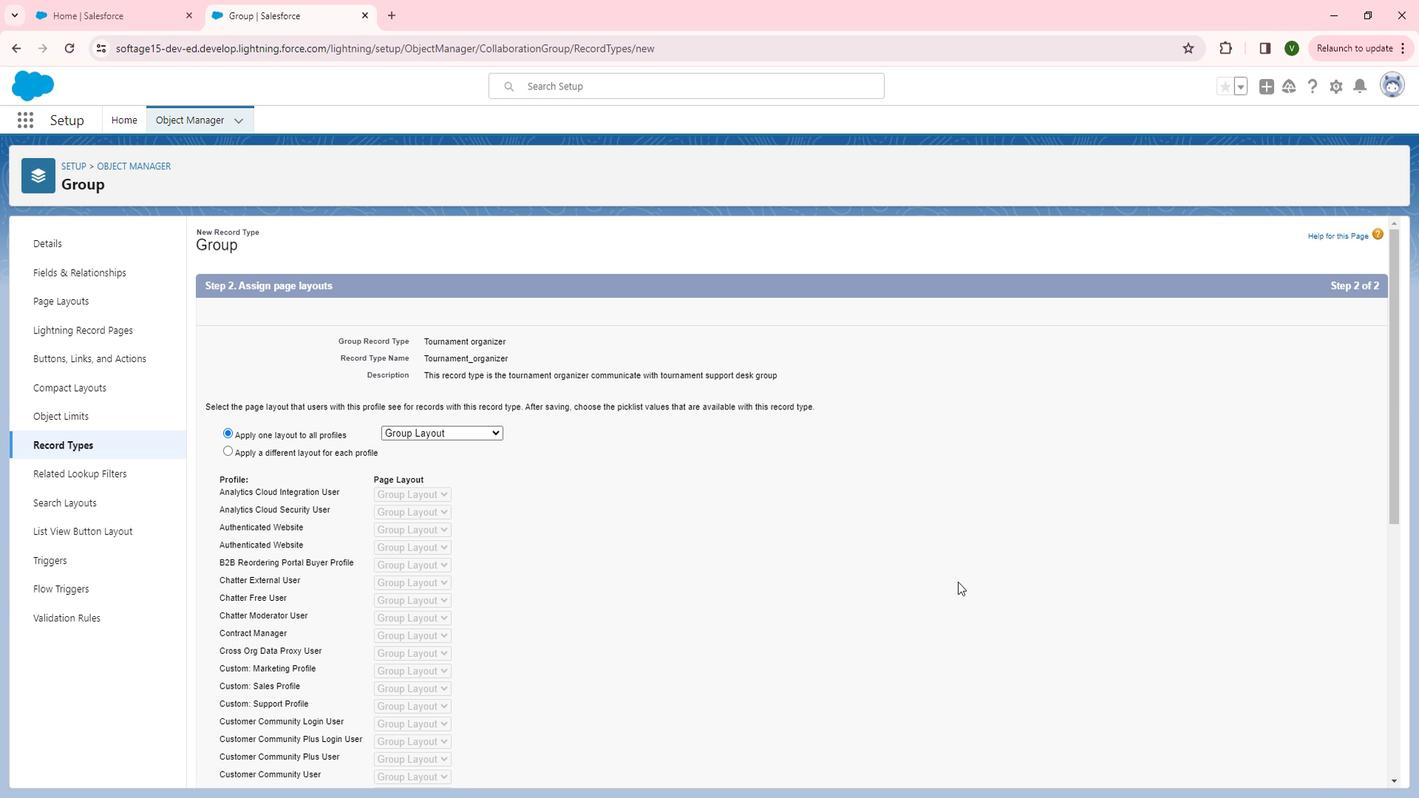 
Action: Mouse scrolled (981, 583) with delta (0, 0)
Screenshot: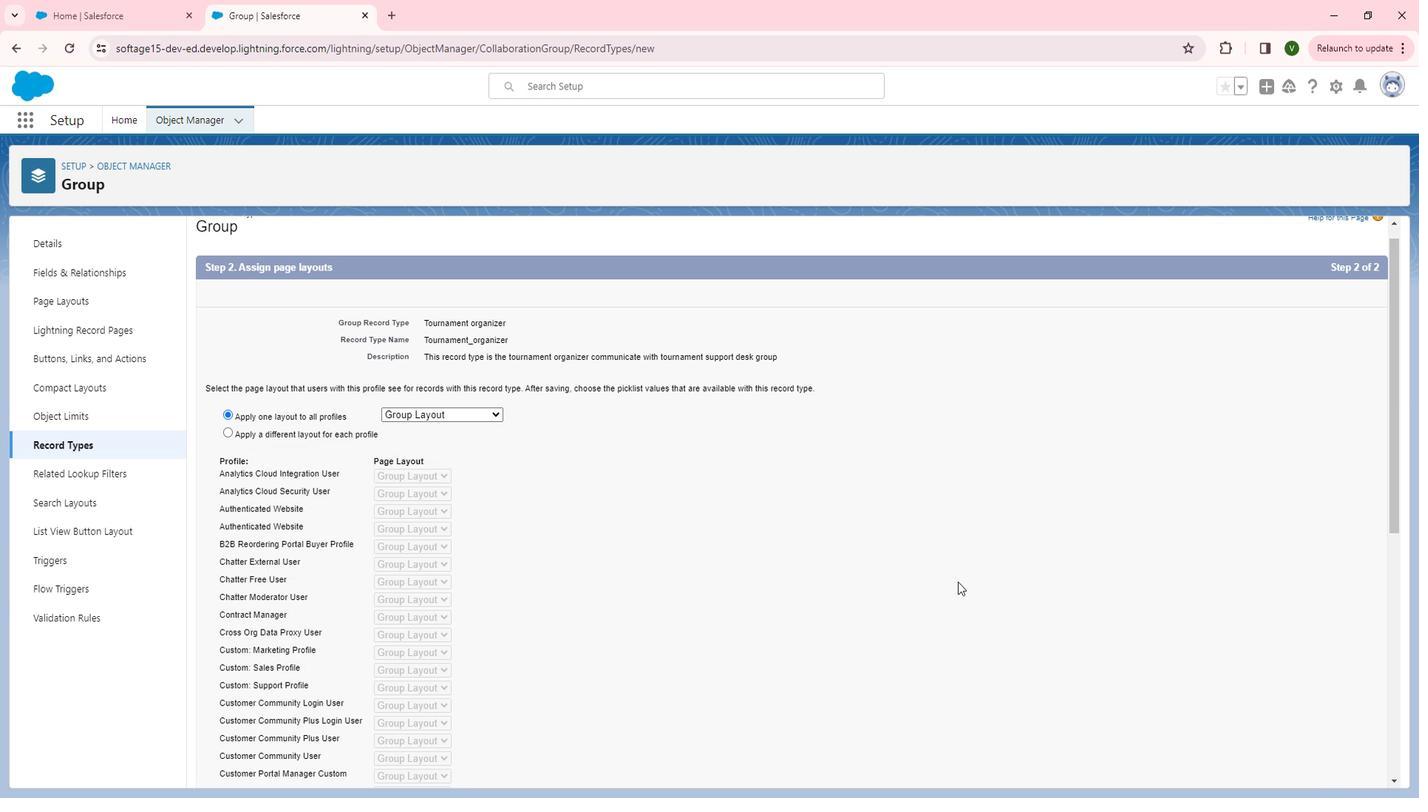 
Action: Mouse scrolled (981, 583) with delta (0, 0)
Screenshot: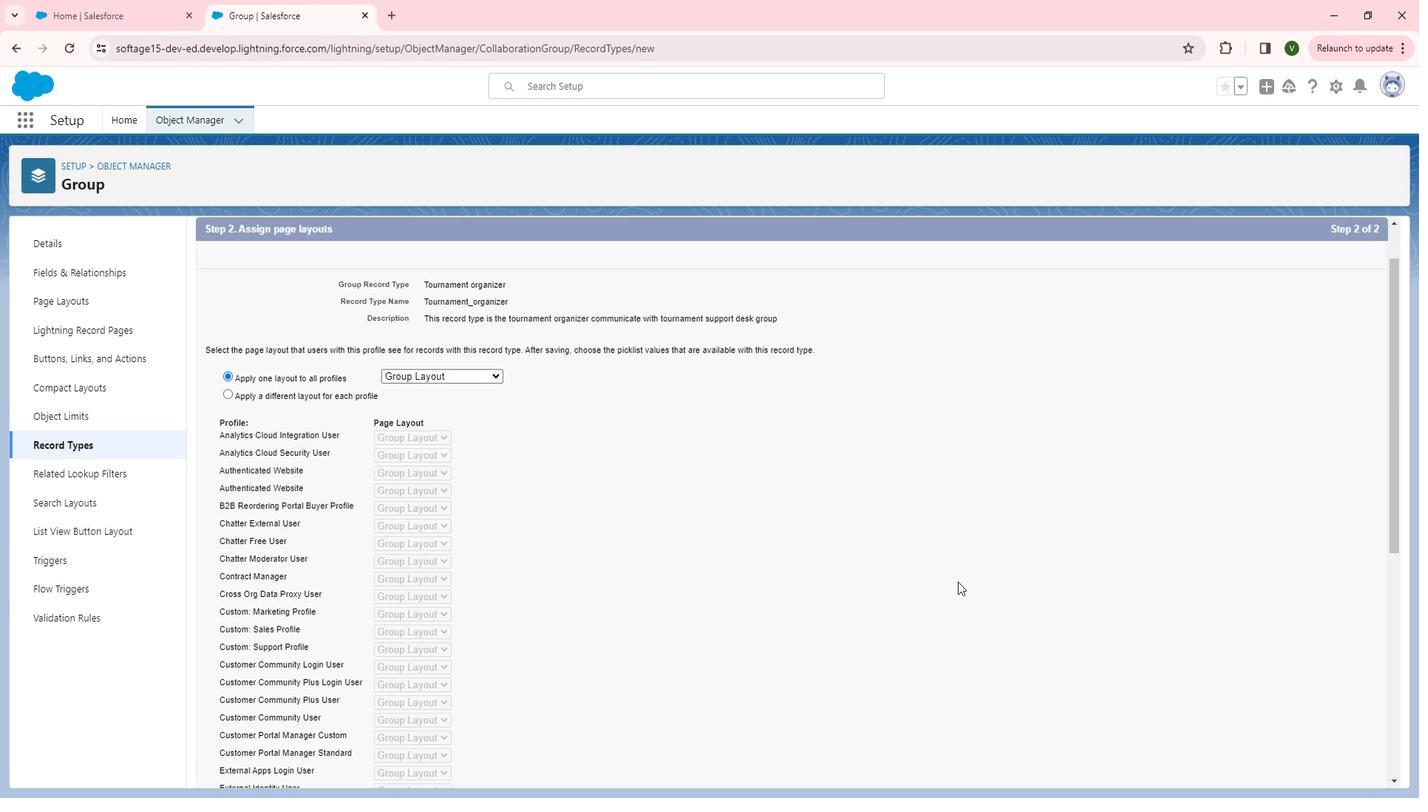 
Action: Mouse scrolled (981, 583) with delta (0, 0)
Screenshot: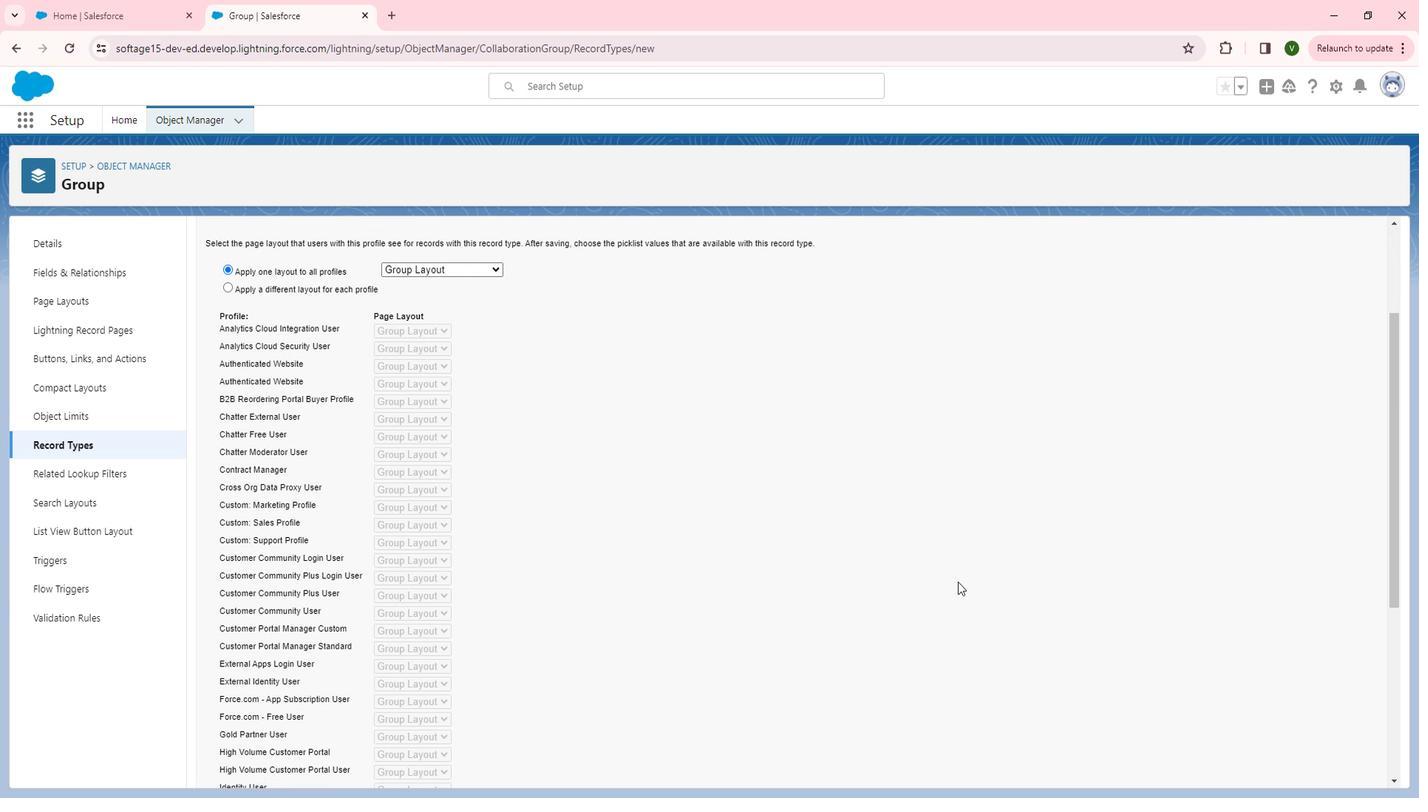 
Action: Mouse scrolled (981, 583) with delta (0, 0)
Screenshot: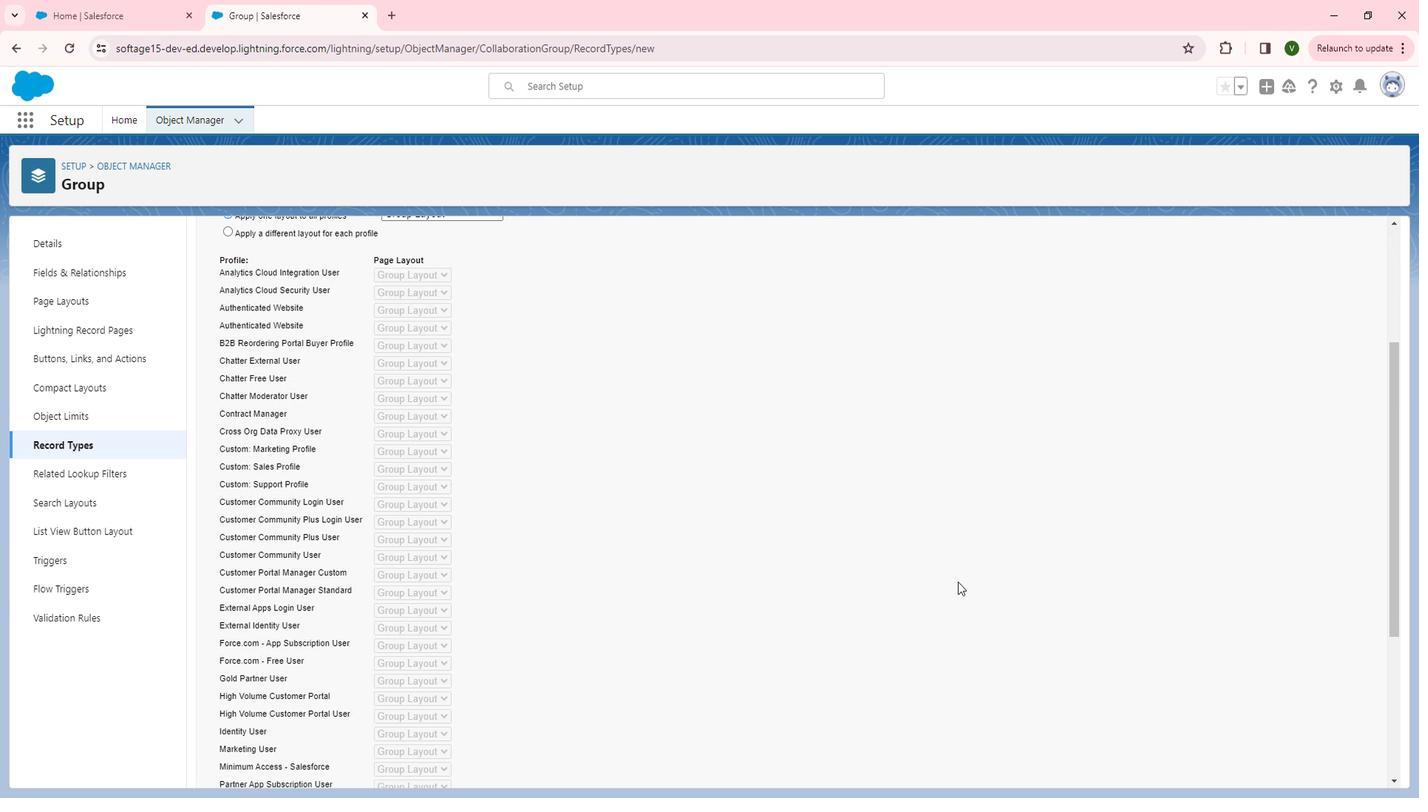 
Action: Mouse scrolled (981, 583) with delta (0, 0)
Screenshot: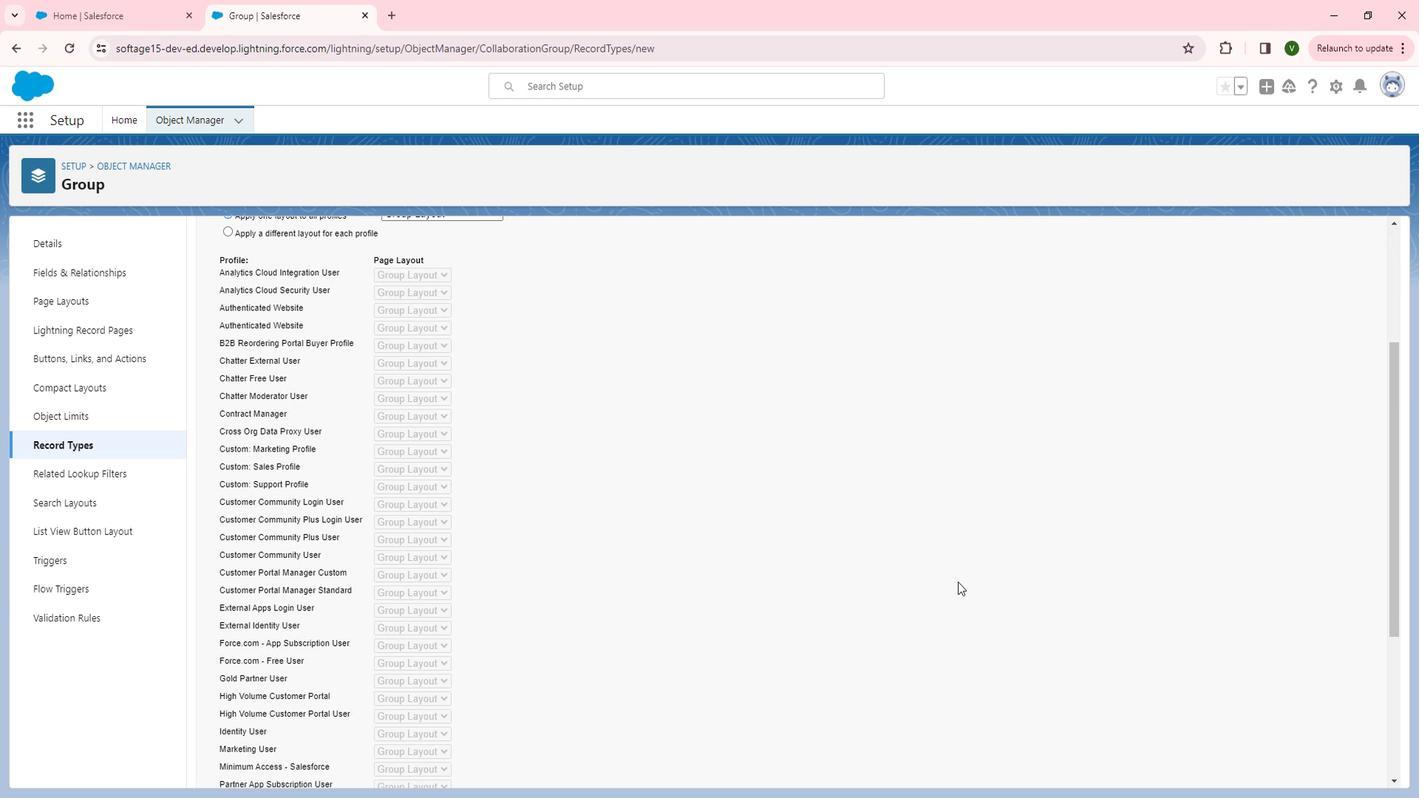 
Action: Mouse moved to (1015, 600)
Screenshot: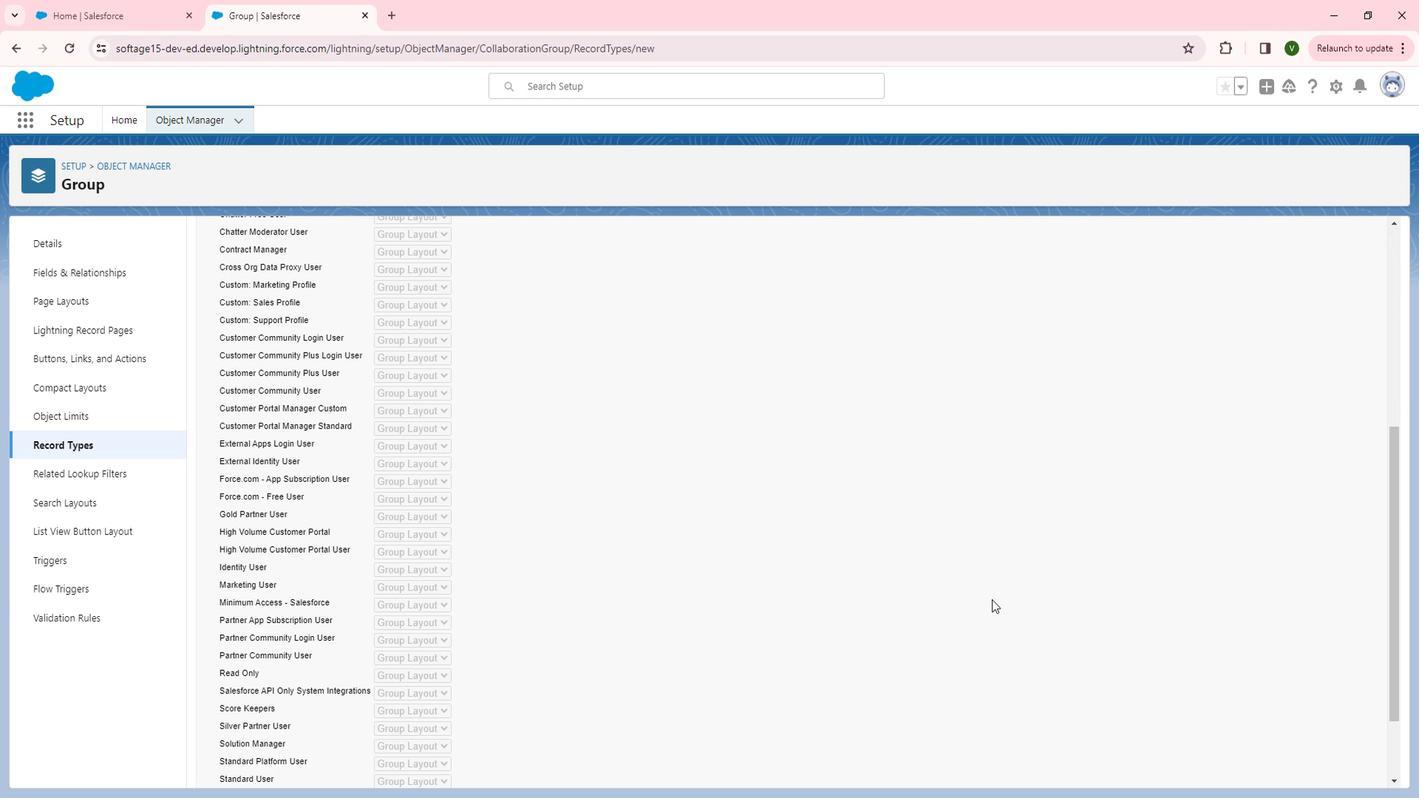 
Action: Mouse scrolled (1015, 600) with delta (0, 0)
Screenshot: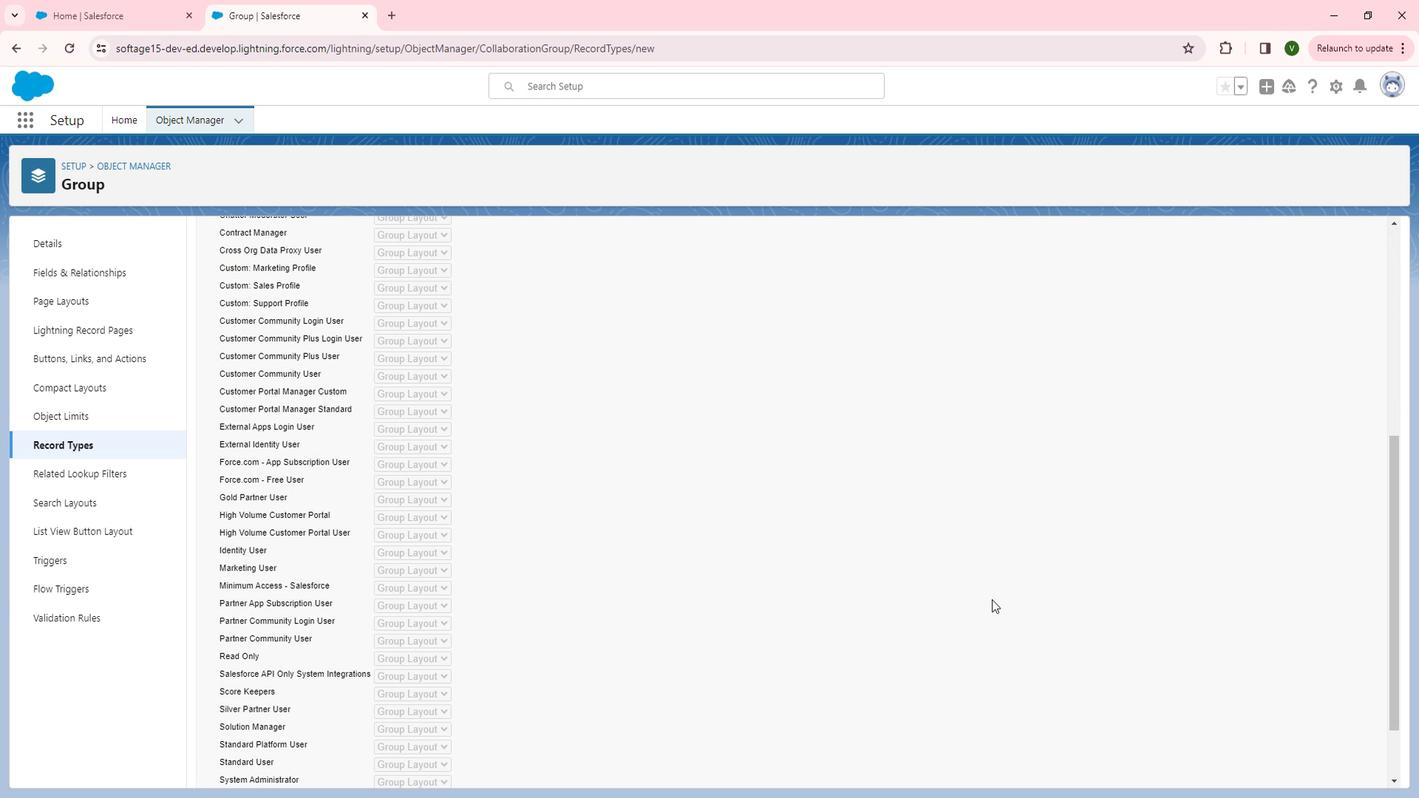 
Action: Mouse scrolled (1015, 600) with delta (0, 0)
Screenshot: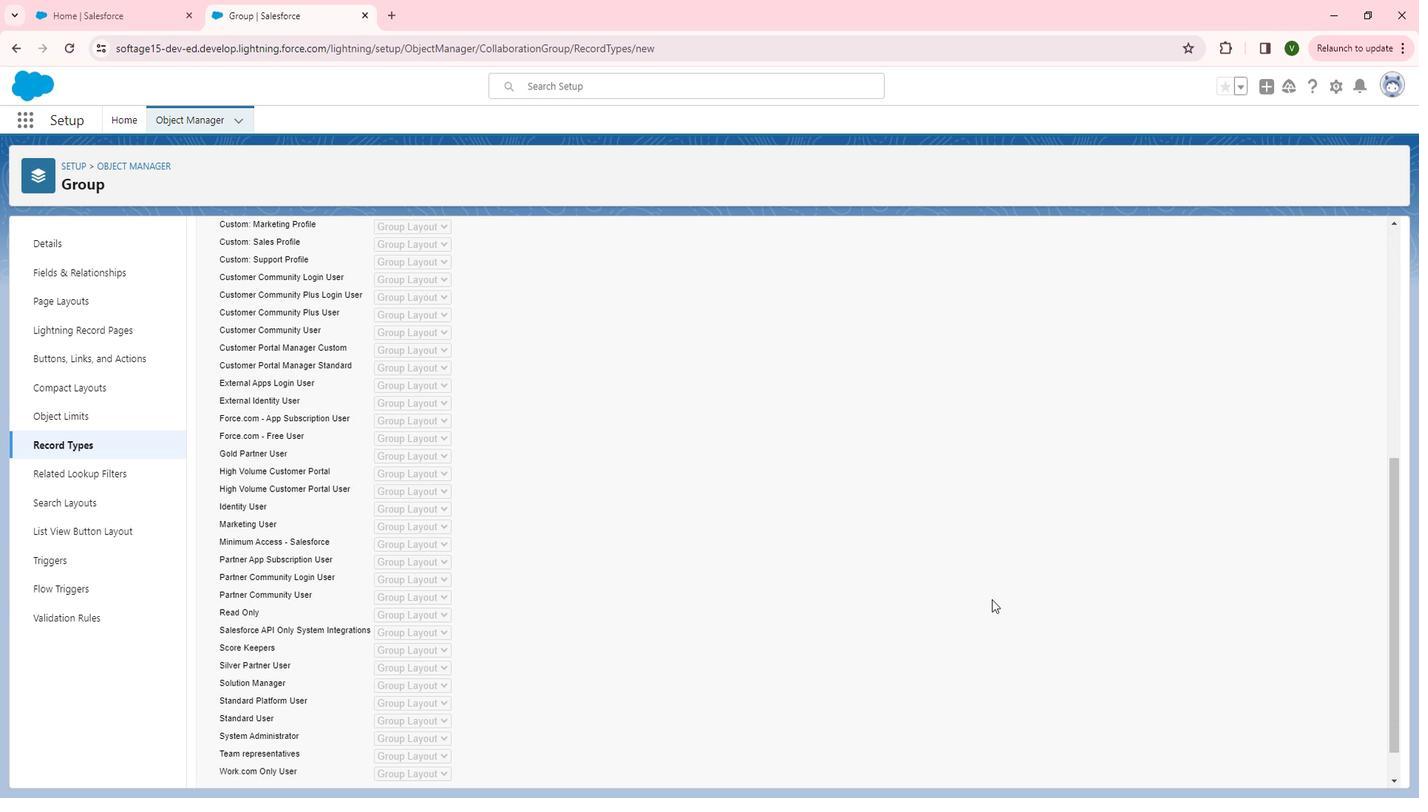 
Action: Mouse scrolled (1015, 600) with delta (0, 0)
Screenshot: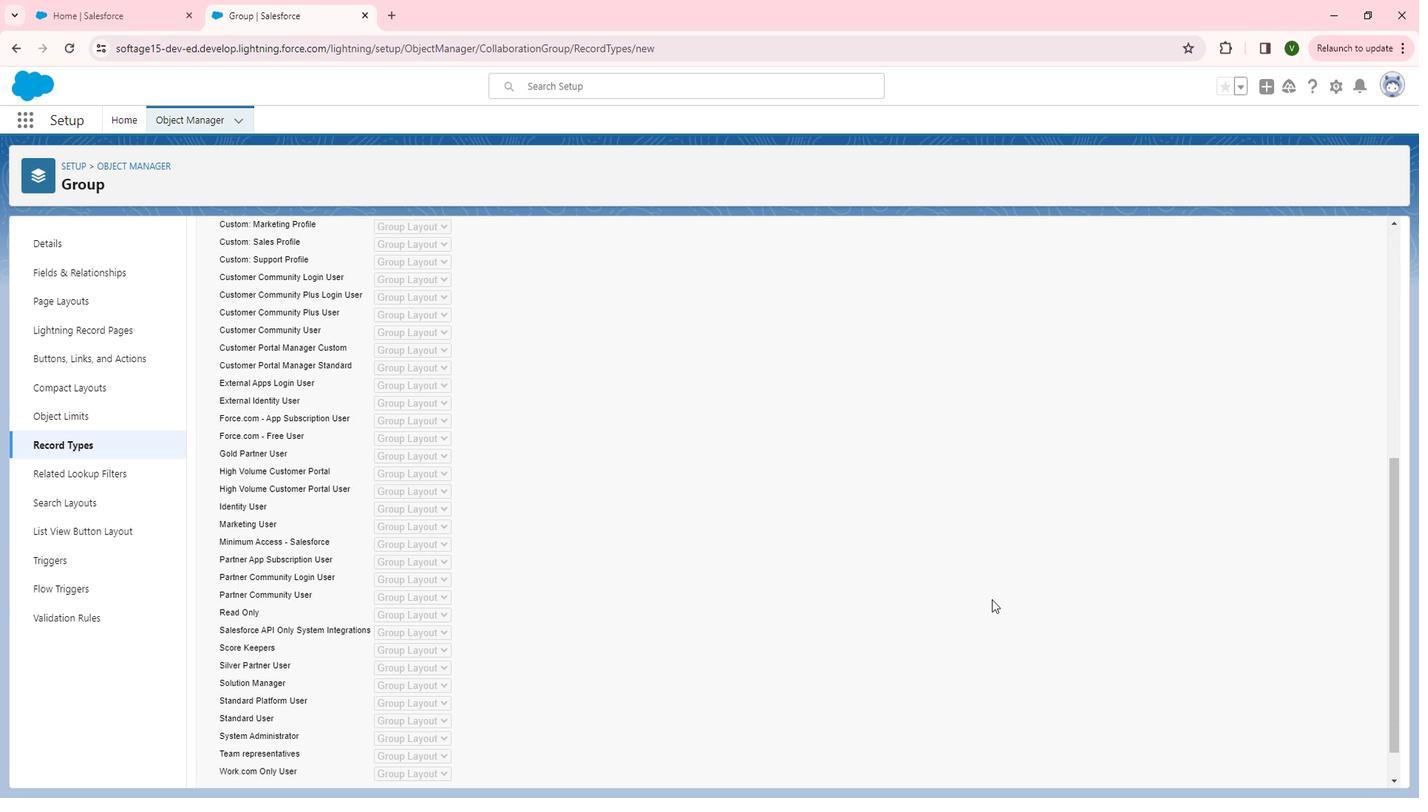 
Action: Mouse scrolled (1015, 600) with delta (0, 0)
Screenshot: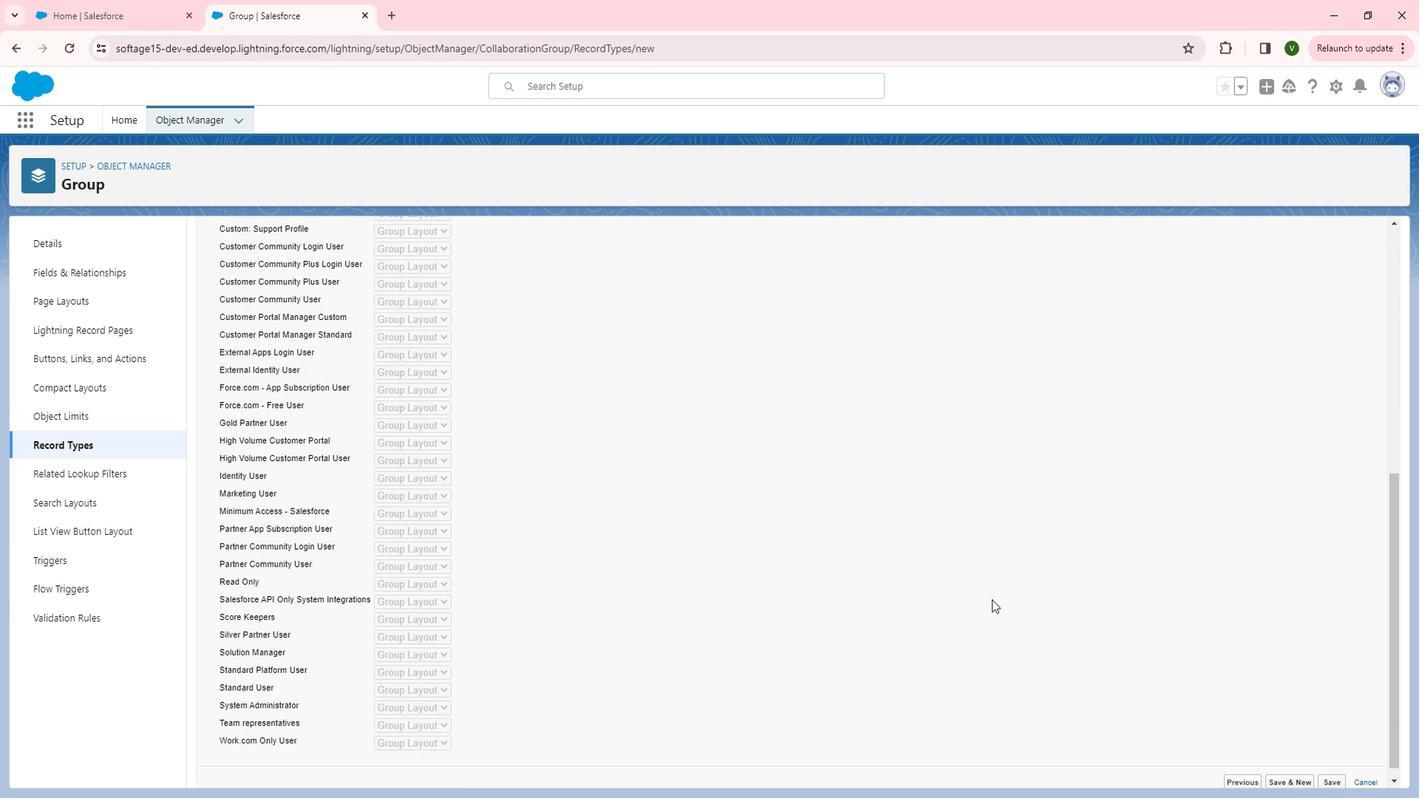 
Action: Mouse moved to (1350, 759)
Screenshot: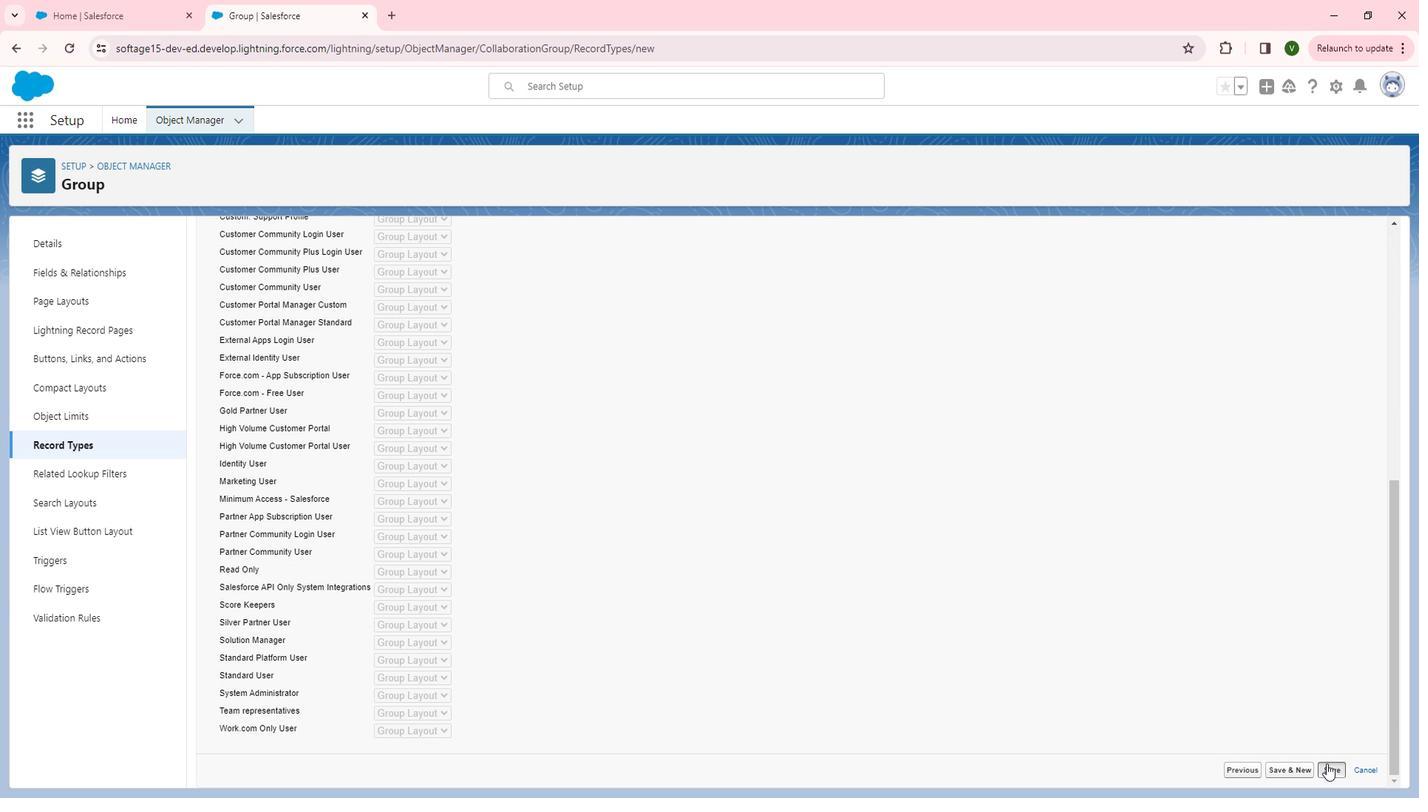 
Action: Mouse pressed left at (1350, 759)
Screenshot: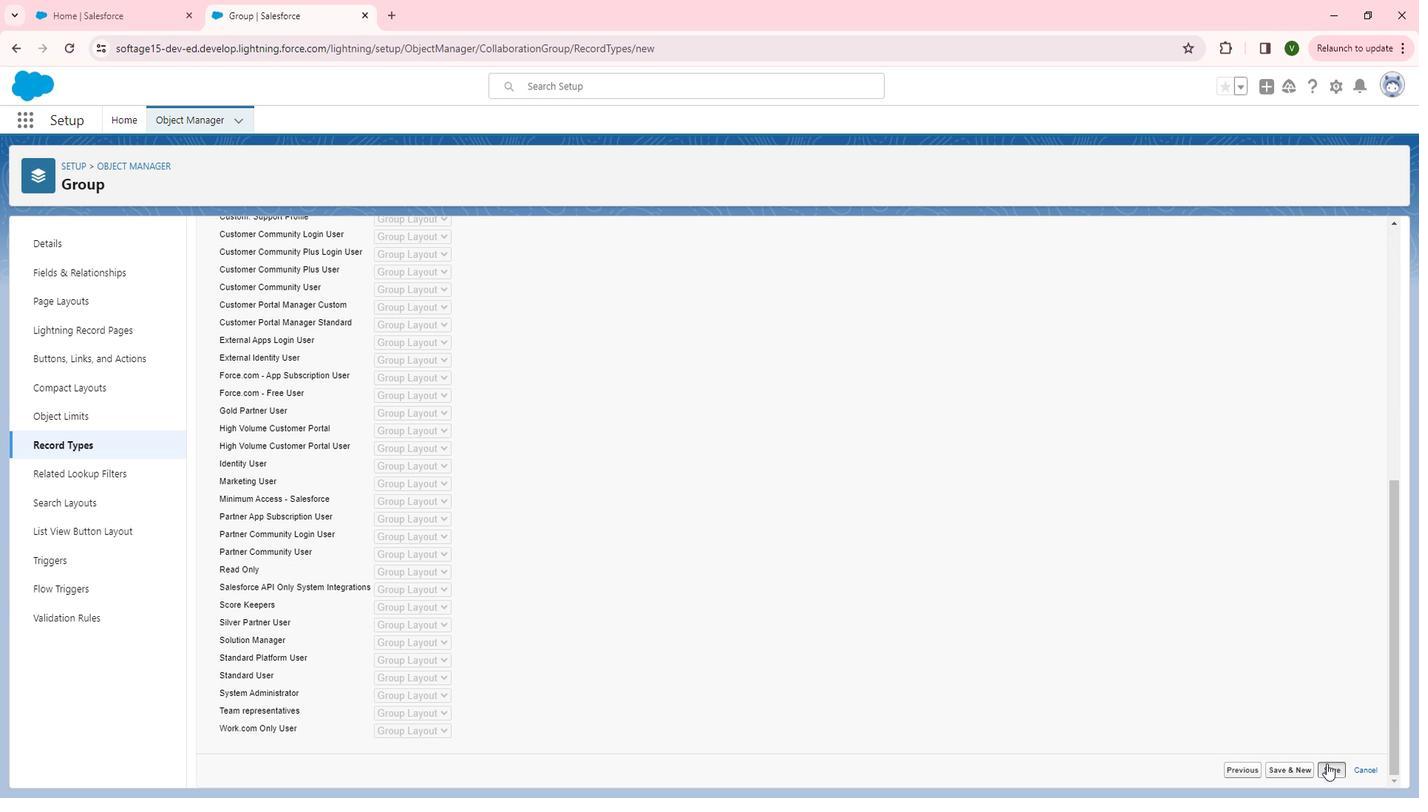 
Action: Mouse moved to (807, 484)
Screenshot: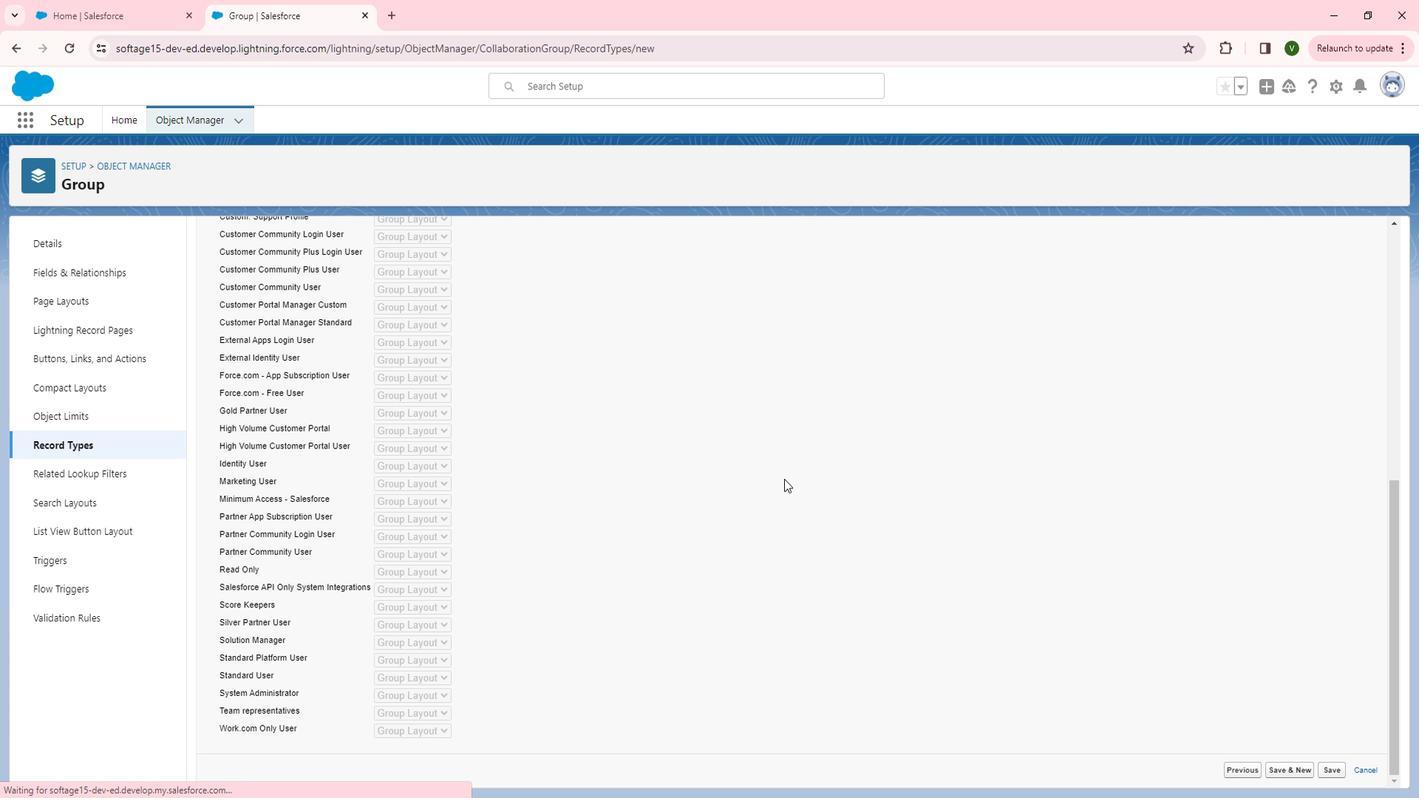 
Action: Mouse scrolled (807, 484) with delta (0, 0)
